 Task: Grant Budget Template.
Action: Mouse moved to (157, 222)
Screenshot: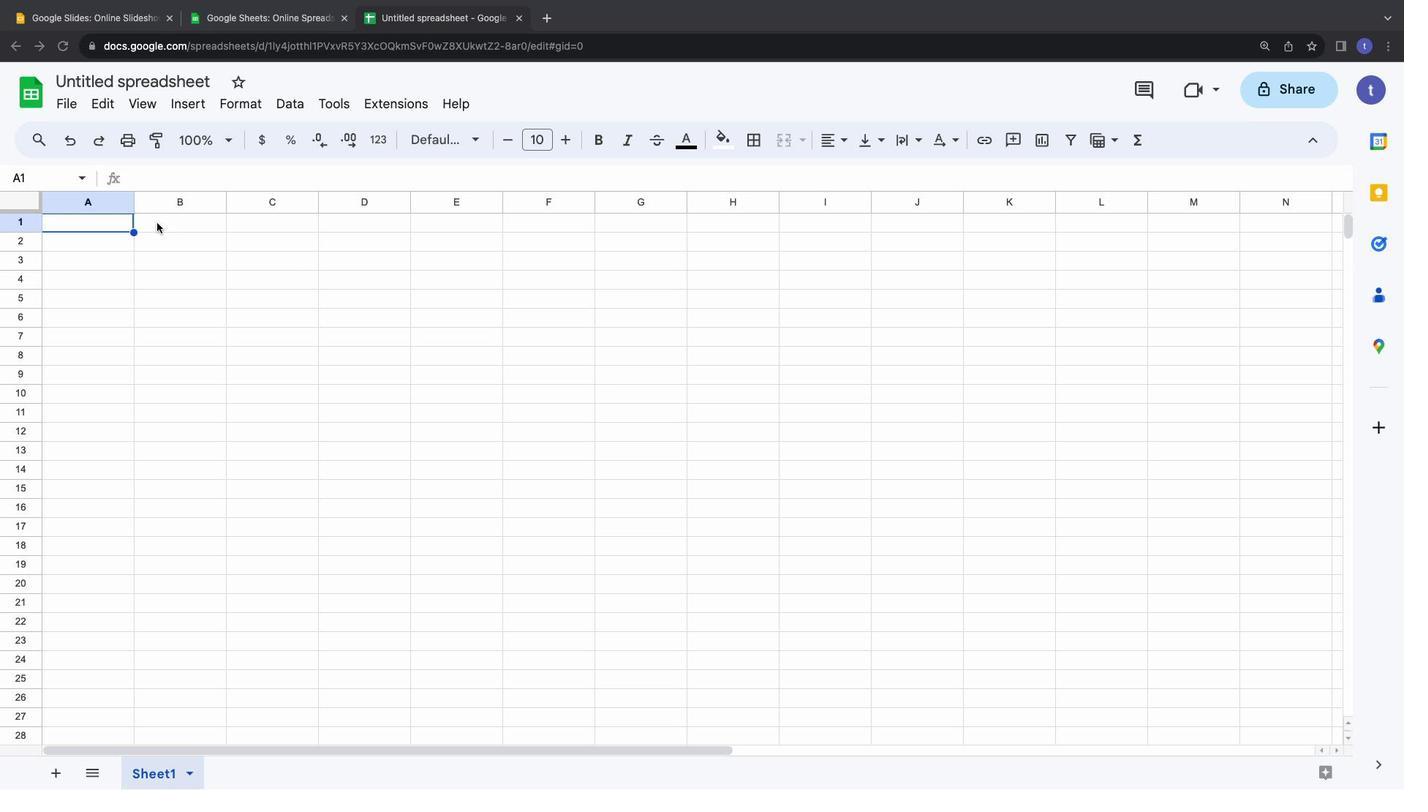 
Action: Mouse pressed left at (157, 222)
Screenshot: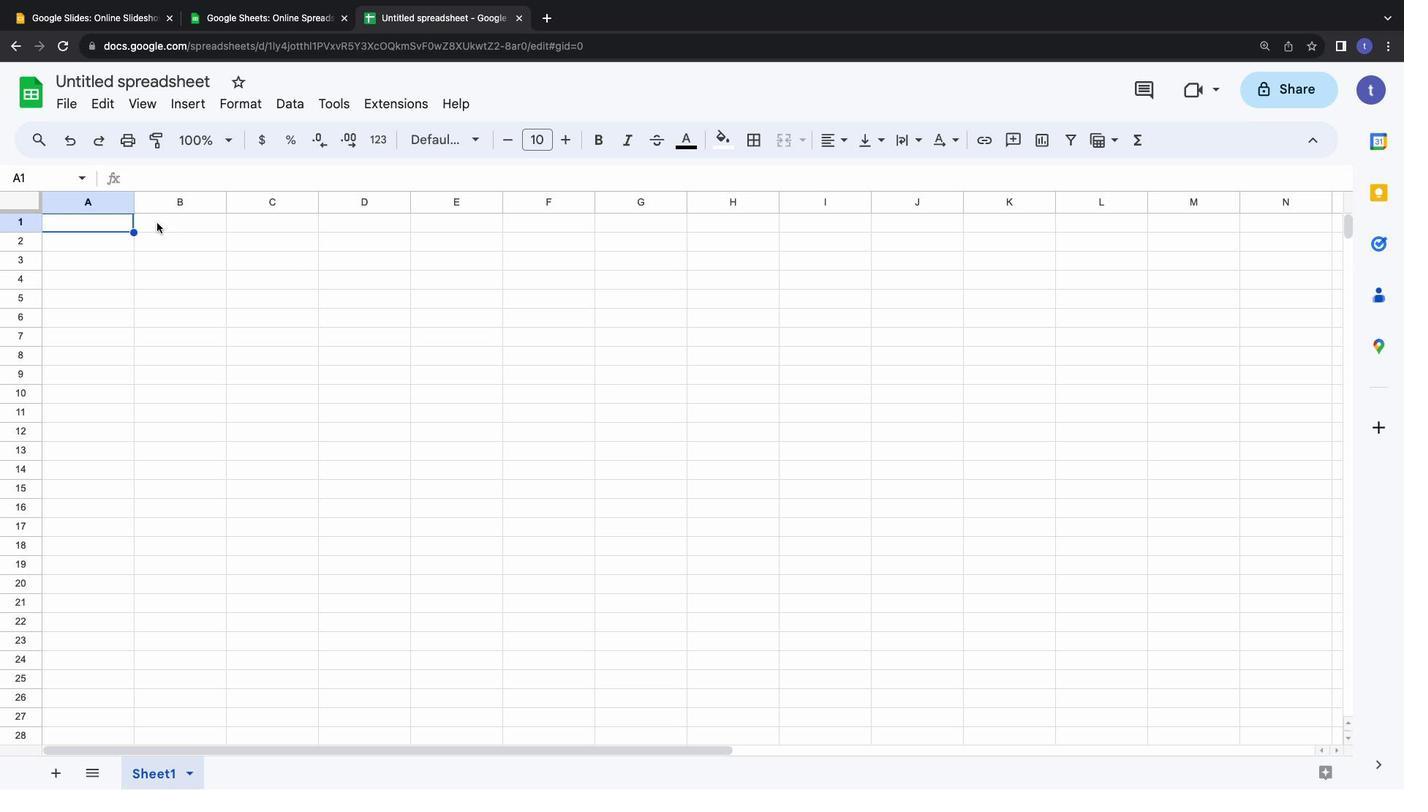 
Action: Mouse pressed left at (157, 222)
Screenshot: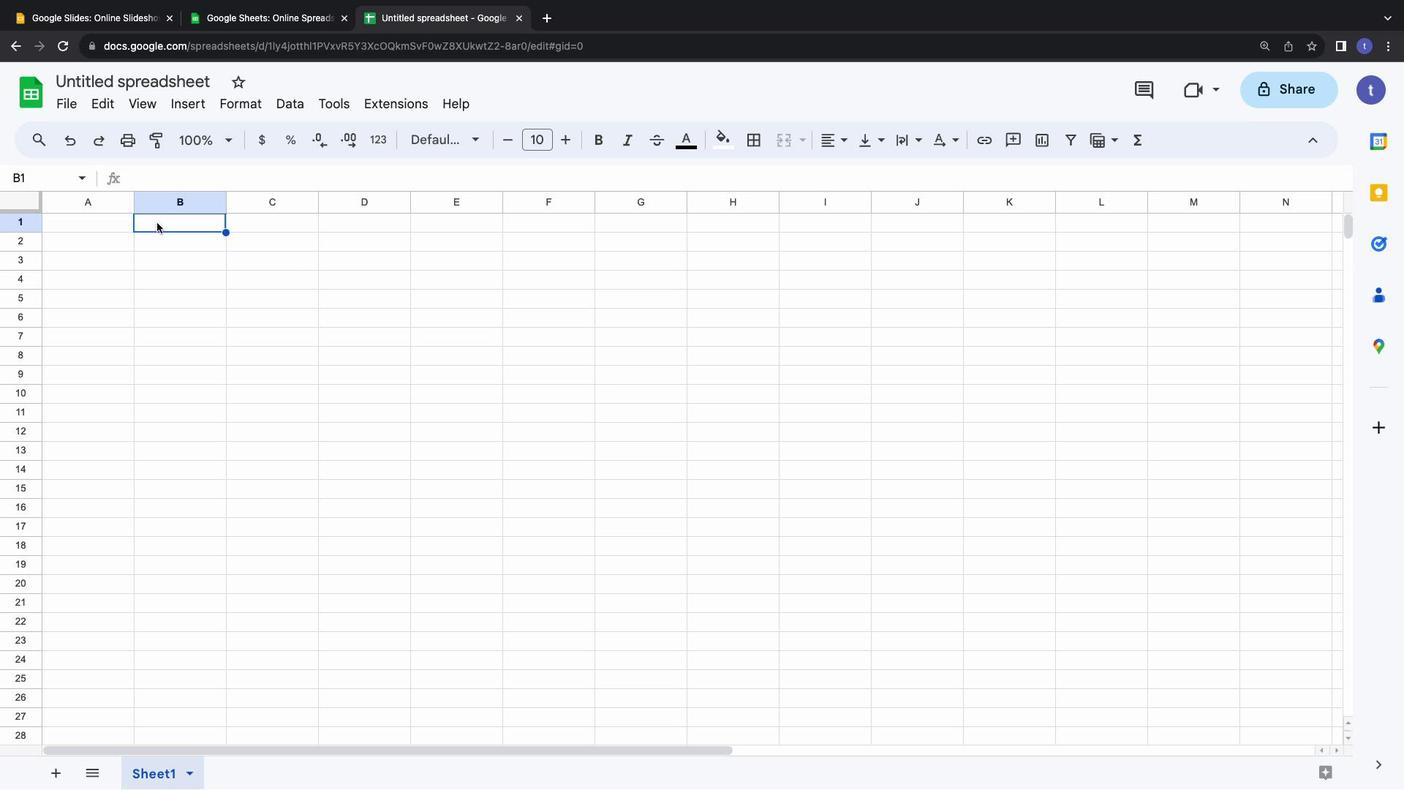 
Action: Mouse moved to (846, 458)
Screenshot: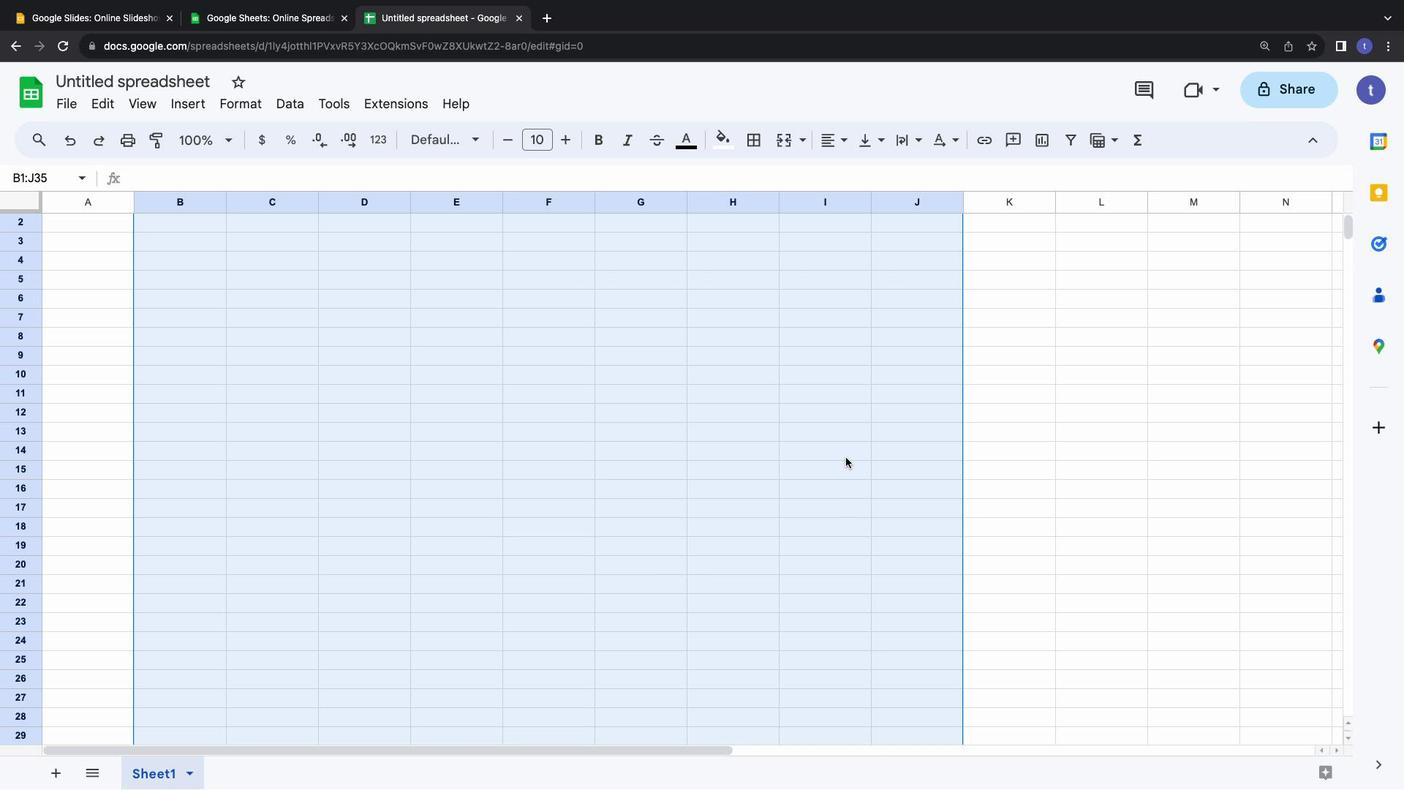 
Action: Mouse scrolled (846, 458) with delta (0, 0)
Screenshot: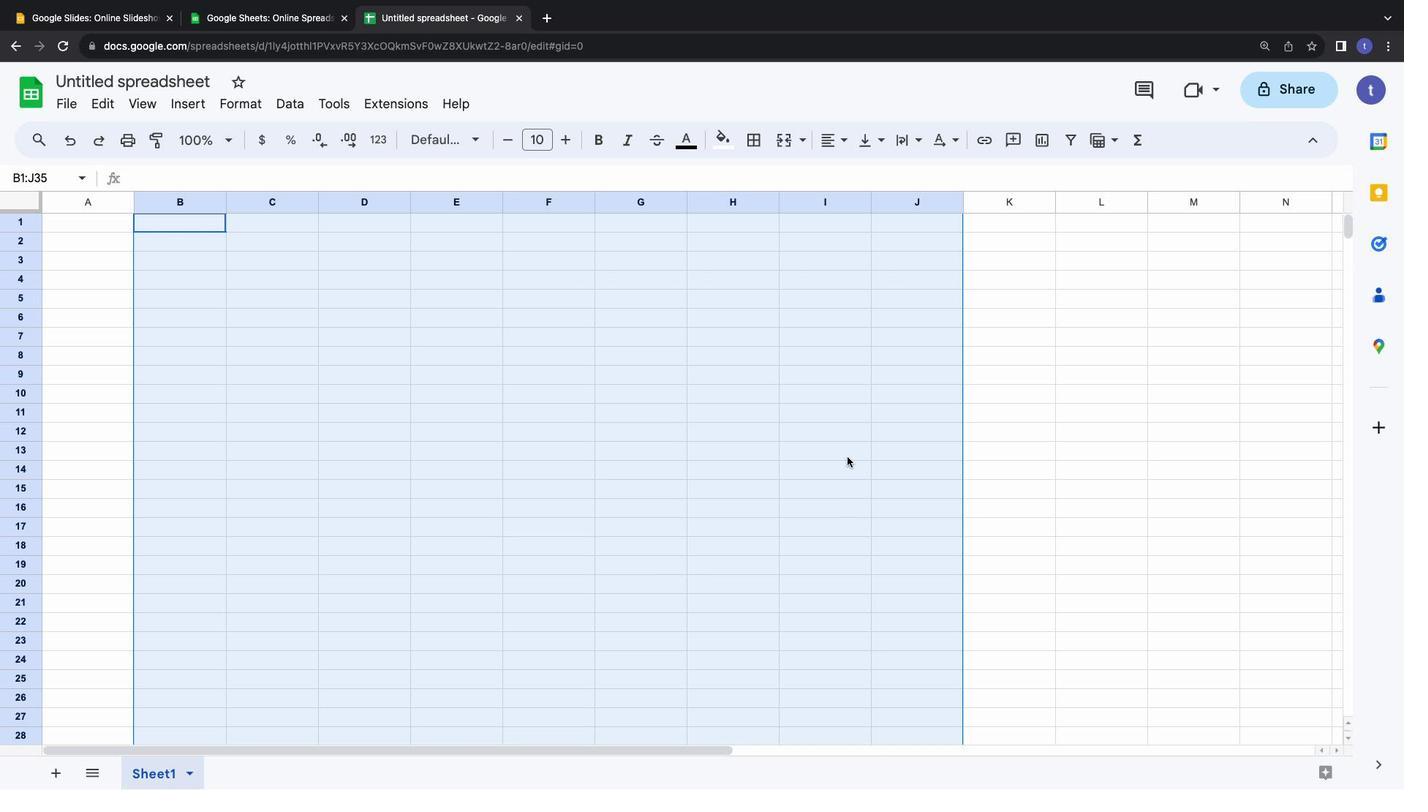 
Action: Mouse scrolled (846, 458) with delta (0, 0)
Screenshot: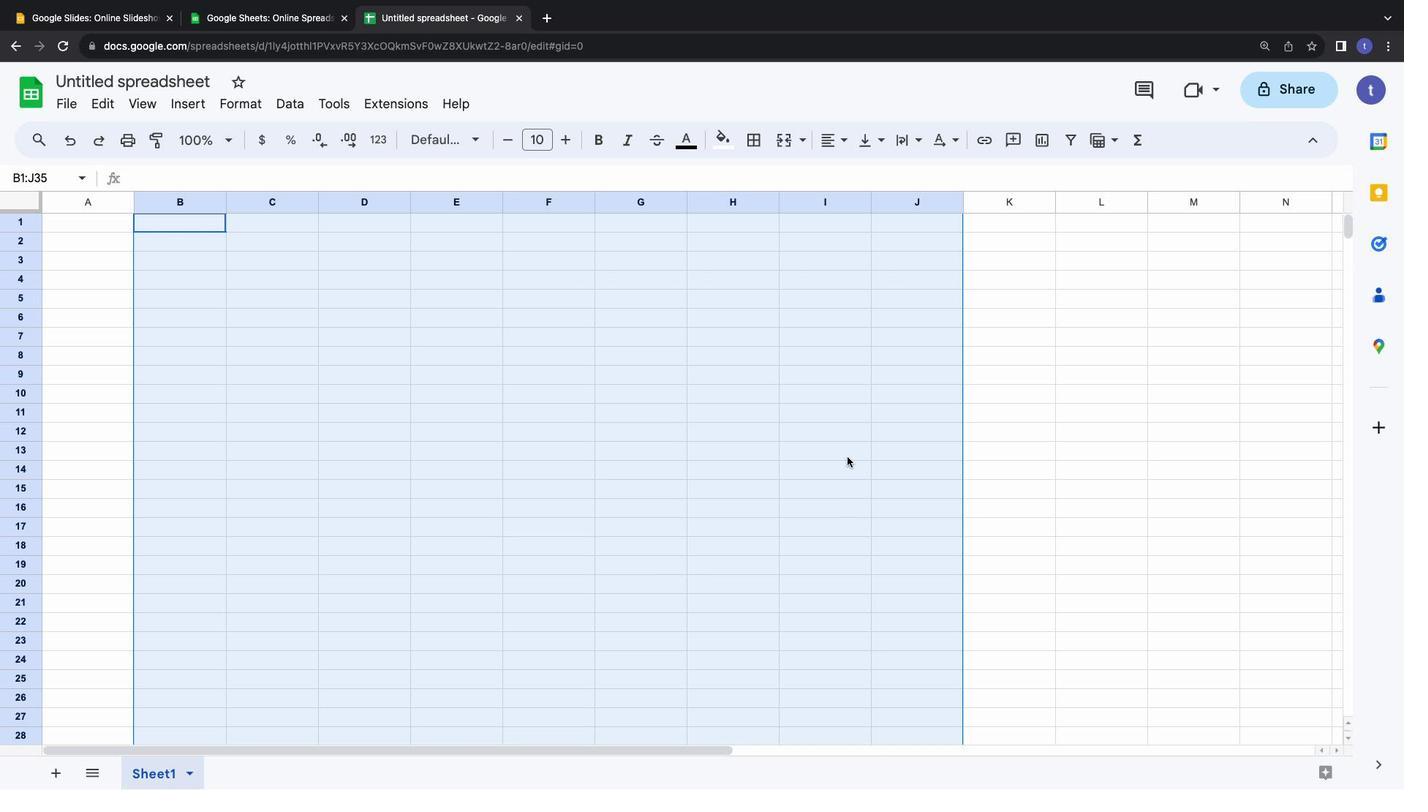 
Action: Mouse scrolled (846, 458) with delta (0, 2)
Screenshot: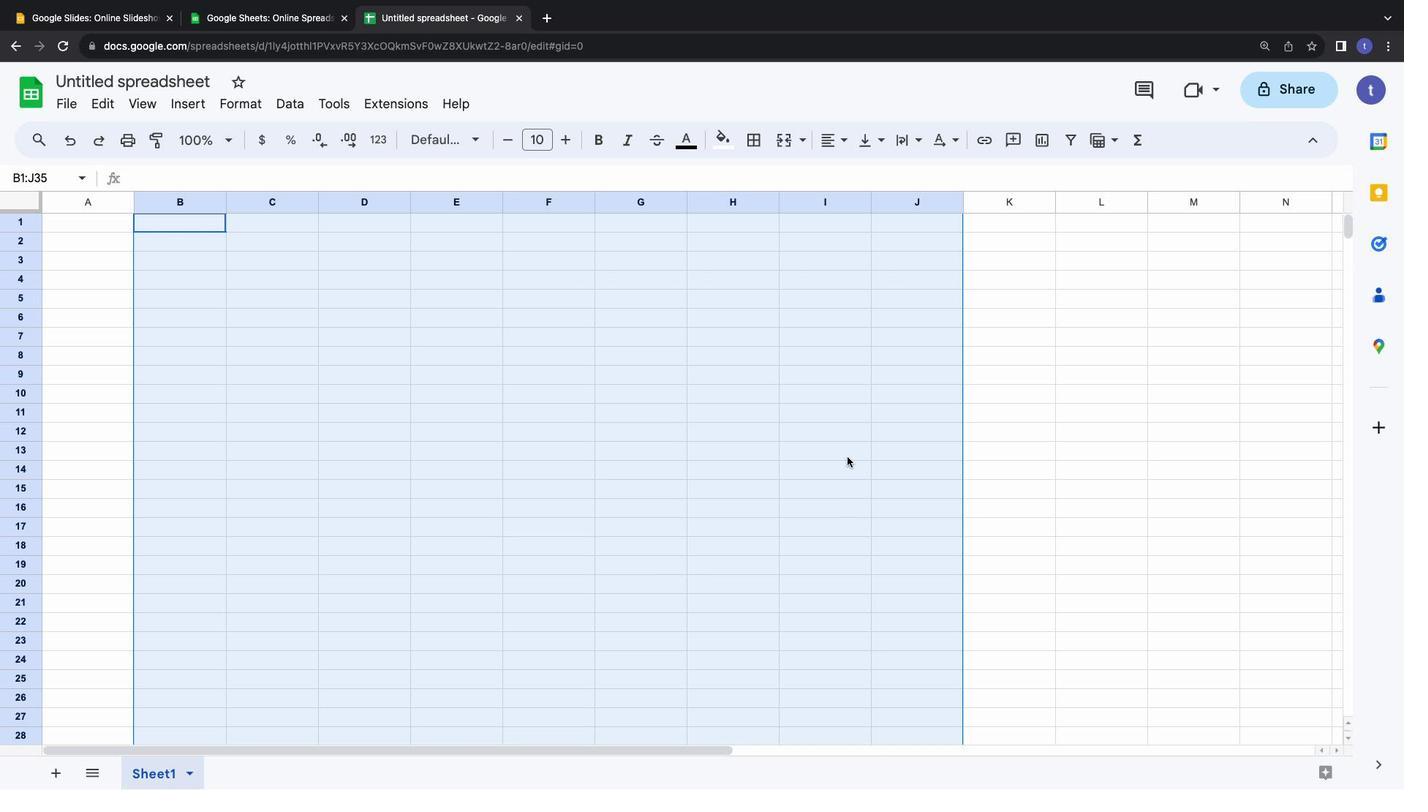
Action: Mouse scrolled (846, 458) with delta (0, 3)
Screenshot: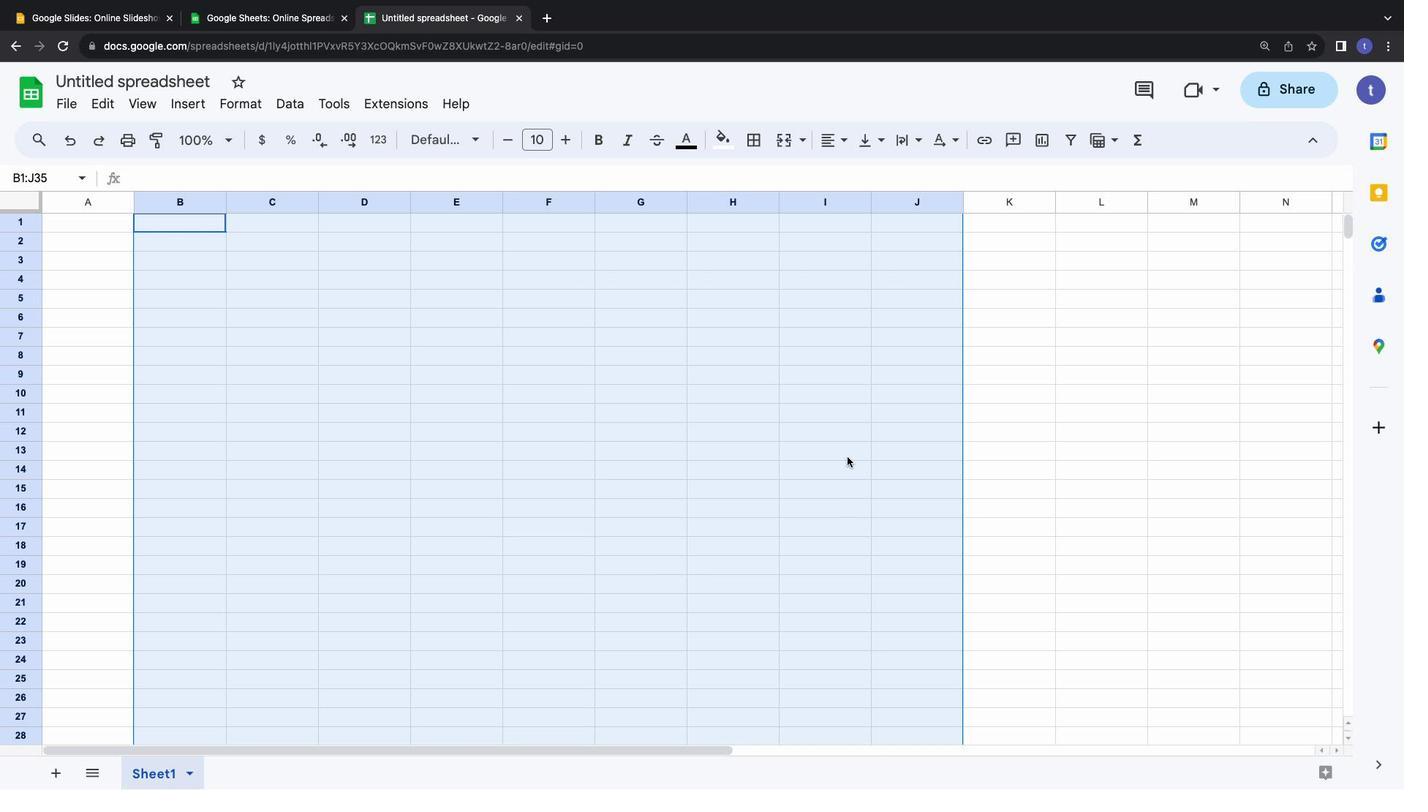
Action: Mouse scrolled (846, 458) with delta (0, 4)
Screenshot: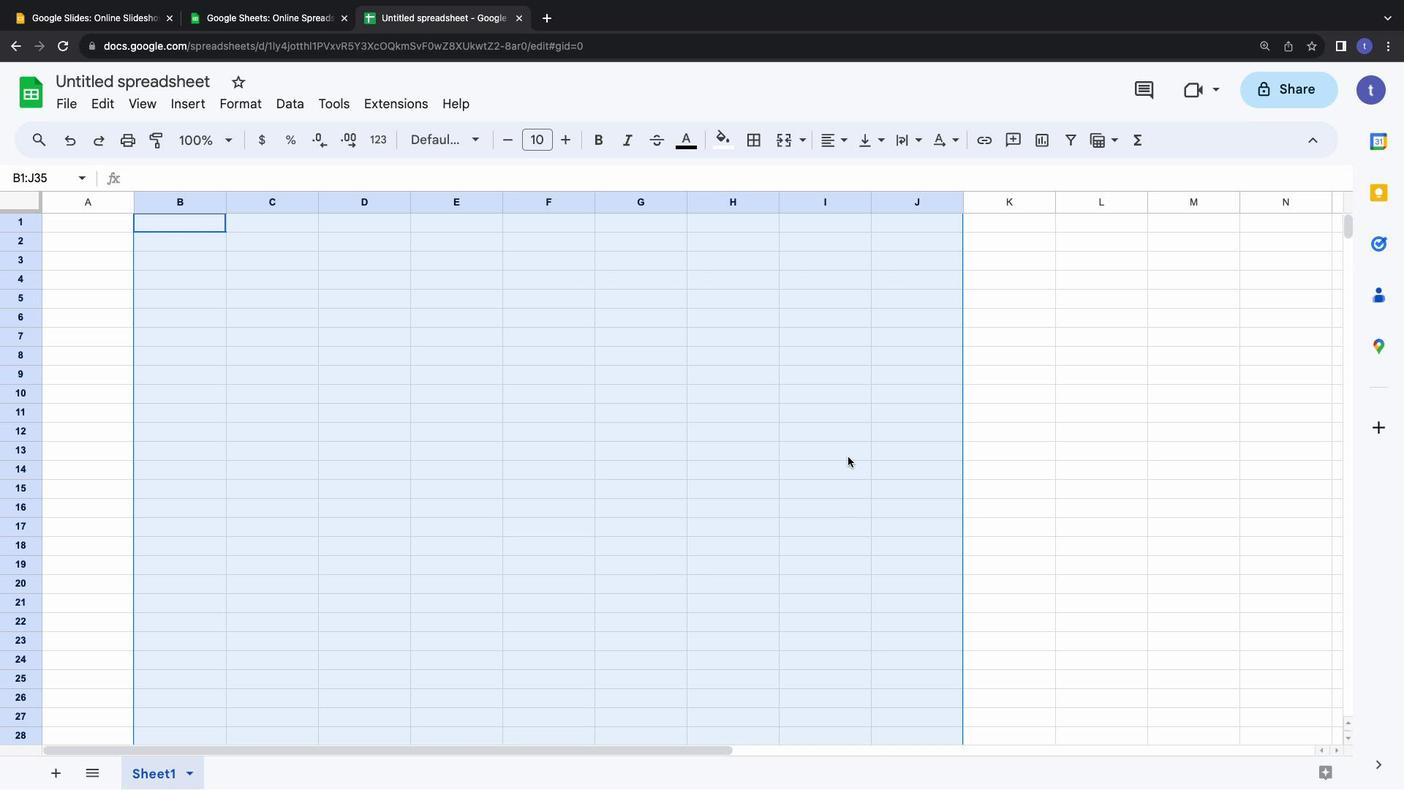 
Action: Mouse scrolled (846, 458) with delta (0, 5)
Screenshot: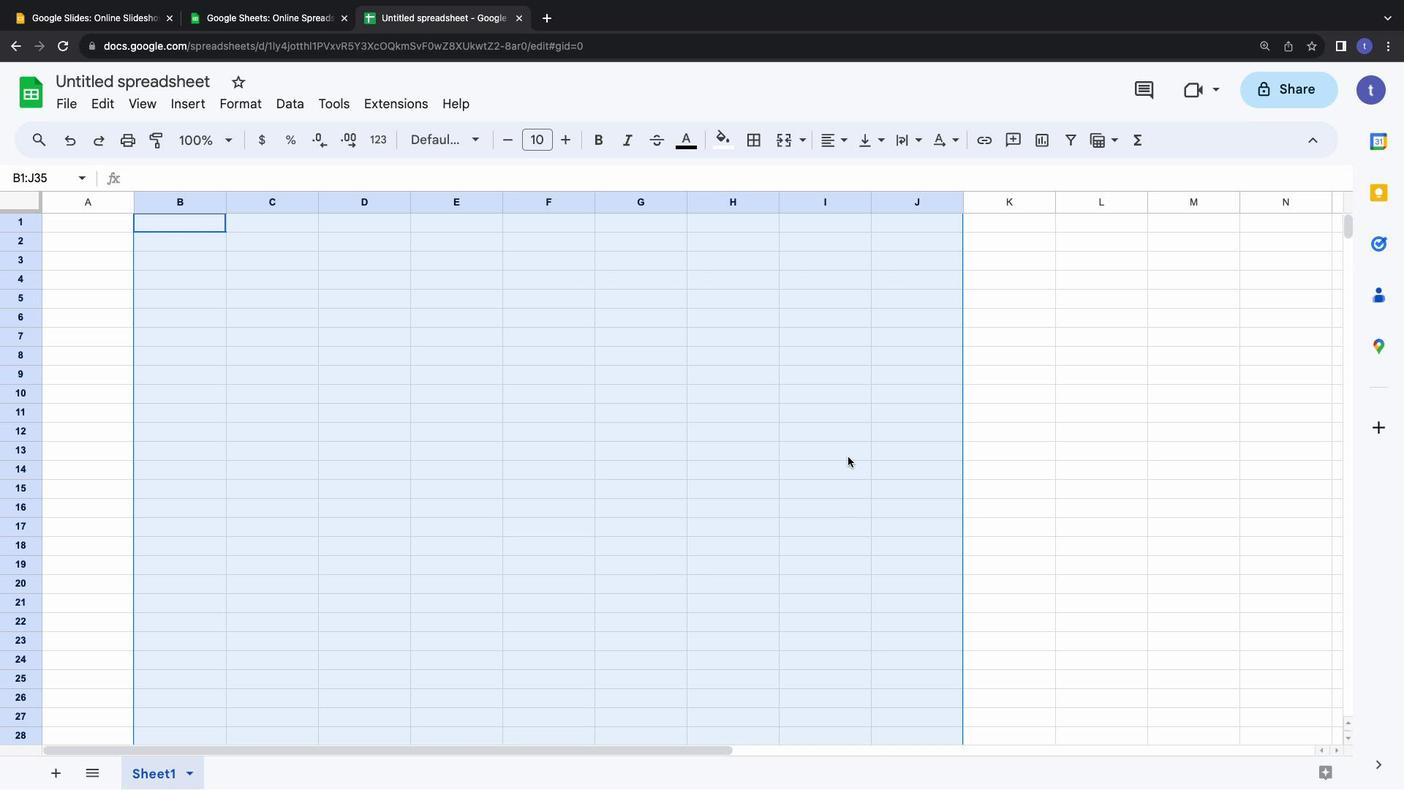 
Action: Mouse moved to (848, 456)
Screenshot: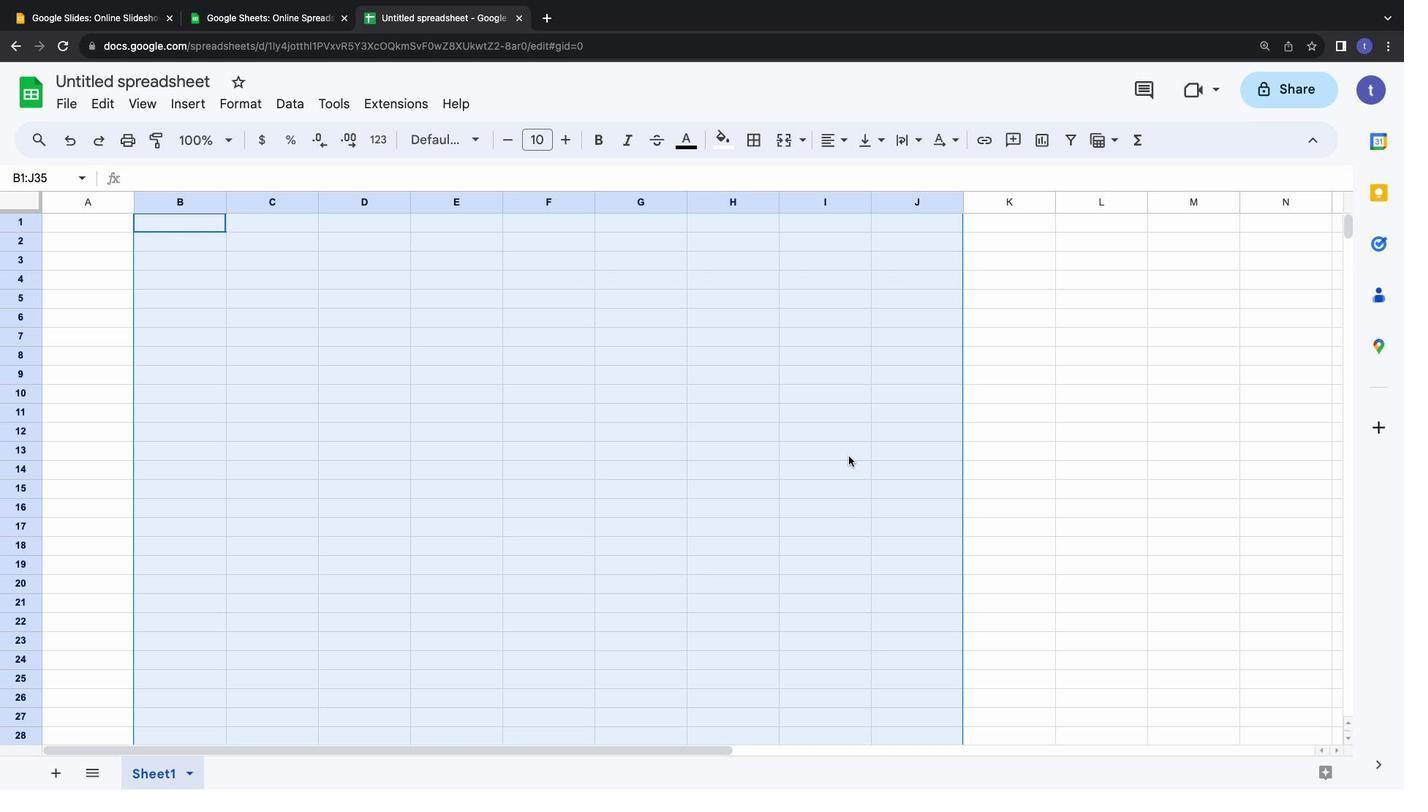 
Action: Mouse scrolled (848, 456) with delta (0, 0)
Screenshot: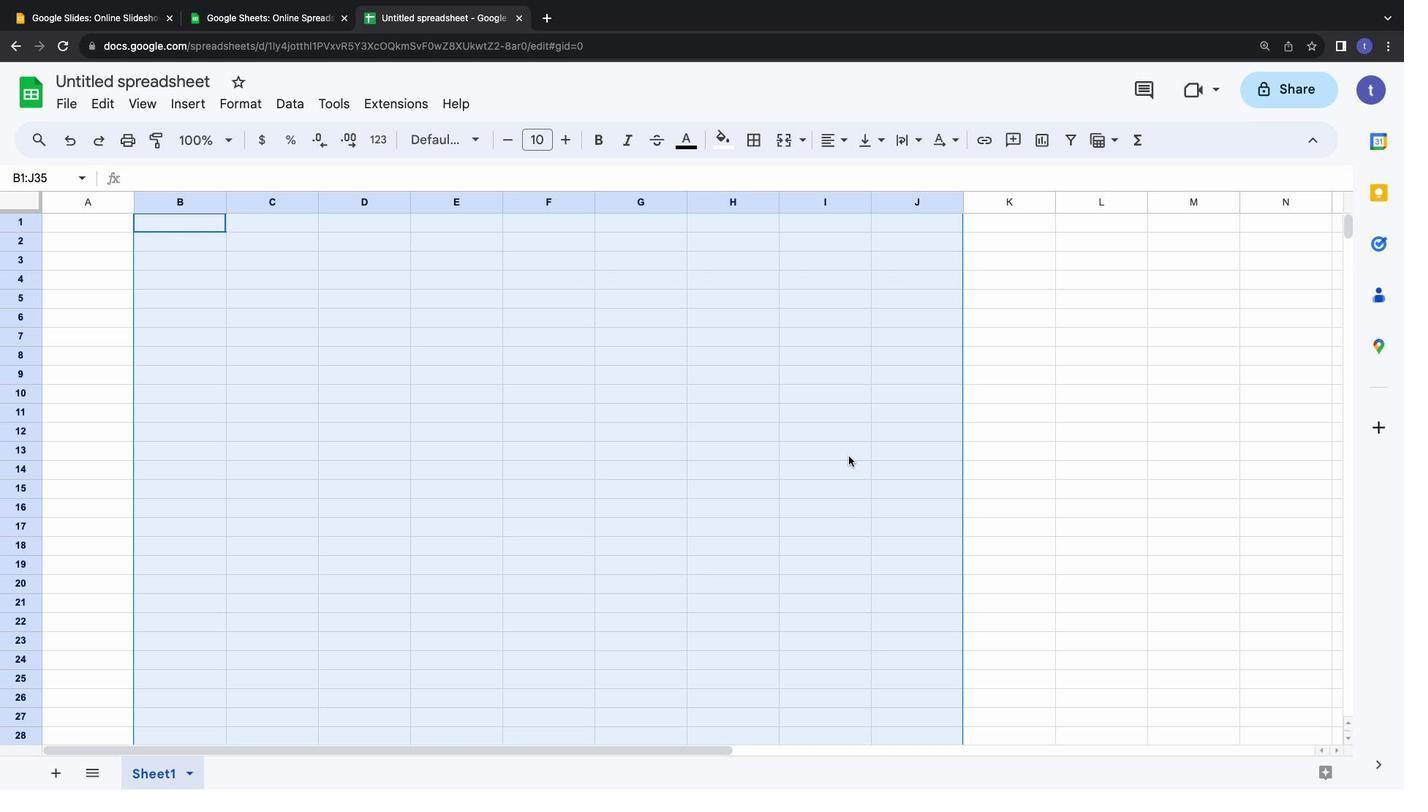 
Action: Mouse scrolled (848, 456) with delta (0, 0)
Screenshot: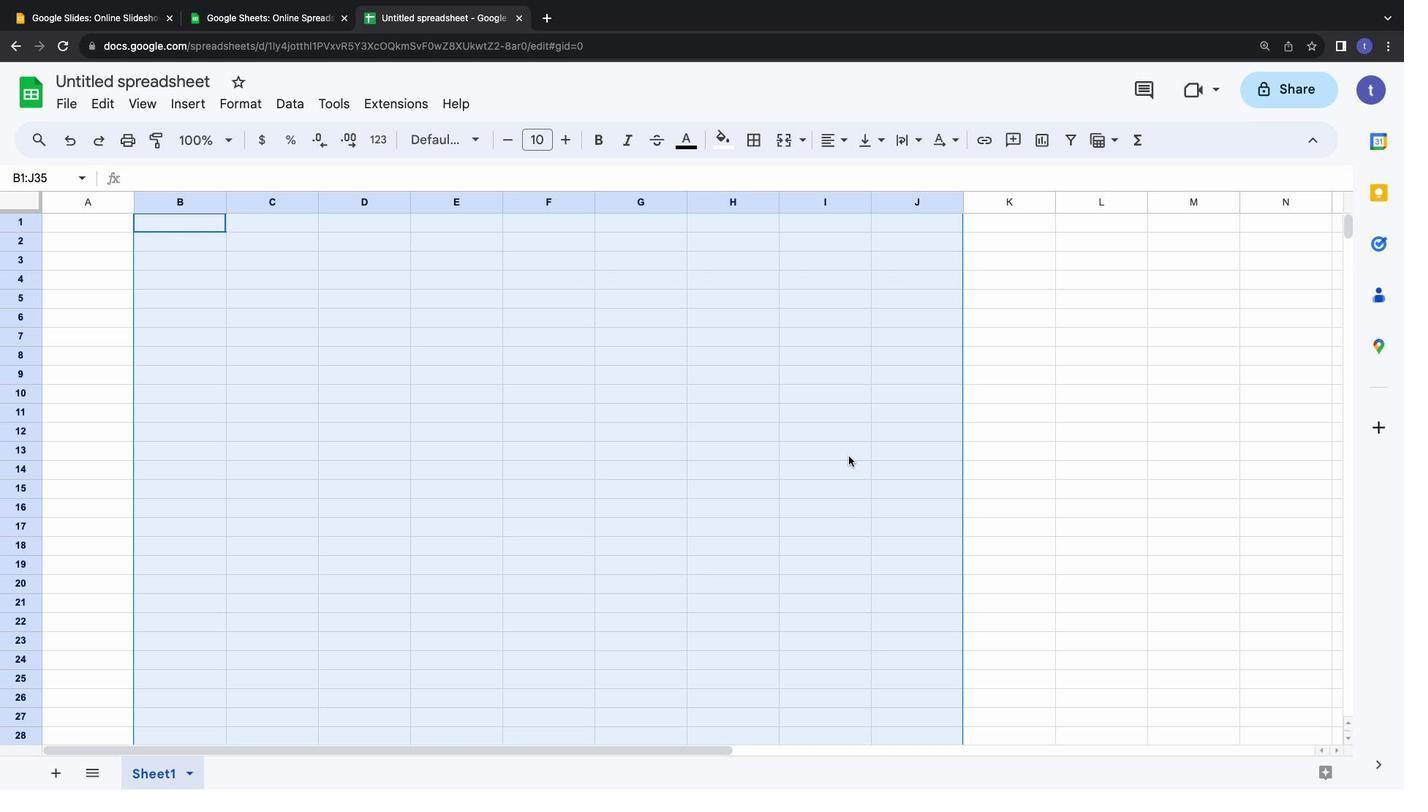 
Action: Mouse scrolled (848, 456) with delta (0, 2)
Screenshot: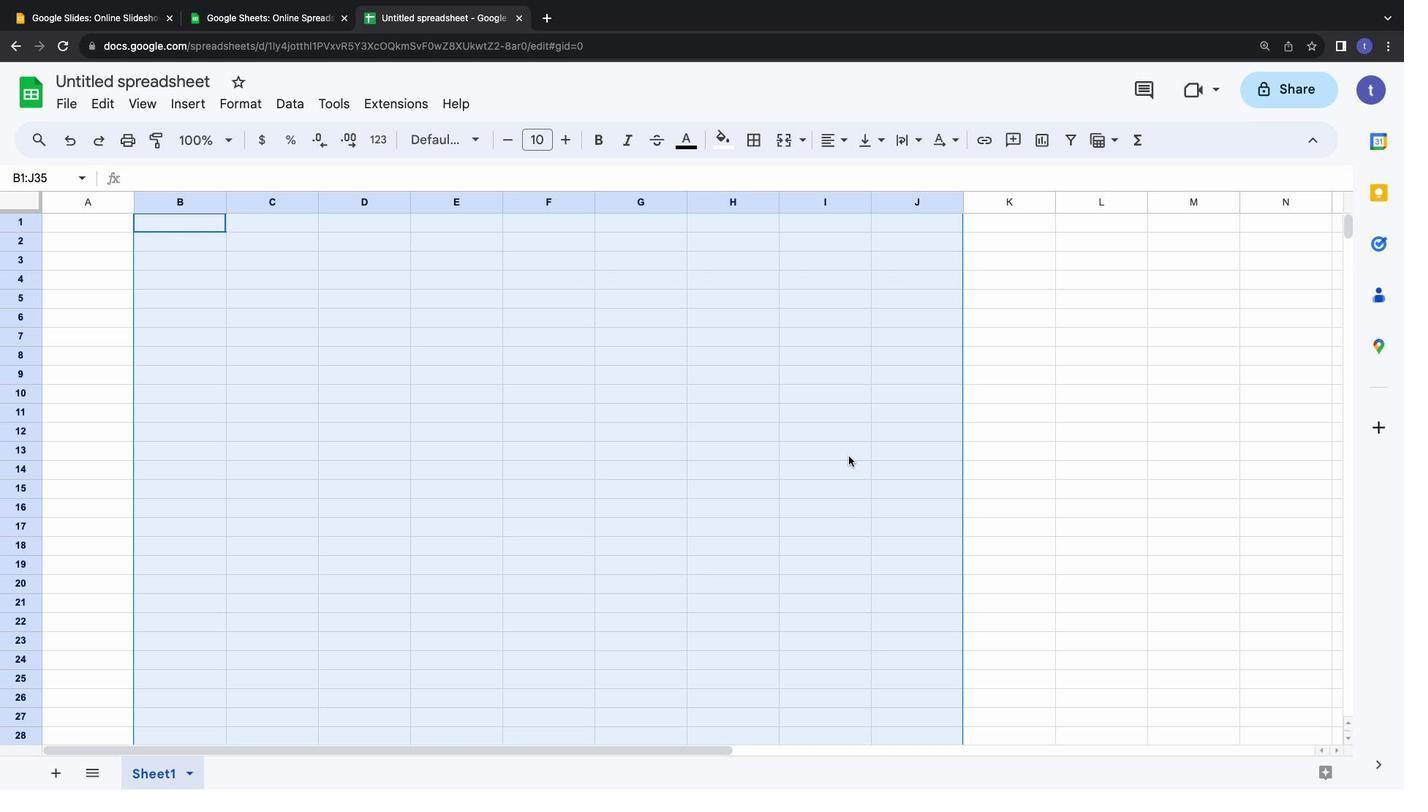 
Action: Mouse scrolled (848, 456) with delta (0, 3)
Screenshot: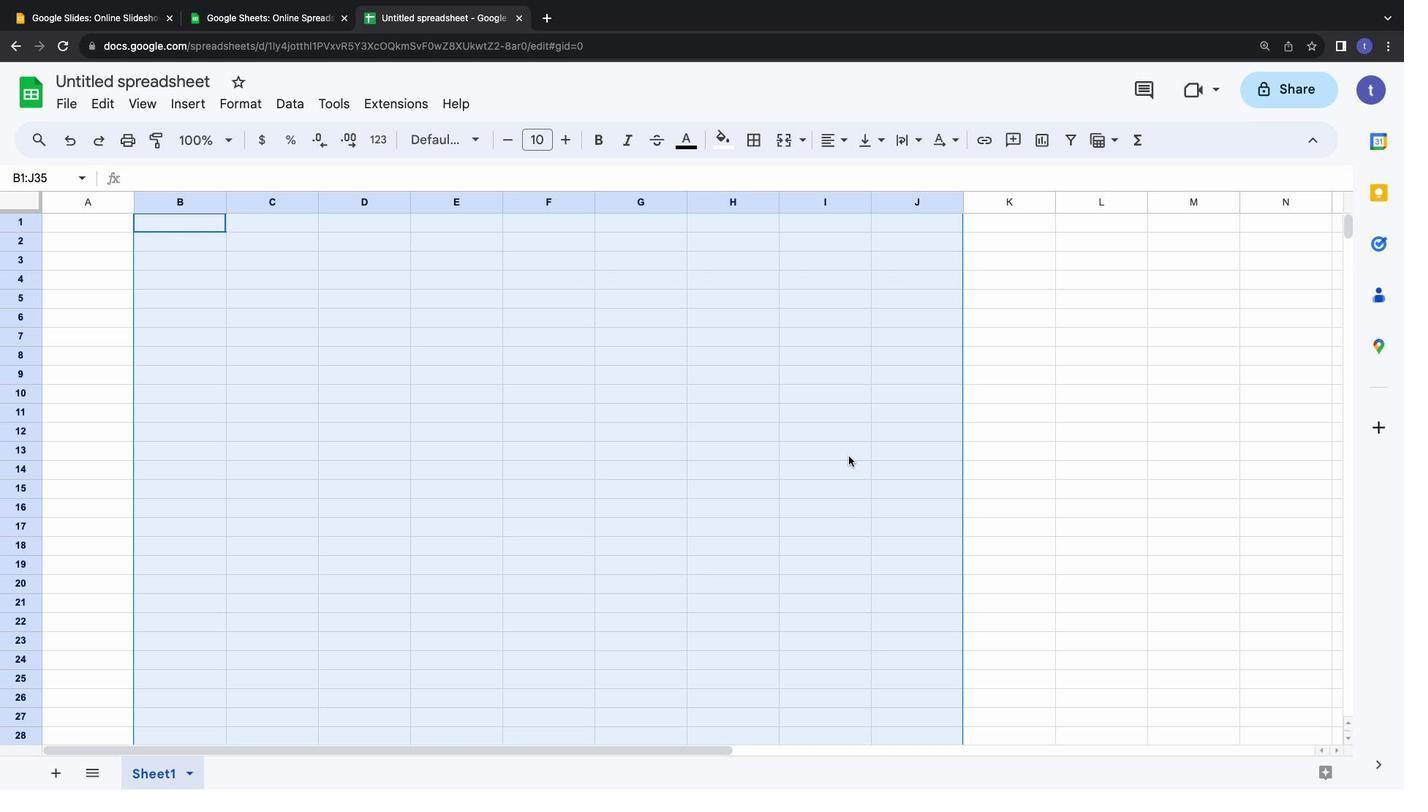 
Action: Mouse scrolled (848, 456) with delta (0, 4)
Screenshot: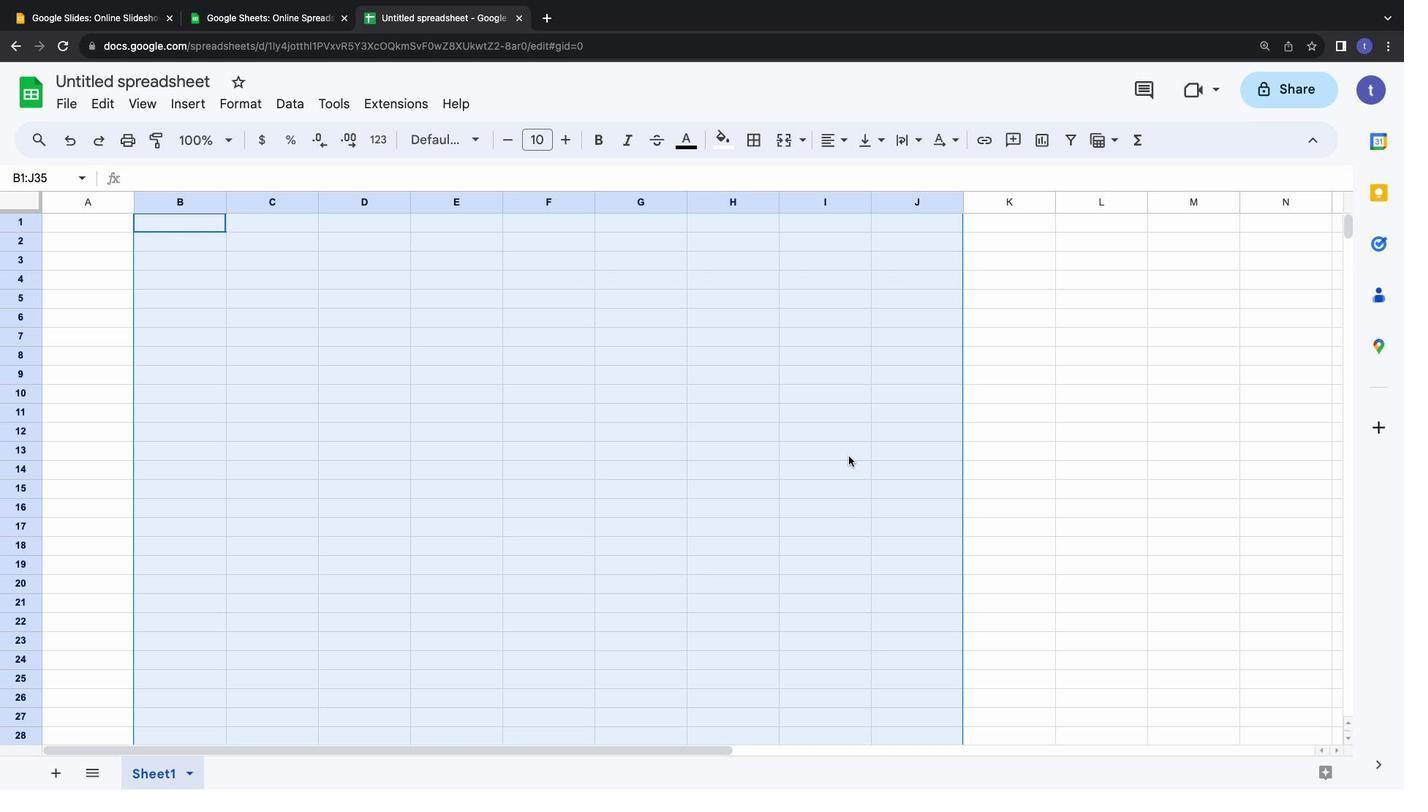 
Action: Mouse scrolled (848, 456) with delta (0, 5)
Screenshot: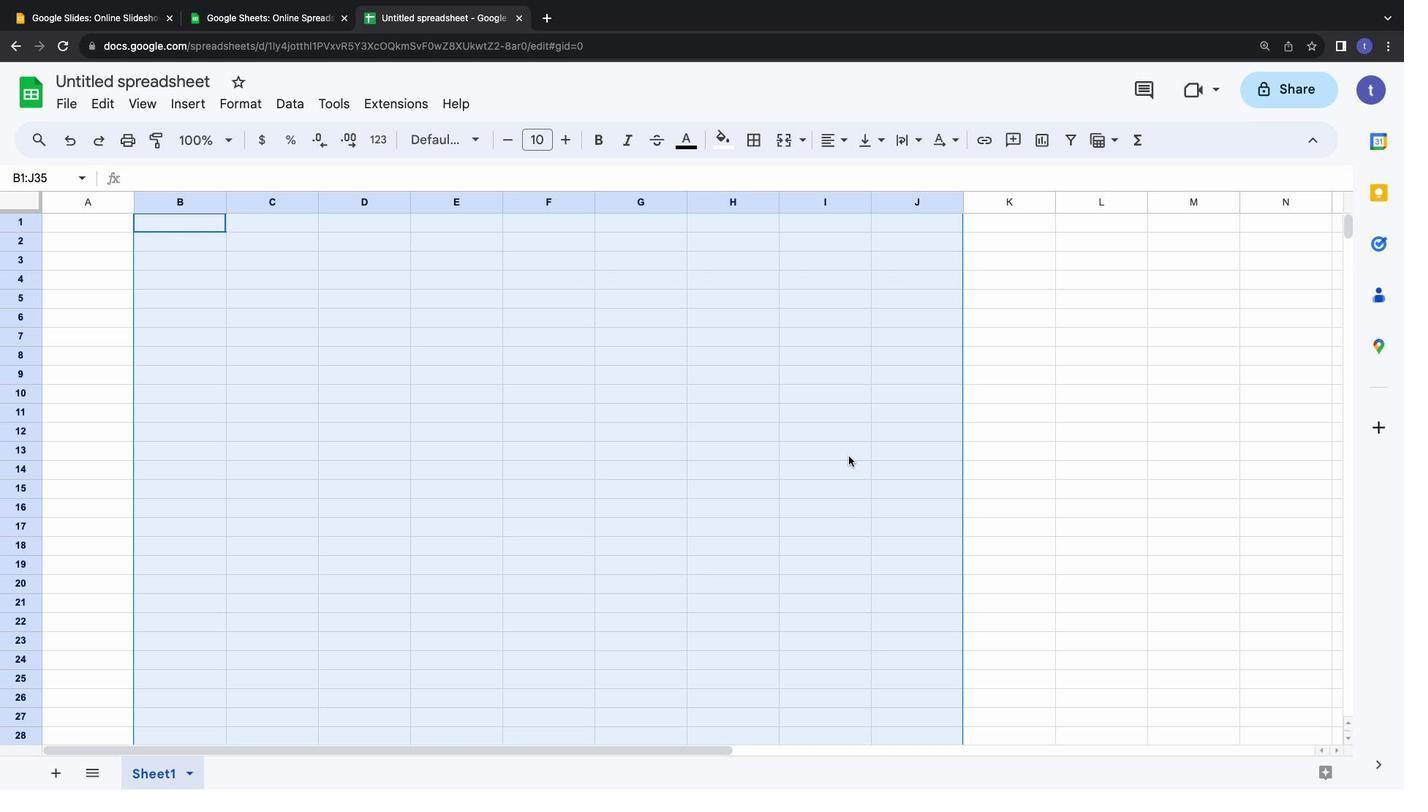 
Action: Mouse scrolled (848, 456) with delta (0, 0)
Screenshot: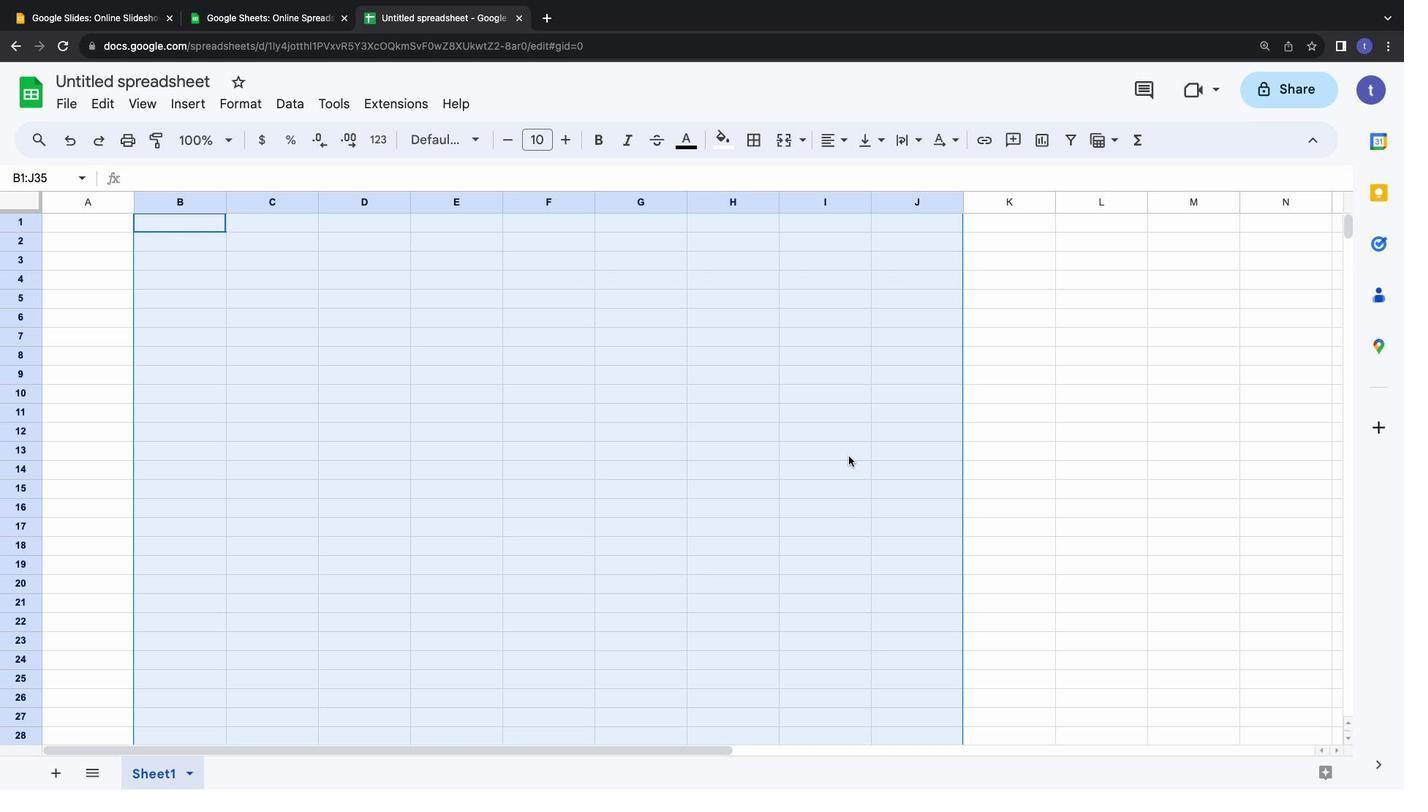 
Action: Mouse scrolled (848, 456) with delta (0, 0)
Screenshot: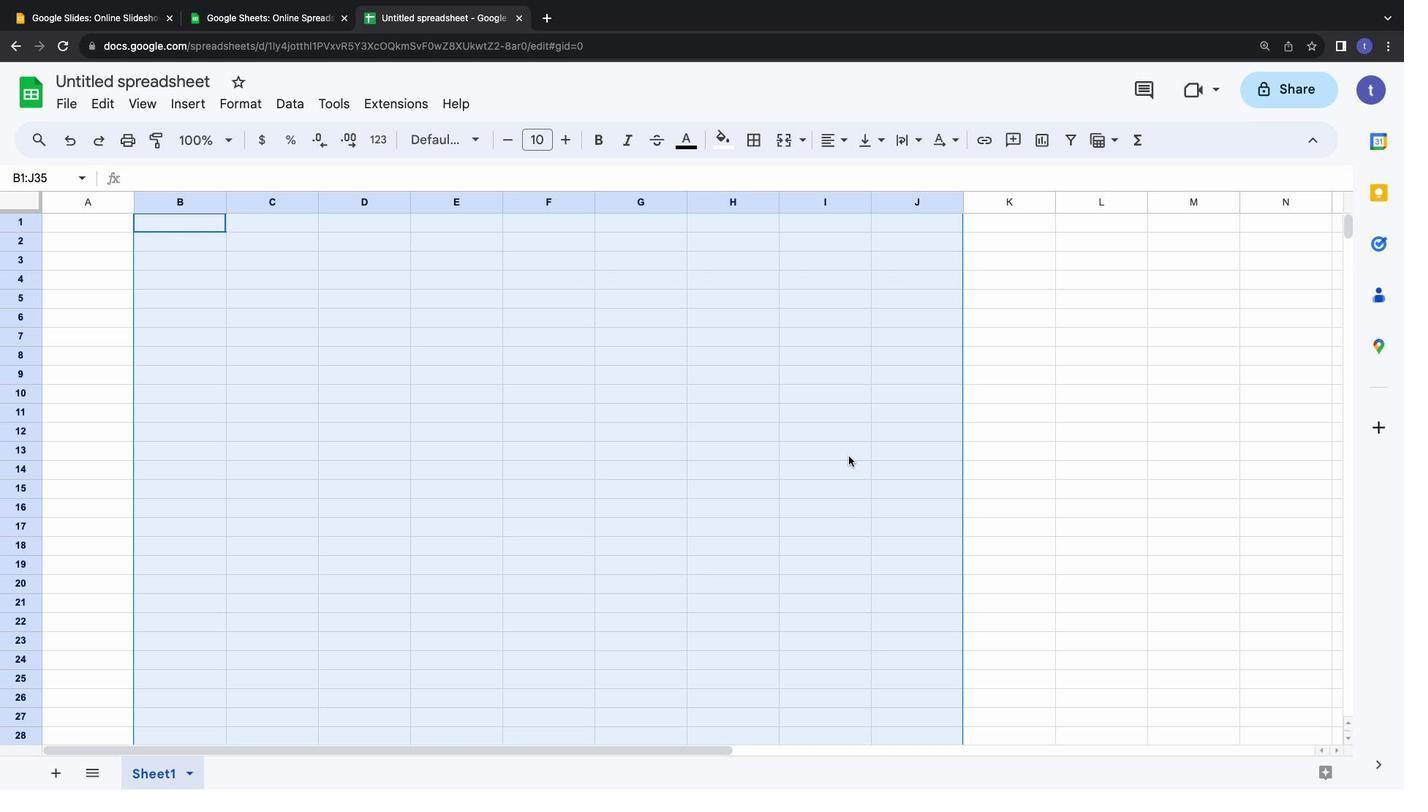 
Action: Mouse moved to (760, 142)
Screenshot: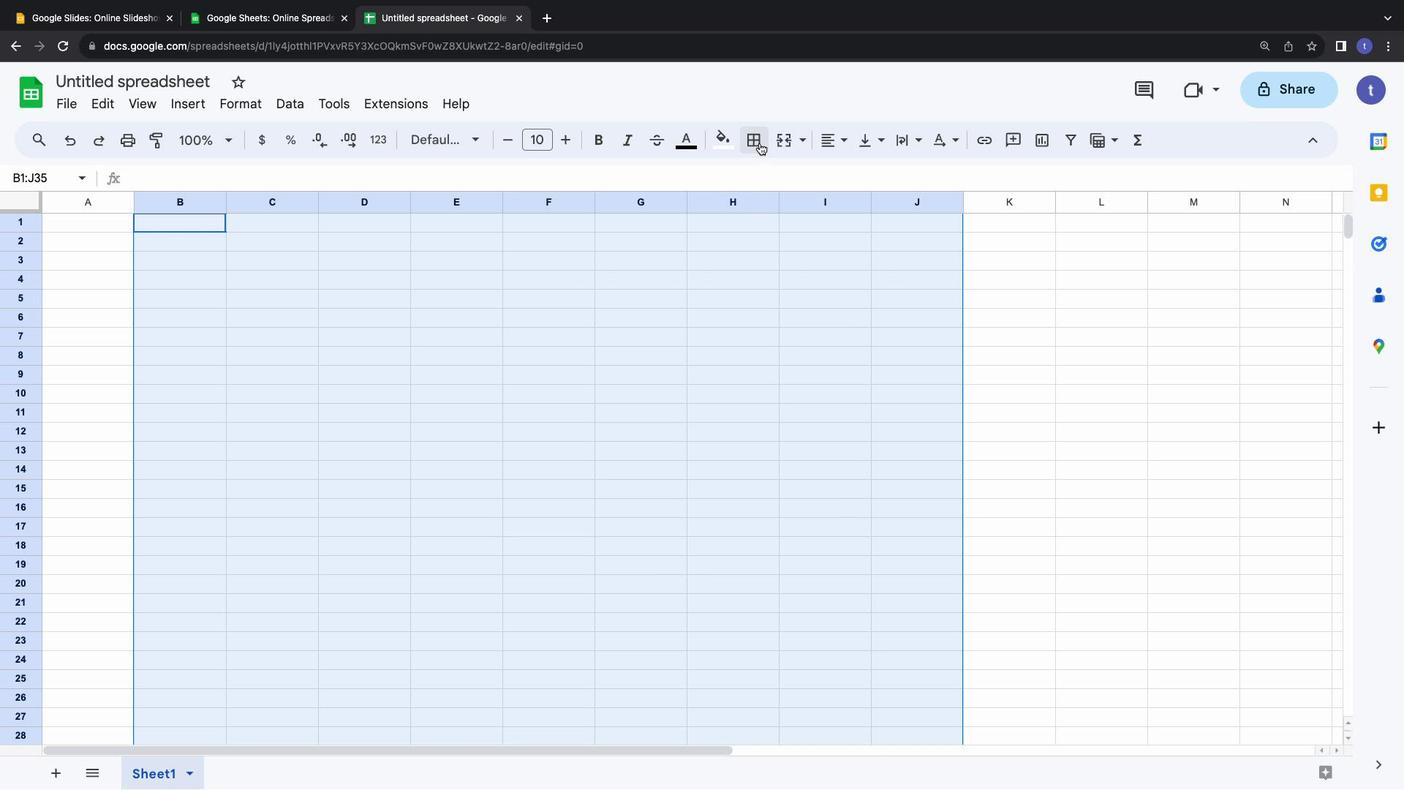 
Action: Mouse pressed left at (760, 142)
Screenshot: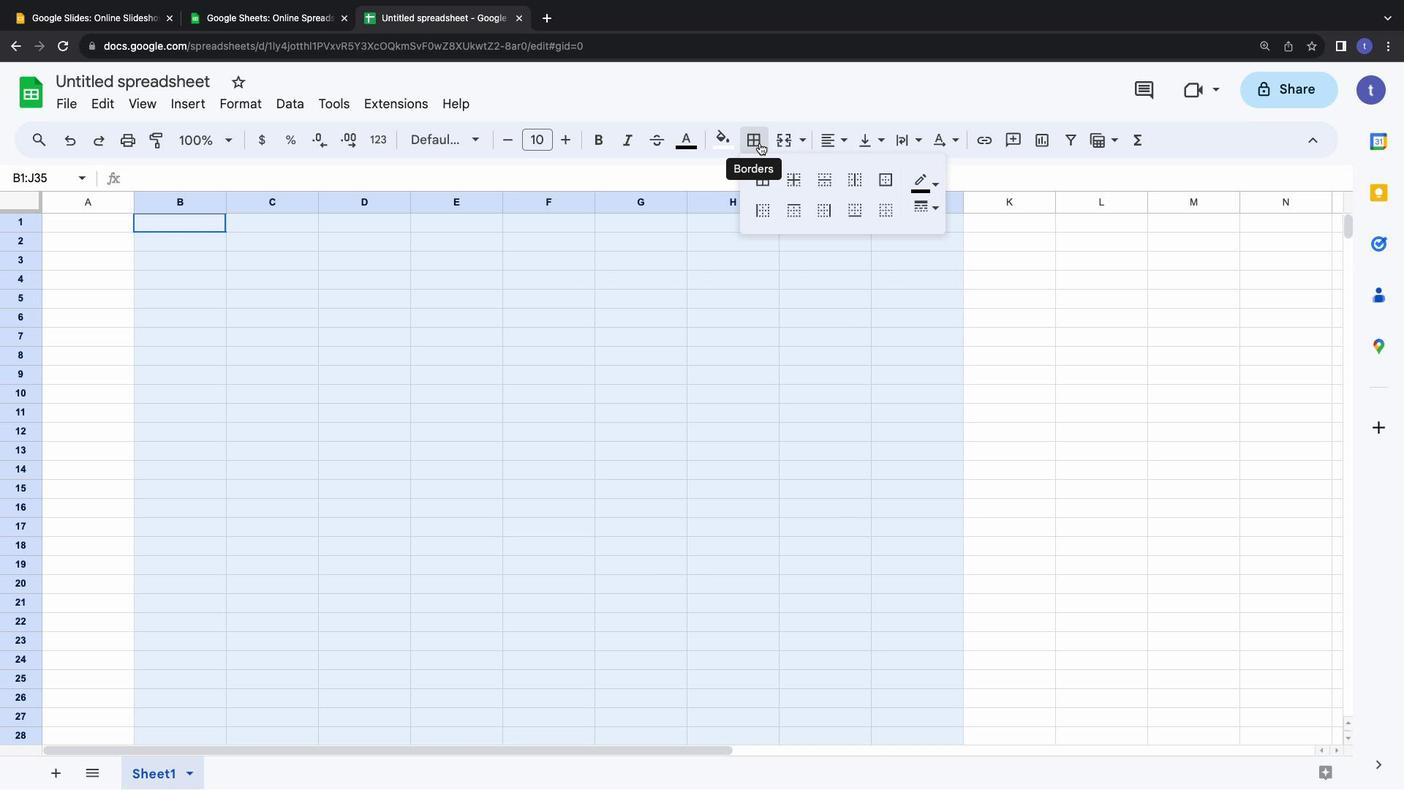 
Action: Mouse moved to (767, 181)
Screenshot: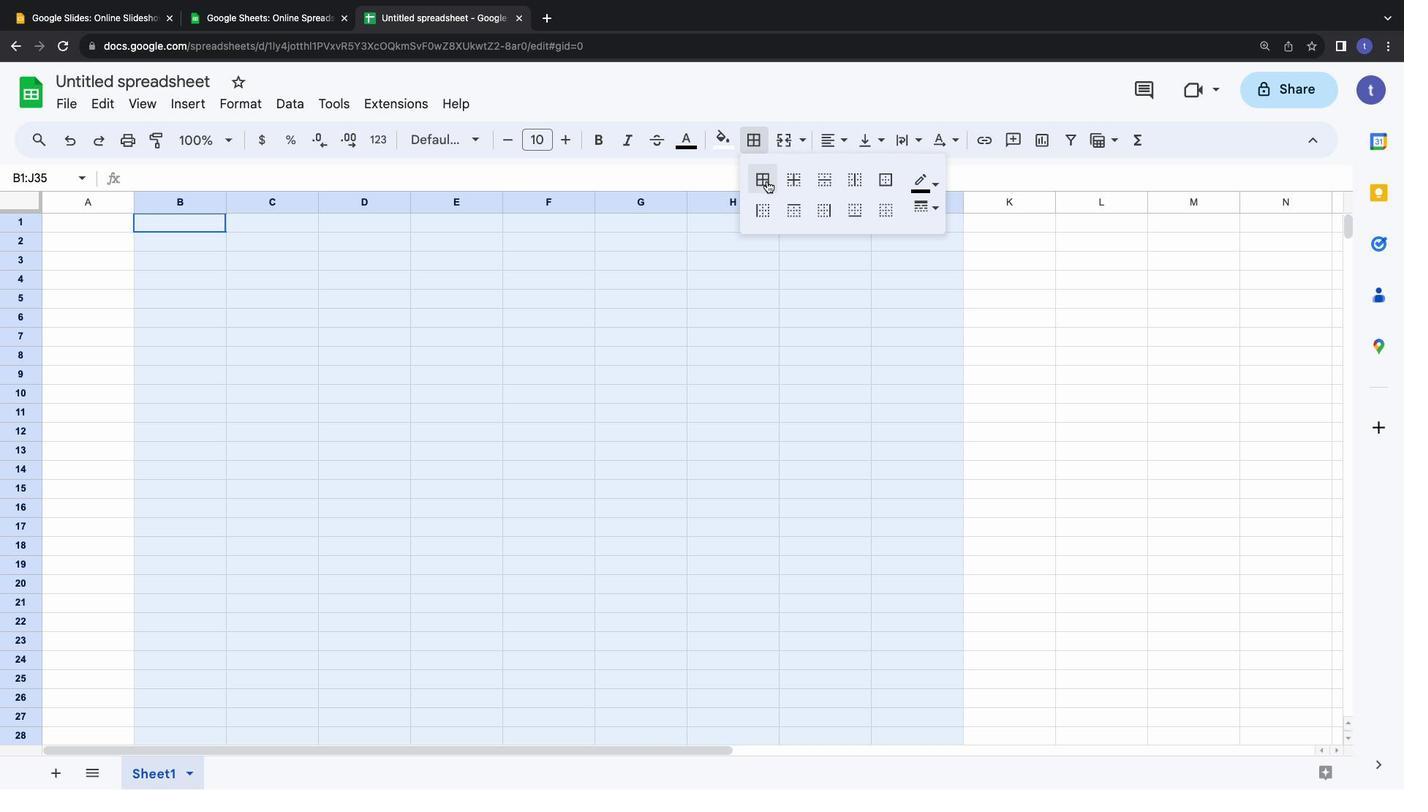 
Action: Mouse pressed left at (767, 181)
Screenshot: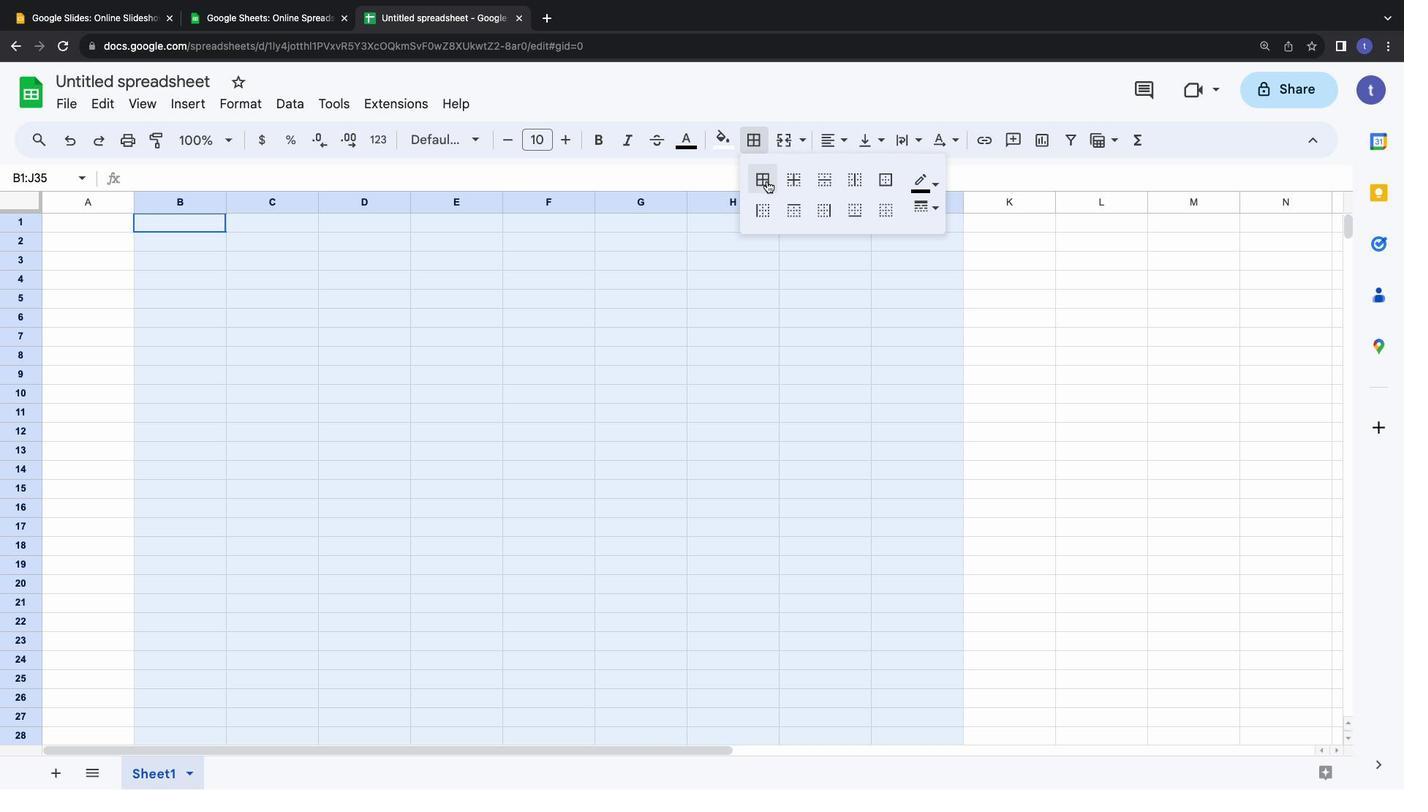 
Action: Mouse moved to (931, 180)
Screenshot: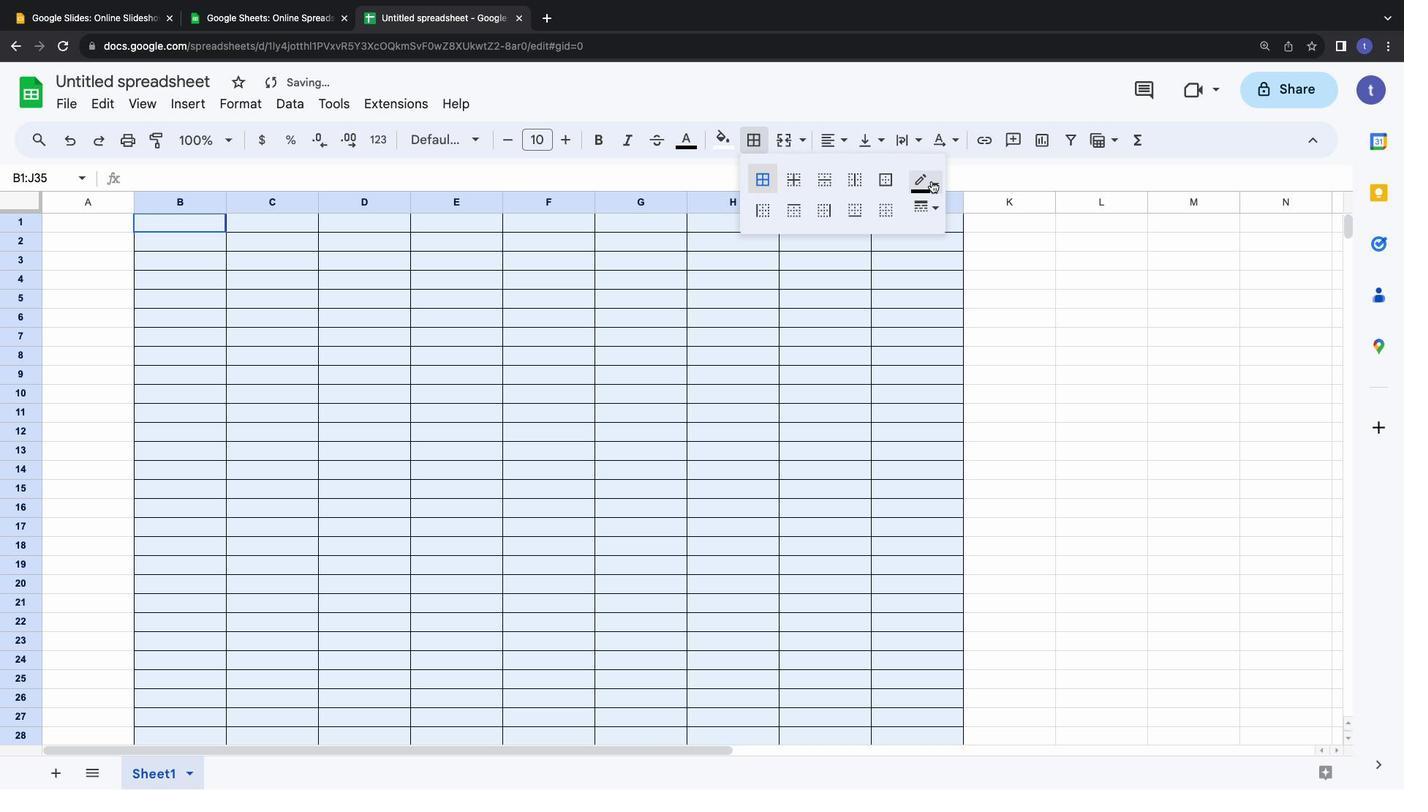 
Action: Mouse pressed left at (931, 180)
Screenshot: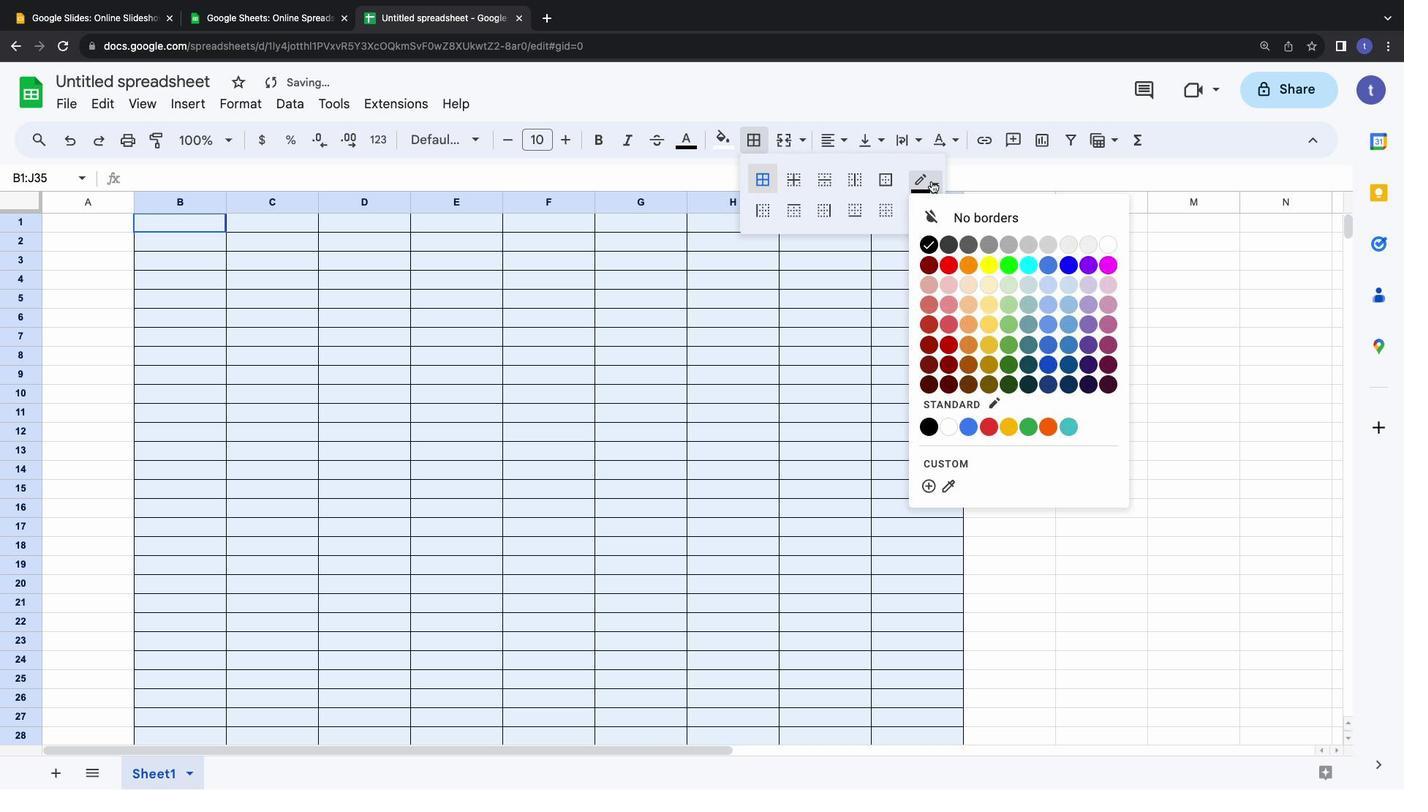 
Action: Mouse moved to (1111, 242)
Screenshot: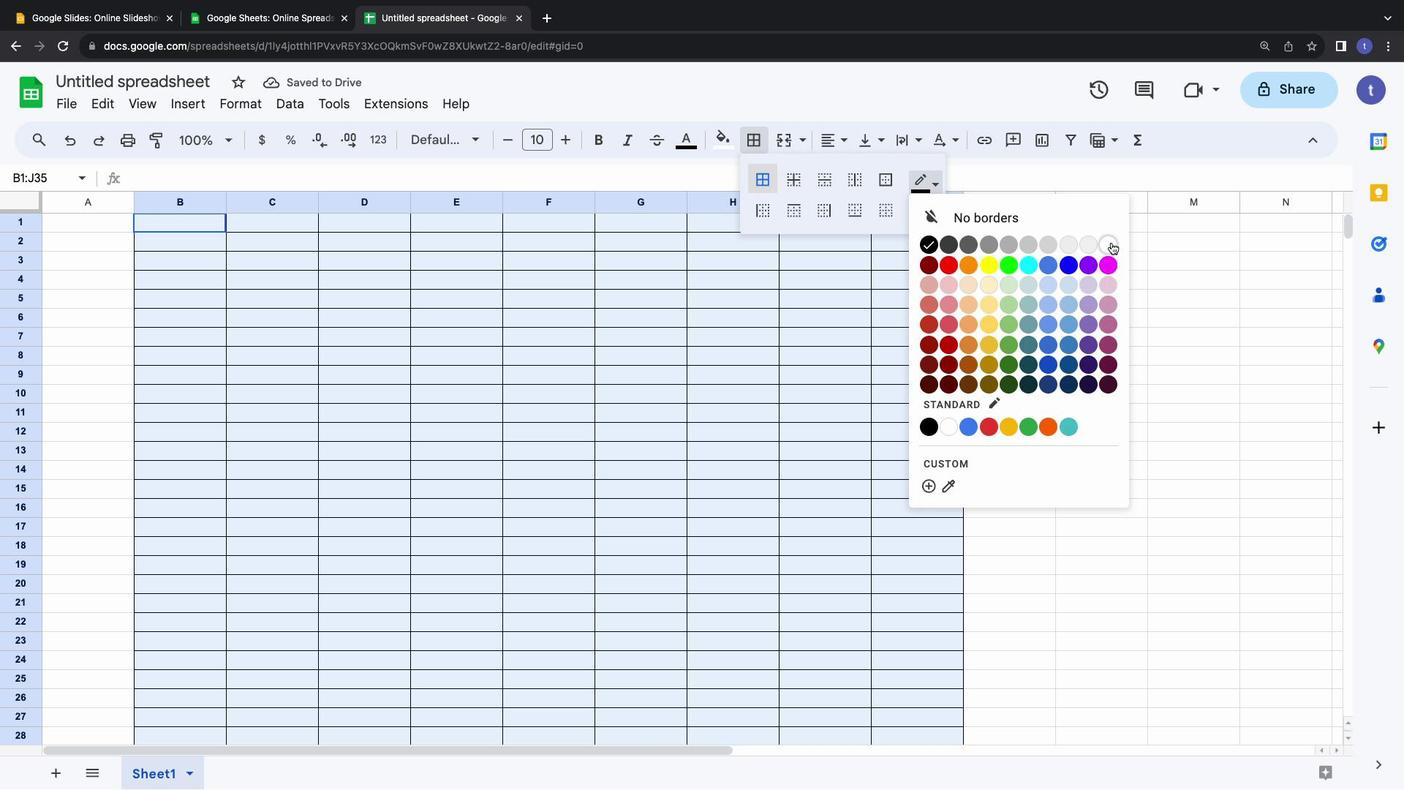 
Action: Mouse pressed left at (1111, 242)
Screenshot: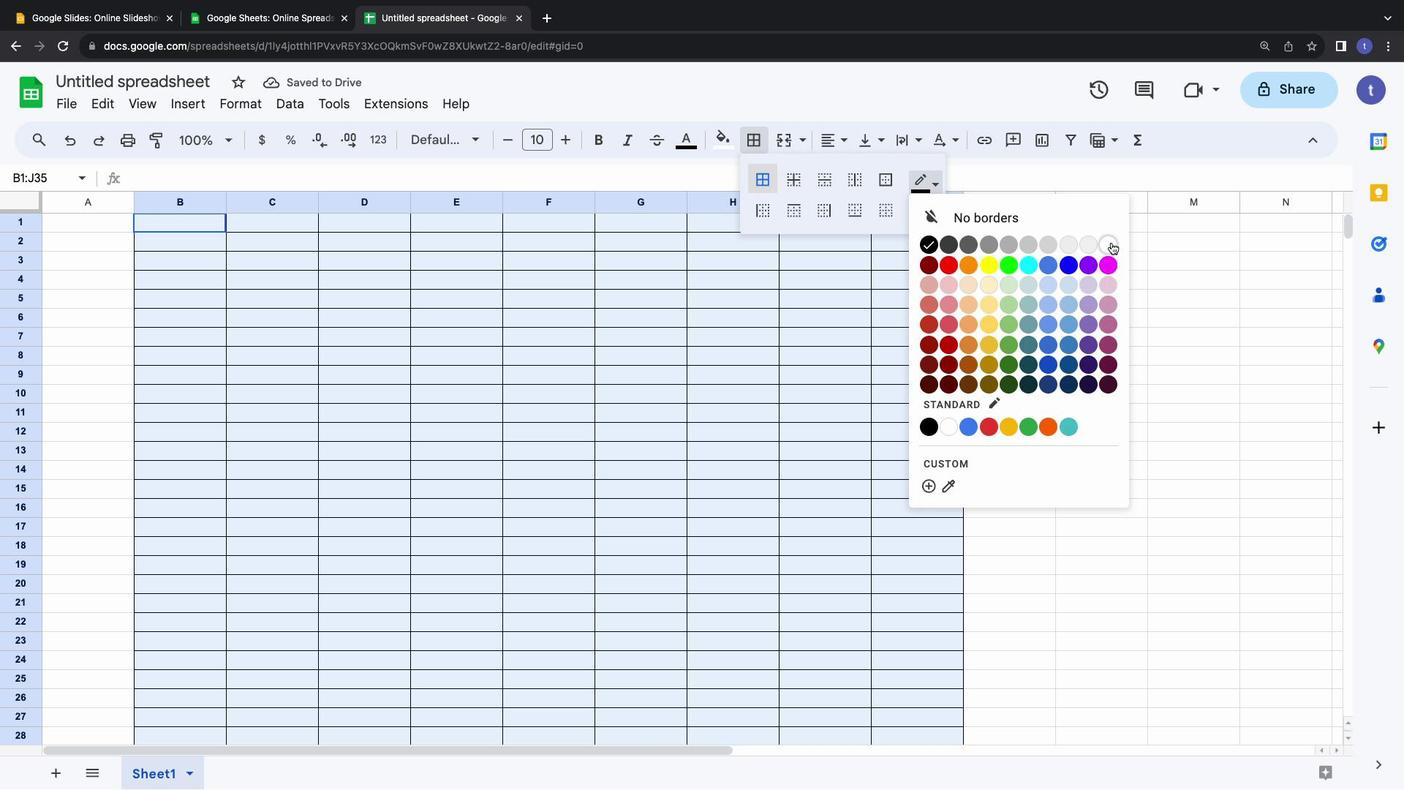 
Action: Mouse moved to (240, 208)
Screenshot: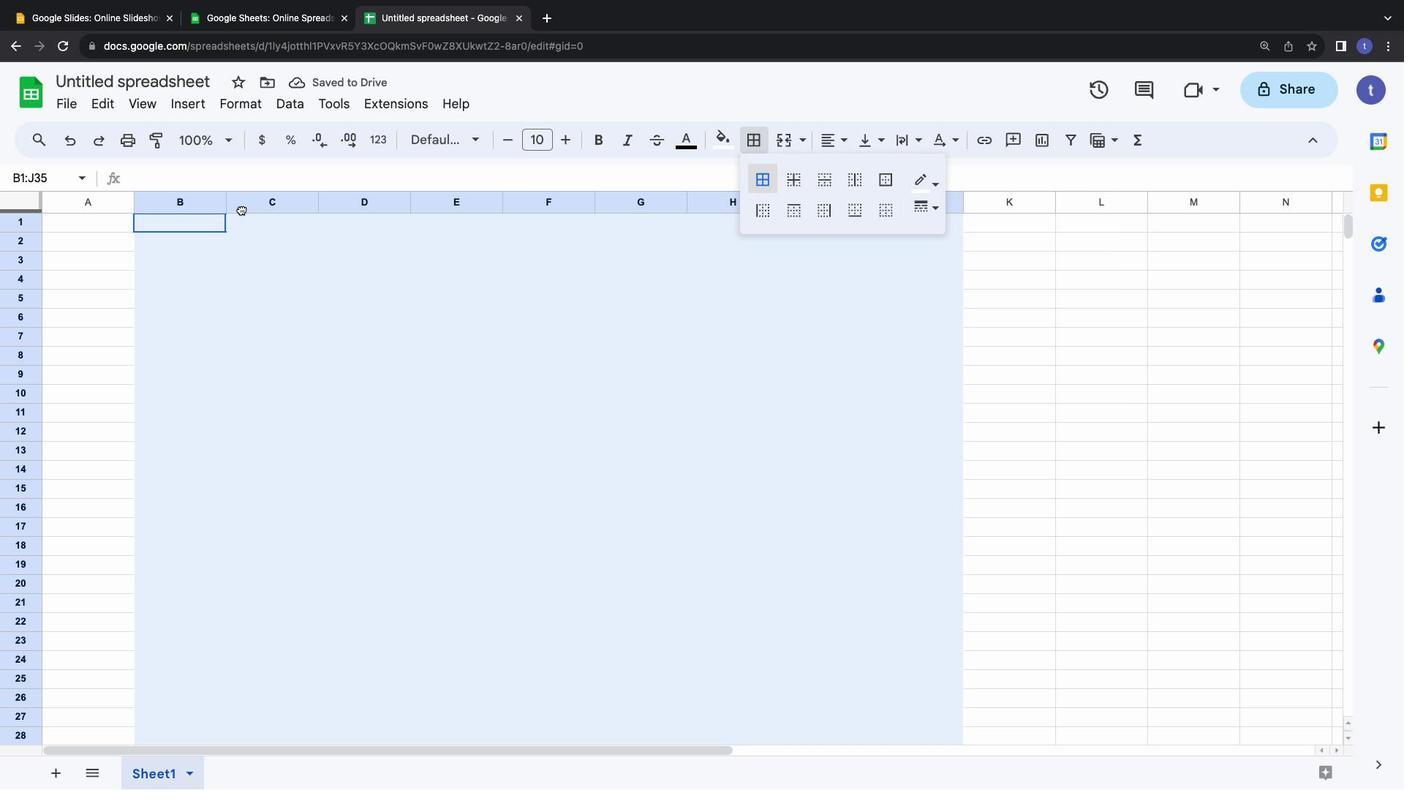 
Action: Mouse pressed left at (240, 208)
Screenshot: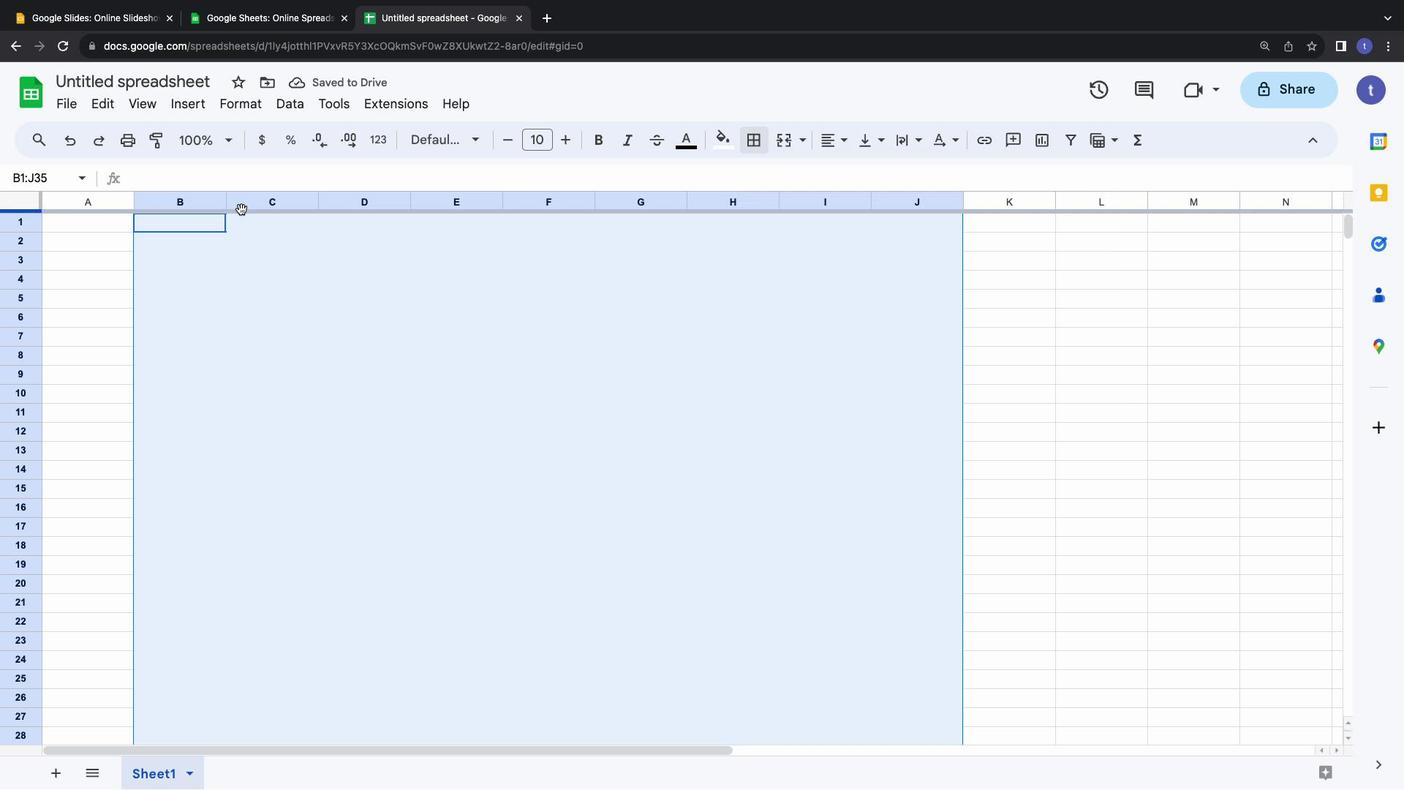 
Action: Mouse moved to (247, 207)
Screenshot: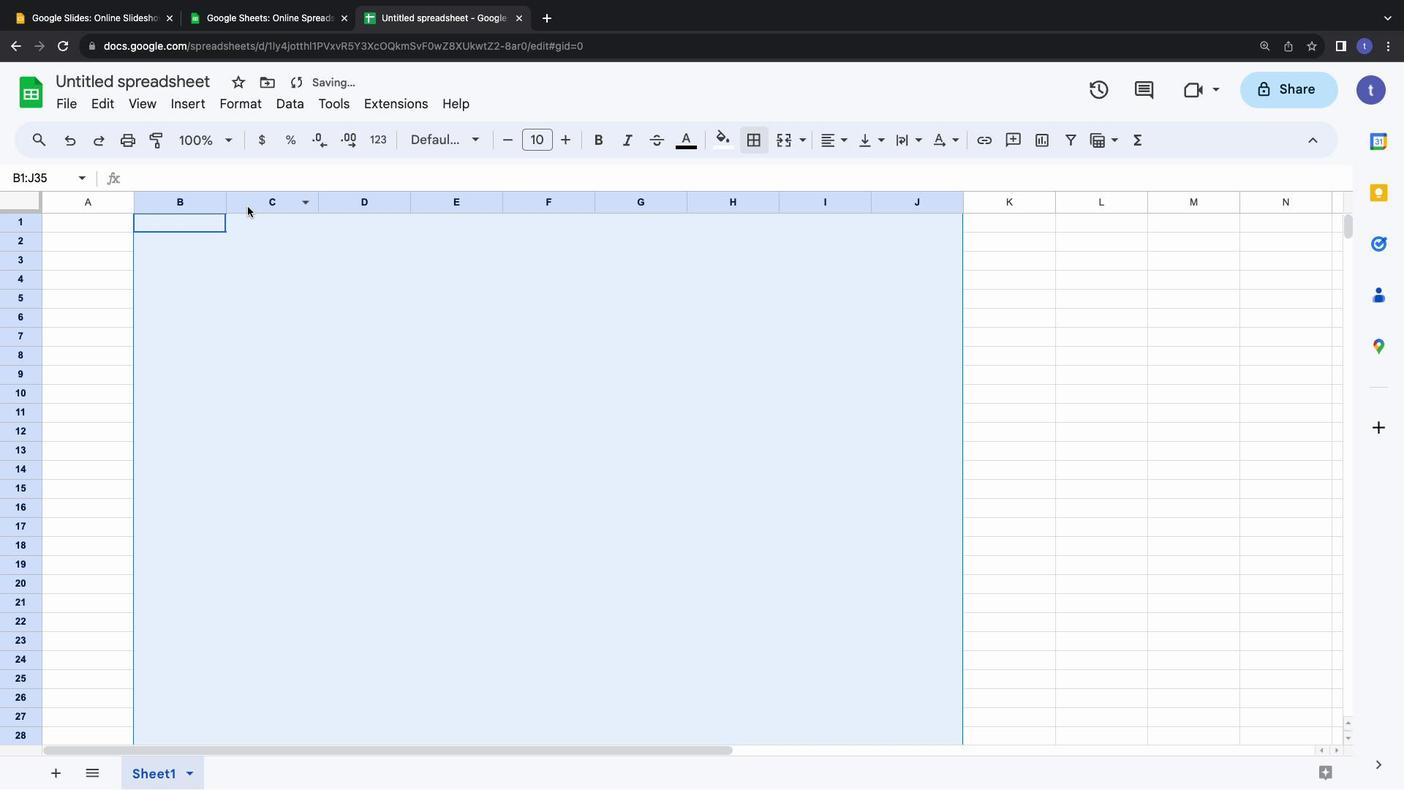 
Action: Mouse pressed left at (247, 207)
Screenshot: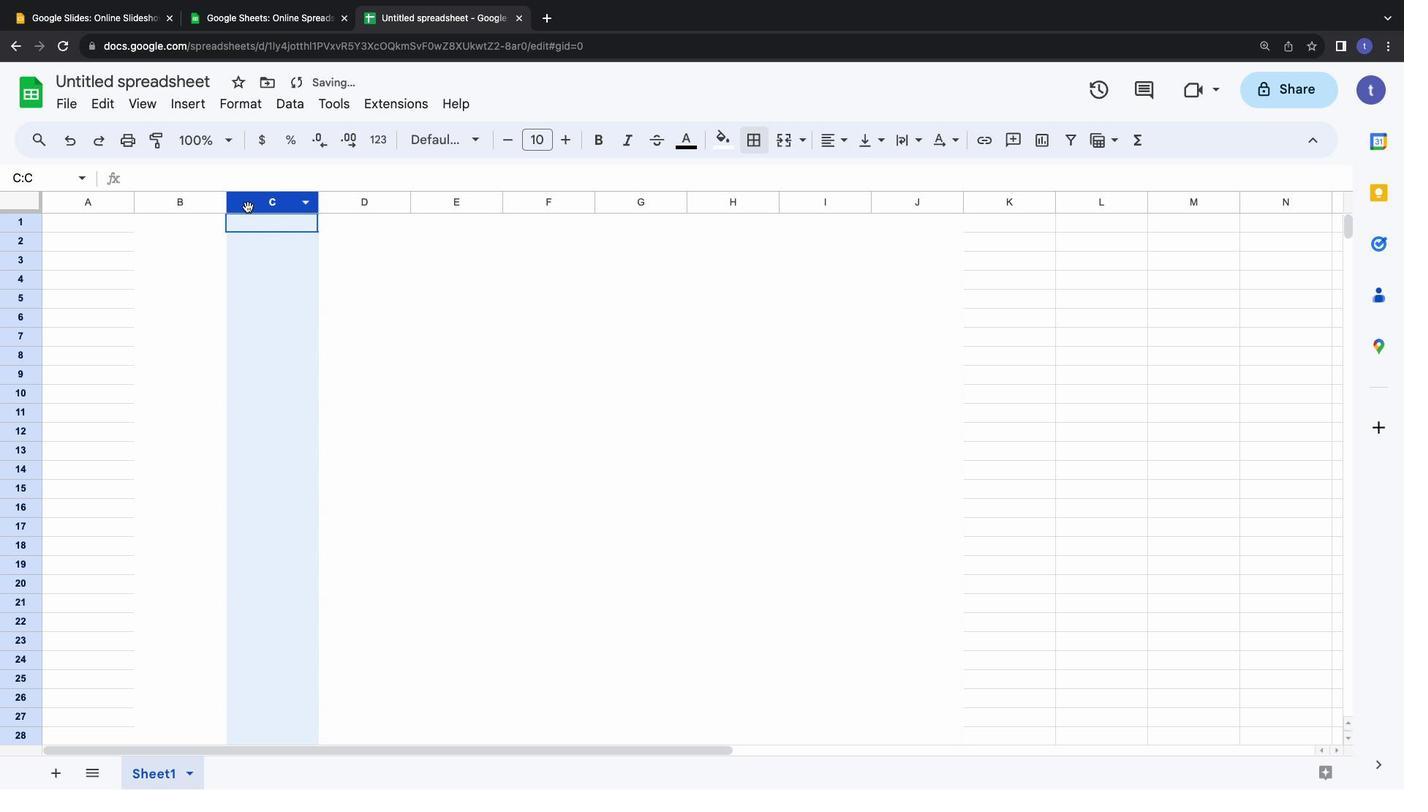
Action: Mouse moved to (318, 201)
Screenshot: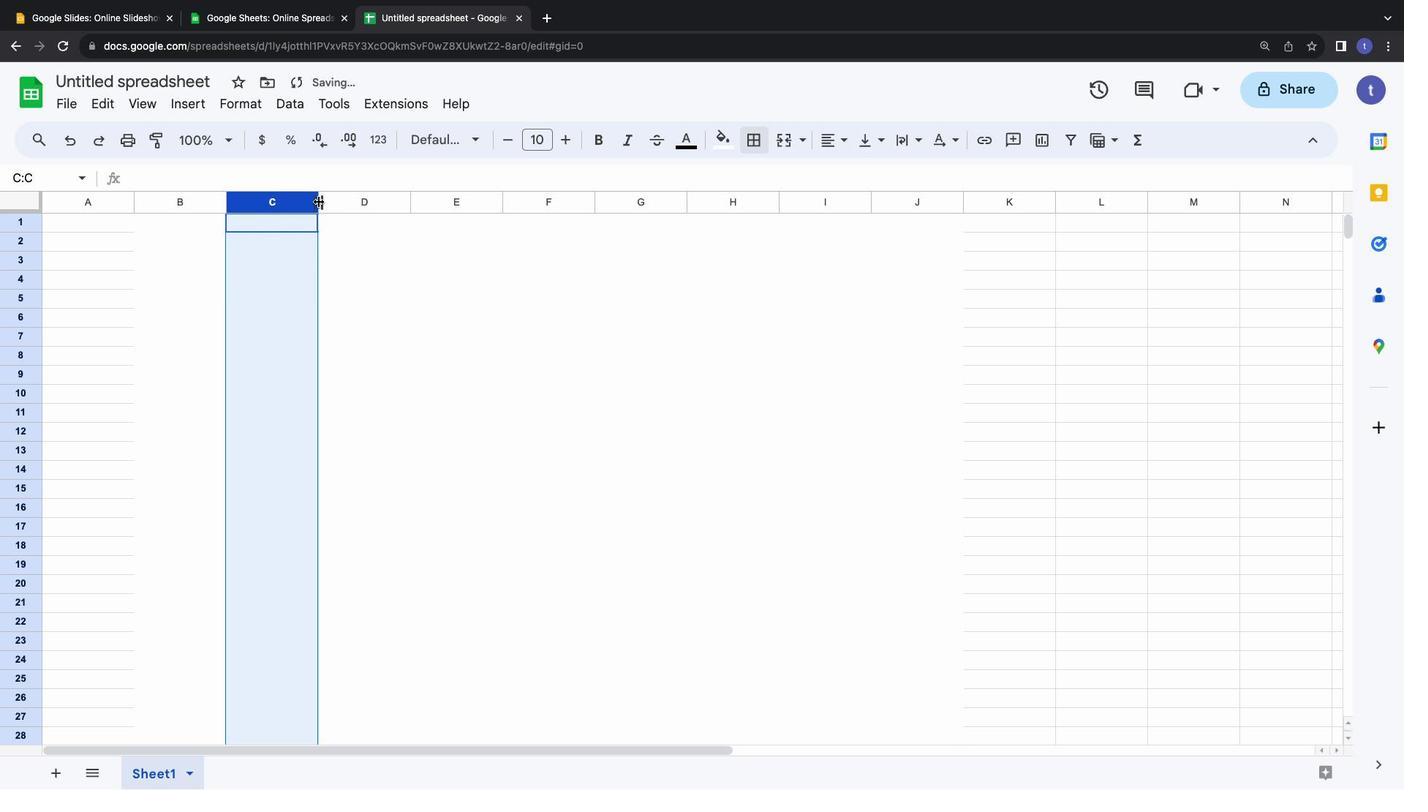 
Action: Mouse pressed left at (318, 201)
Screenshot: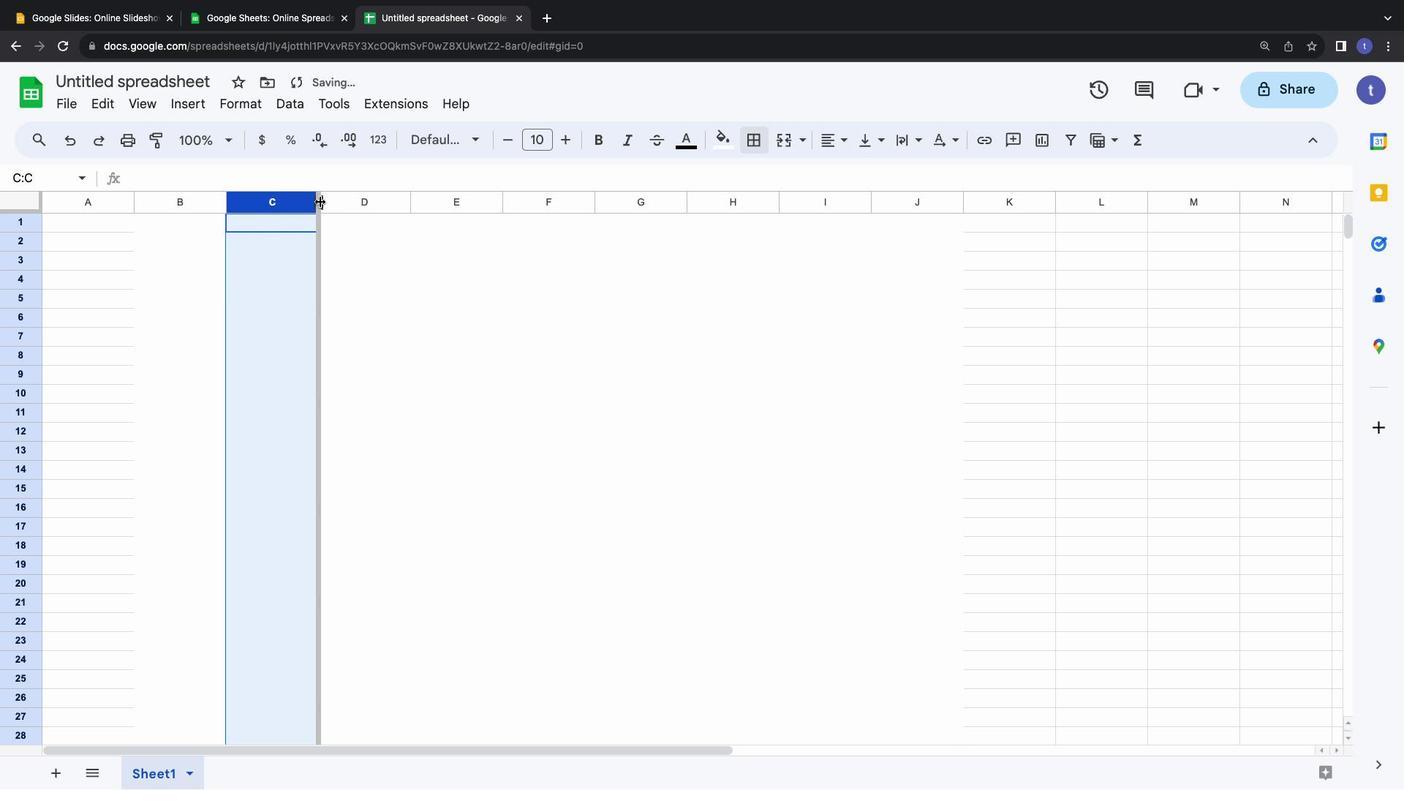 
Action: Mouse moved to (386, 209)
Screenshot: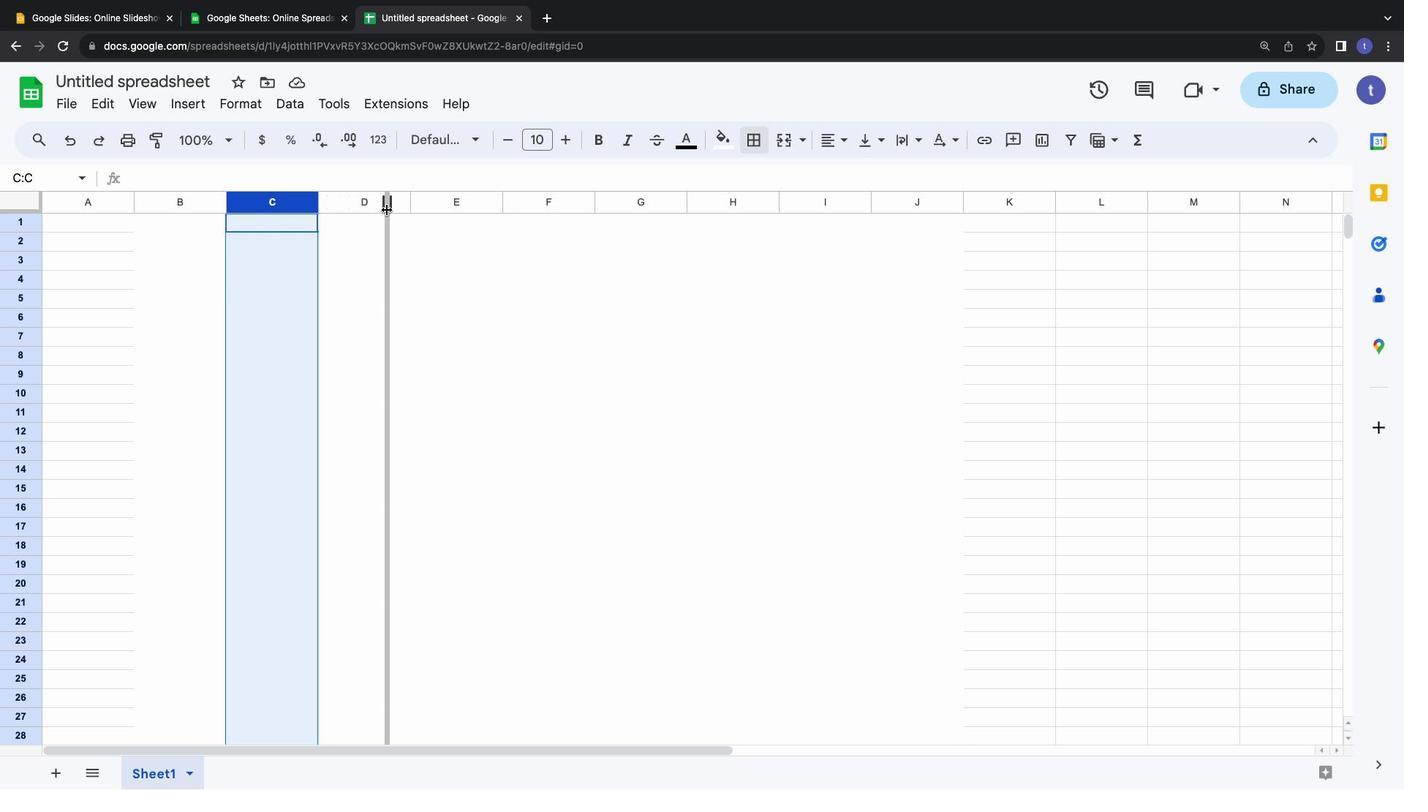 
Action: Mouse pressed left at (386, 209)
Screenshot: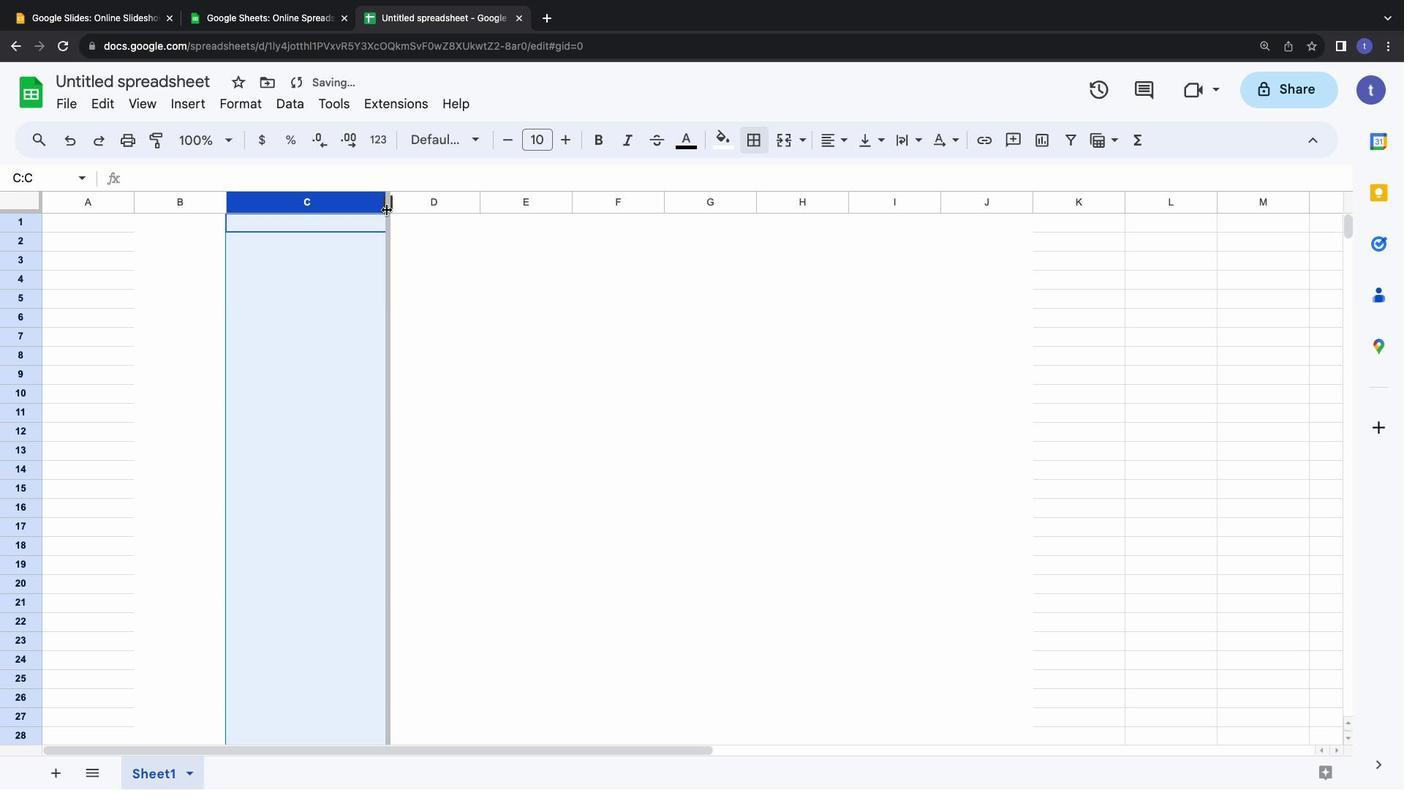 
Action: Mouse moved to (506, 199)
Screenshot: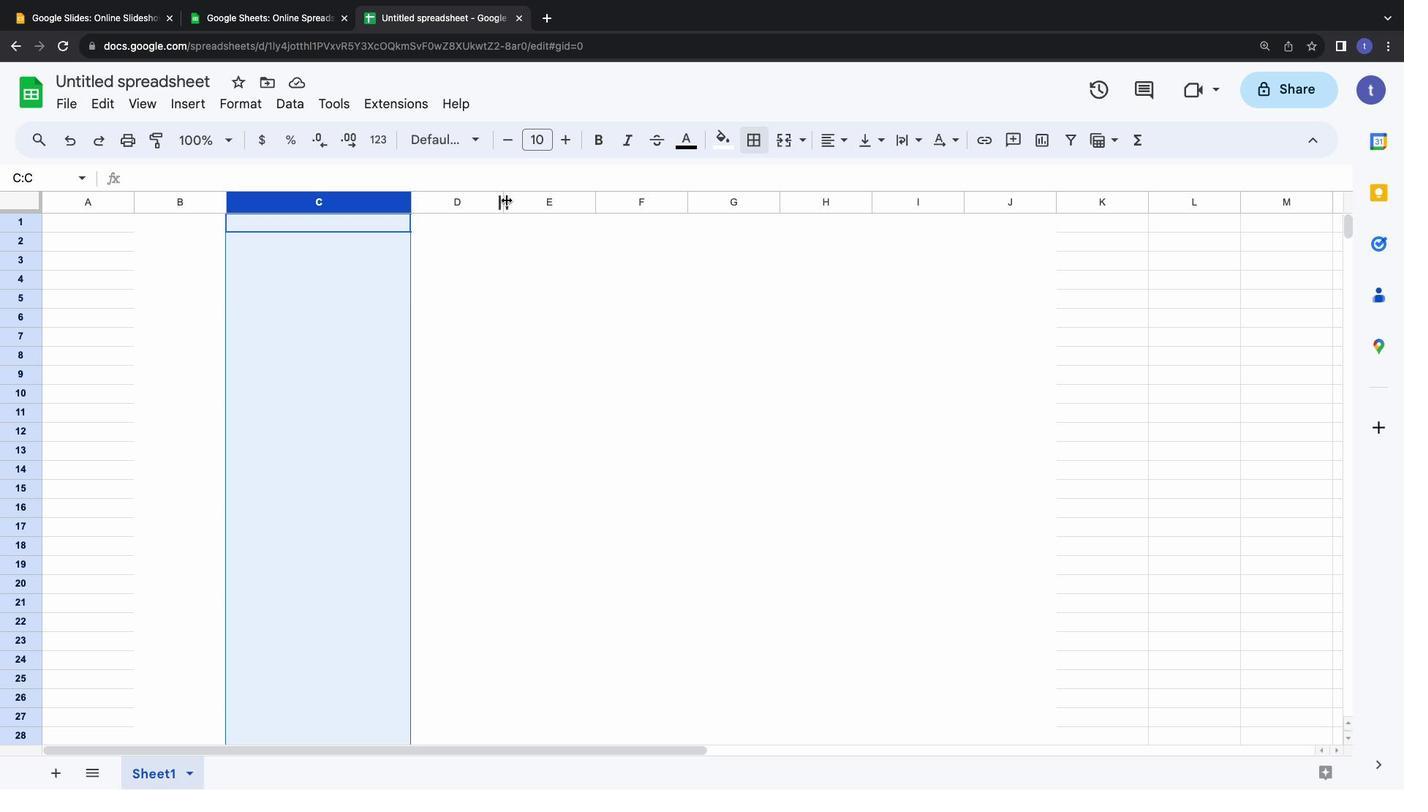 
Action: Mouse pressed left at (506, 199)
Screenshot: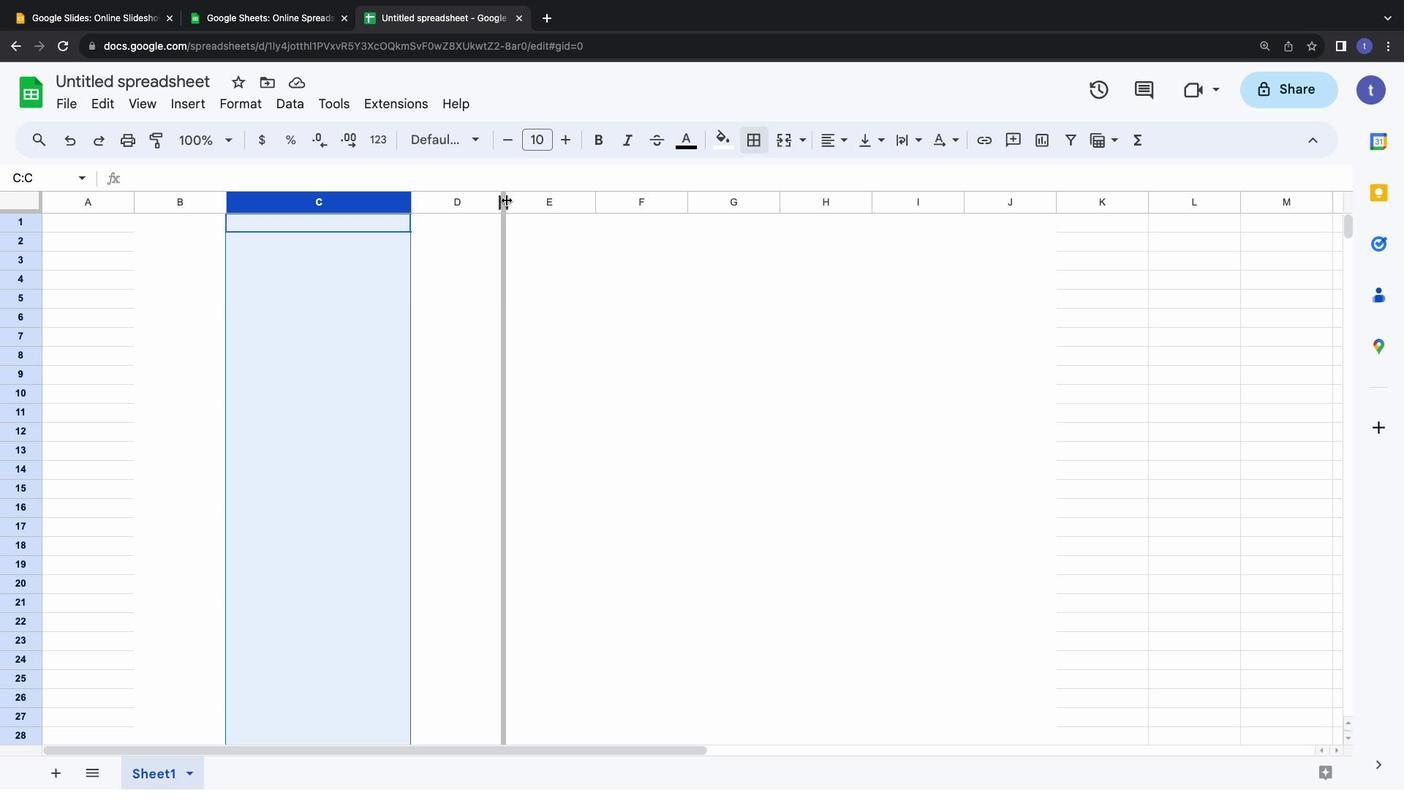 
Action: Mouse moved to (681, 199)
Screenshot: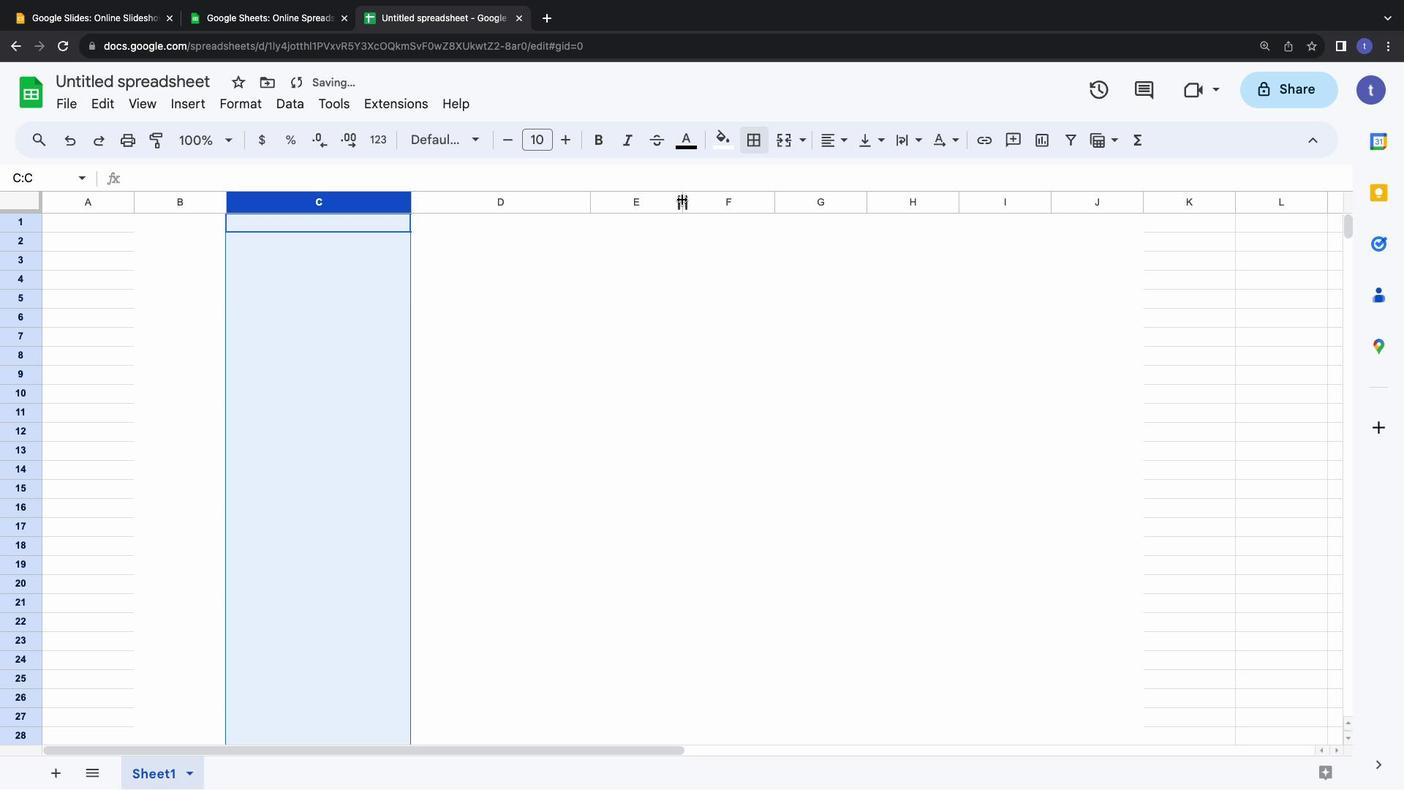 
Action: Mouse pressed left at (681, 199)
Screenshot: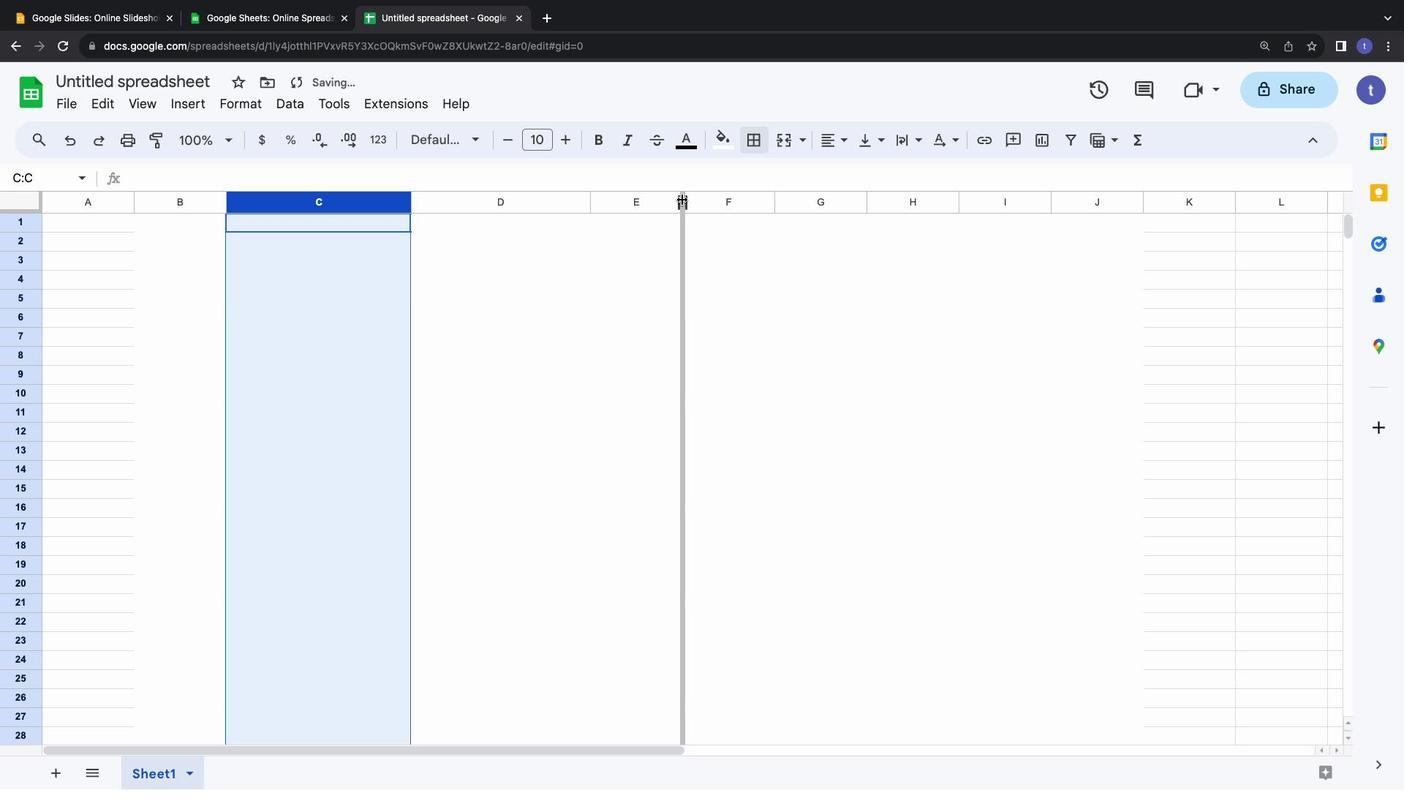 
Action: Mouse moved to (781, 199)
Screenshot: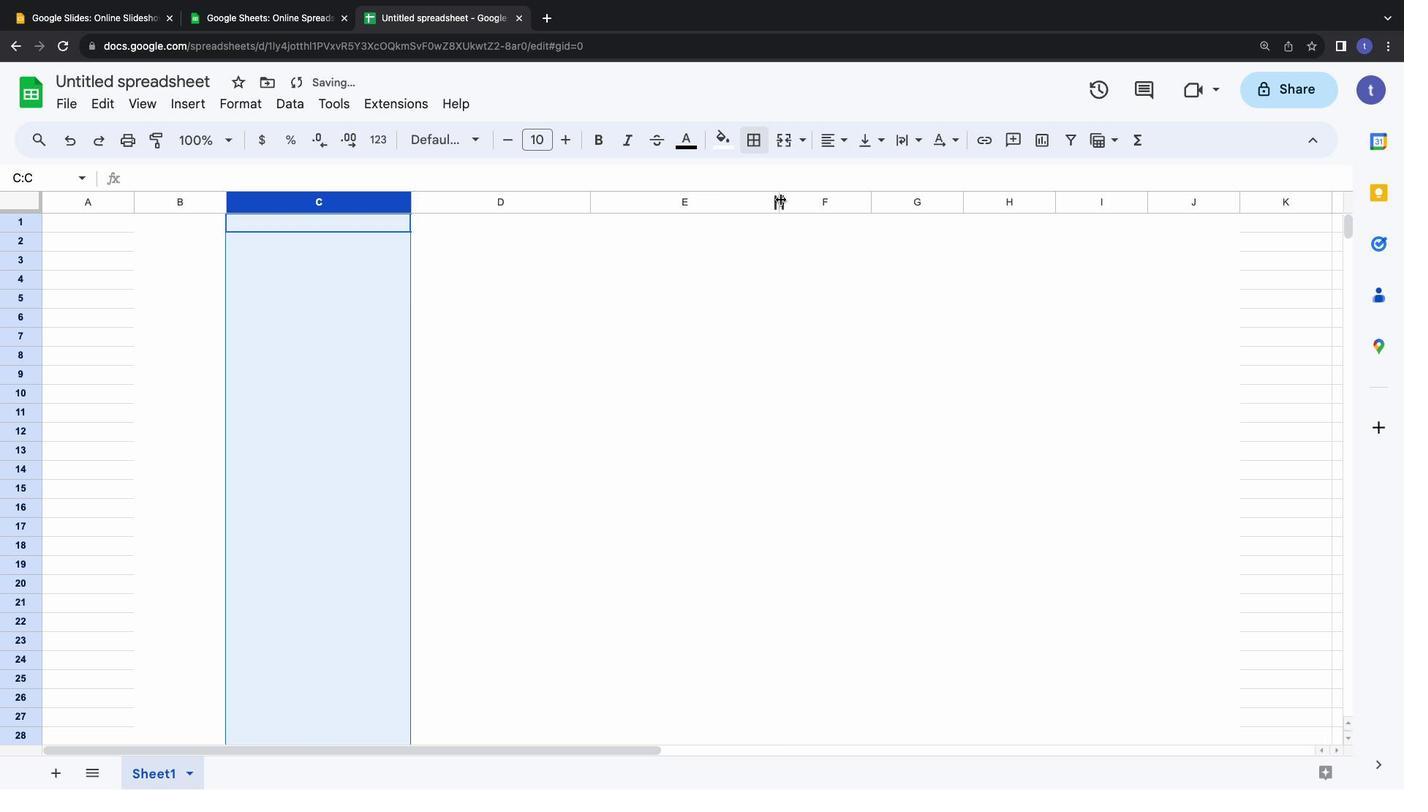 
Action: Mouse pressed left at (781, 199)
Screenshot: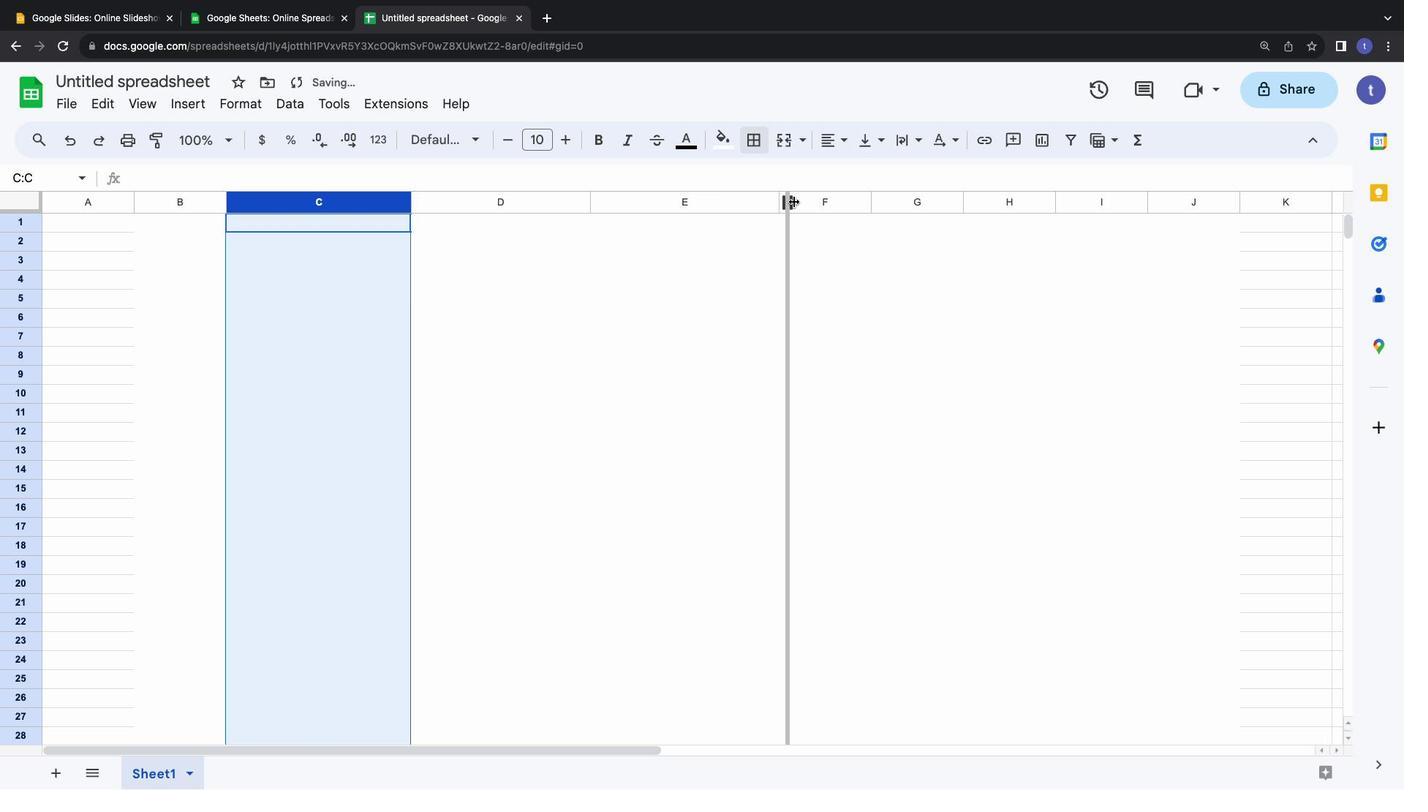 
Action: Mouse moved to (933, 211)
Screenshot: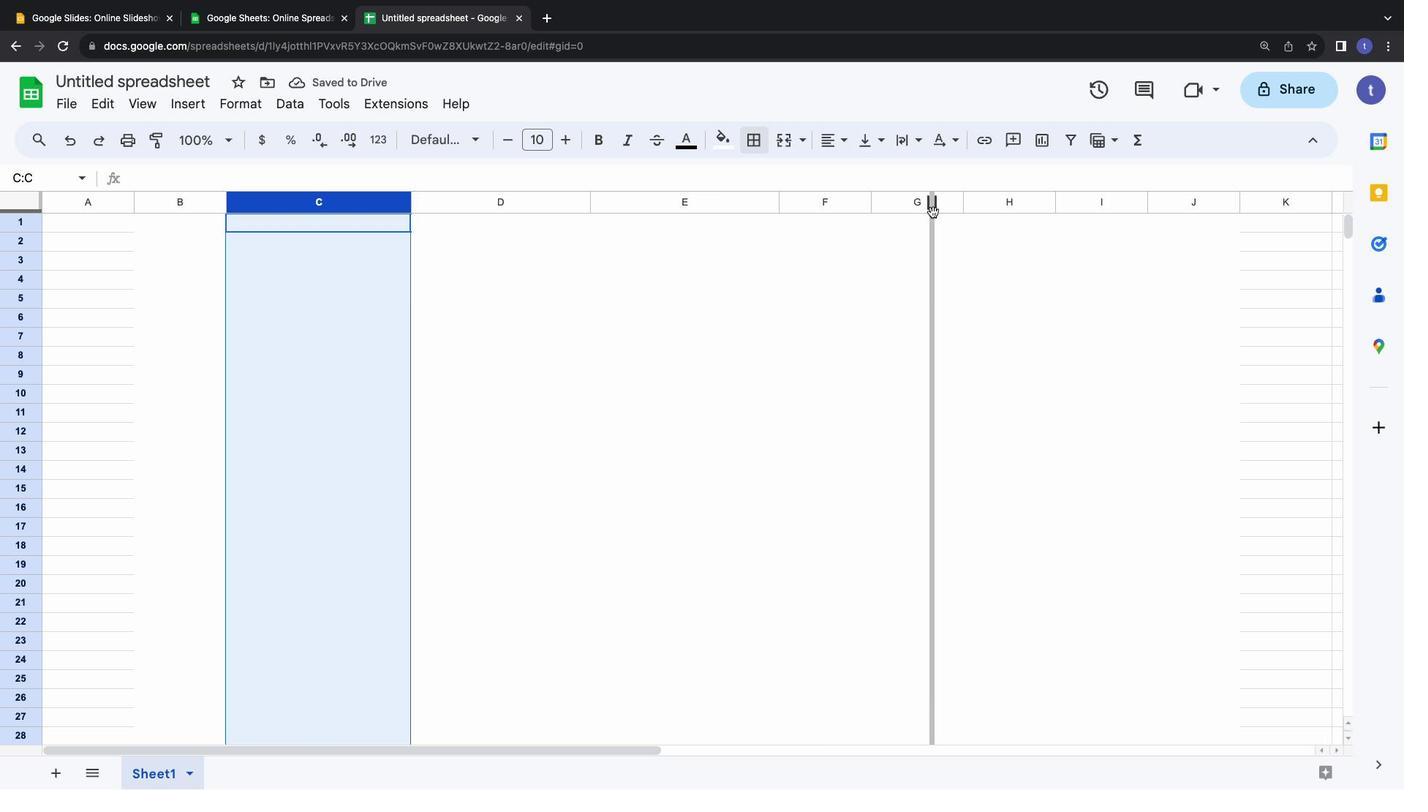
Action: Mouse pressed left at (933, 211)
Screenshot: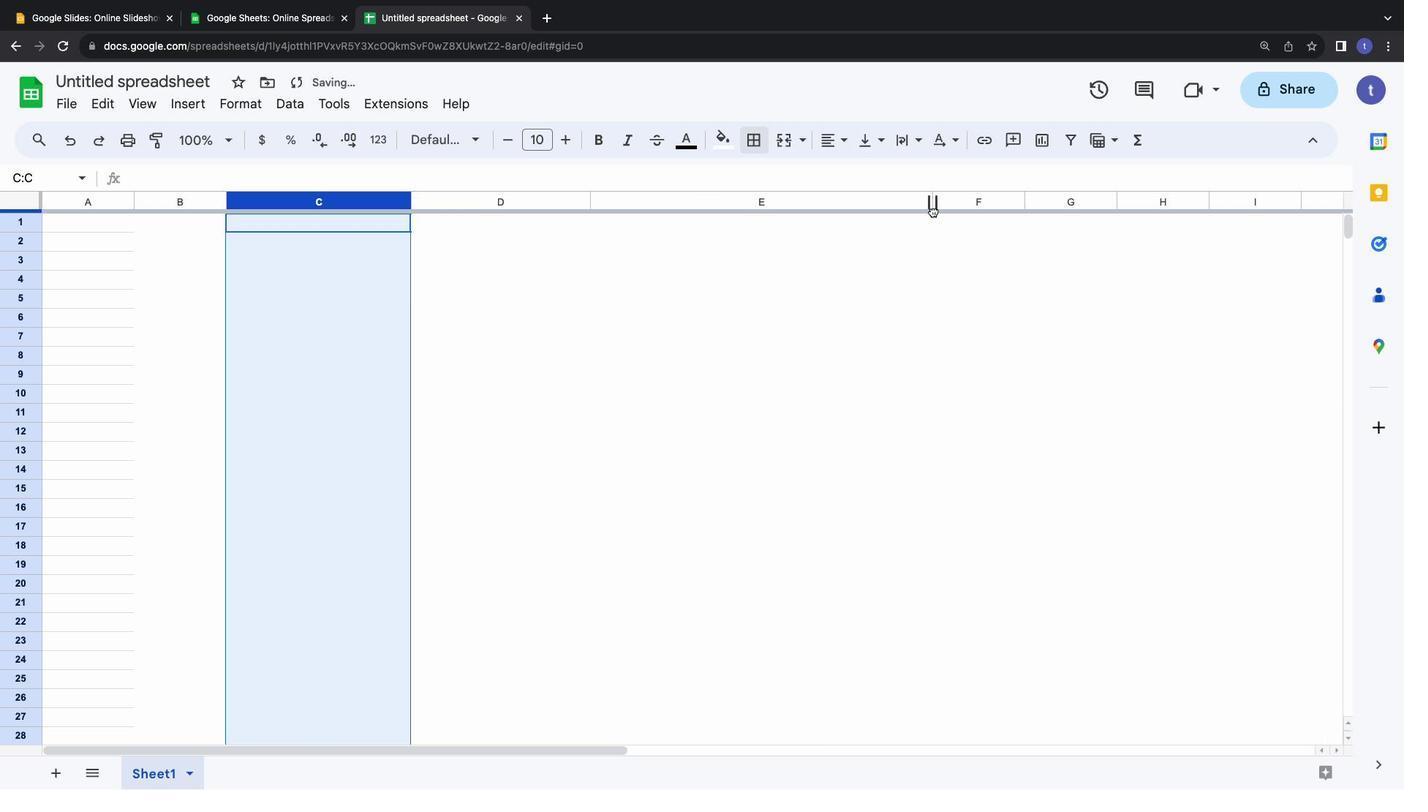 
Action: Mouse moved to (933, 203)
Screenshot: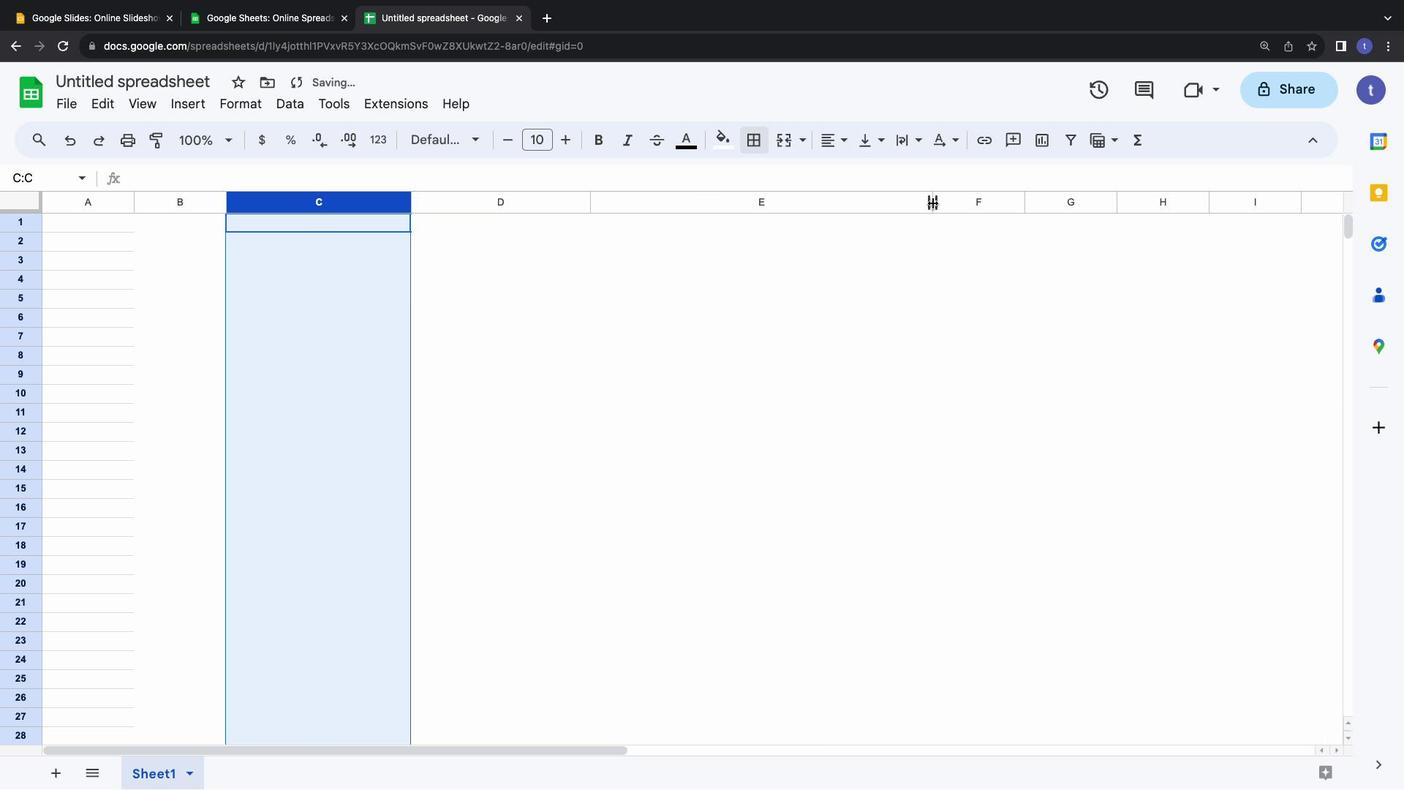 
Action: Mouse pressed left at (933, 203)
Screenshot: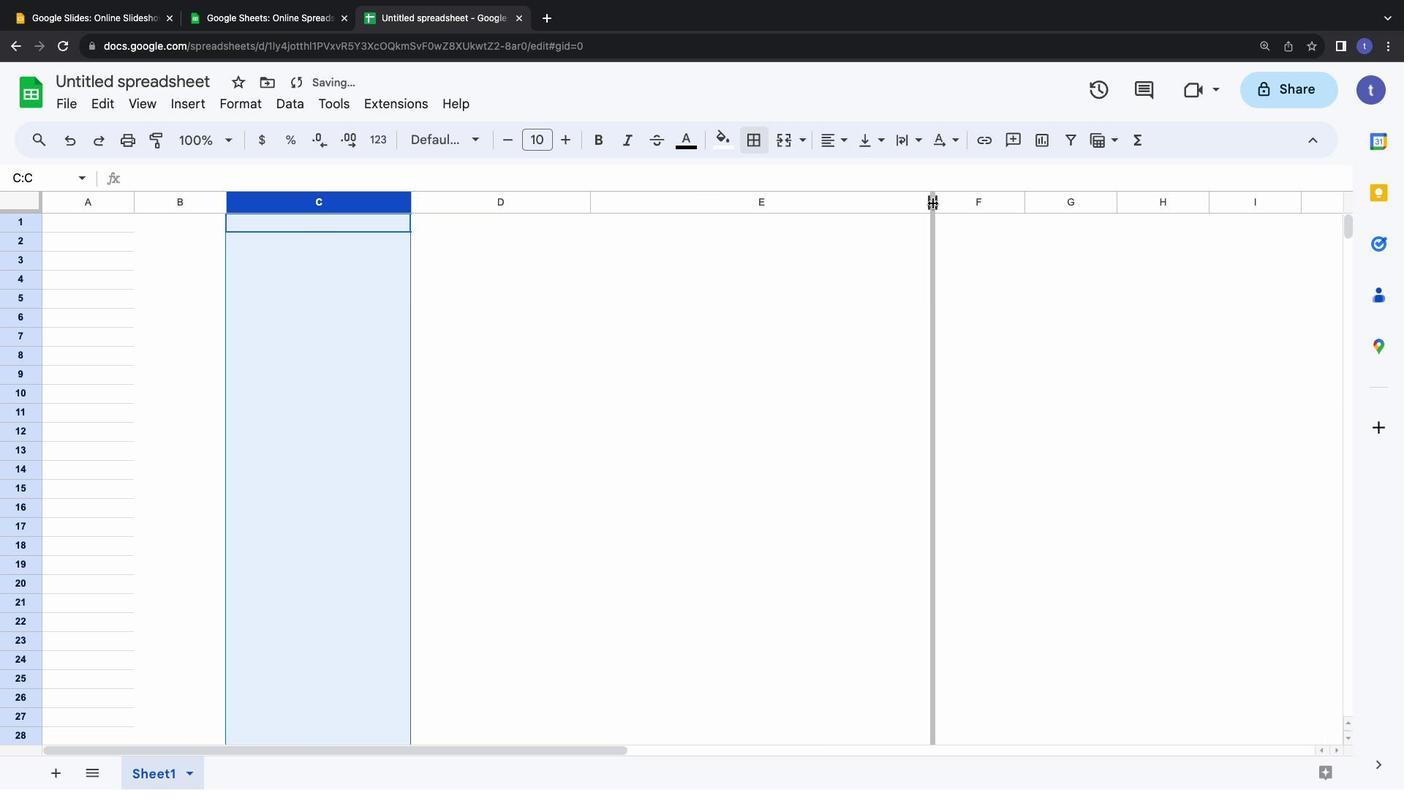 
Action: Mouse moved to (859, 201)
Screenshot: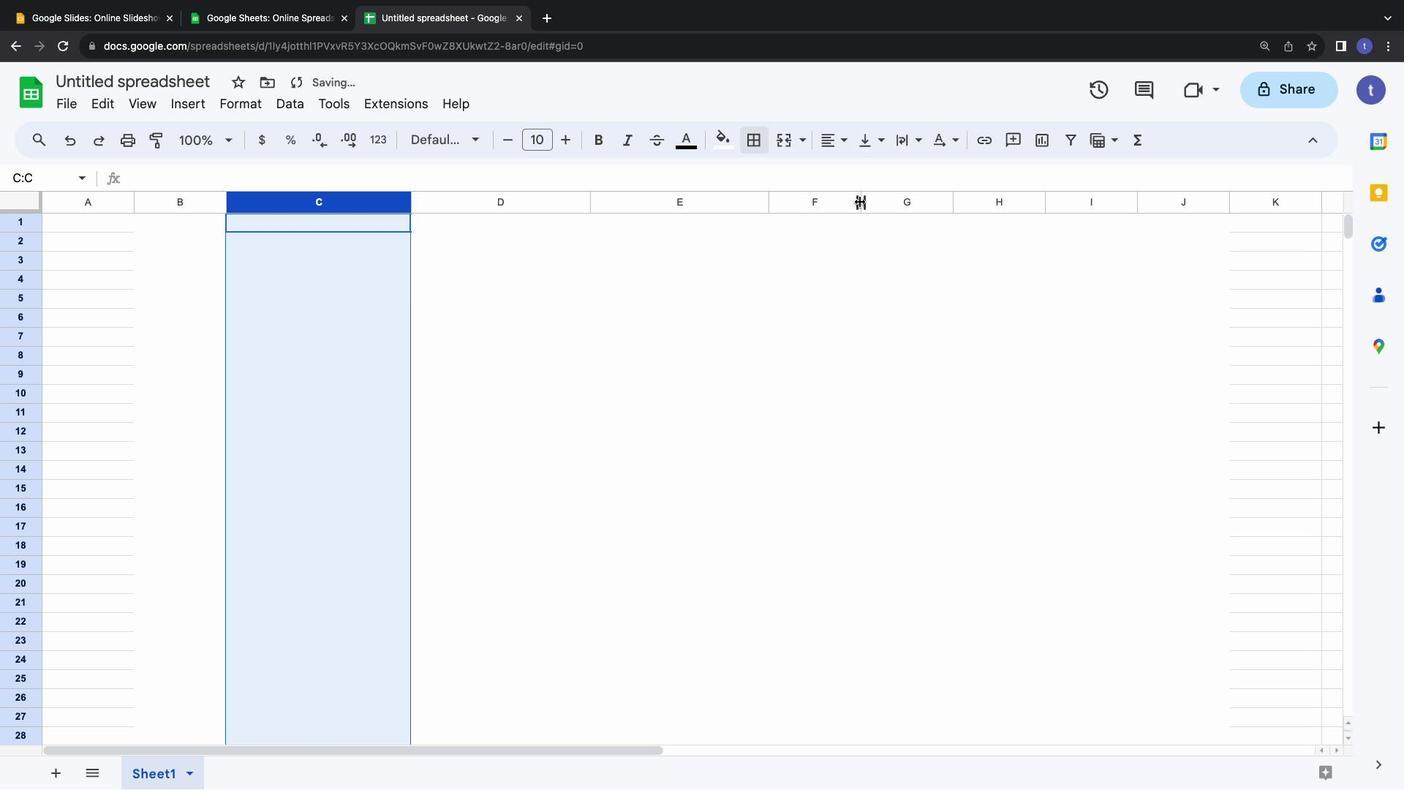 
Action: Mouse pressed left at (859, 201)
Screenshot: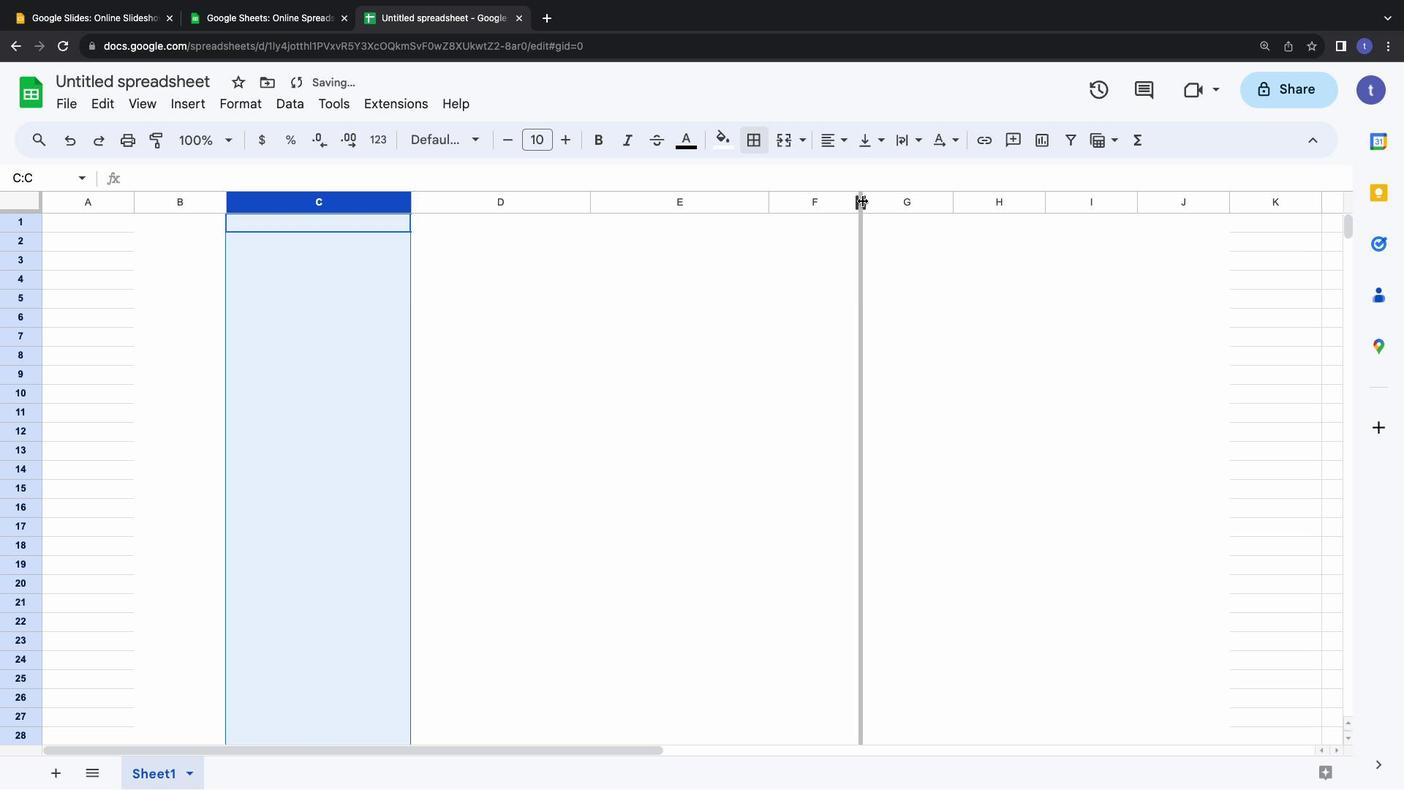 
Action: Mouse moved to (516, 332)
Screenshot: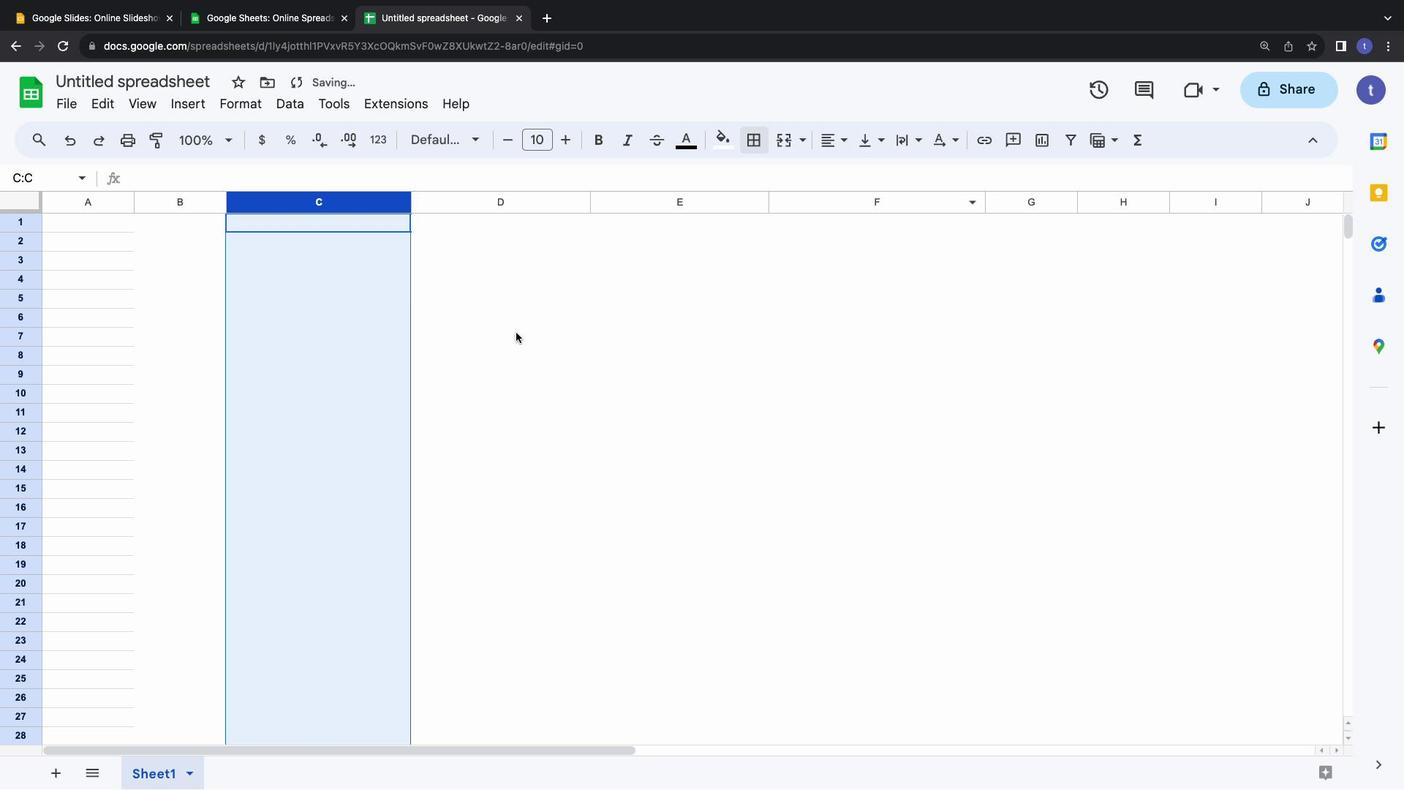 
Action: Mouse scrolled (516, 332) with delta (0, 0)
Screenshot: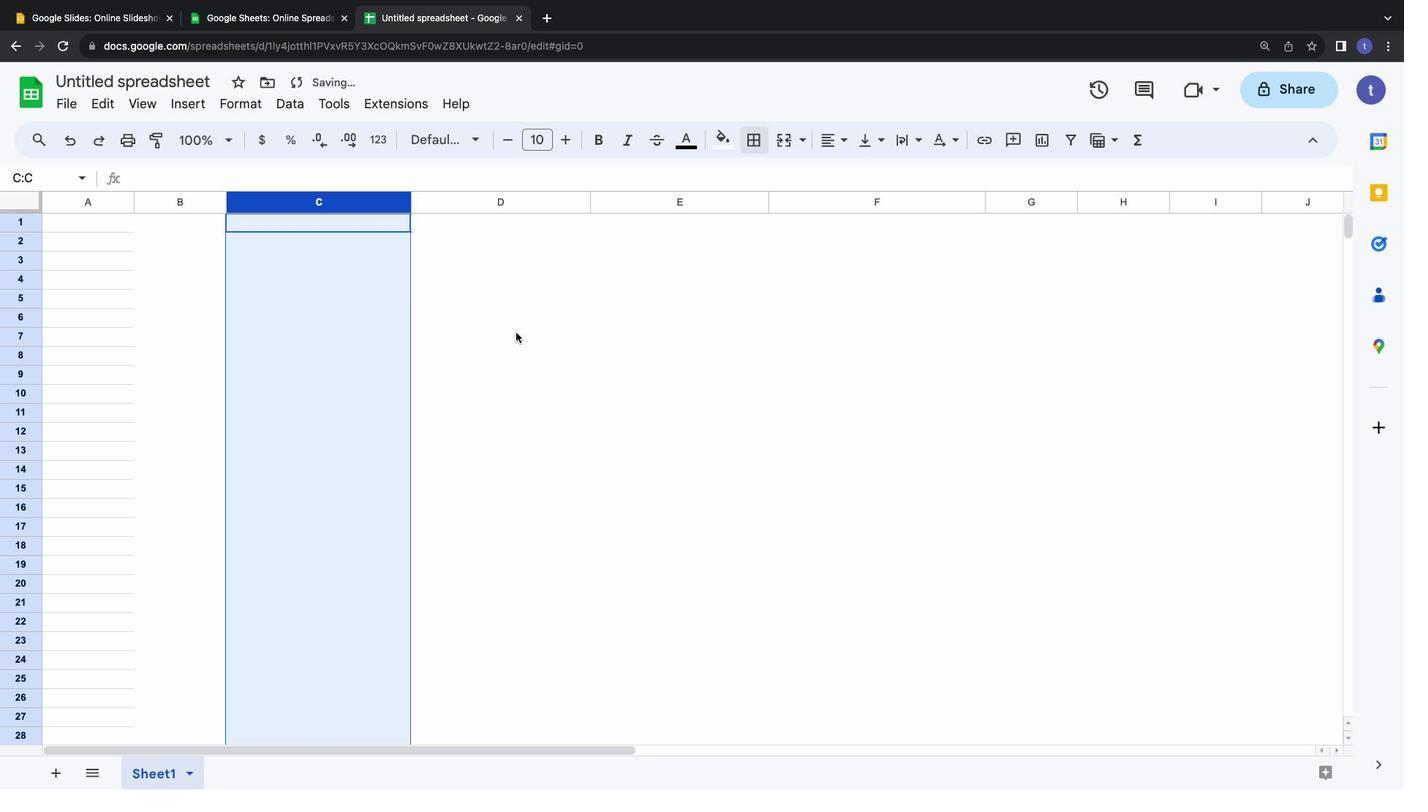 
Action: Mouse scrolled (516, 332) with delta (0, 0)
Screenshot: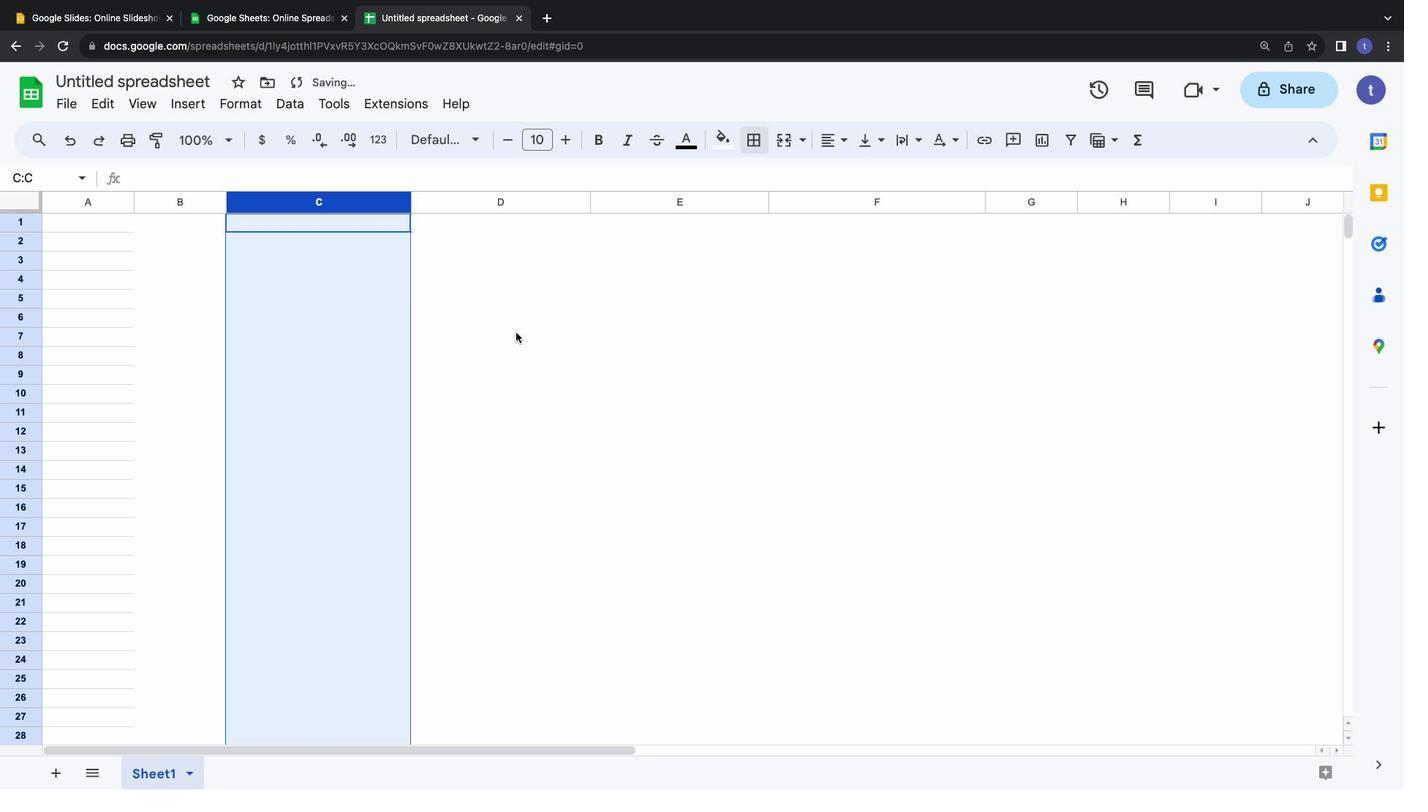 
Action: Mouse scrolled (516, 332) with delta (0, 1)
Screenshot: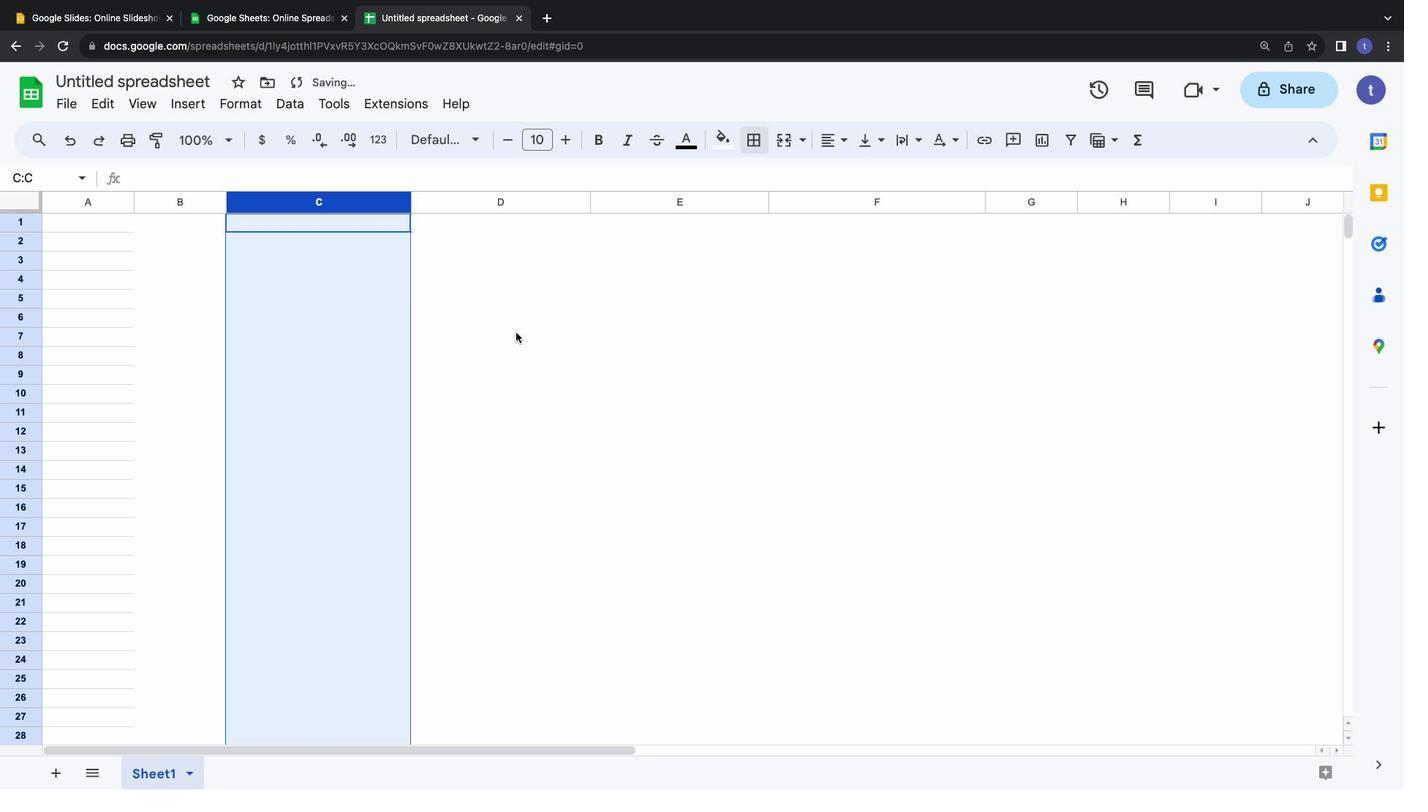 
Action: Mouse scrolled (516, 332) with delta (0, 2)
Screenshot: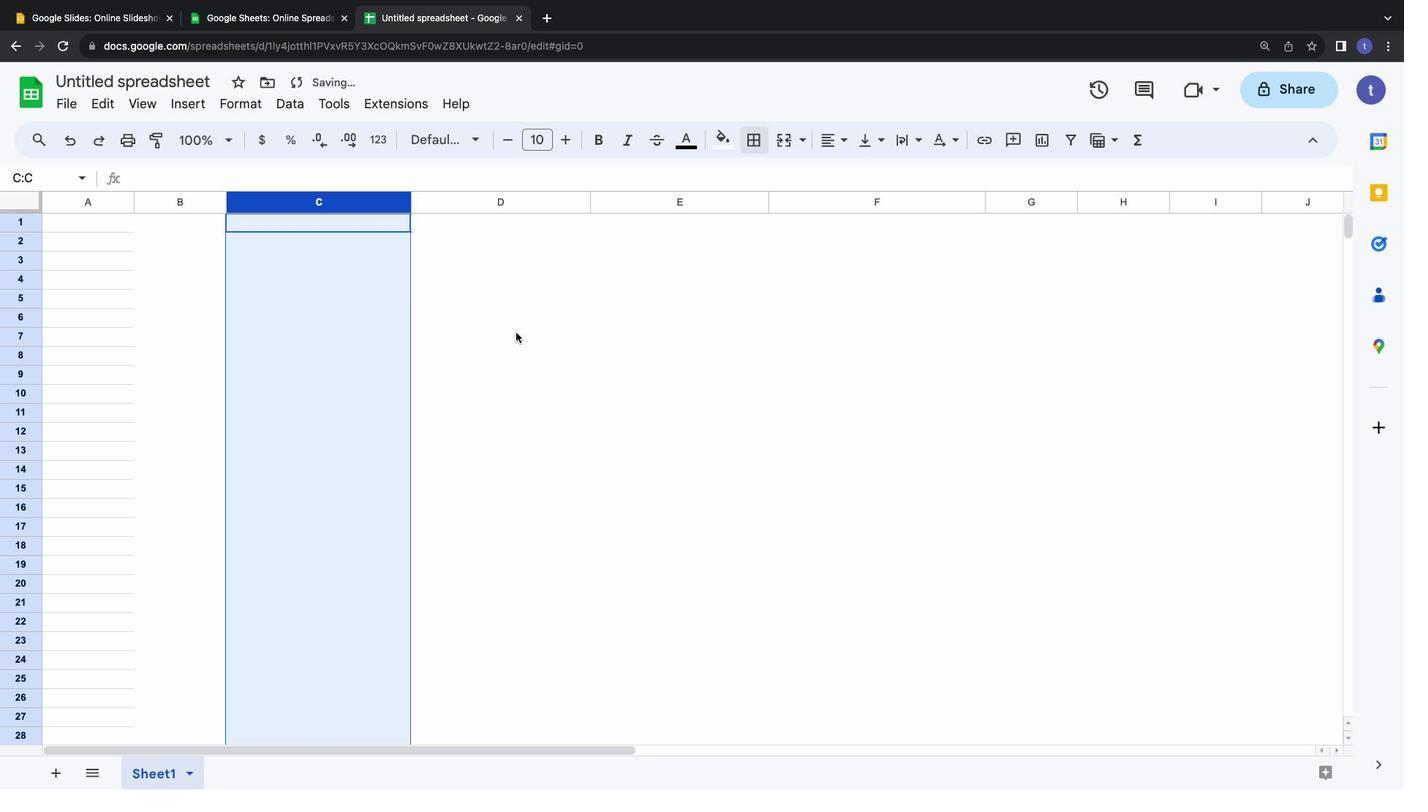 
Action: Mouse scrolled (516, 332) with delta (0, 3)
Screenshot: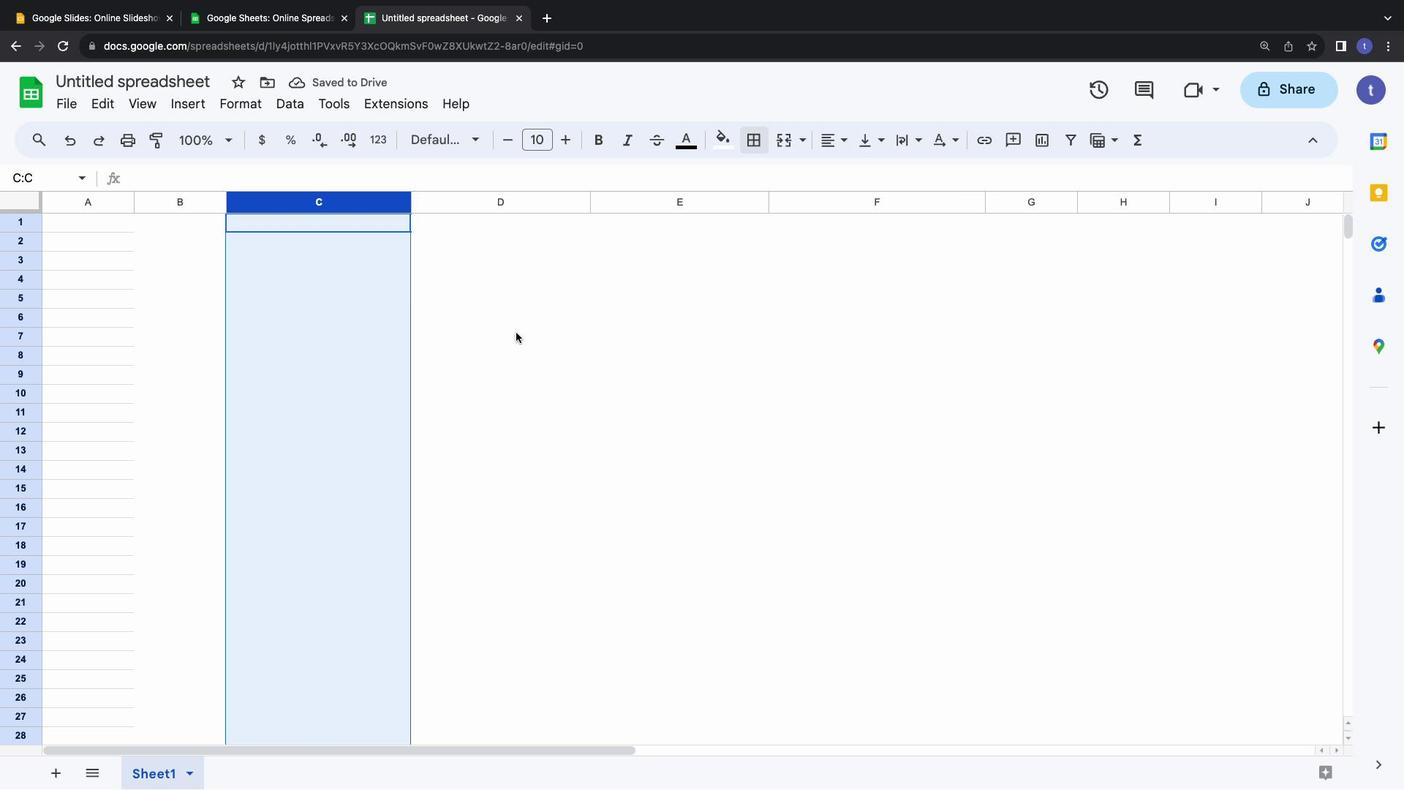 
Action: Mouse scrolled (516, 332) with delta (0, 0)
Screenshot: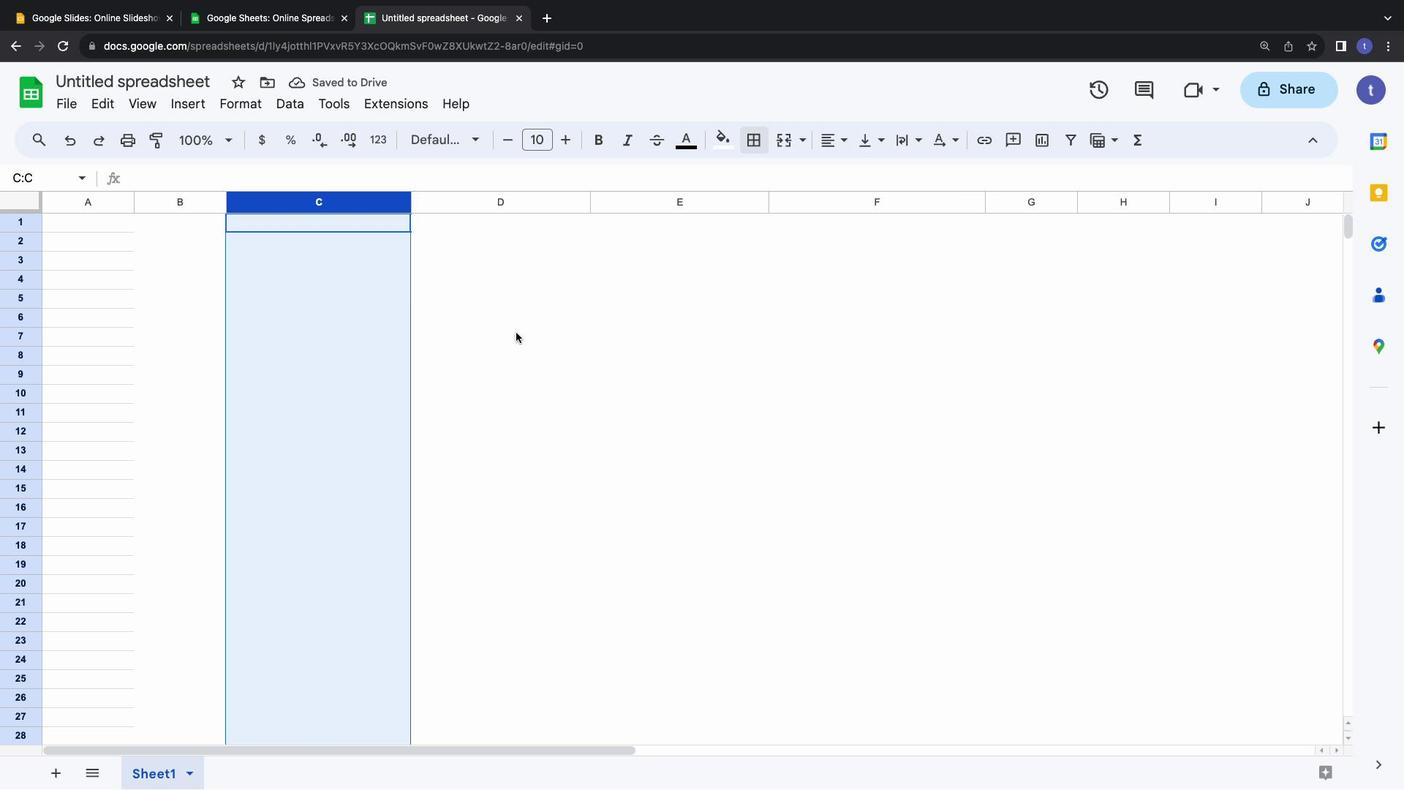 
Action: Mouse scrolled (516, 332) with delta (0, 0)
Screenshot: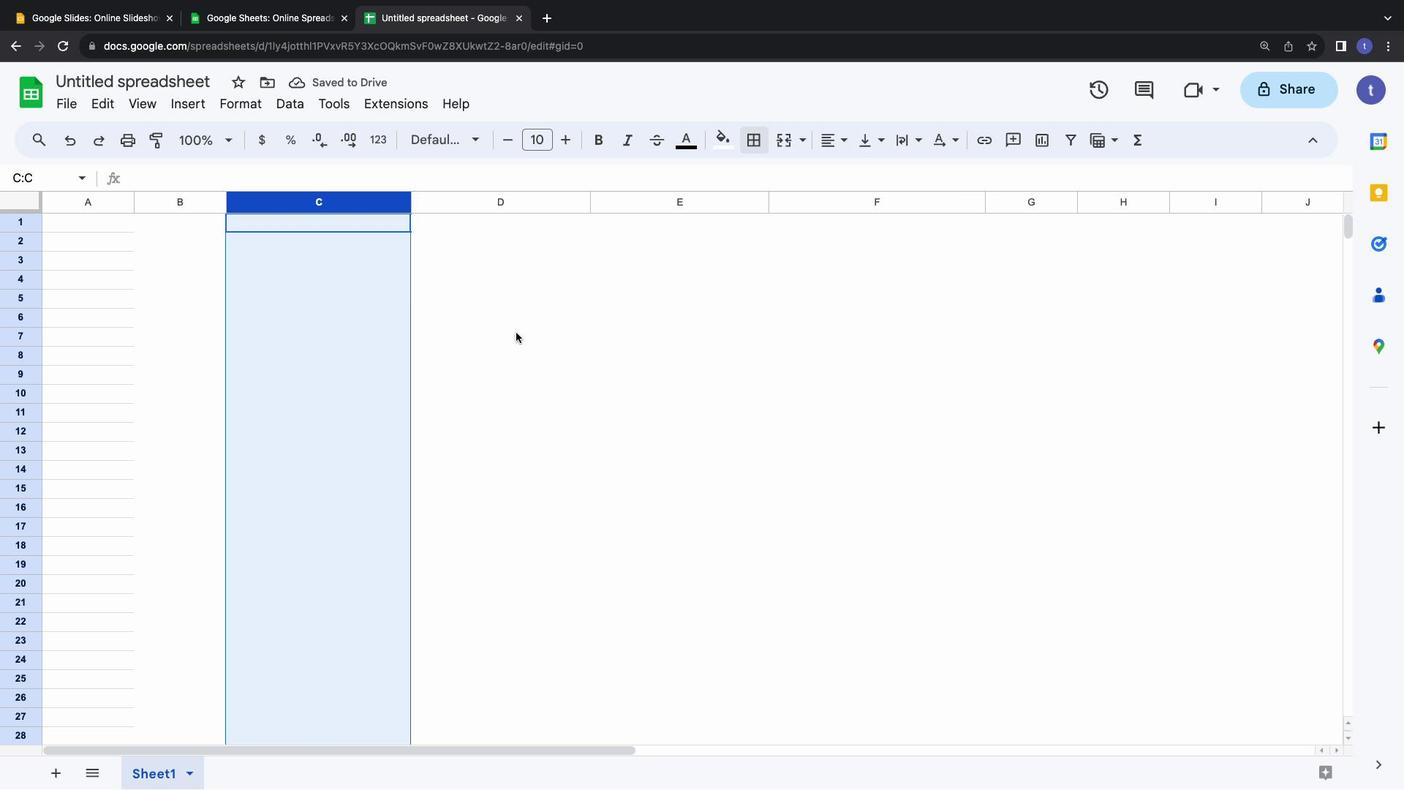
Action: Mouse scrolled (516, 332) with delta (0, 2)
Screenshot: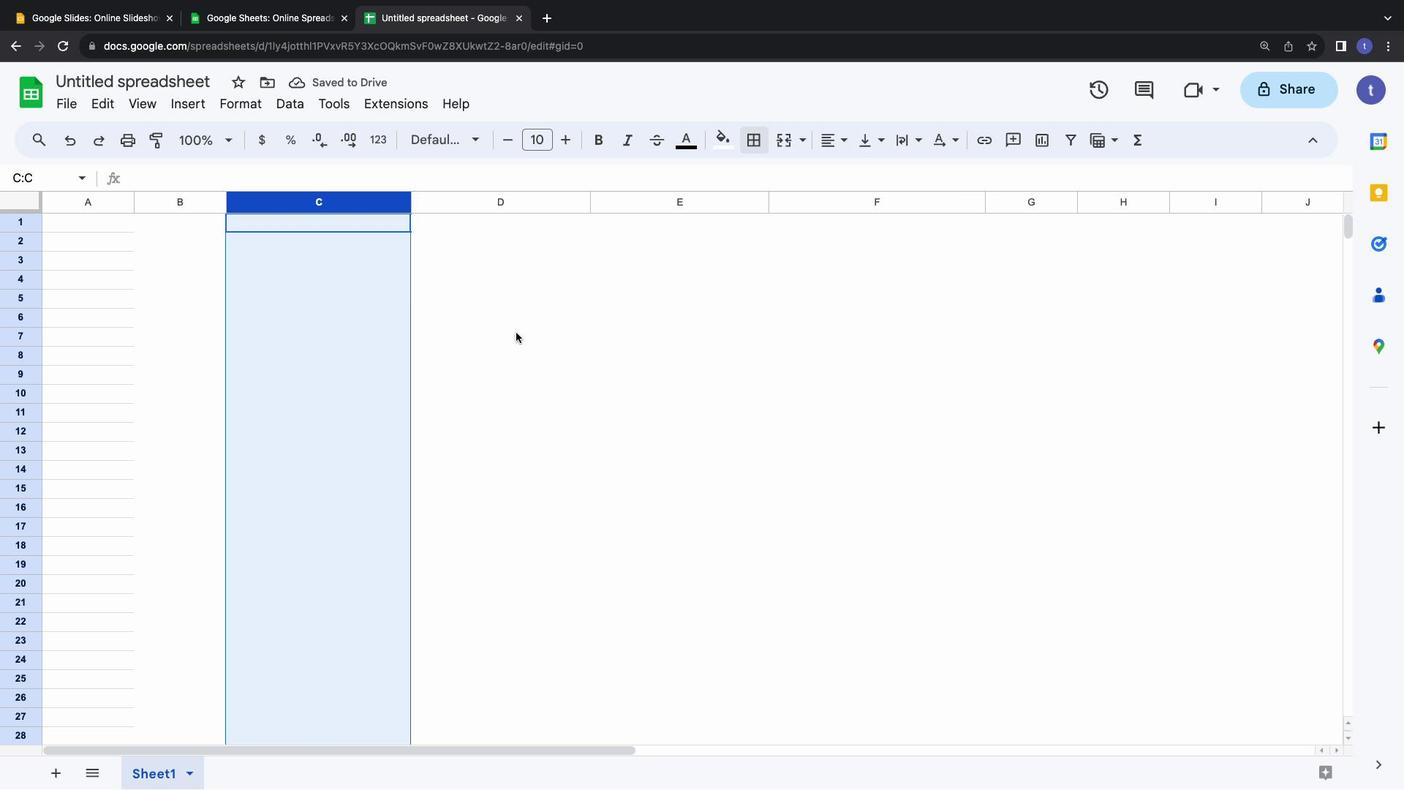 
Action: Mouse scrolled (516, 332) with delta (0, 3)
Screenshot: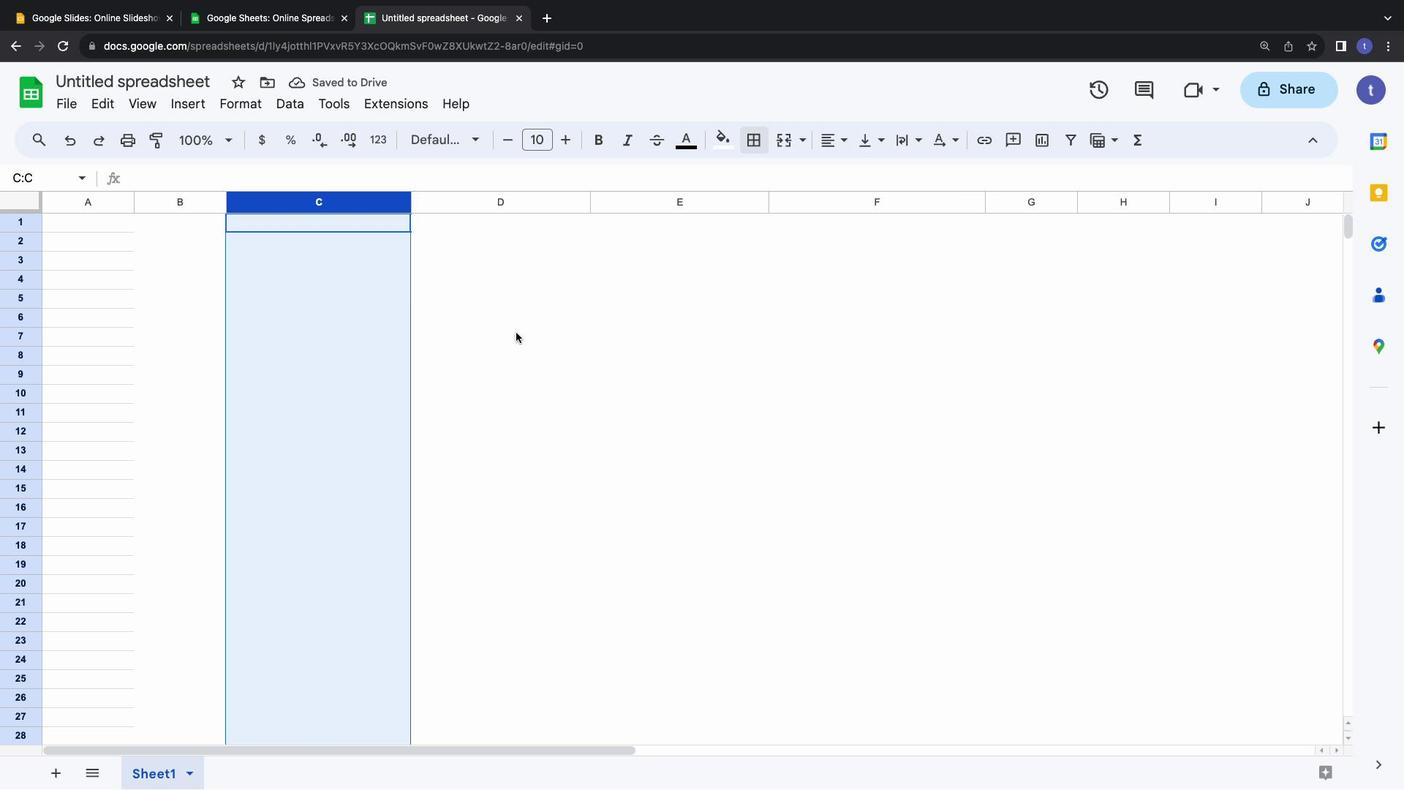 
Action: Mouse moved to (394, 236)
Screenshot: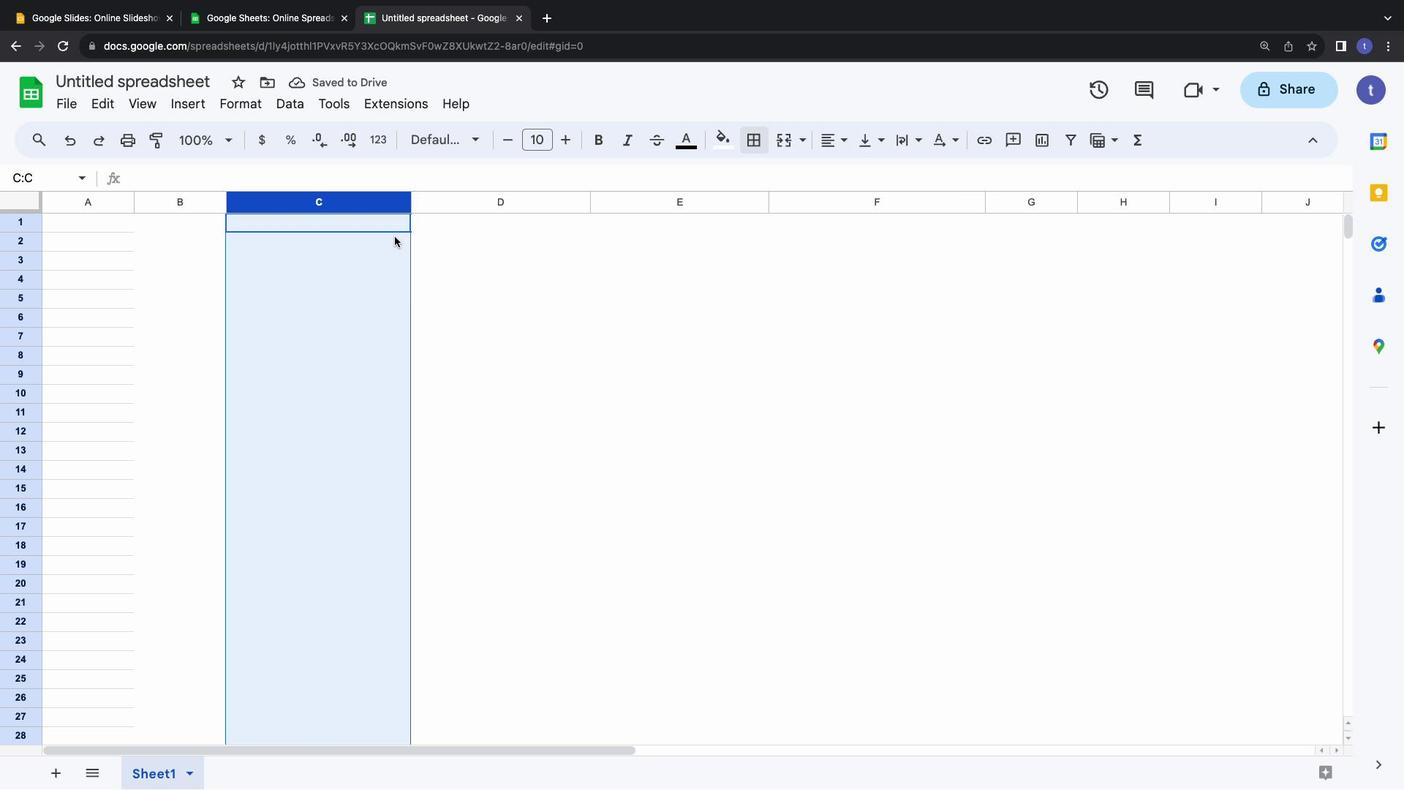 
Action: Mouse pressed left at (394, 236)
Screenshot: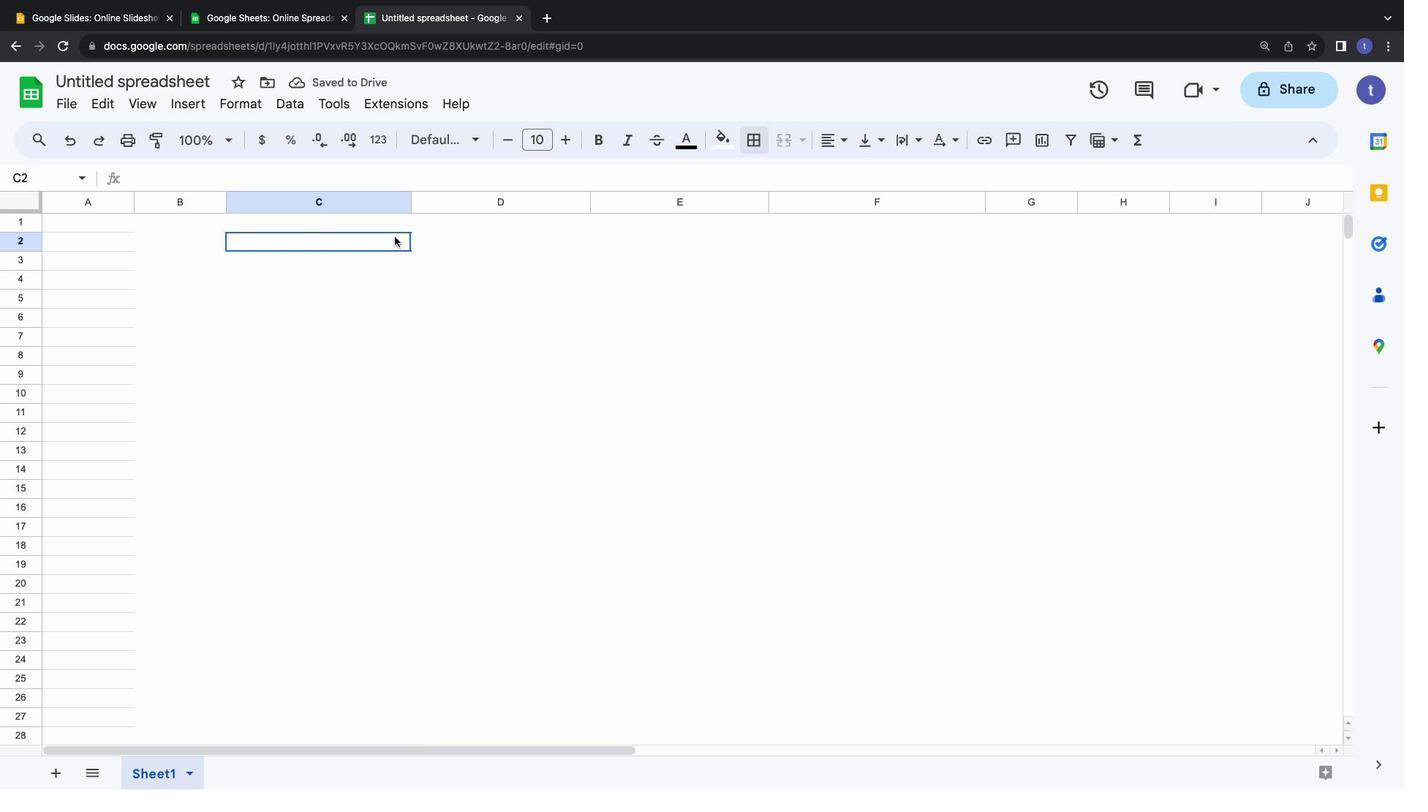 
Action: Mouse moved to (396, 242)
Screenshot: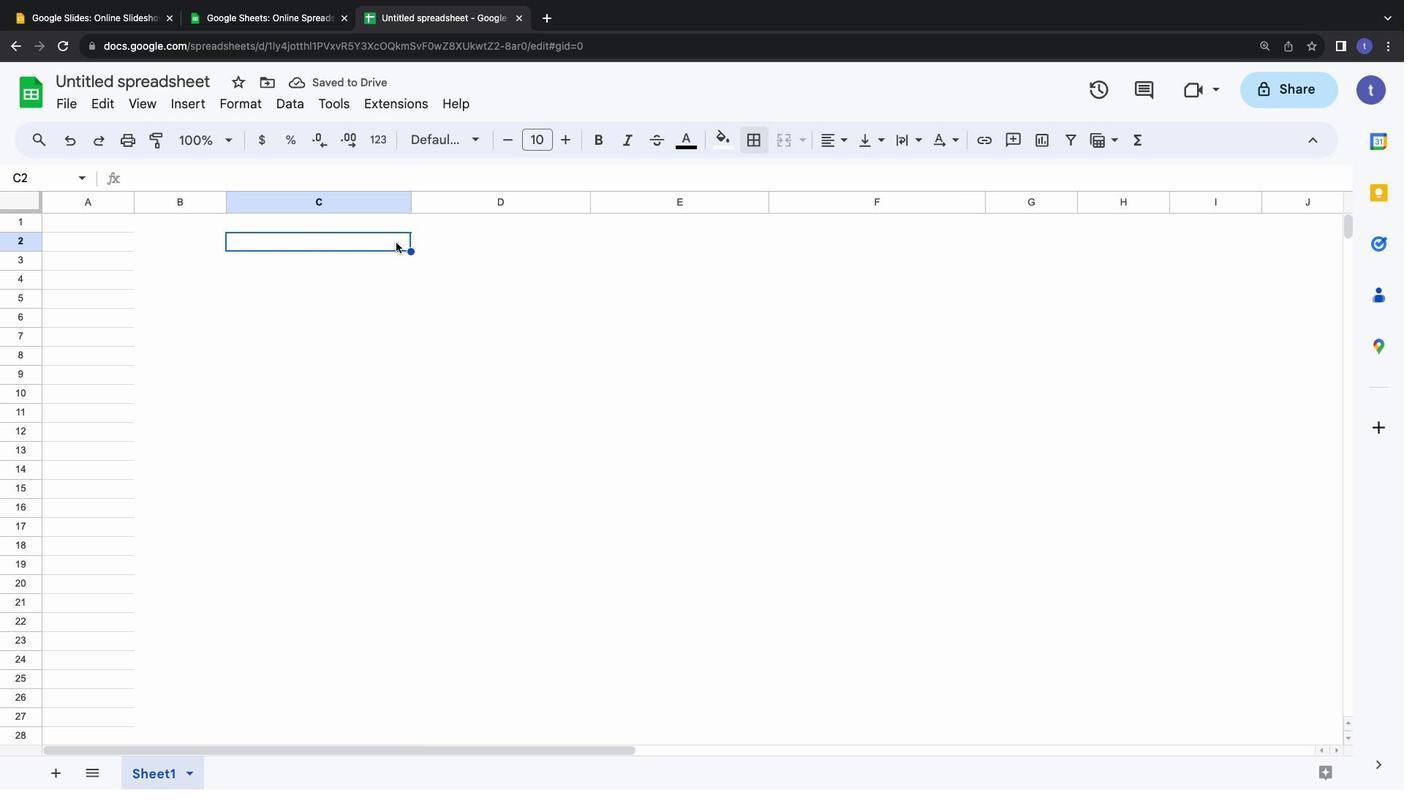 
Action: Mouse pressed left at (396, 242)
Screenshot: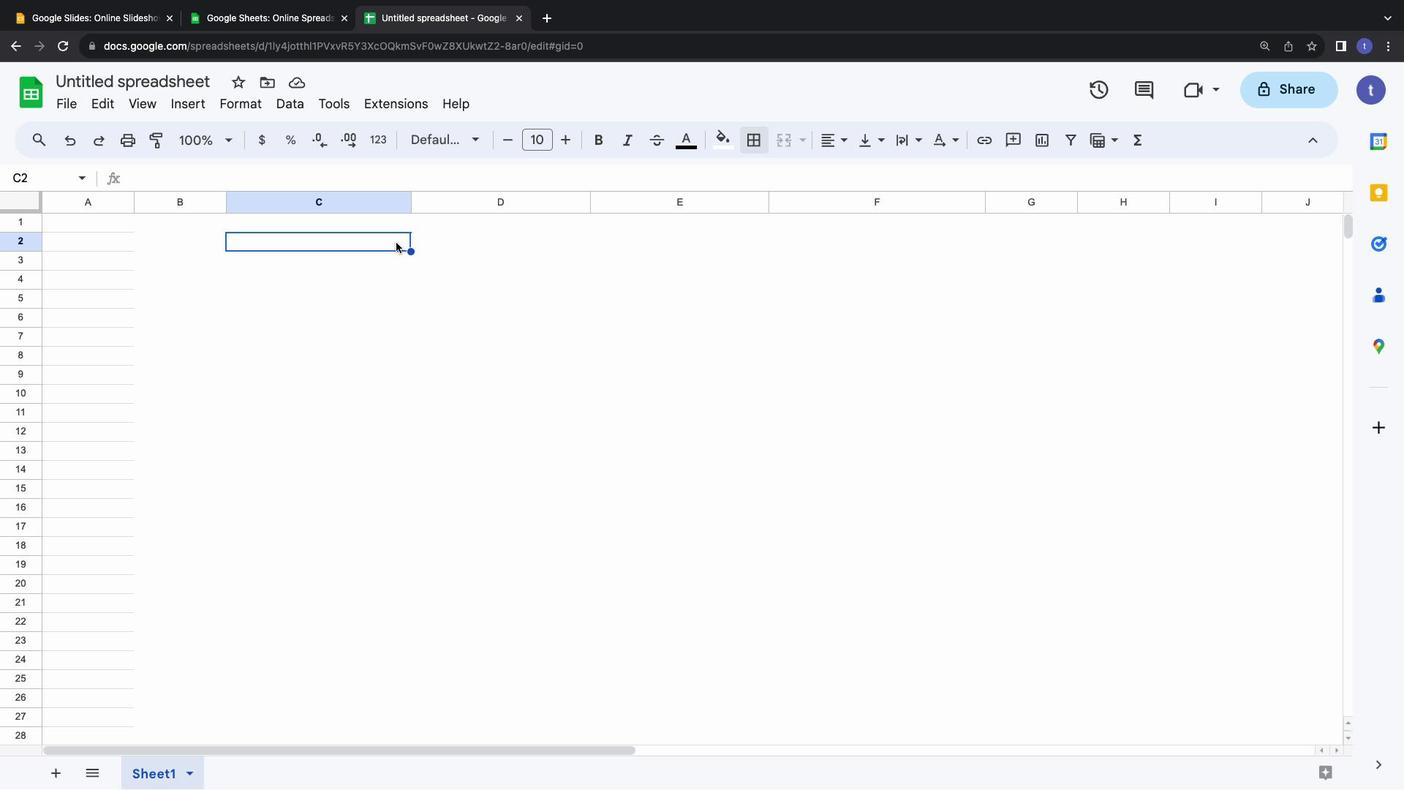 
Action: Mouse moved to (791, 142)
Screenshot: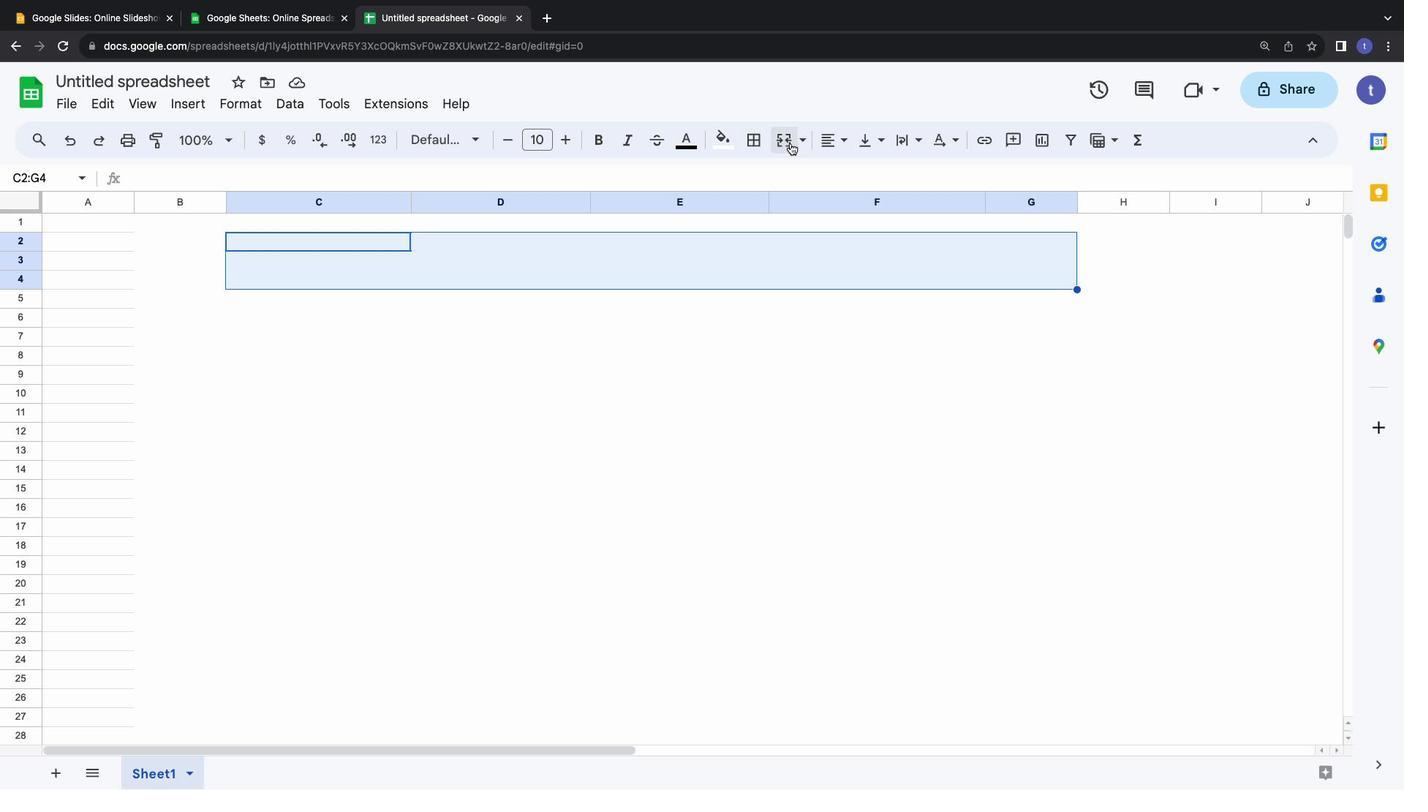 
Action: Mouse pressed left at (791, 142)
Screenshot: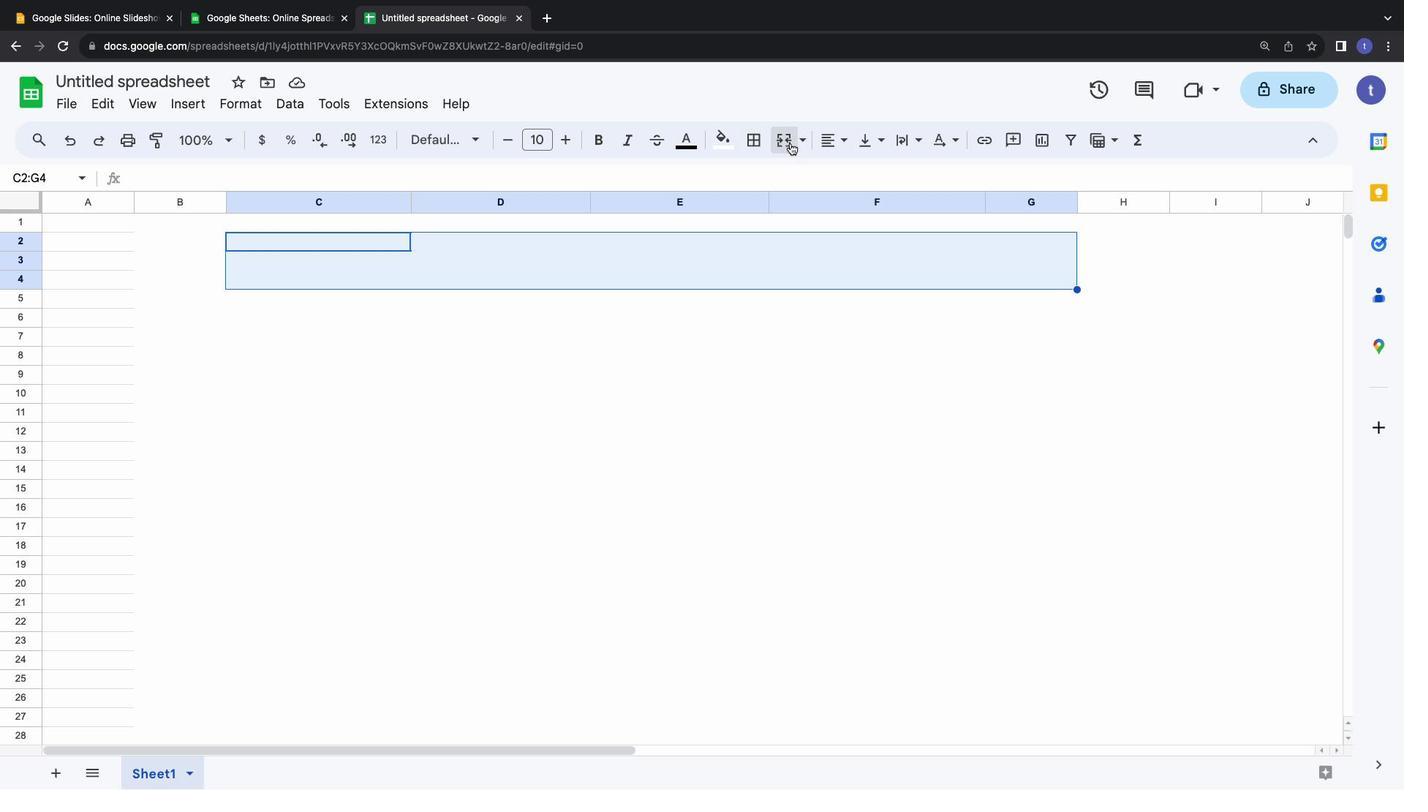 
Action: Mouse moved to (632, 279)
Screenshot: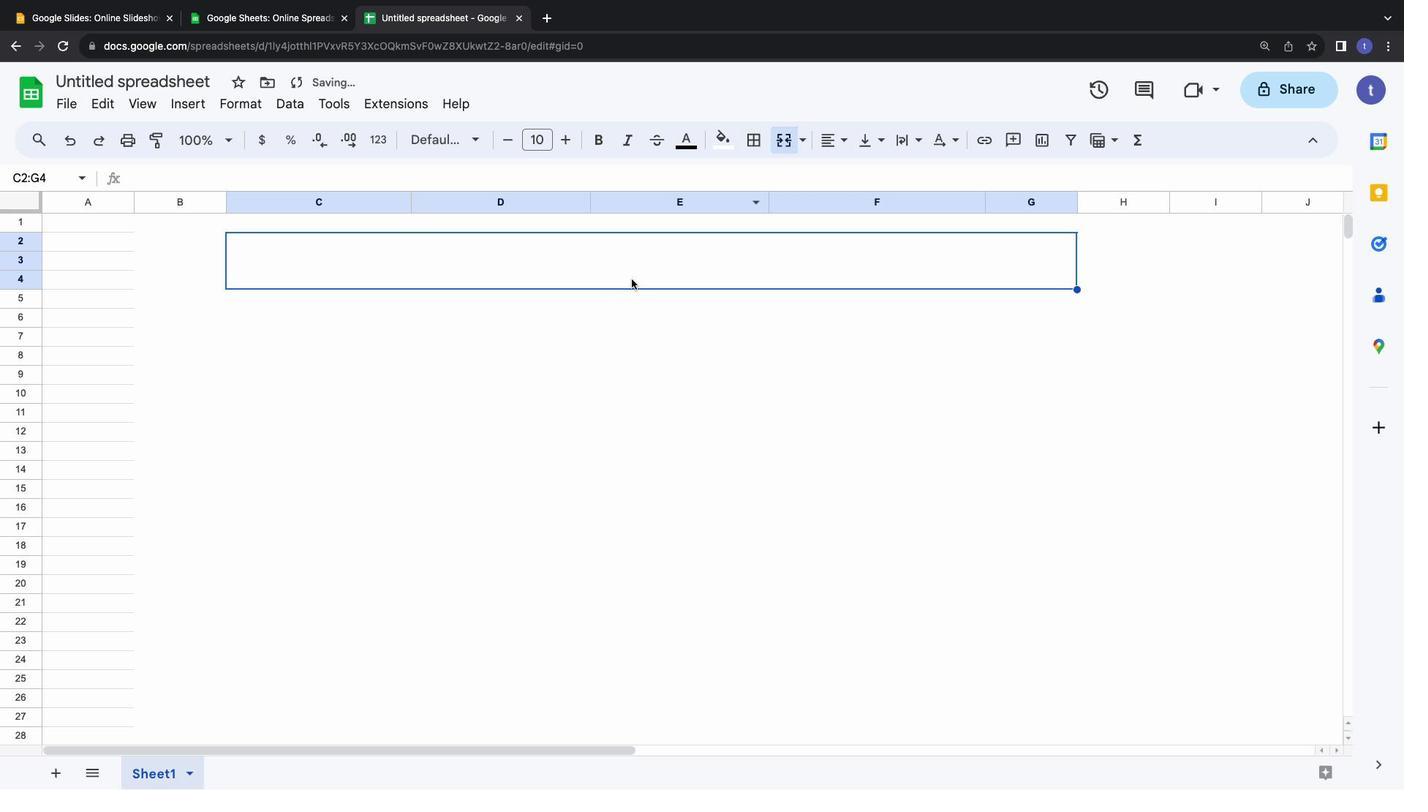 
Action: Mouse pressed left at (632, 279)
Screenshot: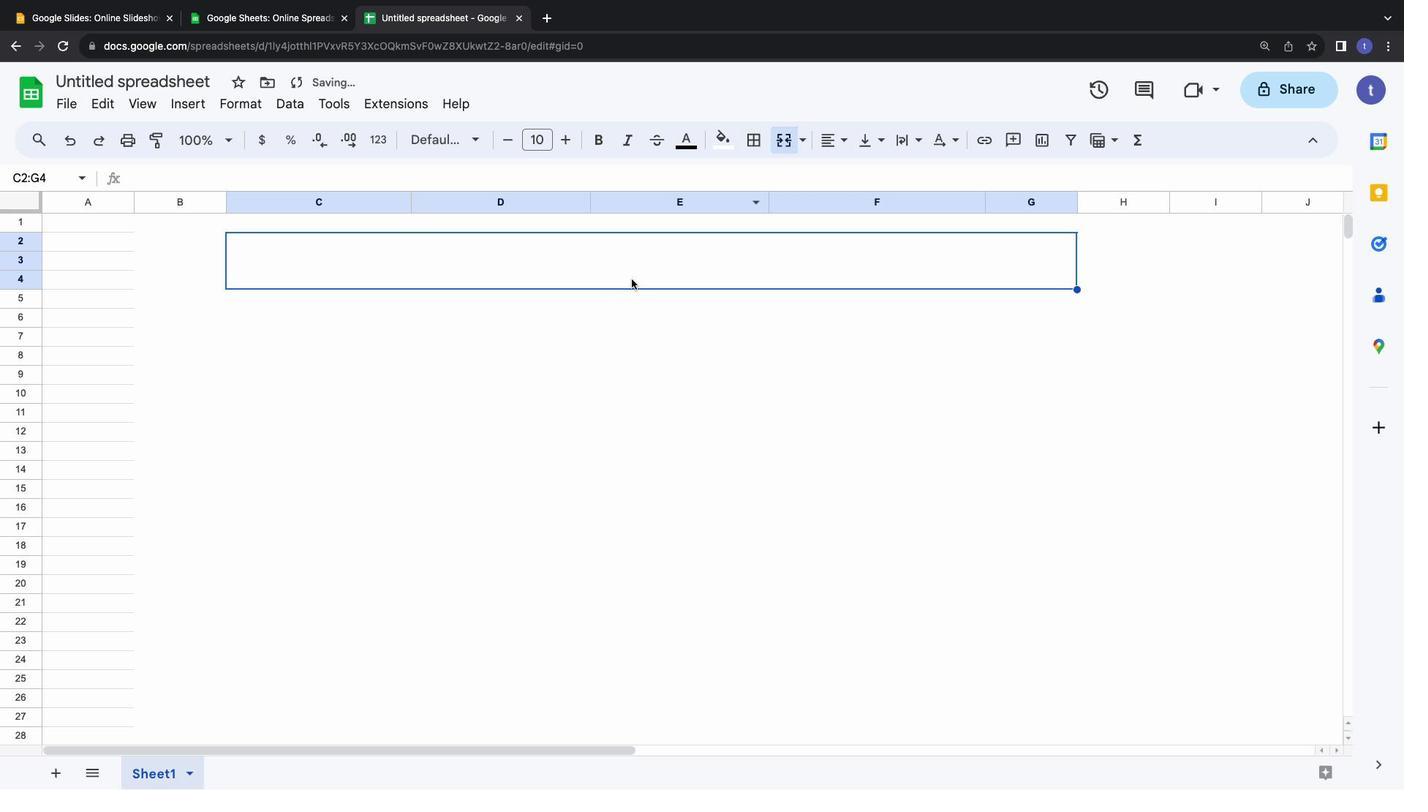 
Action: Mouse moved to (624, 256)
Screenshot: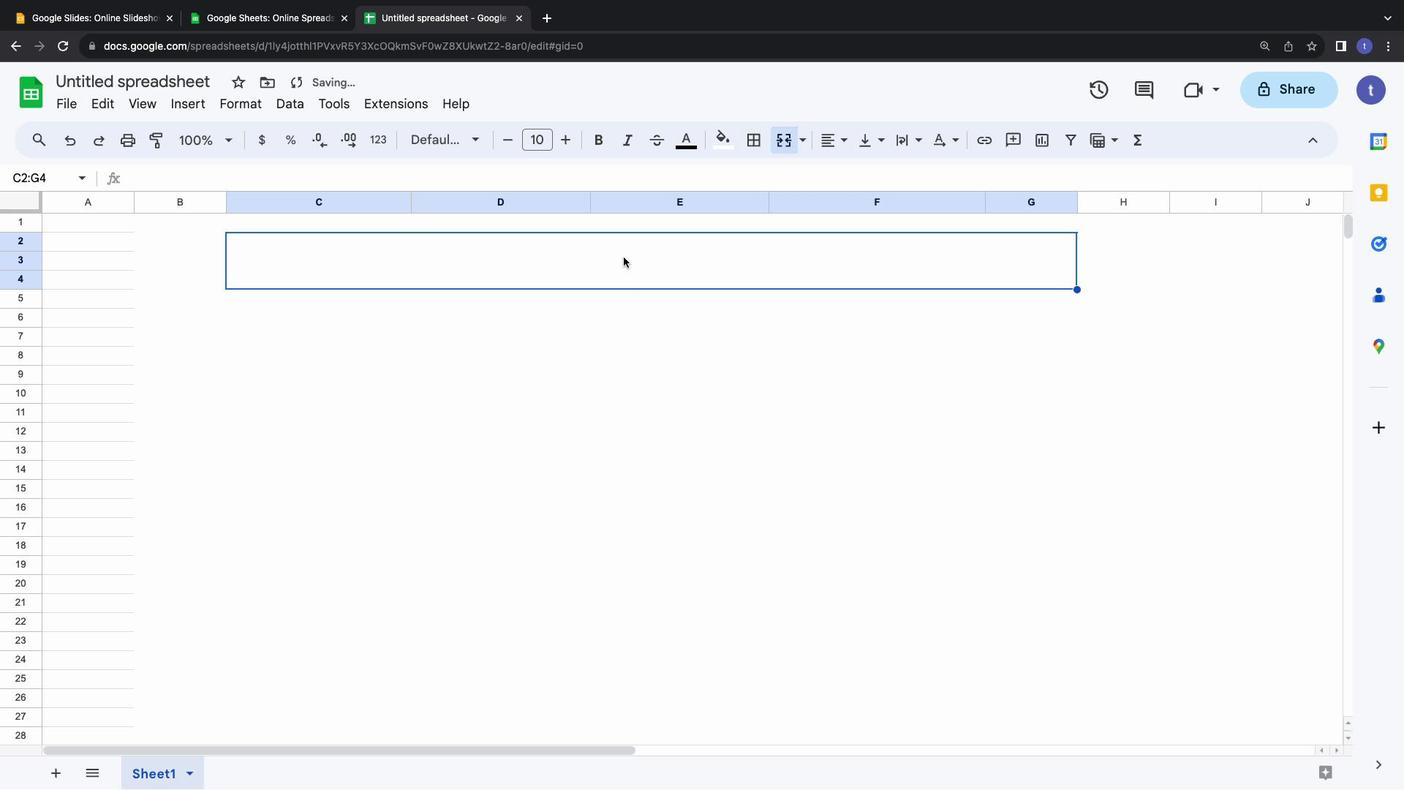 
Action: Mouse pressed left at (624, 256)
Screenshot: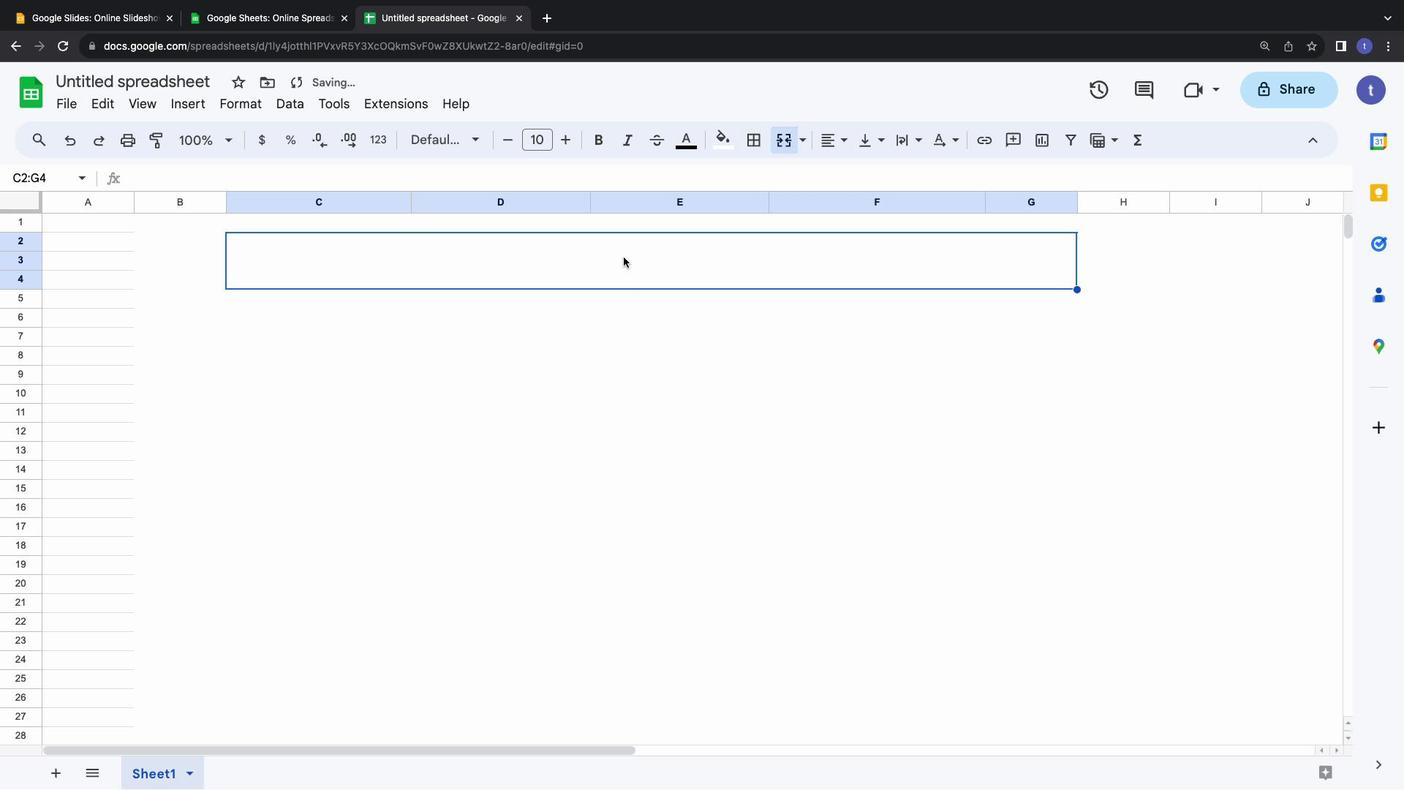 
Action: Mouse pressed left at (624, 256)
Screenshot: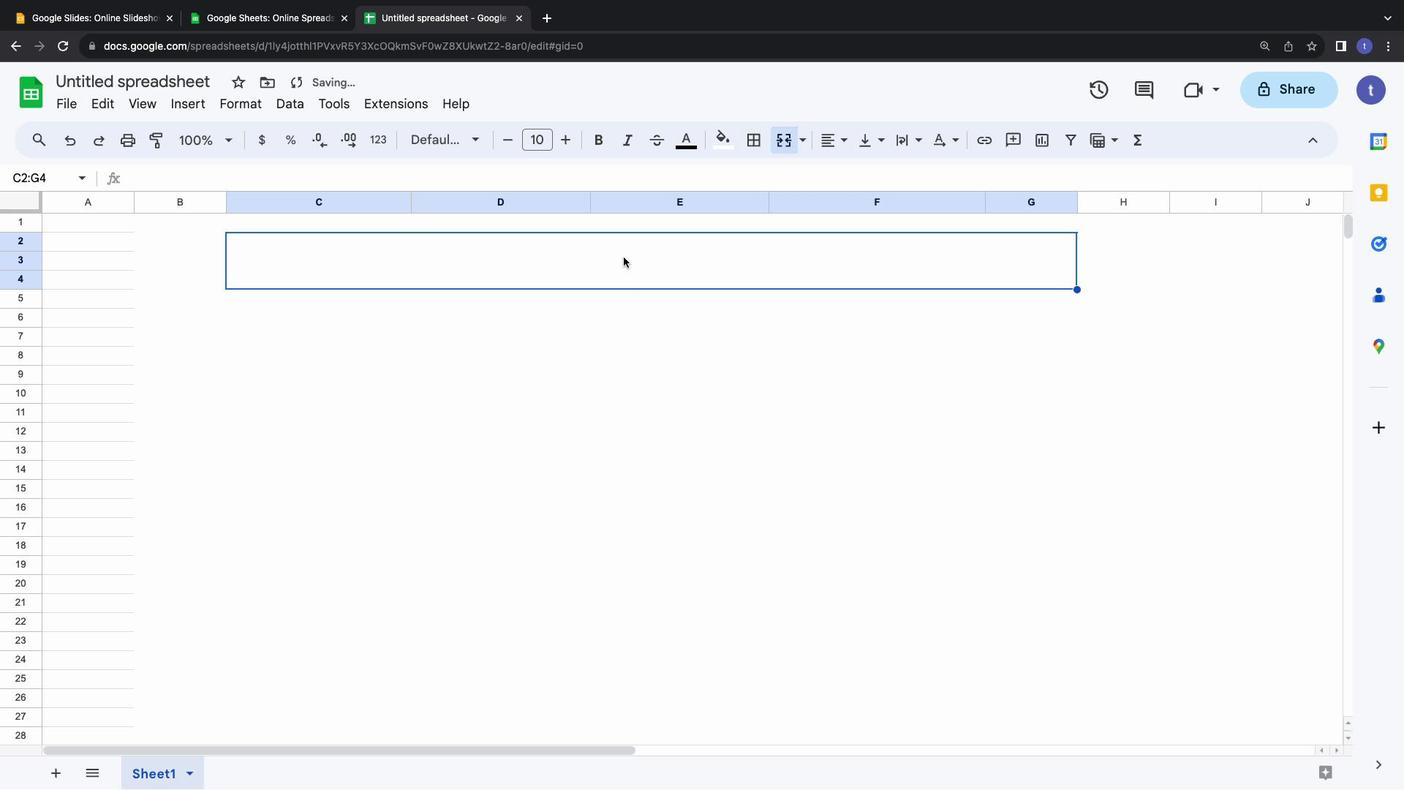
Action: Mouse pressed left at (624, 256)
Screenshot: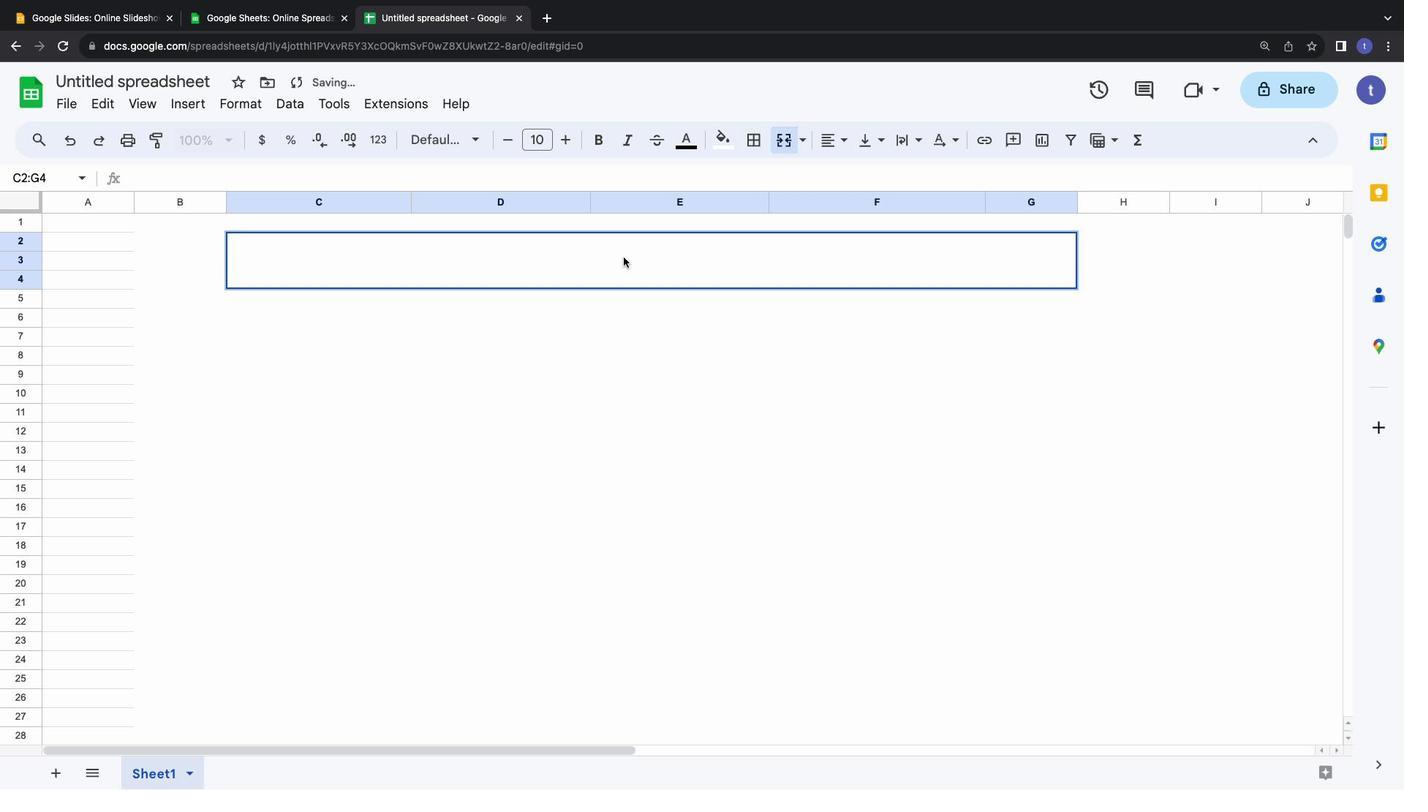 
Action: Key pressed Key.shift'G''R''A'
Screenshot: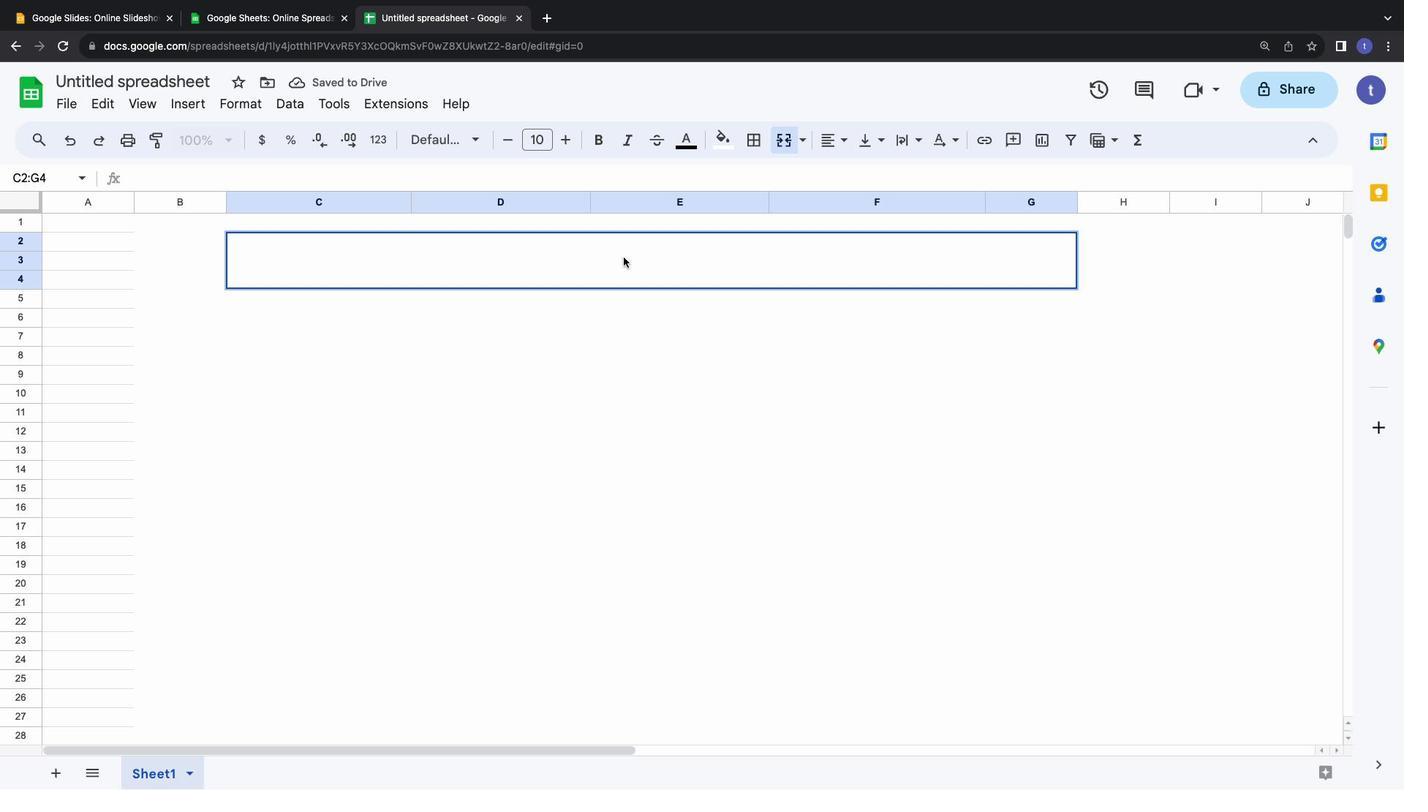 
Action: Mouse pressed left at (624, 256)
Screenshot: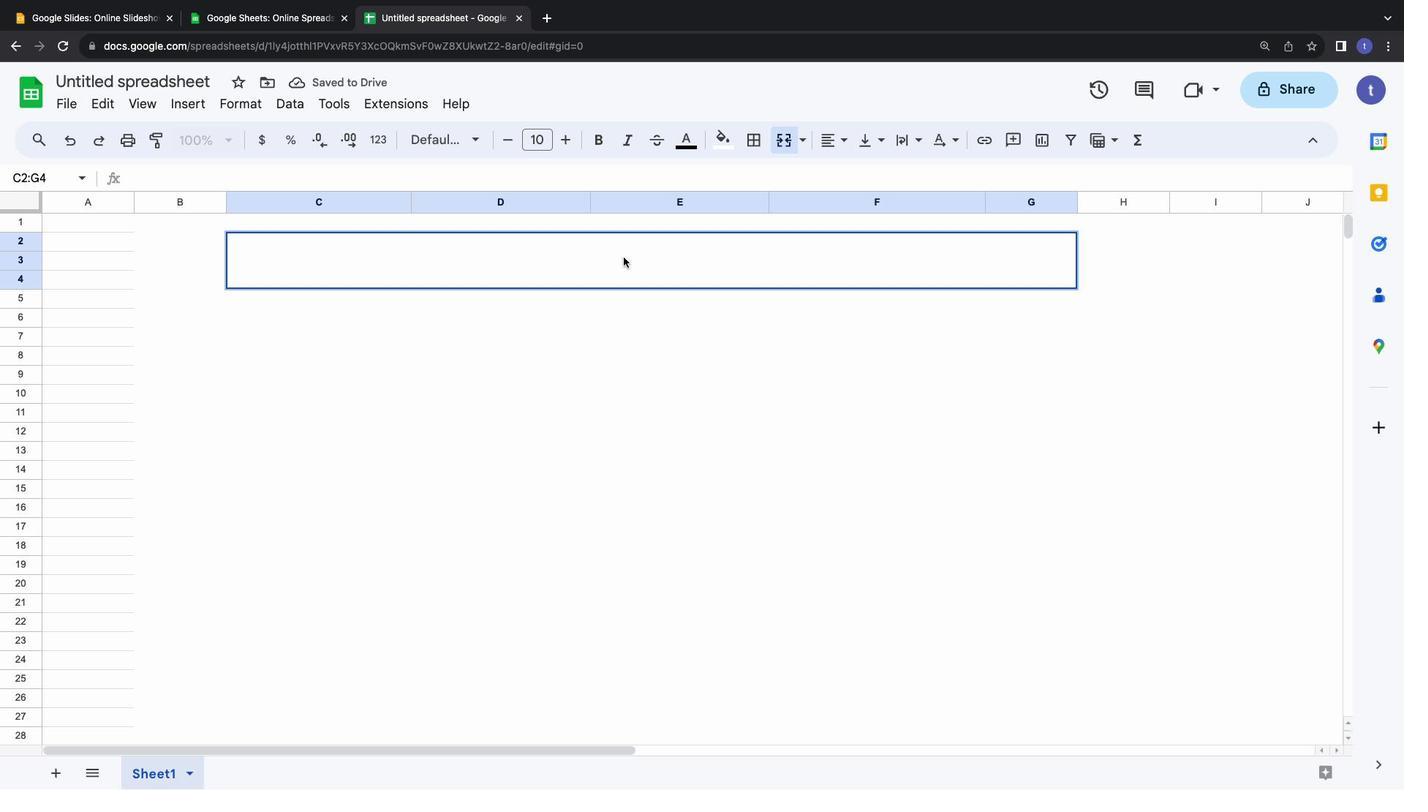 
Action: Mouse moved to (504, 265)
Screenshot: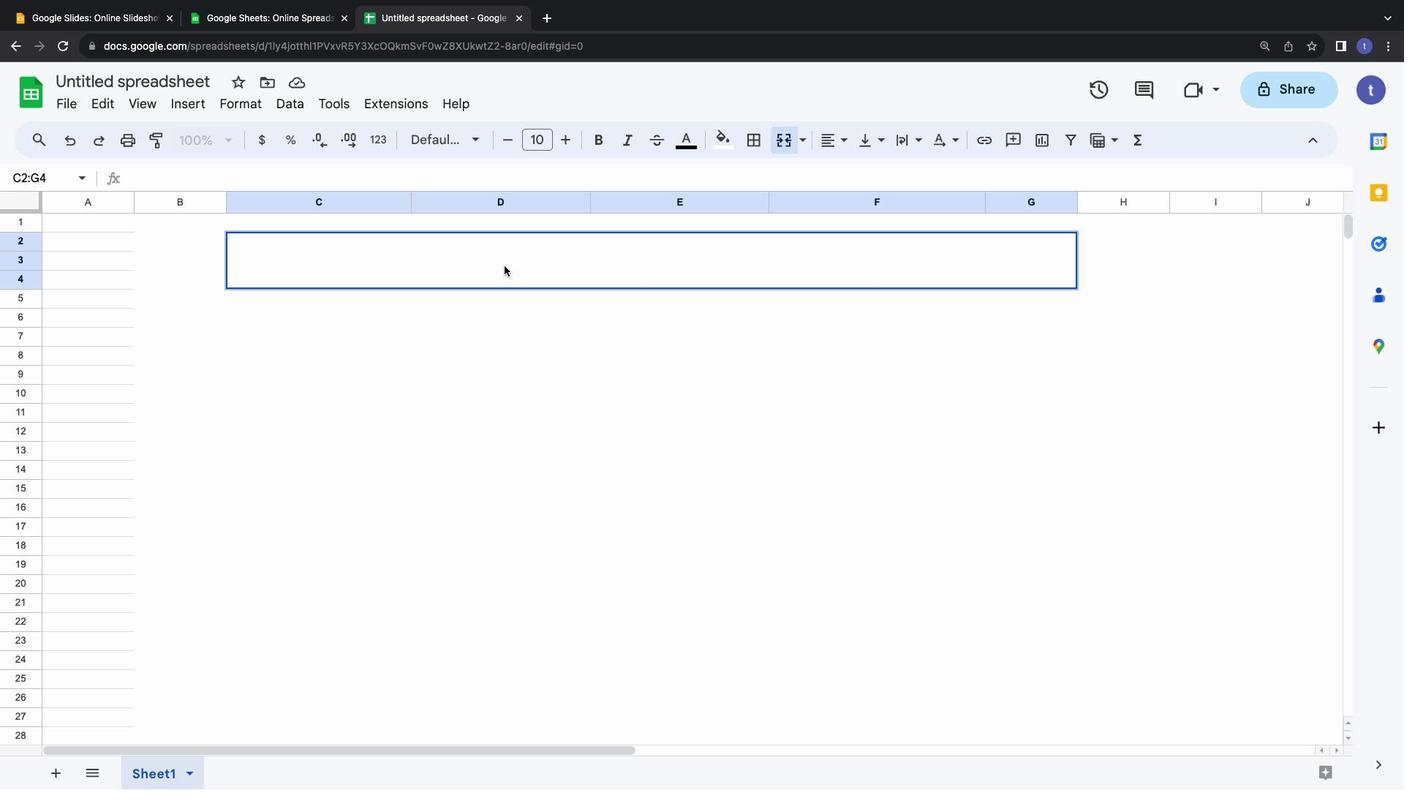 
Action: Mouse pressed left at (504, 265)
Screenshot: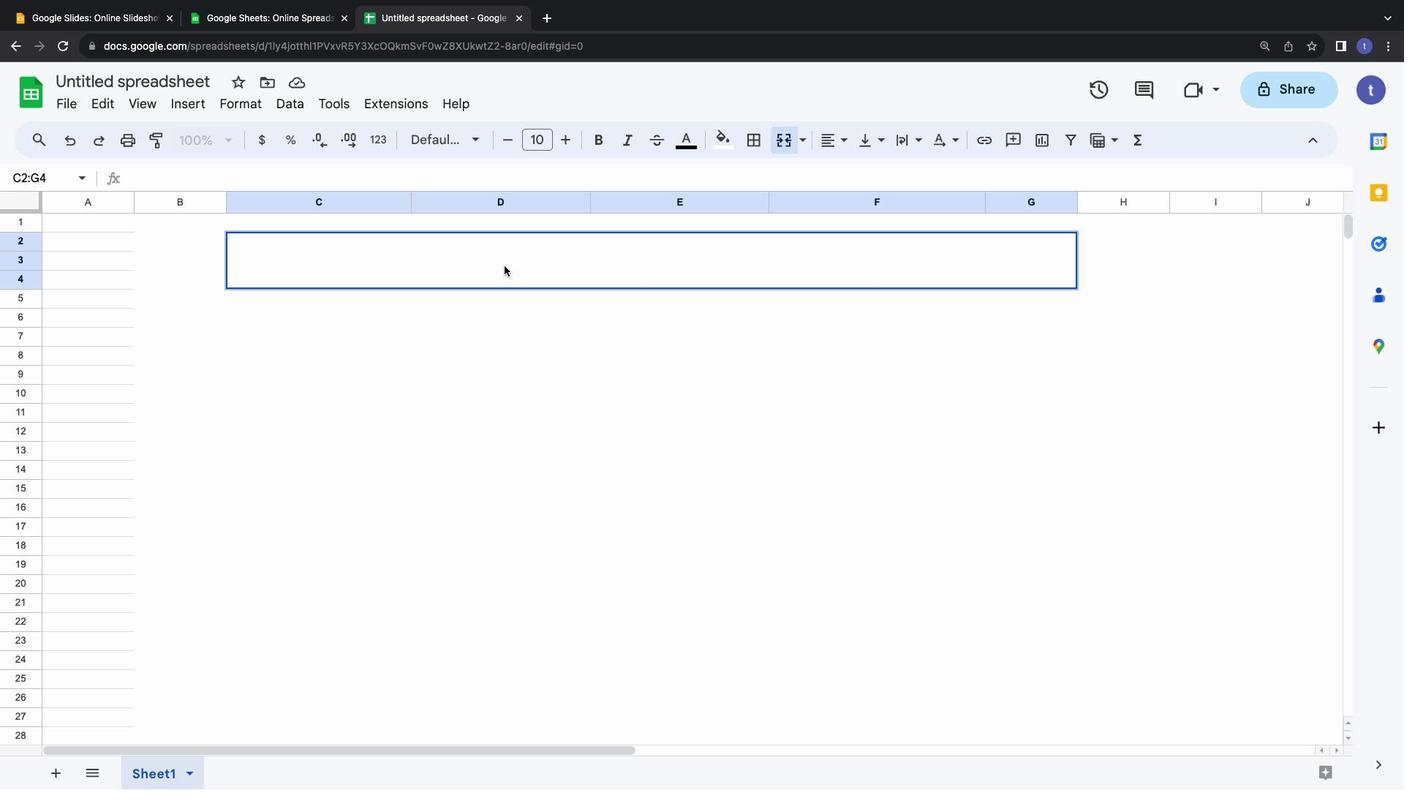 
Action: Mouse pressed left at (504, 265)
Screenshot: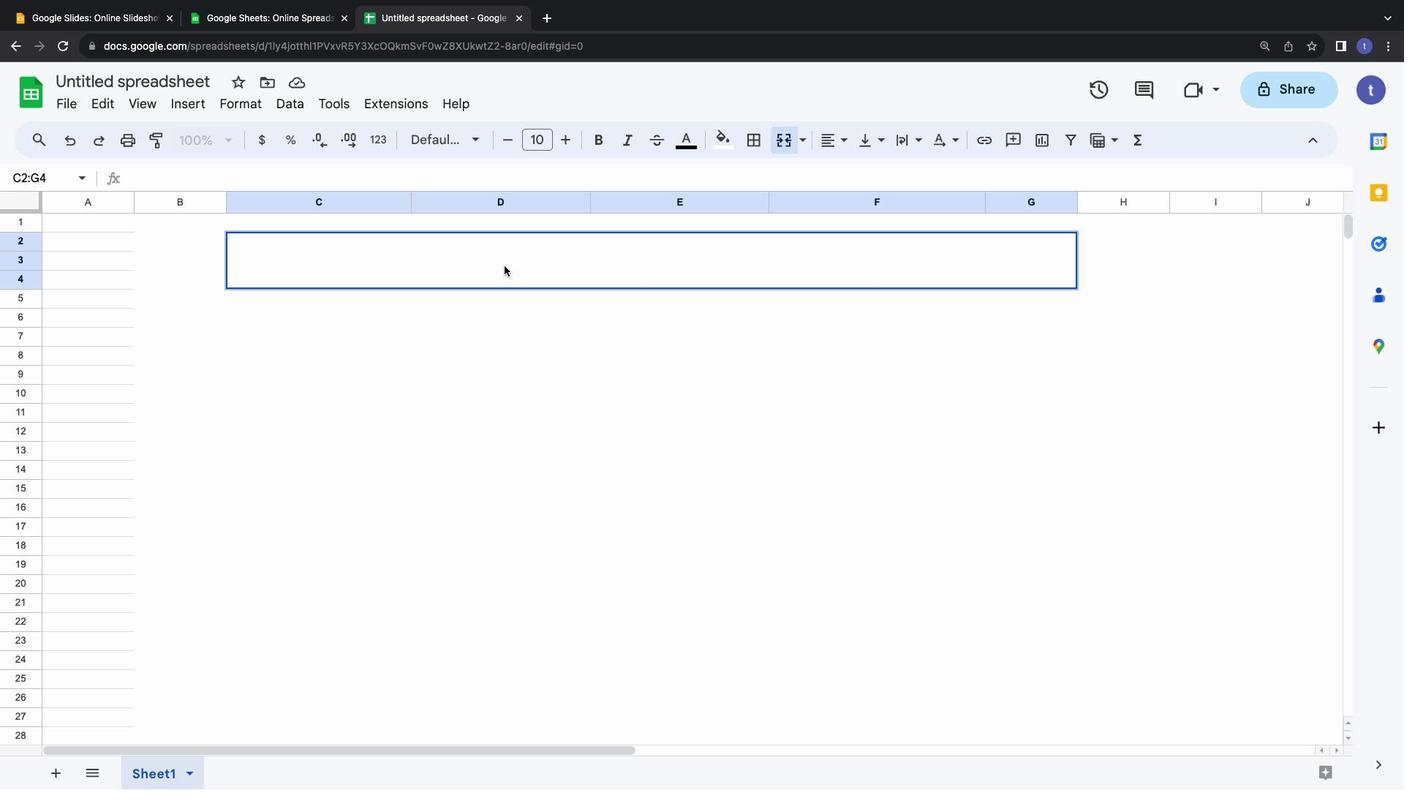 
Action: Mouse pressed left at (504, 265)
Screenshot: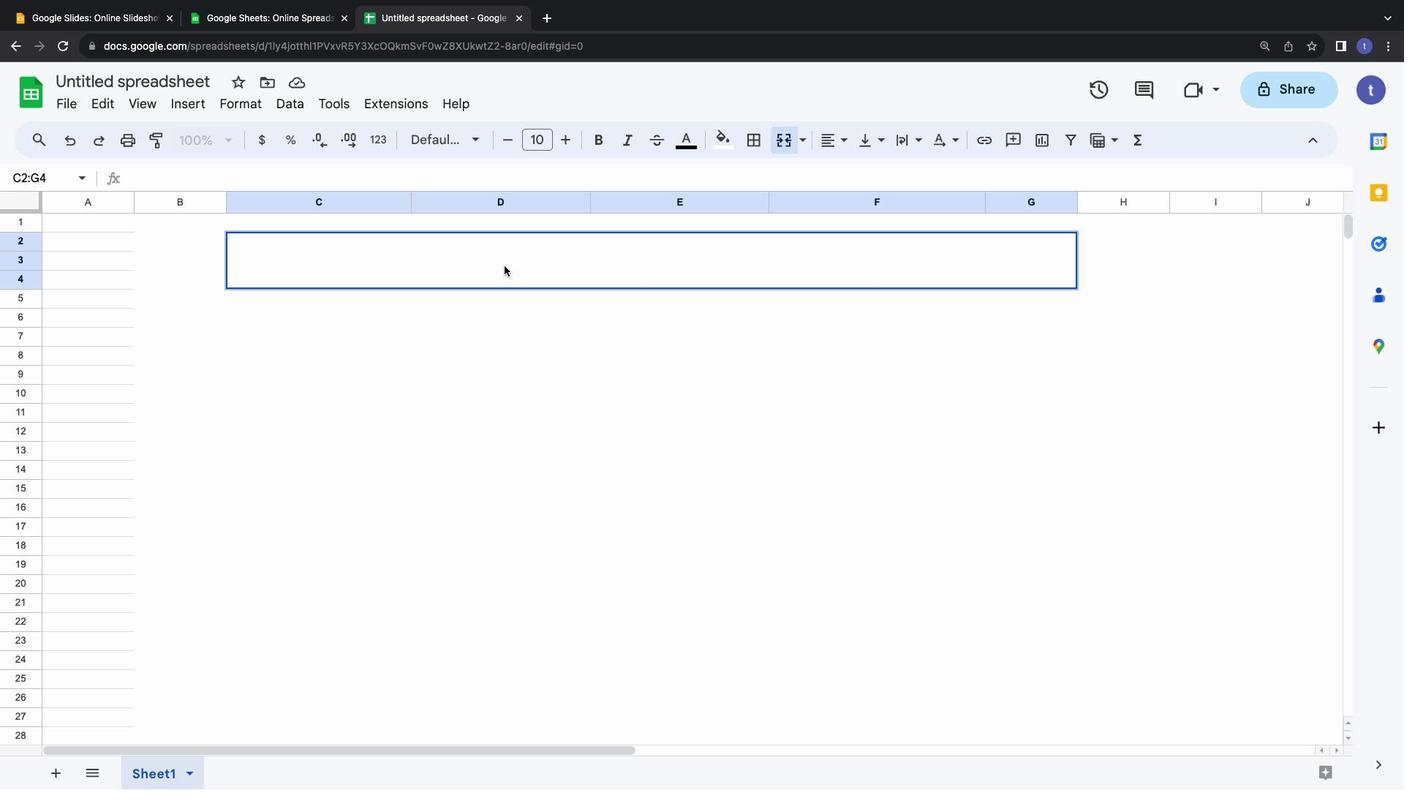 
Action: Mouse moved to (492, 333)
Screenshot: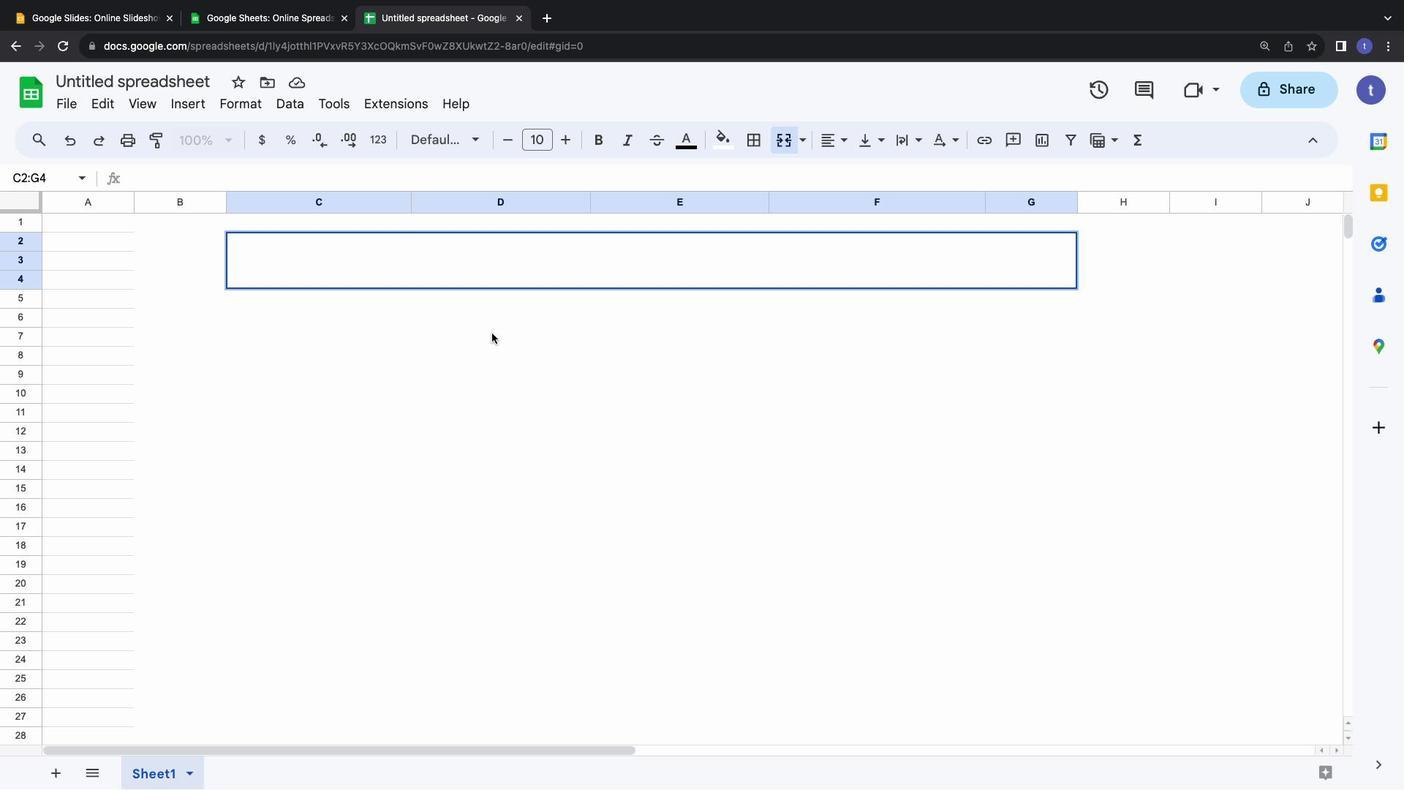 
Action: Mouse pressed left at (492, 333)
Screenshot: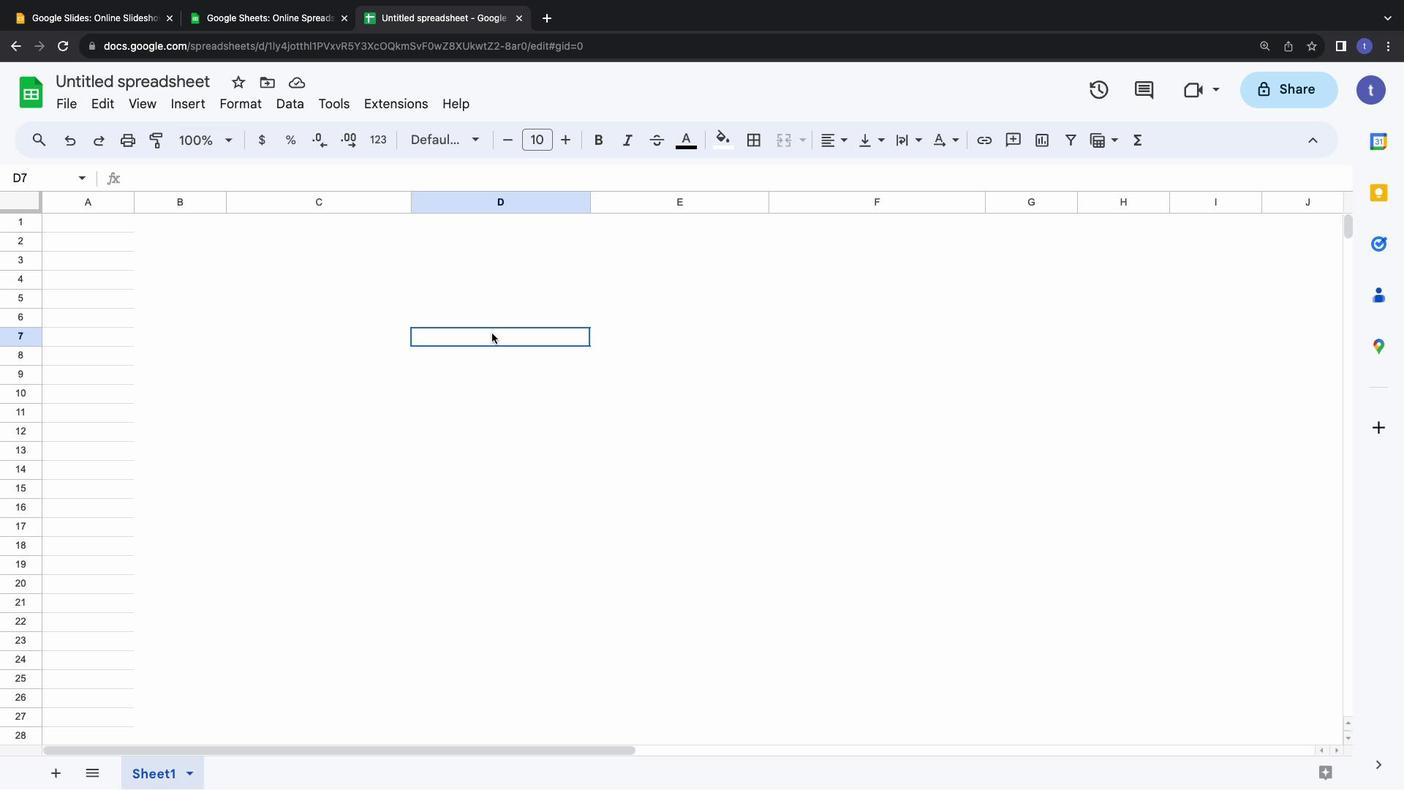
Action: Mouse moved to (463, 252)
Screenshot: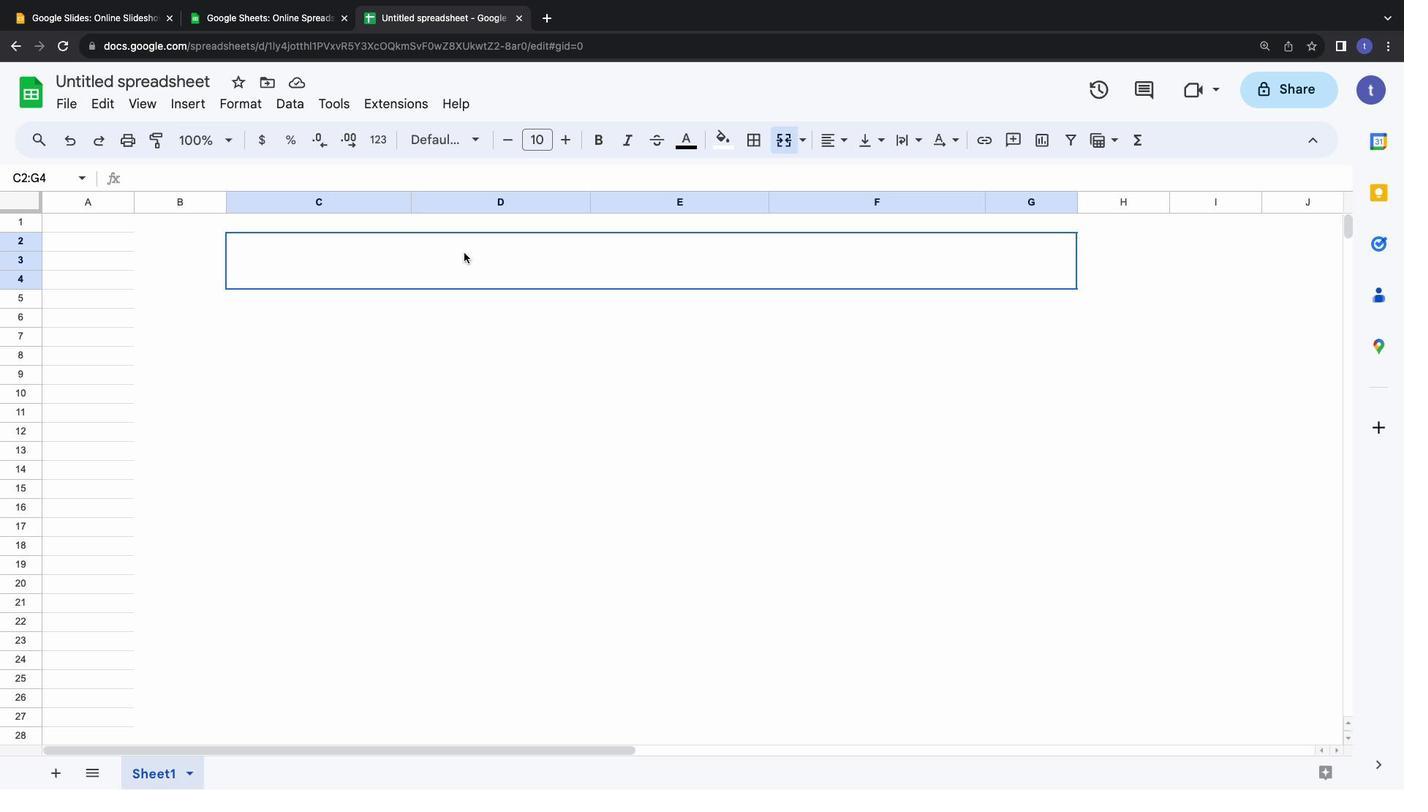 
Action: Mouse pressed left at (463, 252)
Screenshot: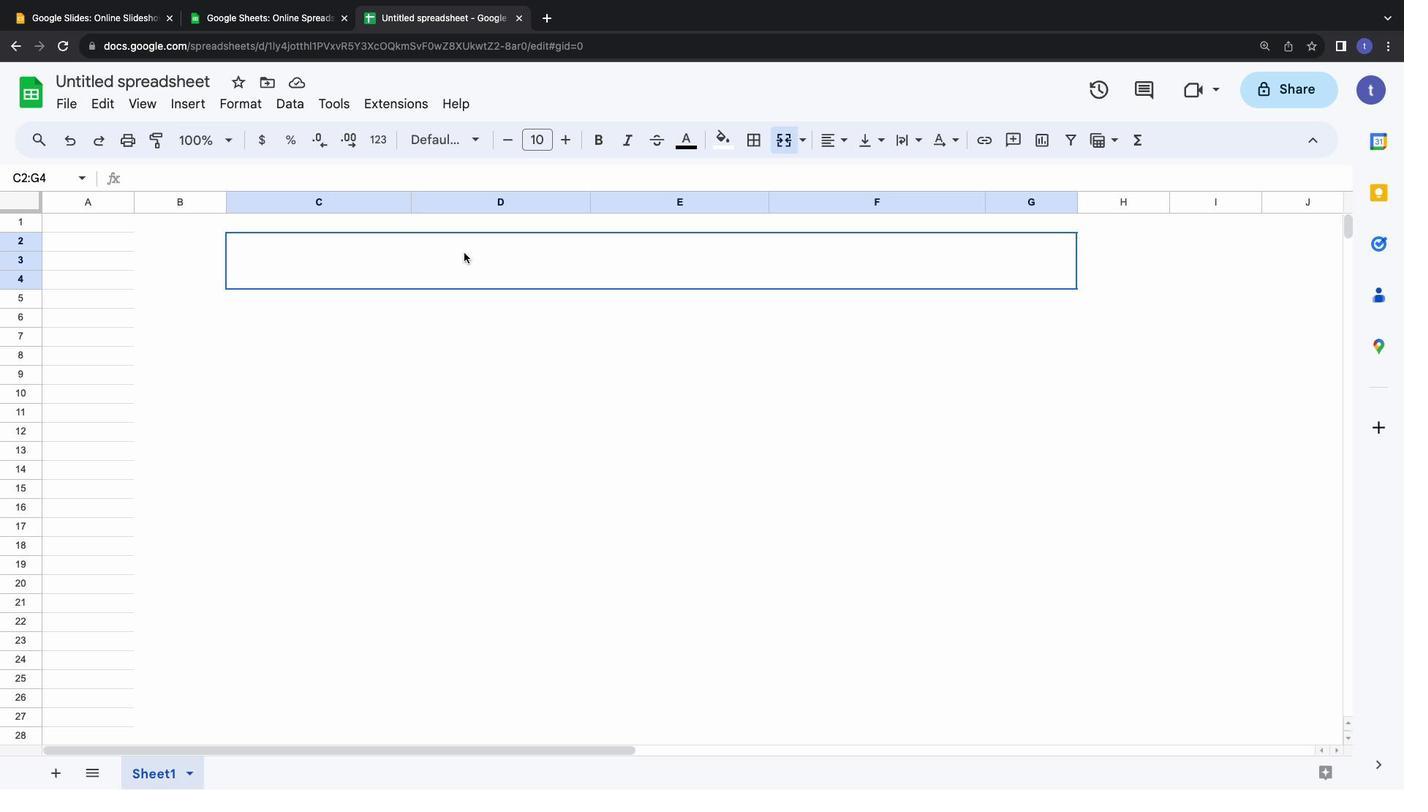 
Action: Mouse moved to (463, 253)
Screenshot: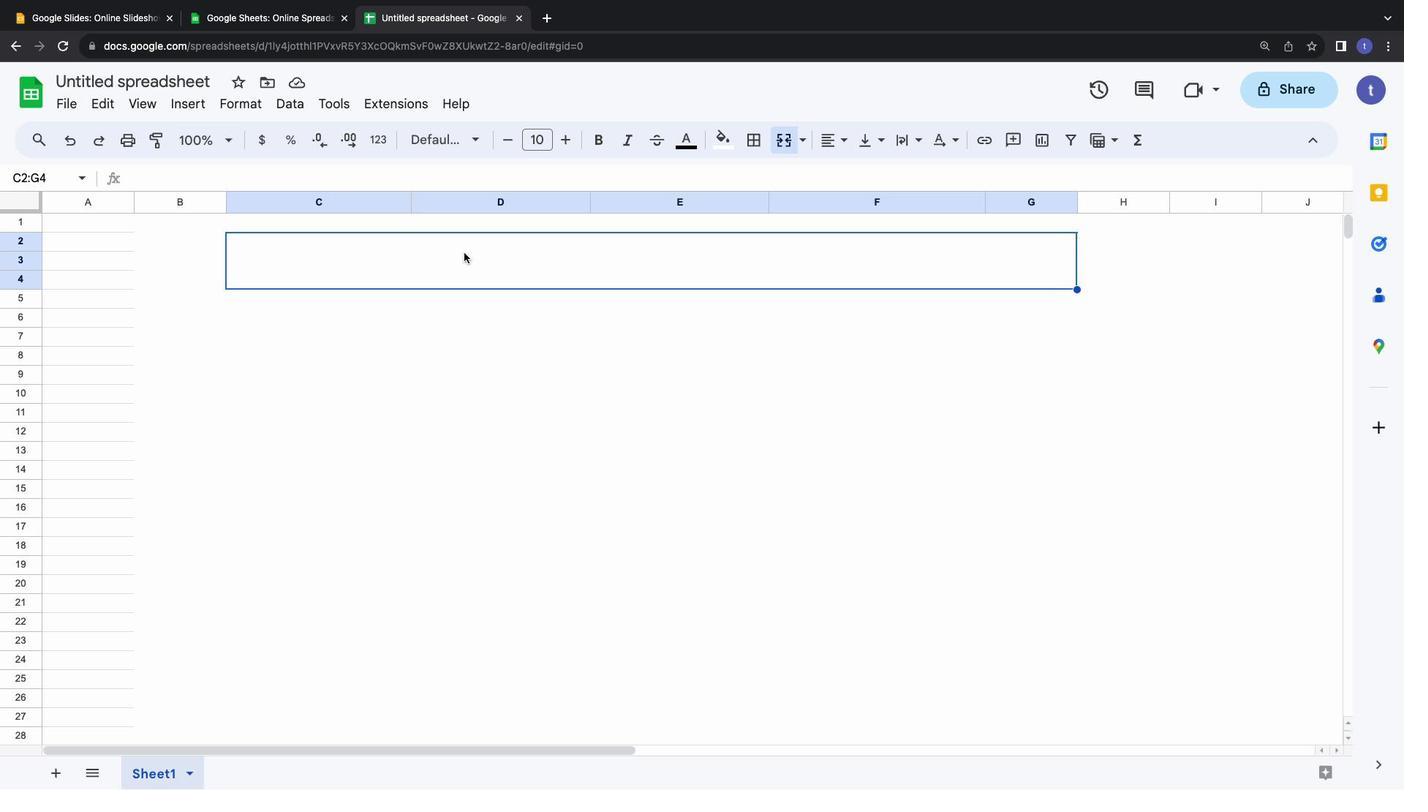 
Action: Mouse pressed left at (463, 253)
Screenshot: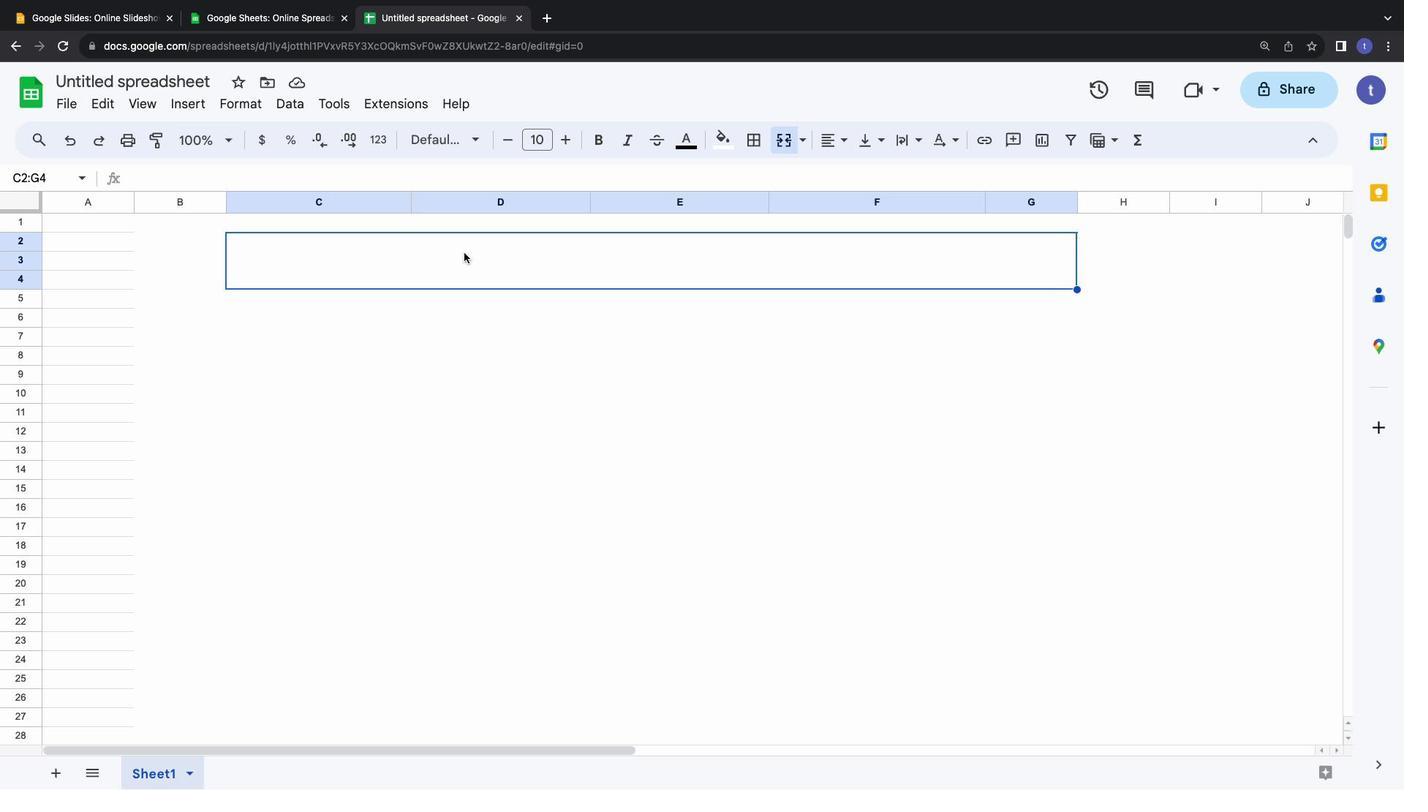 
Action: Mouse pressed left at (463, 253)
Screenshot: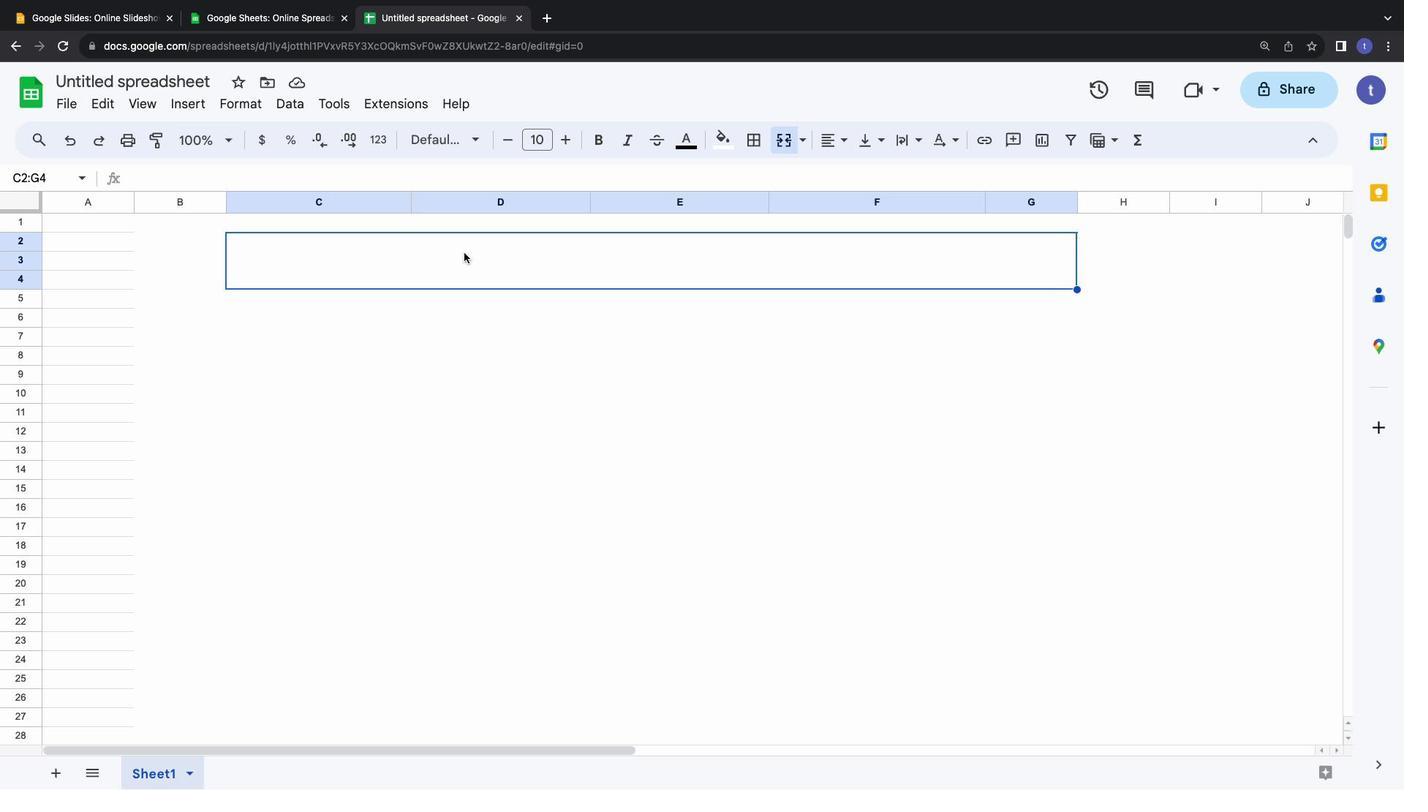 
Action: Mouse moved to (463, 259)
Screenshot: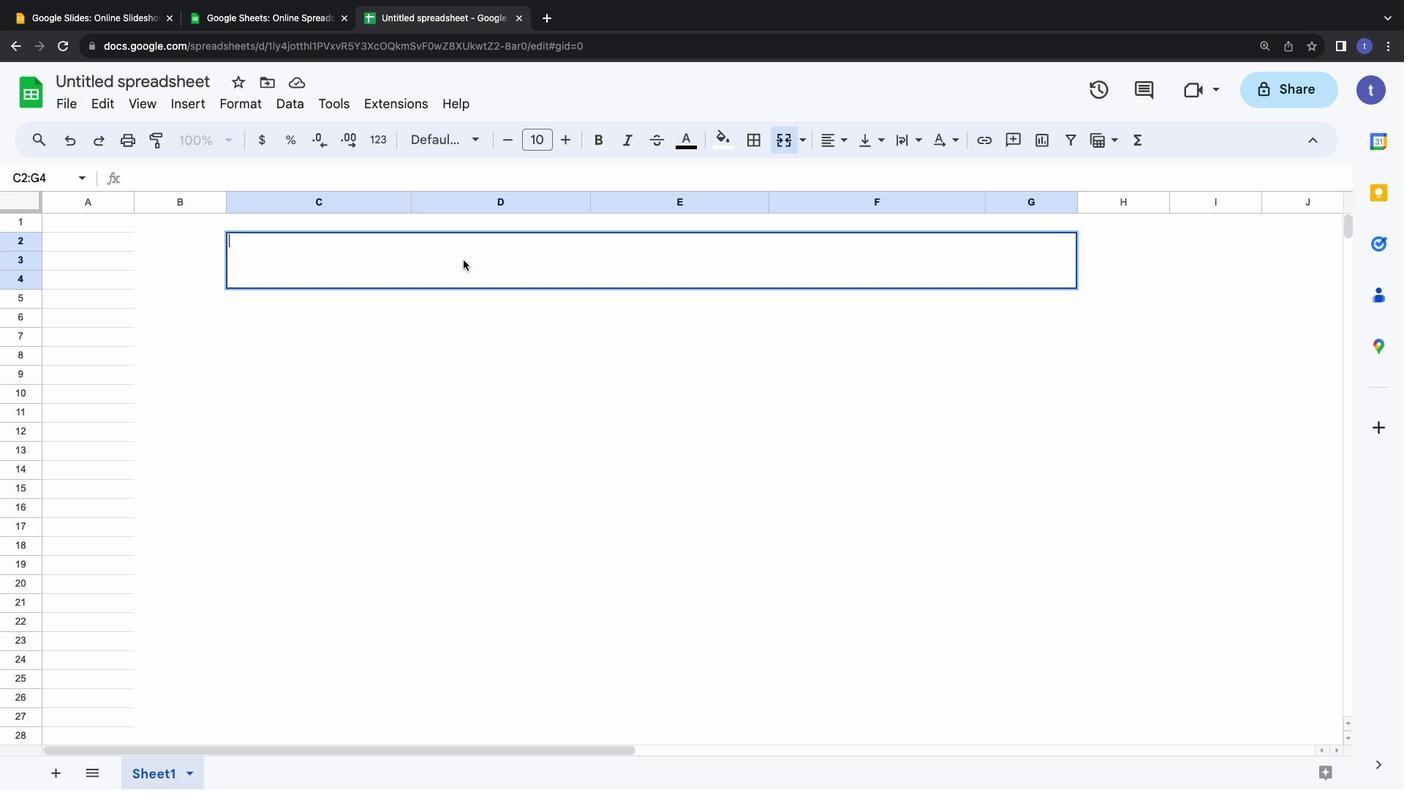 
Action: Key pressed Key.shift'G''R''A''N''T'Key.space'B''U''D''G''E''T'
Screenshot: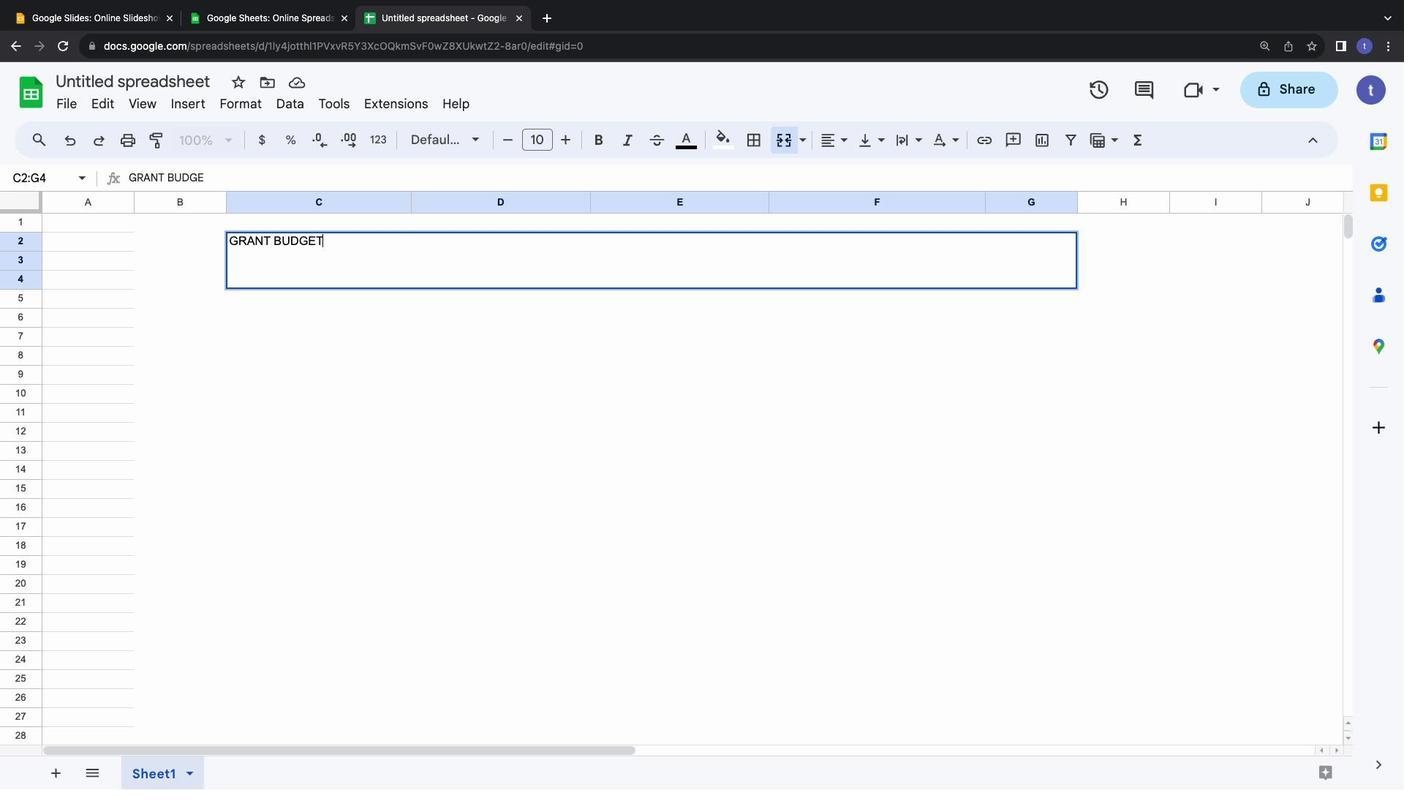 
Action: Mouse moved to (302, 242)
Screenshot: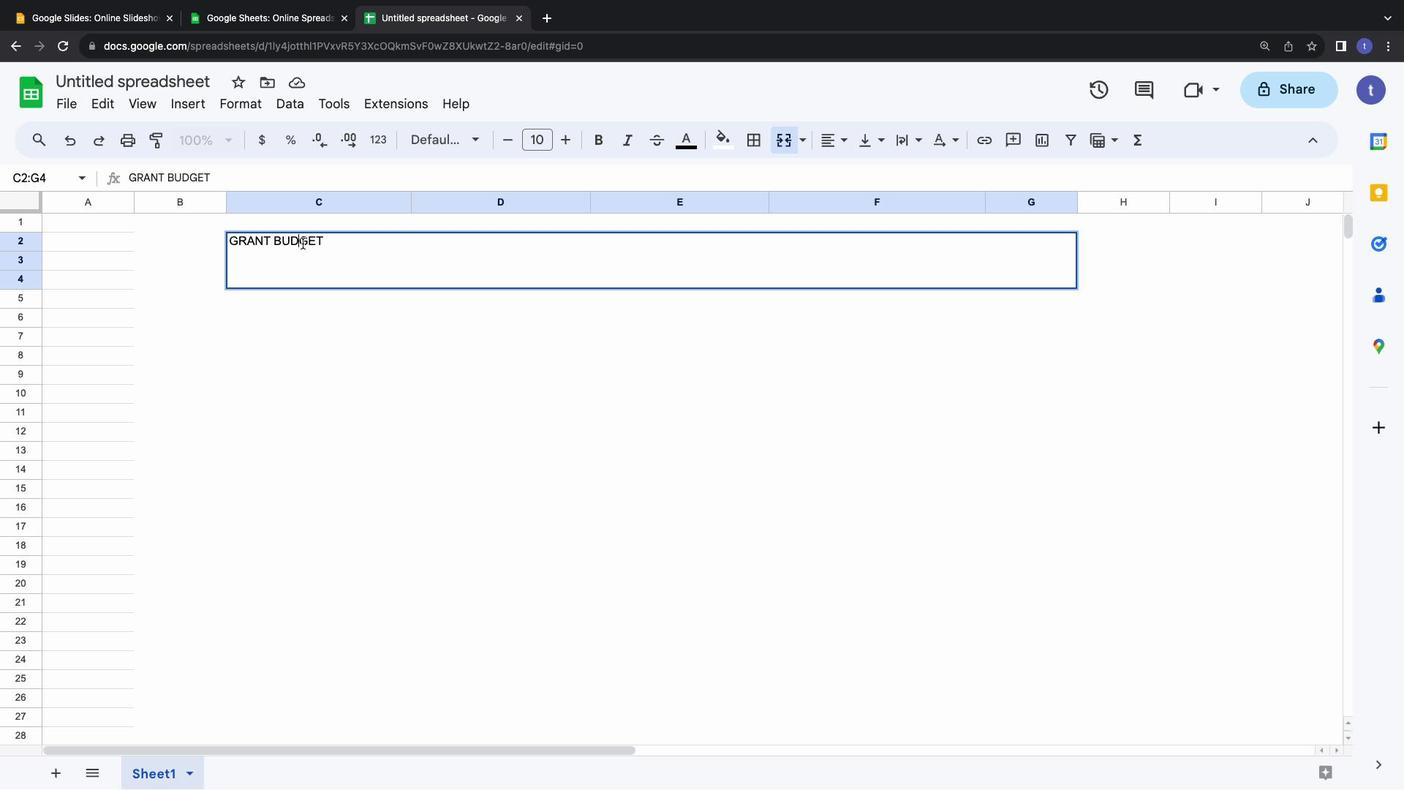 
Action: Mouse pressed left at (302, 242)
Screenshot: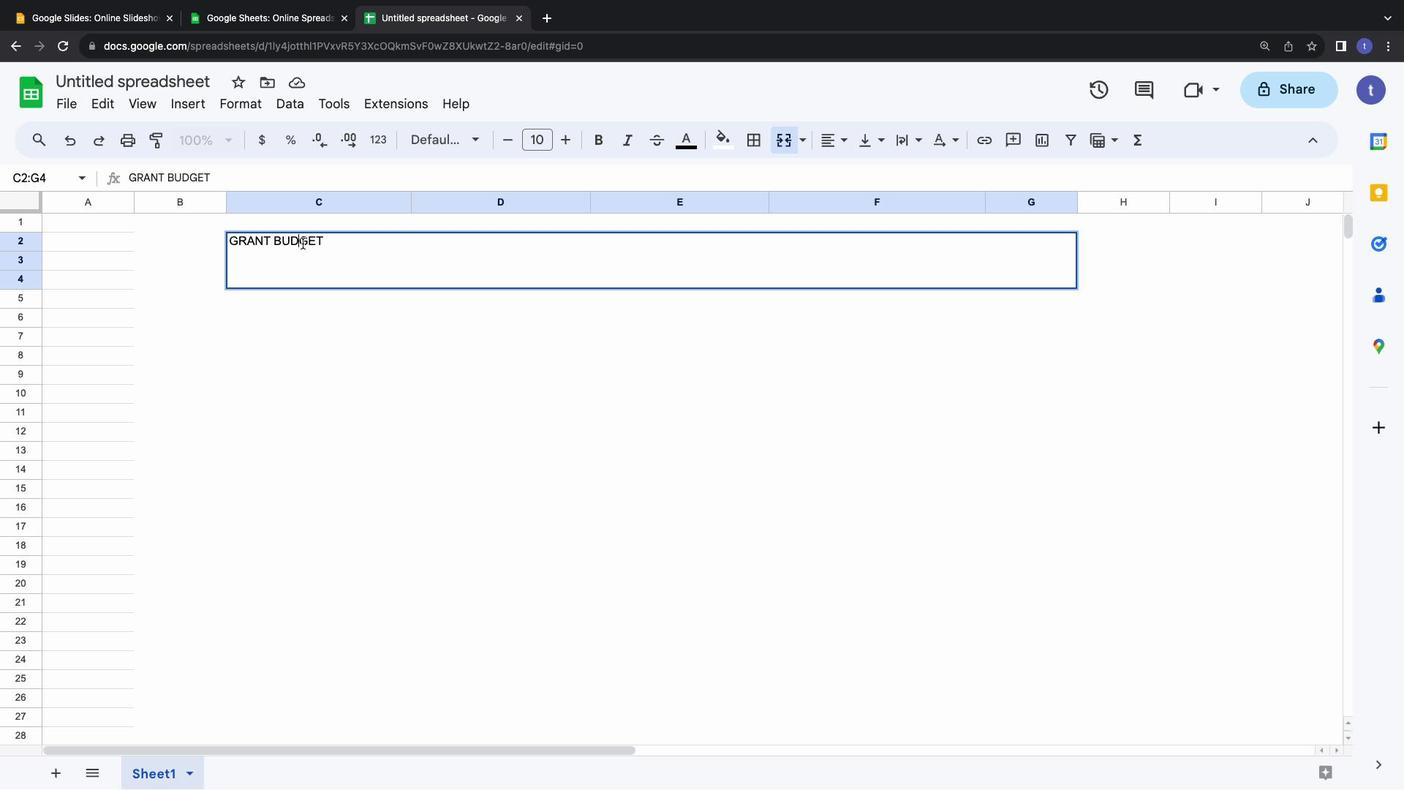 
Action: Mouse pressed left at (302, 242)
Screenshot: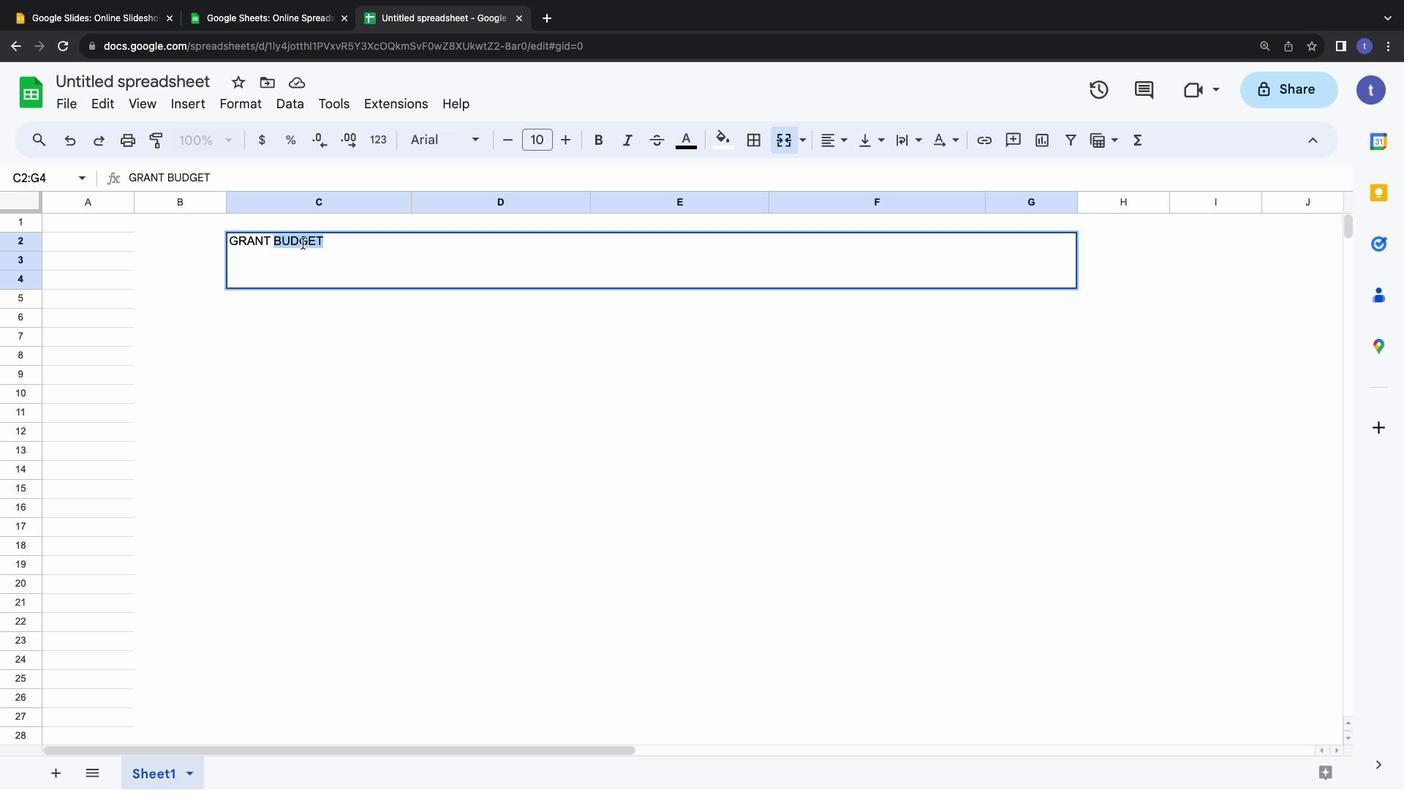 
Action: Mouse pressed left at (302, 242)
Screenshot: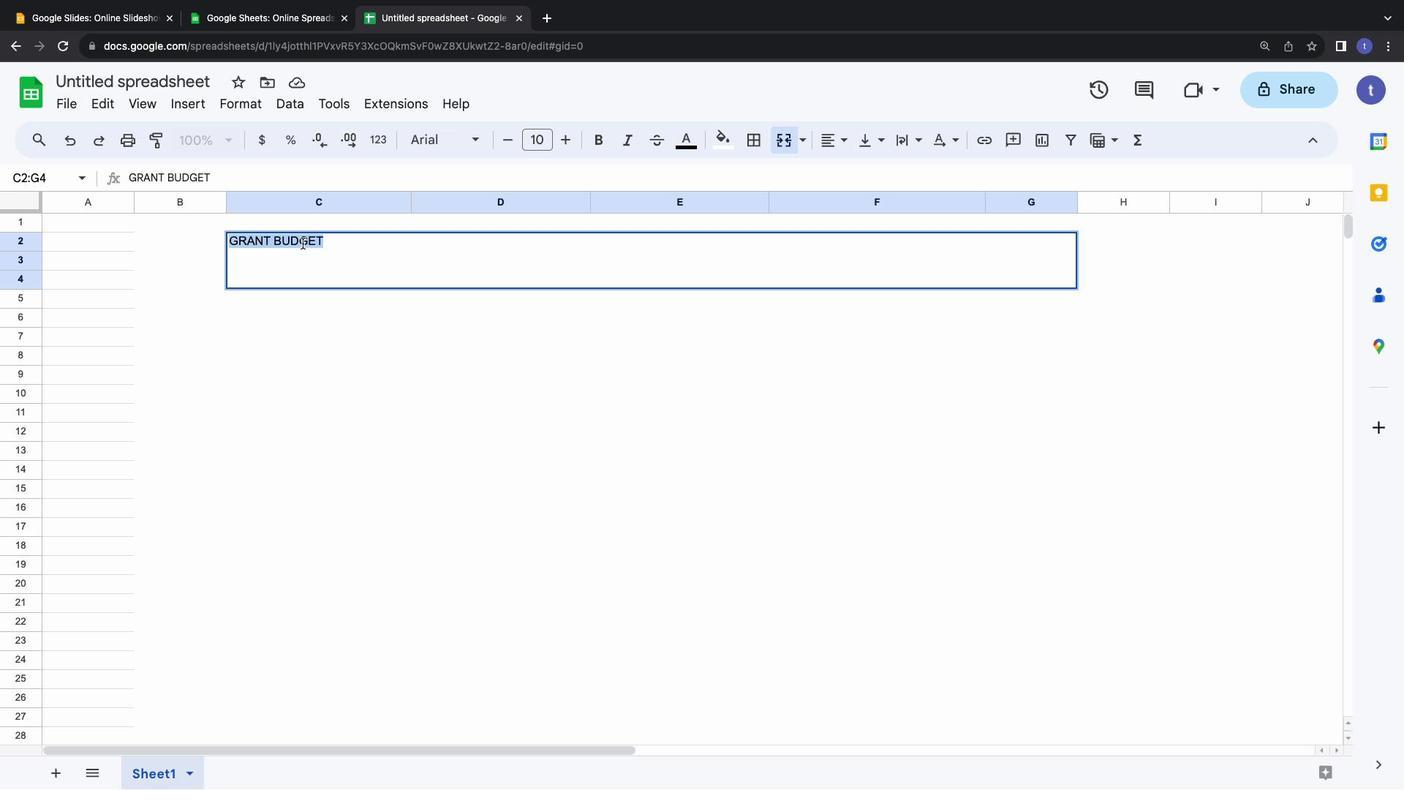 
Action: Mouse moved to (548, 135)
Screenshot: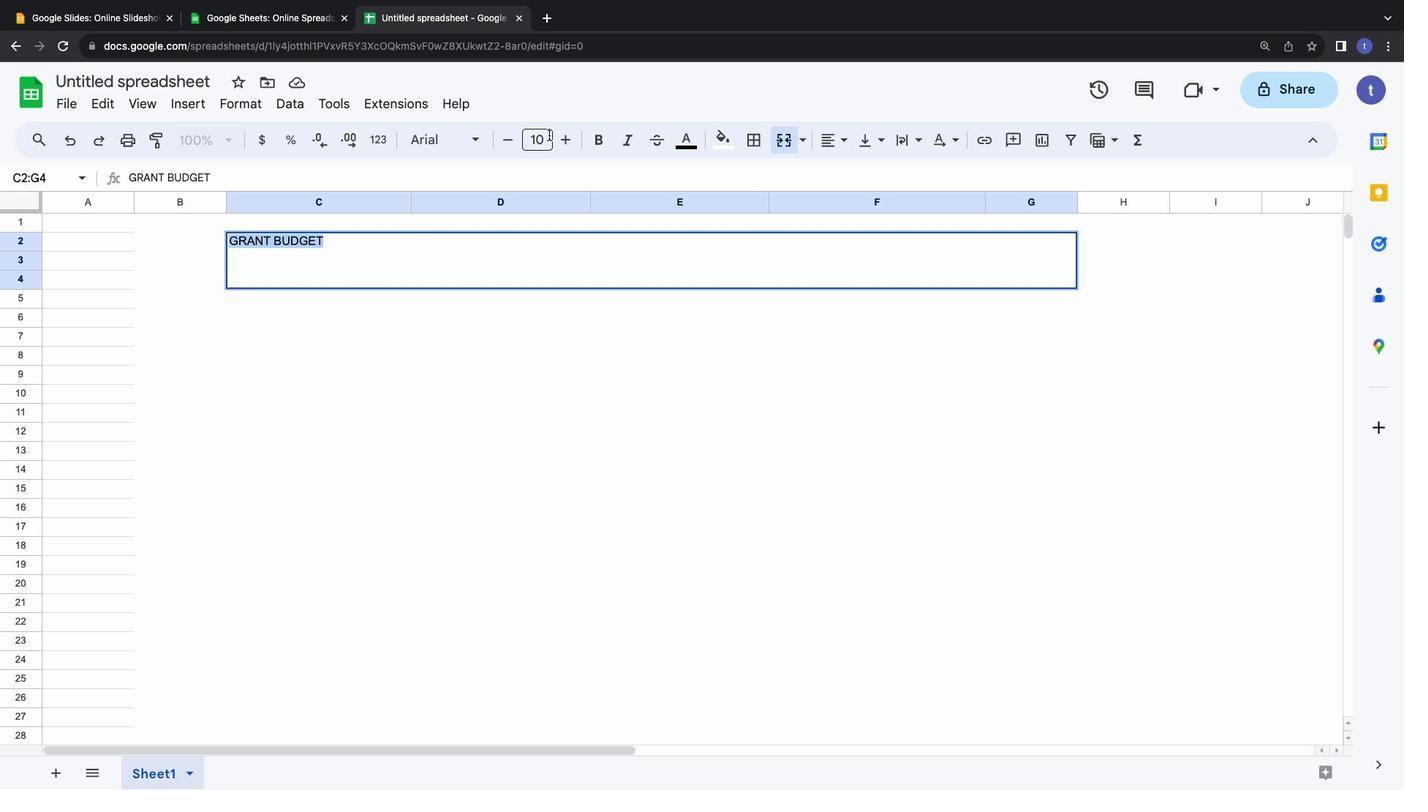 
Action: Mouse pressed left at (548, 135)
Screenshot: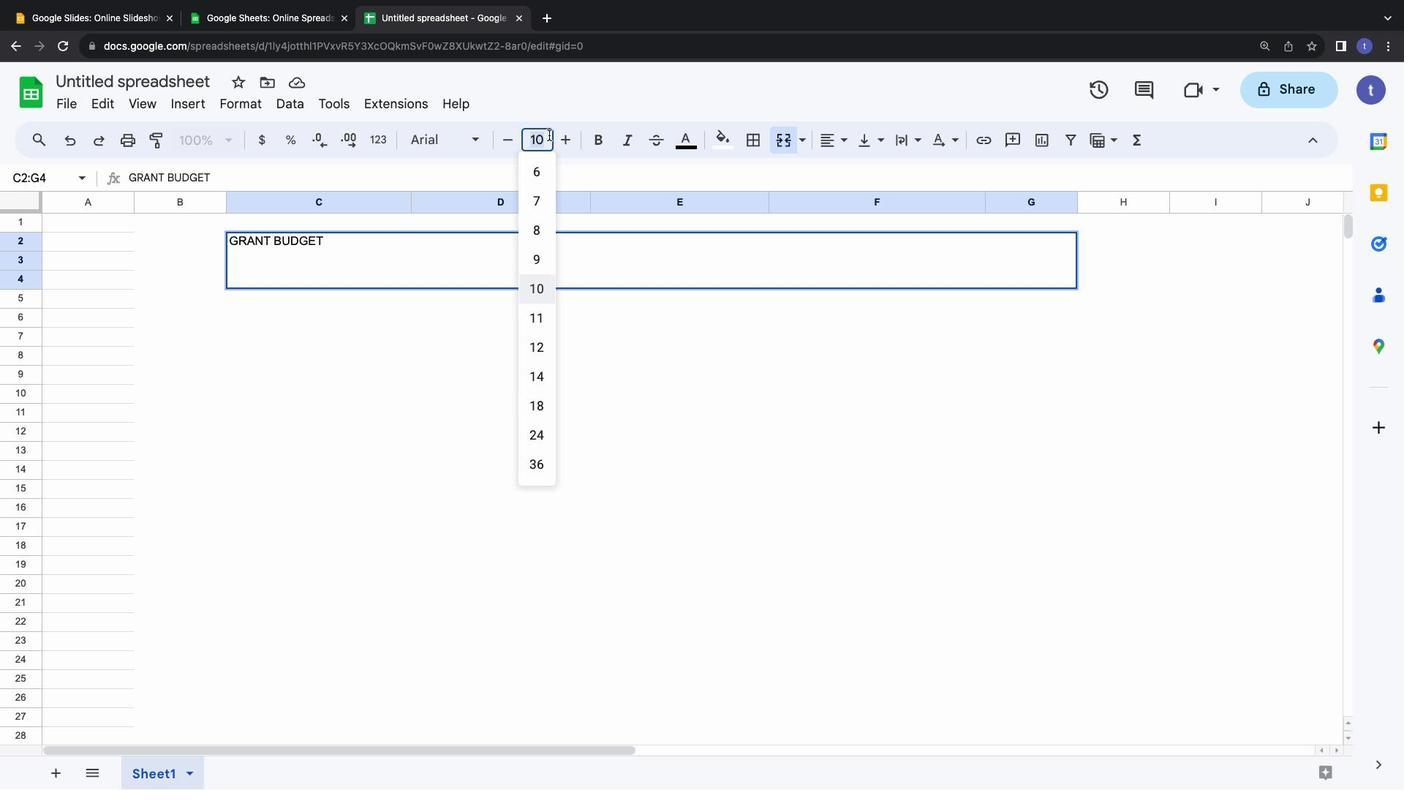 
Action: Key pressed '3''0''\x03'
Screenshot: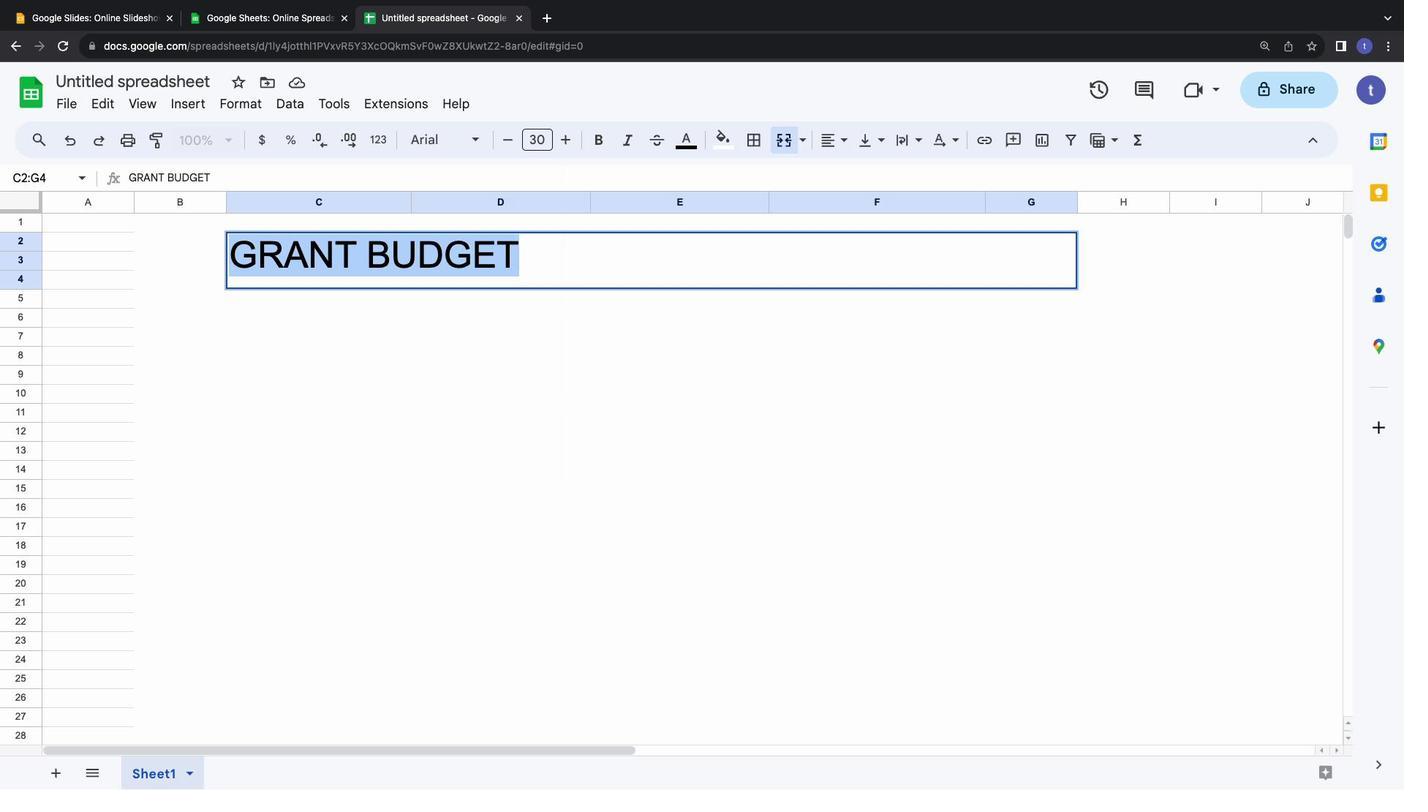 
Action: Mouse moved to (592, 140)
Screenshot: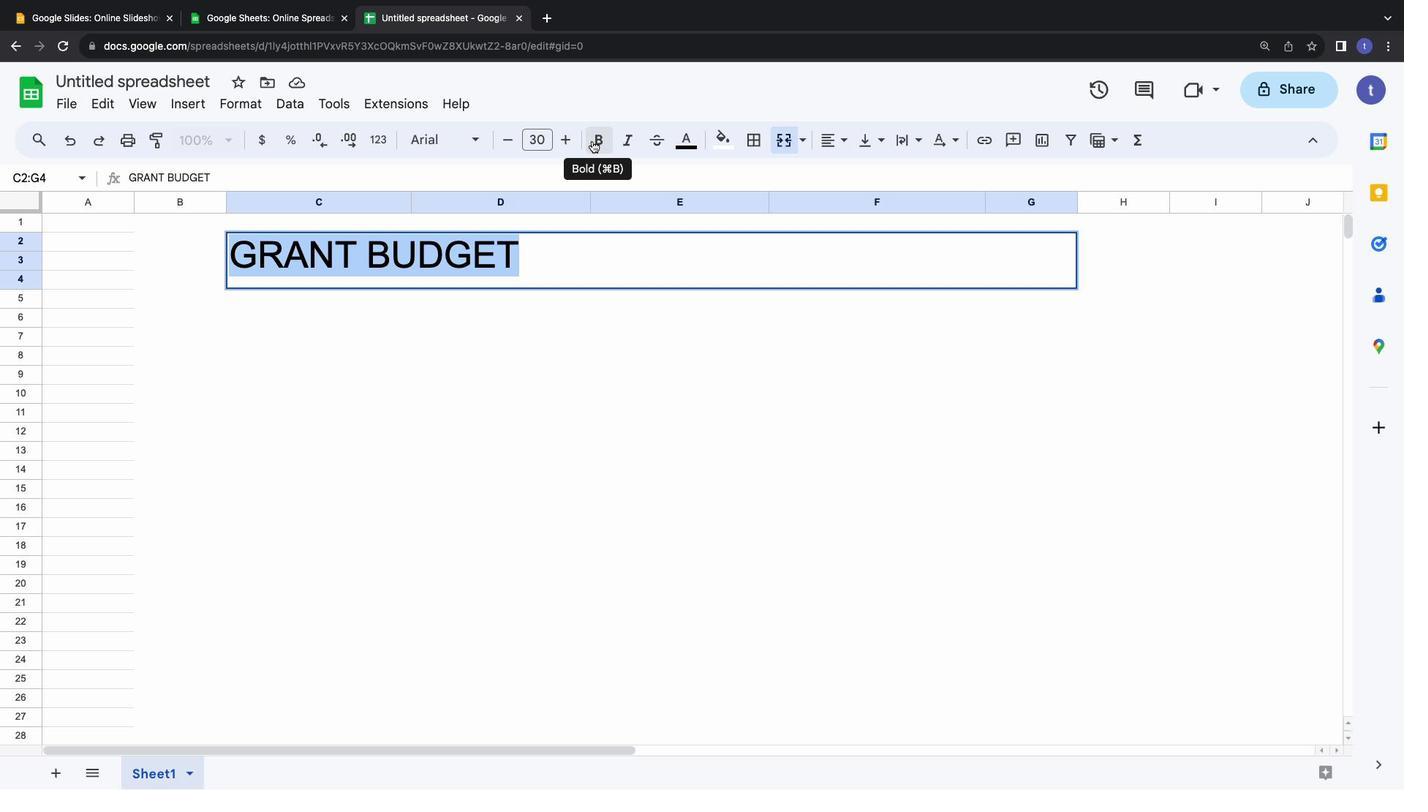 
Action: Mouse pressed left at (592, 140)
Screenshot: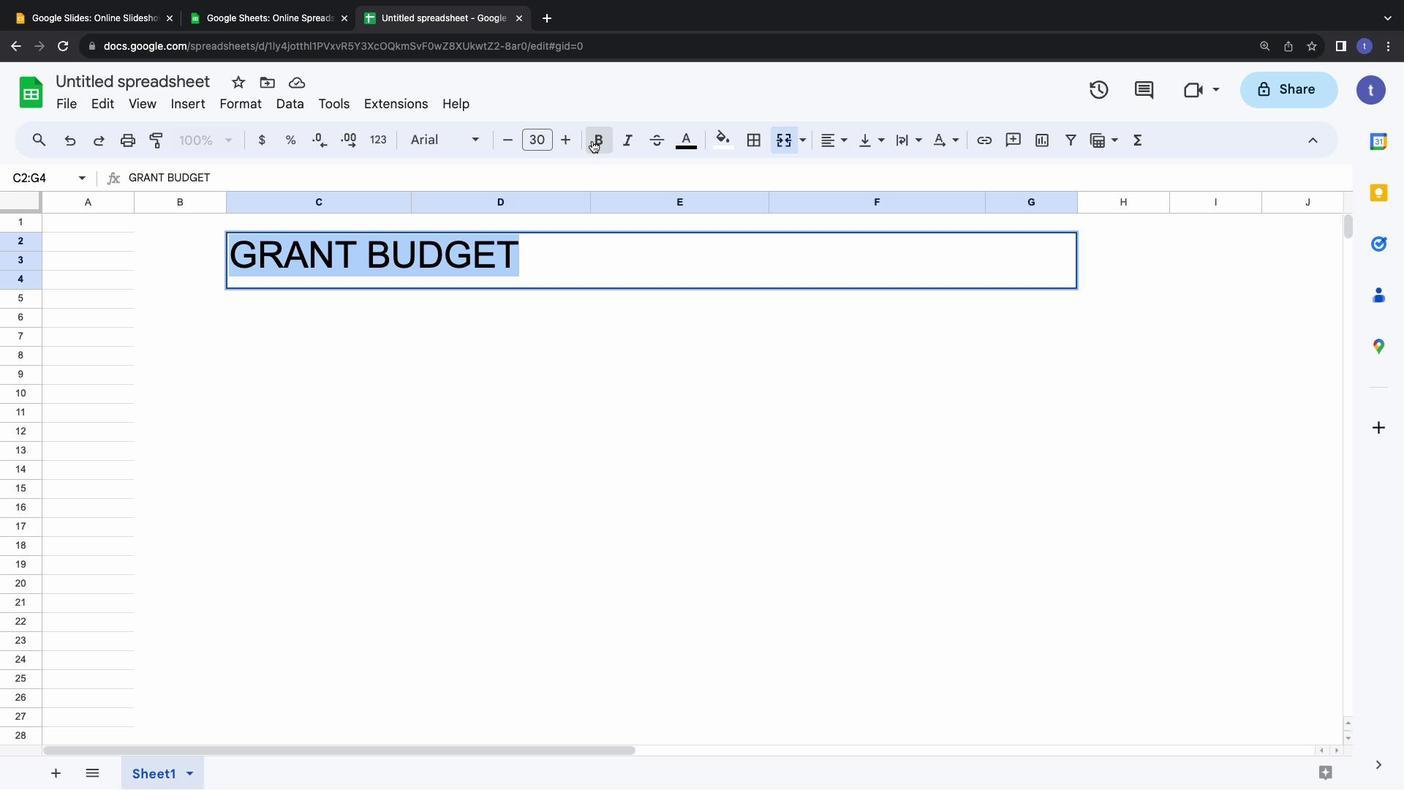 
Action: Mouse moved to (841, 141)
Screenshot: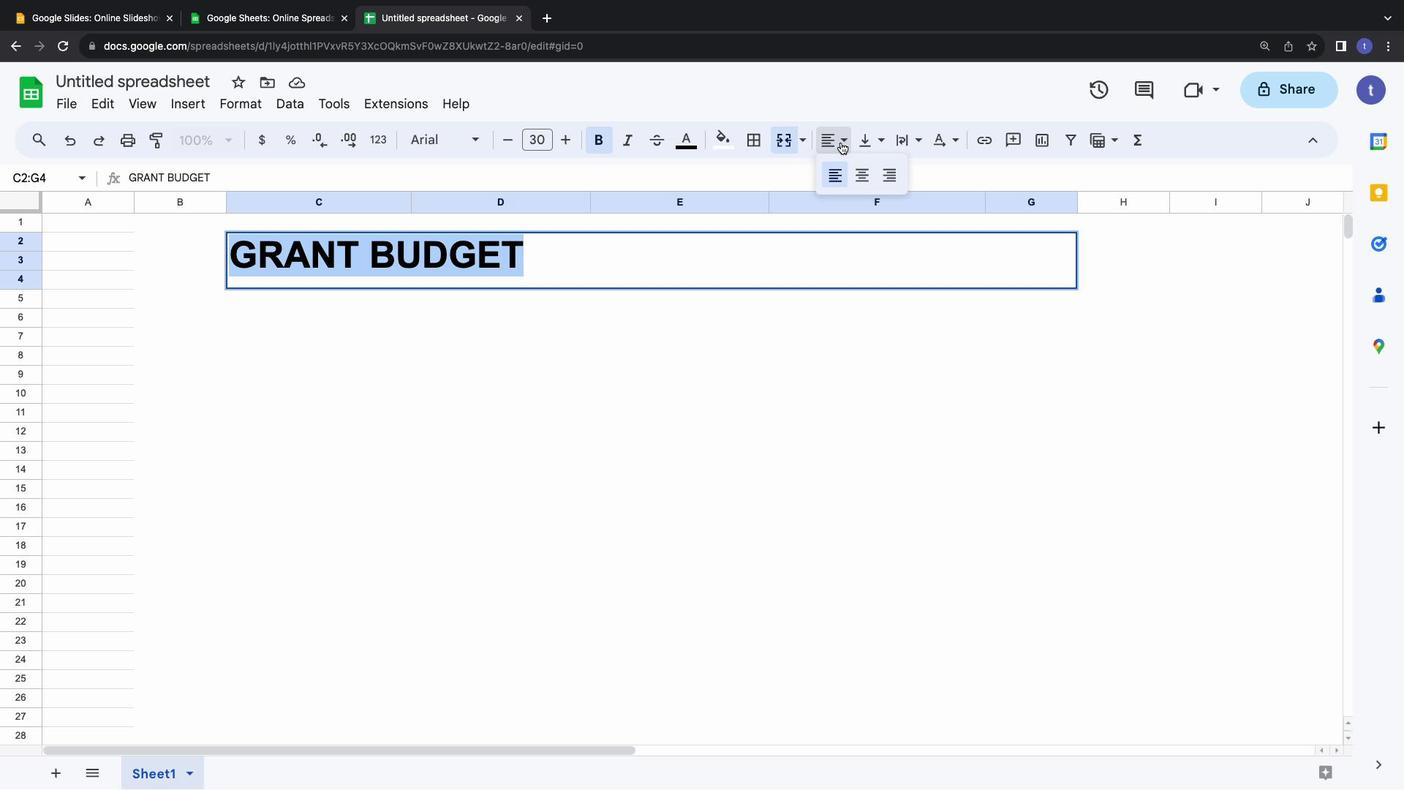 
Action: Mouse pressed left at (841, 141)
Screenshot: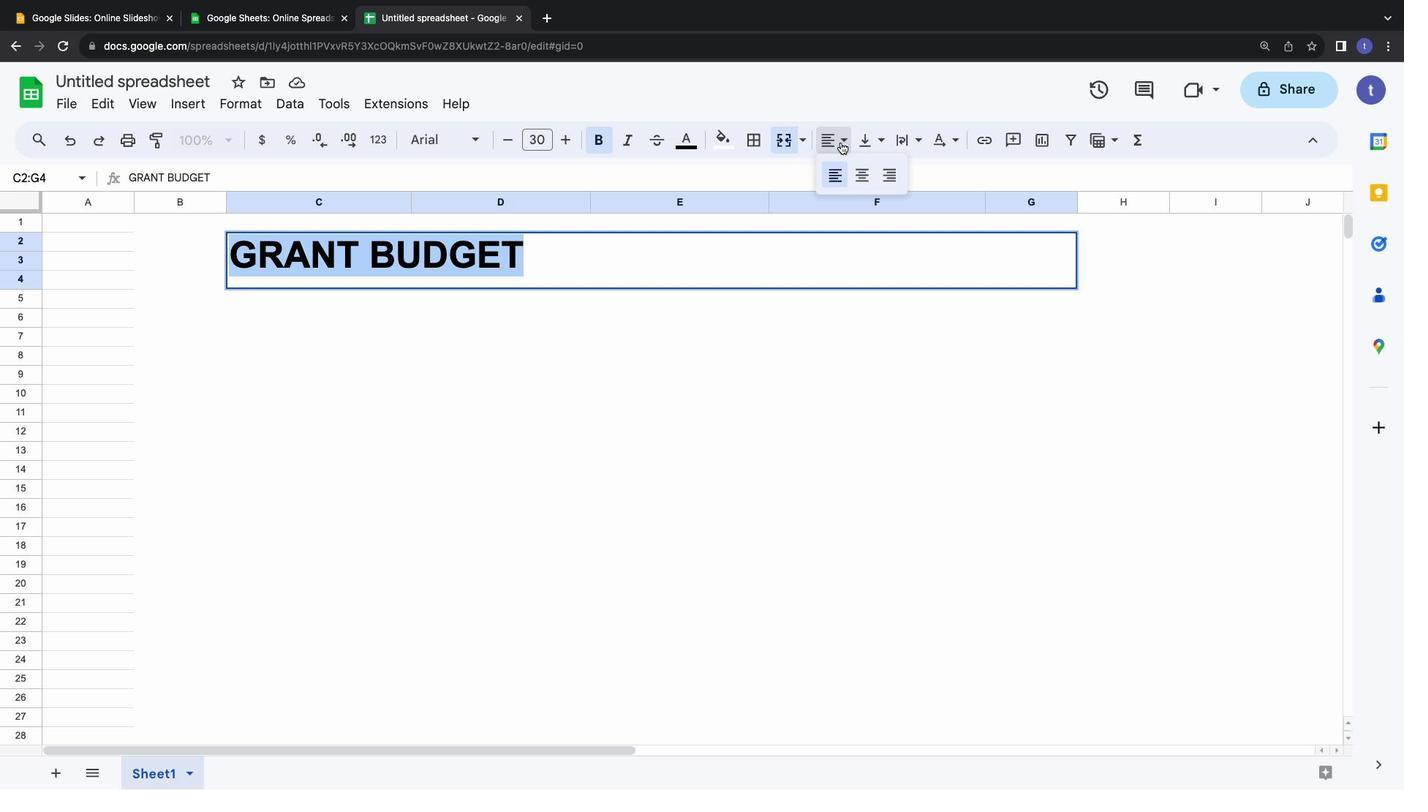 
Action: Mouse moved to (861, 177)
Screenshot: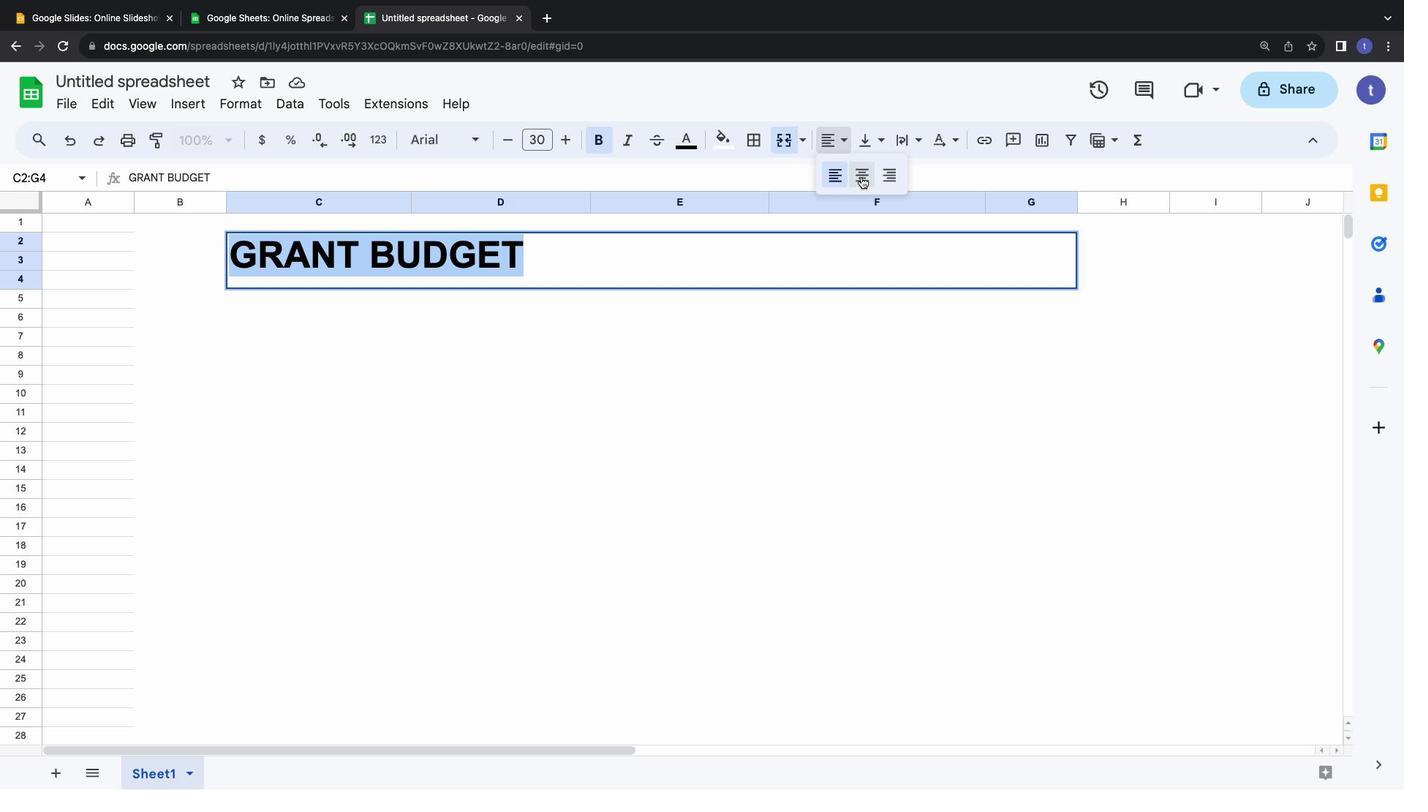 
Action: Mouse pressed left at (861, 177)
Screenshot: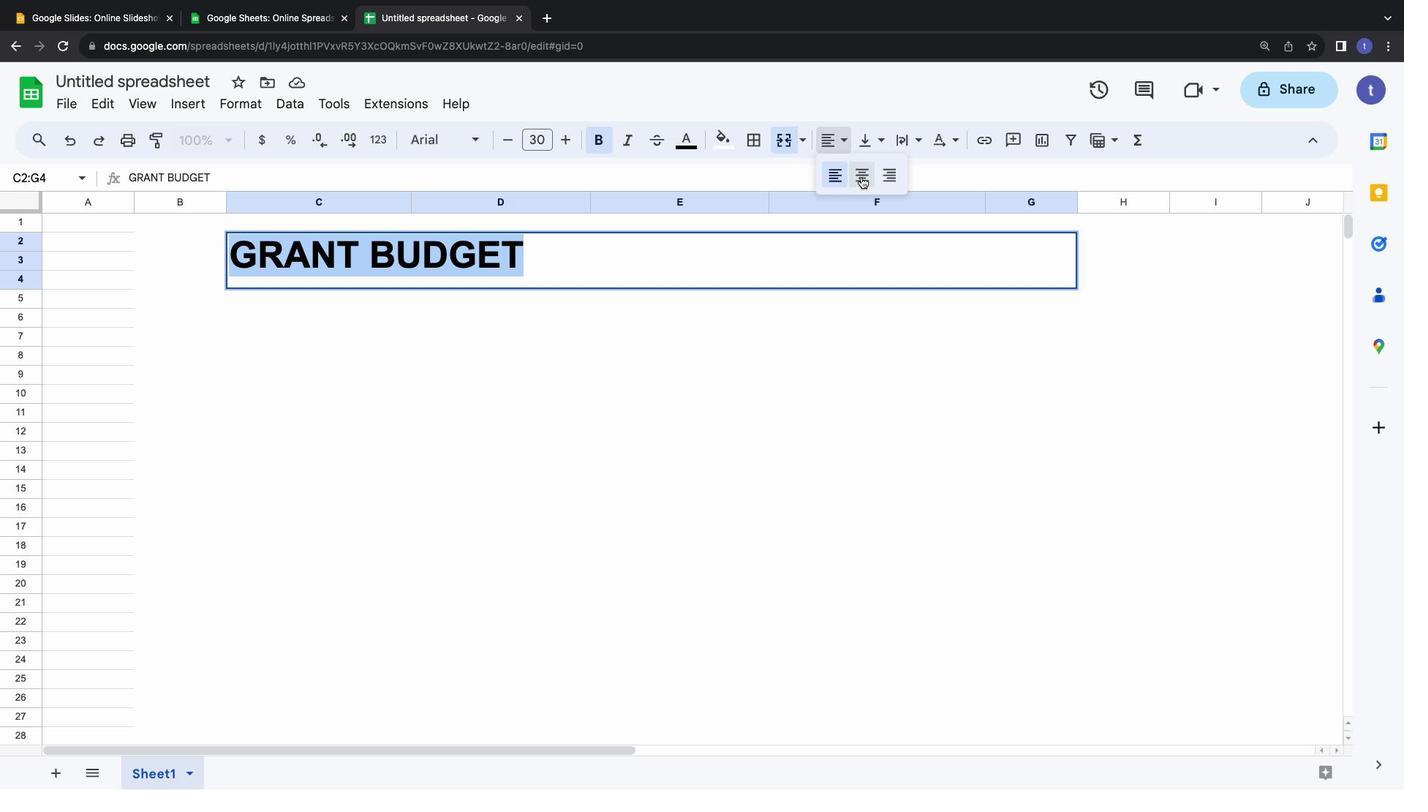 
Action: Mouse moved to (725, 150)
Screenshot: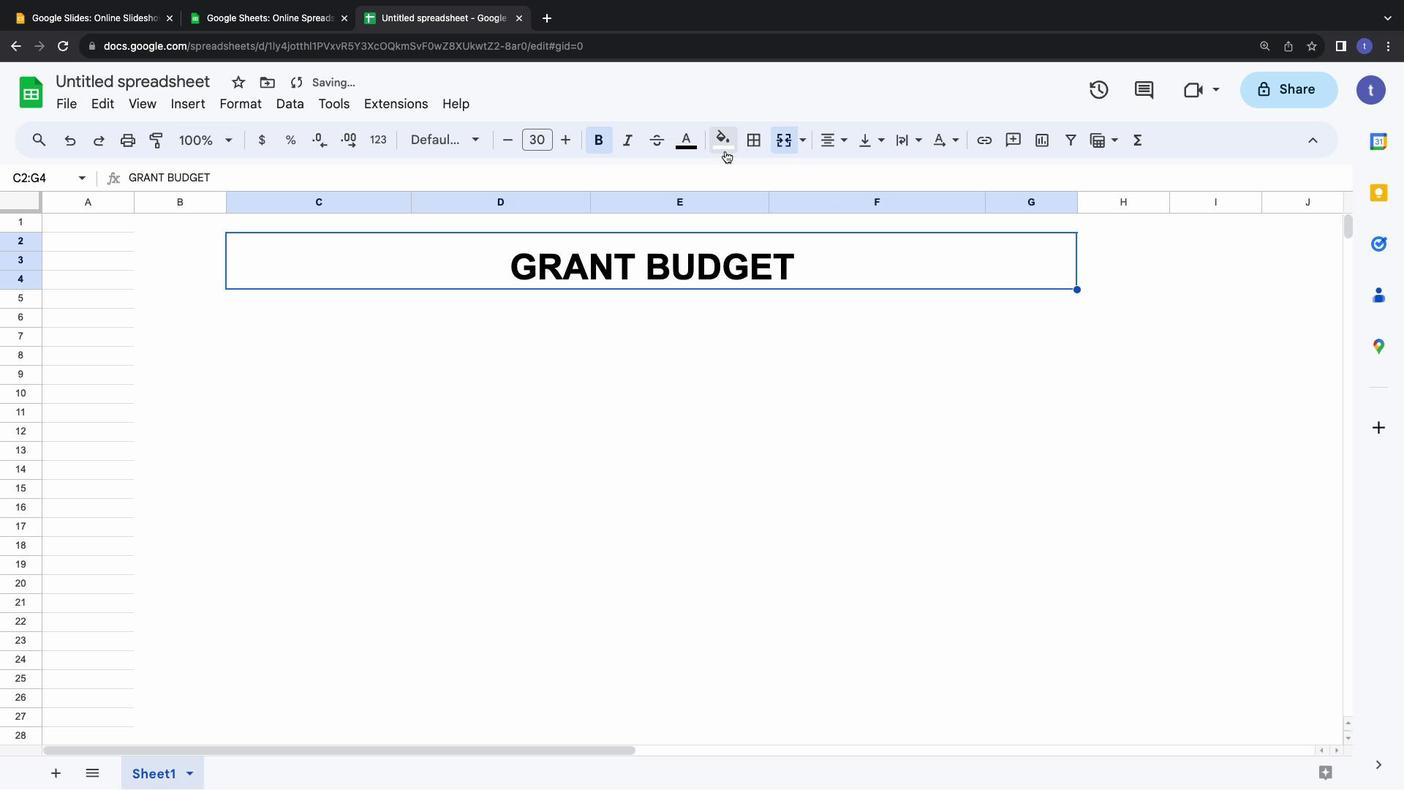 
Action: Mouse pressed left at (725, 150)
Screenshot: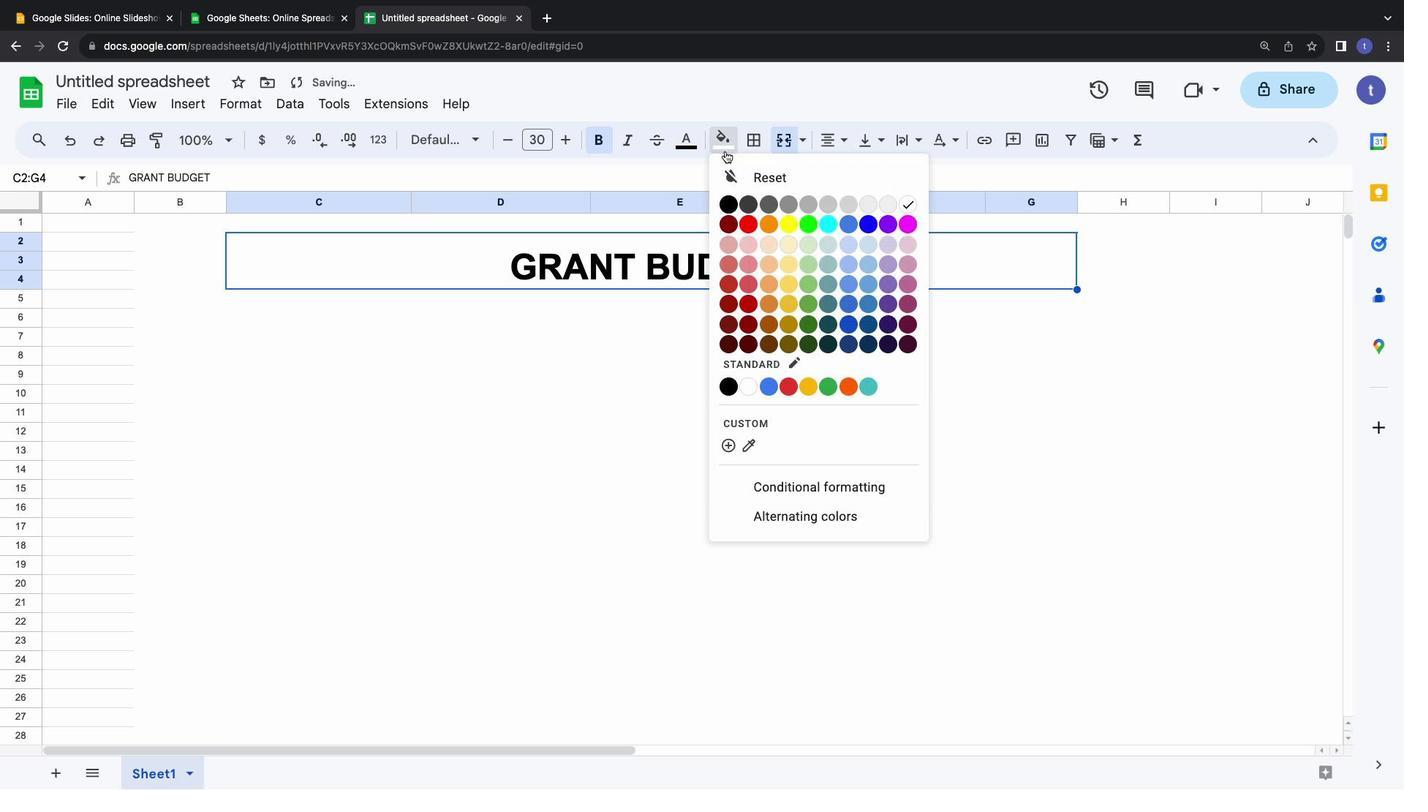 
Action: Mouse moved to (808, 337)
Screenshot: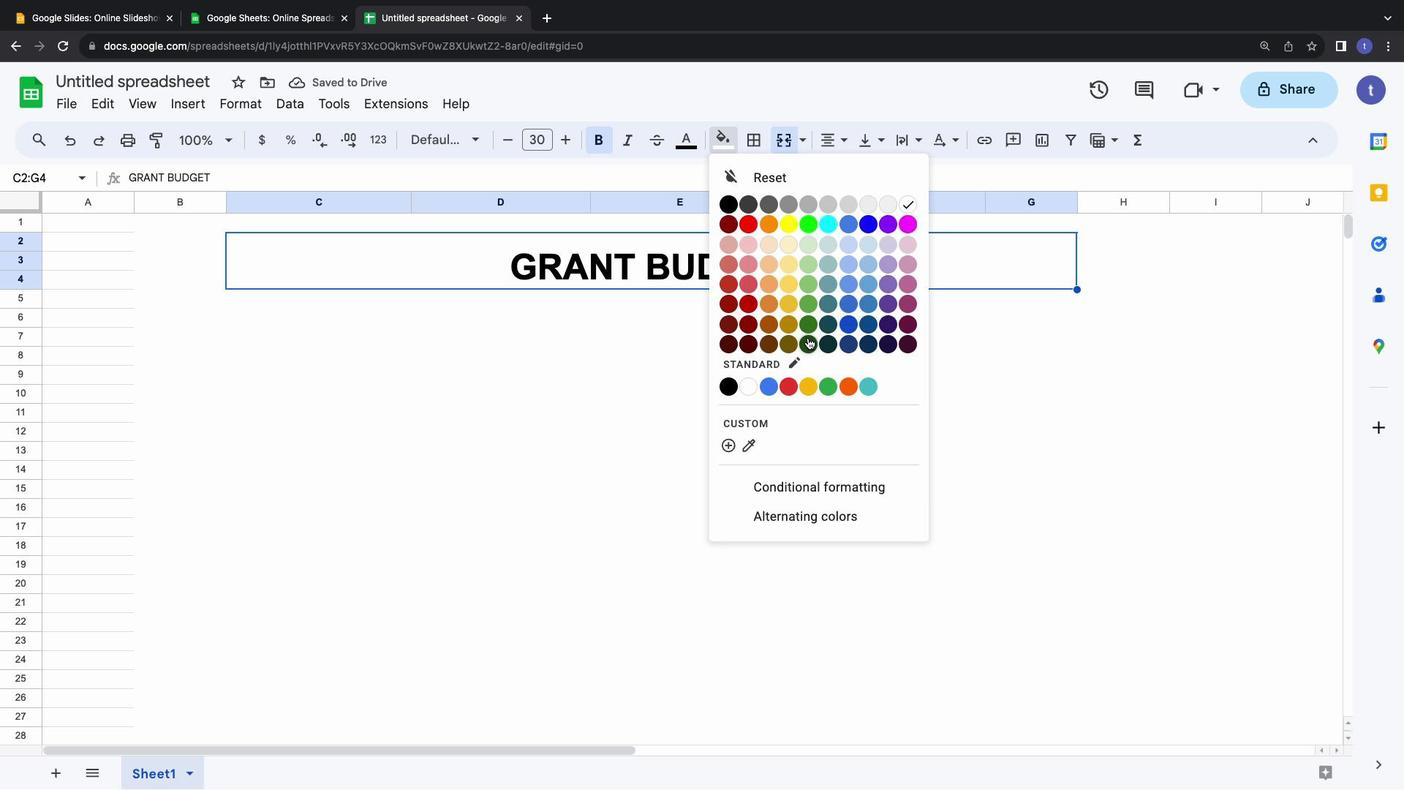 
Action: Mouse pressed left at (808, 337)
Screenshot: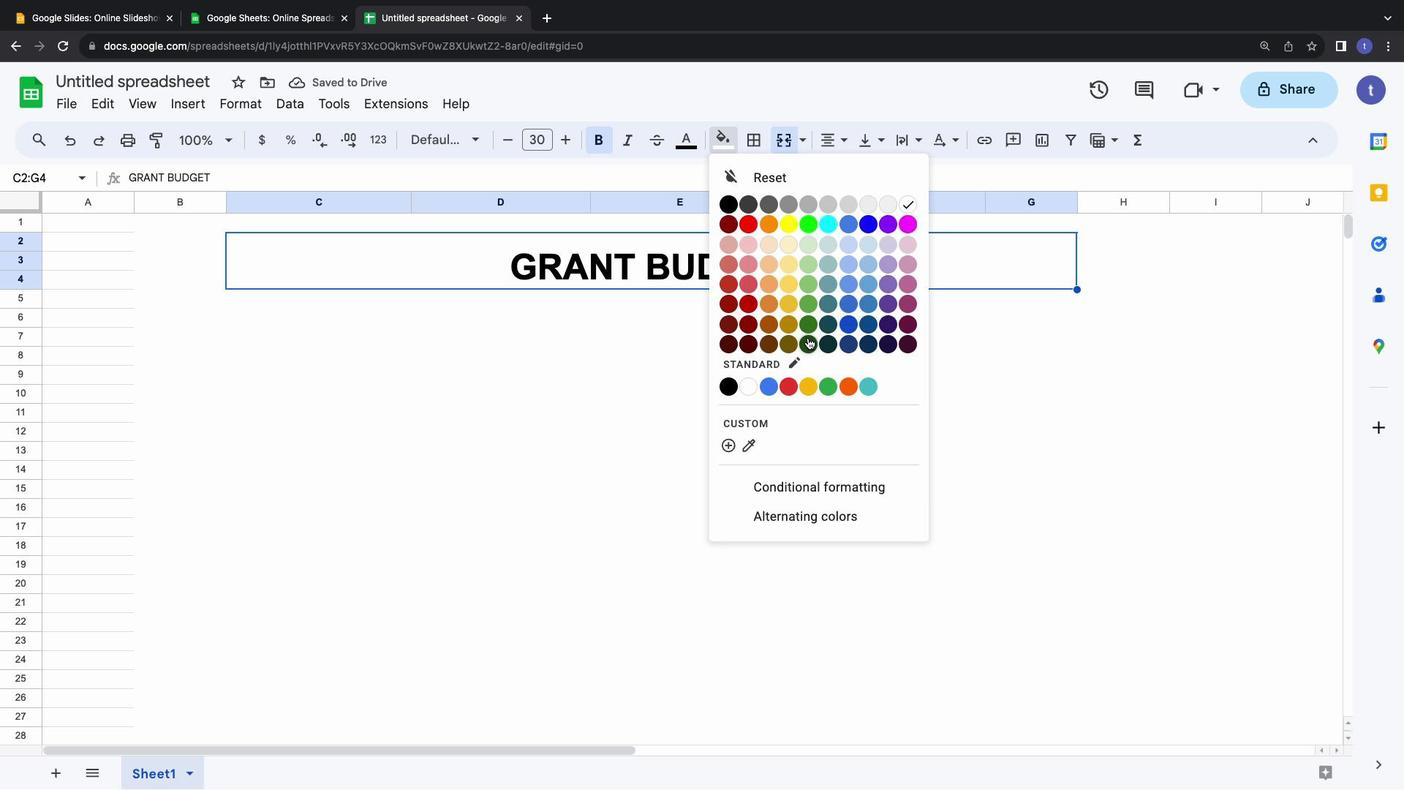 
Action: Mouse moved to (697, 147)
Screenshot: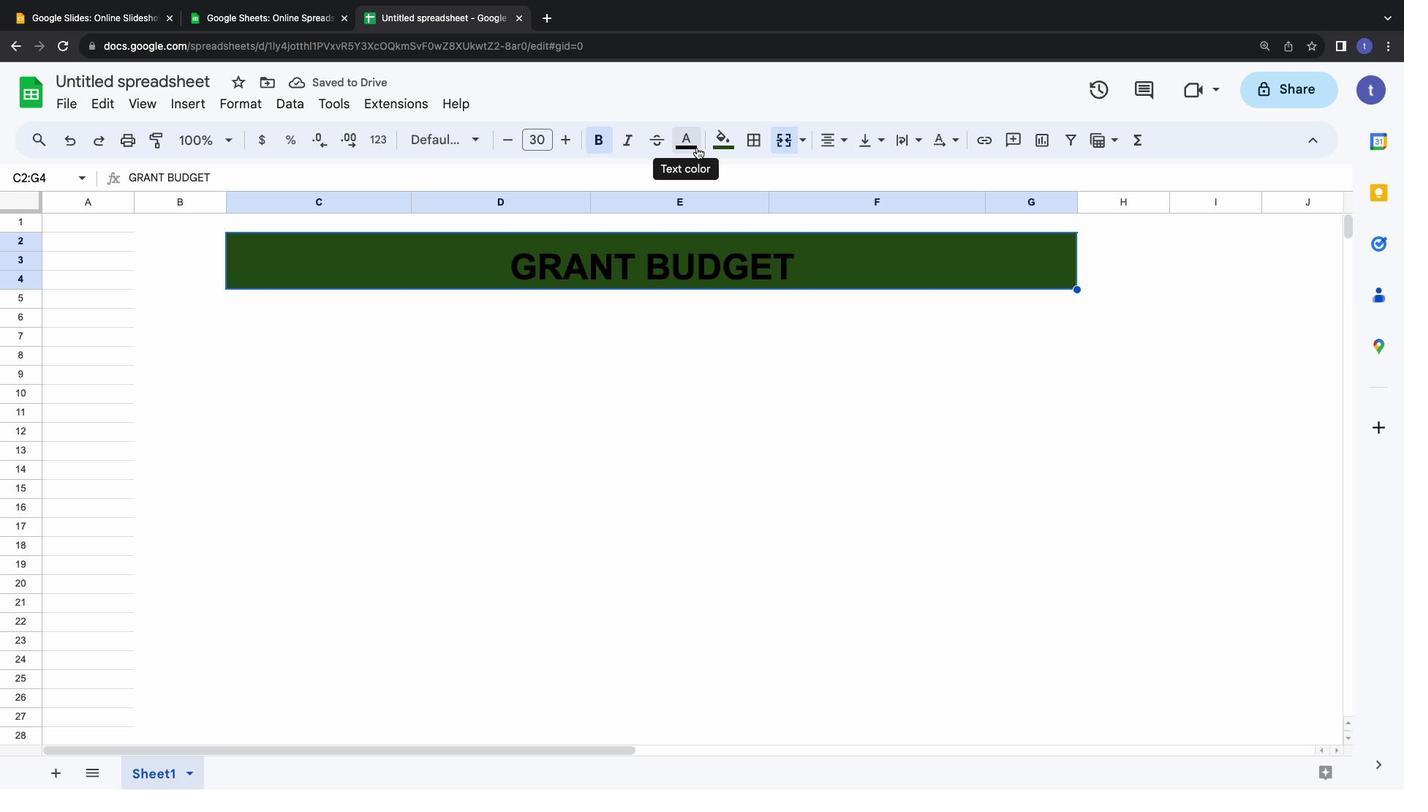 
Action: Mouse pressed left at (697, 147)
Screenshot: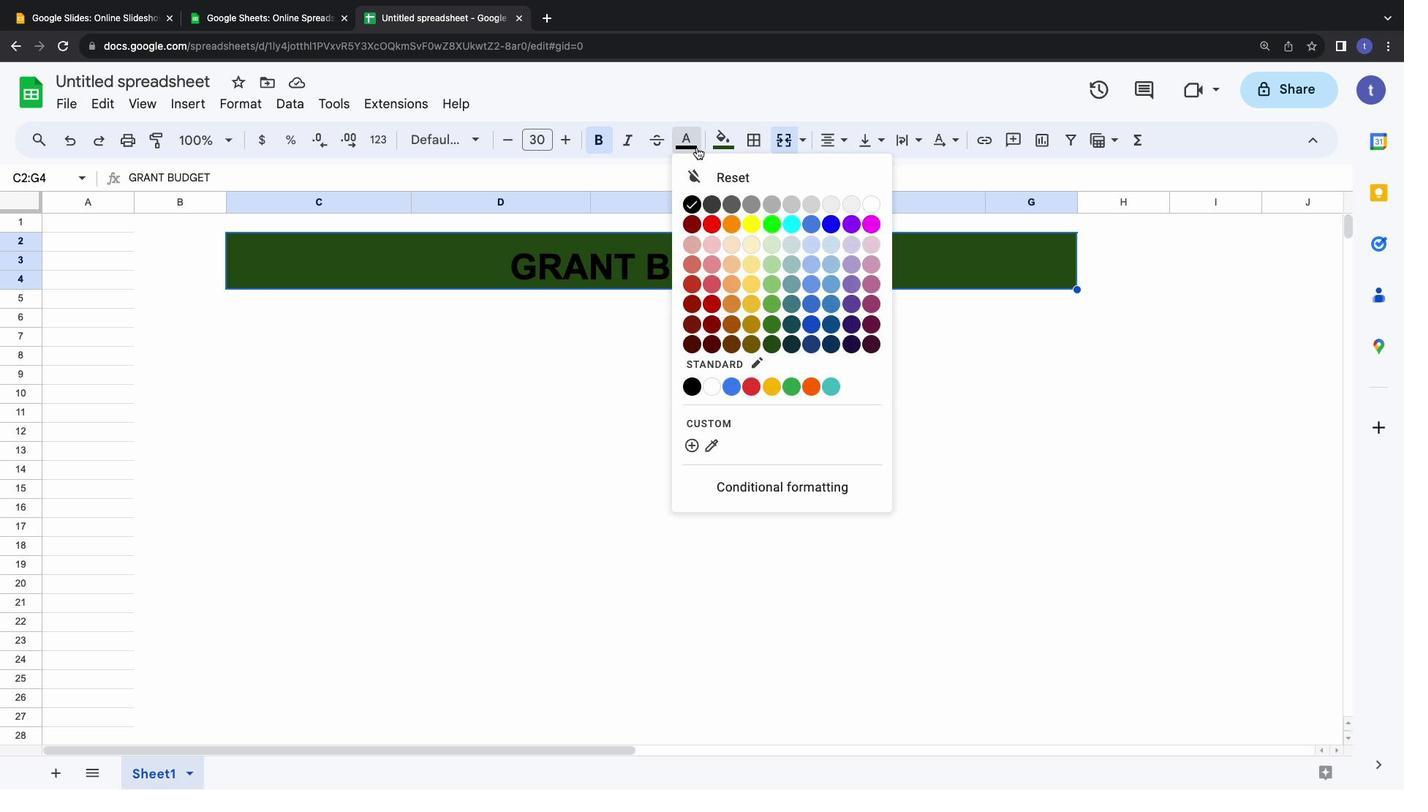 
Action: Mouse moved to (872, 203)
Screenshot: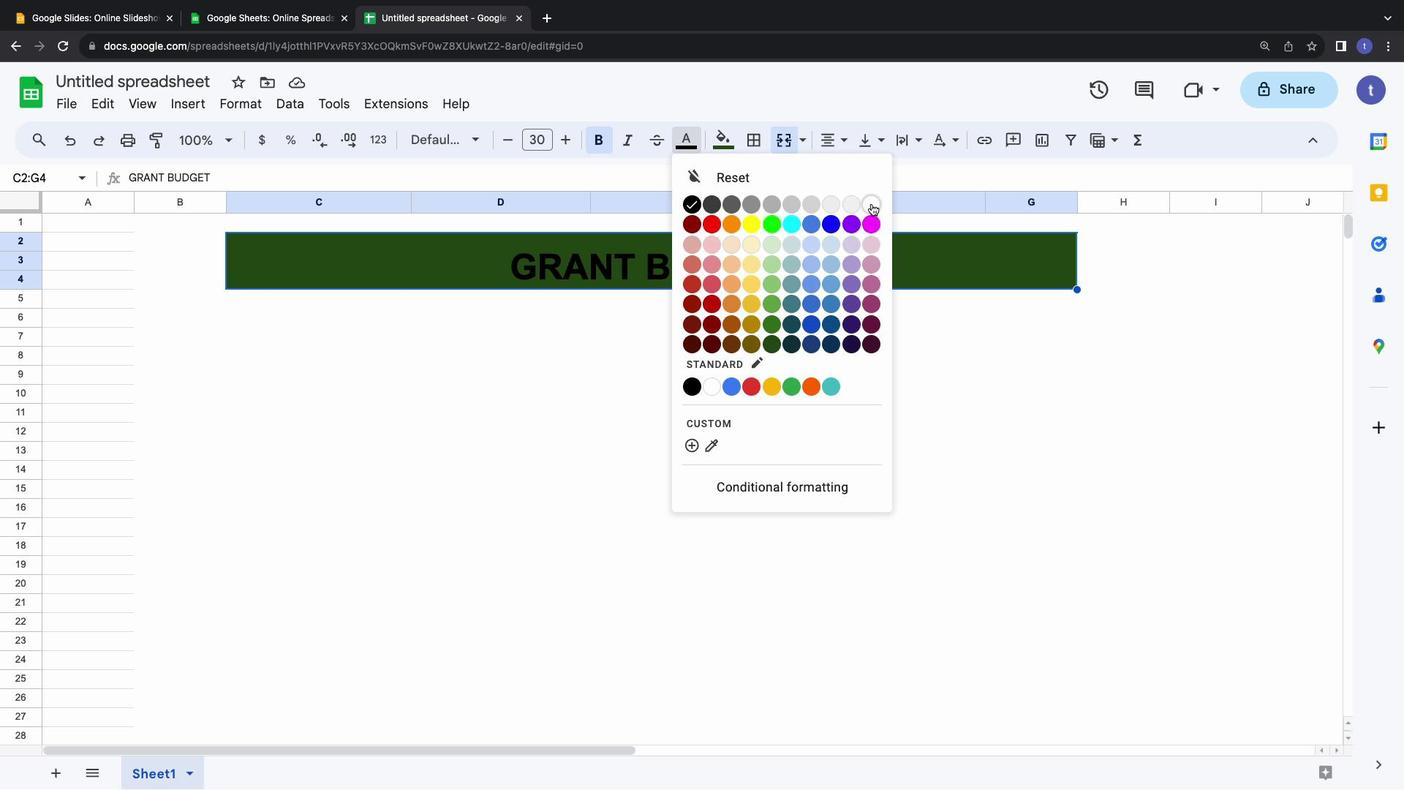 
Action: Mouse pressed left at (872, 203)
Screenshot: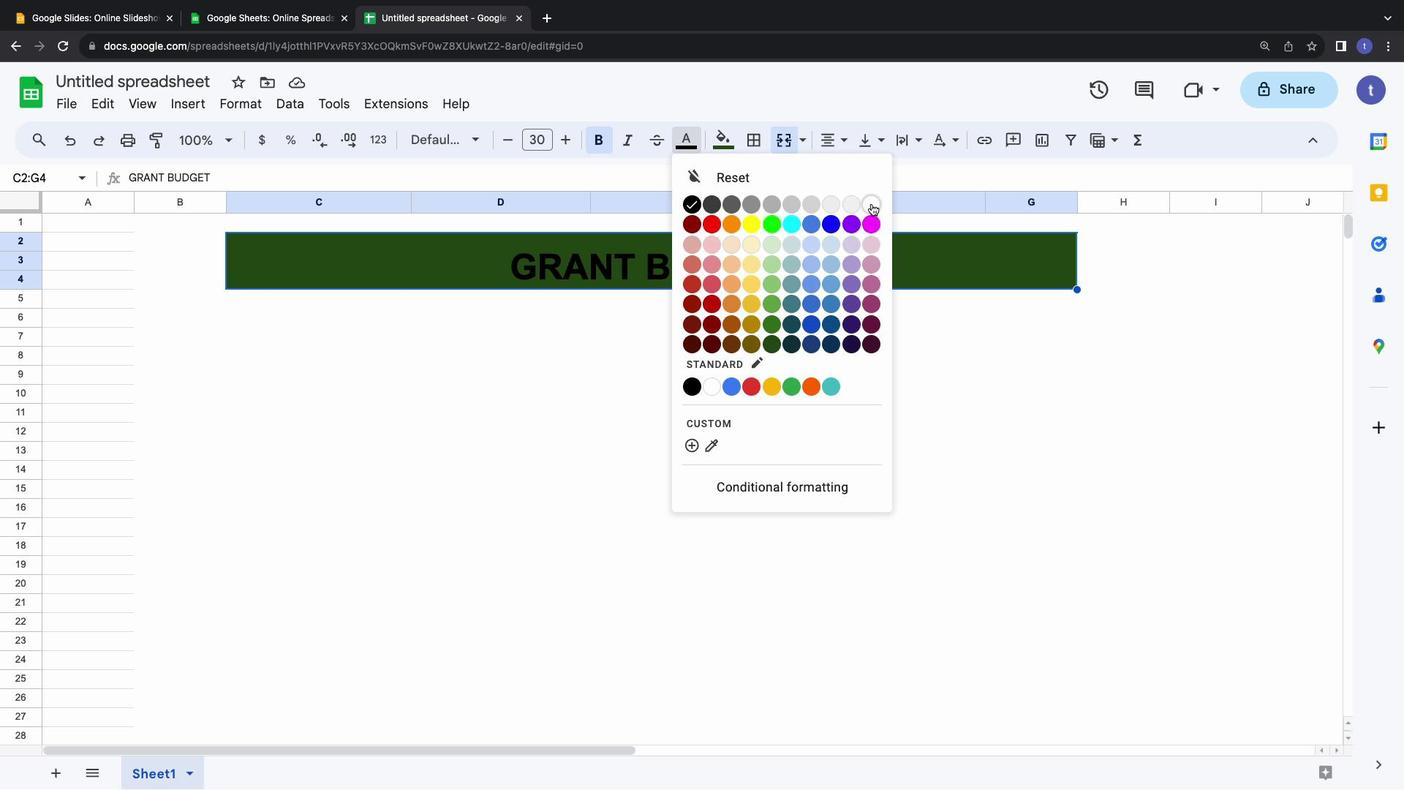 
Action: Mouse moved to (336, 308)
Screenshot: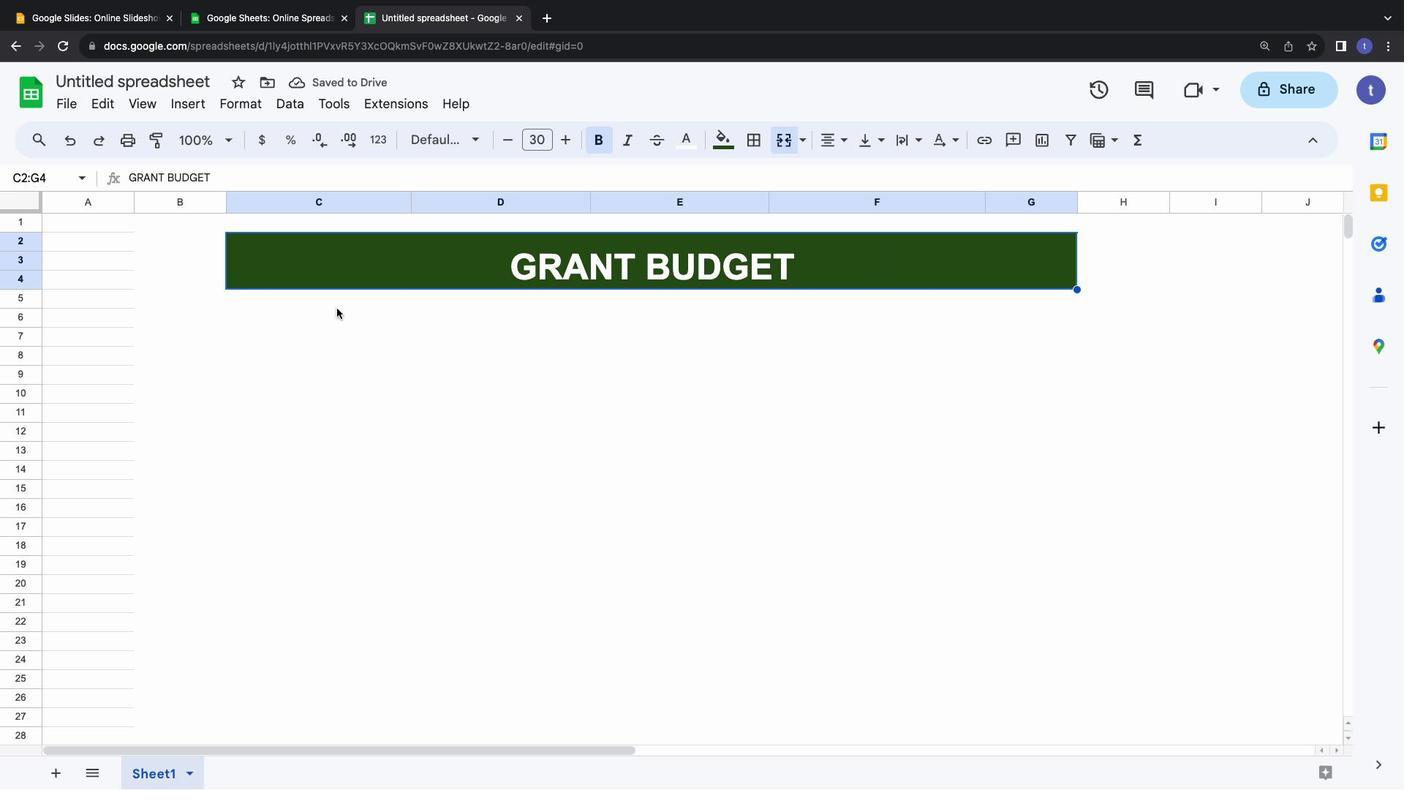 
Action: Mouse pressed left at (336, 308)
Screenshot: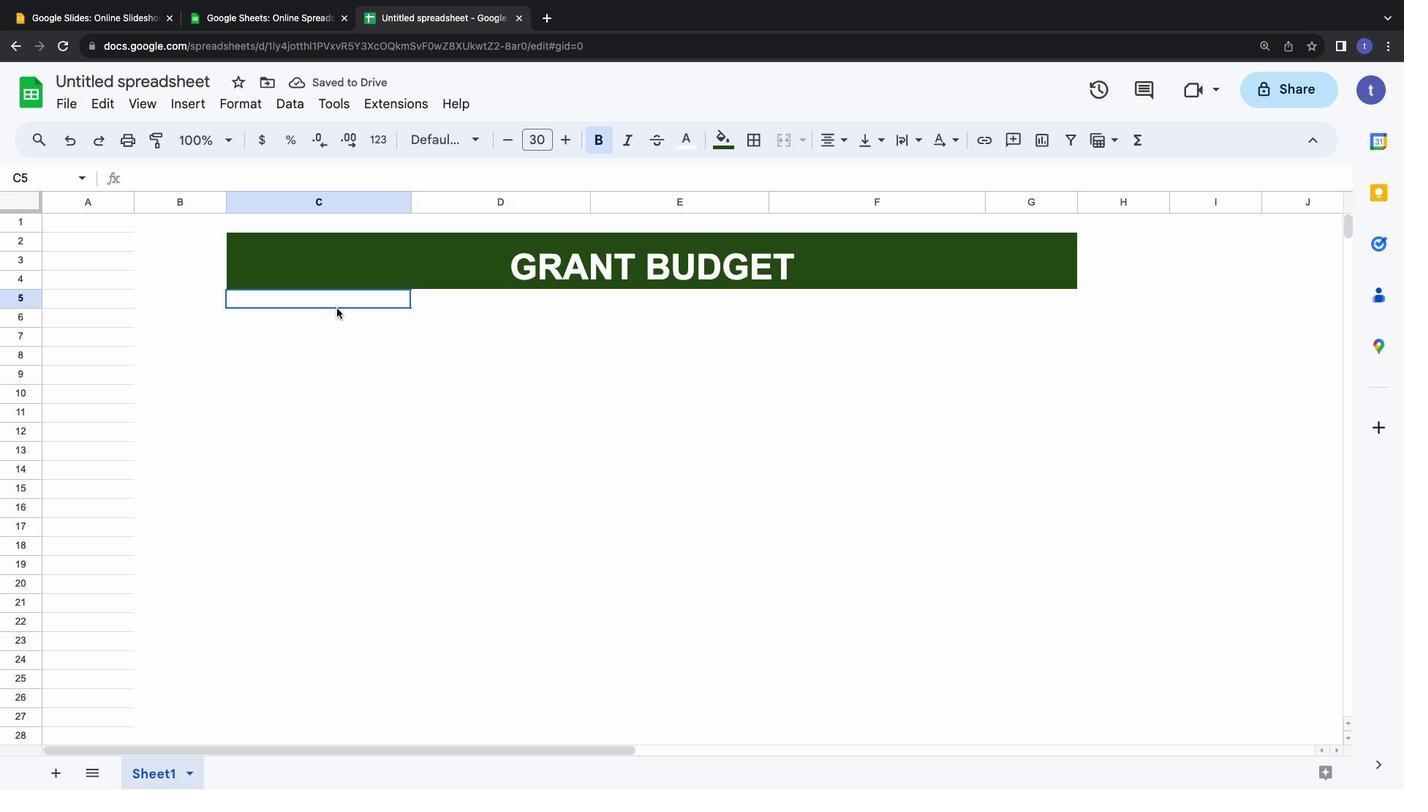 
Action: Mouse moved to (328, 319)
Screenshot: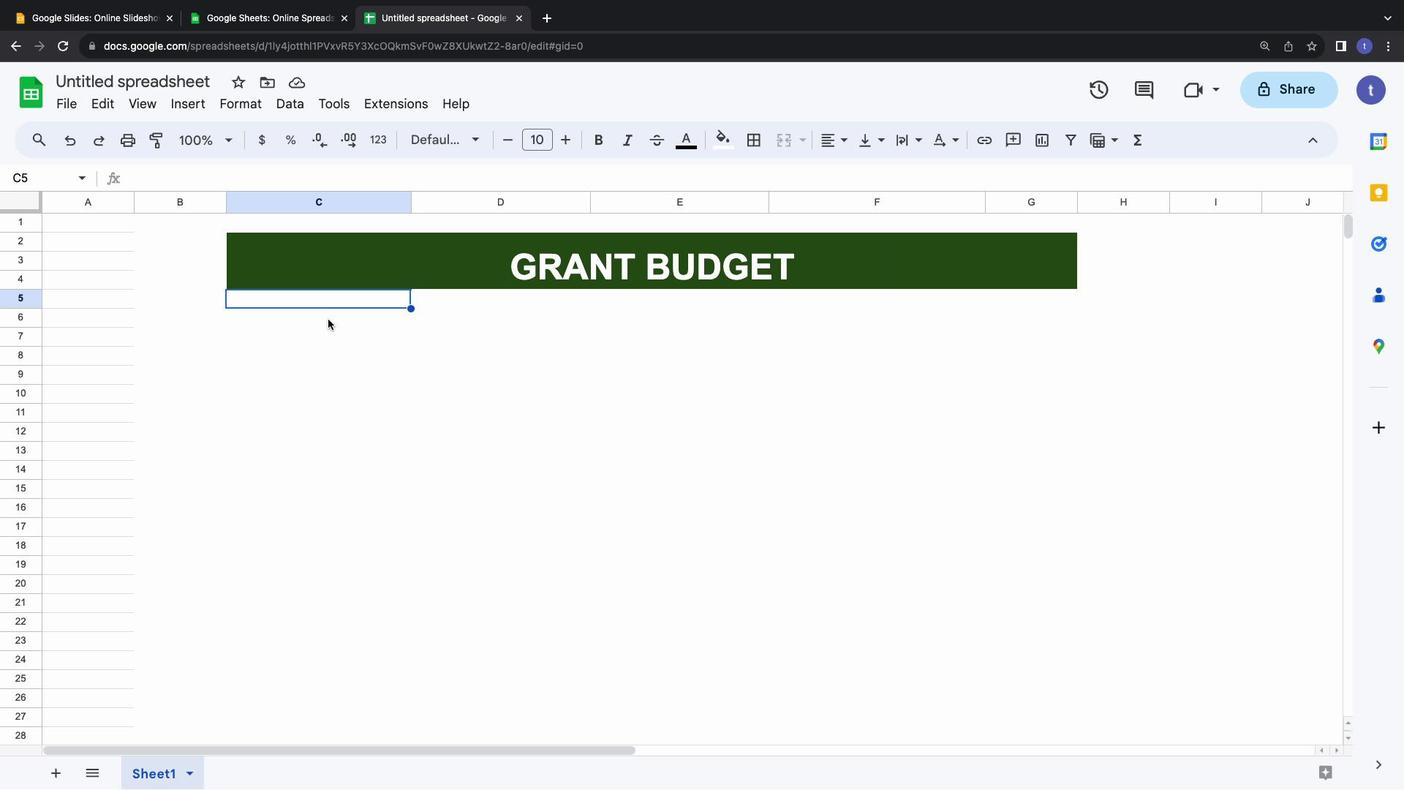 
Action: Mouse pressed left at (328, 319)
Screenshot: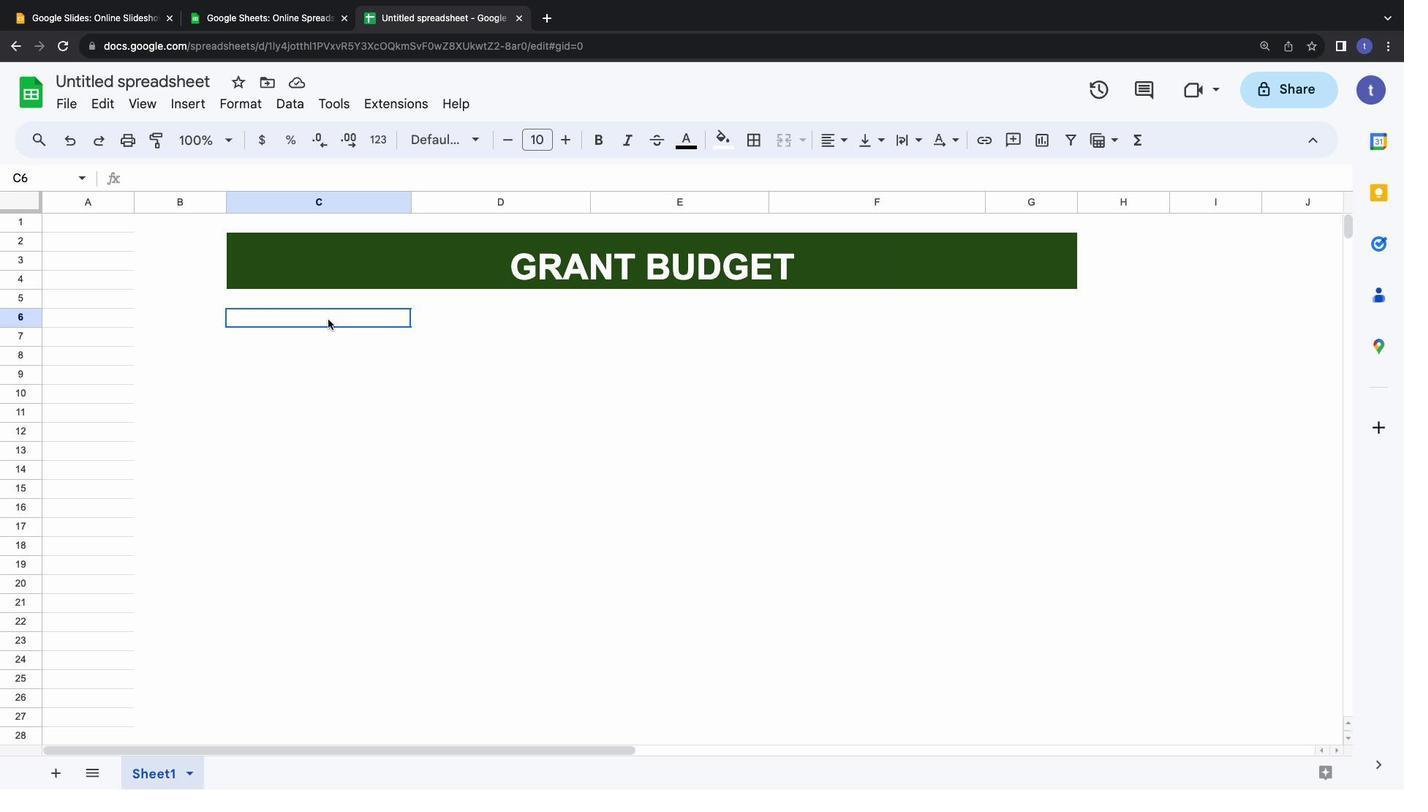 
Action: Mouse pressed left at (328, 319)
Screenshot: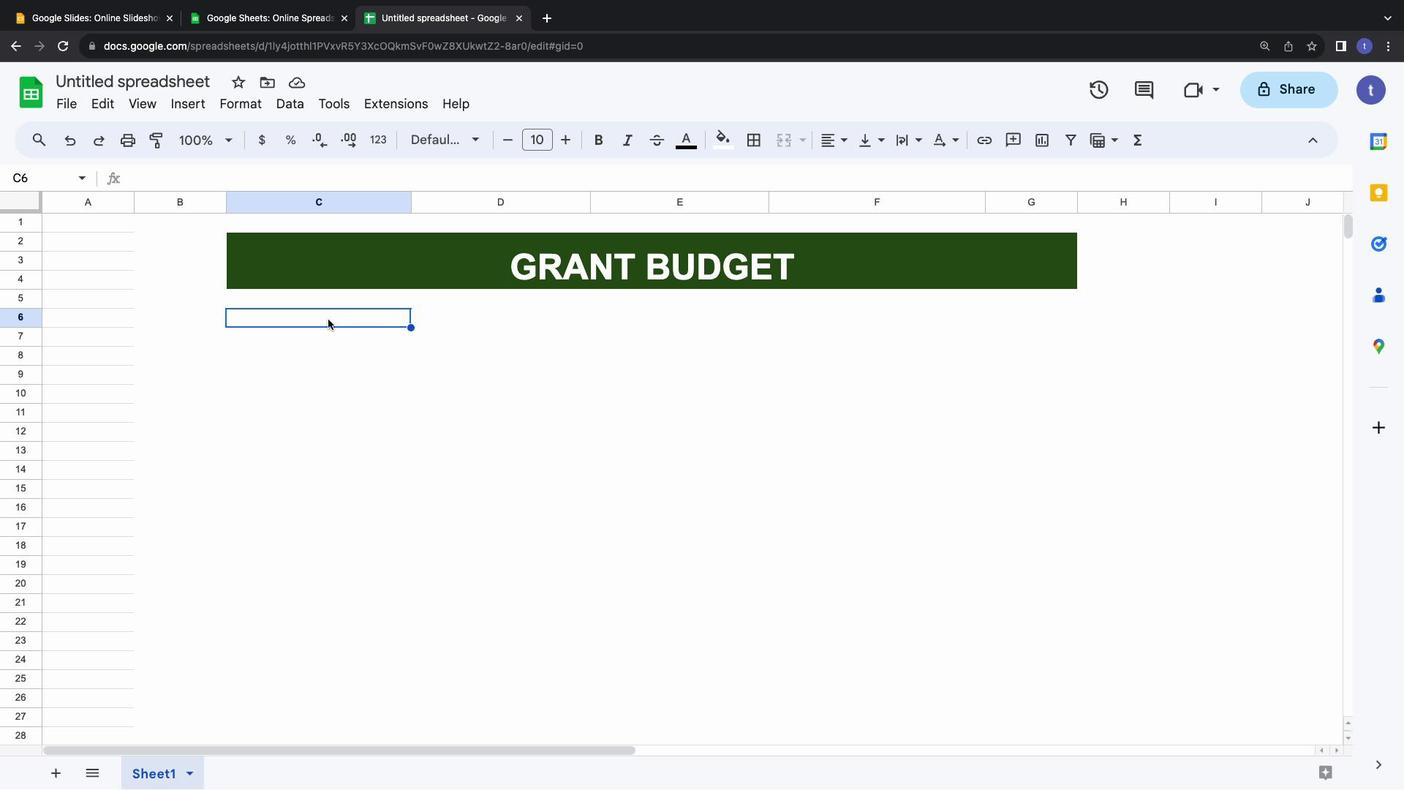 
Action: Key pressed Key.shift'P''r''o''j''e''c''t'Key.spaceKey.shift'N''a''m''e'
Screenshot: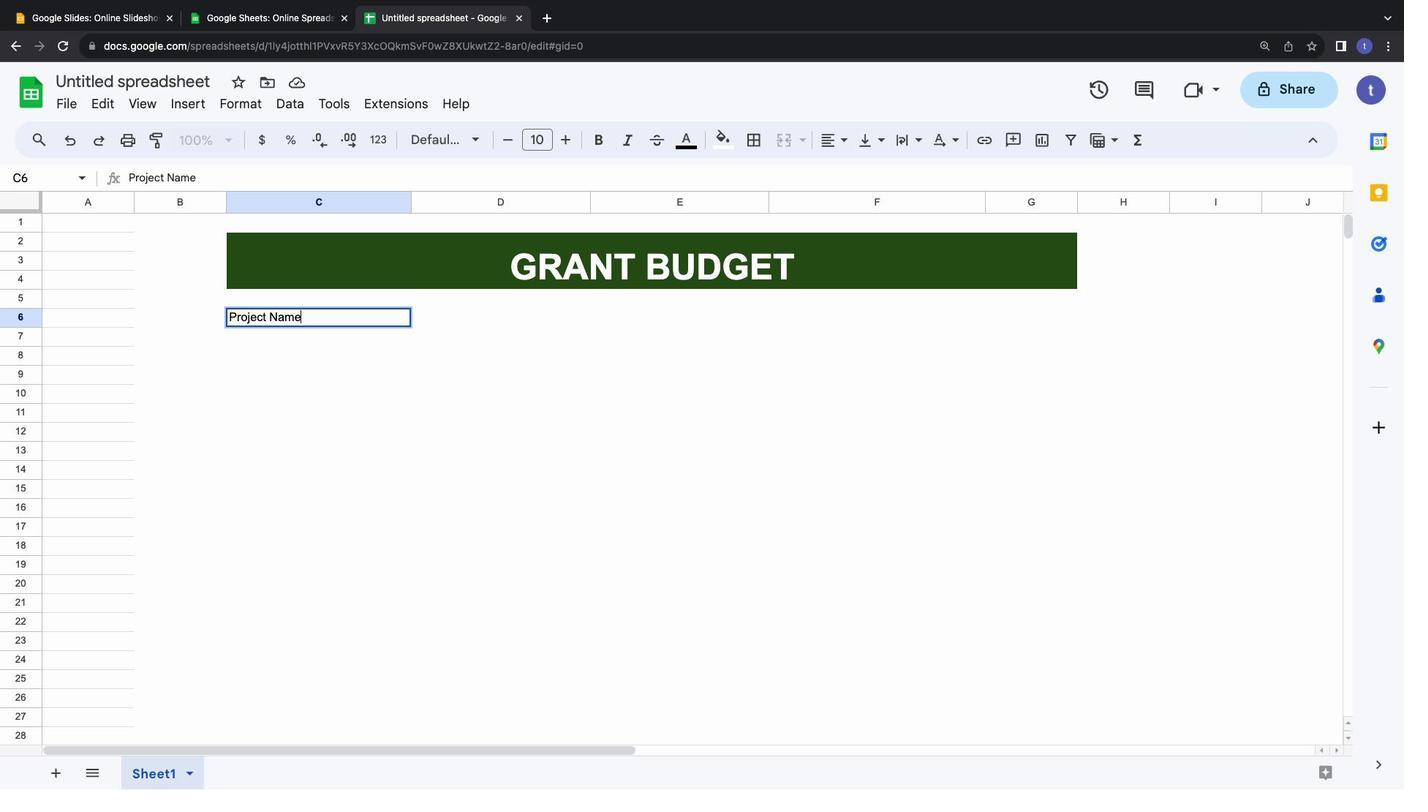 
Action: Mouse moved to (326, 332)
Screenshot: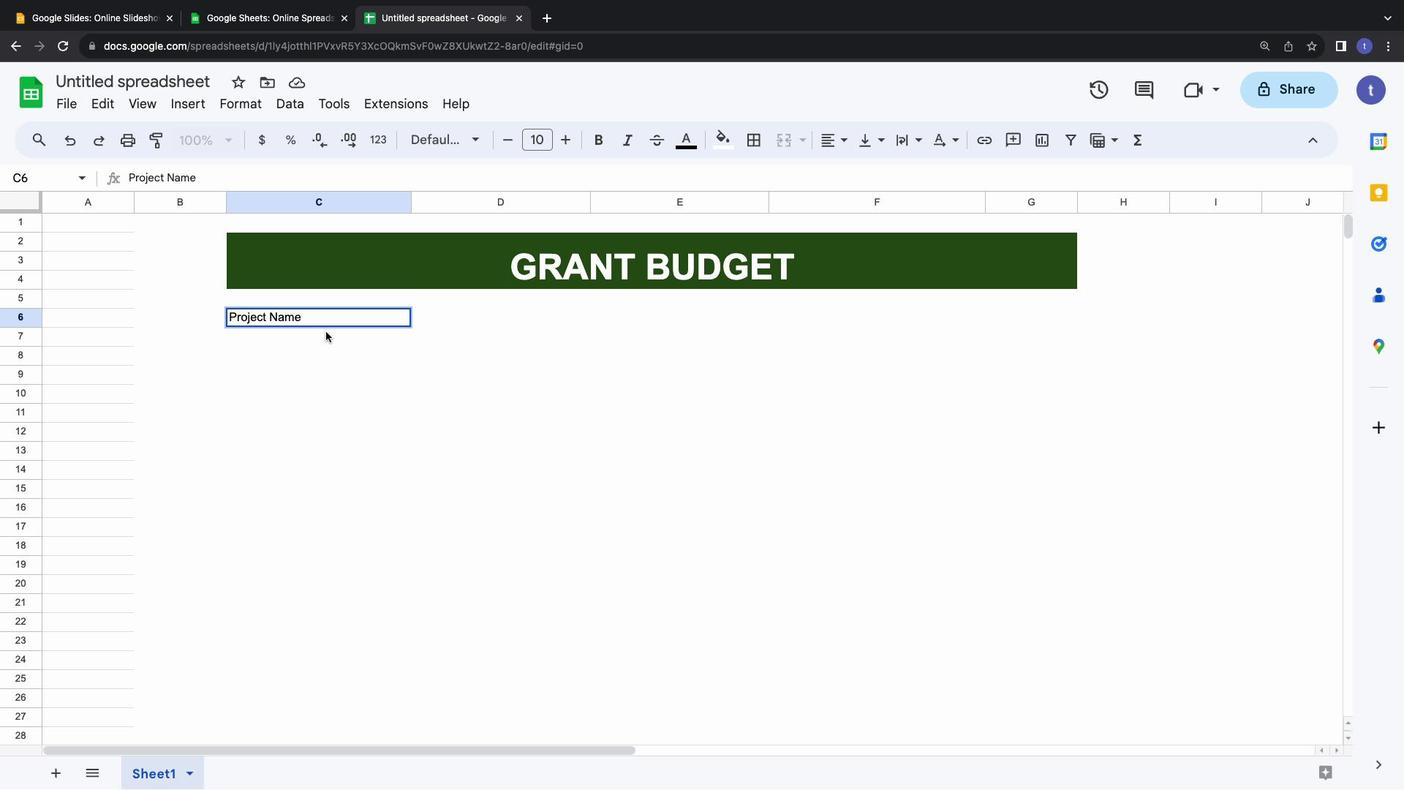 
Action: Mouse pressed left at (326, 332)
Screenshot: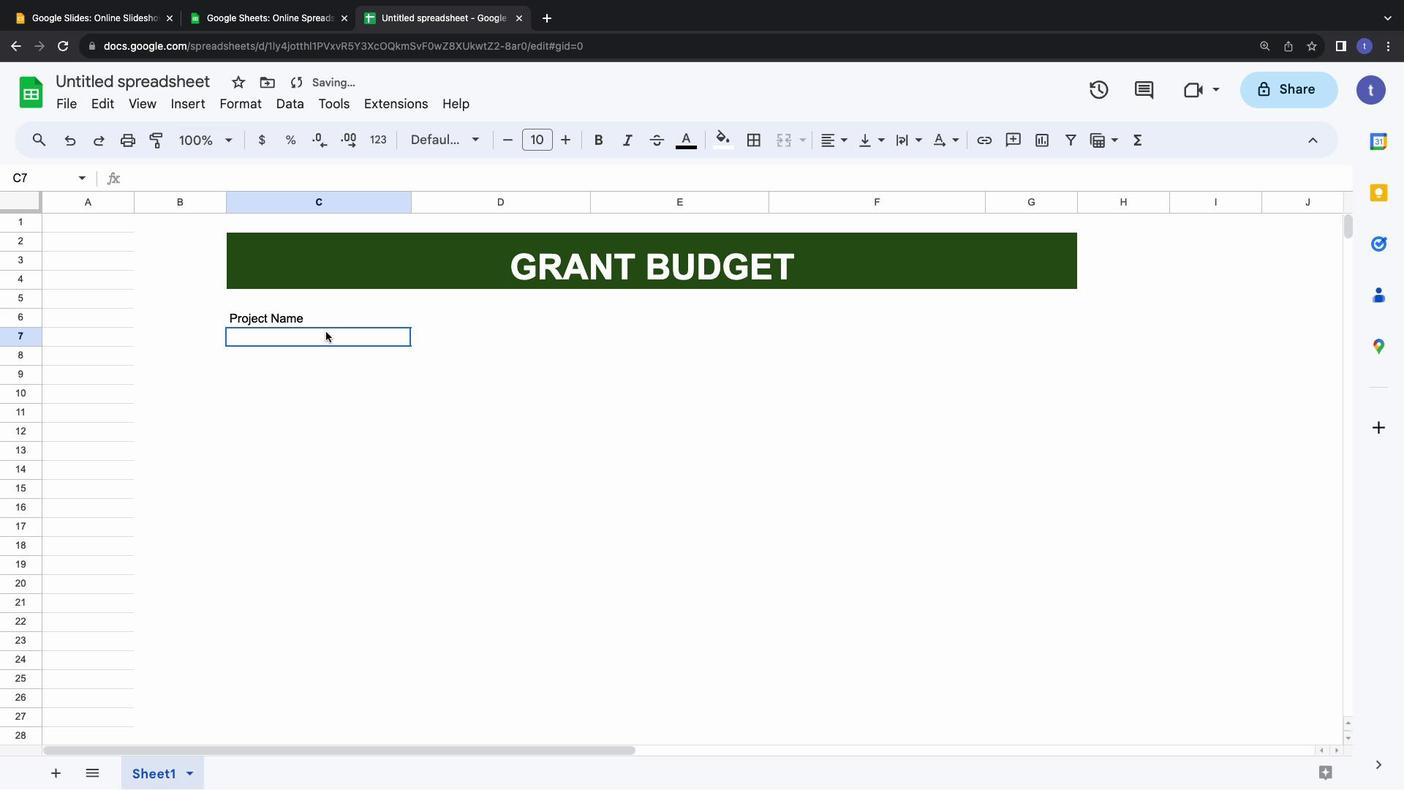 
Action: Mouse moved to (319, 320)
Screenshot: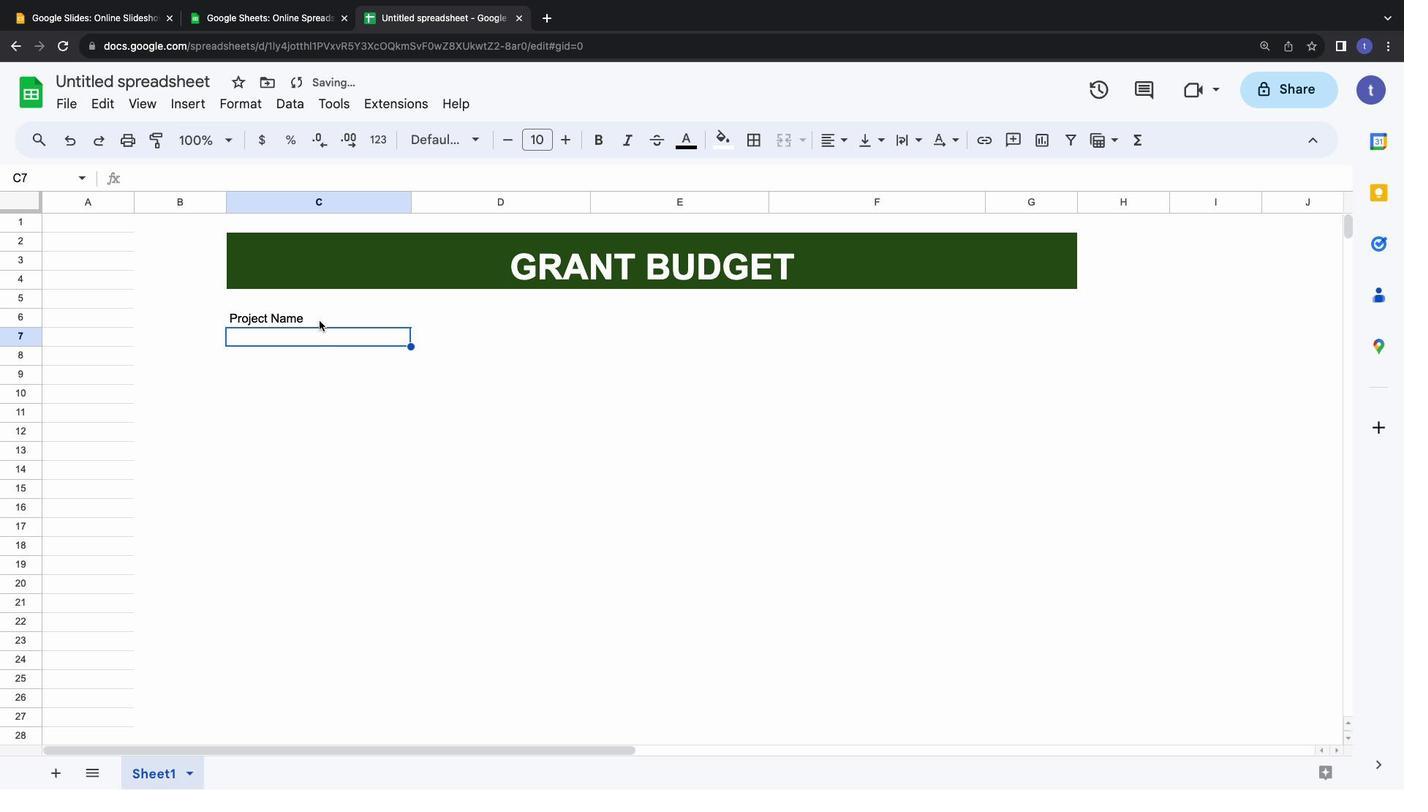 
Action: Mouse pressed left at (319, 320)
Screenshot: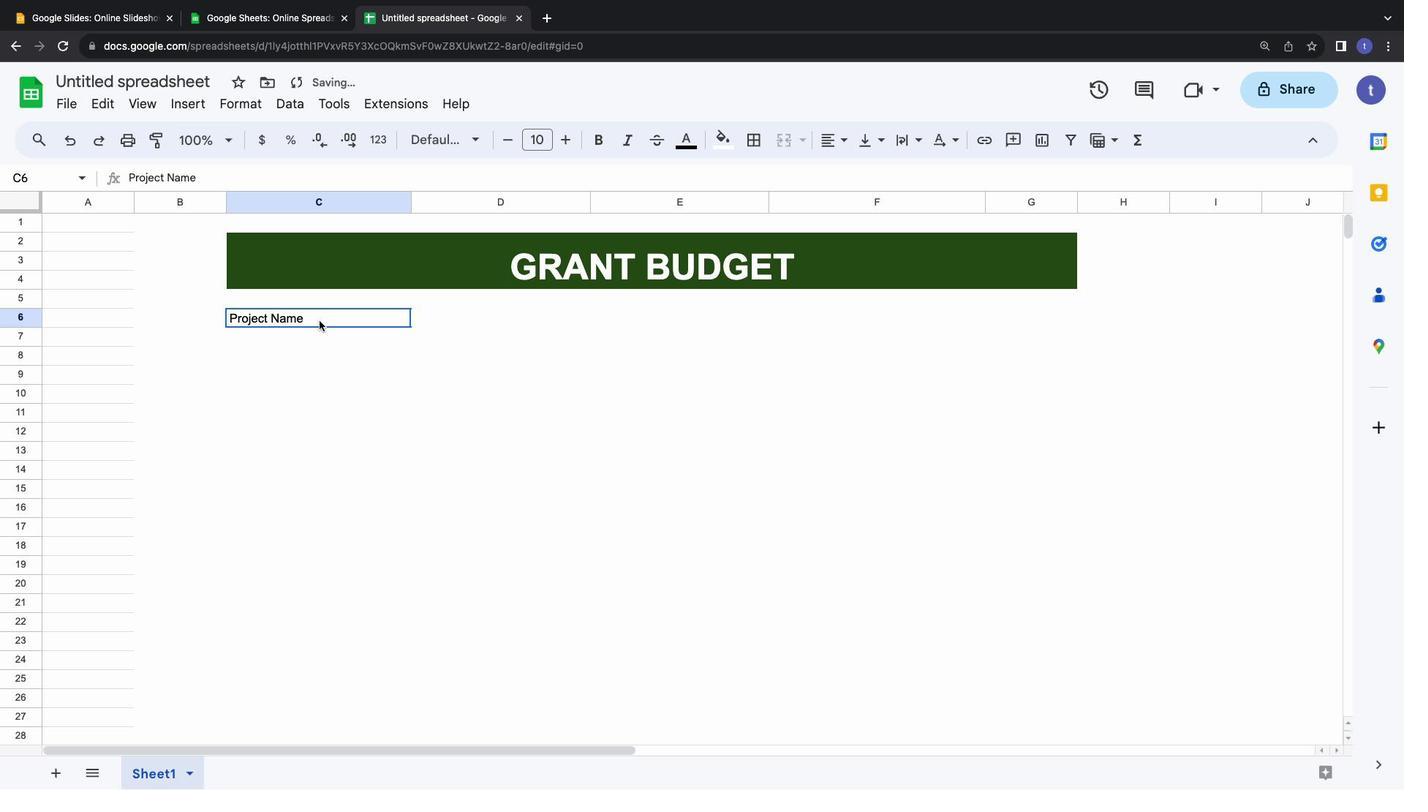 
Action: Mouse pressed left at (319, 320)
Screenshot: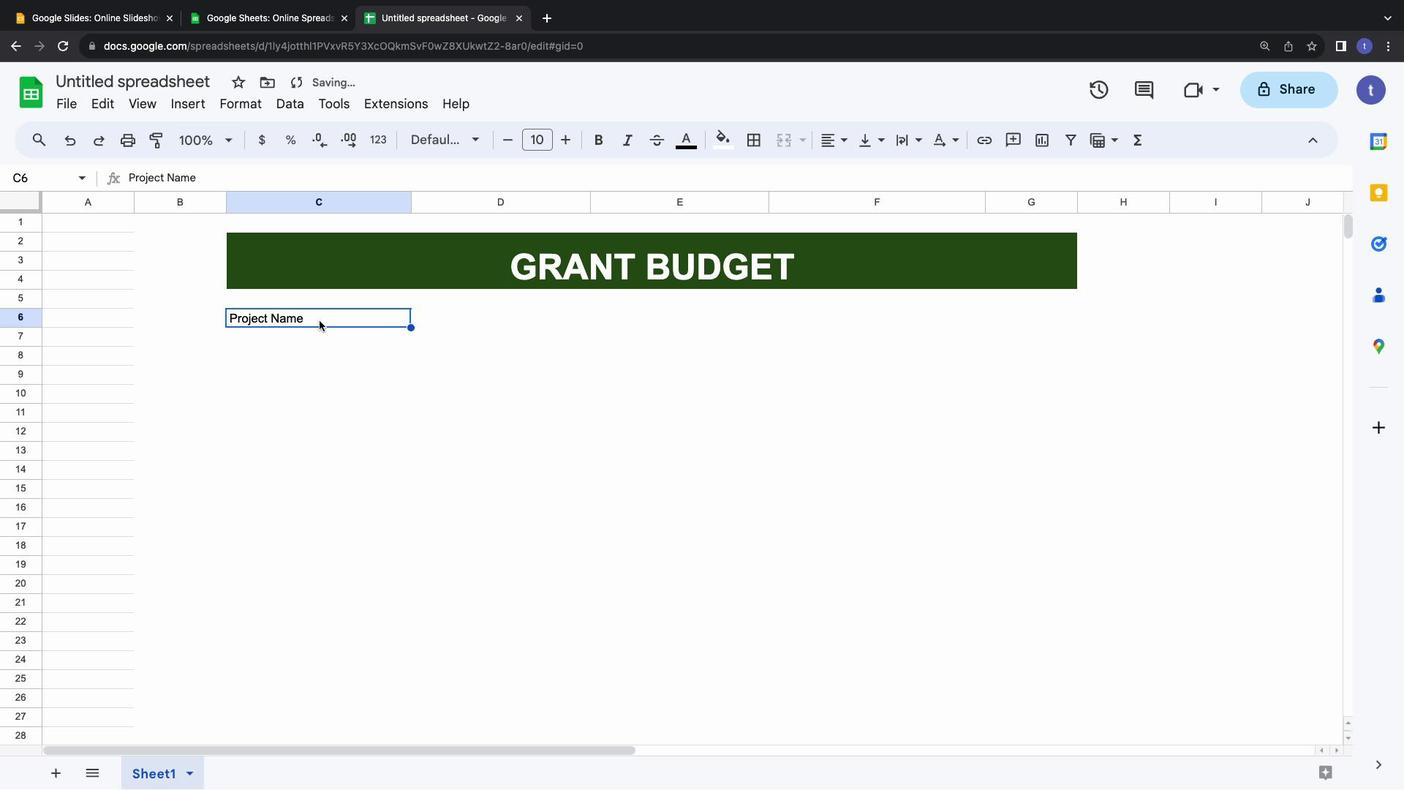 
Action: Mouse moved to (308, 322)
Screenshot: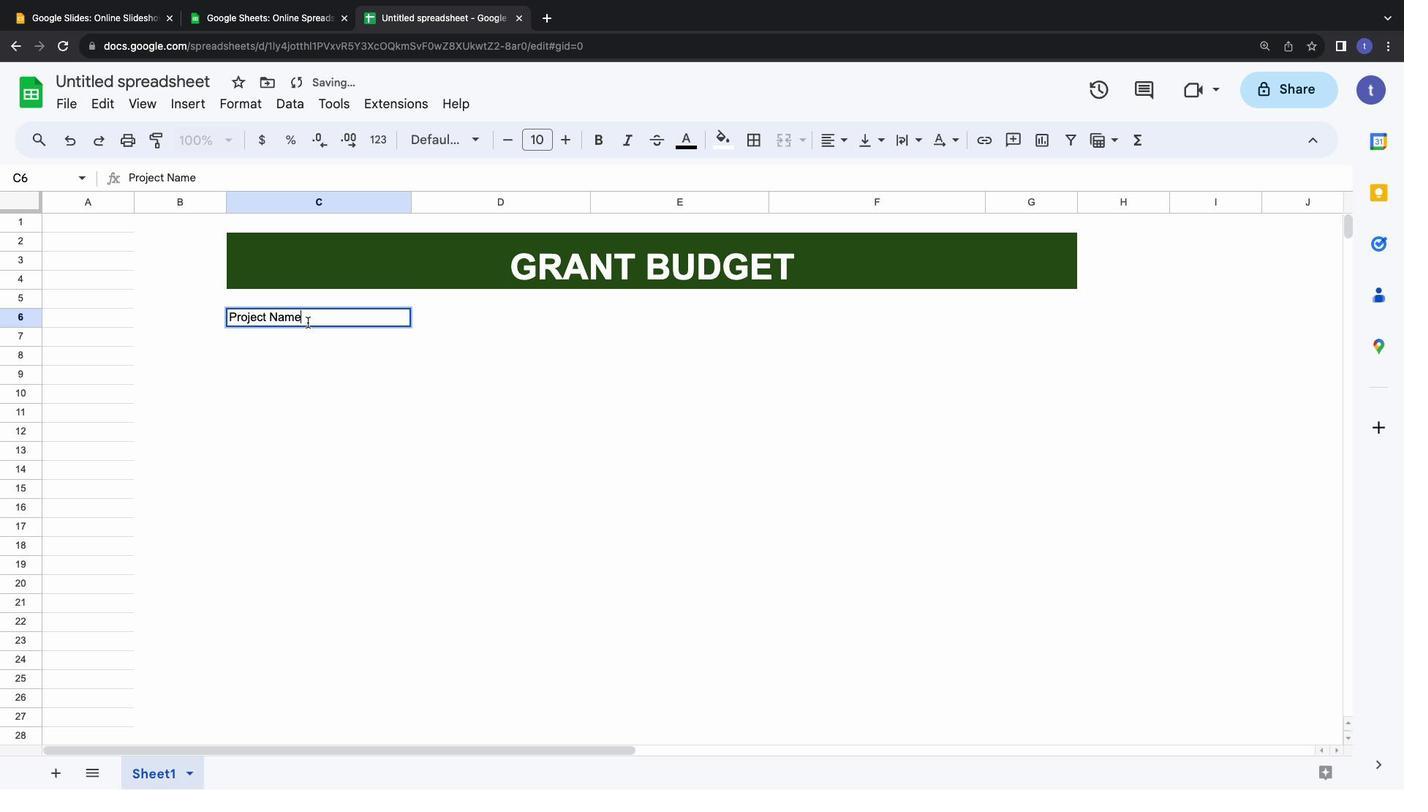 
Action: Mouse pressed left at (308, 322)
Screenshot: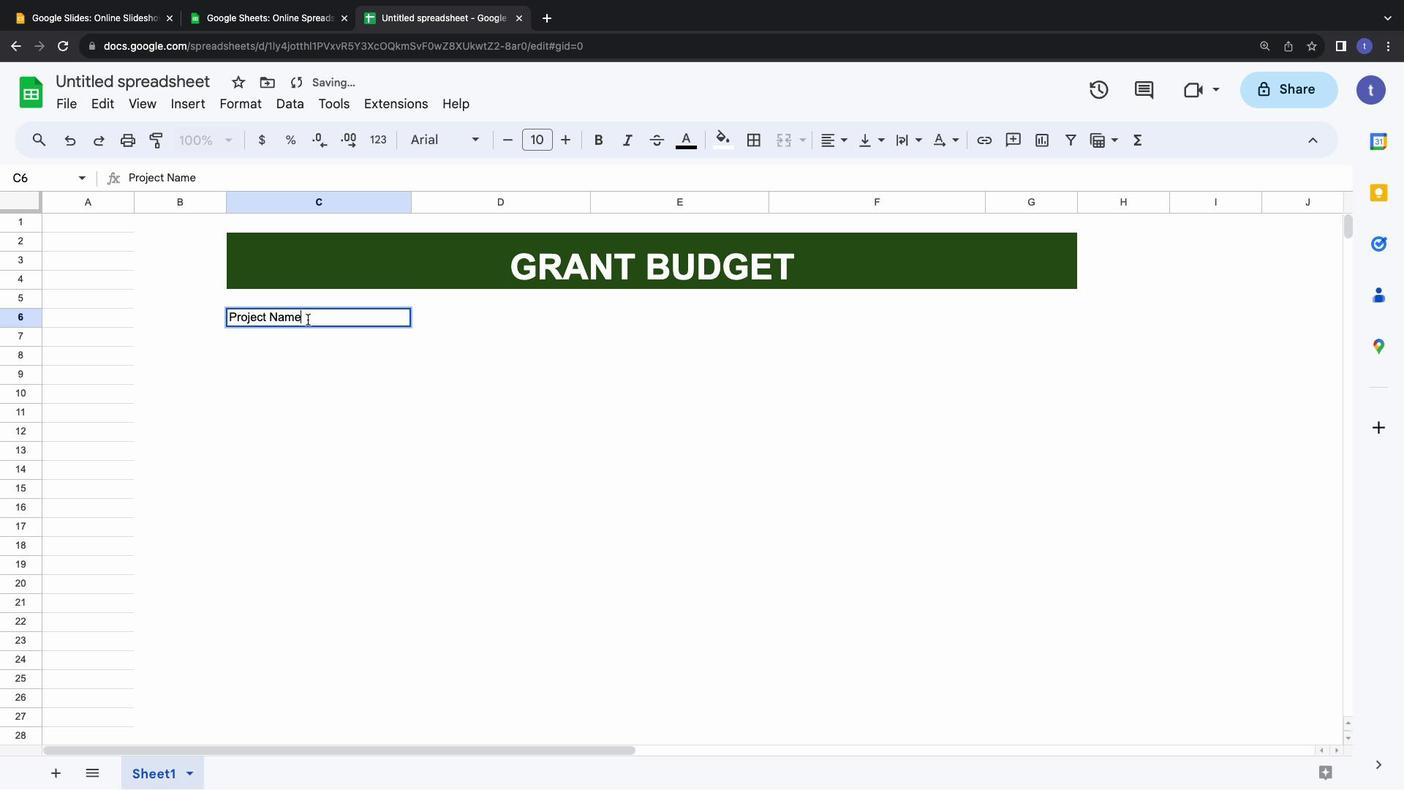 
Action: Mouse moved to (308, 319)
Screenshot: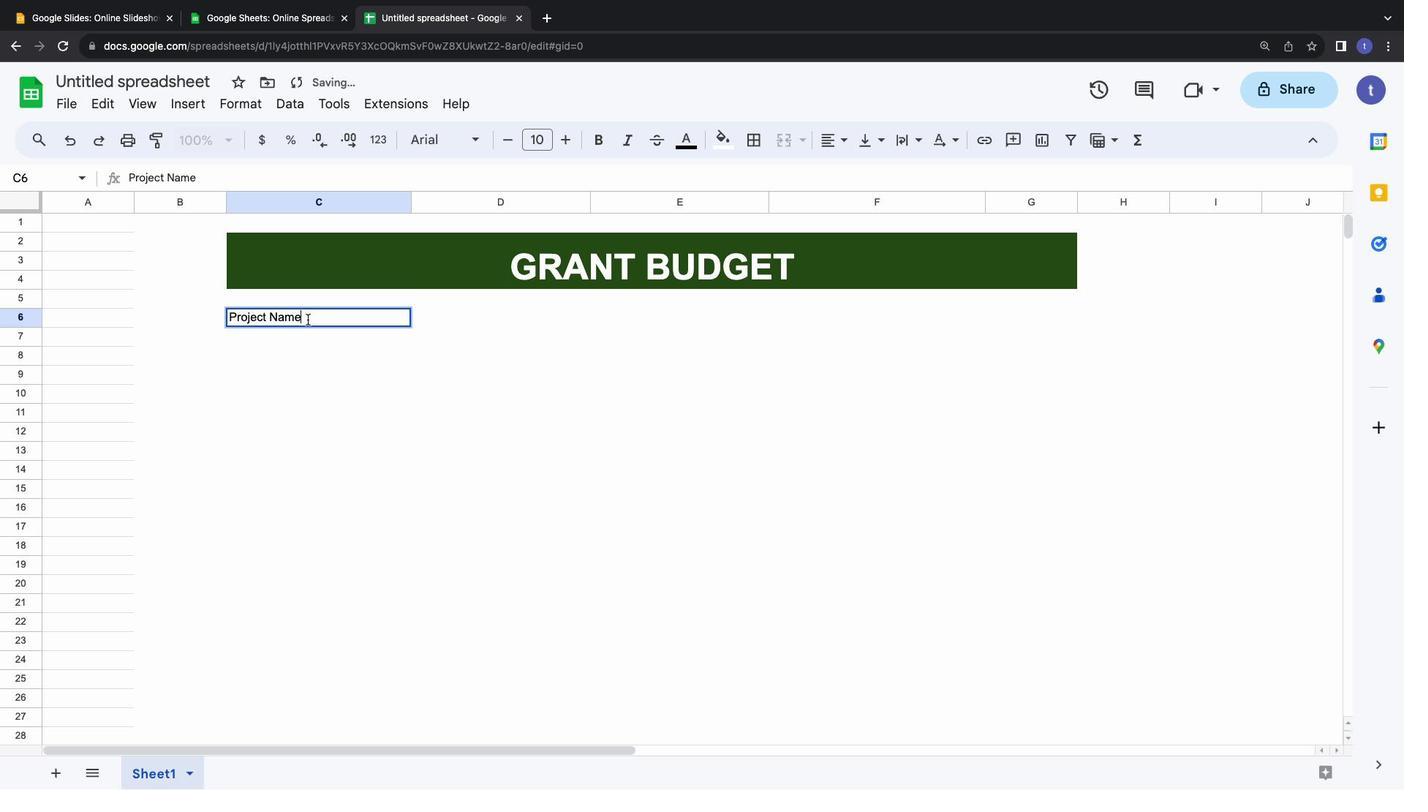 
Action: Mouse pressed left at (308, 319)
Screenshot: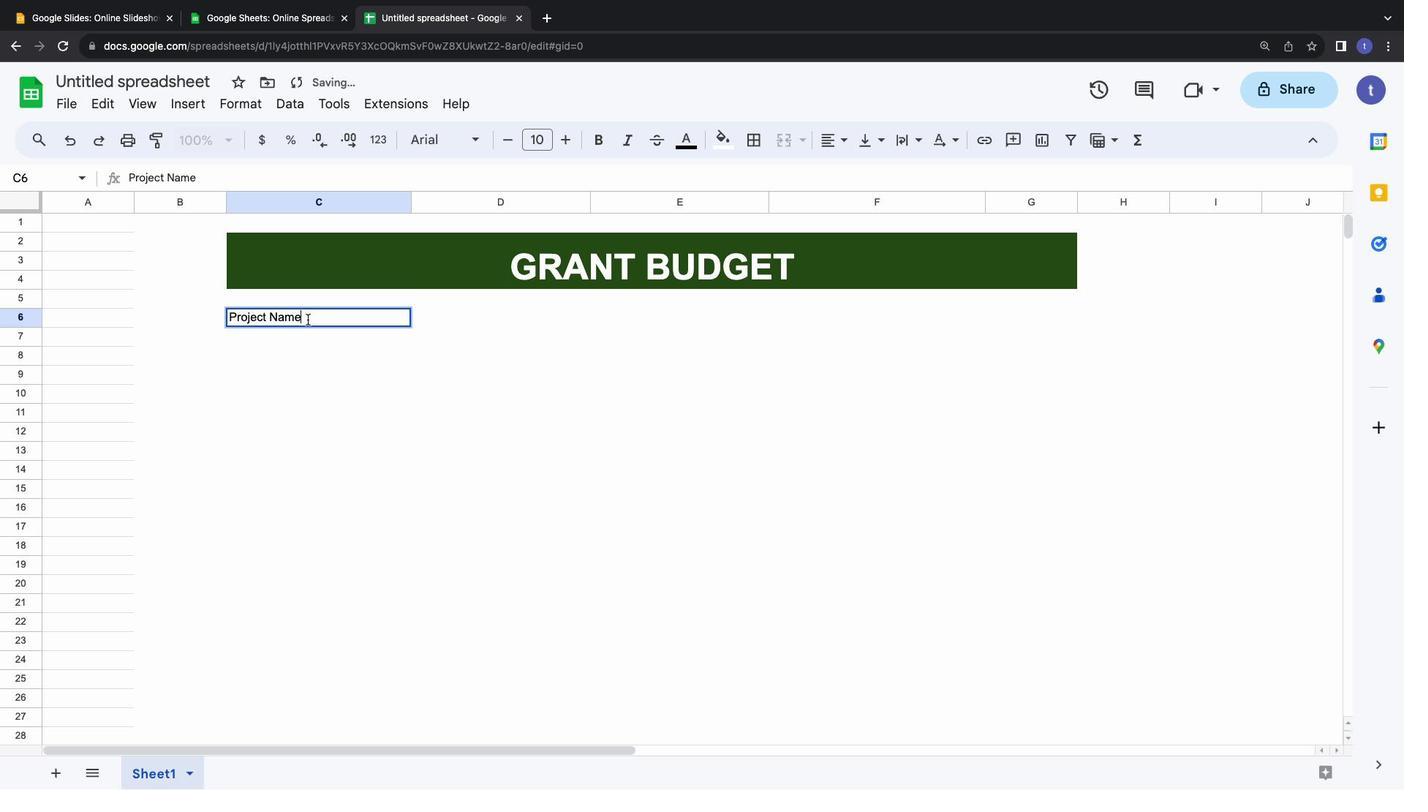 
Action: Mouse pressed left at (308, 319)
Screenshot: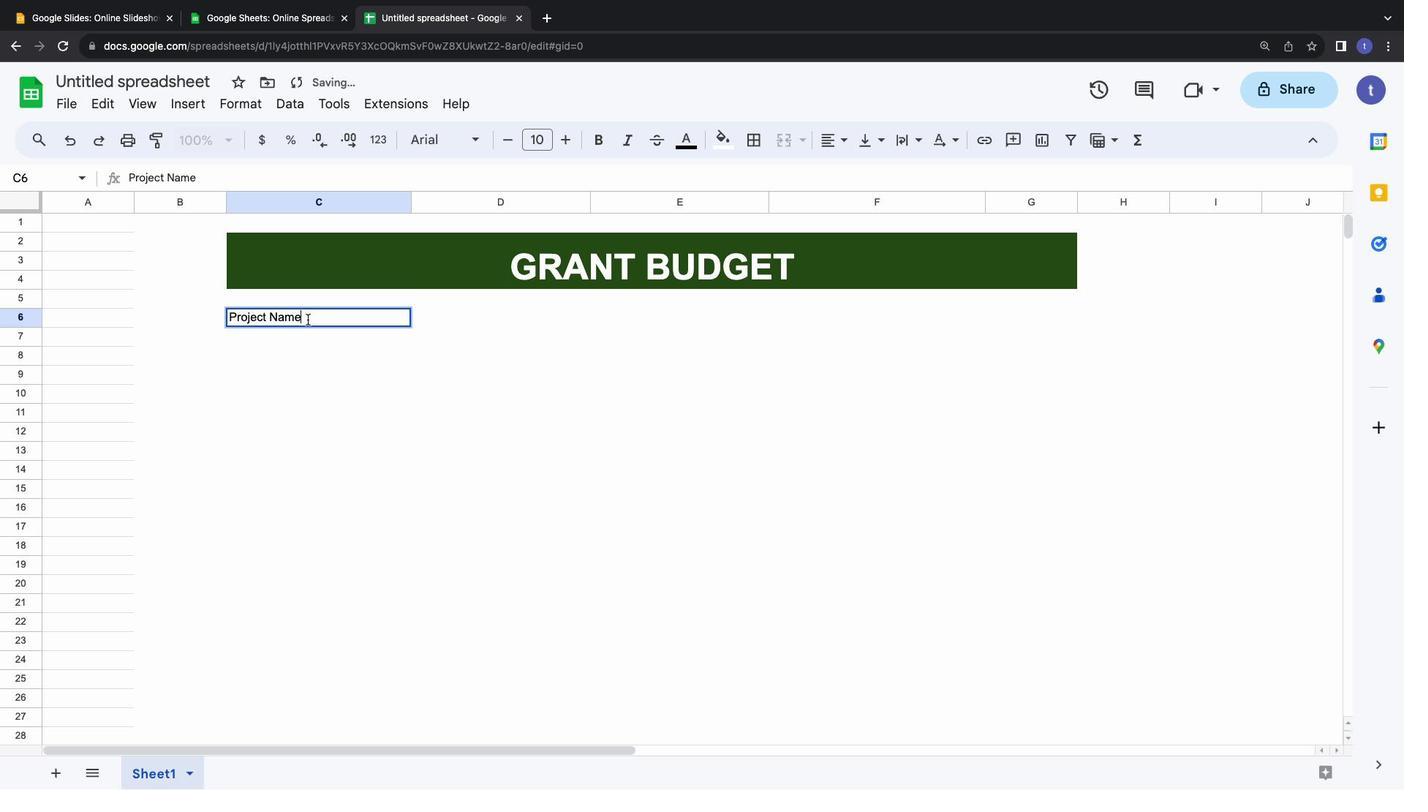 
Action: Mouse pressed left at (308, 319)
Screenshot: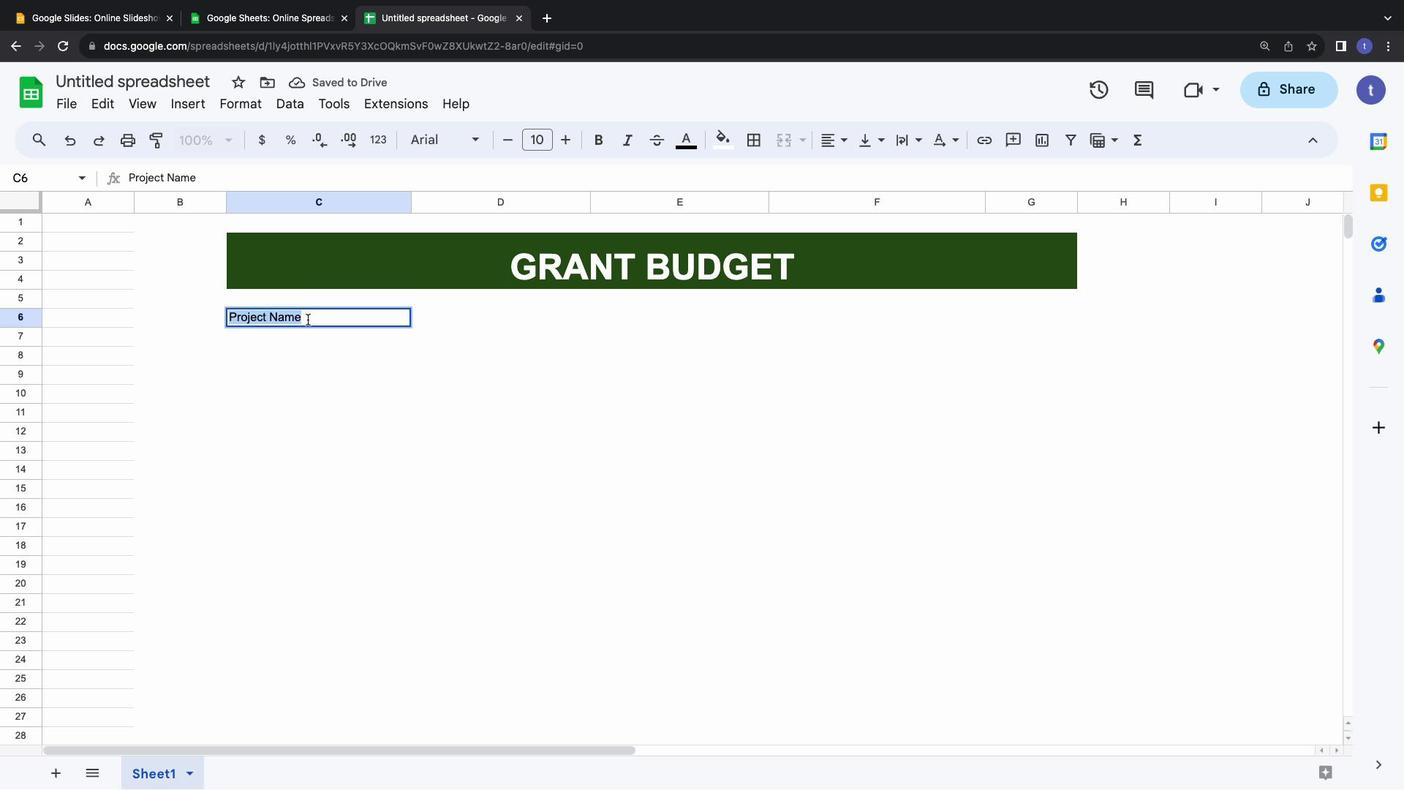 
Action: Mouse moved to (692, 130)
Screenshot: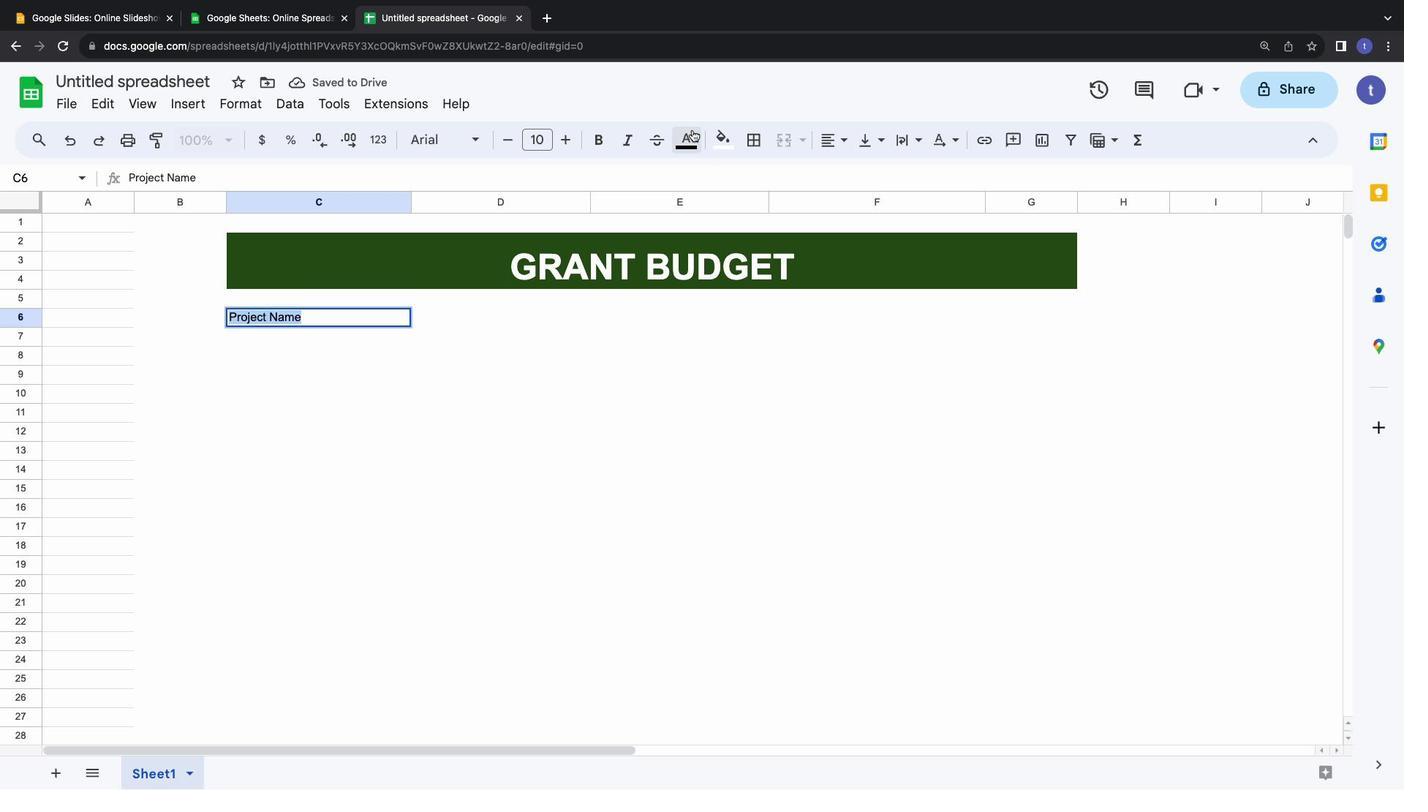
Action: Mouse pressed left at (692, 130)
Screenshot: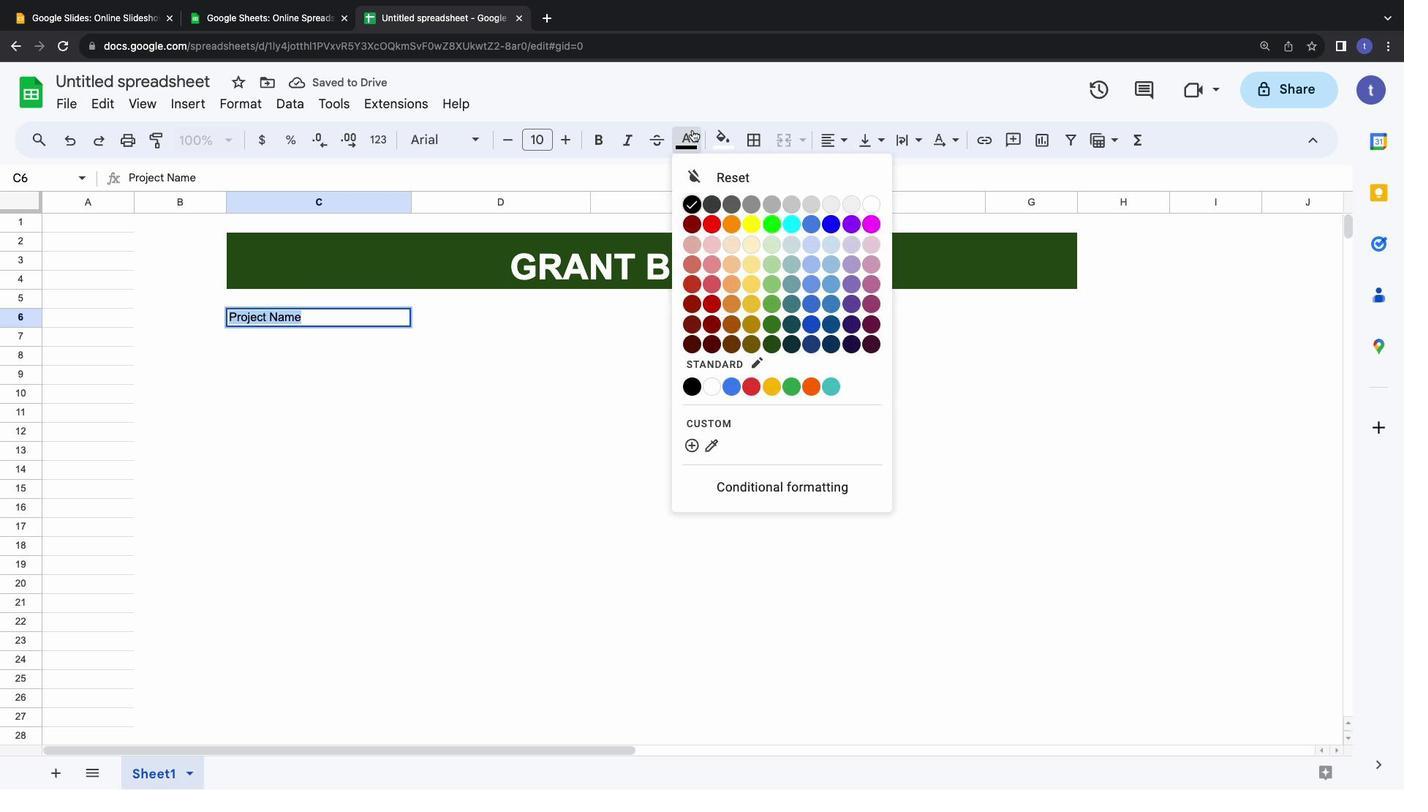 
Action: Mouse moved to (773, 326)
Screenshot: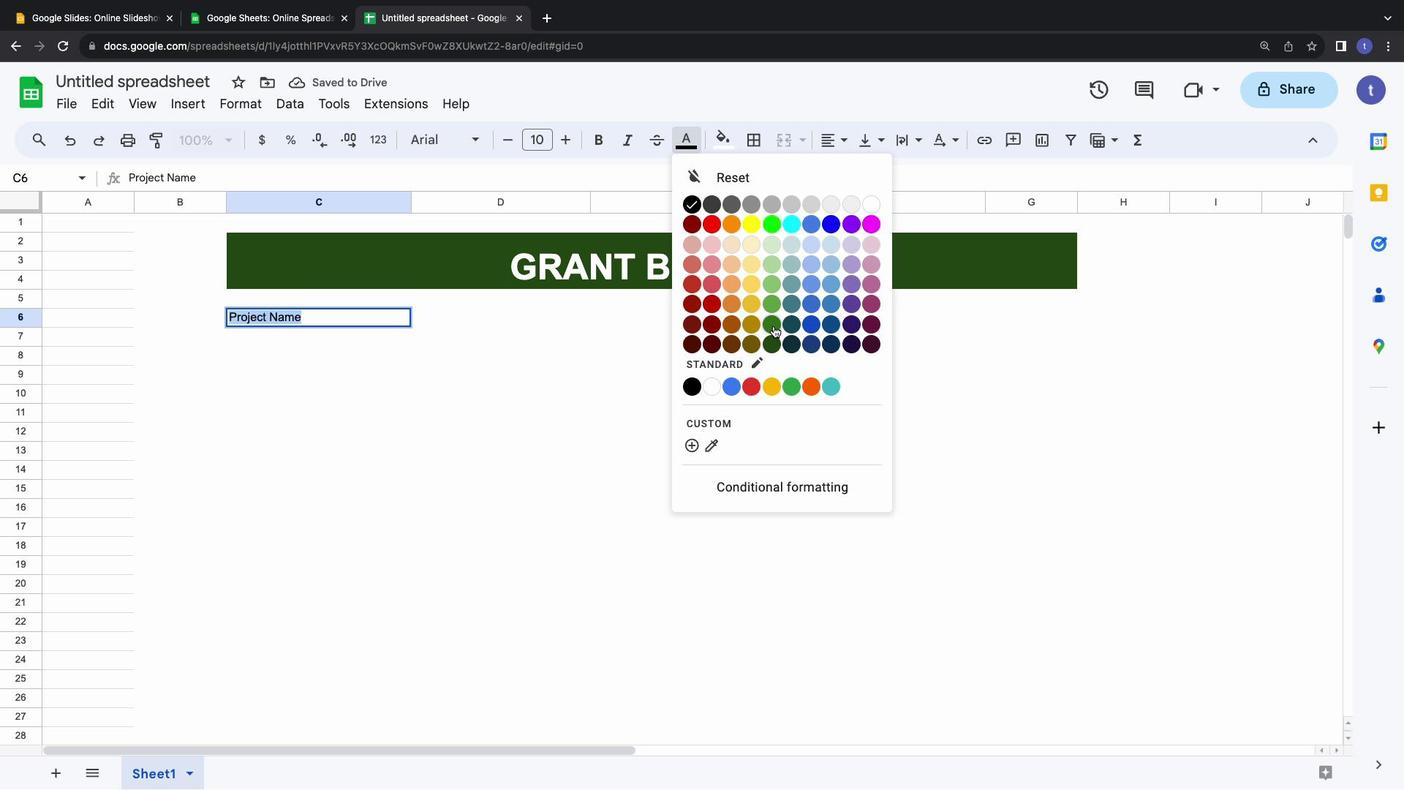 
Action: Mouse pressed left at (773, 326)
Screenshot: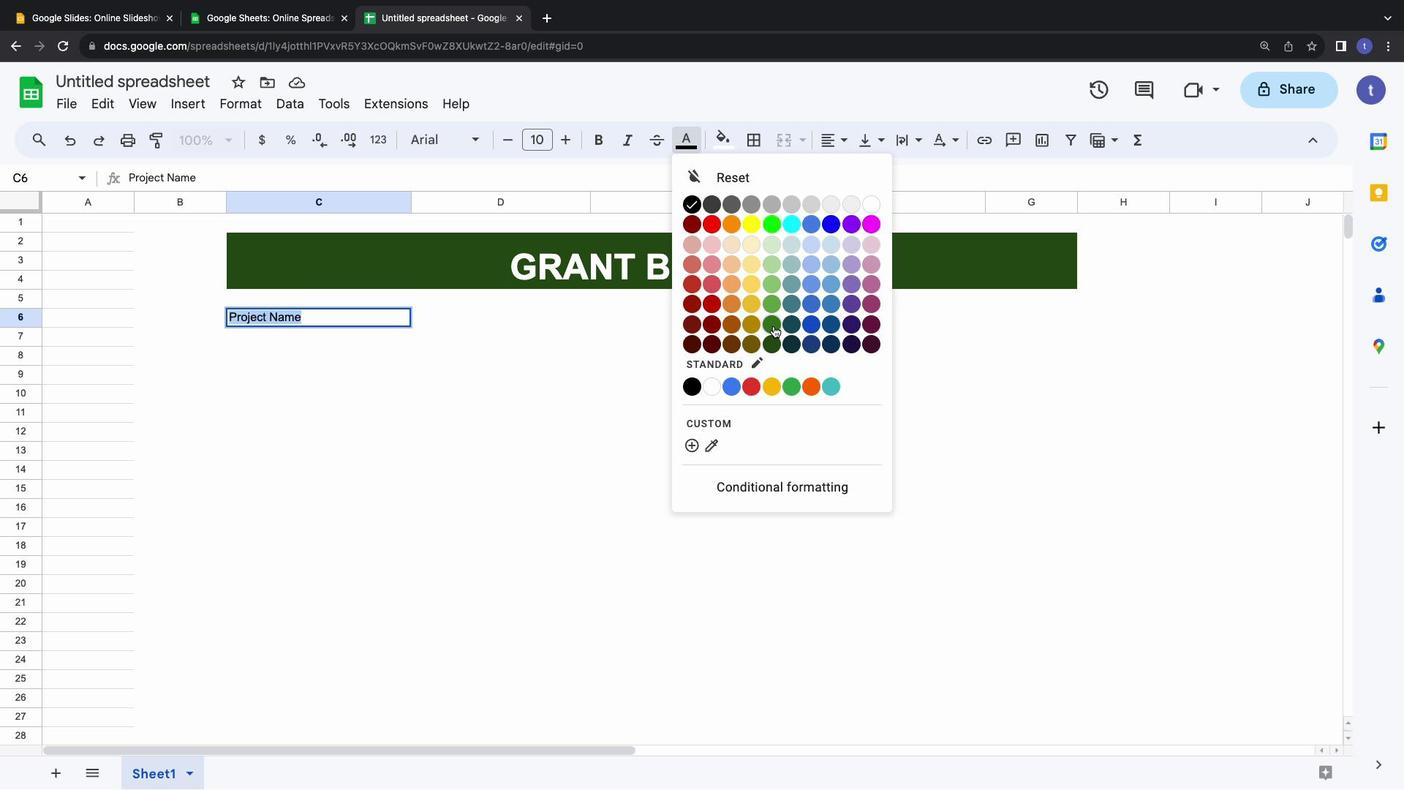 
Action: Mouse moved to (601, 133)
Screenshot: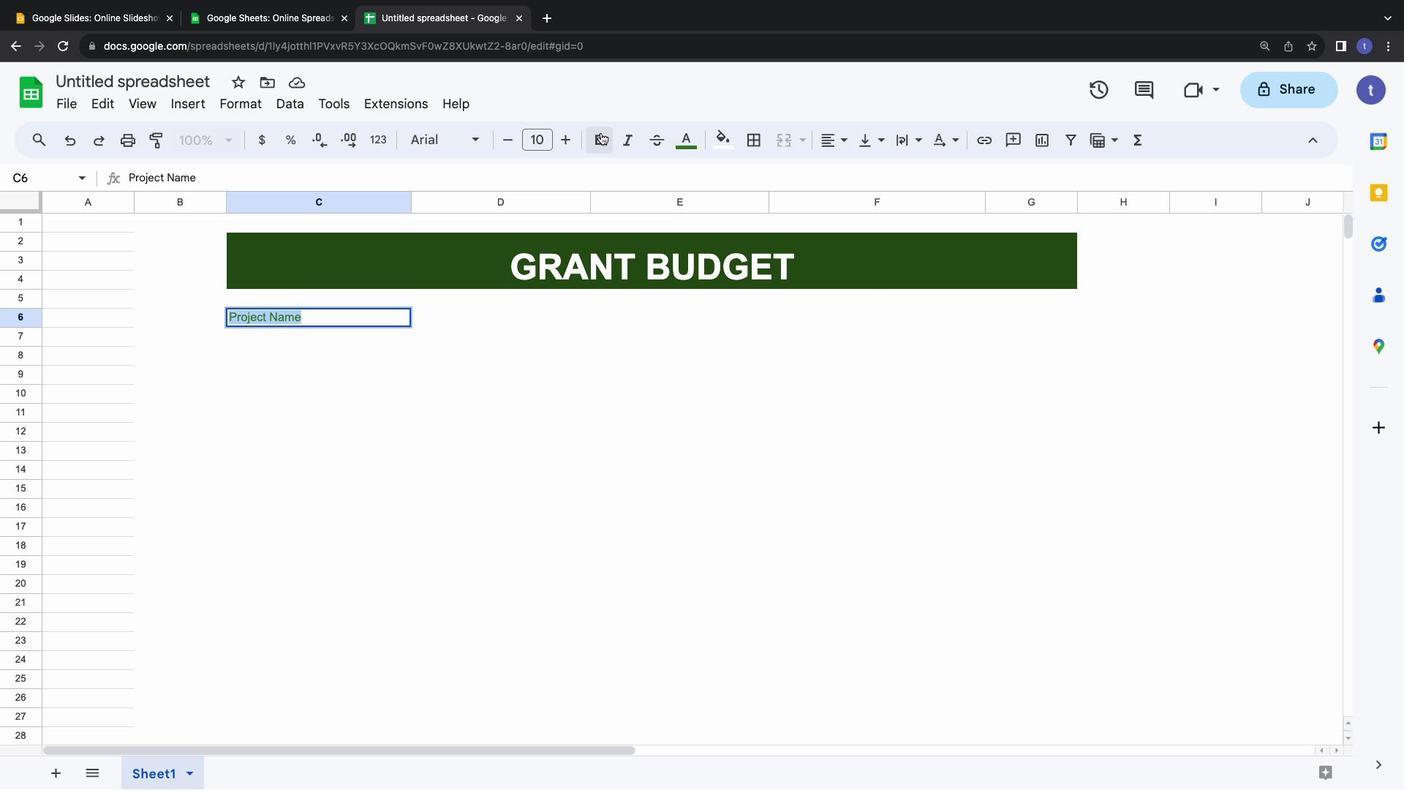 
Action: Mouse pressed left at (601, 133)
Screenshot: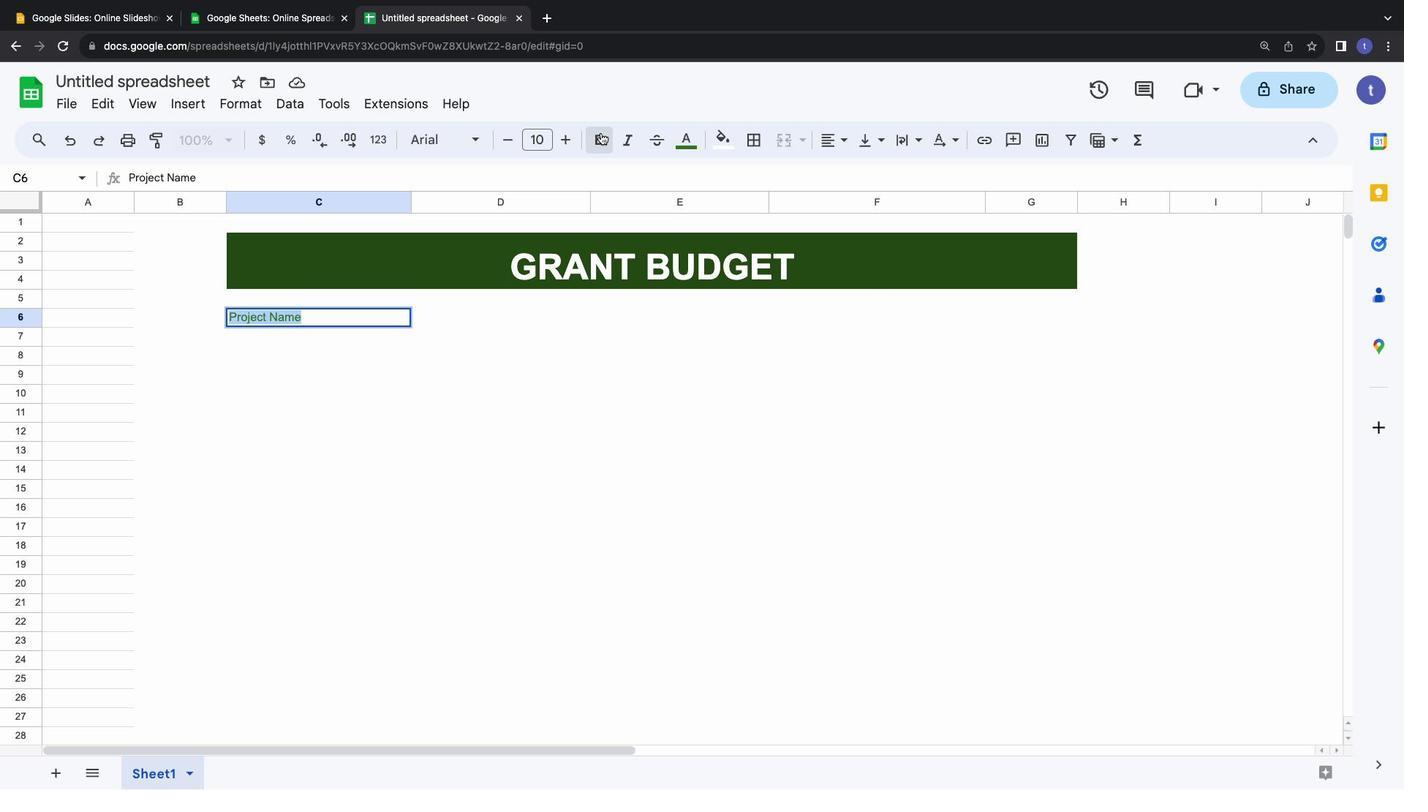 
Action: Mouse moved to (561, 139)
Screenshot: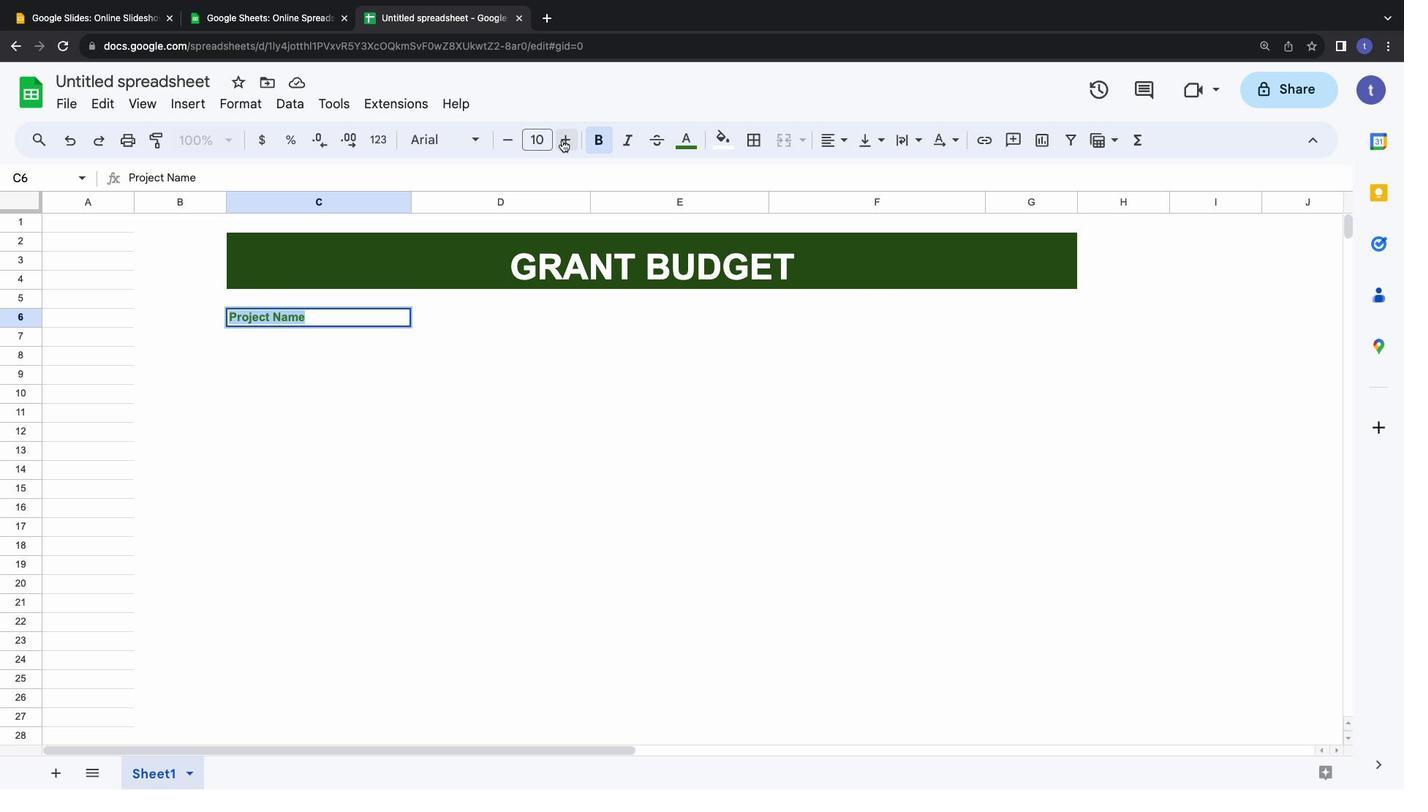 
Action: Mouse pressed left at (561, 139)
Screenshot: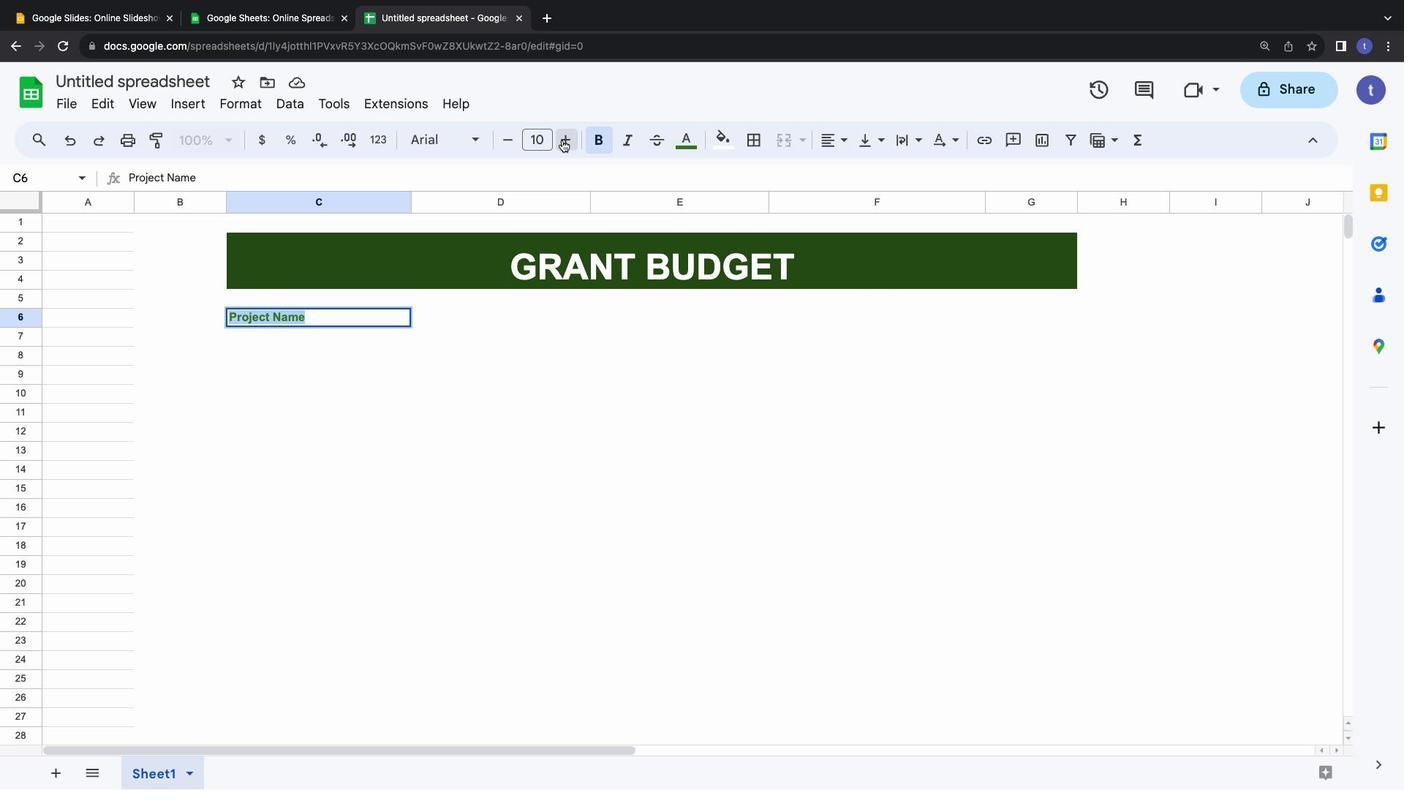 
Action: Mouse pressed left at (561, 139)
Screenshot: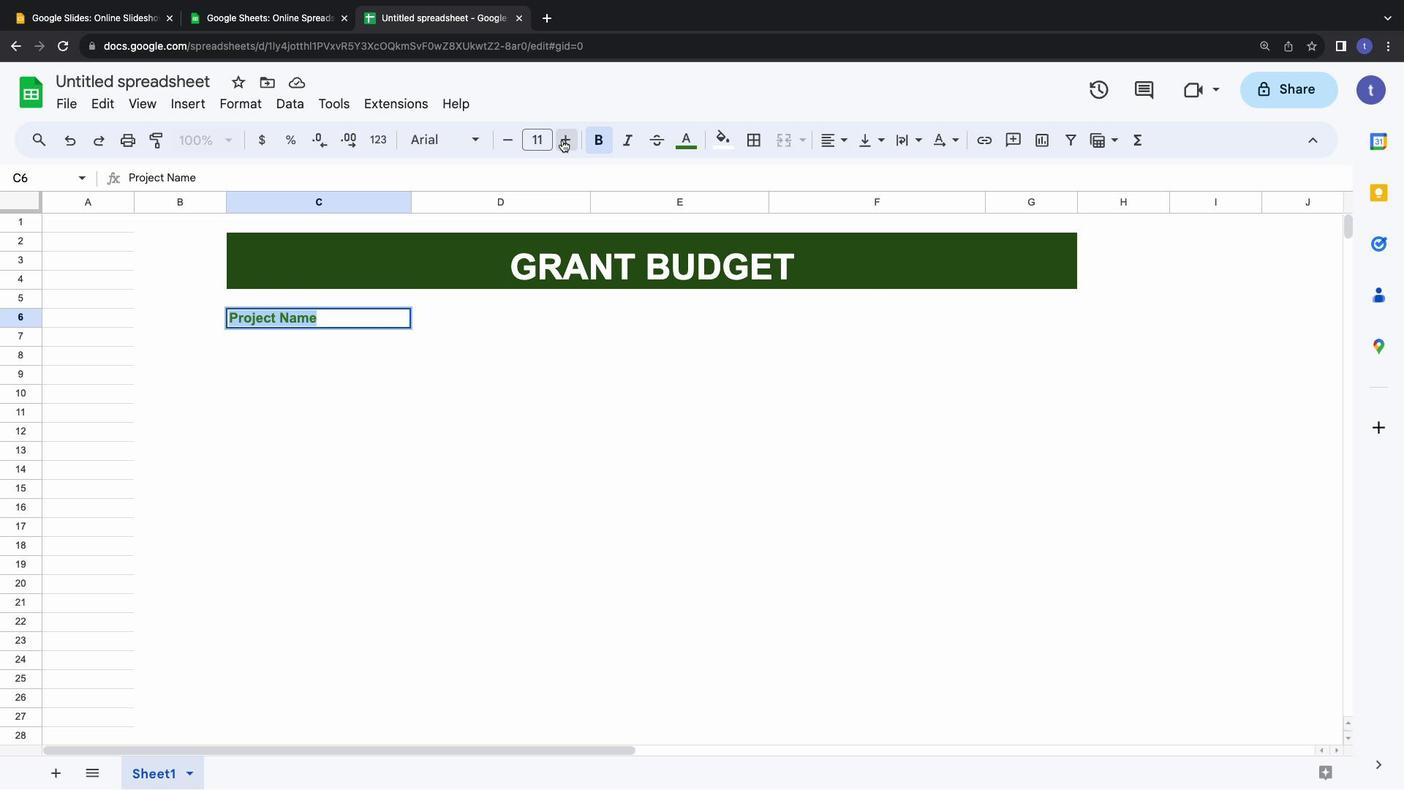 
Action: Mouse moved to (270, 339)
Screenshot: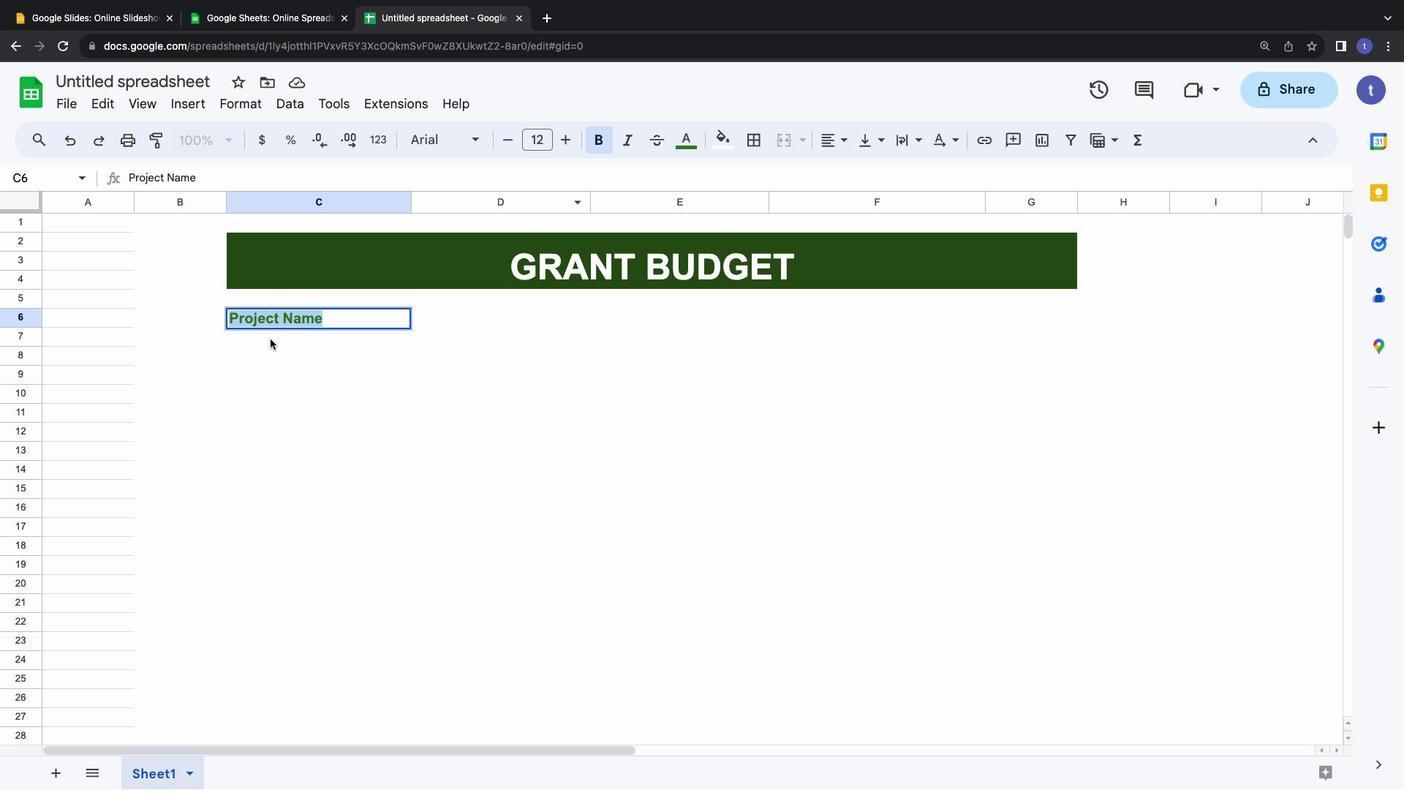 
Action: Mouse pressed left at (270, 339)
Screenshot: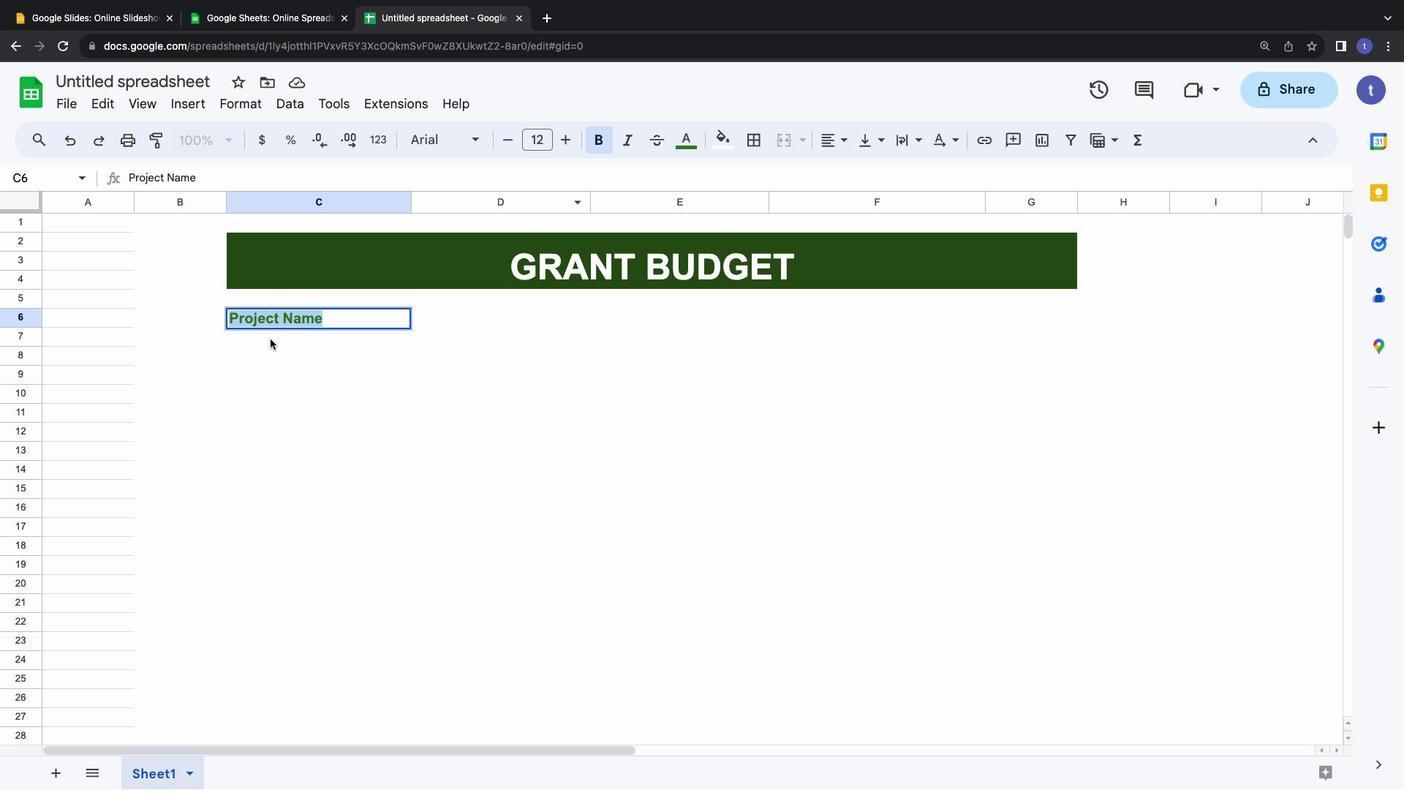 
Action: Mouse moved to (343, 348)
Screenshot: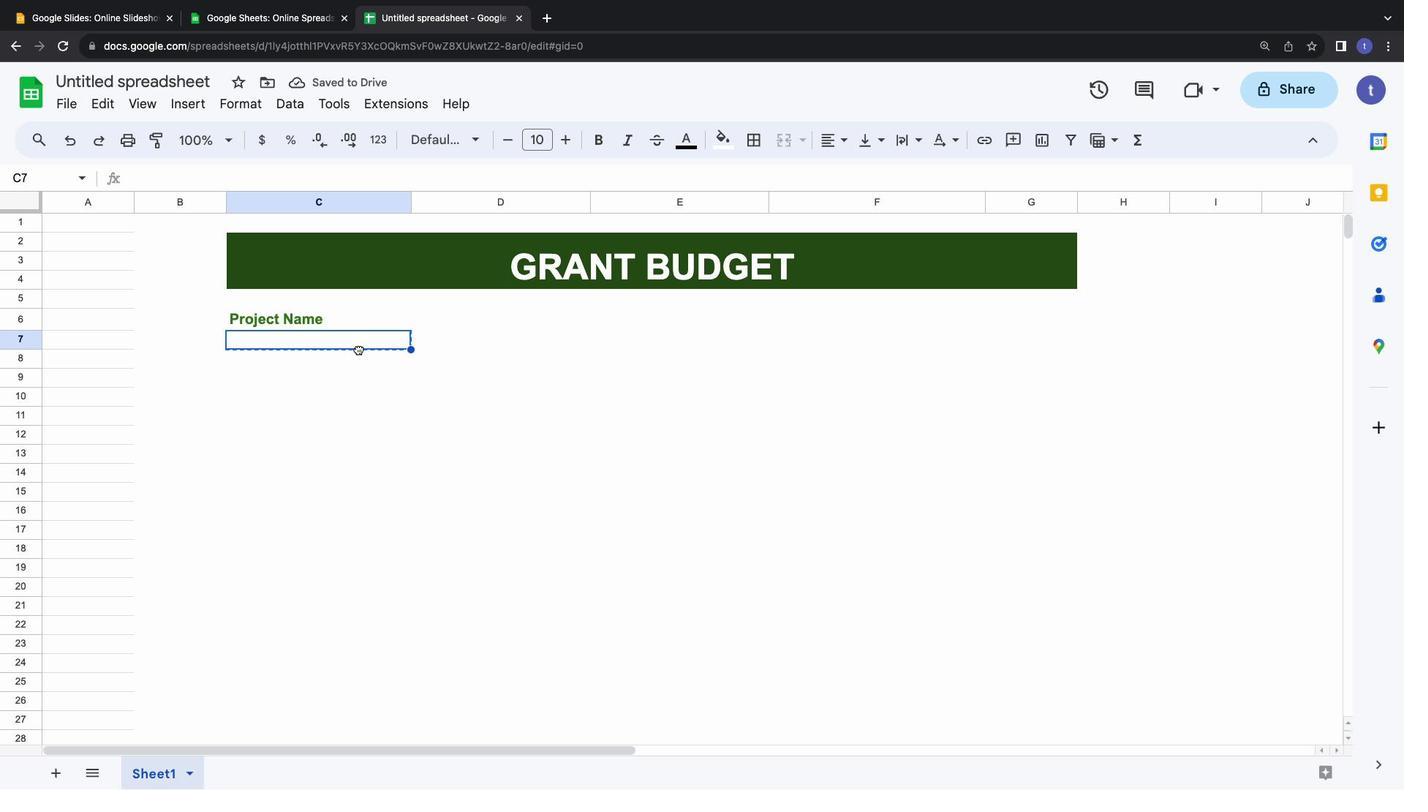 
Action: Mouse pressed left at (343, 348)
Screenshot: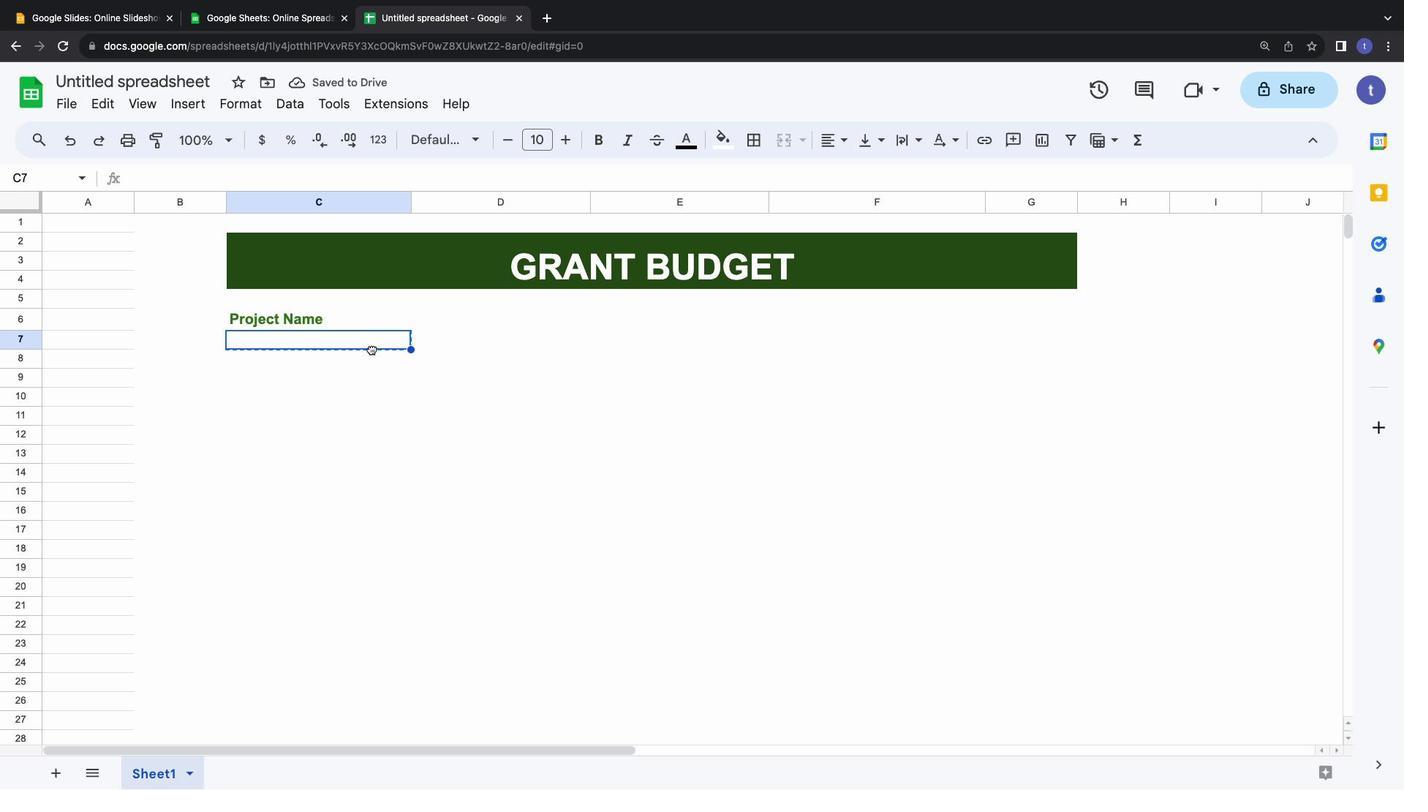 
Action: Mouse moved to (323, 341)
Screenshot: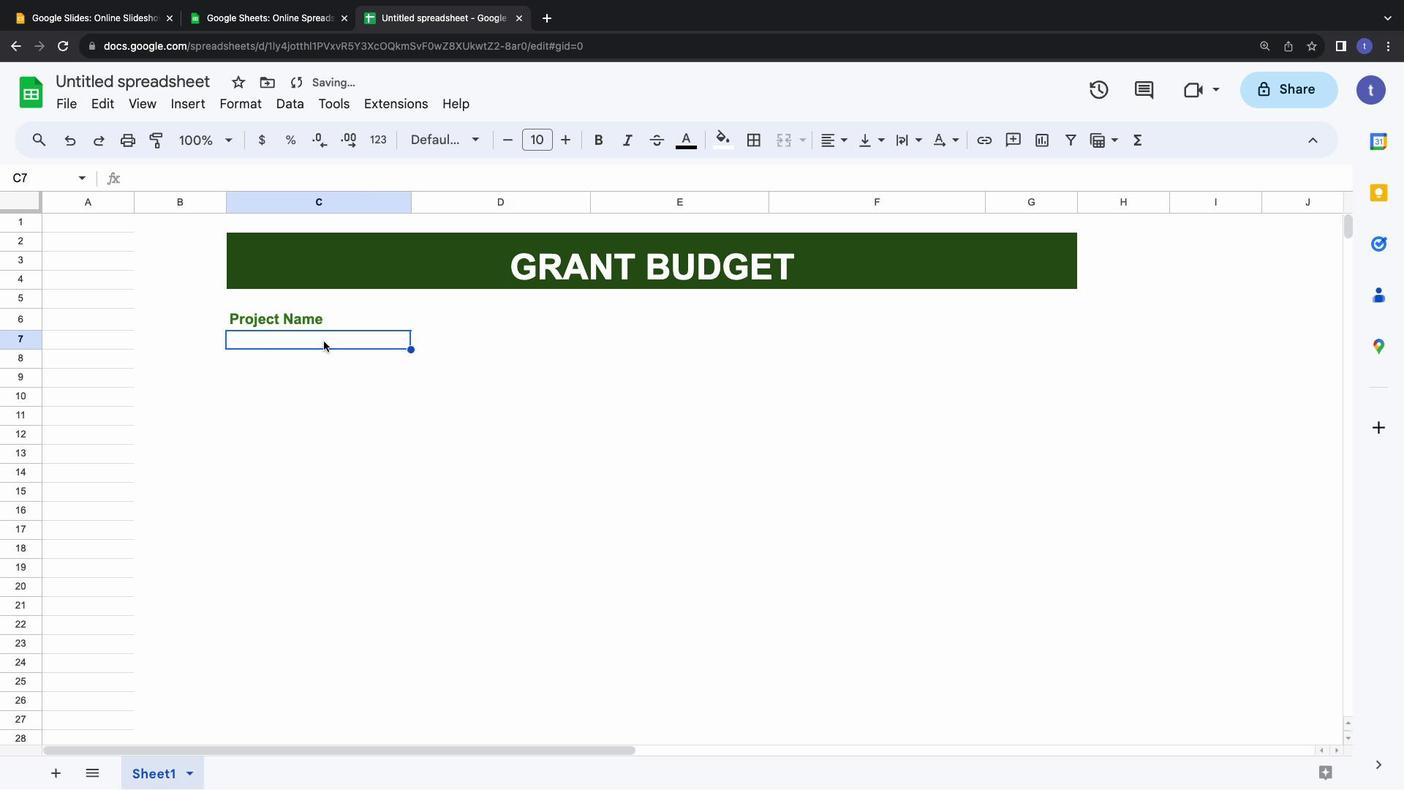 
Action: Mouse pressed left at (323, 341)
Screenshot: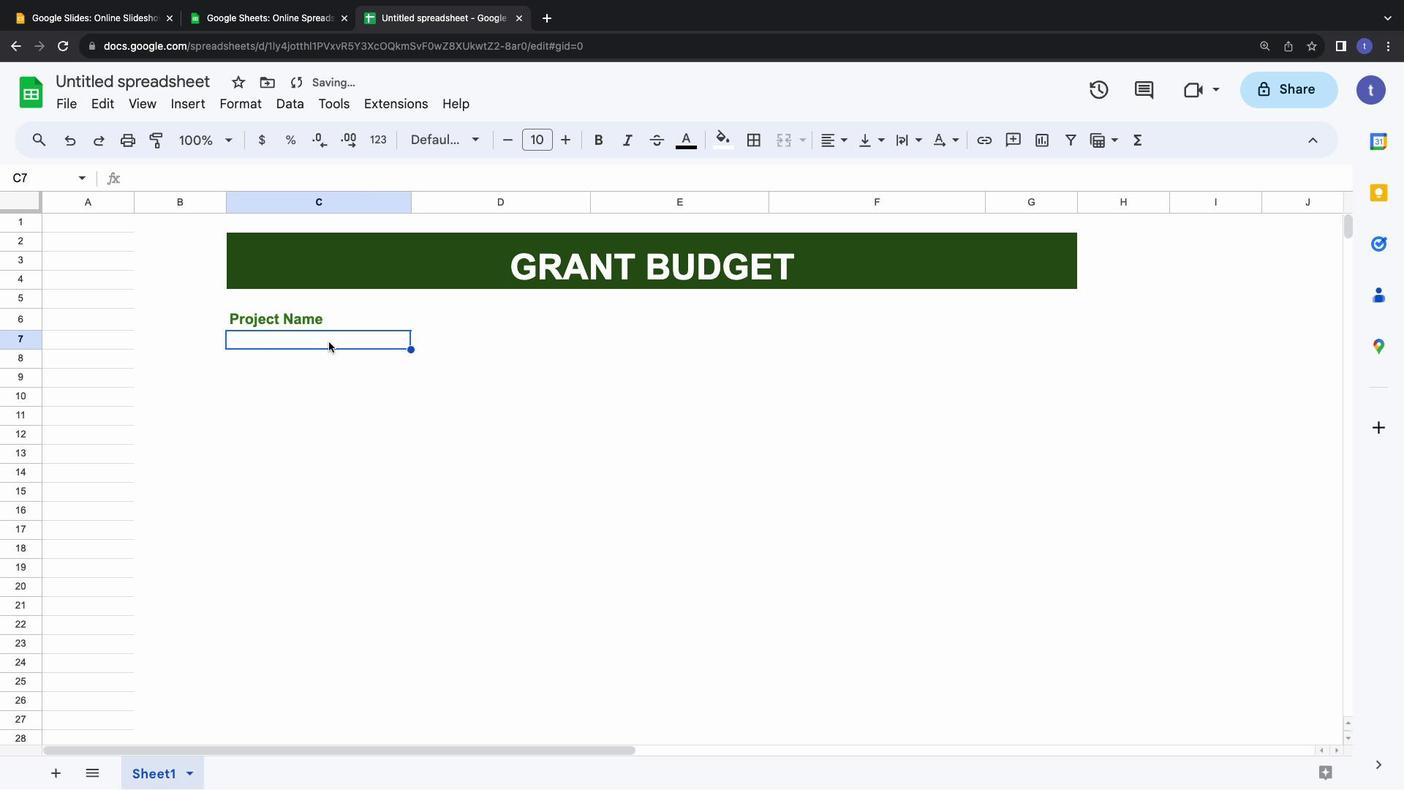 
Action: Mouse moved to (781, 141)
Screenshot: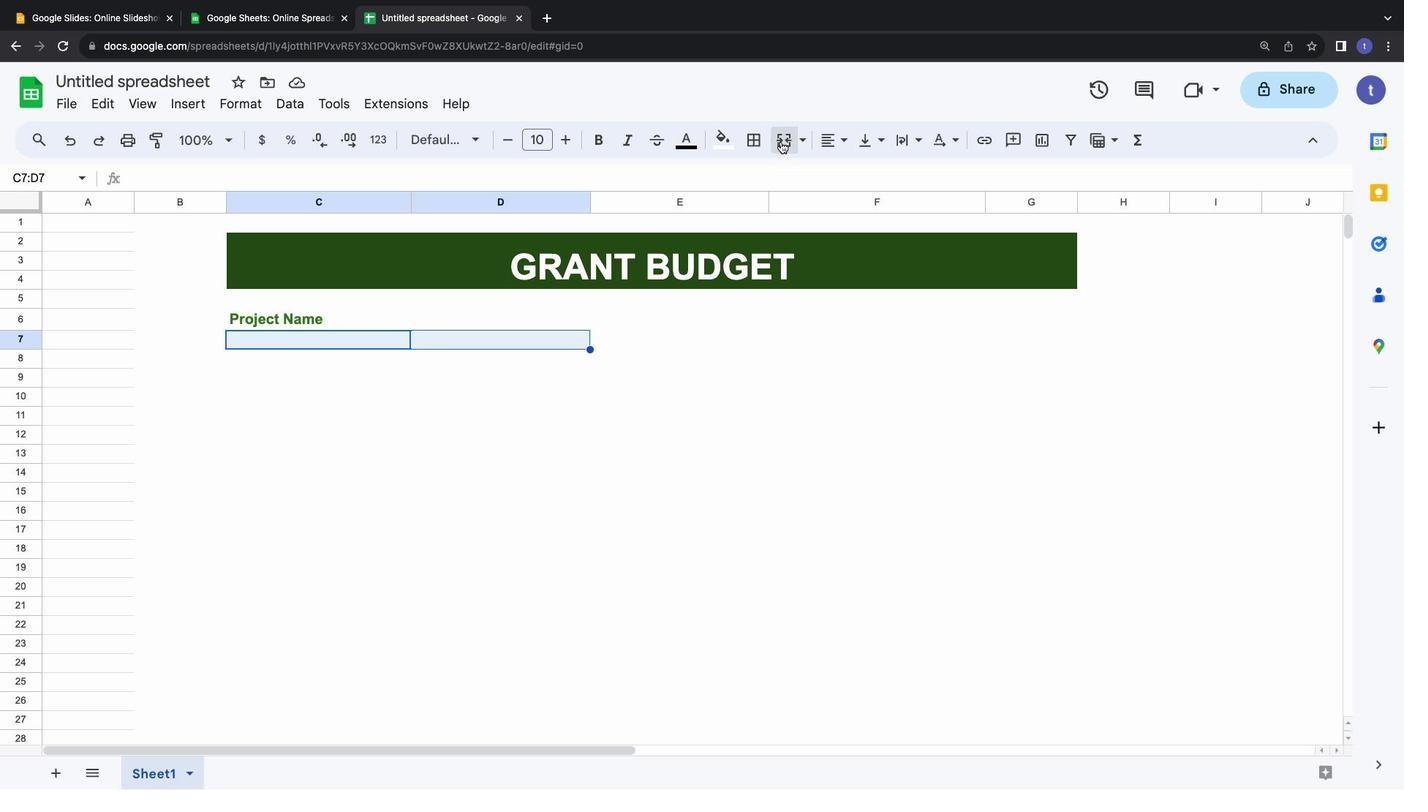 
Action: Mouse pressed left at (781, 141)
Screenshot: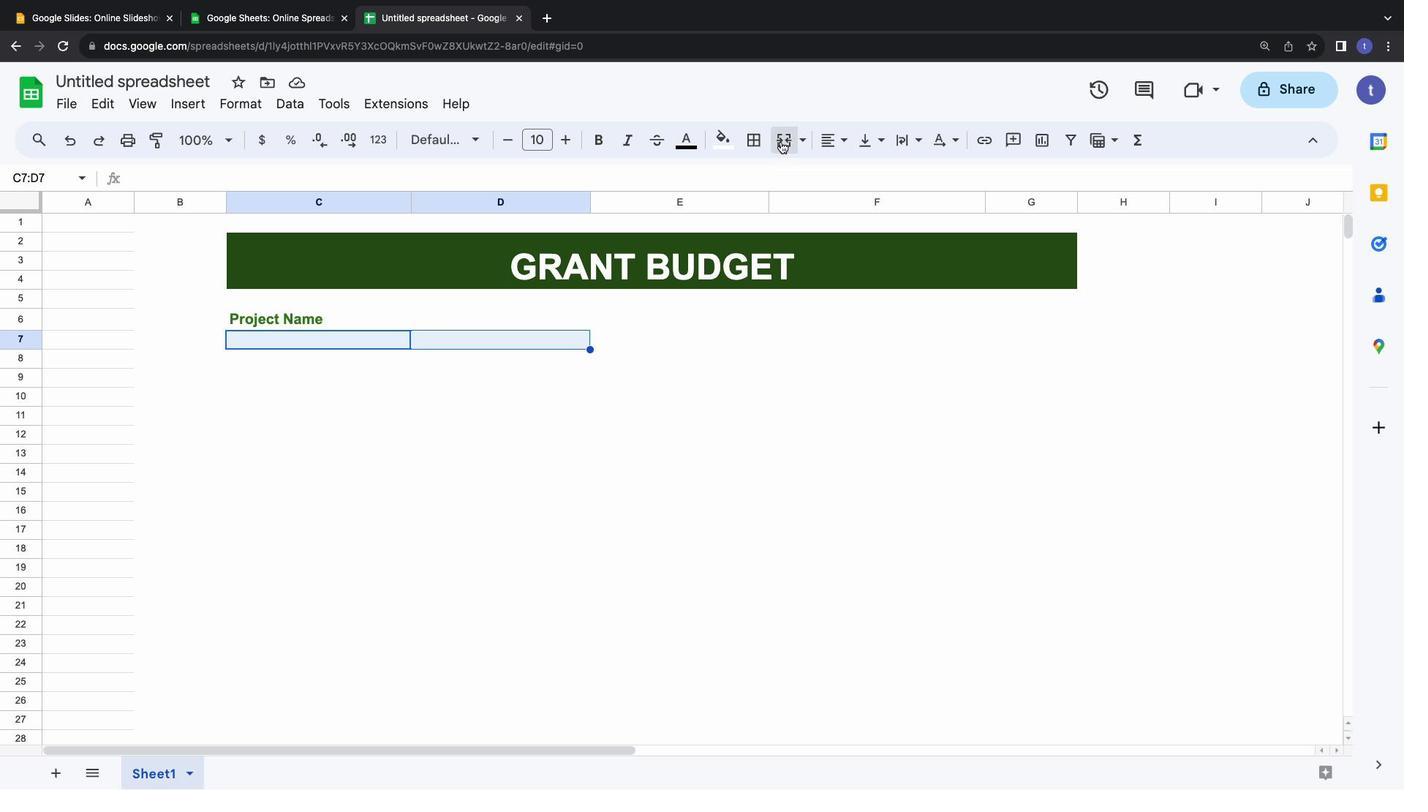 
Action: Mouse moved to (338, 343)
Screenshot: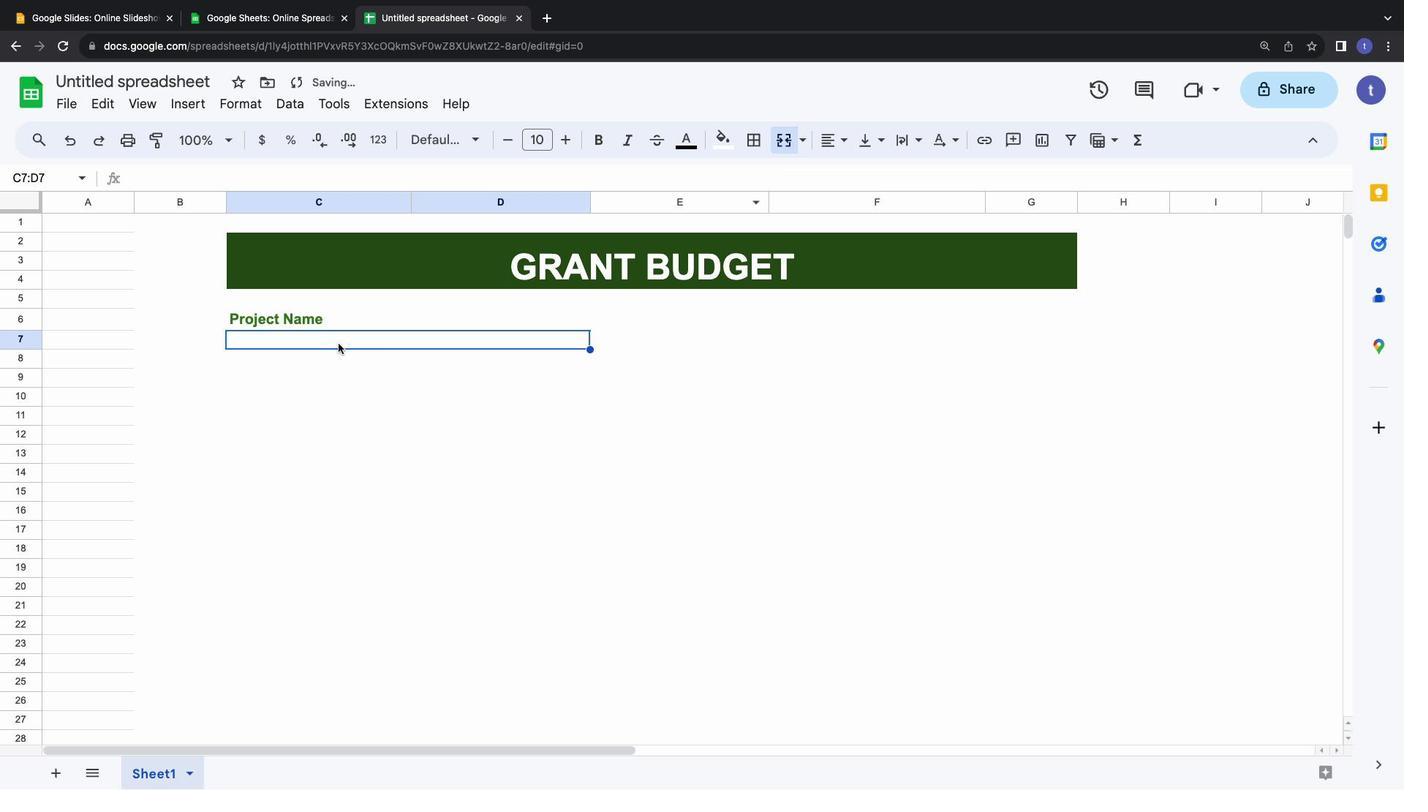 
Action: Mouse pressed left at (338, 343)
Screenshot: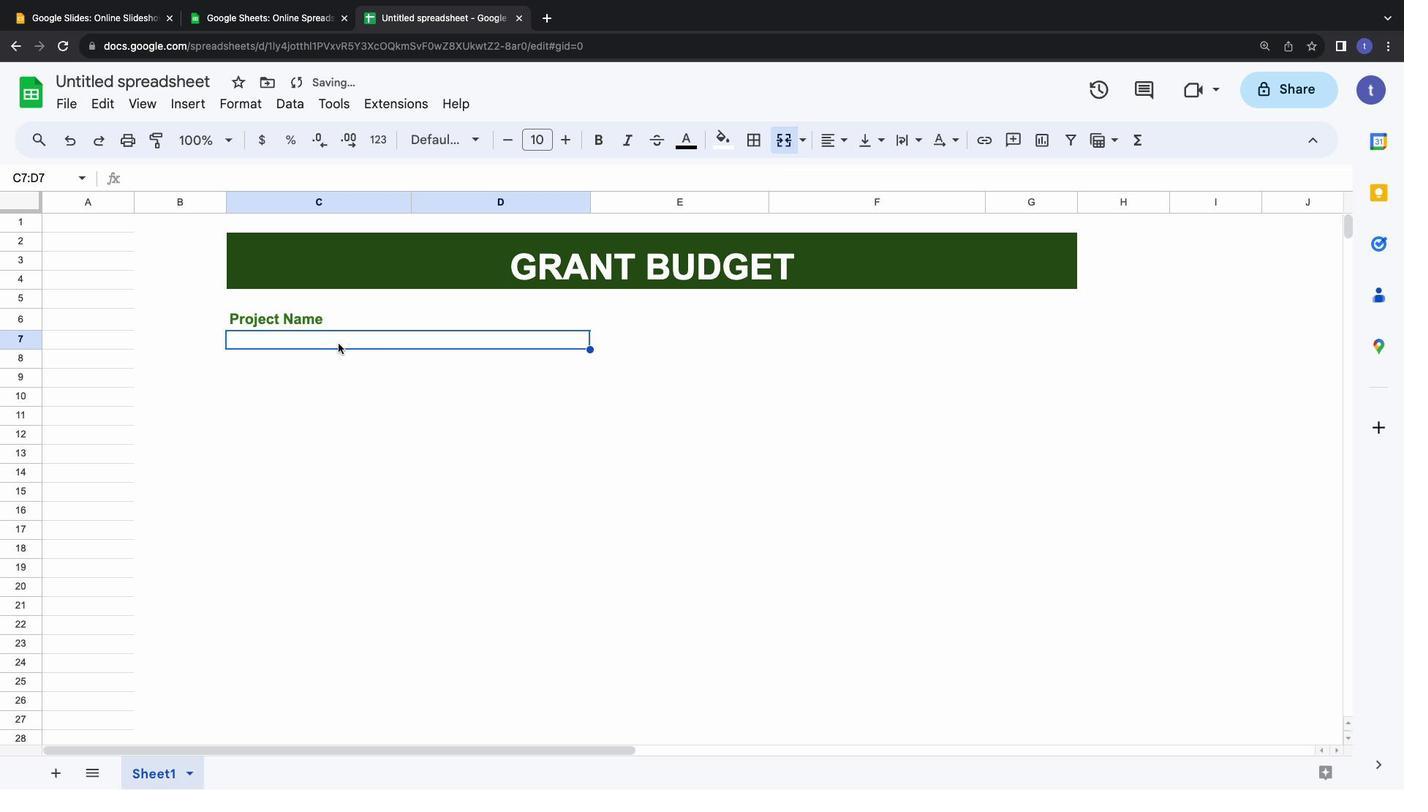
Action: Mouse pressed left at (338, 343)
Screenshot: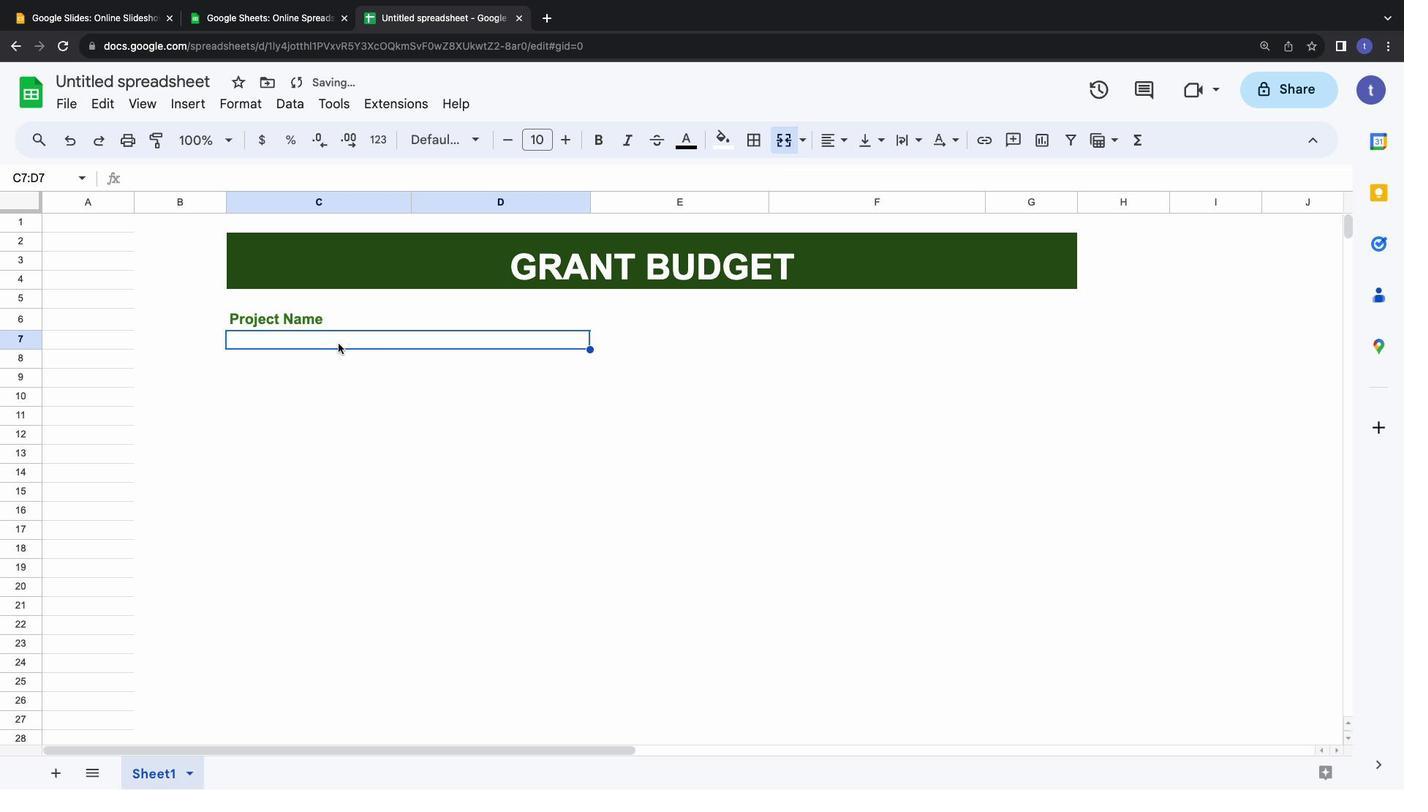 
Action: Key pressed Key.shift'P''r''o''j''e''c''t'
Screenshot: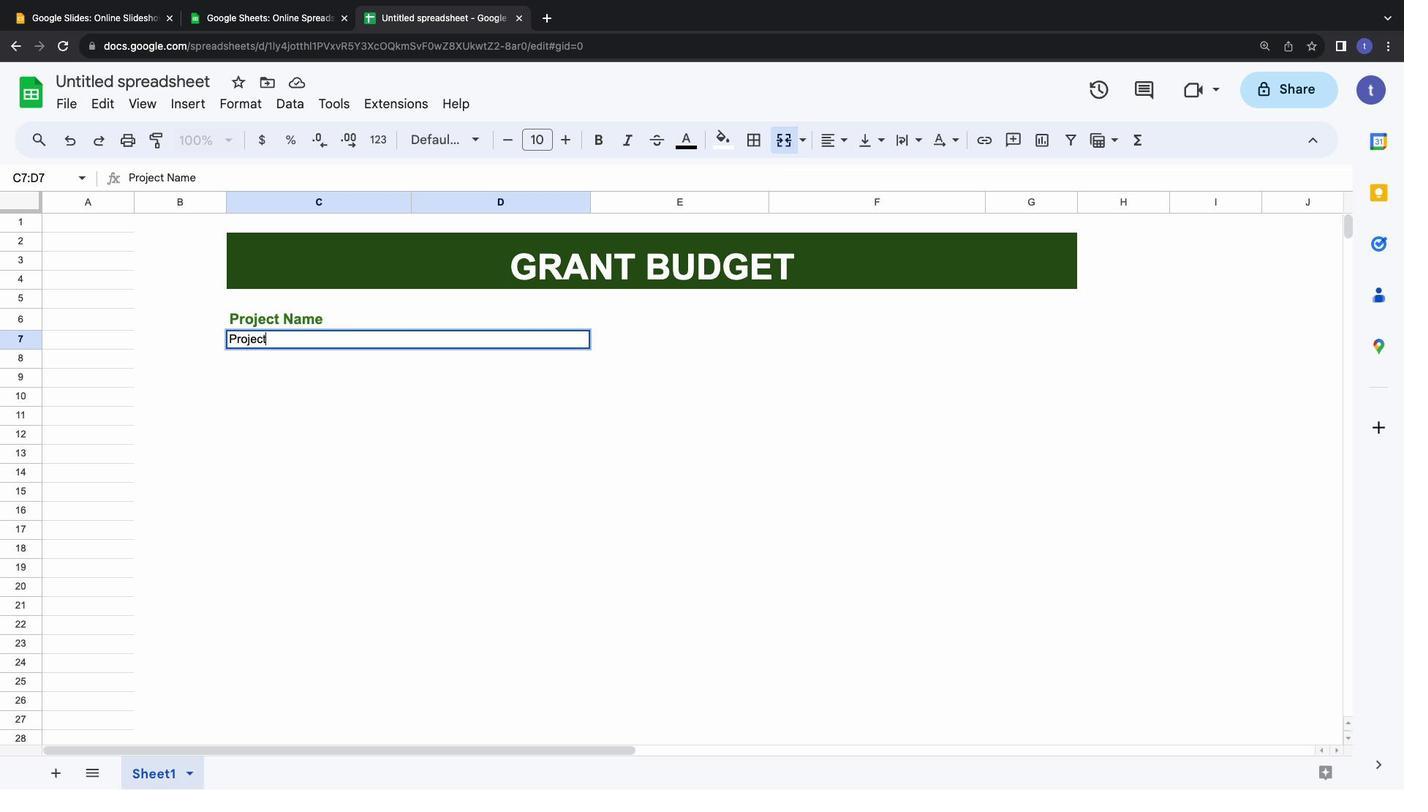 
Action: Mouse moved to (220, 362)
Screenshot: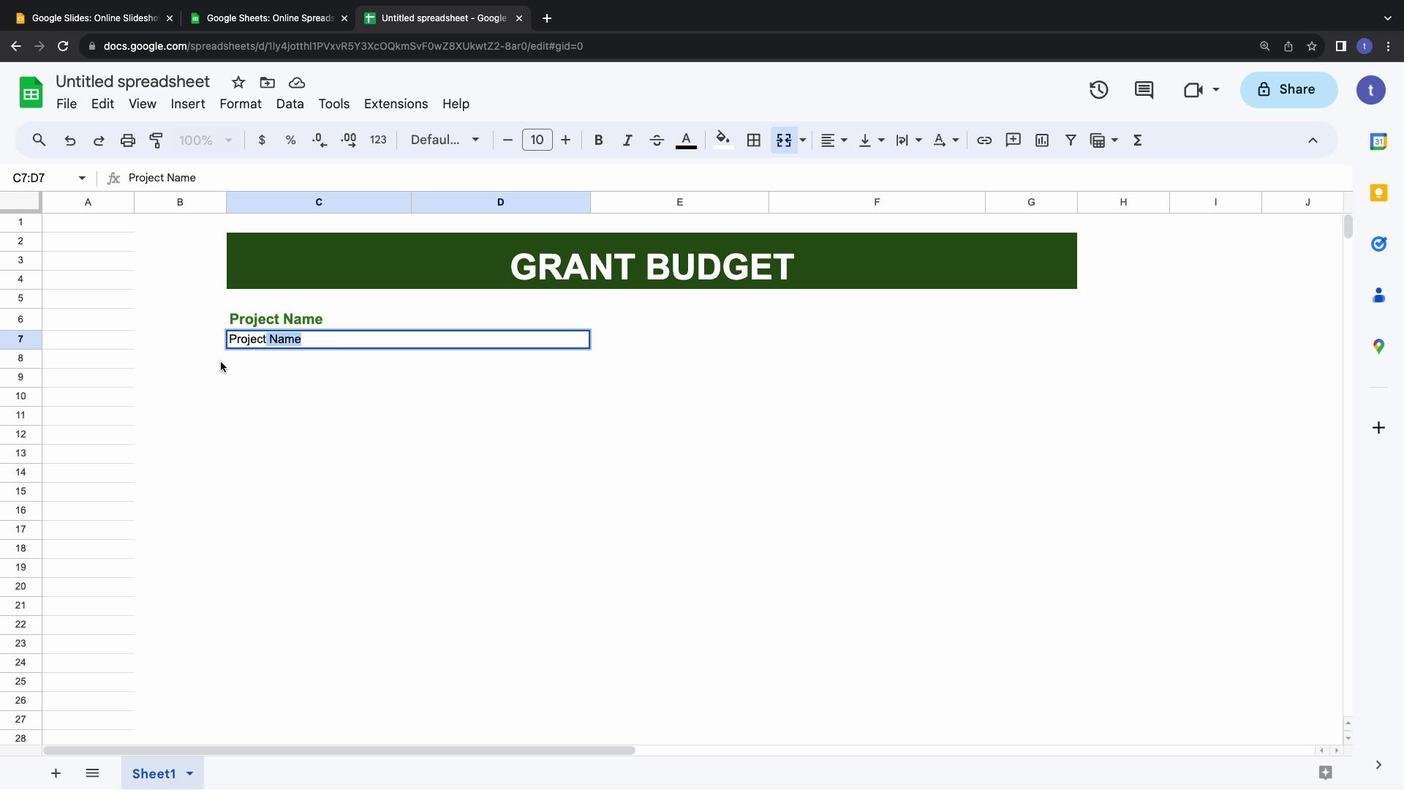 
Action: Key pressed Key.space'3'
Screenshot: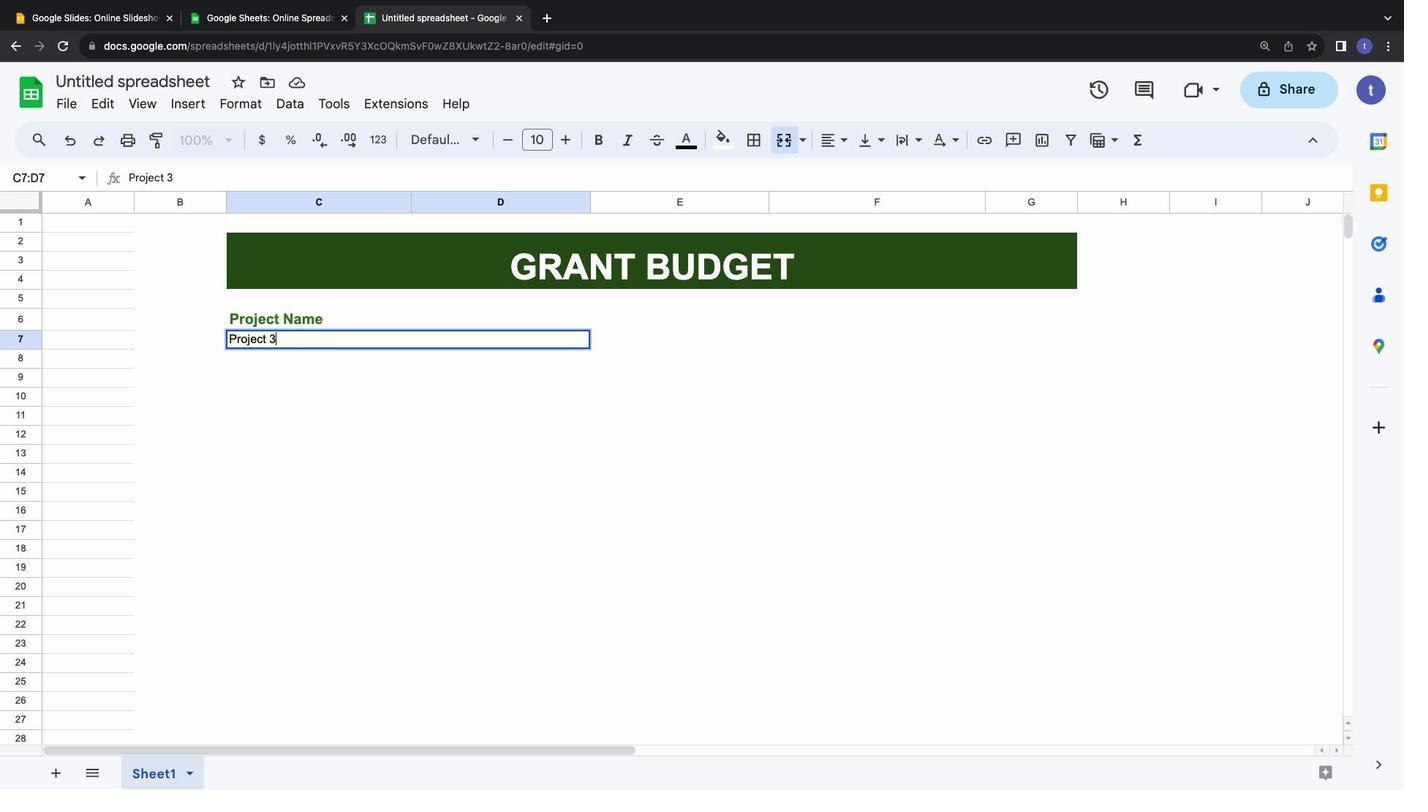 
Action: Mouse moved to (262, 341)
Screenshot: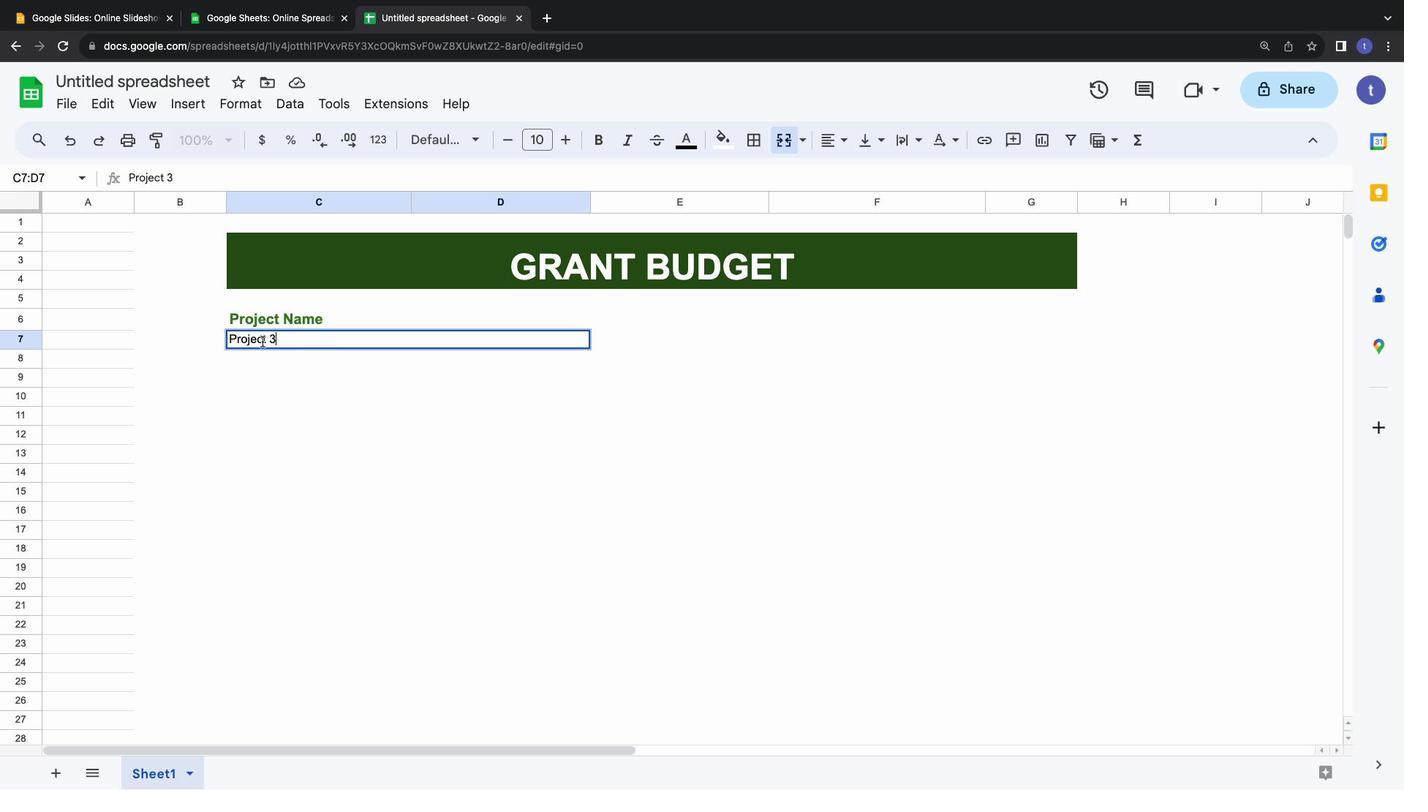 
Action: Mouse pressed left at (262, 341)
Screenshot: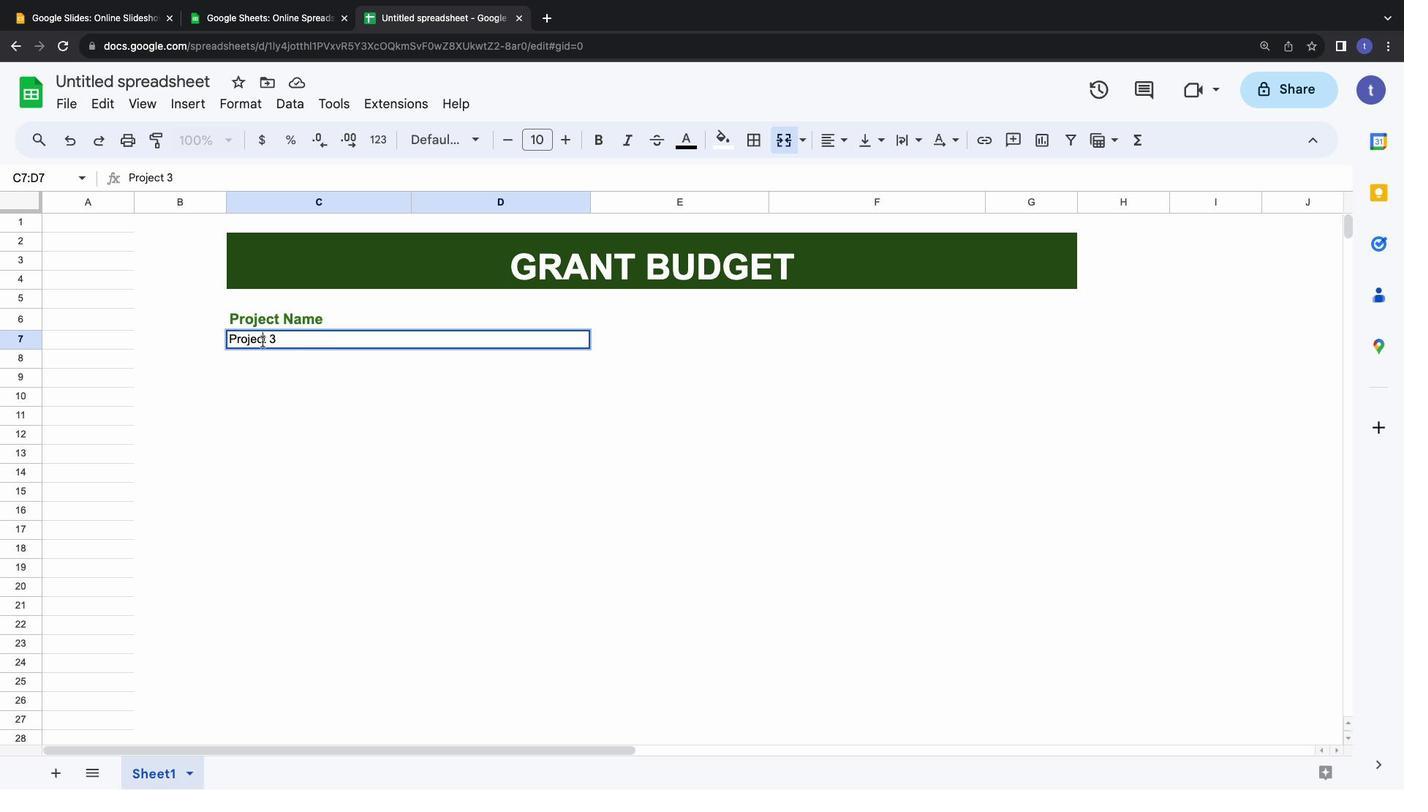 
Action: Mouse pressed left at (262, 341)
Screenshot: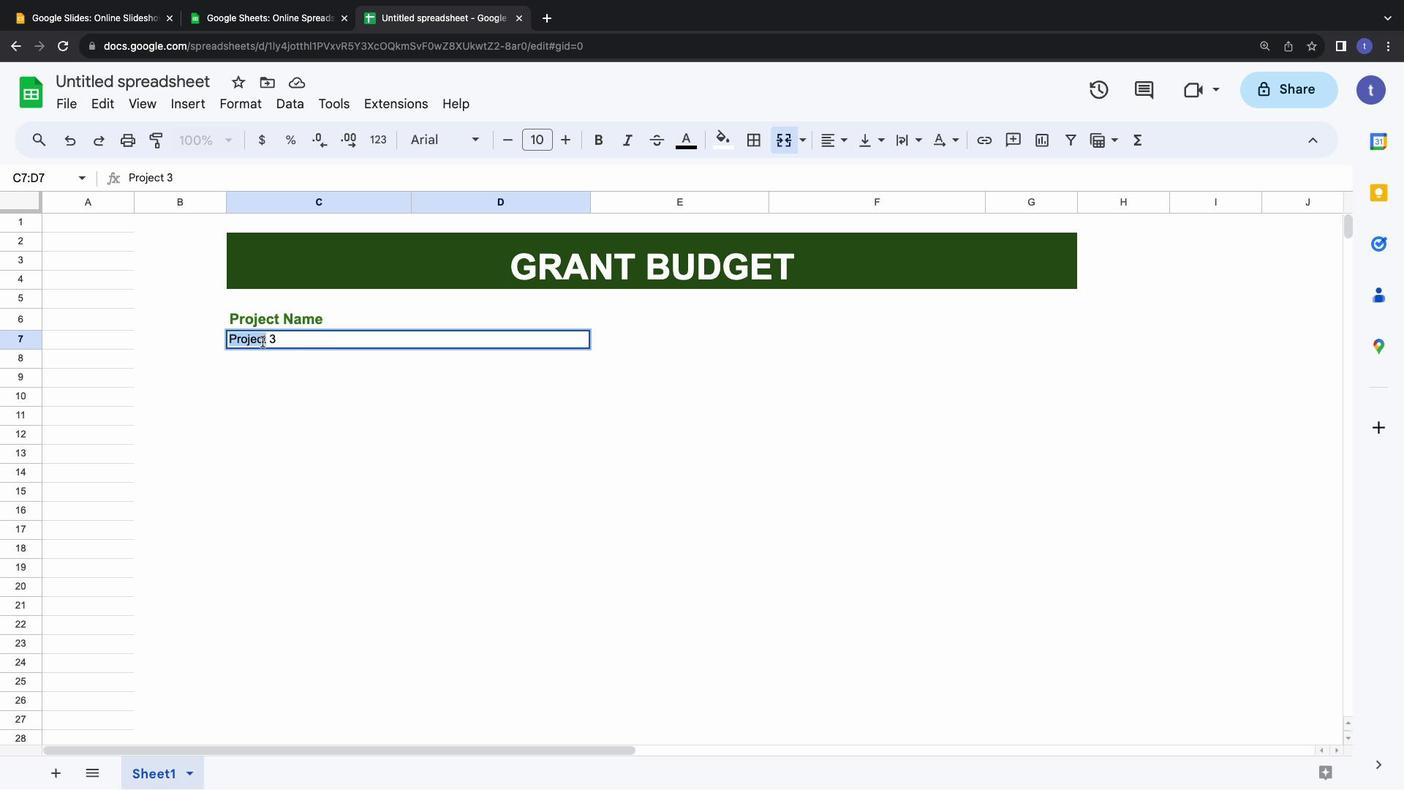 
Action: Mouse pressed left at (262, 341)
Screenshot: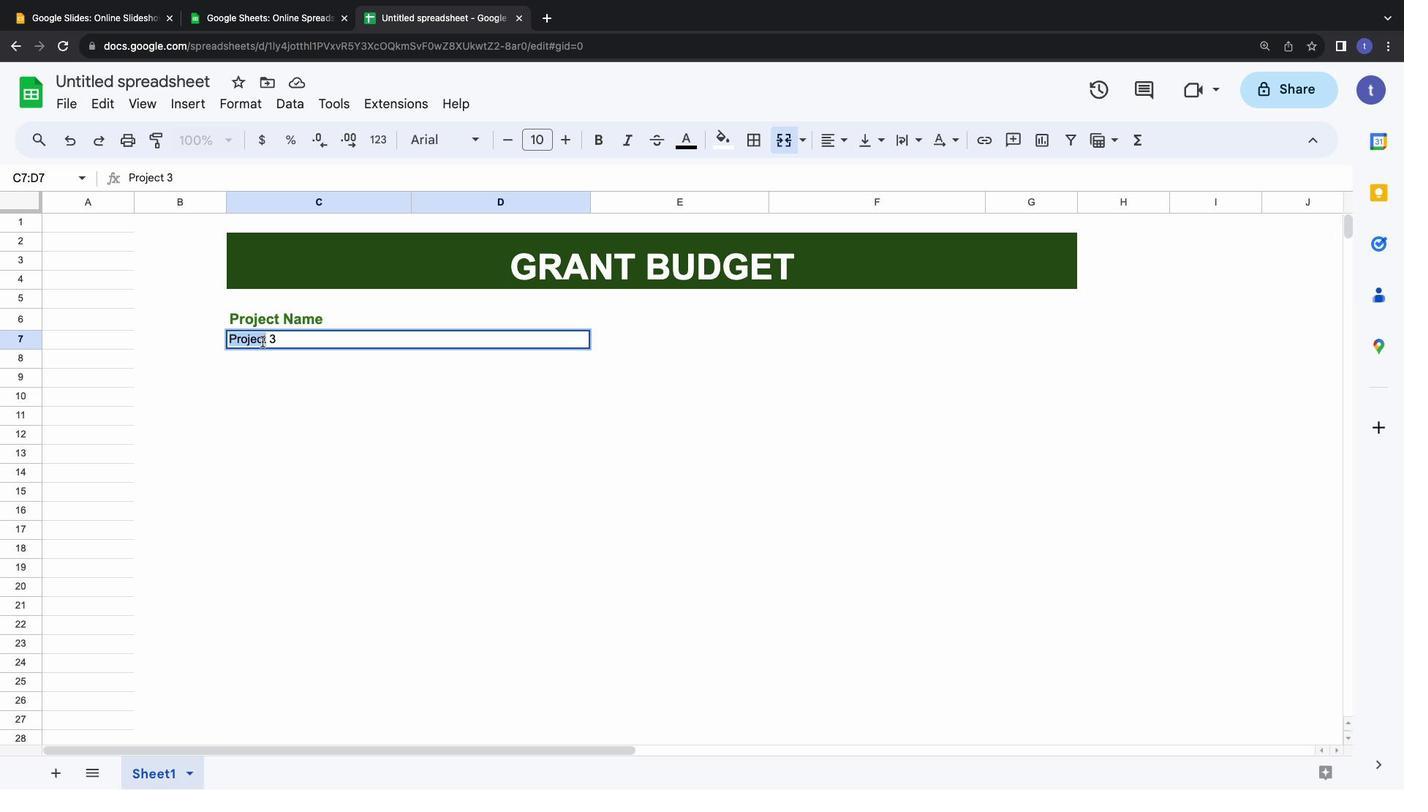 
Action: Mouse pressed left at (262, 341)
Screenshot: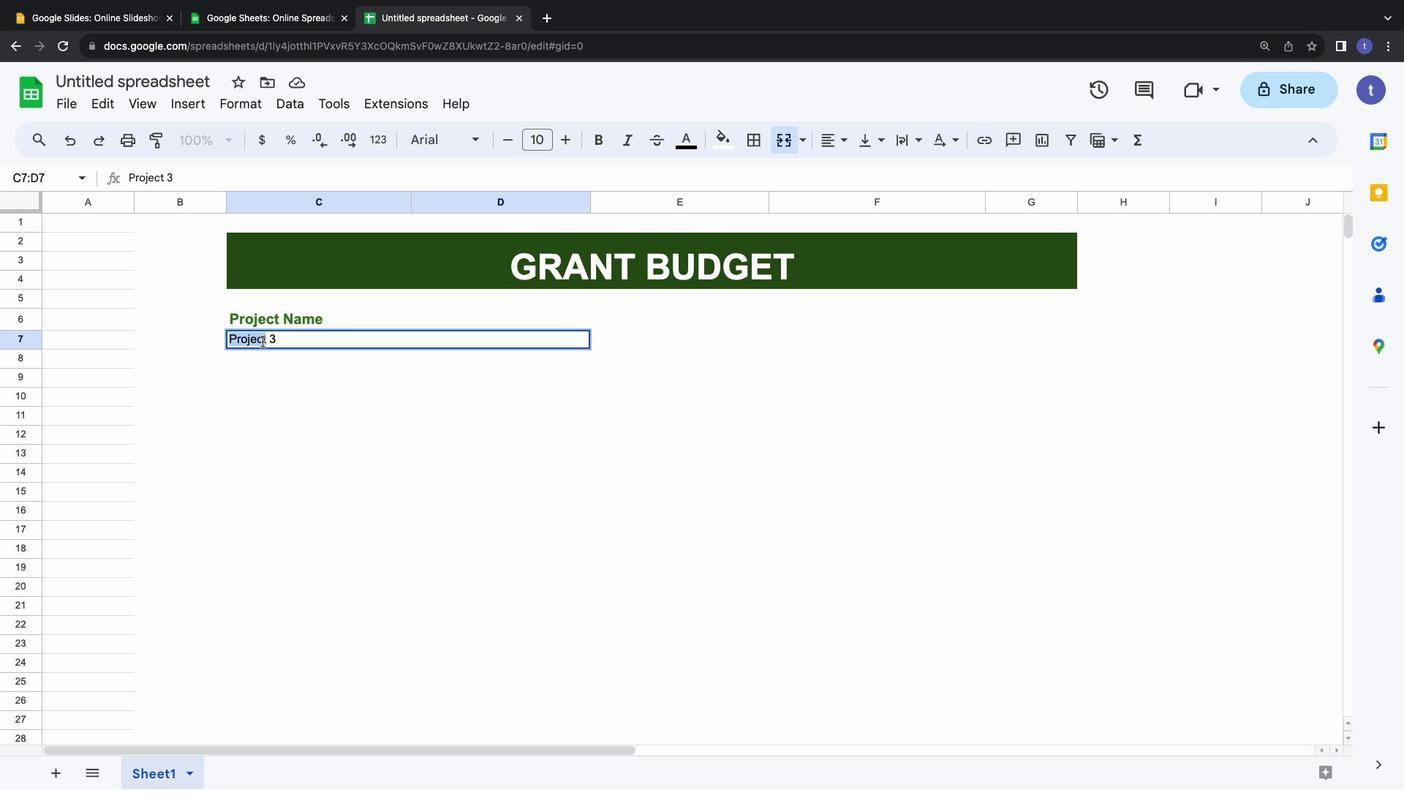 
Action: Mouse pressed left at (262, 341)
Screenshot: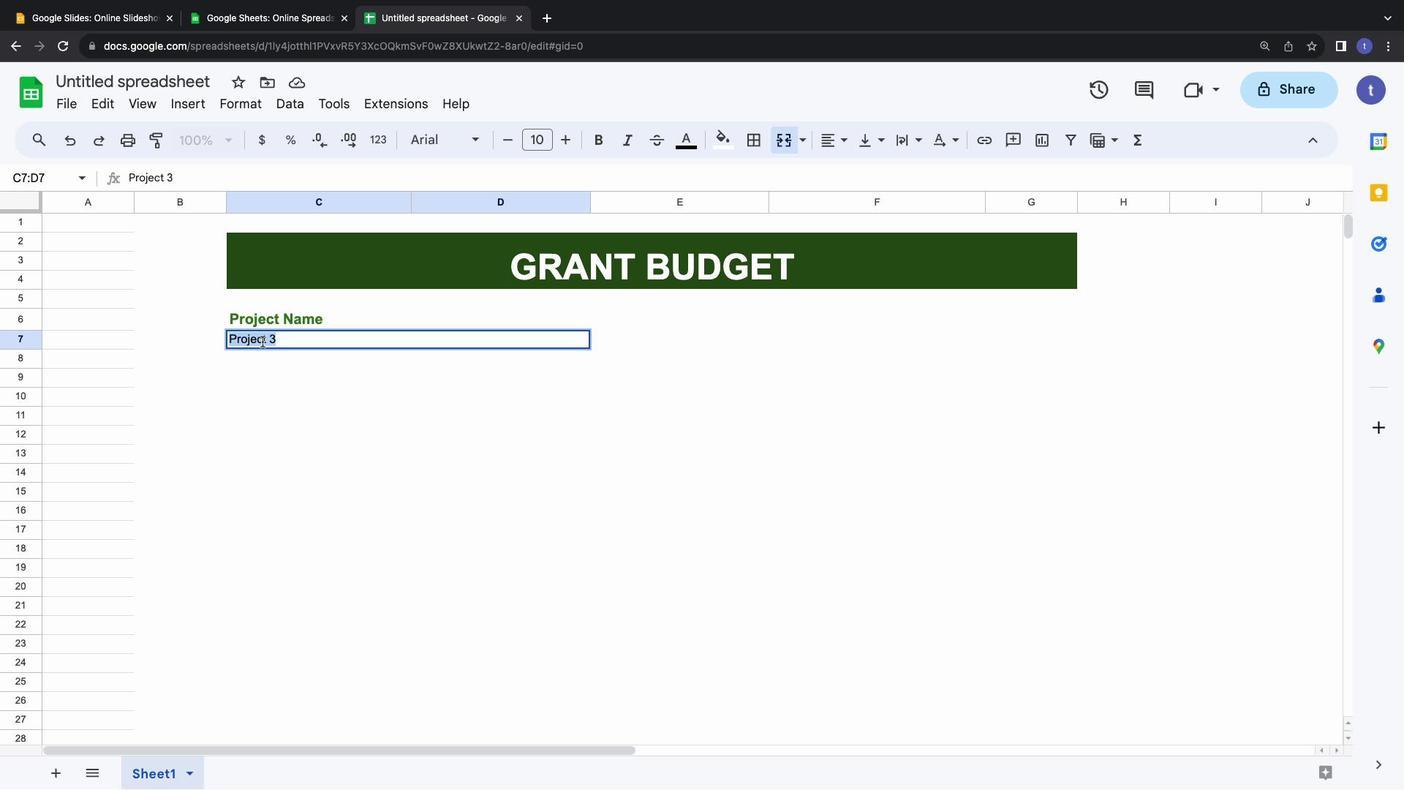 
Action: Mouse moved to (566, 141)
Screenshot: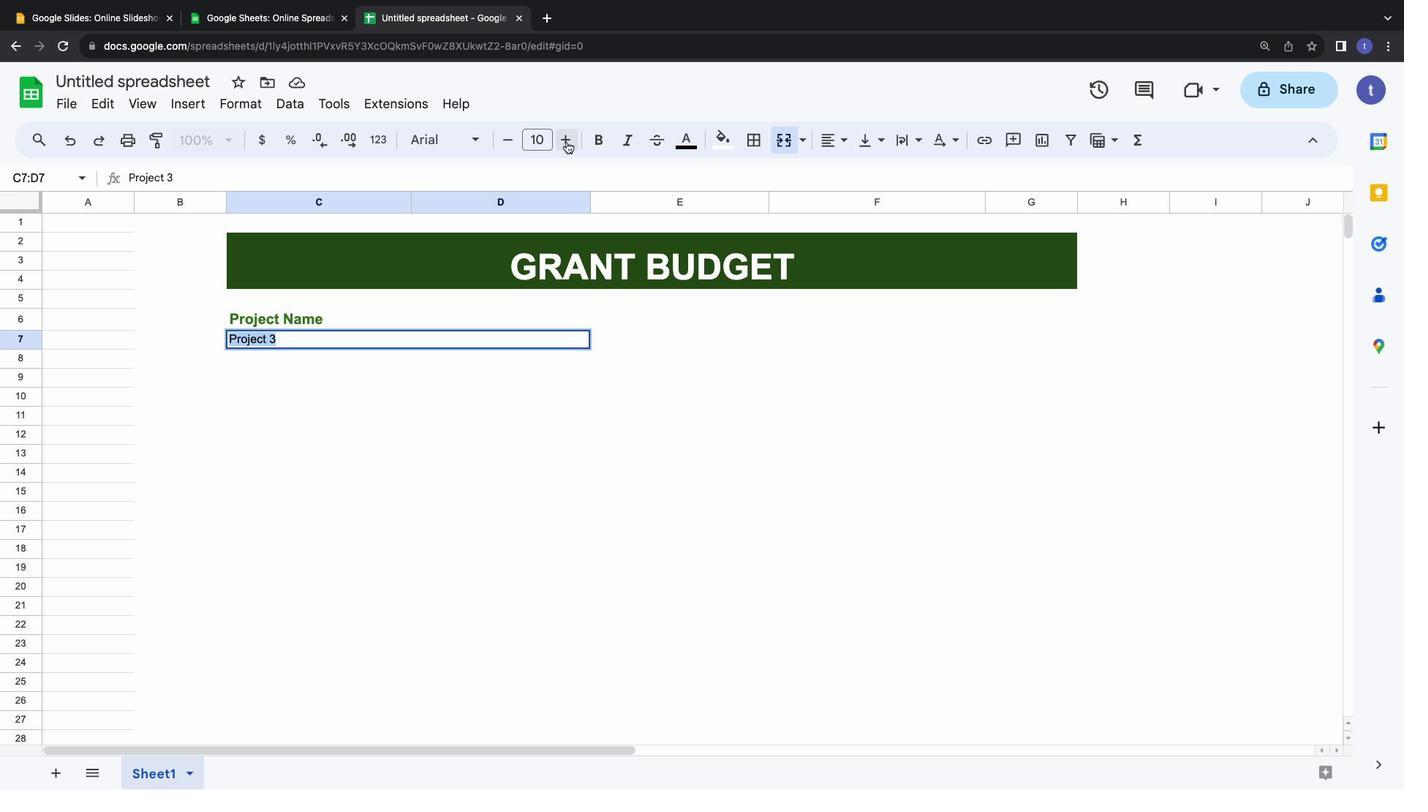 
Action: Mouse pressed left at (566, 141)
Screenshot: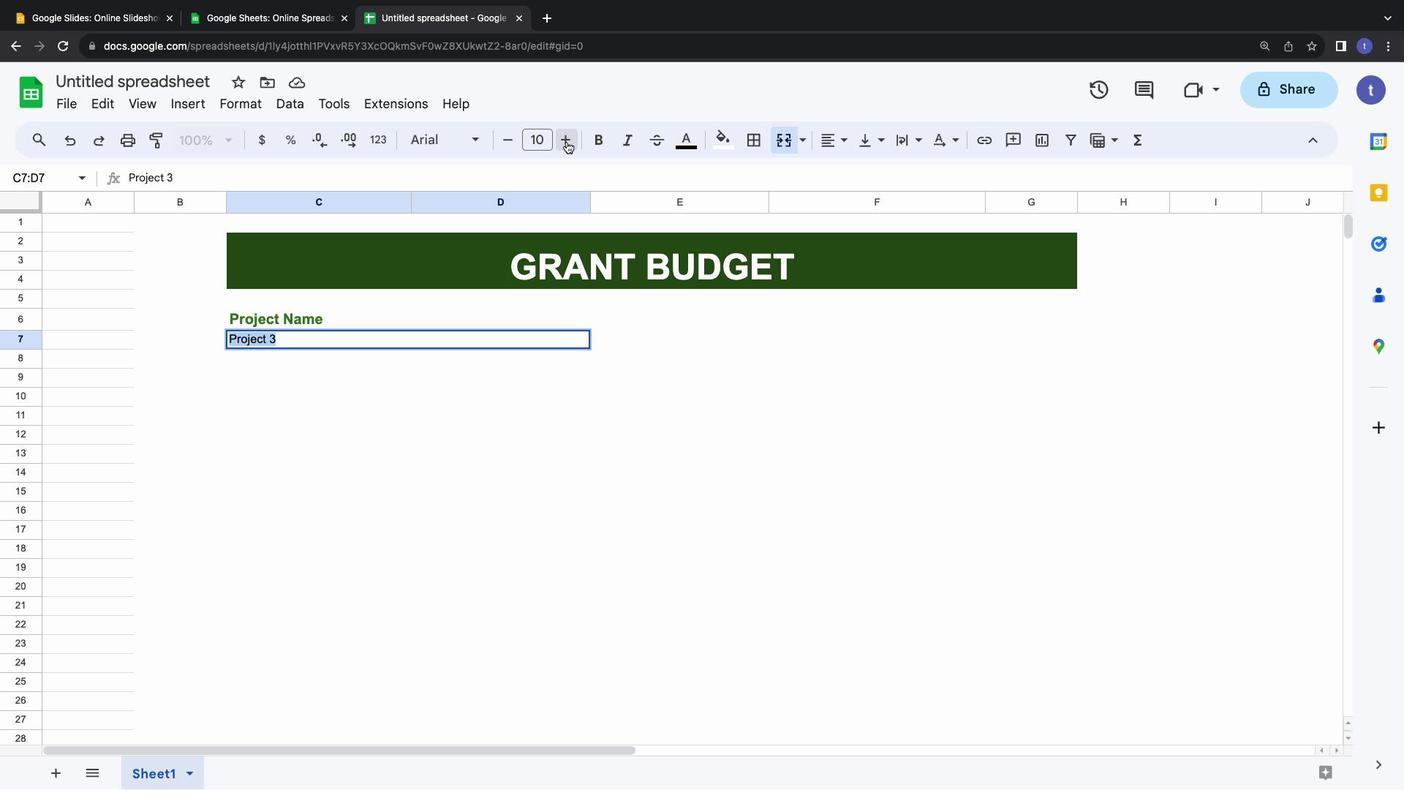 
Action: Mouse pressed left at (566, 141)
Screenshot: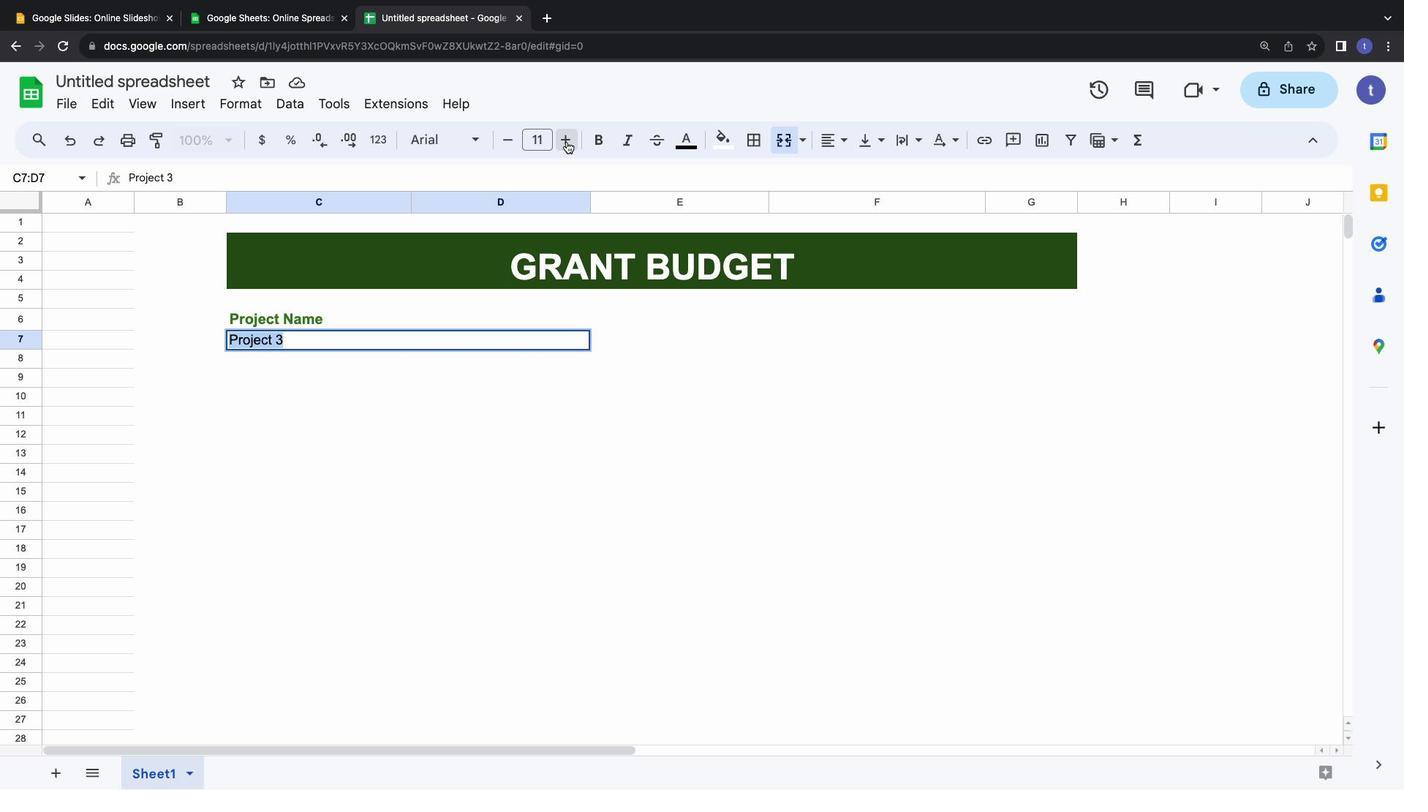 
Action: Mouse pressed left at (566, 141)
Screenshot: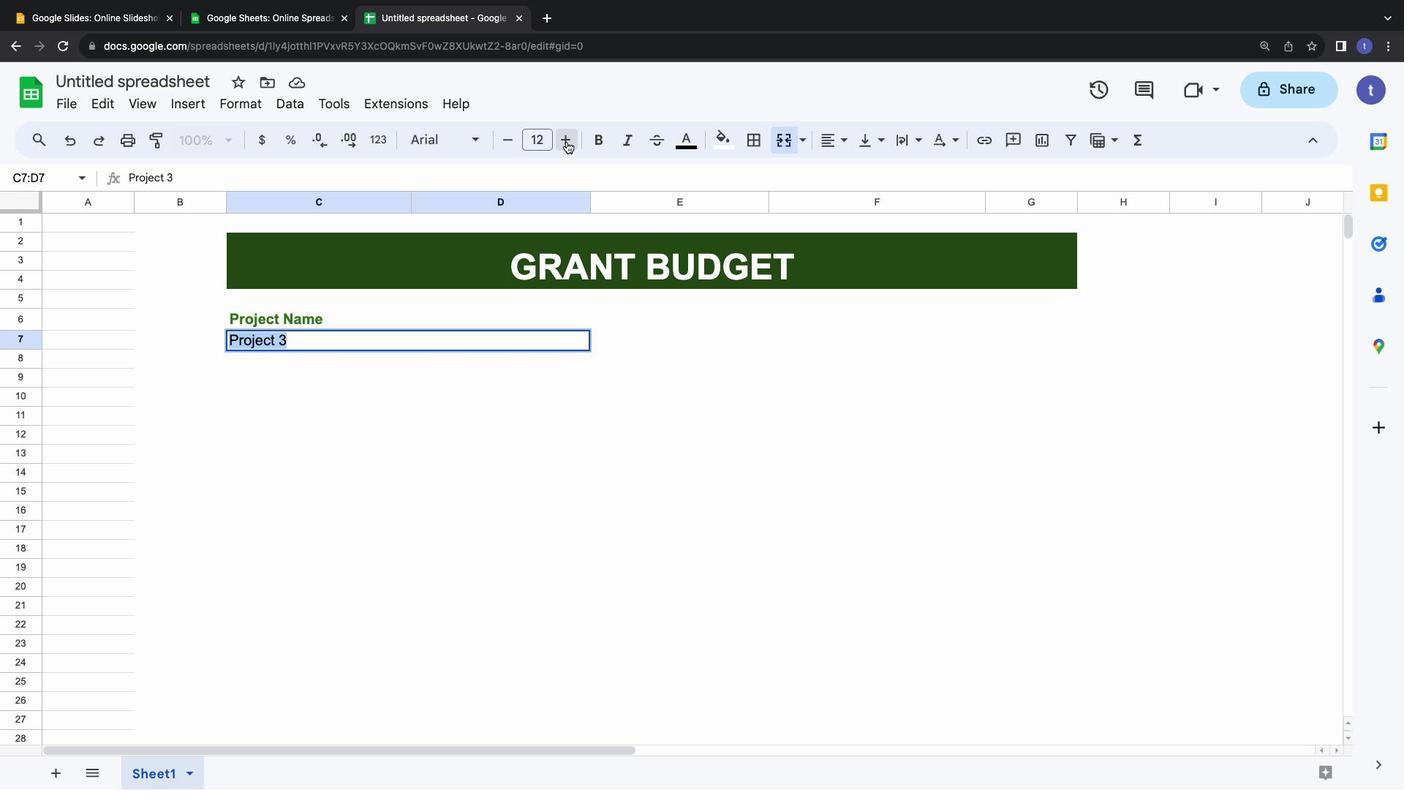
Action: Mouse pressed left at (566, 141)
Screenshot: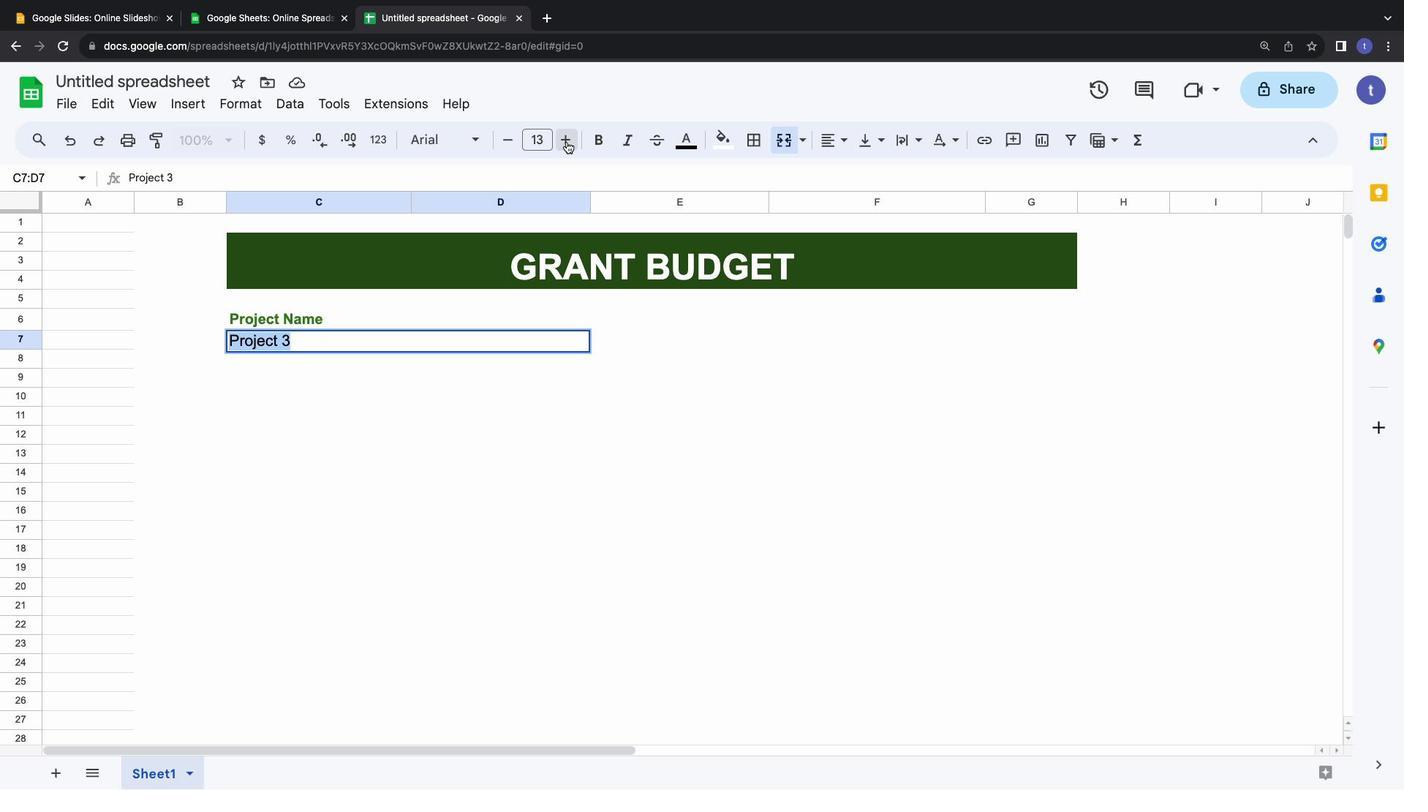 
Action: Mouse pressed left at (566, 141)
Screenshot: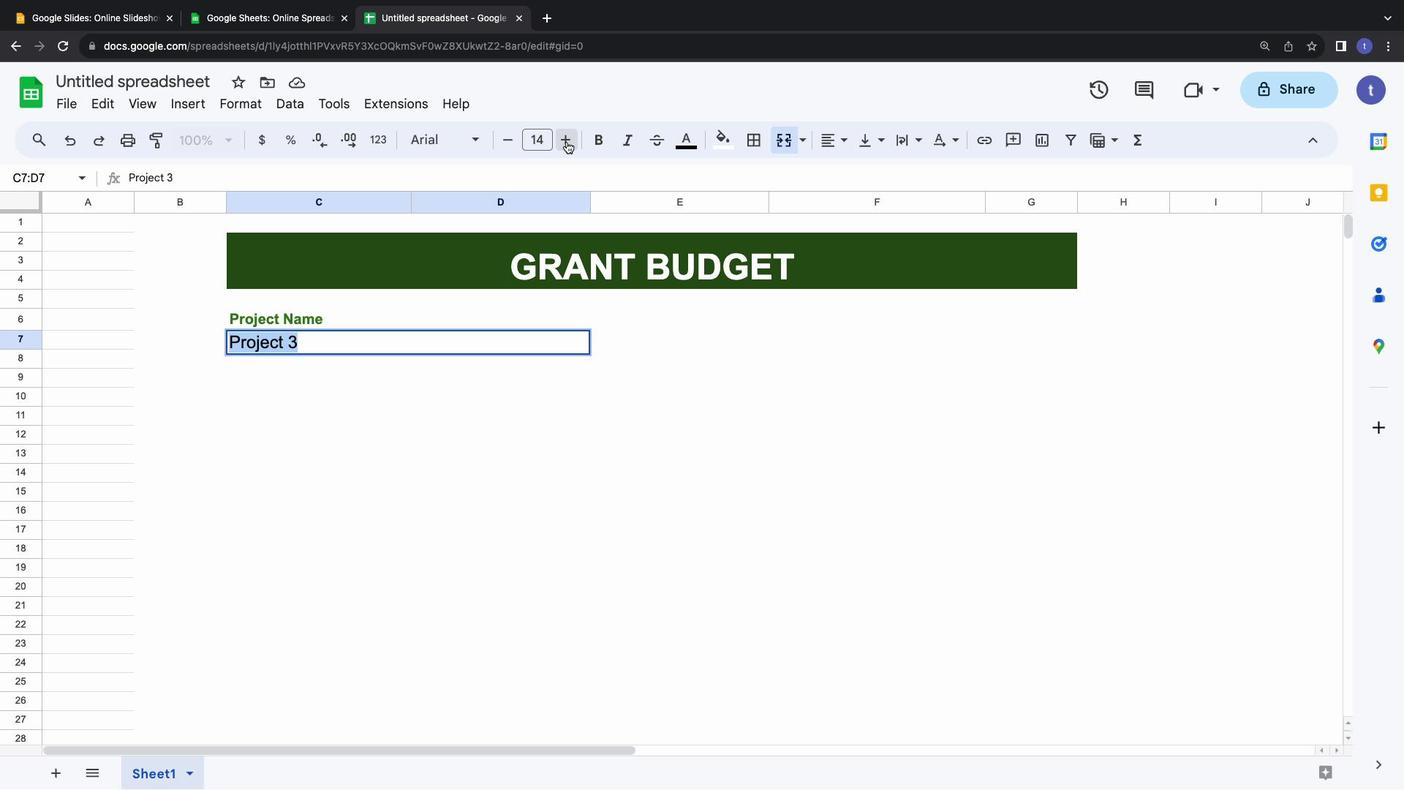 
Action: Mouse moved to (507, 139)
Screenshot: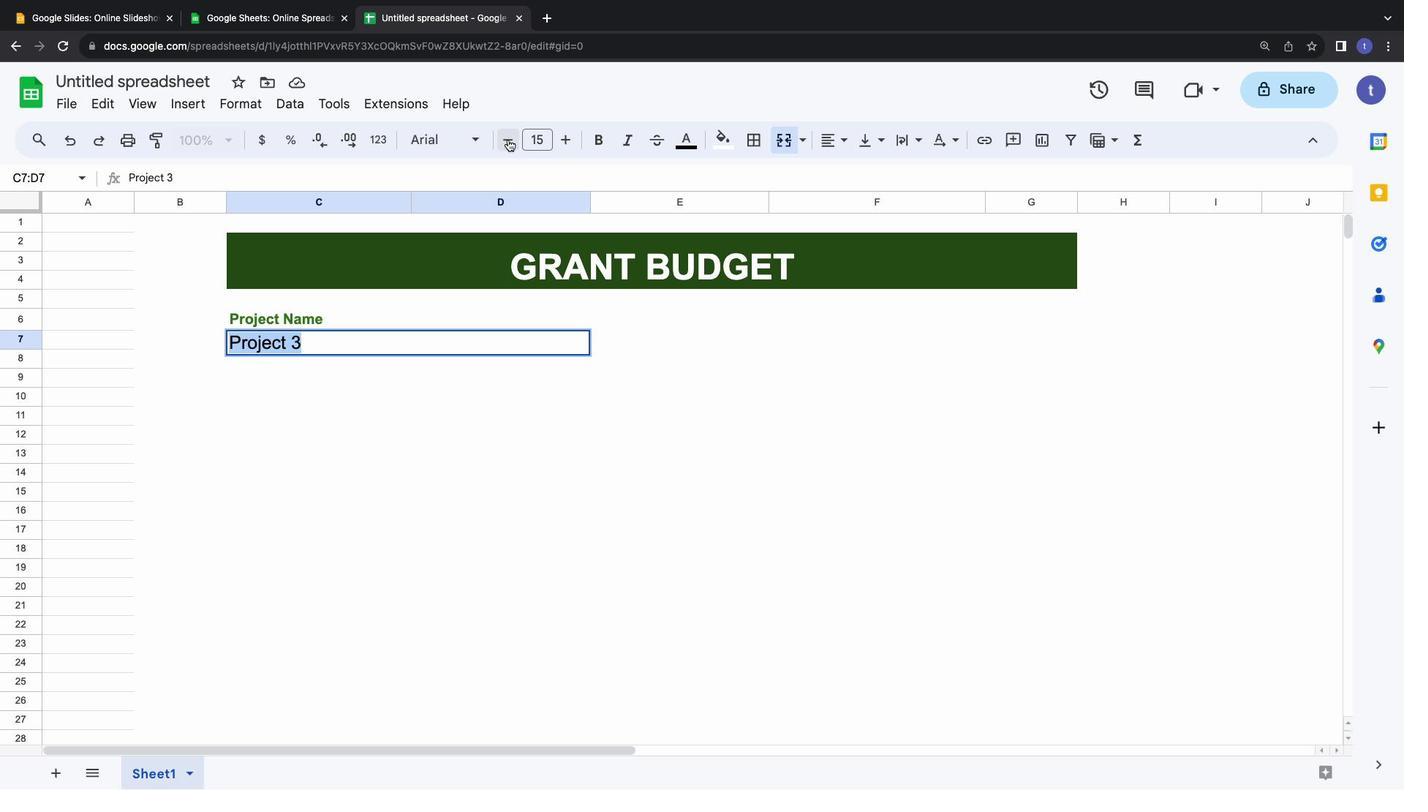 
Action: Mouse pressed left at (507, 139)
Screenshot: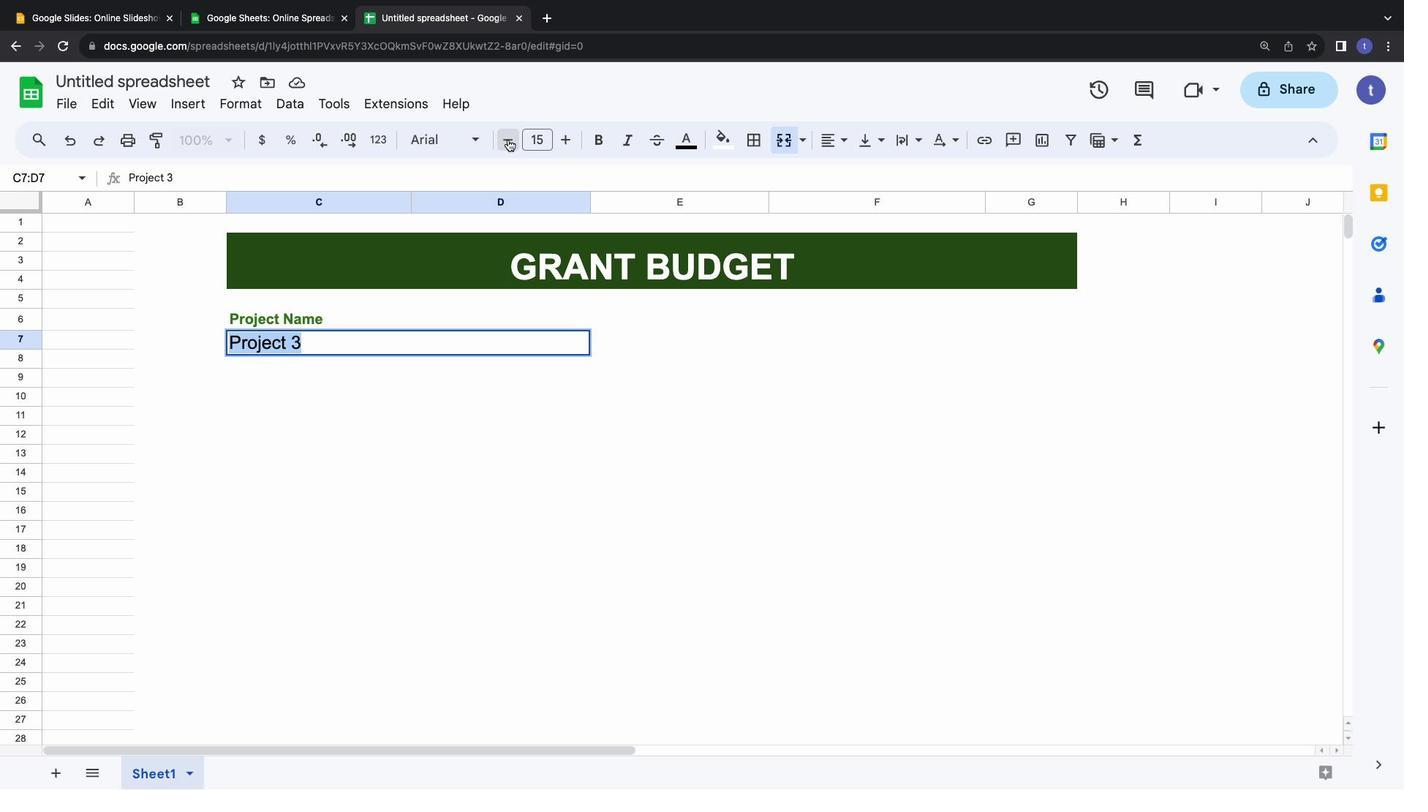 
Action: Mouse moved to (605, 138)
Screenshot: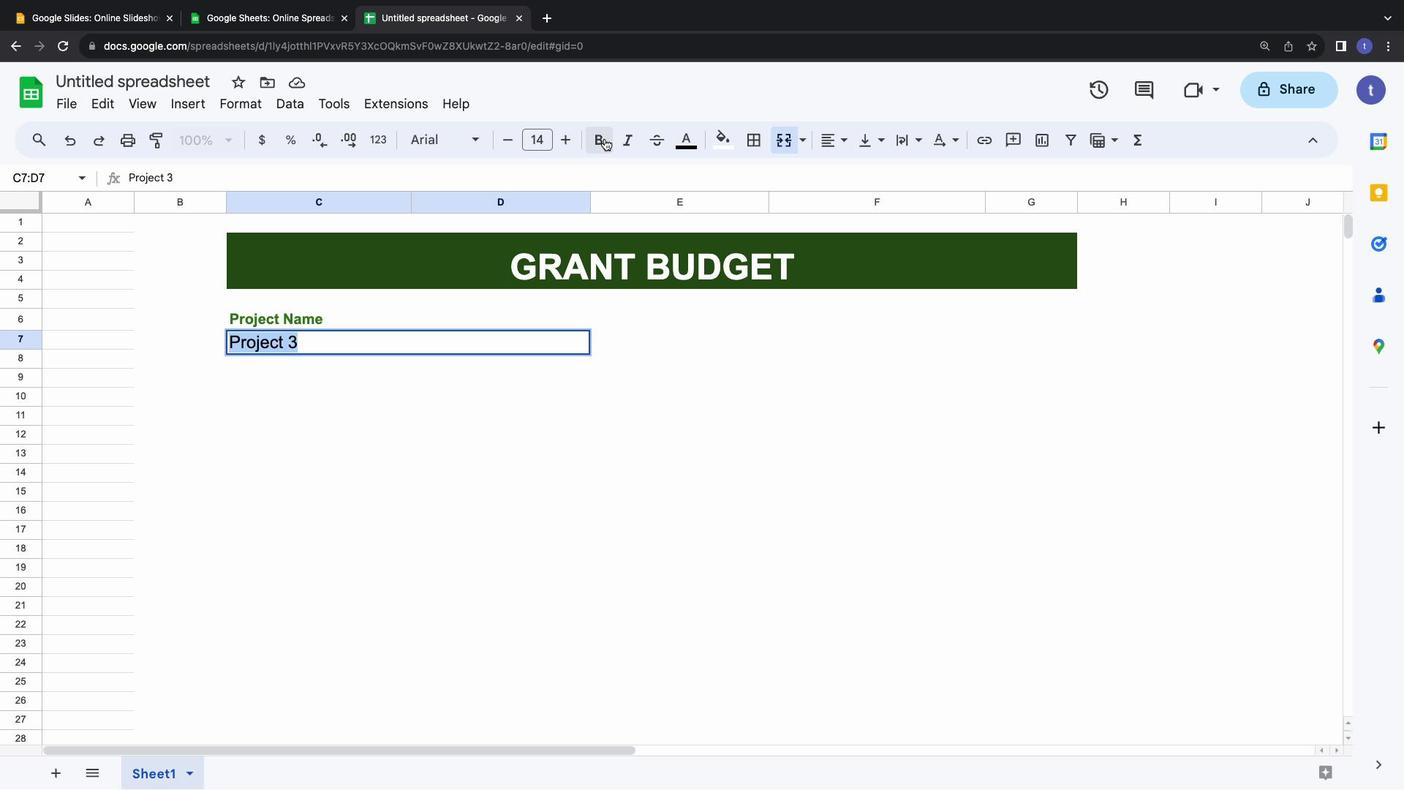 
Action: Mouse pressed left at (605, 138)
Screenshot: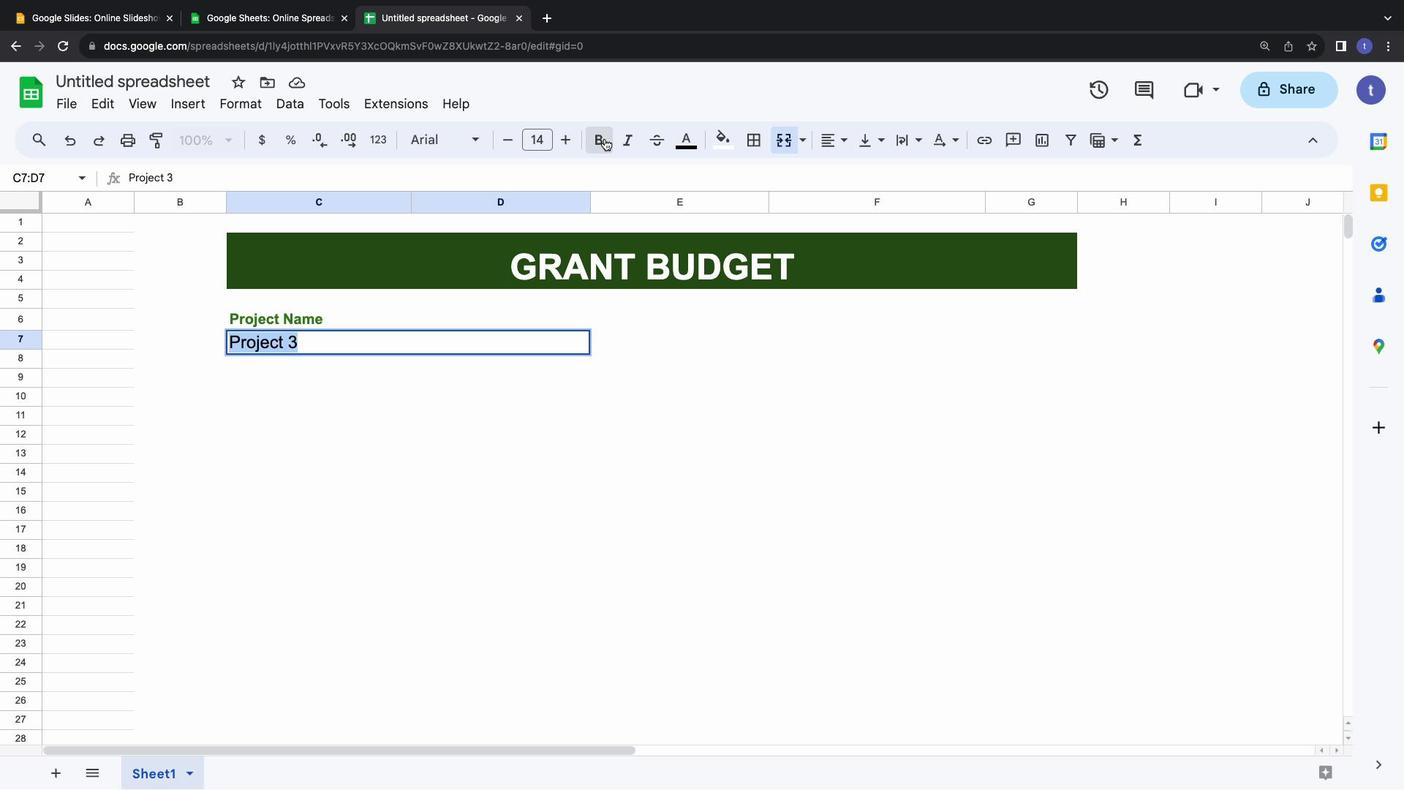 
Action: Mouse moved to (835, 144)
Screenshot: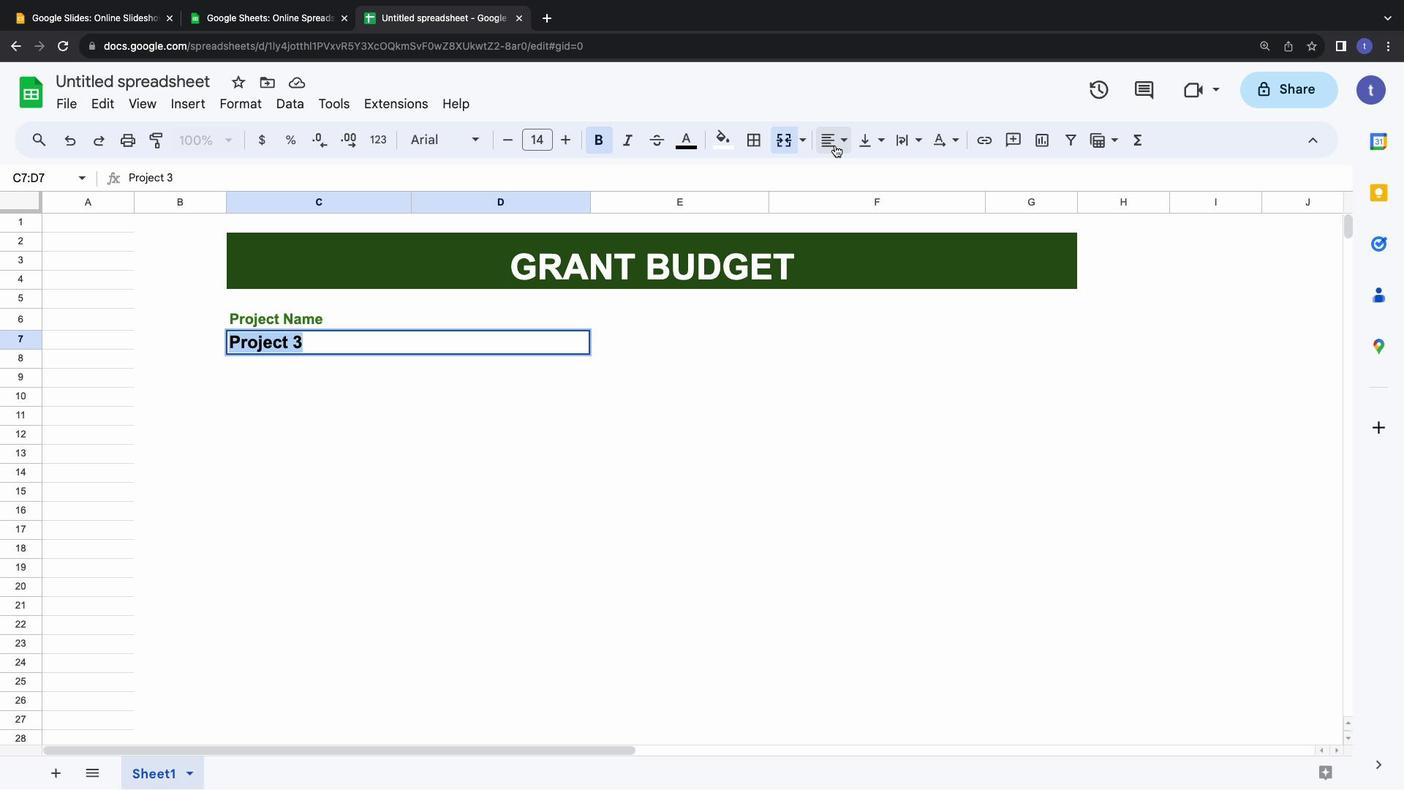 
Action: Mouse pressed left at (835, 144)
Screenshot: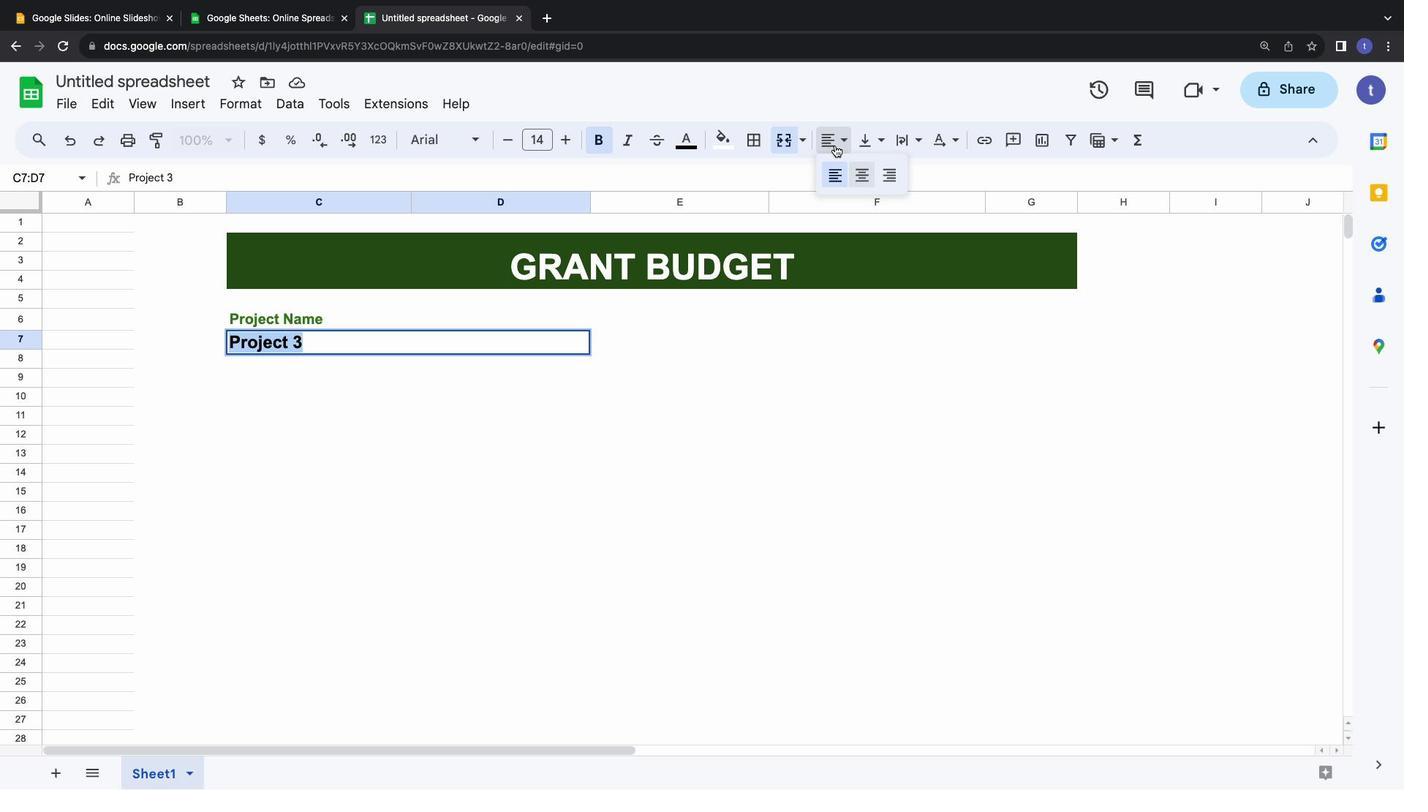 
Action: Mouse moved to (857, 173)
Screenshot: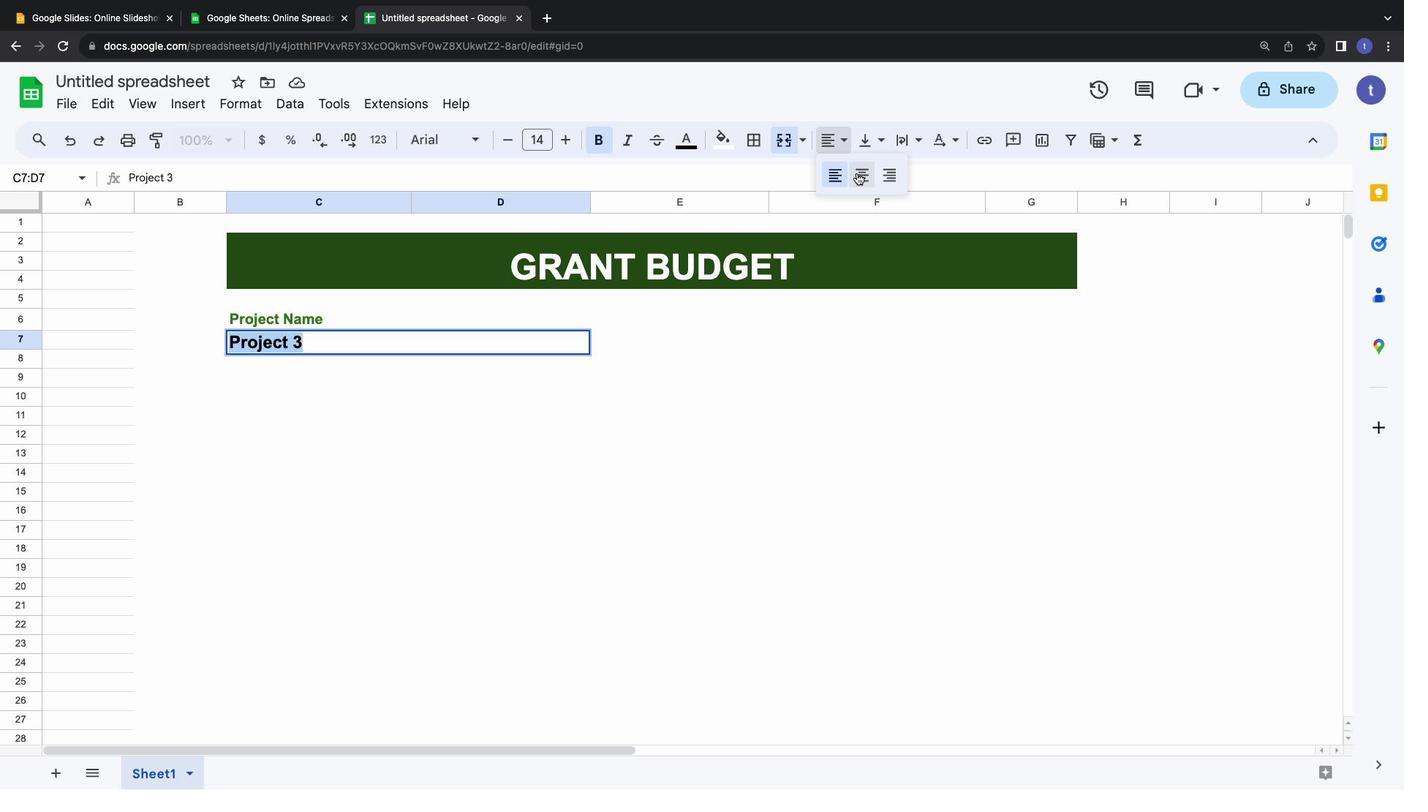 
Action: Mouse pressed left at (857, 173)
Screenshot: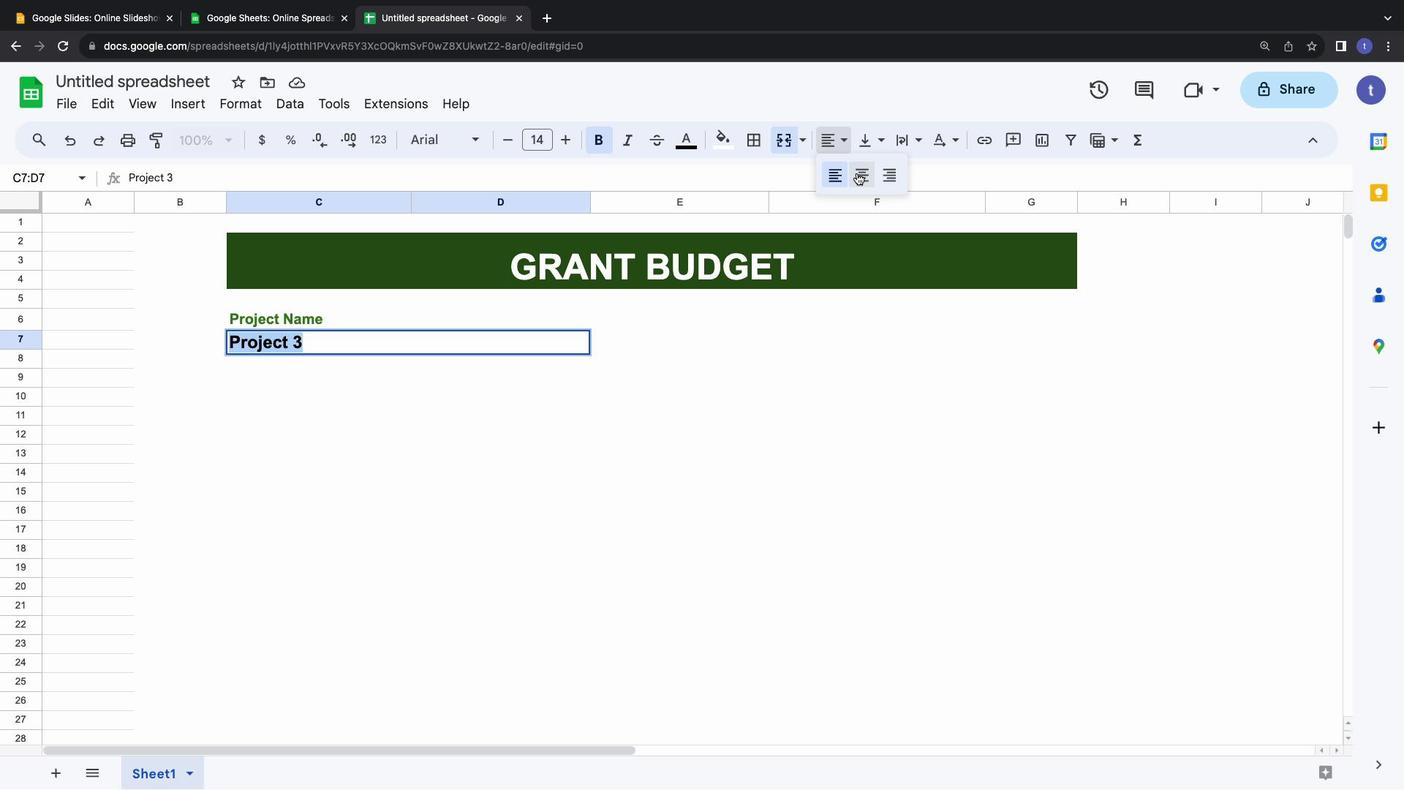 
Action: Mouse moved to (752, 141)
Screenshot: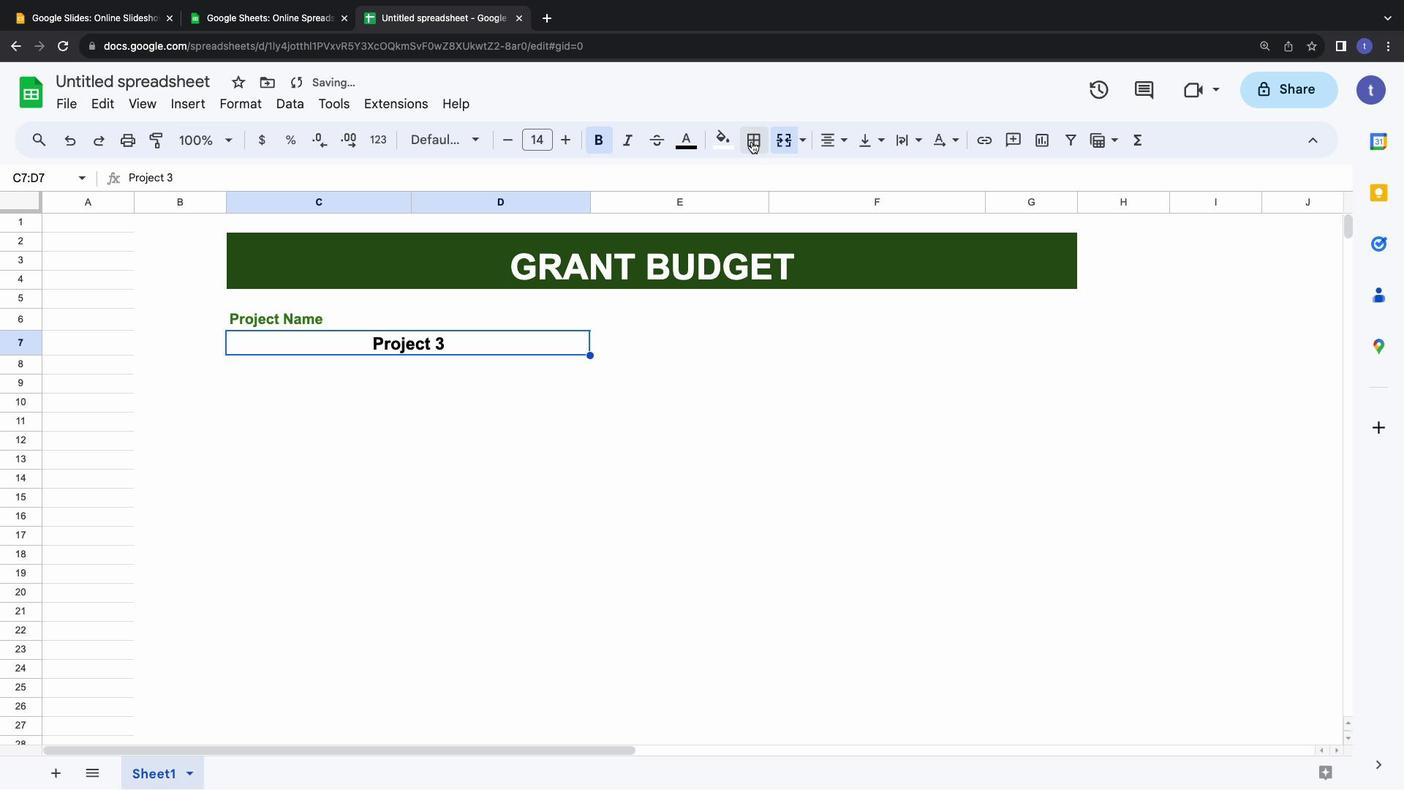 
Action: Mouse pressed left at (752, 141)
Screenshot: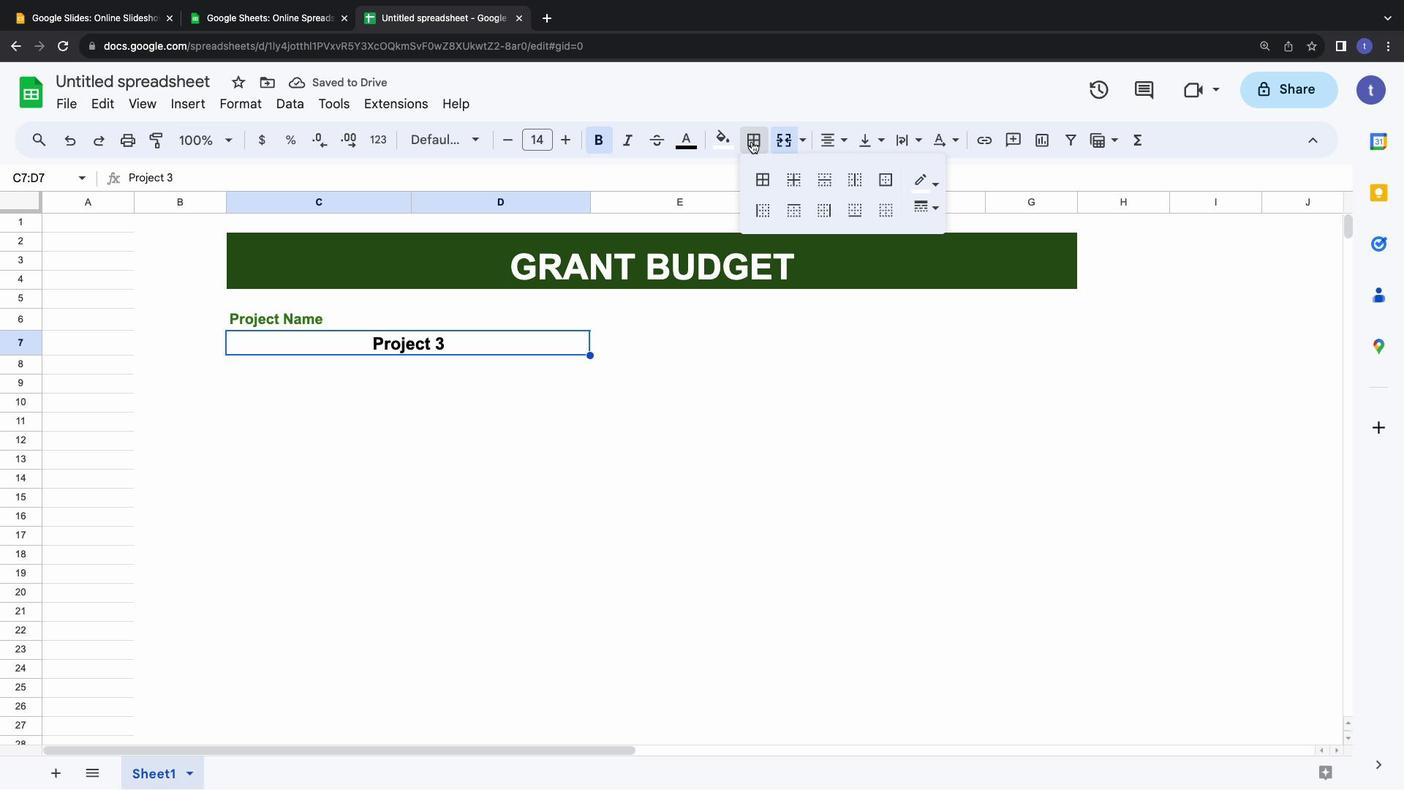 
Action: Mouse moved to (889, 182)
Screenshot: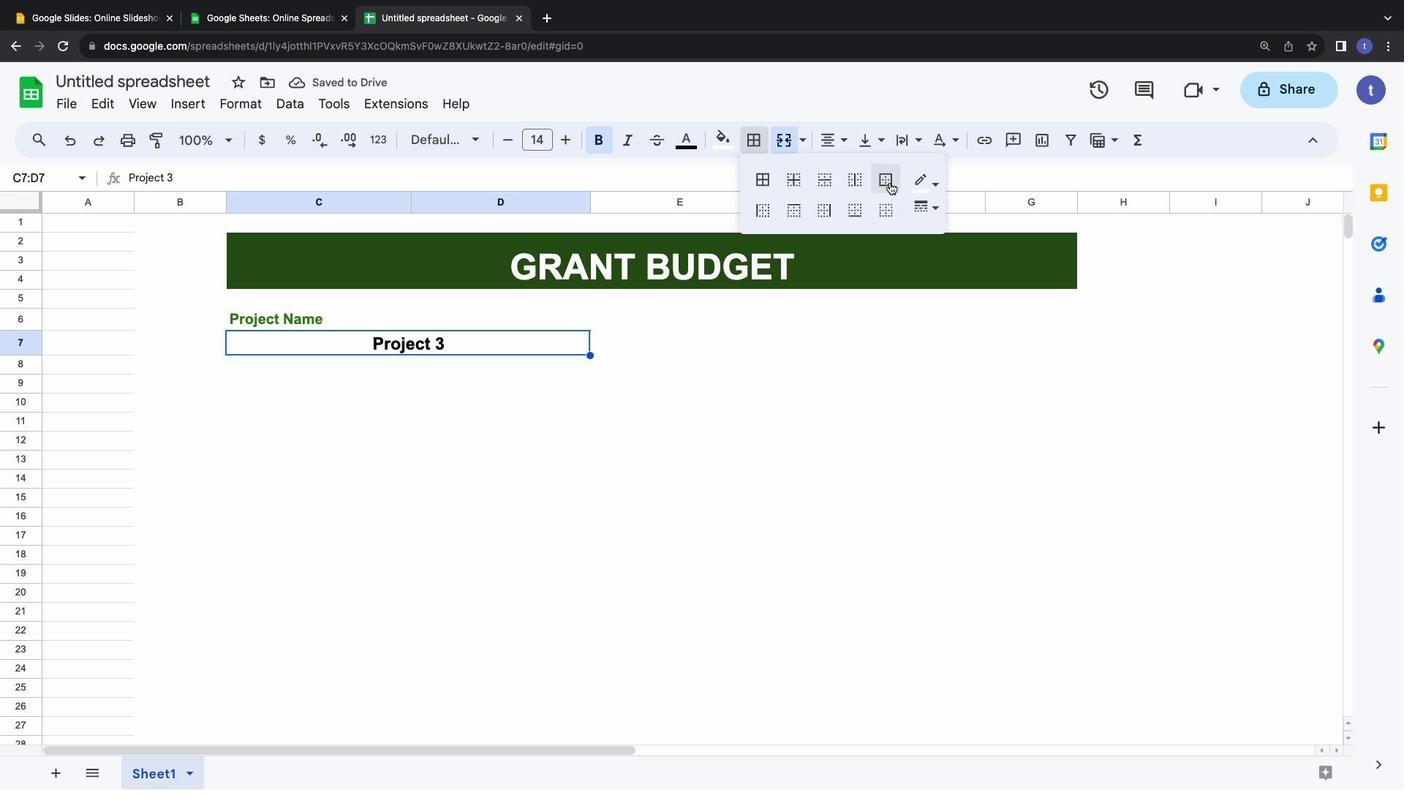 
Action: Mouse pressed left at (889, 182)
Screenshot: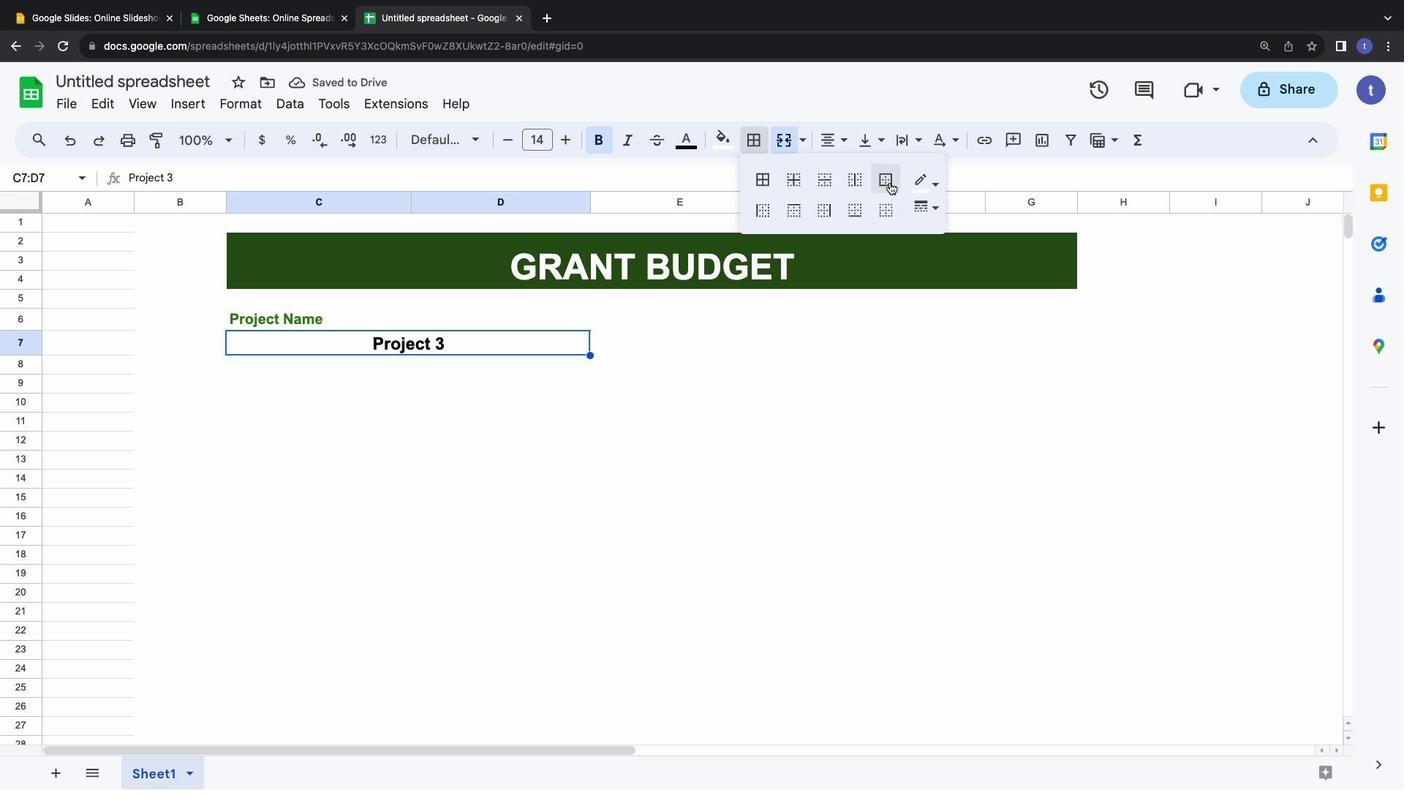 
Action: Mouse moved to (930, 182)
Screenshot: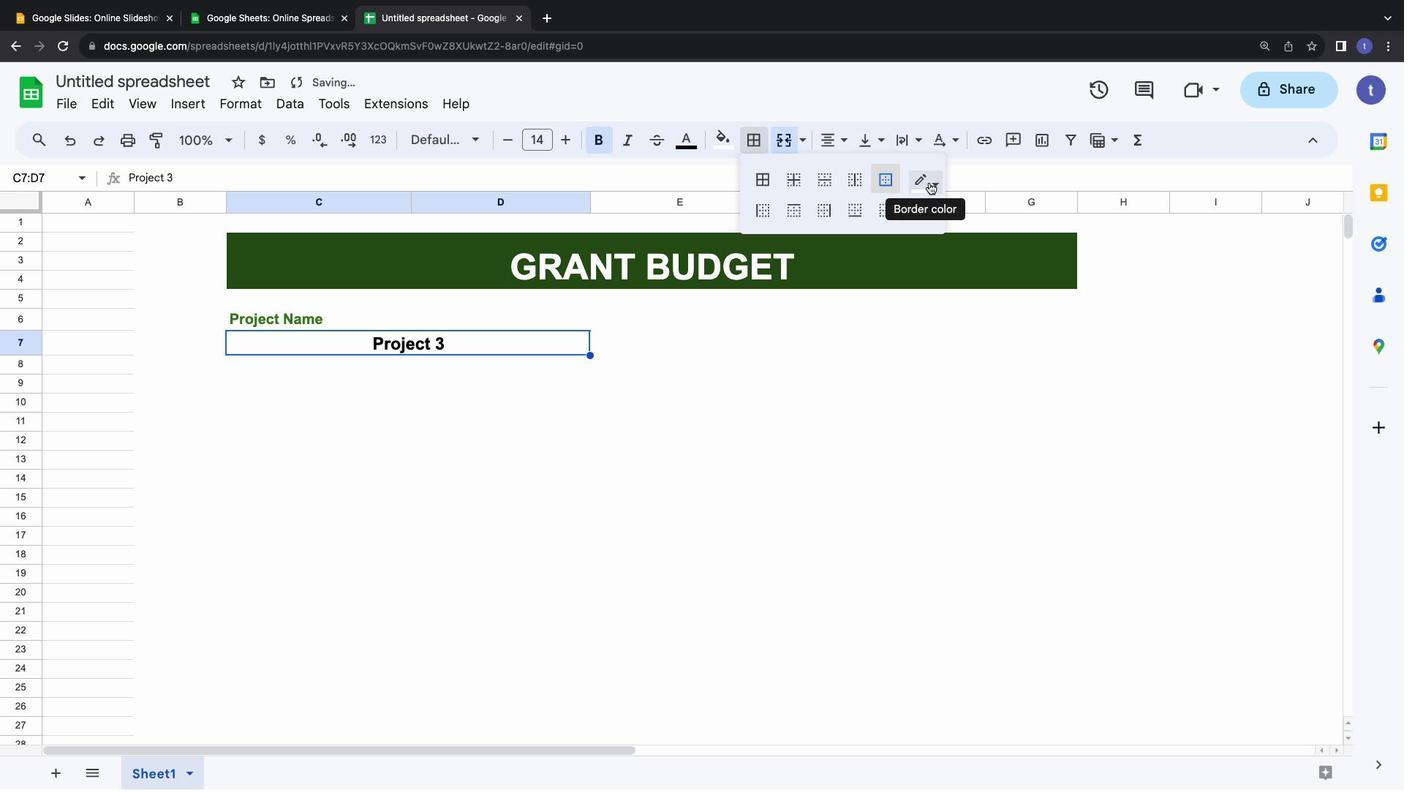 
Action: Mouse pressed left at (930, 182)
Screenshot: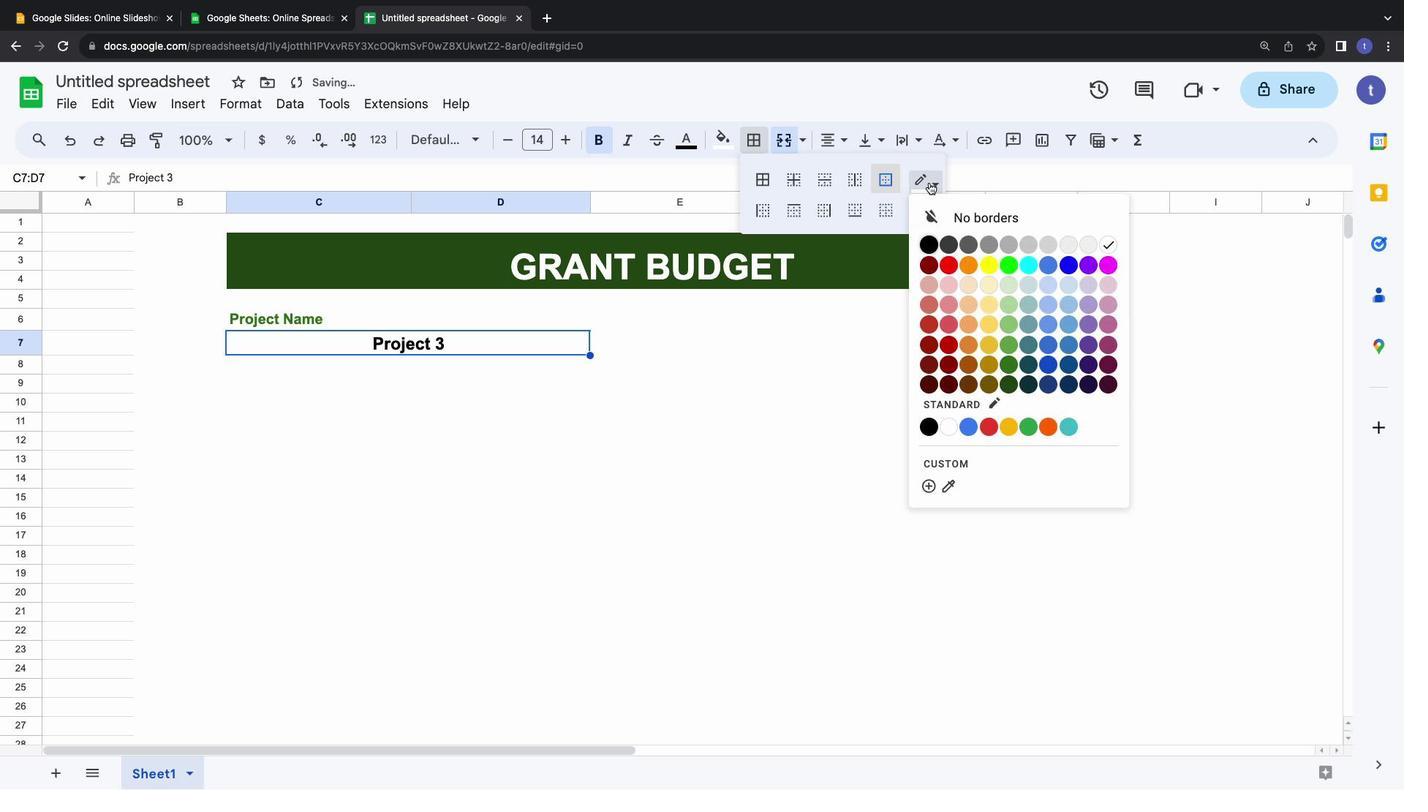 
Action: Mouse moved to (930, 242)
Screenshot: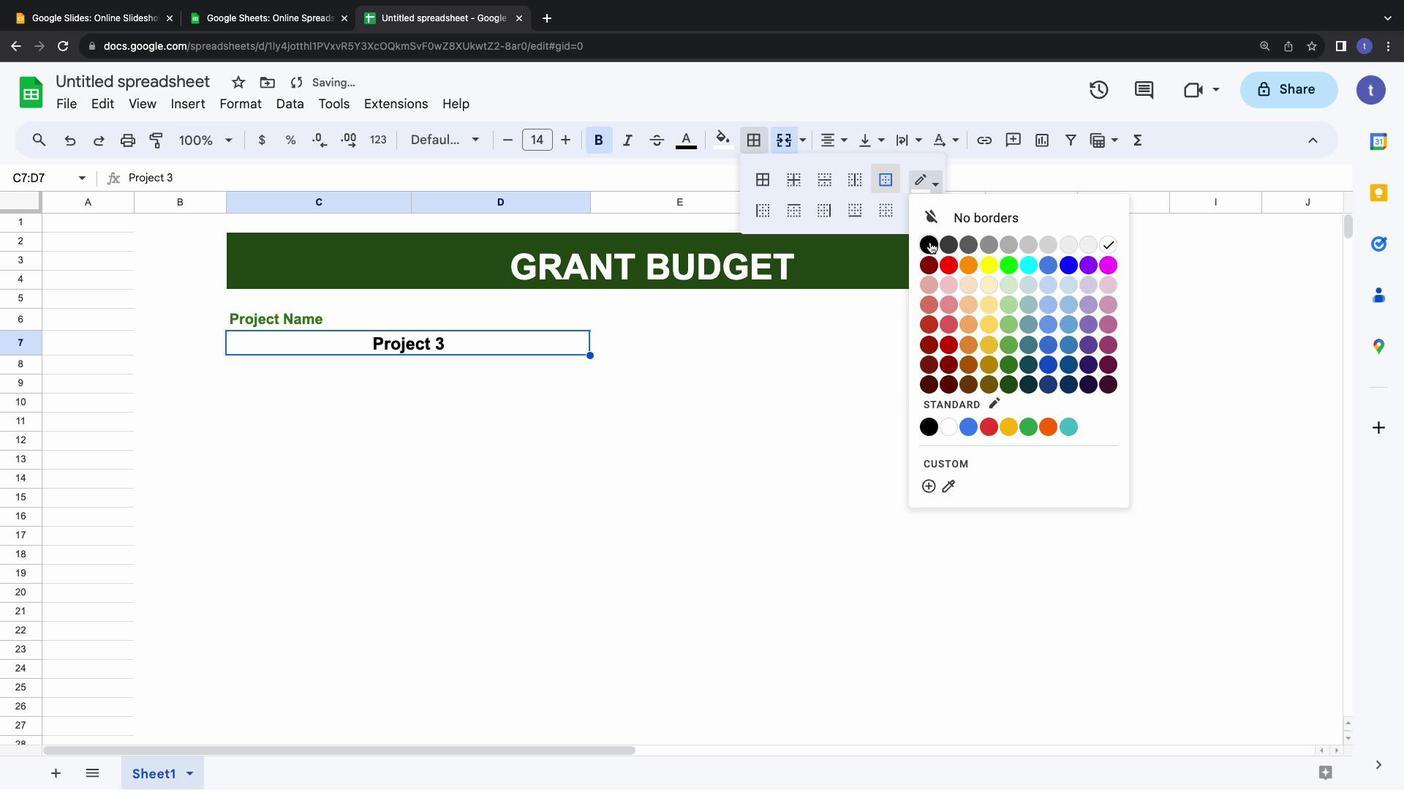 
Action: Mouse pressed left at (930, 242)
Screenshot: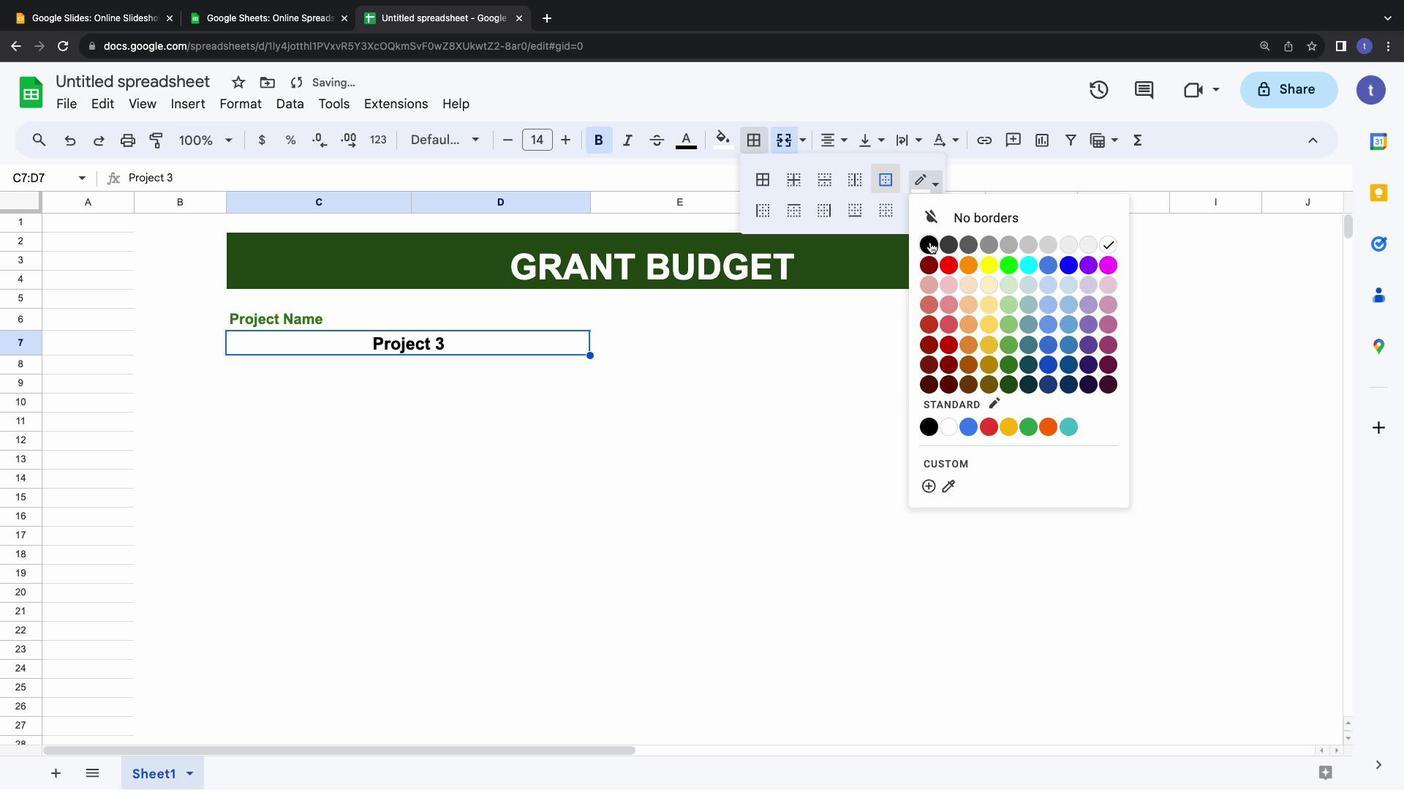 
Action: Mouse moved to (687, 285)
Screenshot: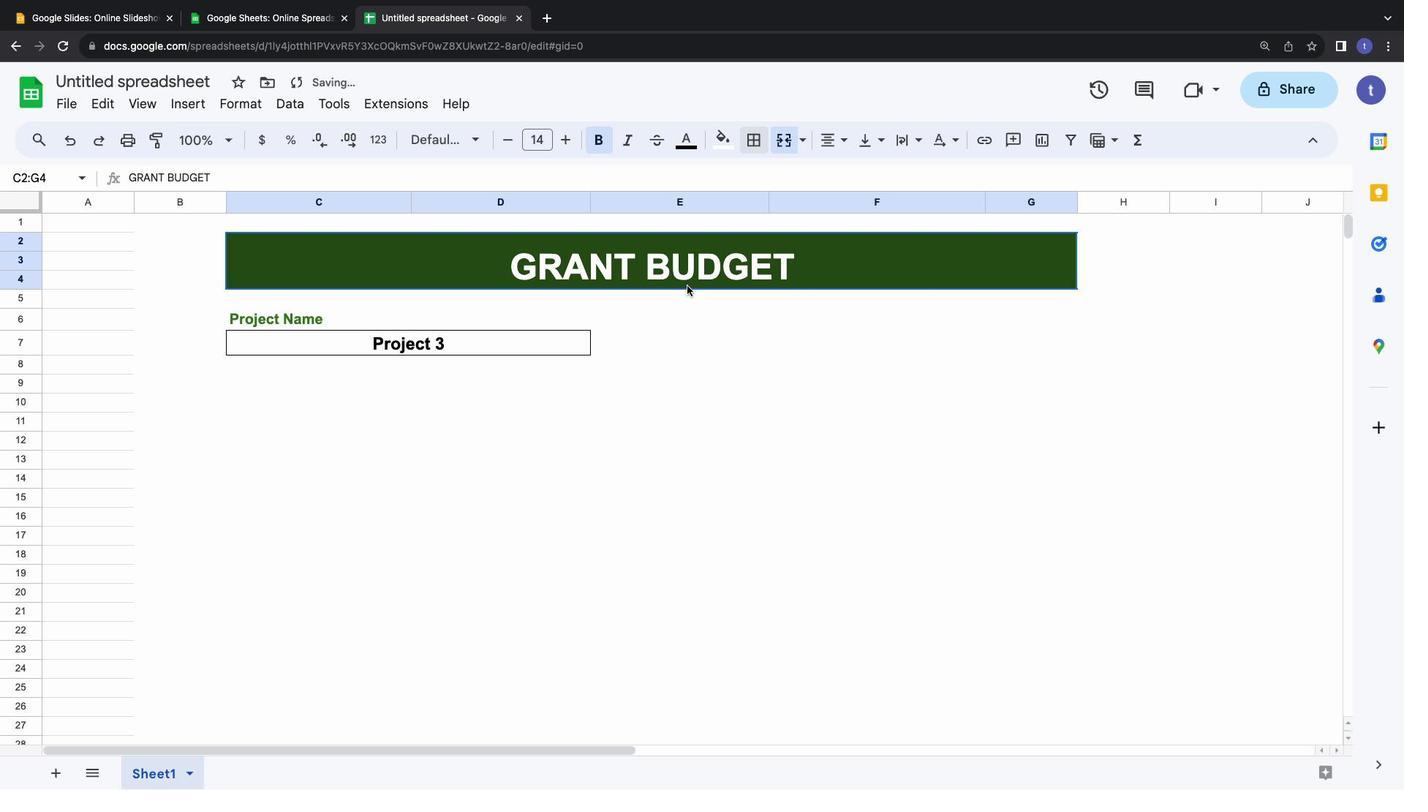 
Action: Mouse pressed left at (687, 285)
Screenshot: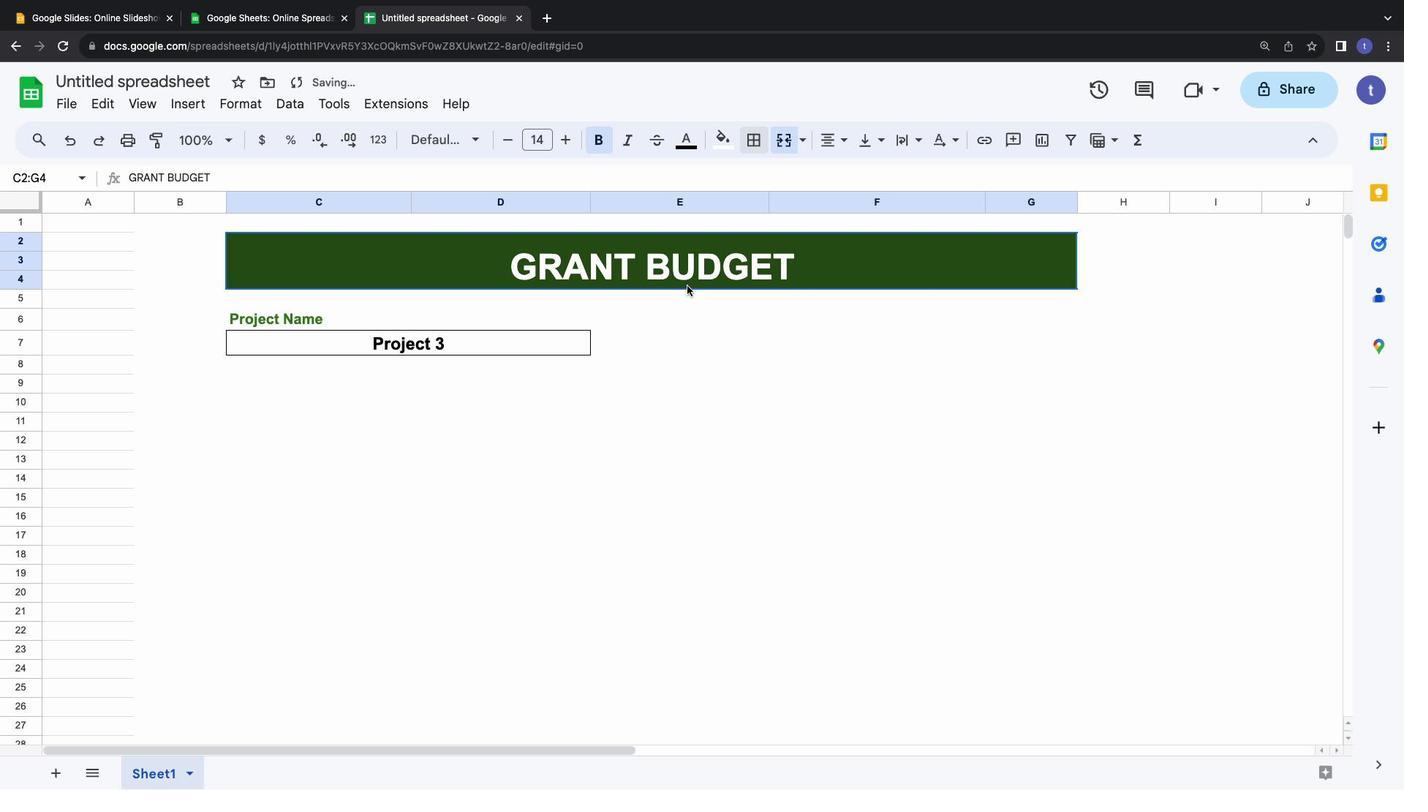 
Action: Mouse moved to (529, 343)
Screenshot: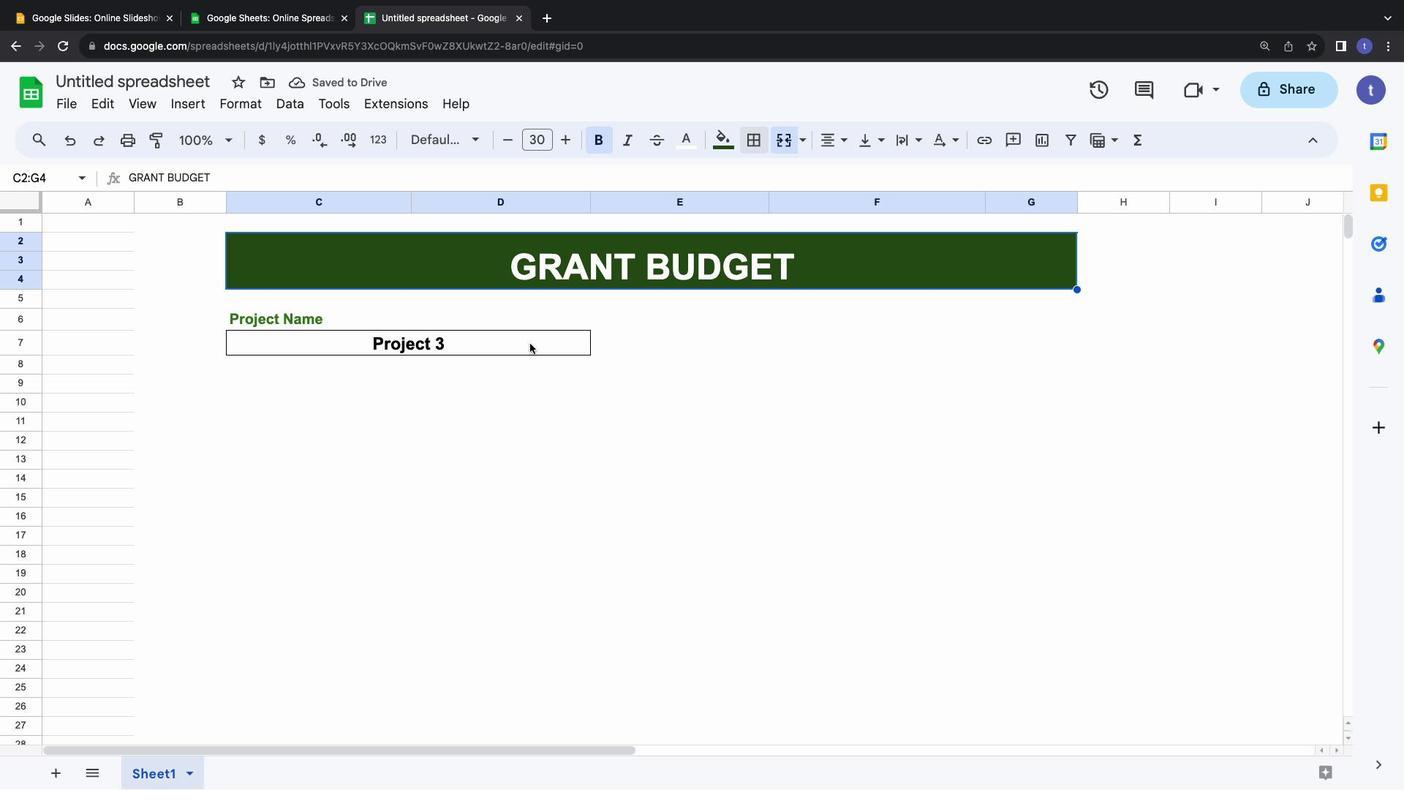 
Action: Mouse pressed left at (529, 343)
Screenshot: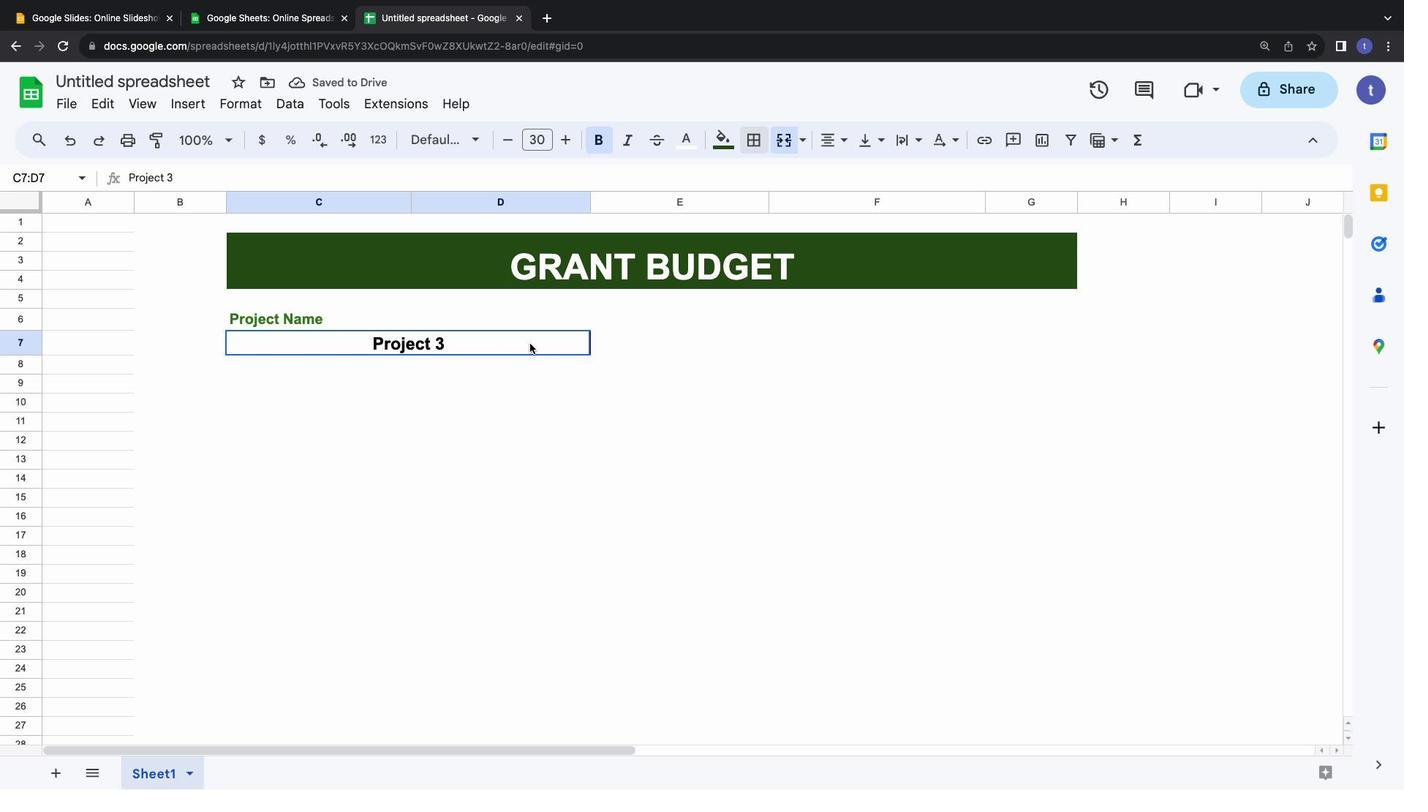 
Action: Mouse moved to (18, 352)
Screenshot: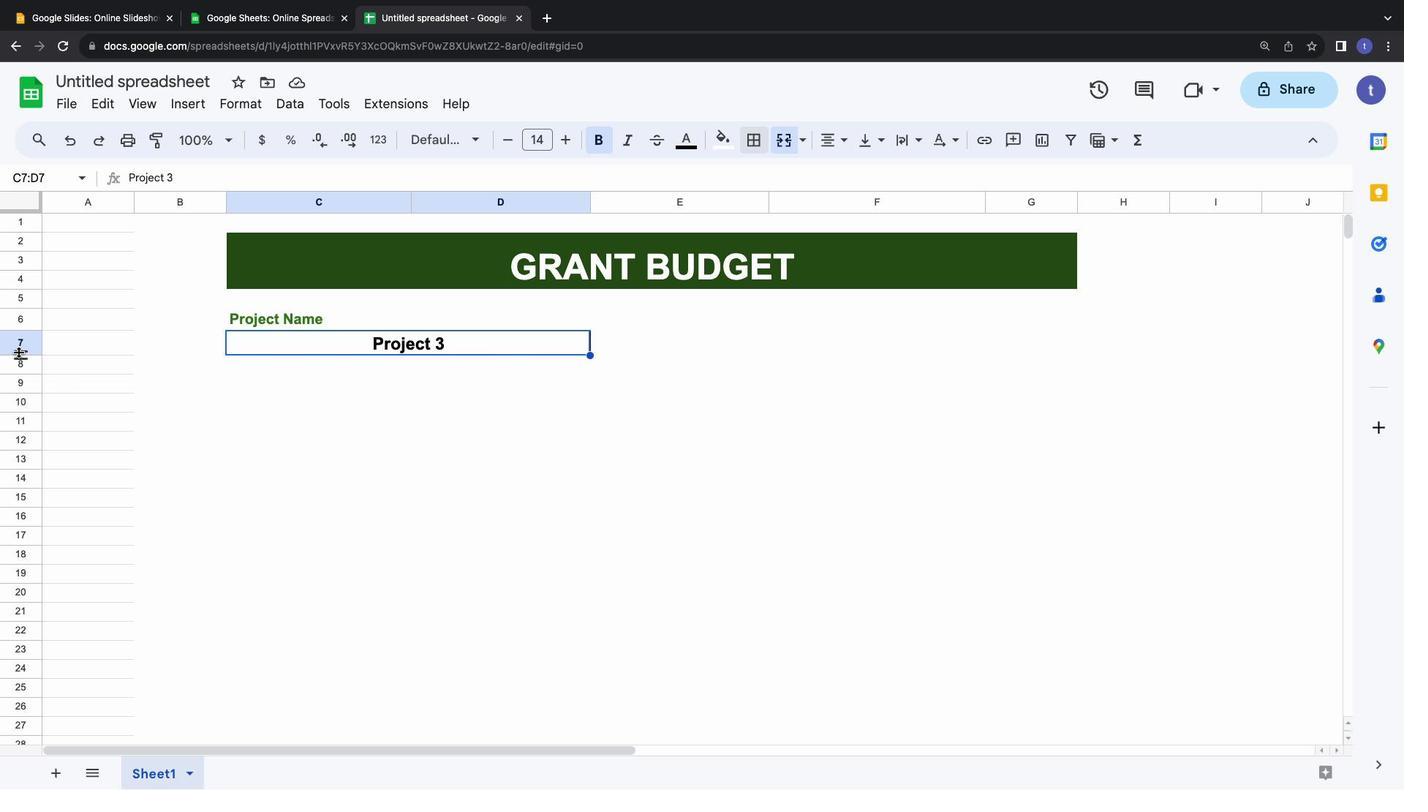 
Action: Mouse pressed left at (18, 352)
Screenshot: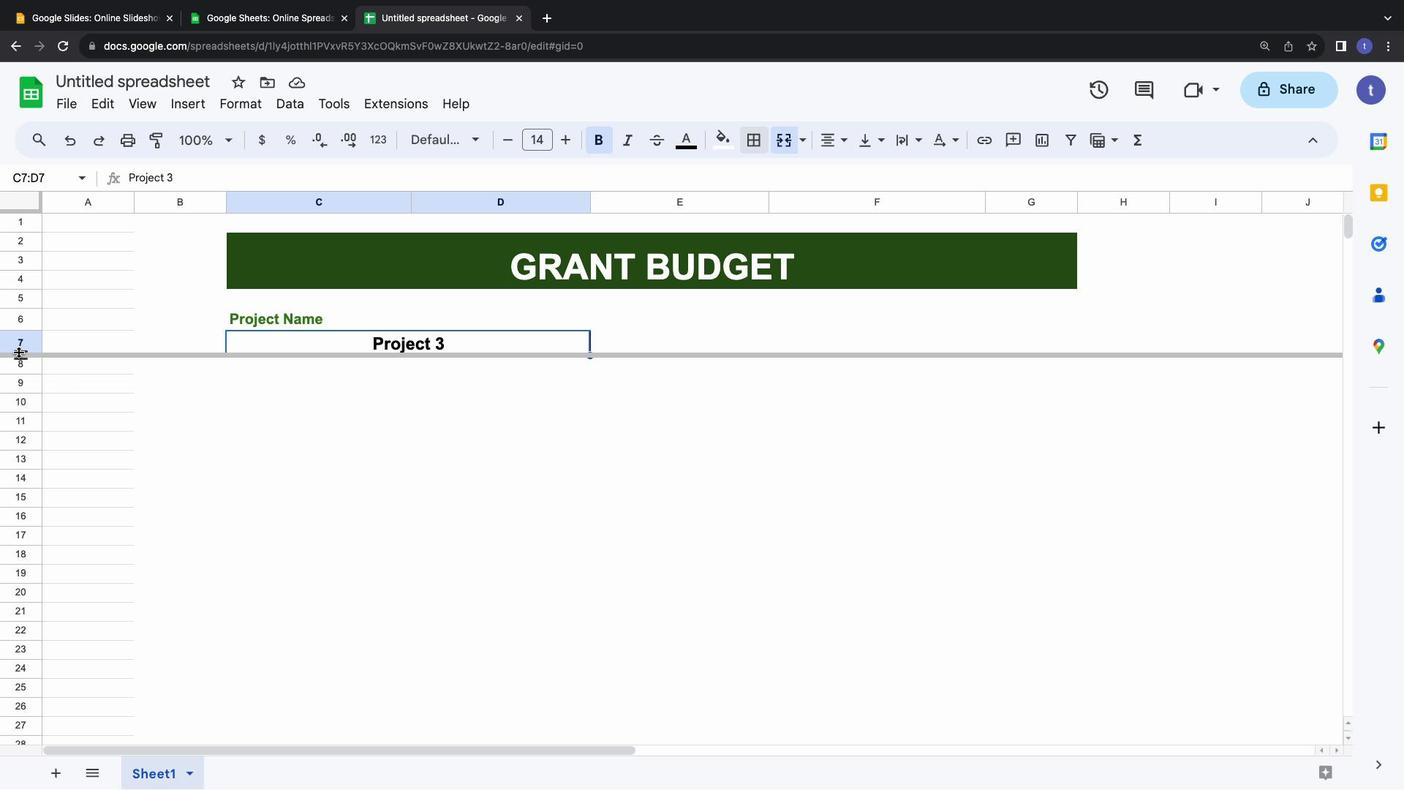 
Action: Mouse moved to (642, 354)
Screenshot: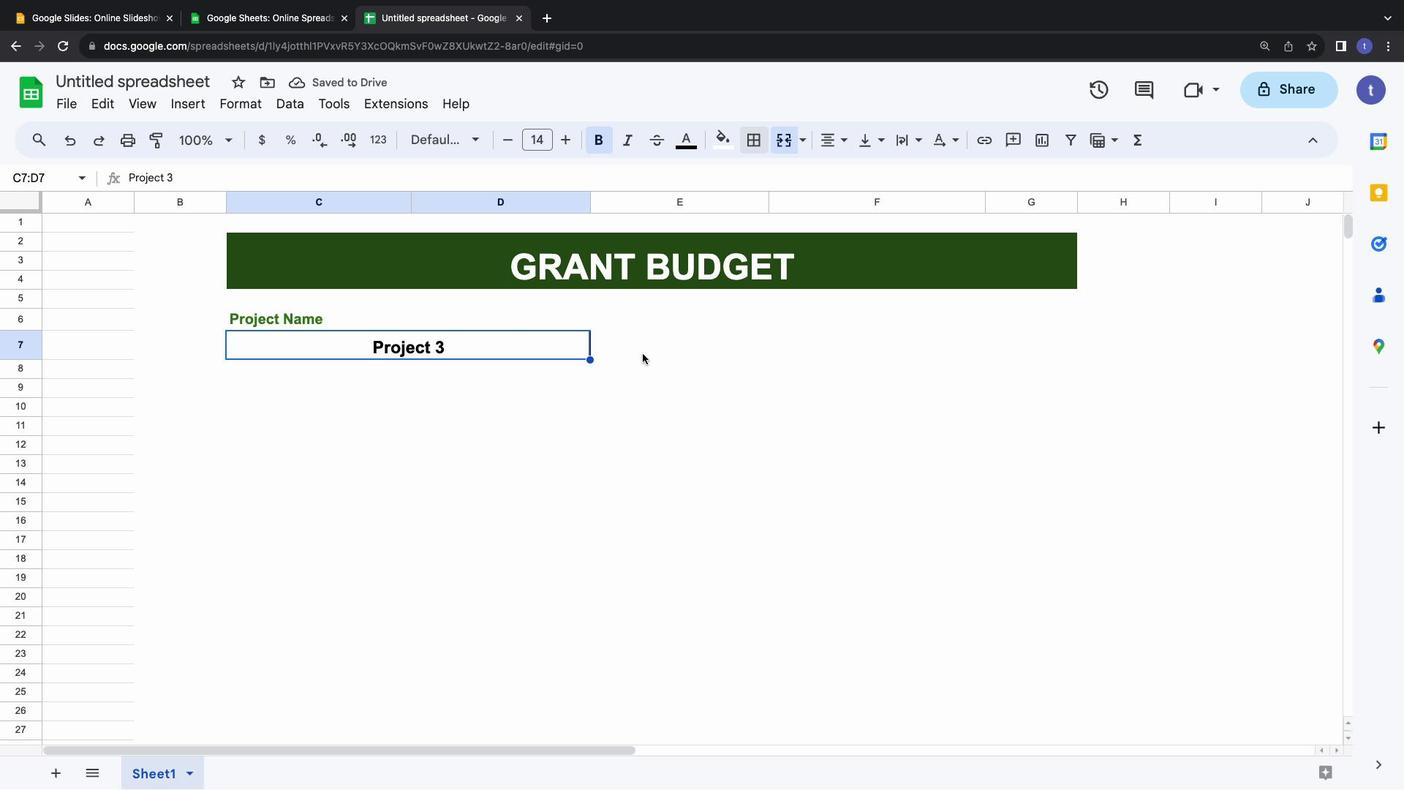 
Action: Mouse pressed left at (642, 354)
Screenshot: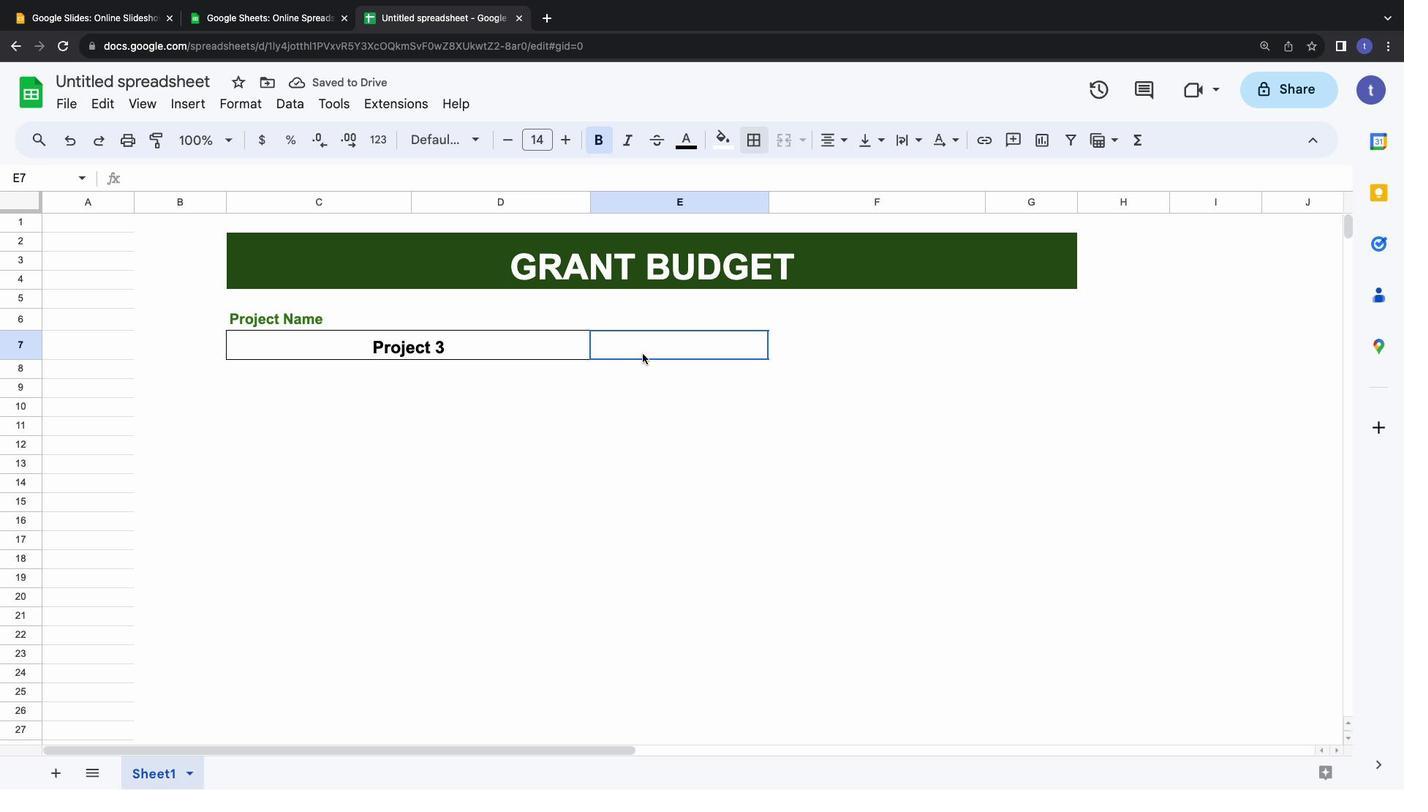 
Action: Mouse pressed left at (642, 354)
Screenshot: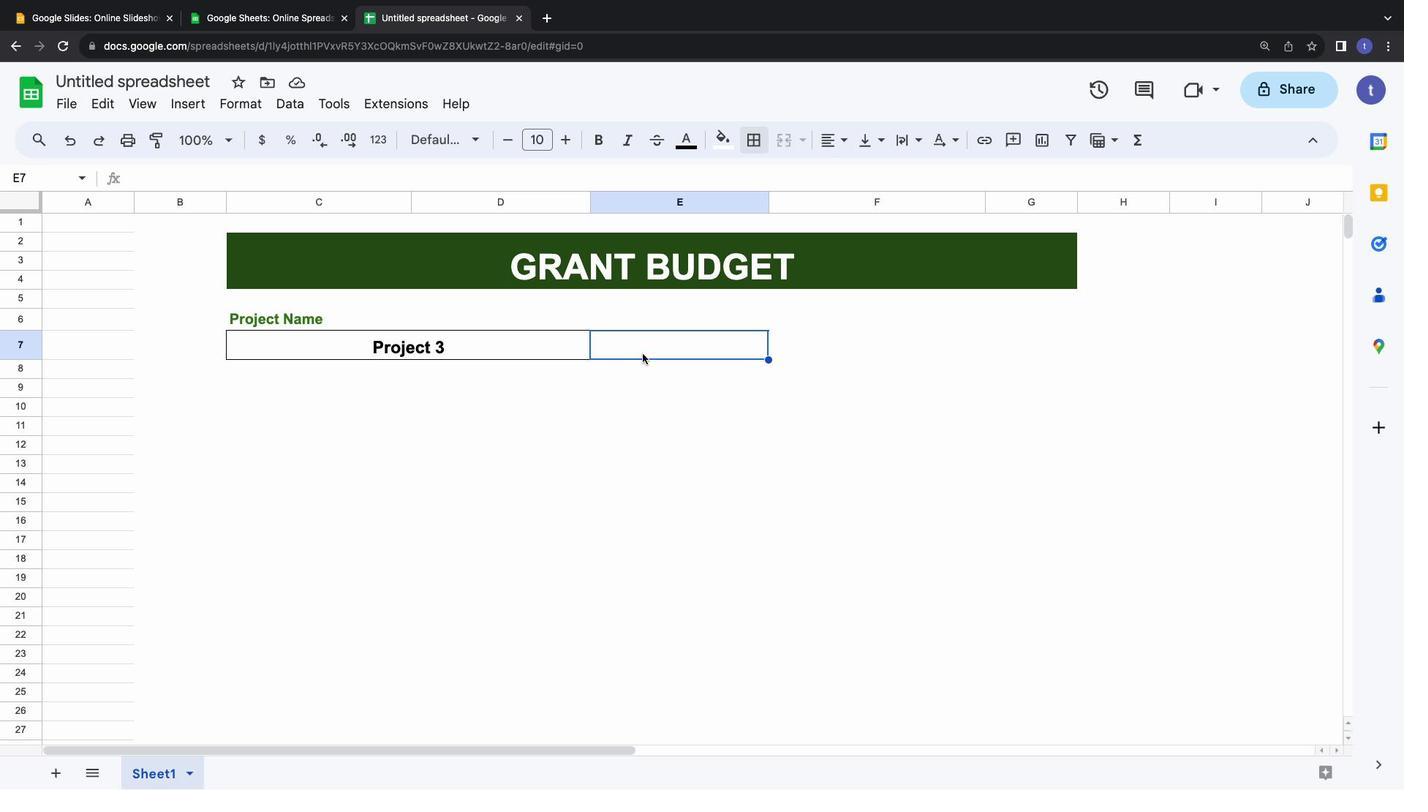 
Action: Mouse pressed left at (642, 354)
Screenshot: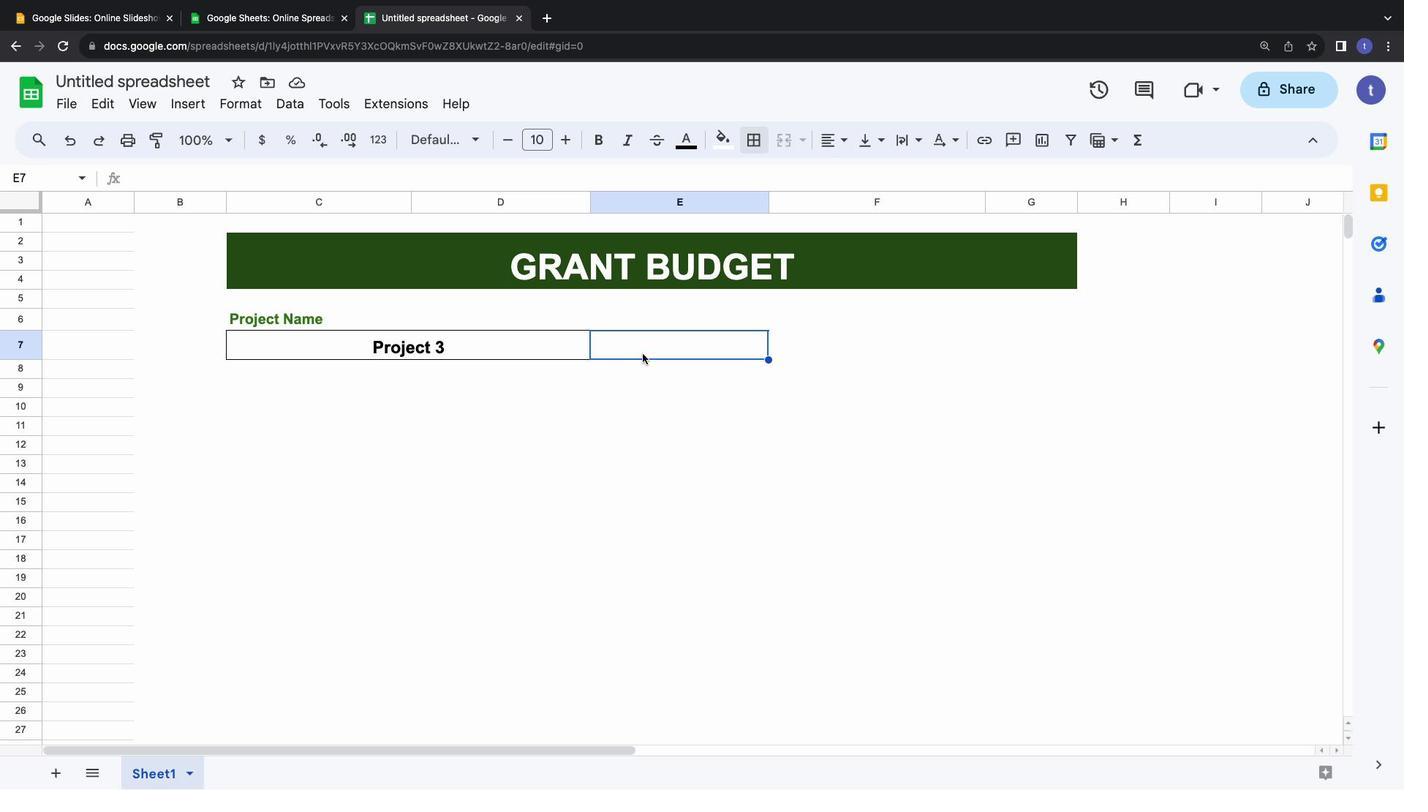 
Action: Mouse moved to (678, 352)
Screenshot: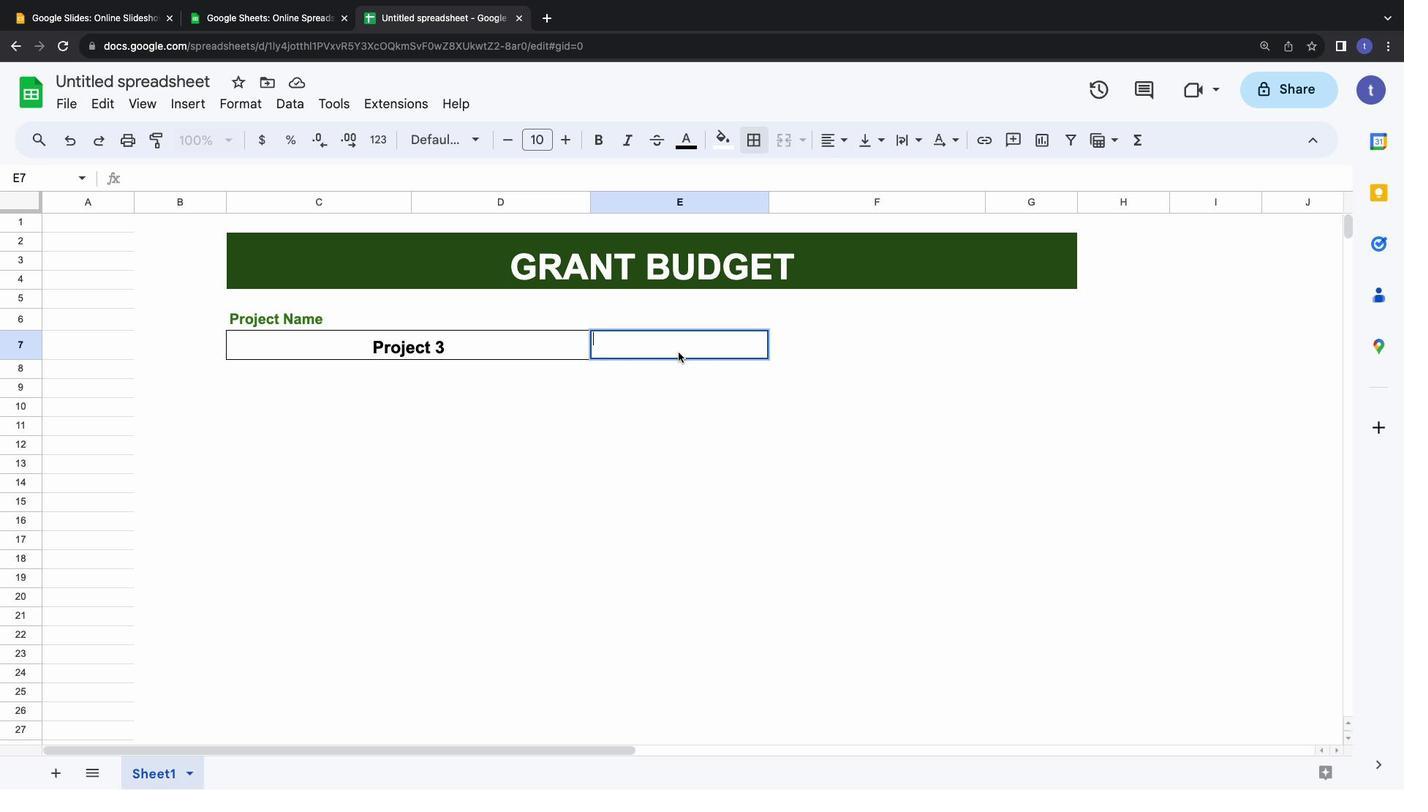 
Action: Mouse pressed left at (678, 352)
Screenshot: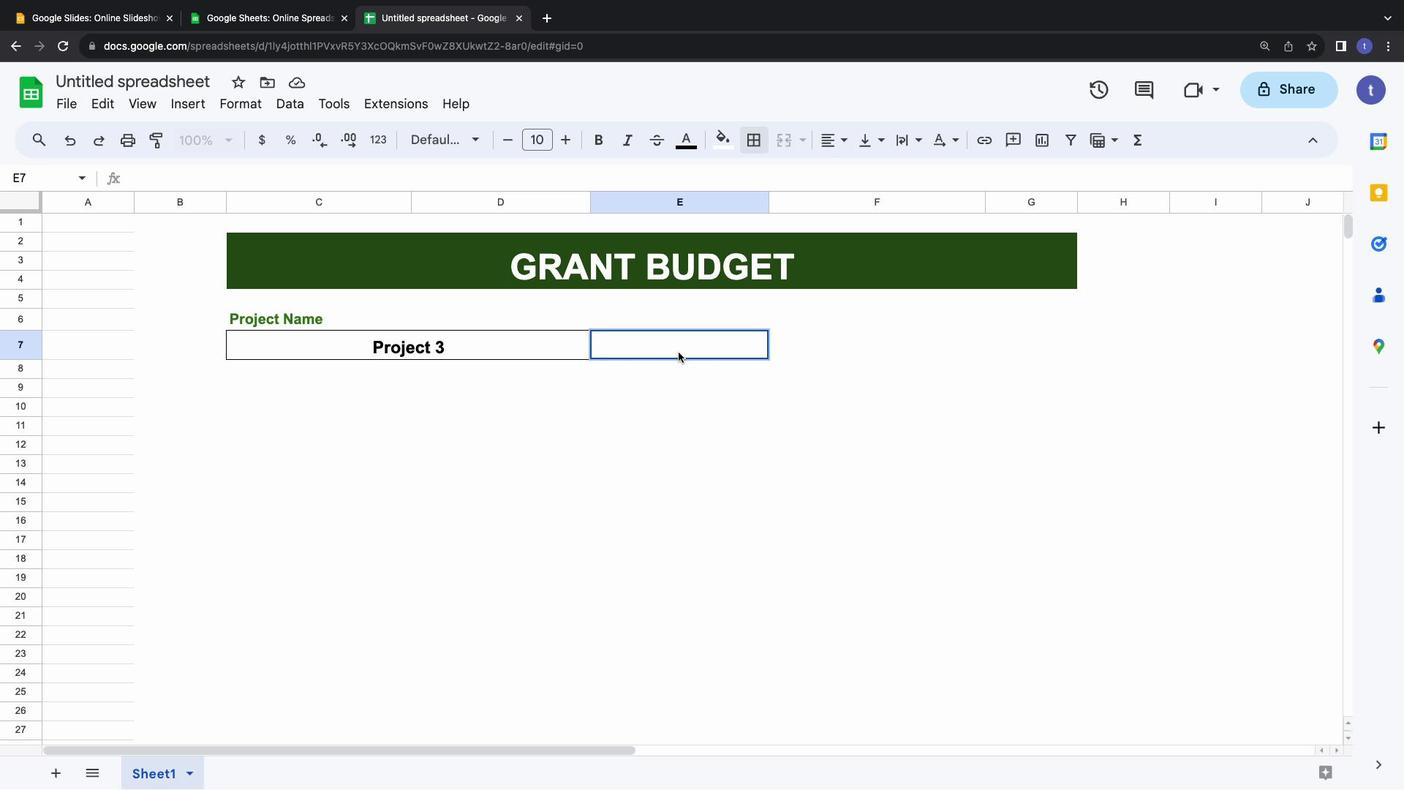 
Action: Mouse pressed left at (678, 352)
Screenshot: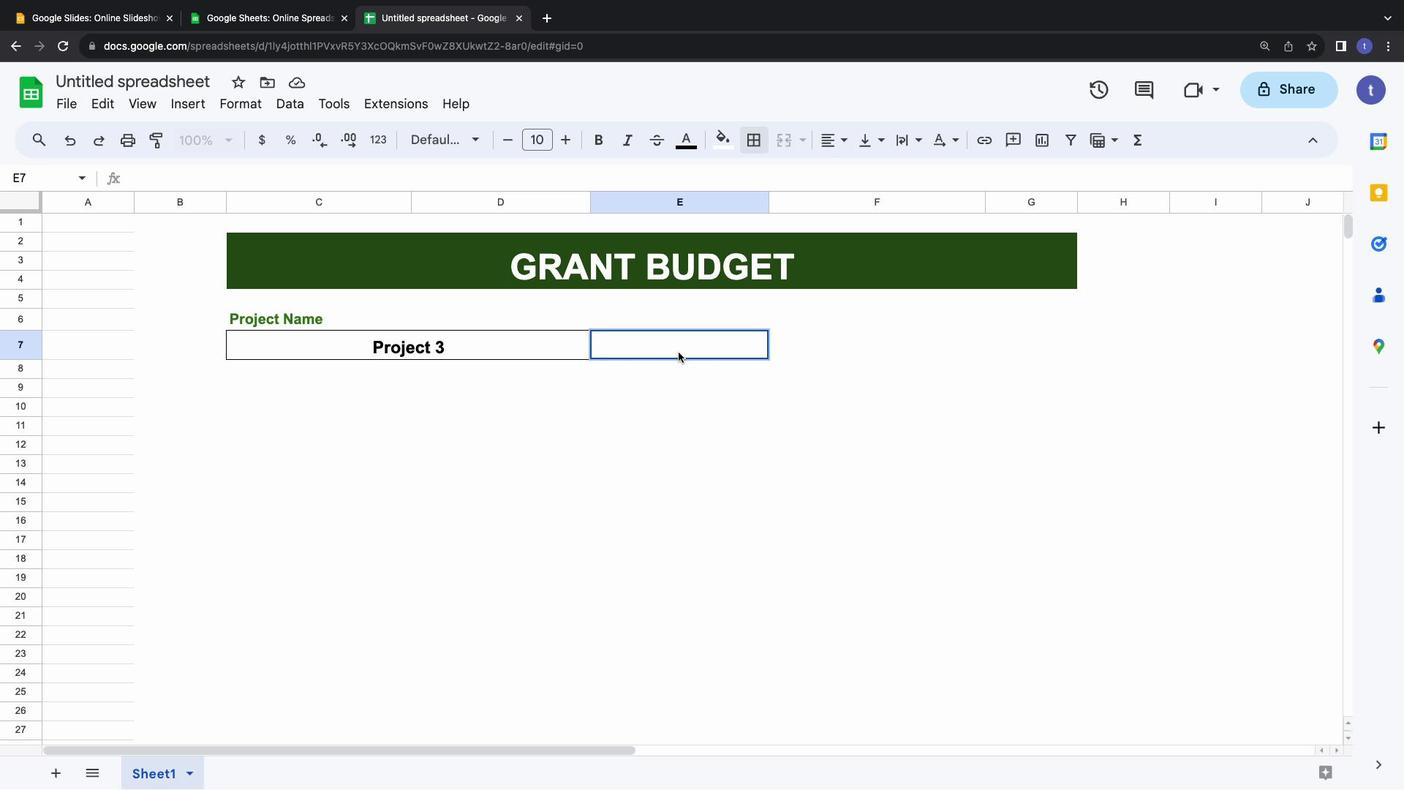 
Action: Mouse pressed left at (678, 352)
Screenshot: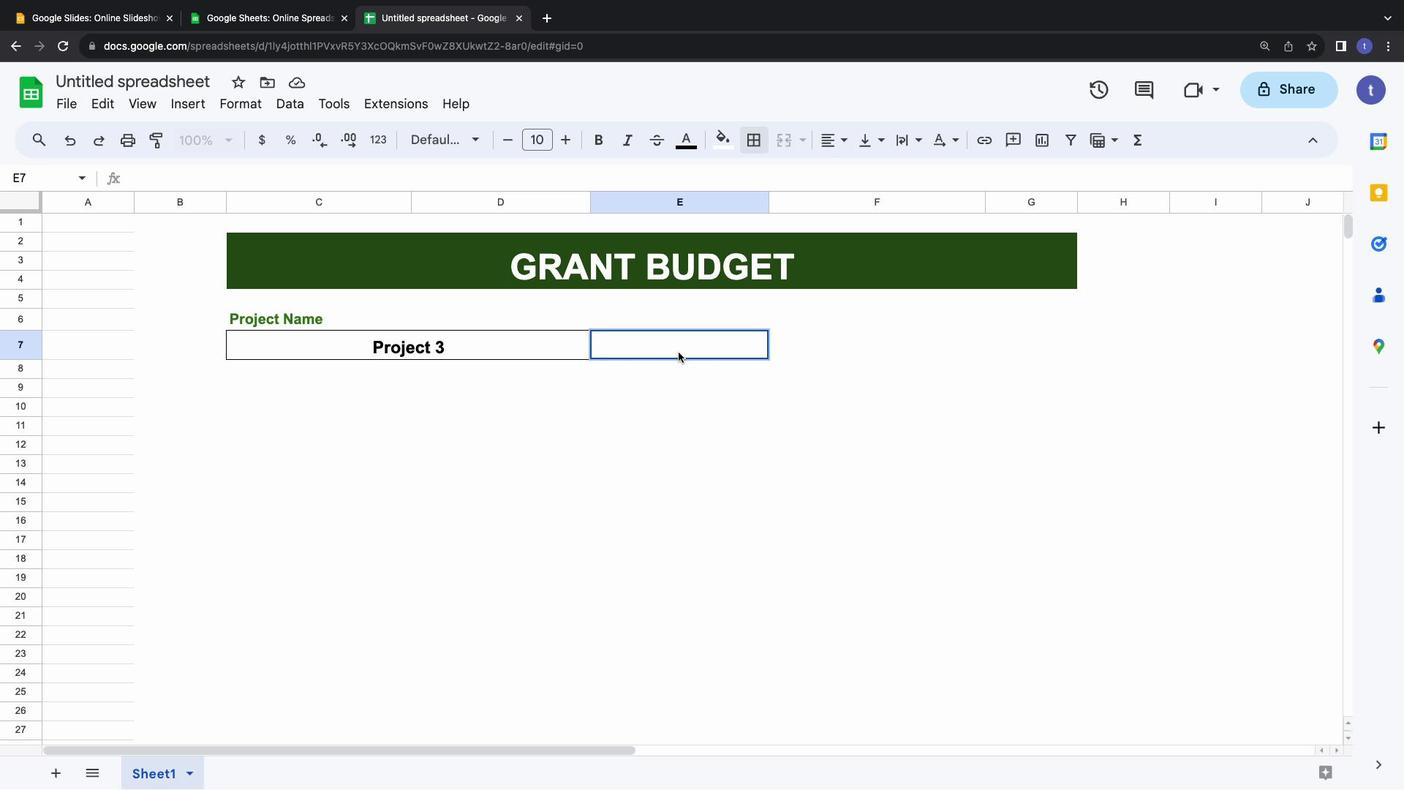 
Action: Mouse moved to (627, 355)
Screenshot: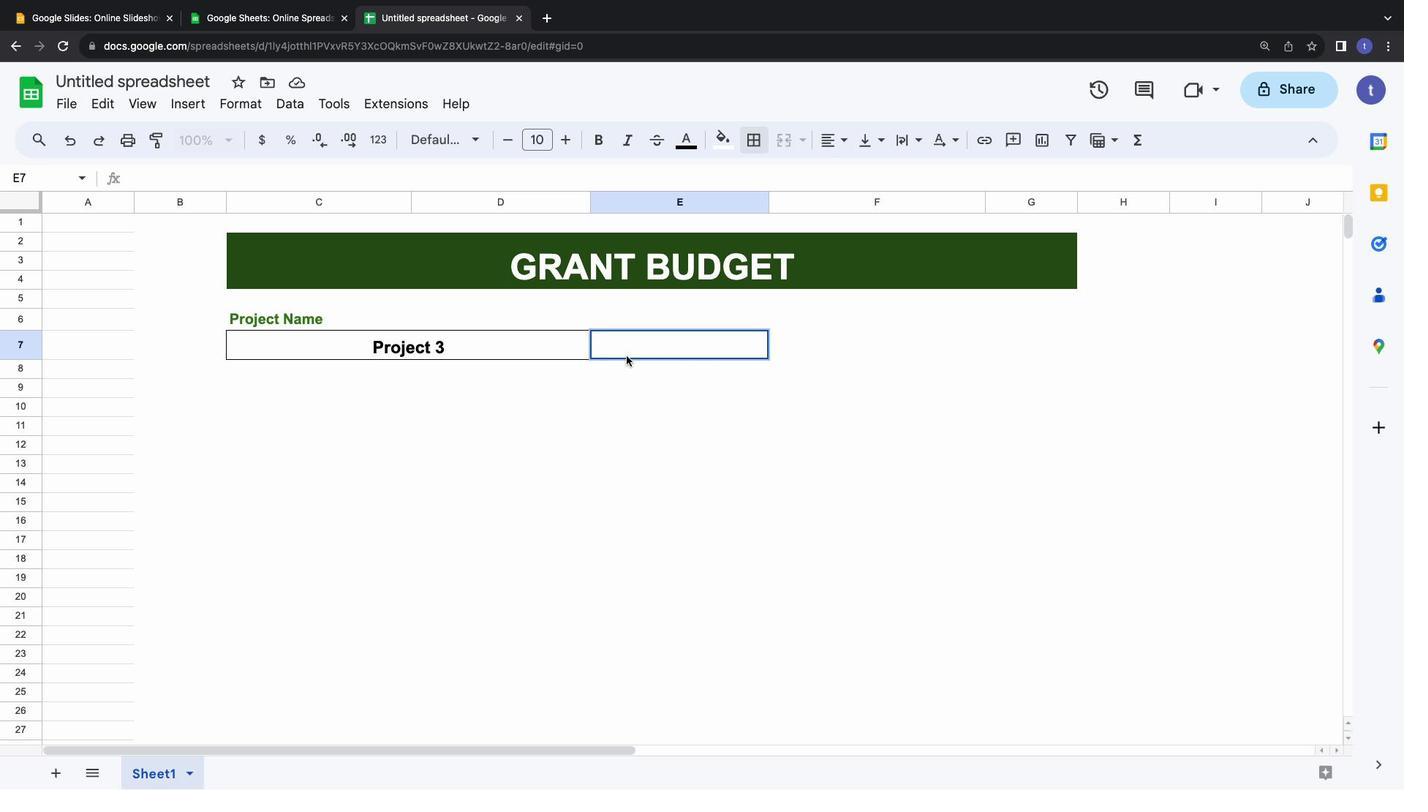 
Action: Mouse pressed left at (627, 355)
Screenshot: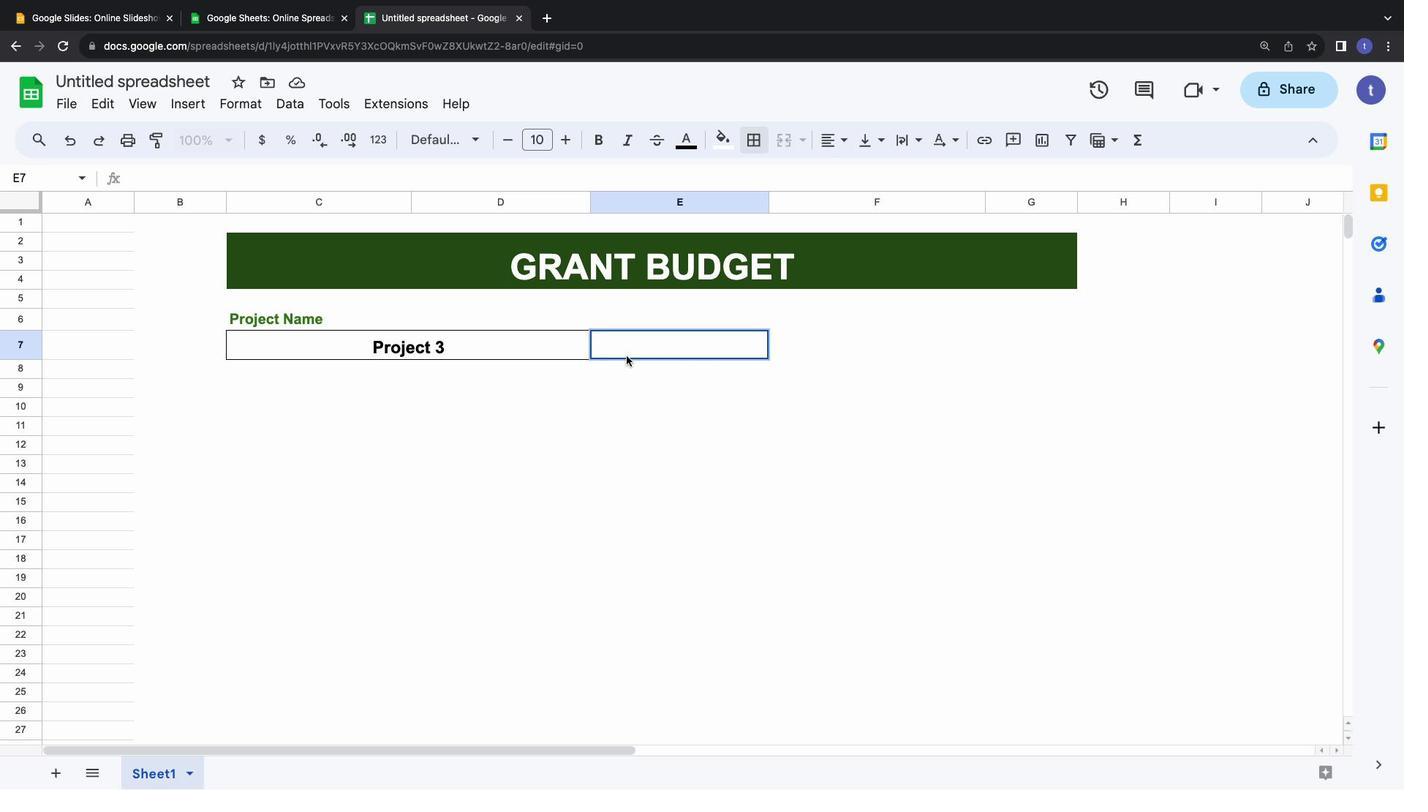 
Action: Mouse moved to (624, 344)
Screenshot: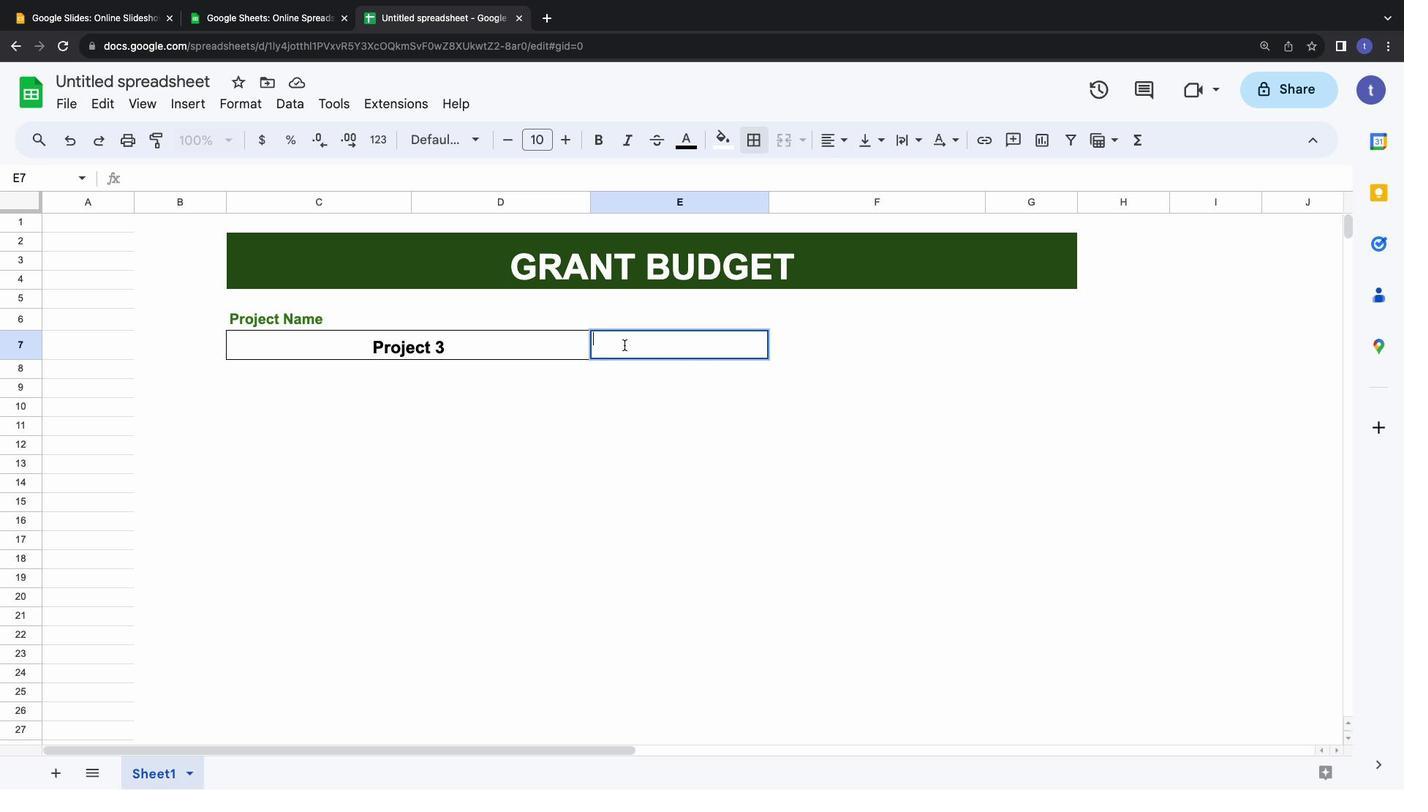 
Action: Mouse pressed left at (624, 344)
Screenshot: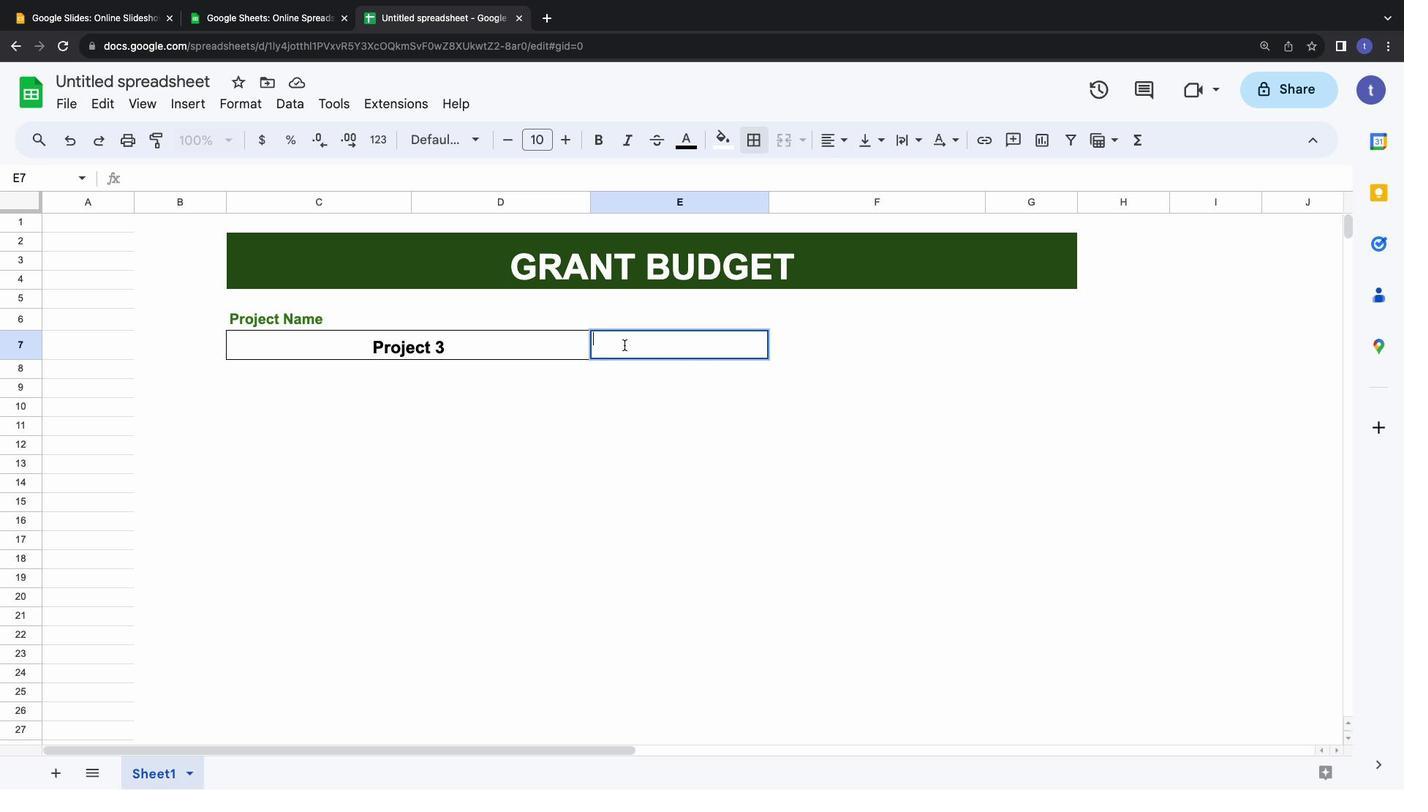 
Action: Mouse moved to (624, 345)
Screenshot: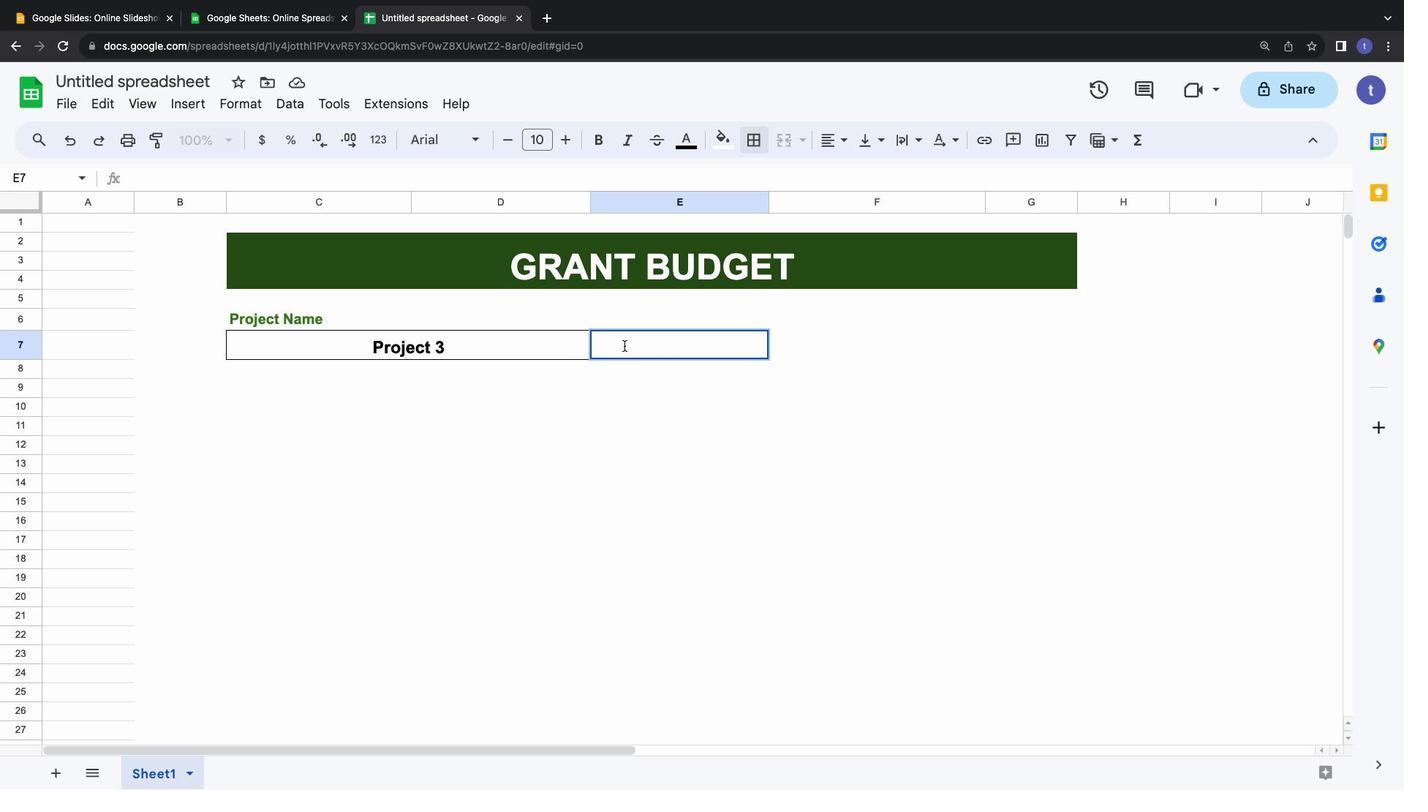 
Action: Key pressed Key.shift'G''r''a''n''t''s'Key.spaceKey.shift'A''p''p''r''o''v''e''d'
Screenshot: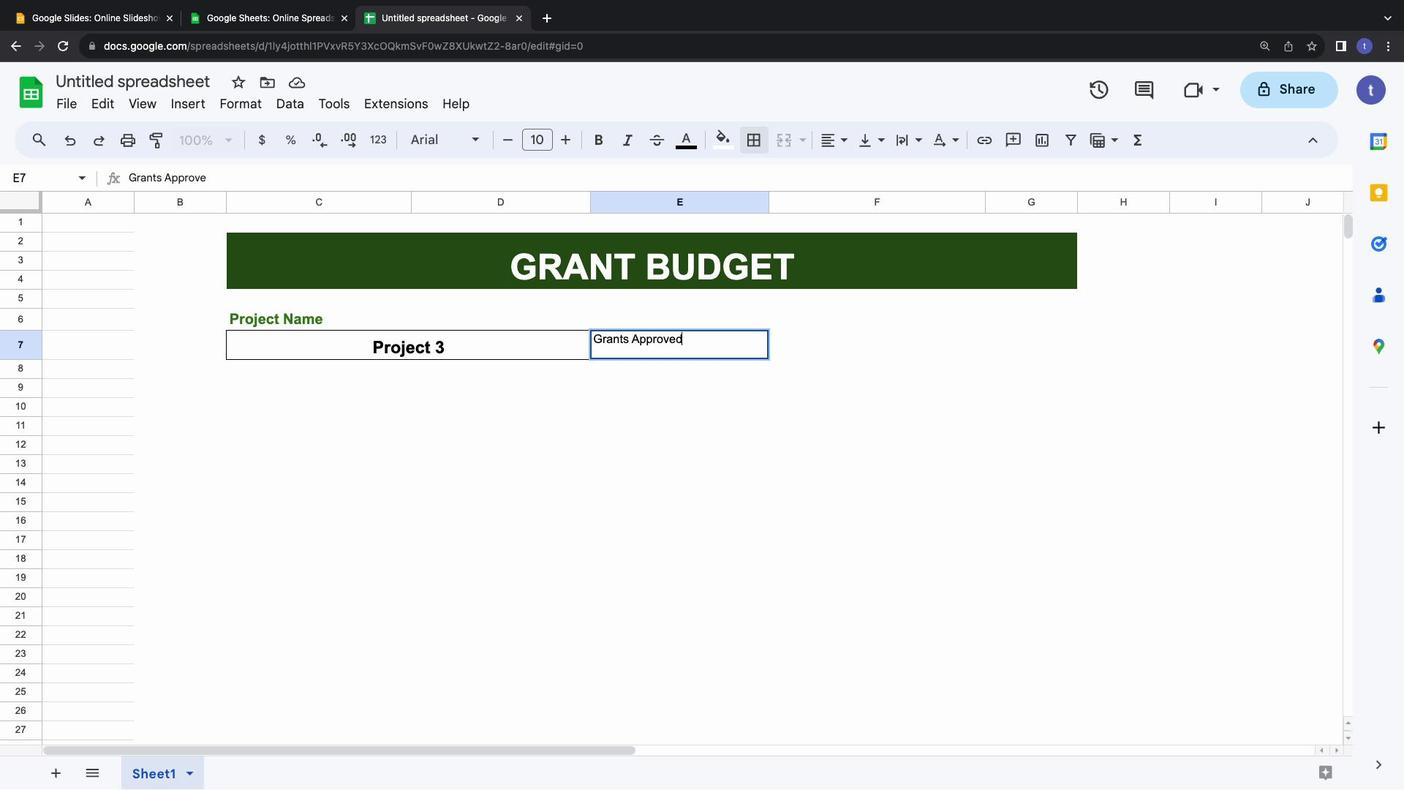 
Action: Mouse moved to (638, 362)
Screenshot: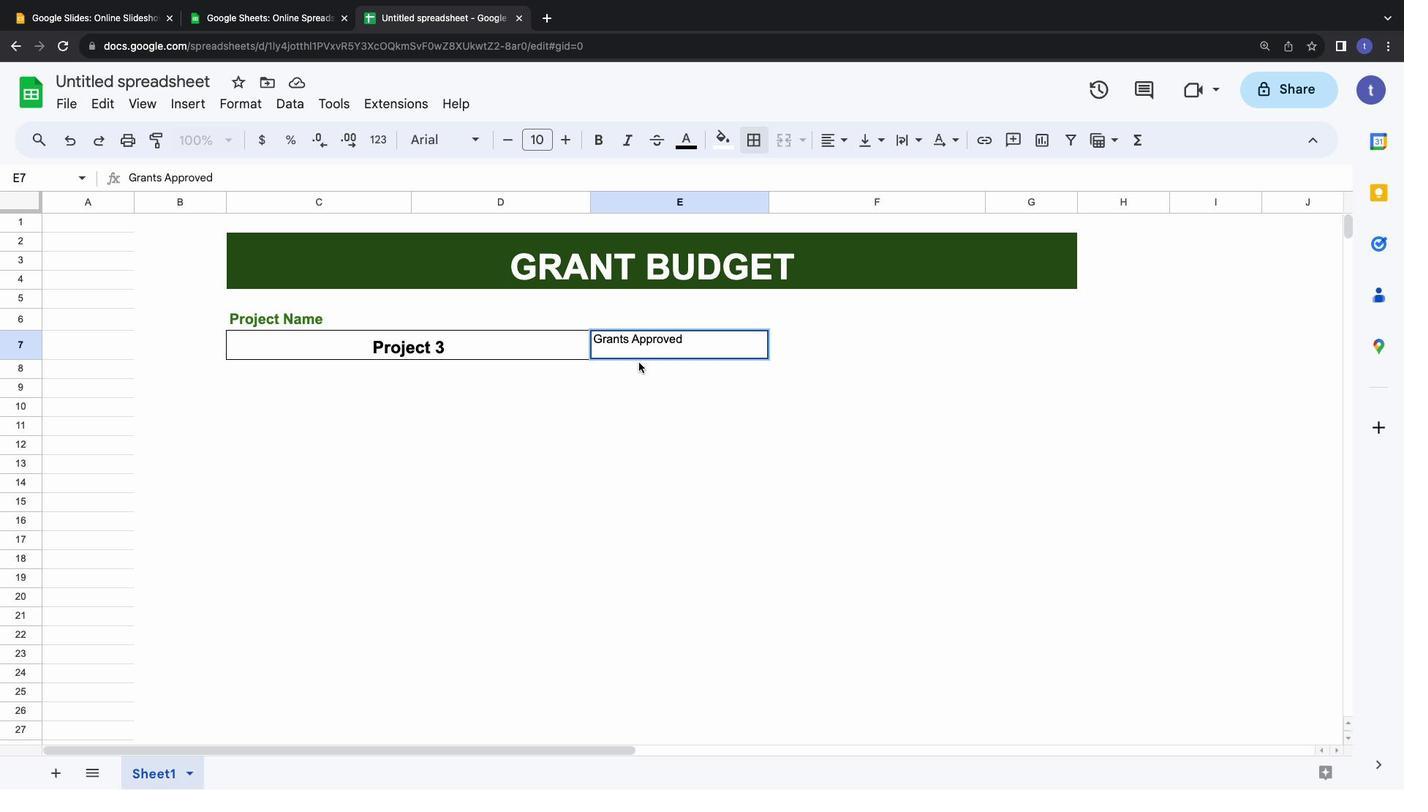 
Action: Mouse pressed left at (638, 362)
Screenshot: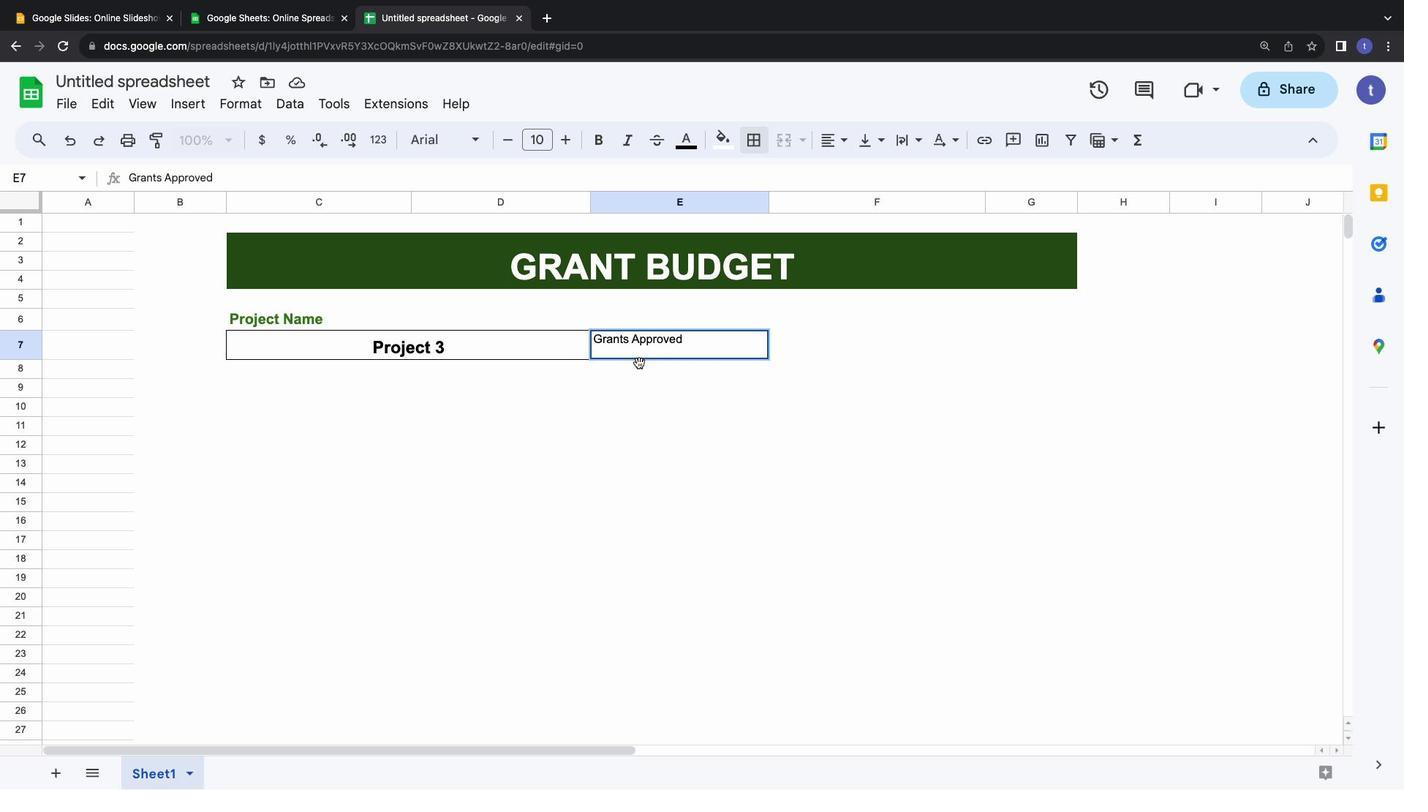 
Action: Mouse moved to (637, 354)
Screenshot: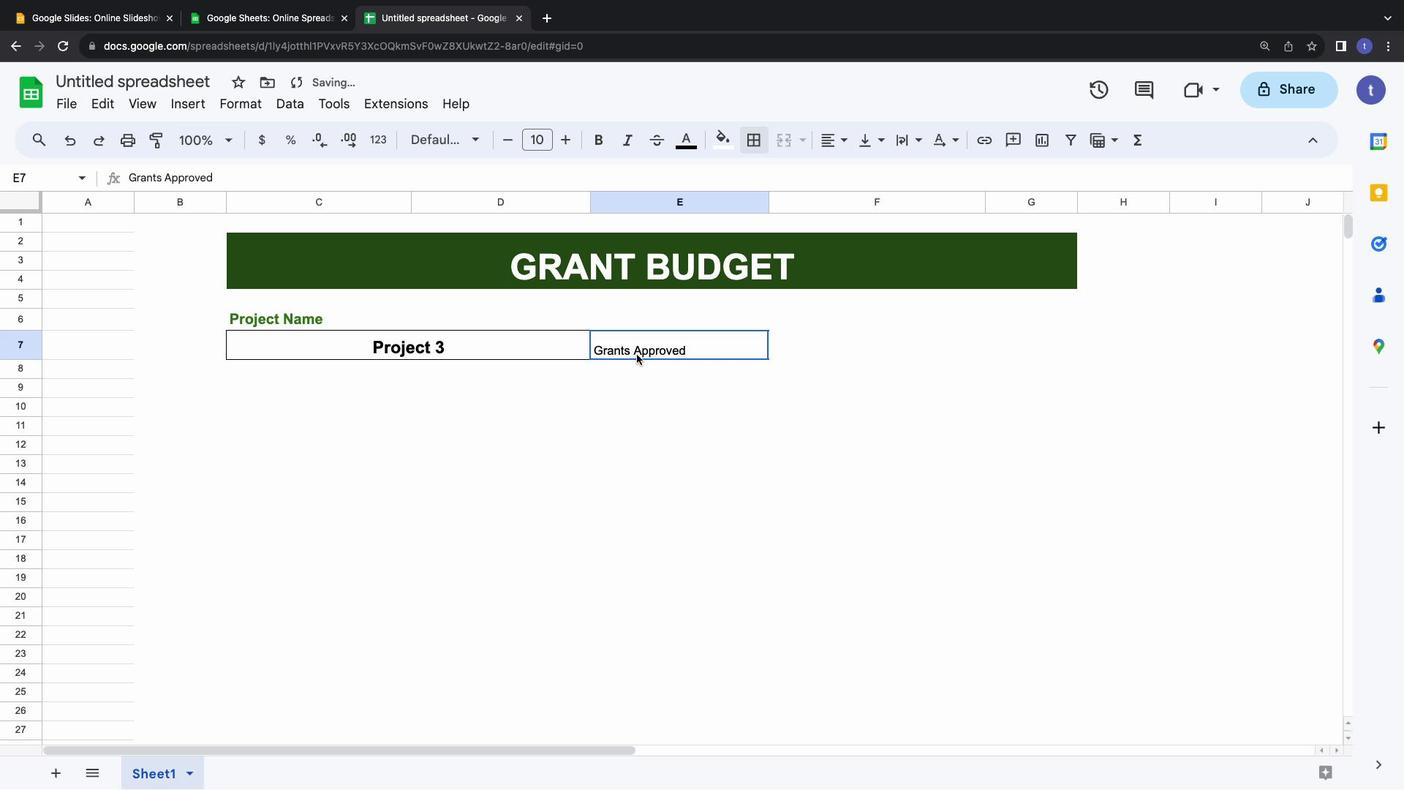 
Action: Mouse pressed left at (637, 354)
Screenshot: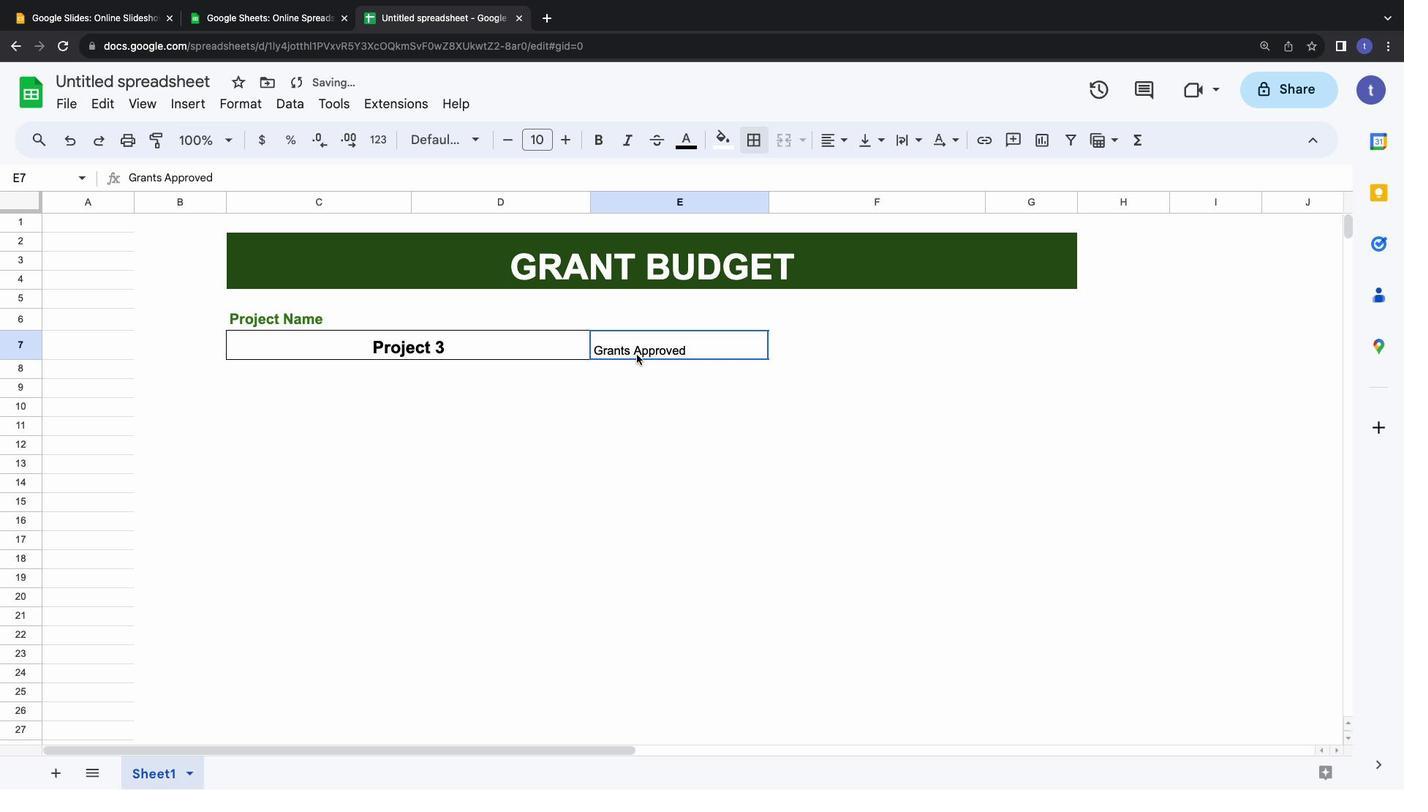 
Action: Mouse moved to (592, 351)
Screenshot: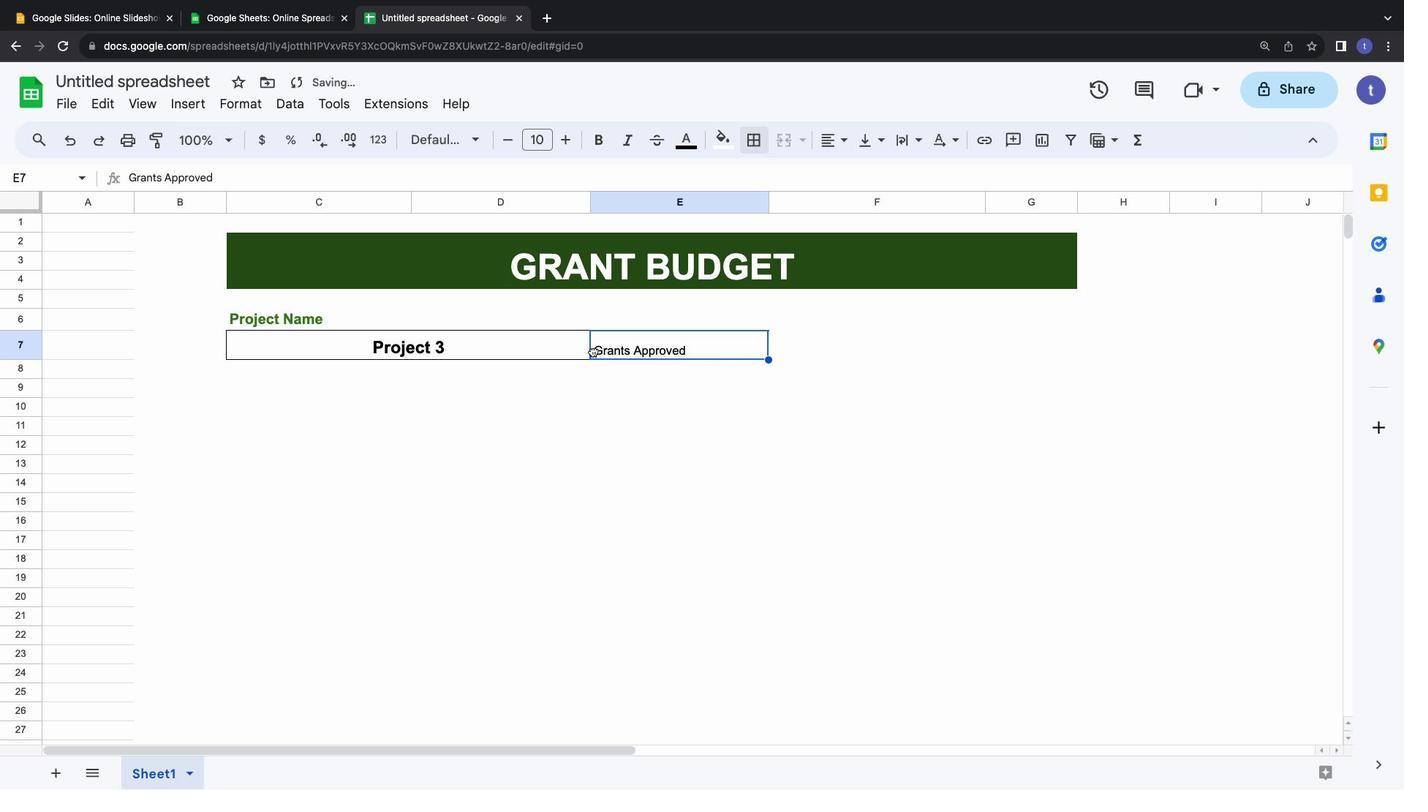 
Action: Mouse pressed left at (592, 351)
Screenshot: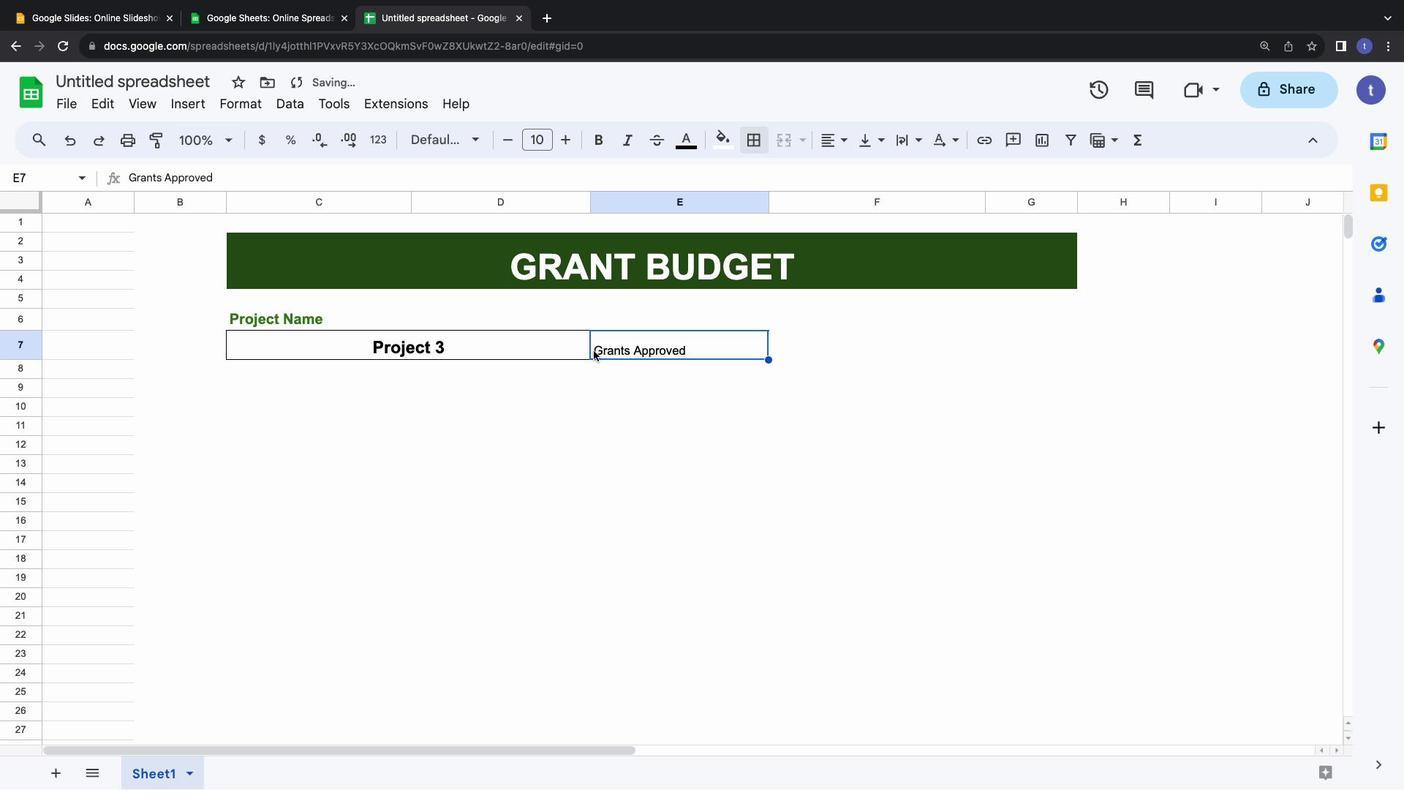 
Action: Mouse moved to (596, 349)
Screenshot: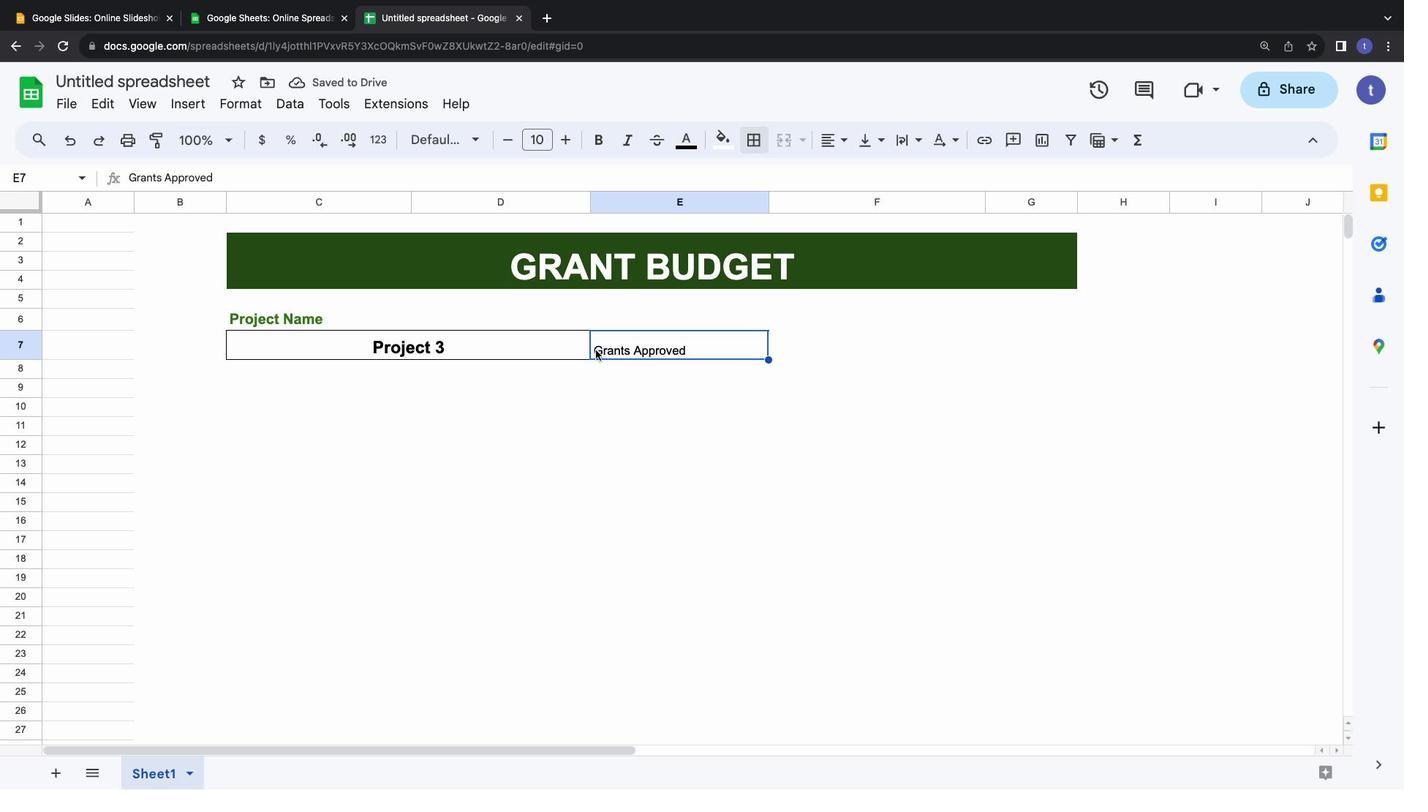 
Action: Mouse pressed left at (596, 349)
Screenshot: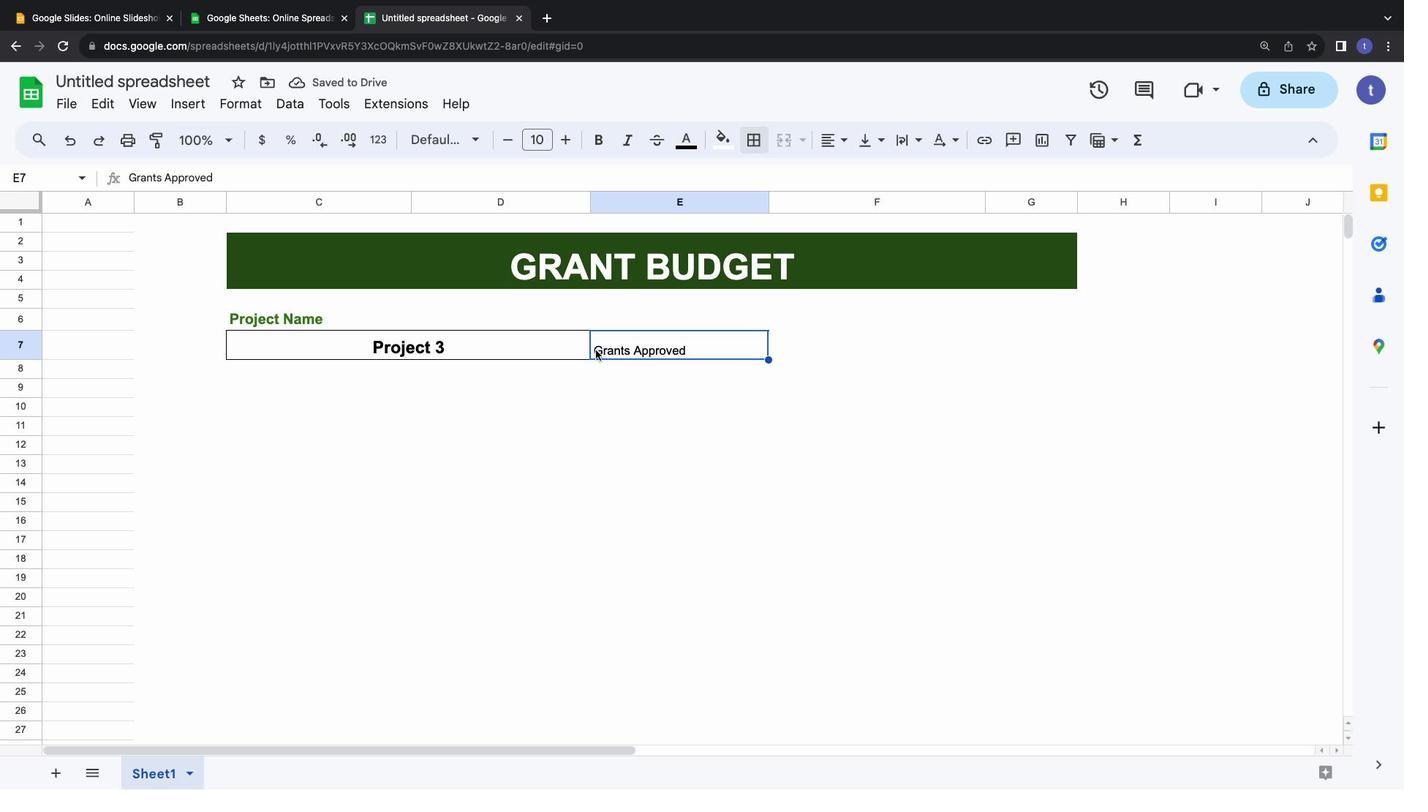 
Action: Mouse moved to (595, 350)
Screenshot: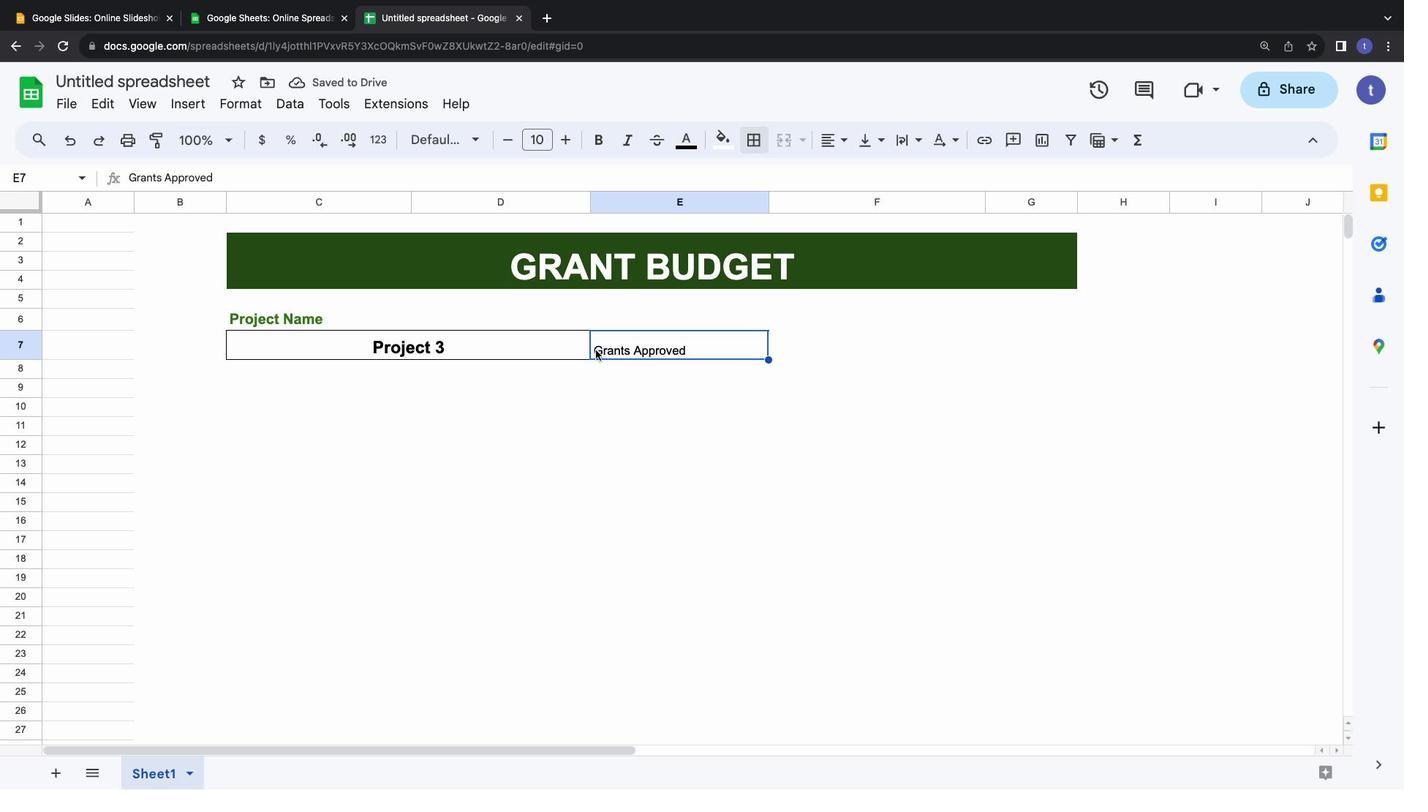 
Action: Mouse pressed left at (595, 350)
Screenshot: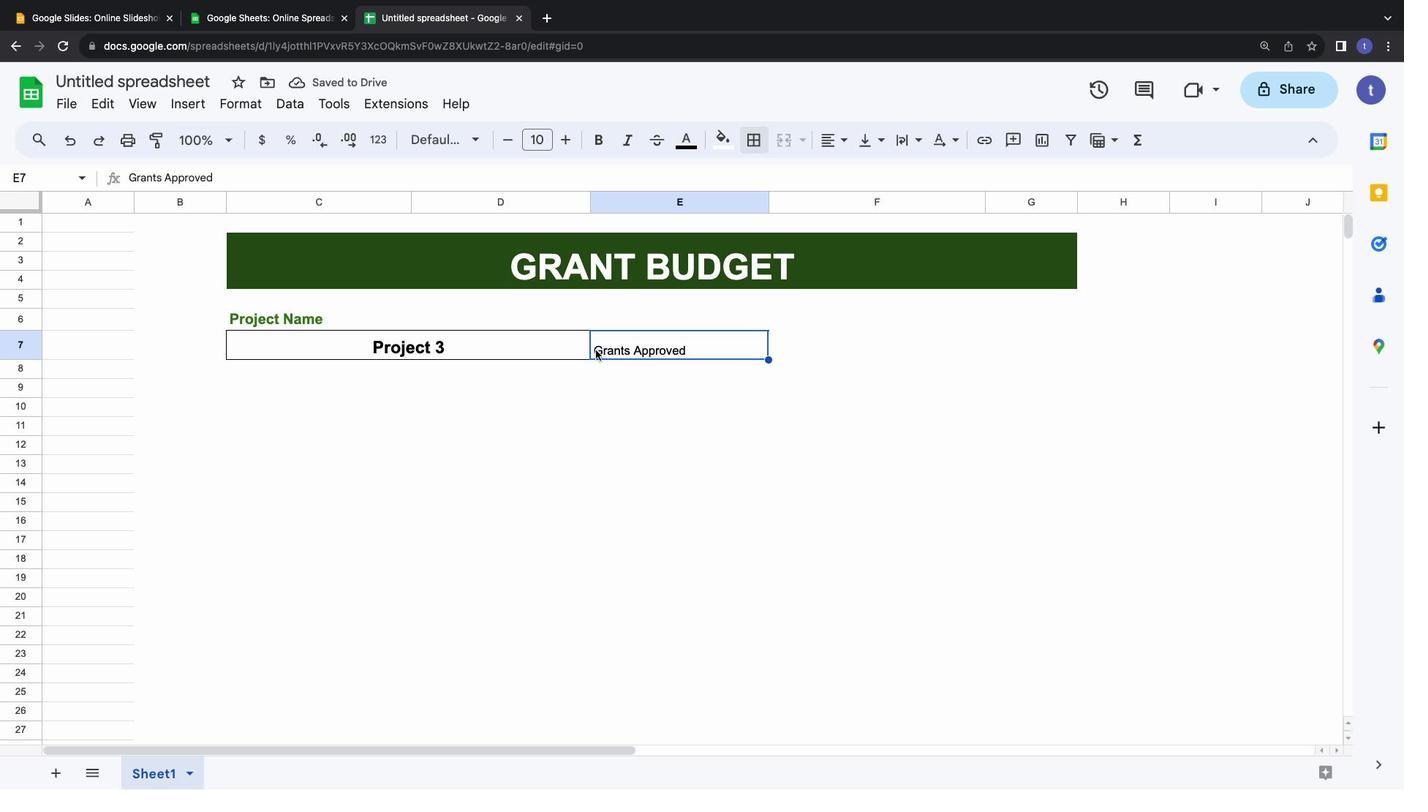 
Action: Mouse moved to (599, 334)
Screenshot: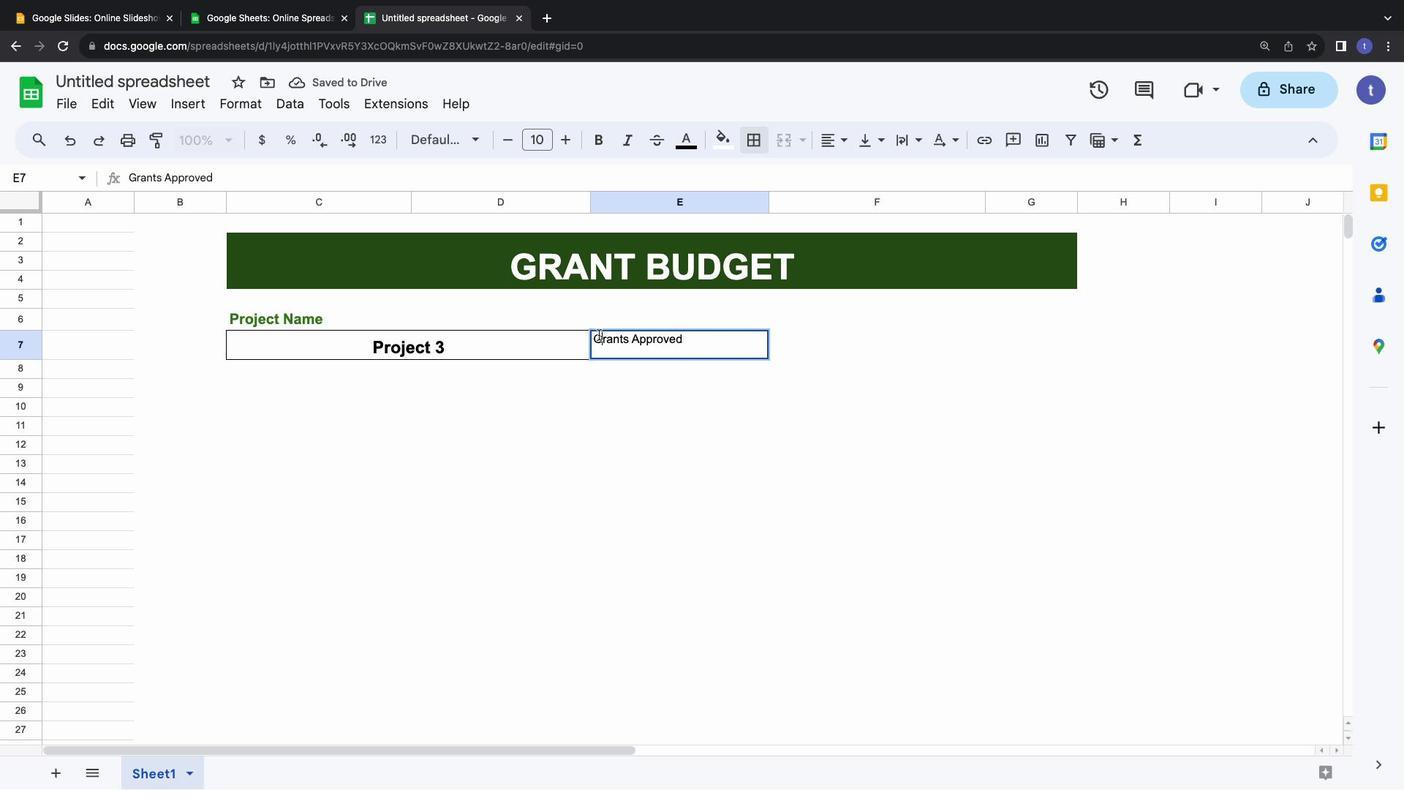 
Action: Mouse pressed left at (599, 334)
Screenshot: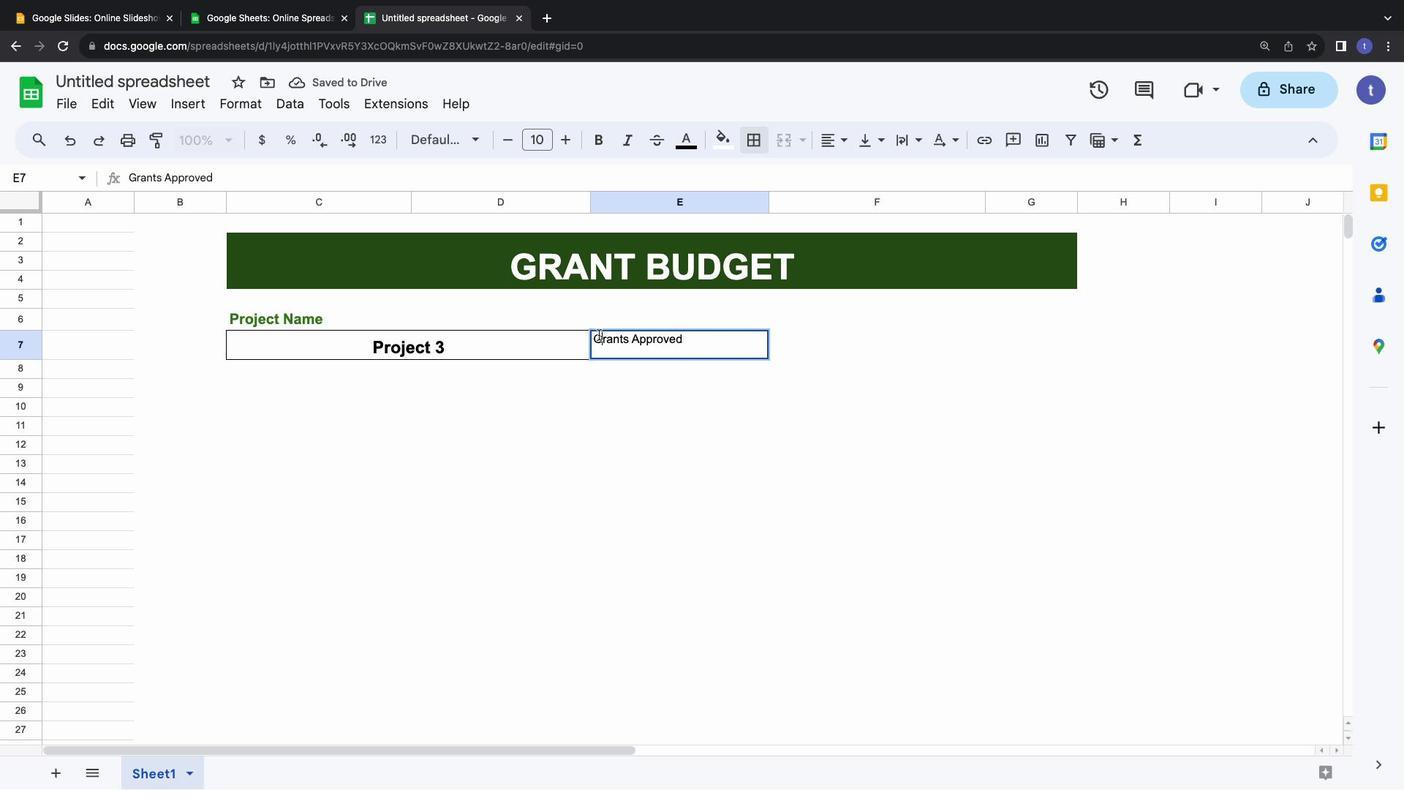 
Action: Mouse moved to (593, 342)
Screenshot: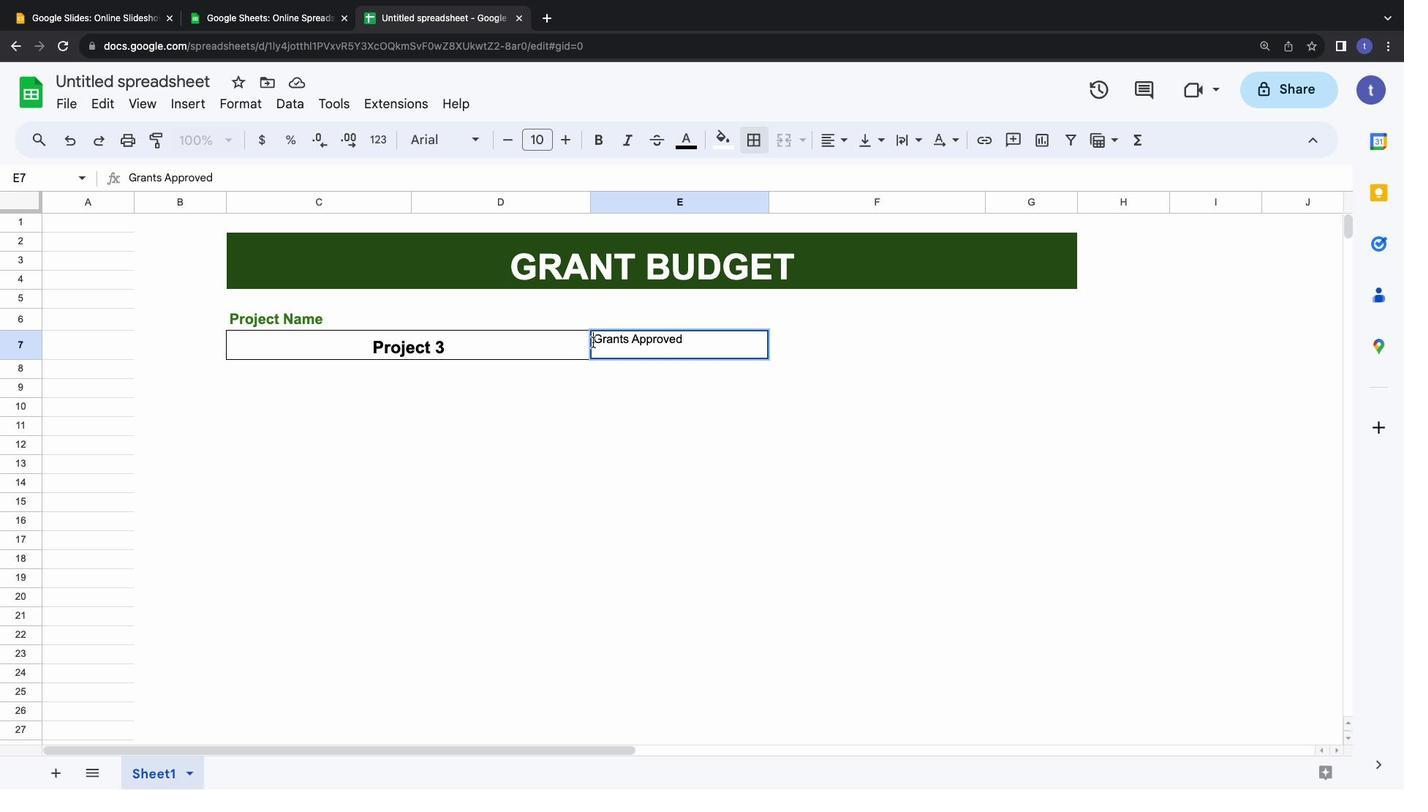 
Action: Mouse pressed left at (593, 342)
Screenshot: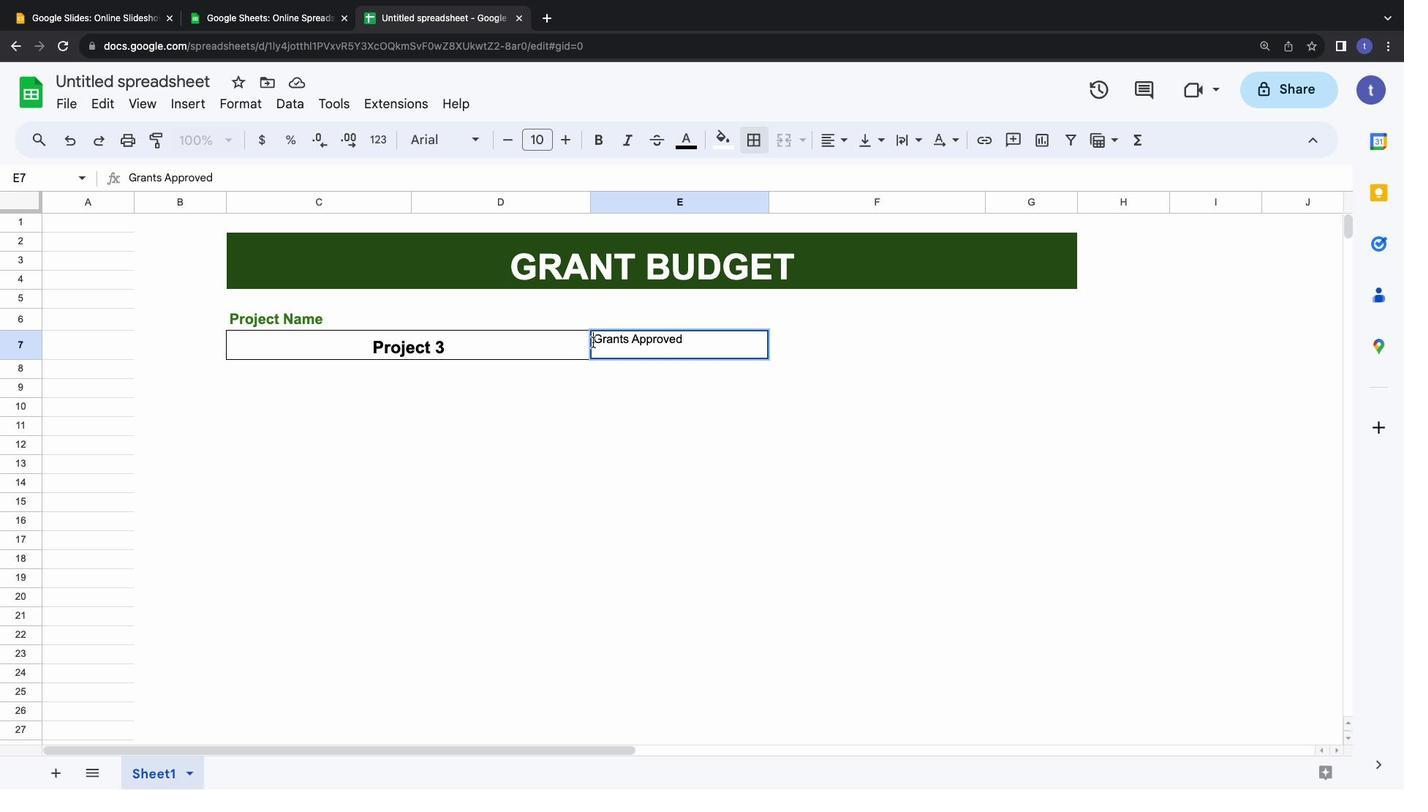 
Action: Key pressed Key.enter
Screenshot: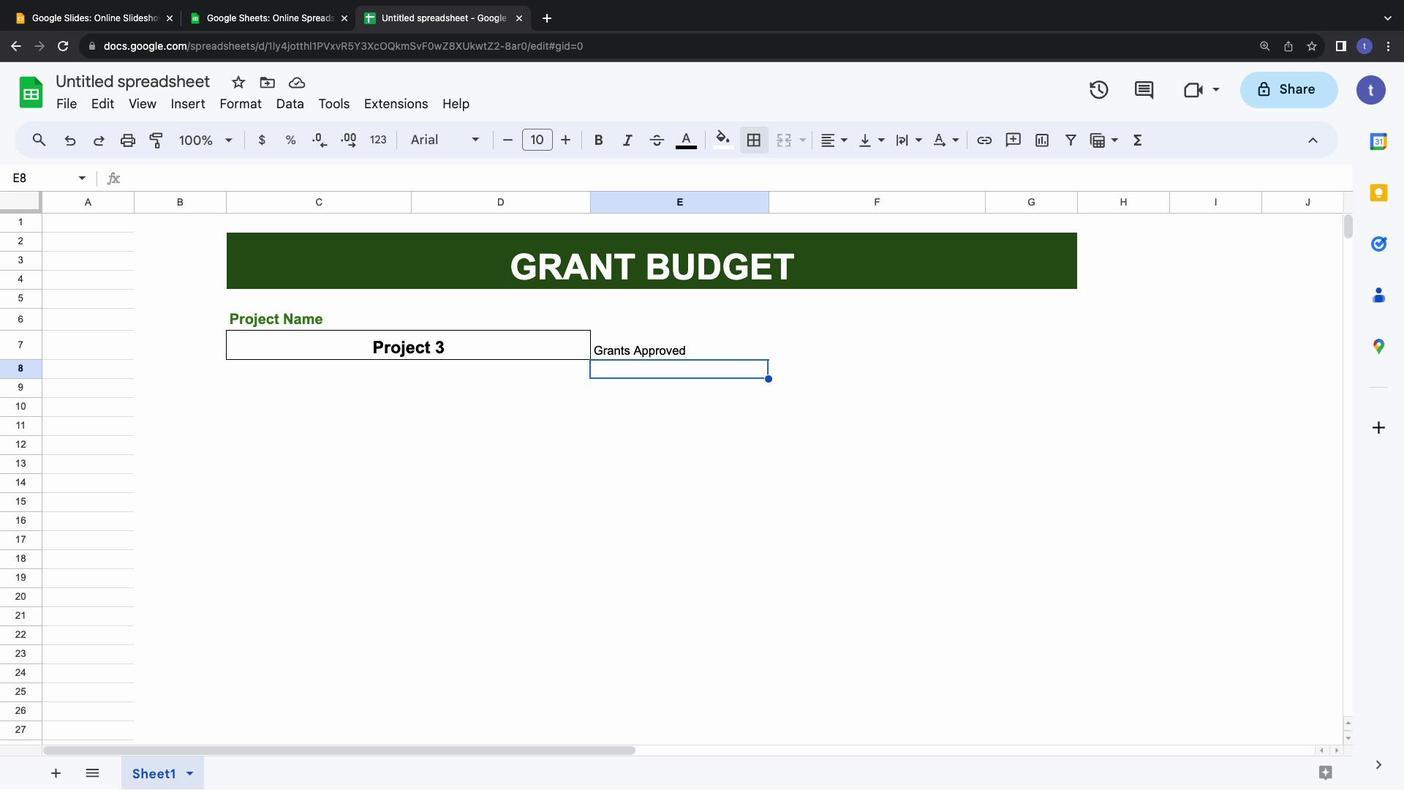 
Action: Mouse moved to (598, 350)
Screenshot: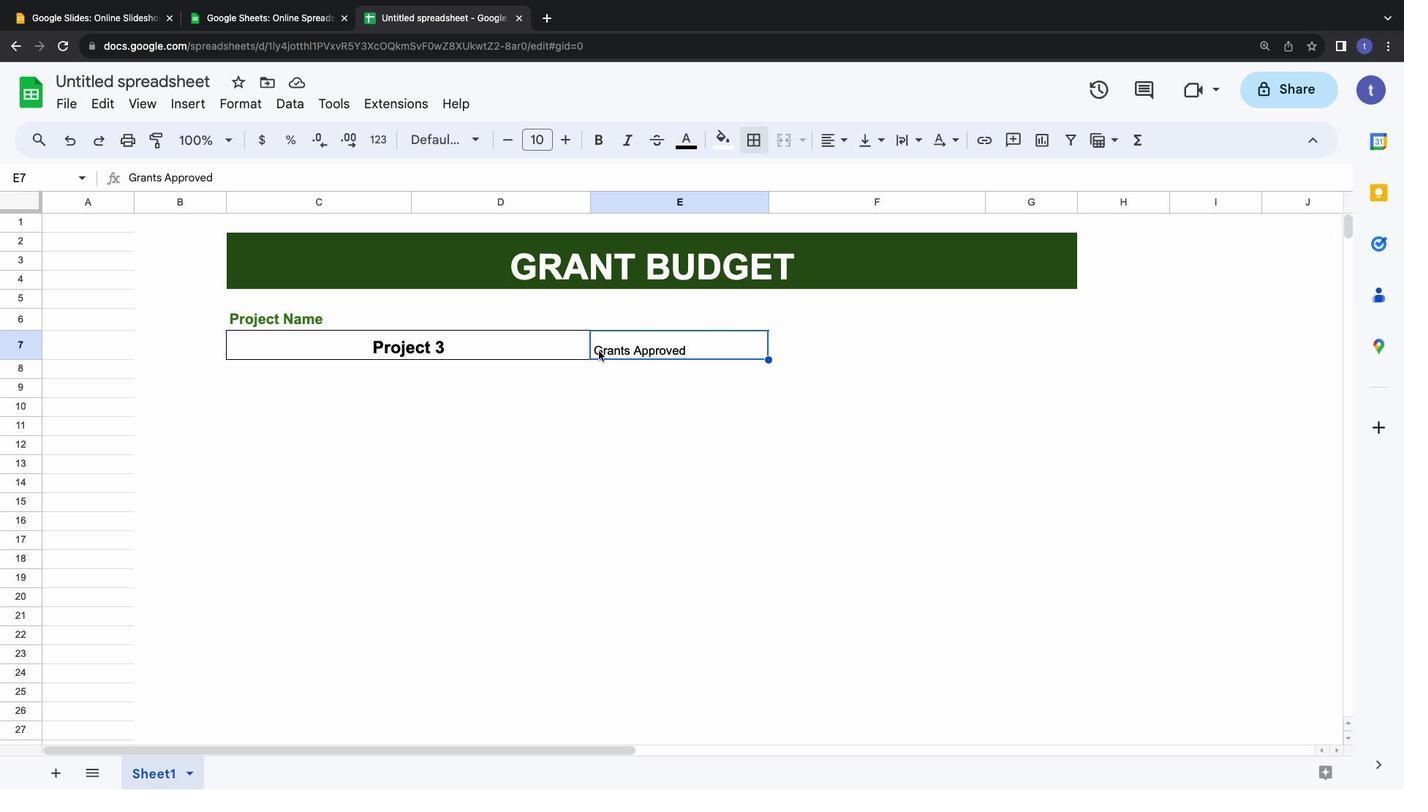 
Action: Mouse pressed left at (598, 350)
Screenshot: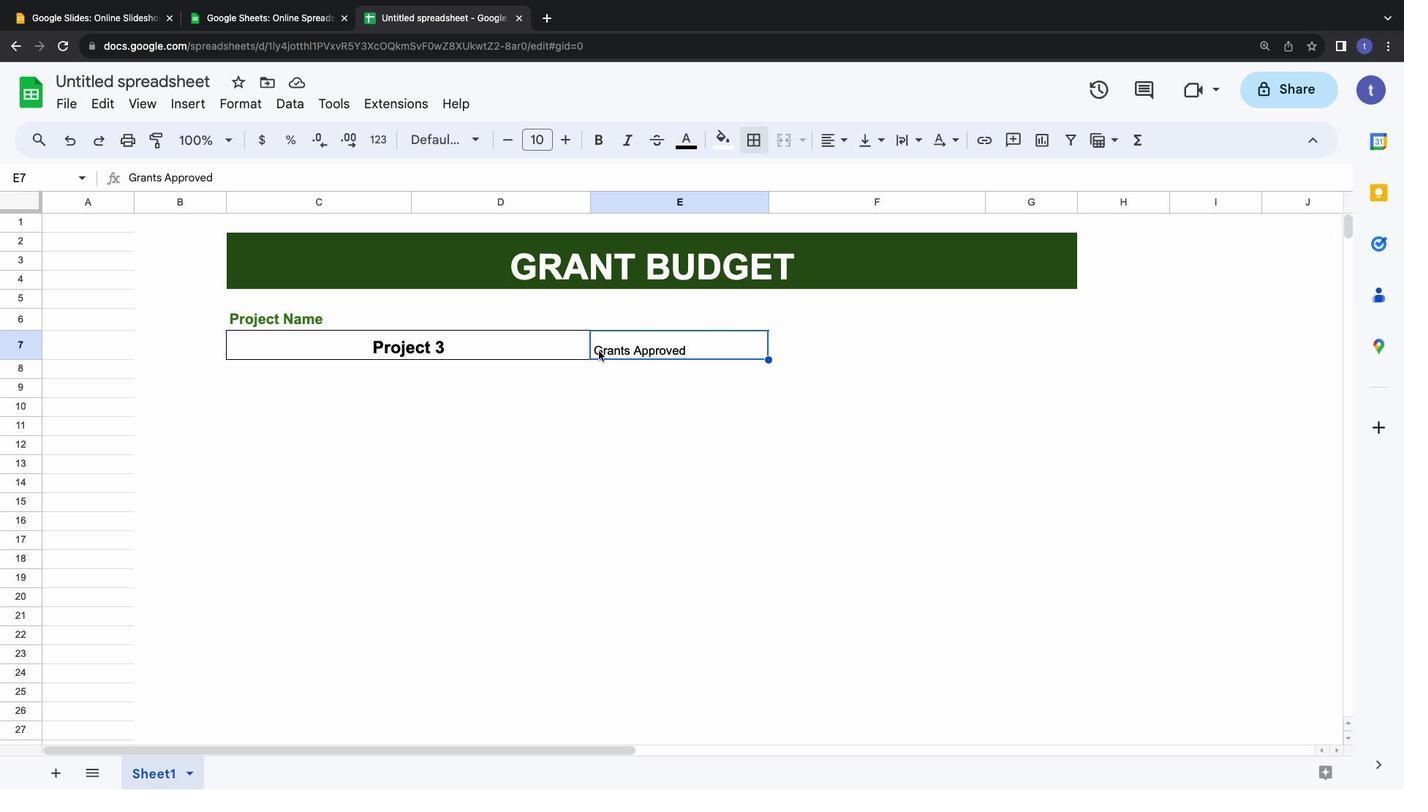 
Action: Mouse pressed left at (598, 350)
Screenshot: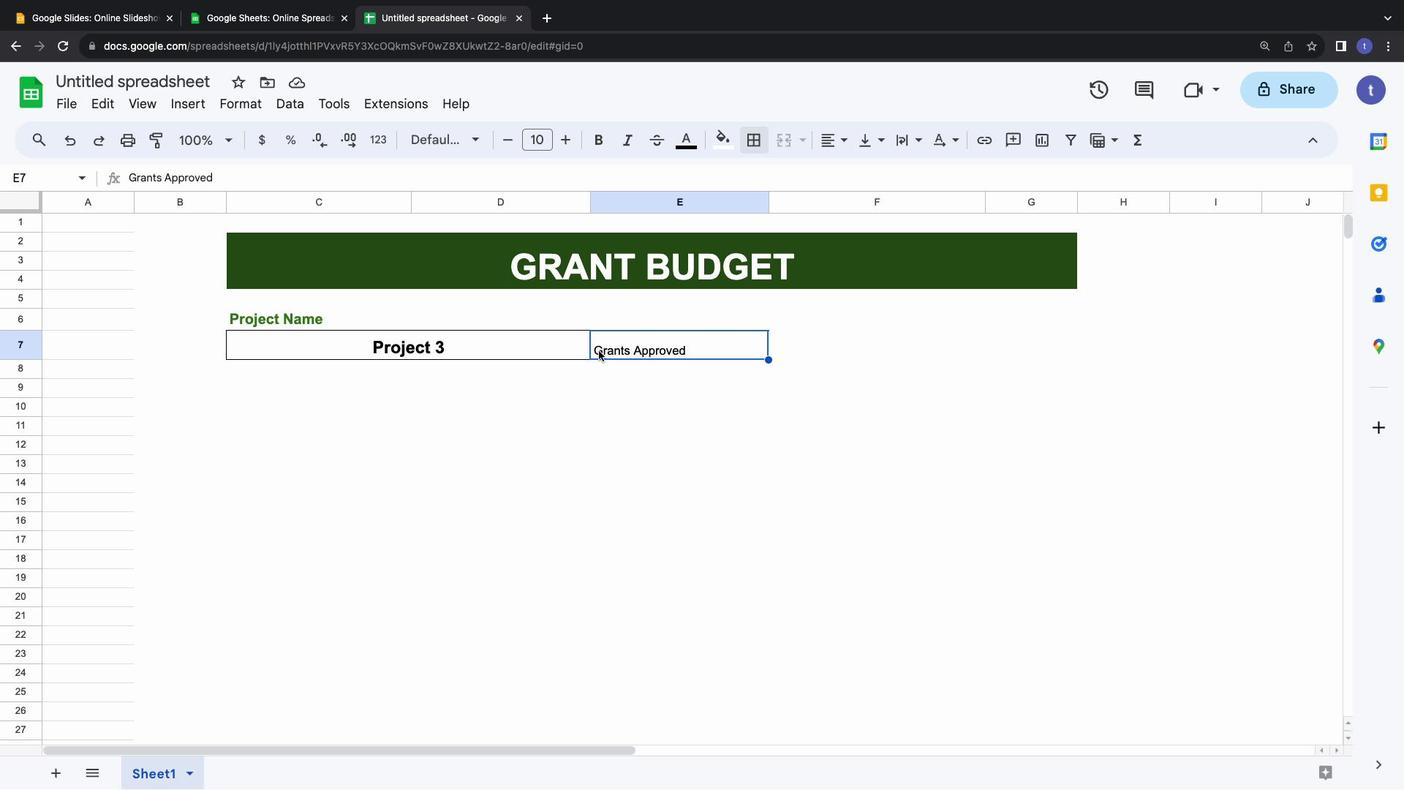 
Action: Mouse moved to (596, 343)
Screenshot: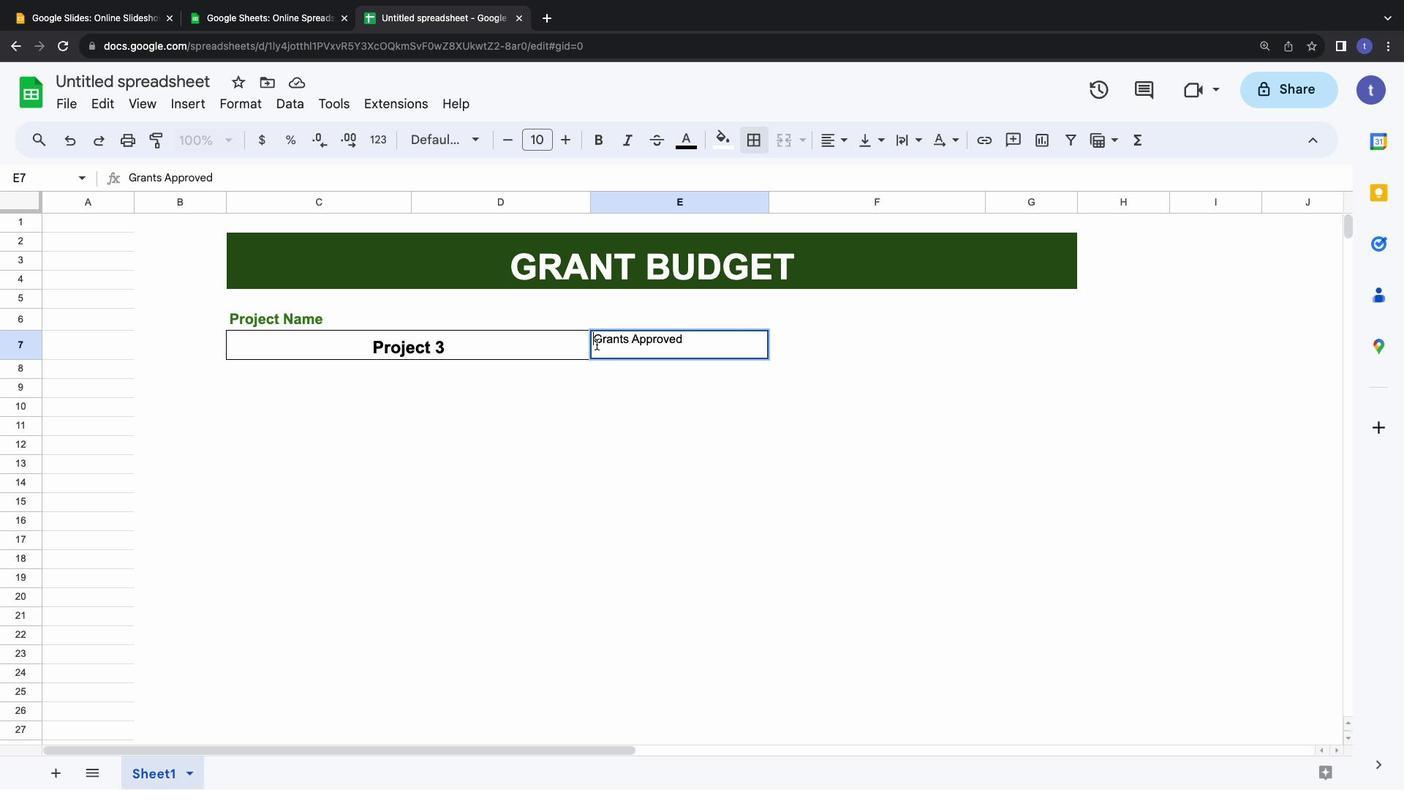 
Action: Mouse pressed left at (596, 343)
Screenshot: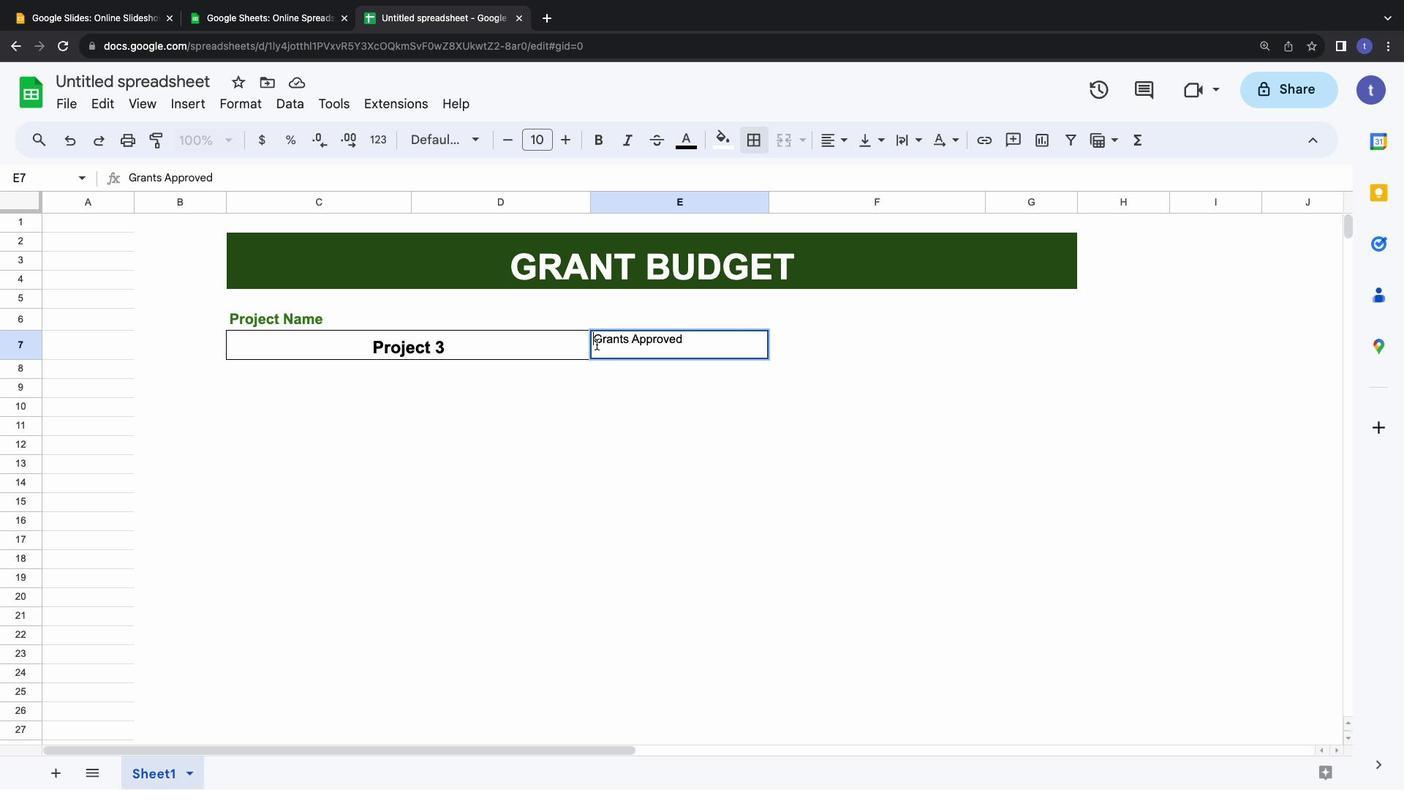 
Action: Key pressed Key.spaceKey.space
Screenshot: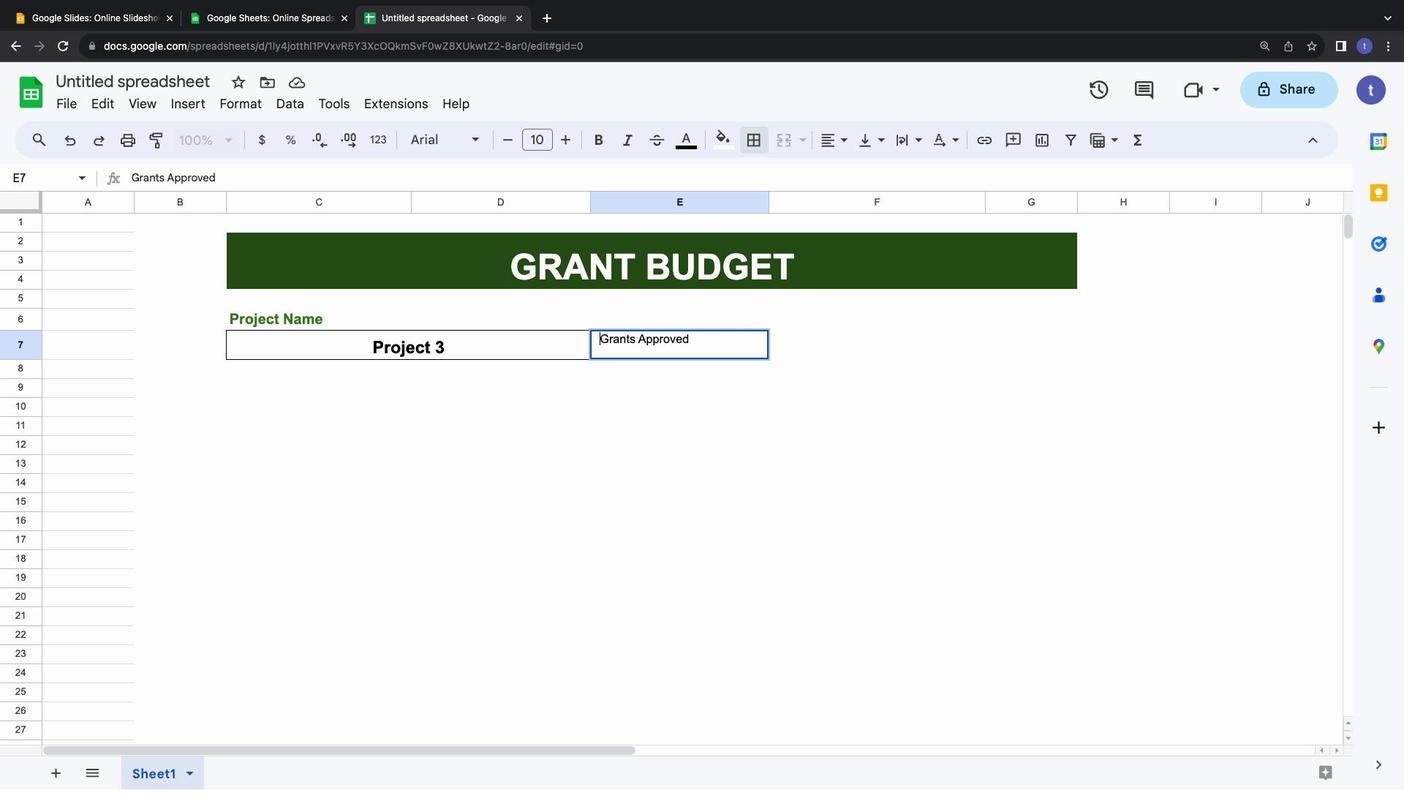 
Action: Mouse moved to (592, 396)
Screenshot: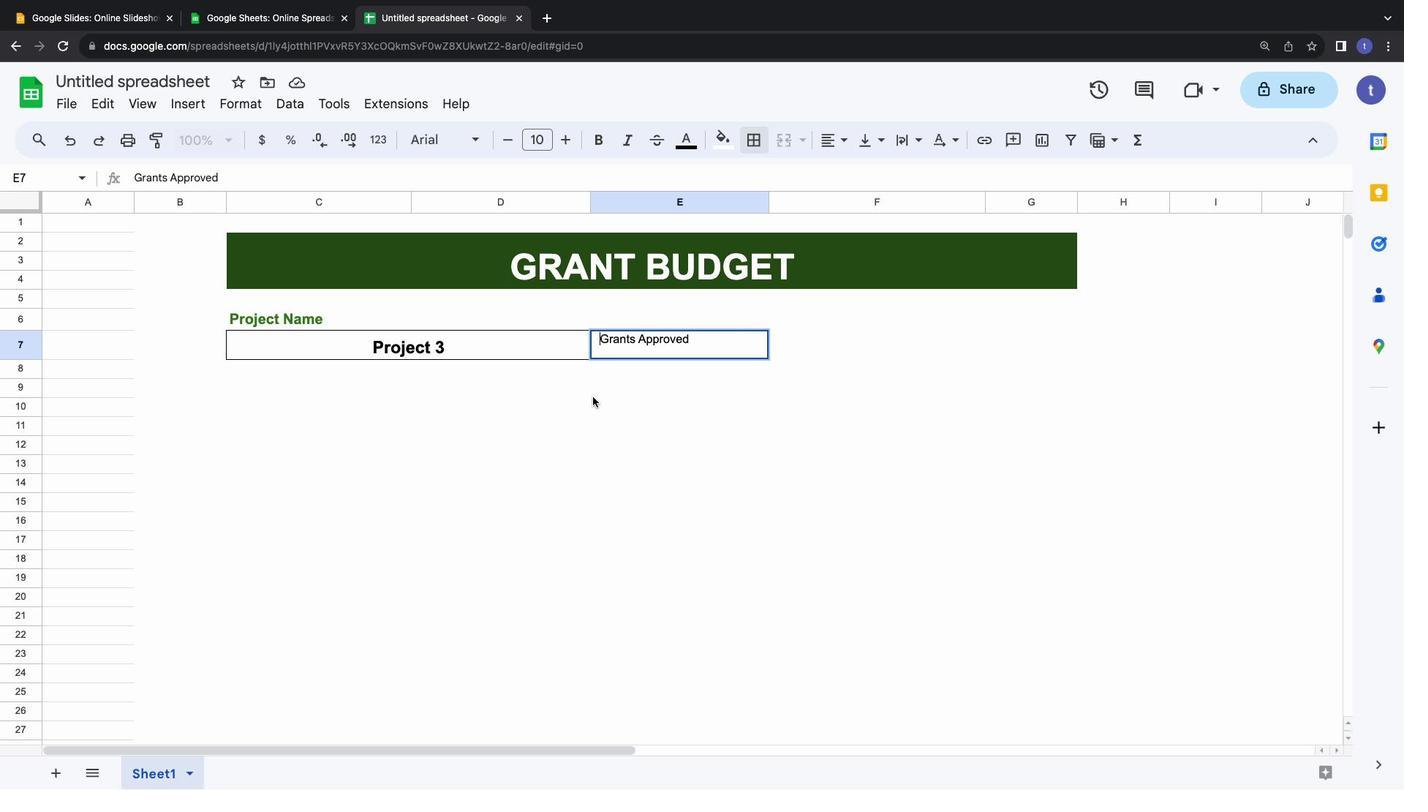
Action: Mouse pressed left at (592, 396)
Screenshot: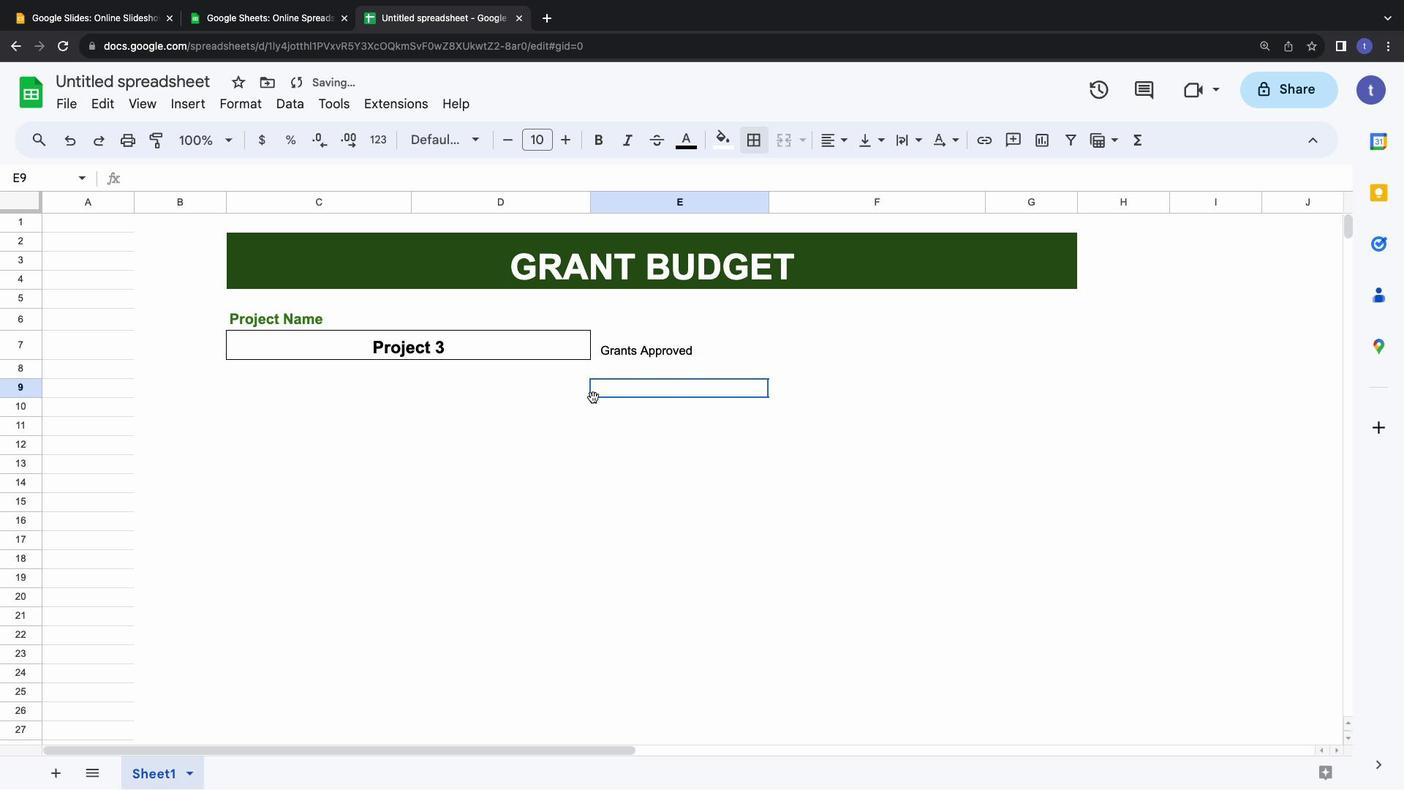 
Action: Mouse moved to (635, 349)
Screenshot: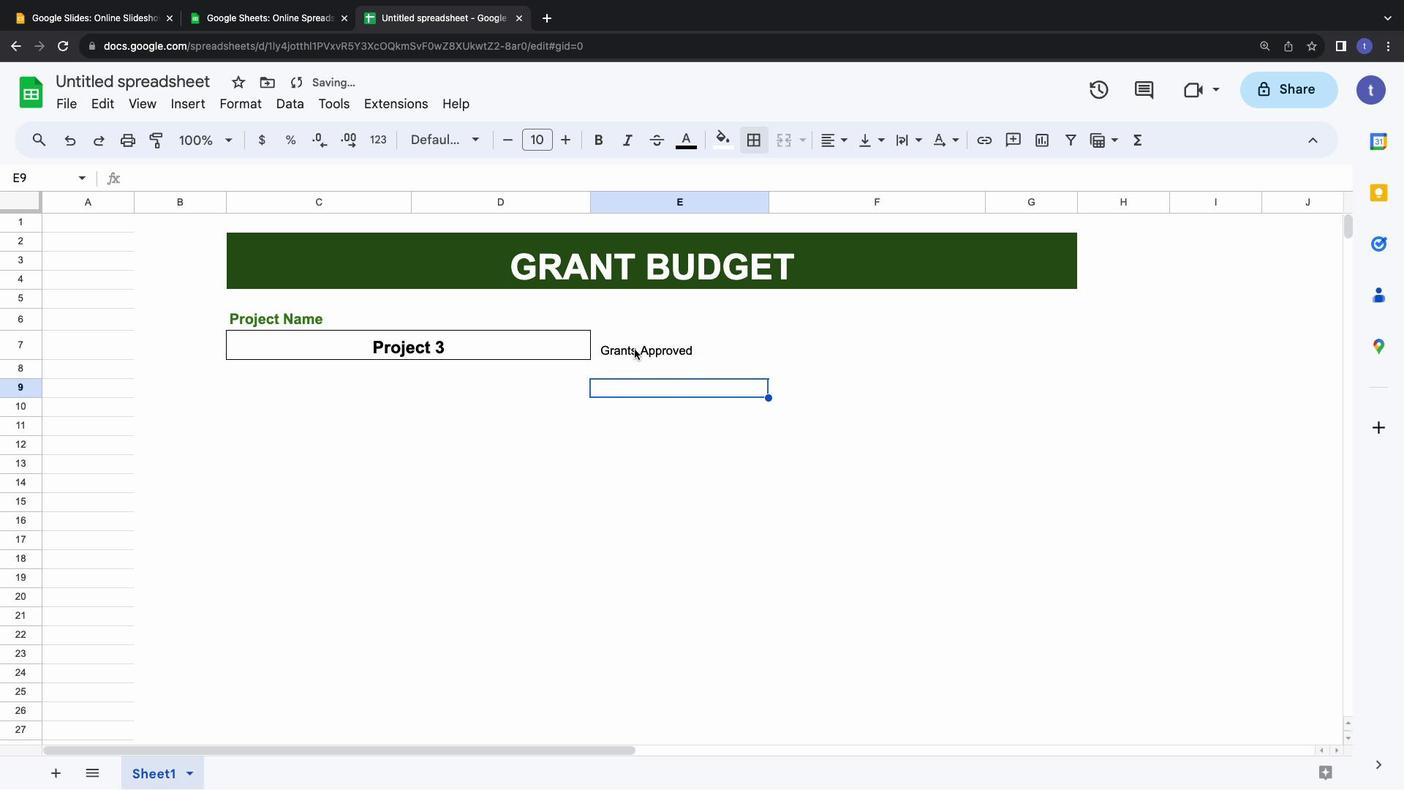 
Action: Mouse pressed left at (635, 349)
Screenshot: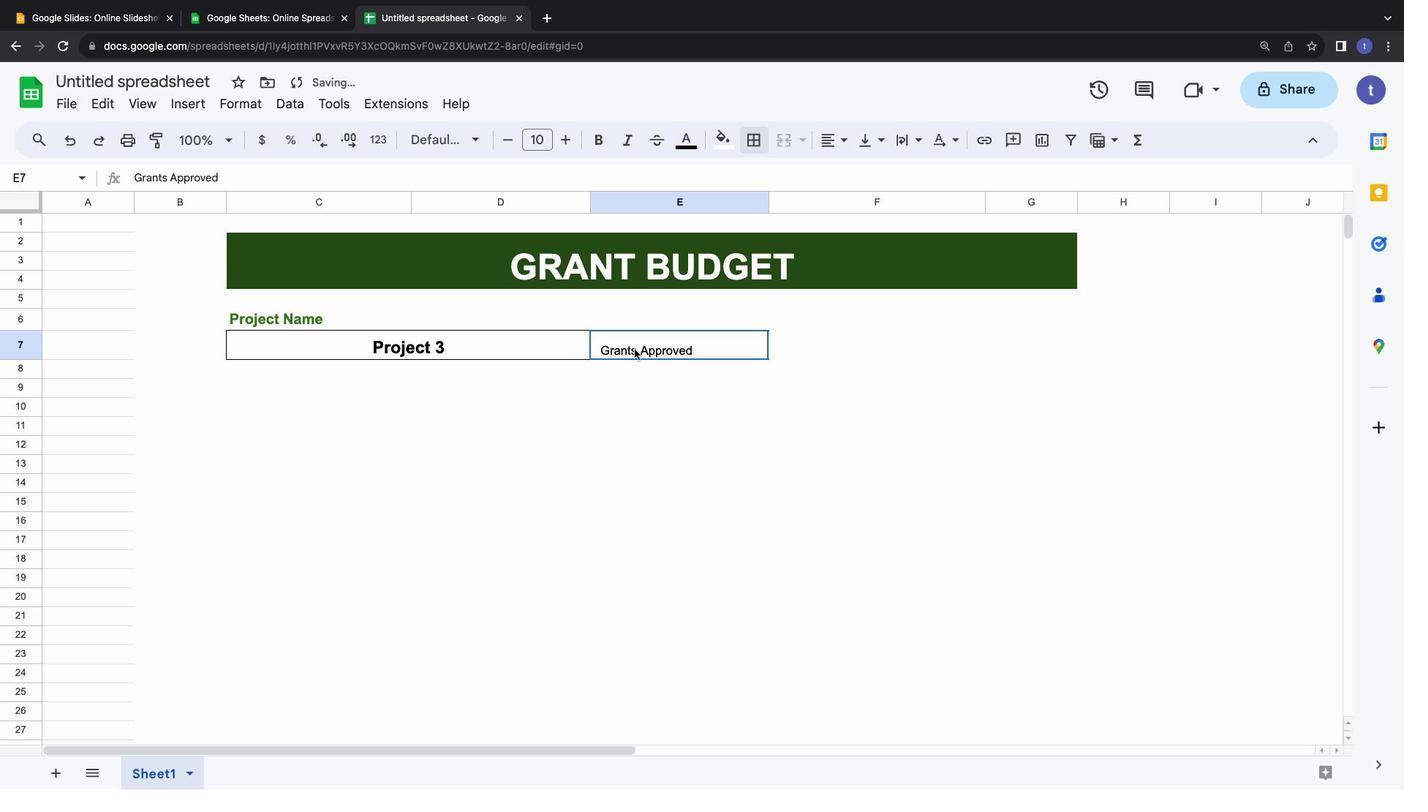 
Action: Mouse moved to (571, 140)
Screenshot: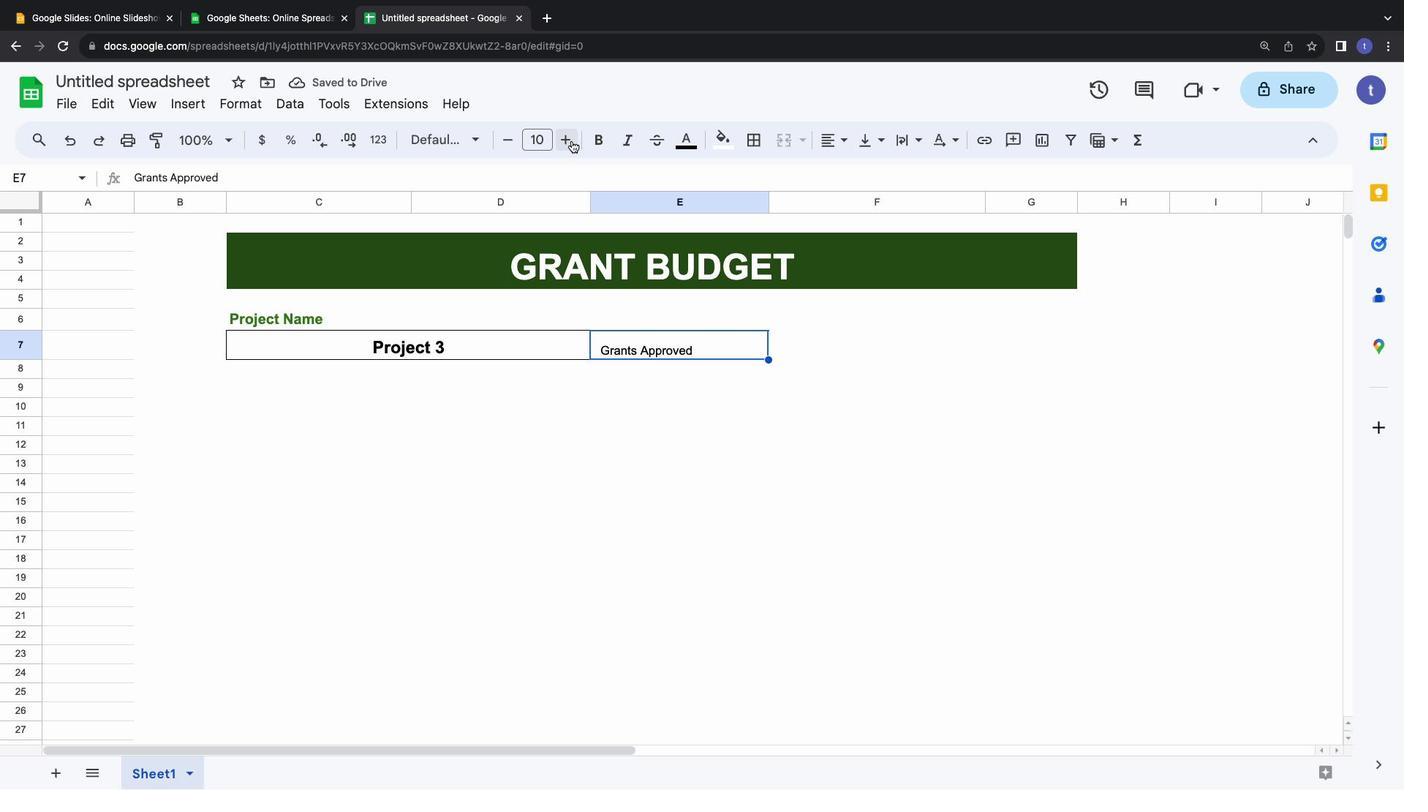 
Action: Mouse pressed left at (571, 140)
Screenshot: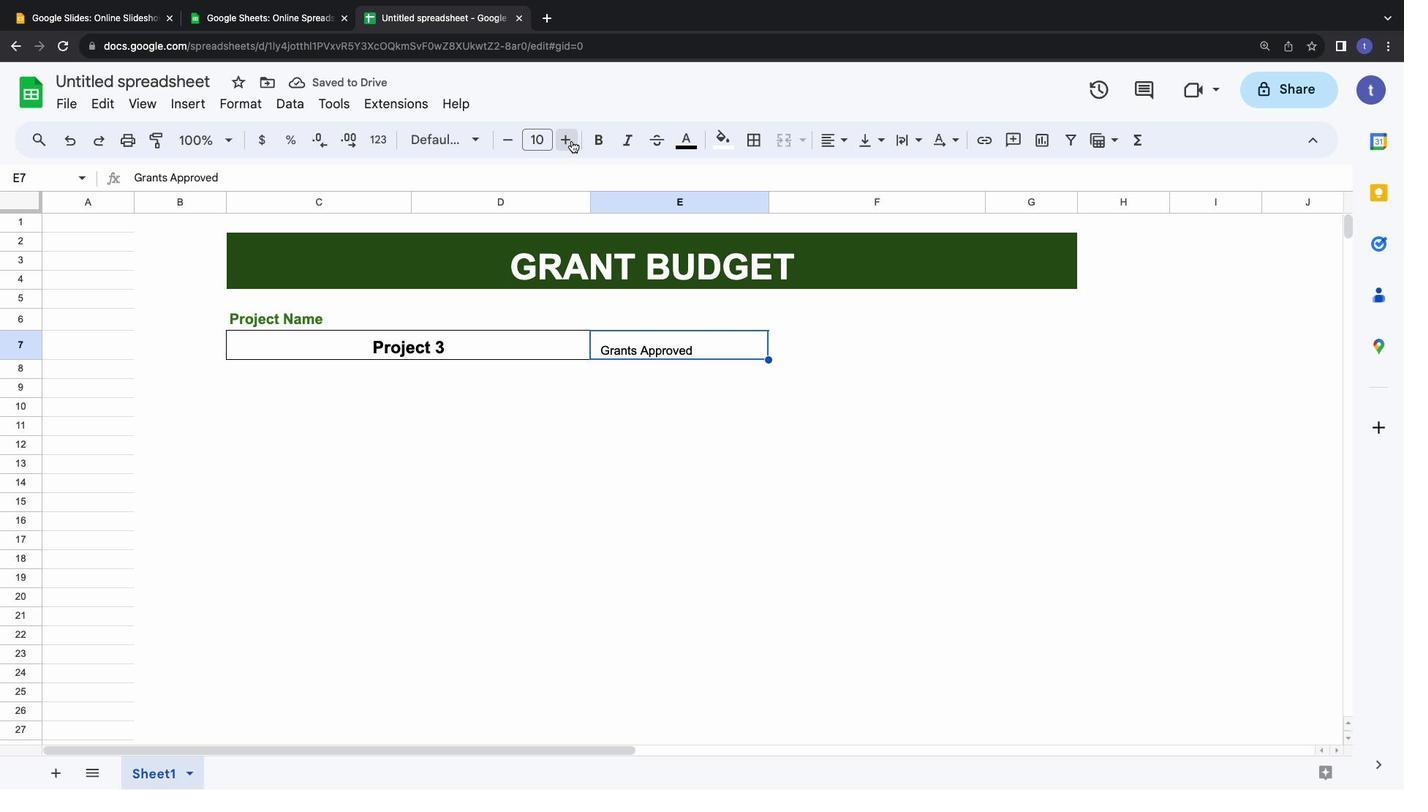 
Action: Mouse pressed left at (571, 140)
Screenshot: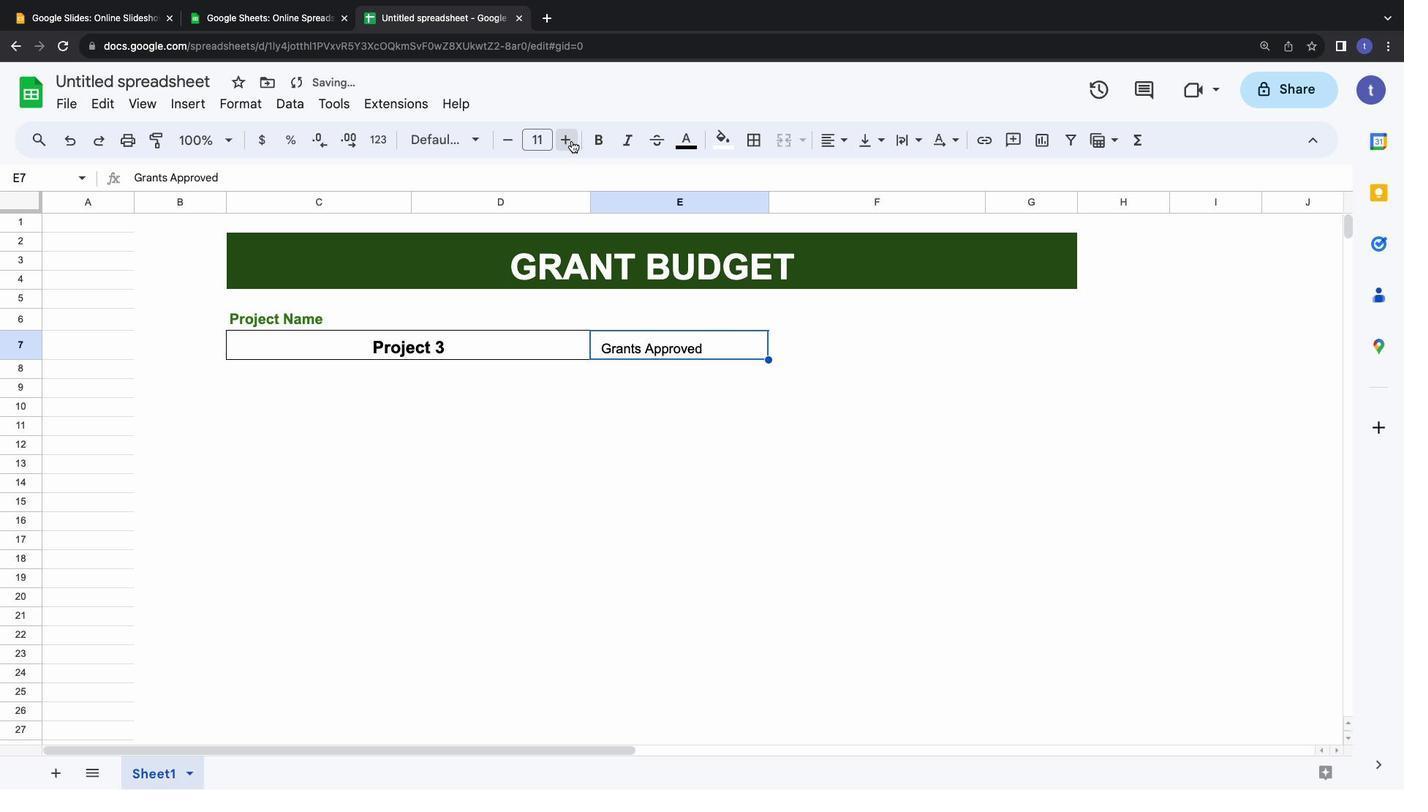 
Action: Mouse moved to (690, 140)
Screenshot: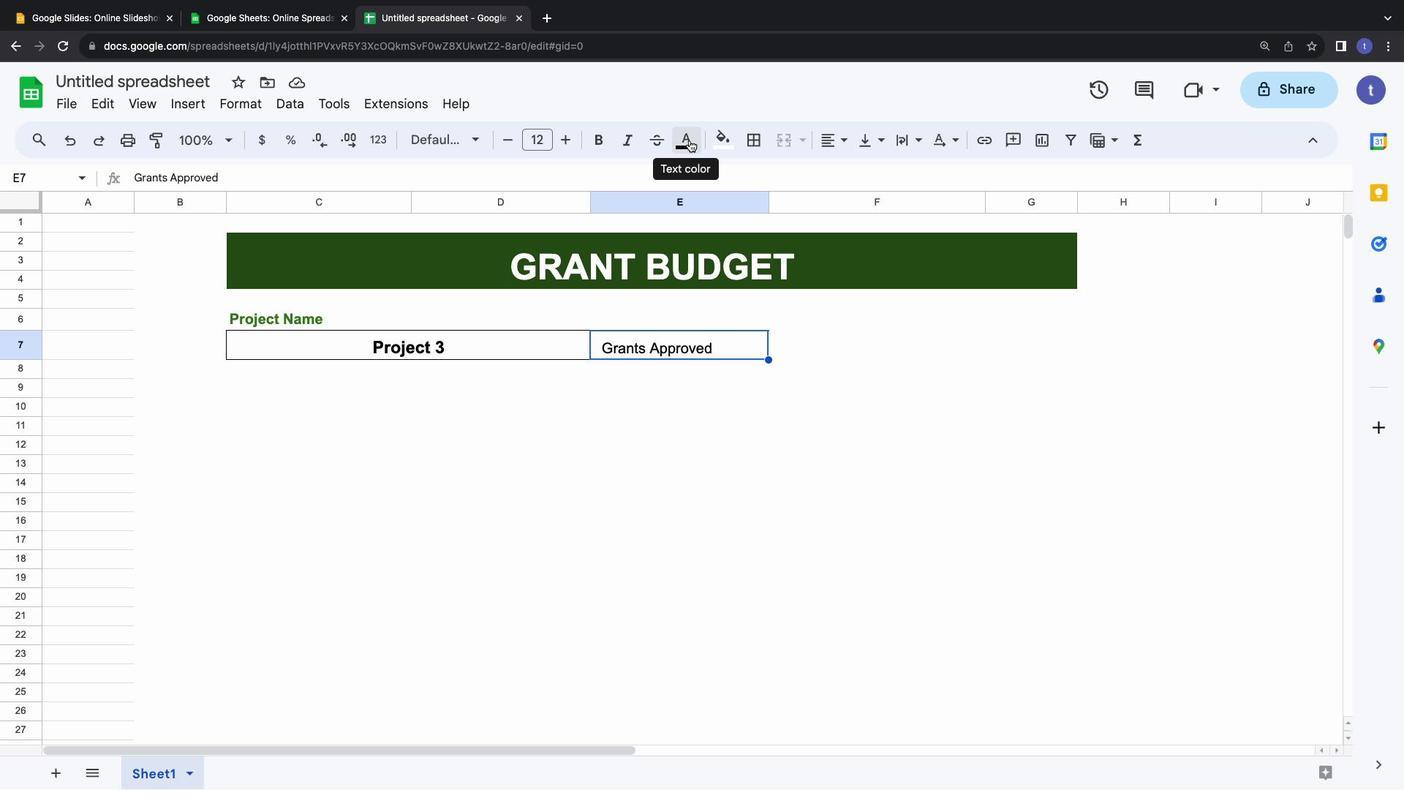 
Action: Mouse pressed left at (690, 140)
Screenshot: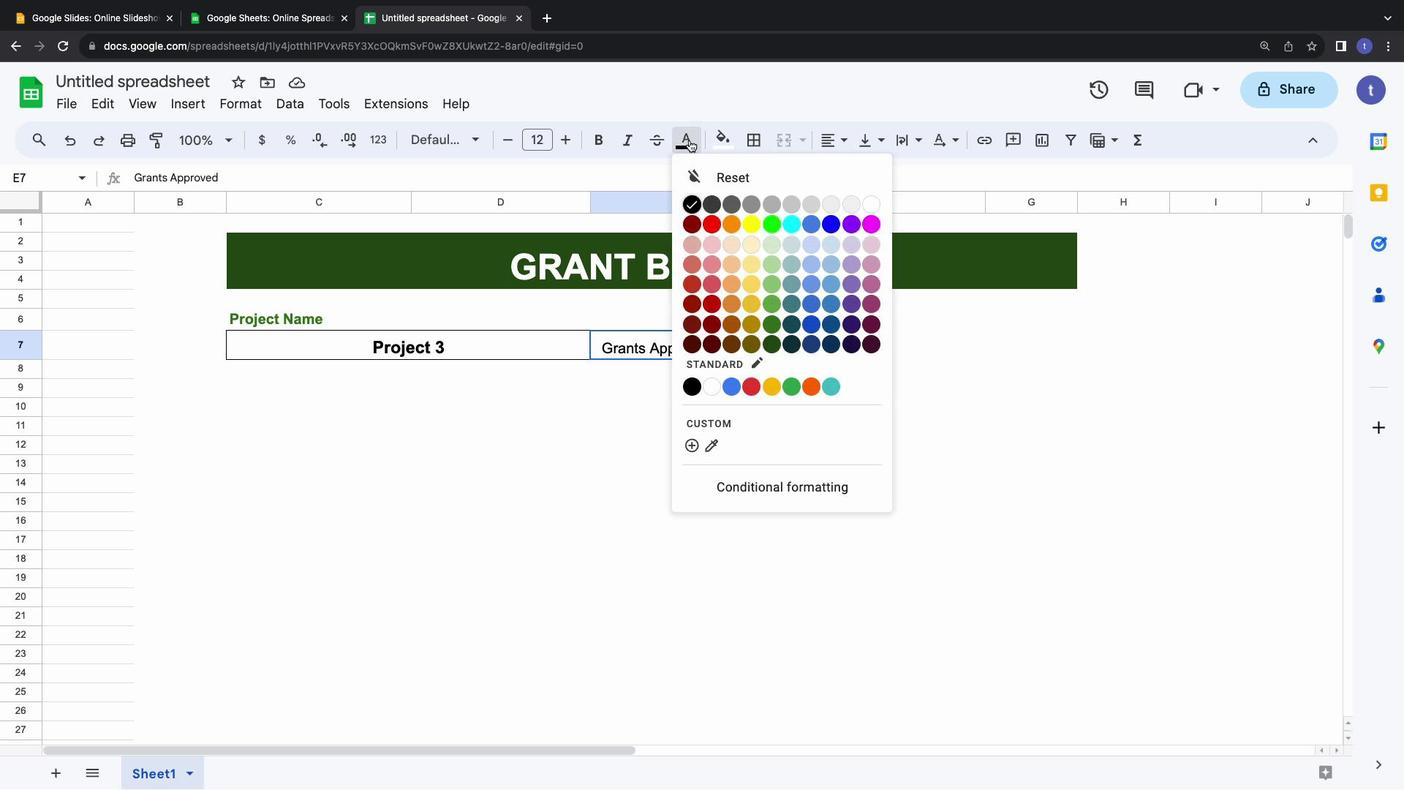
Action: Mouse moved to (772, 321)
Screenshot: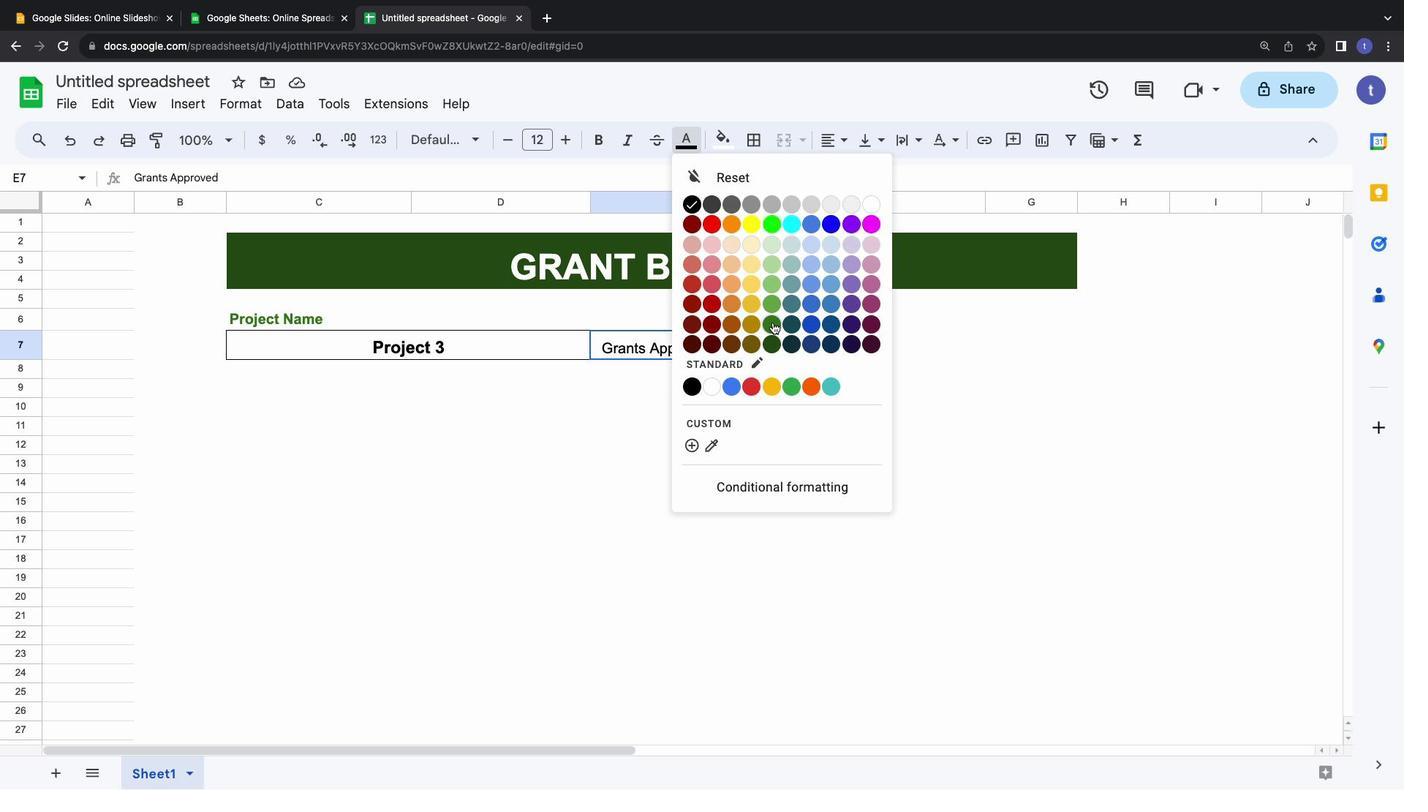 
Action: Mouse pressed left at (772, 321)
Screenshot: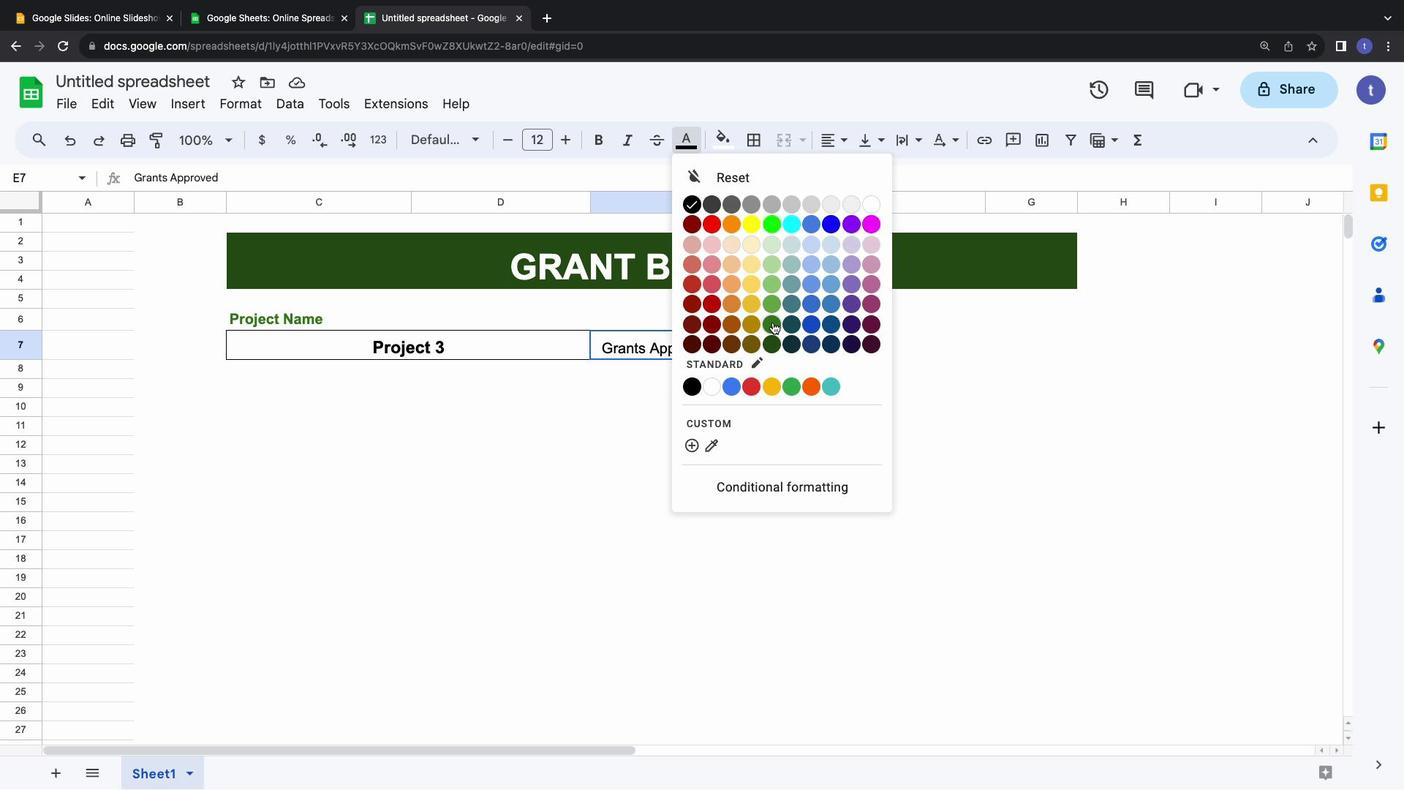 
Action: Mouse moved to (605, 136)
Screenshot: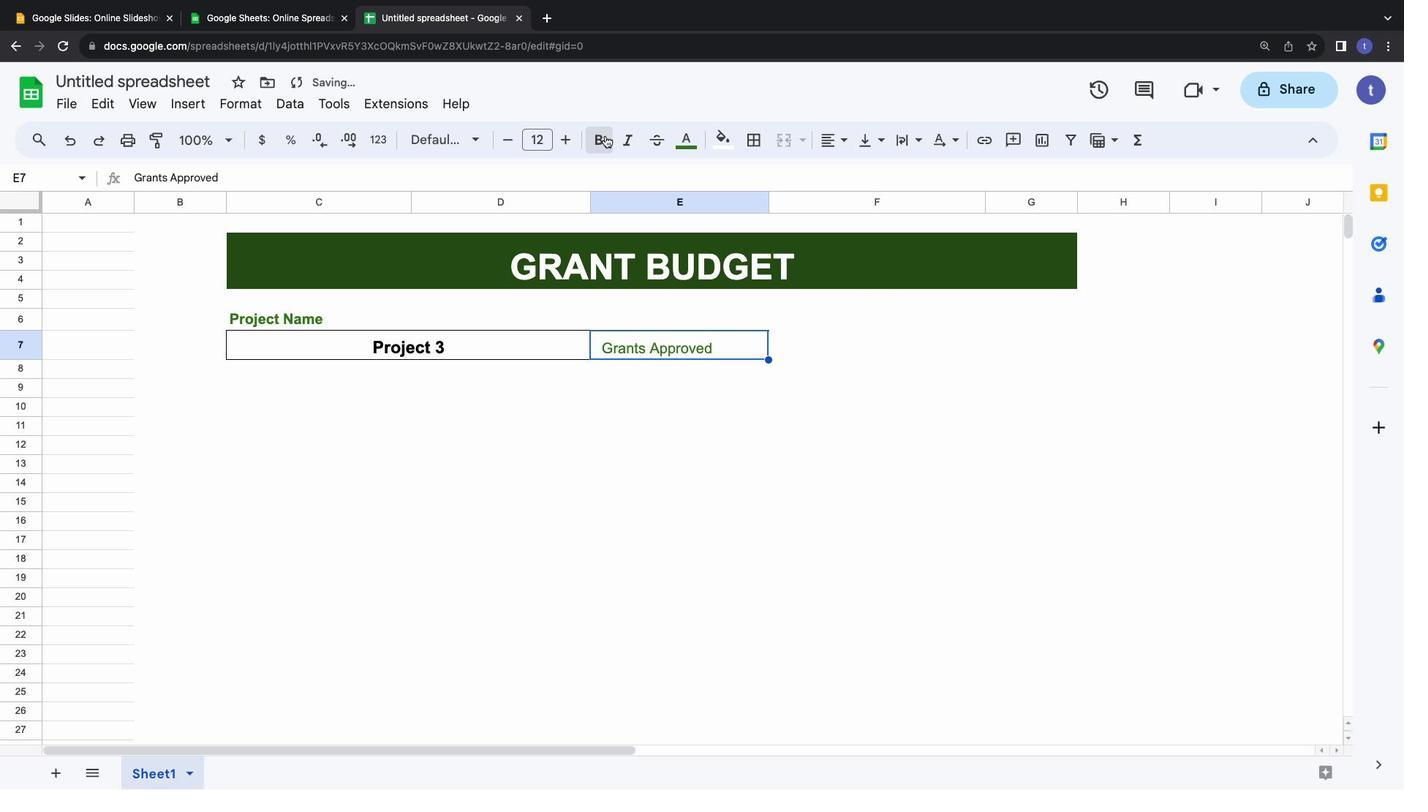 
Action: Mouse pressed left at (605, 136)
Screenshot: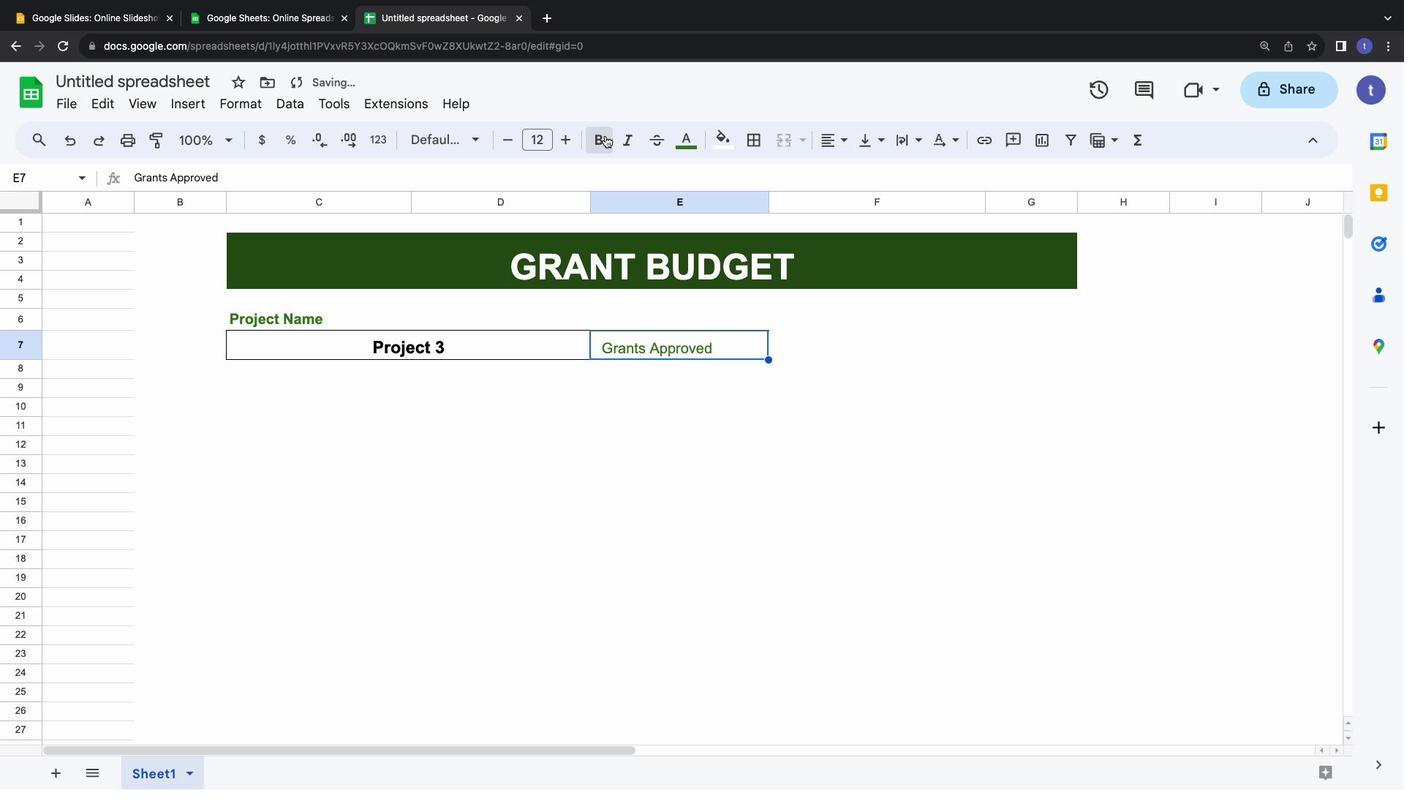 
Action: Mouse moved to (691, 376)
Screenshot: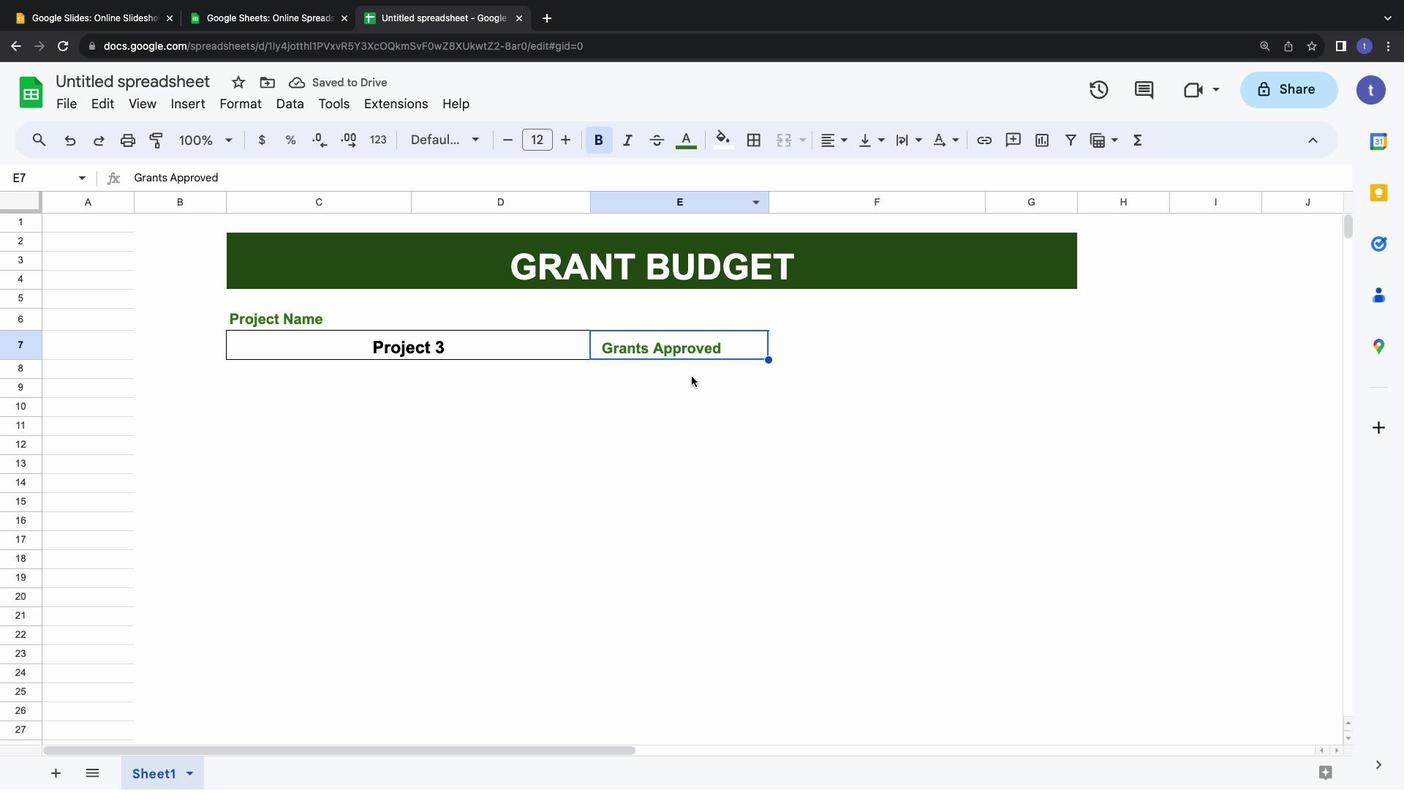 
Action: Mouse pressed left at (691, 376)
Screenshot: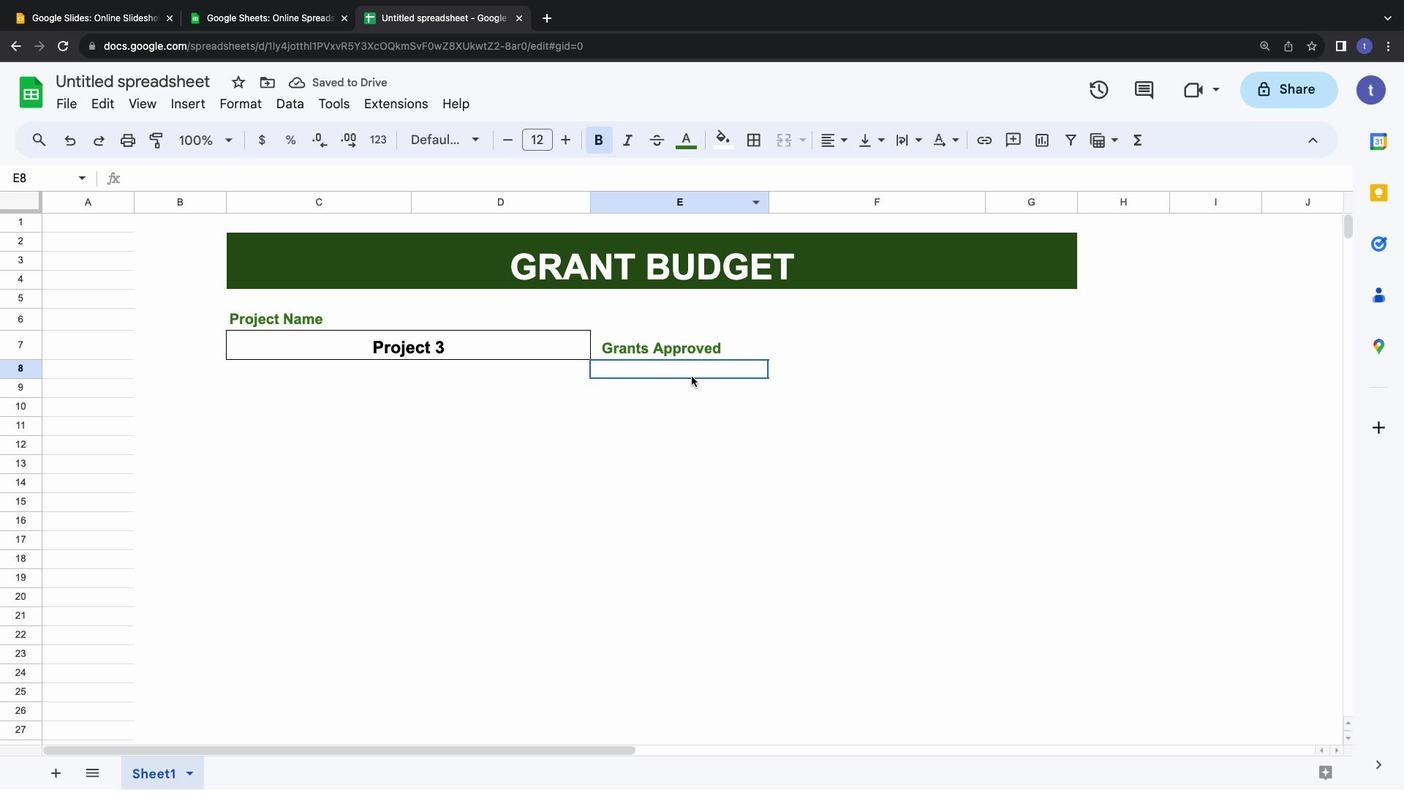 
Action: Mouse moved to (457, 376)
Screenshot: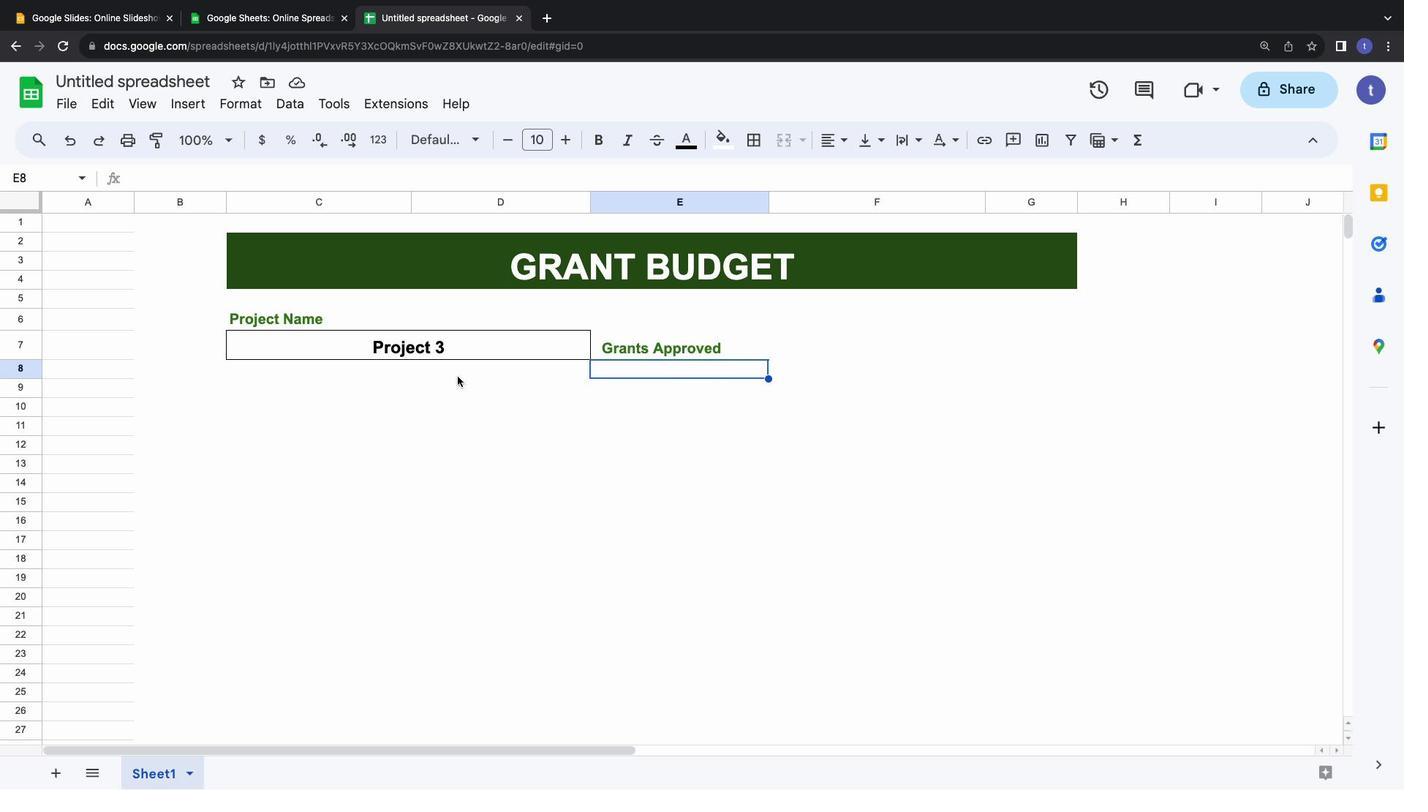 
Action: Mouse pressed left at (457, 376)
Screenshot: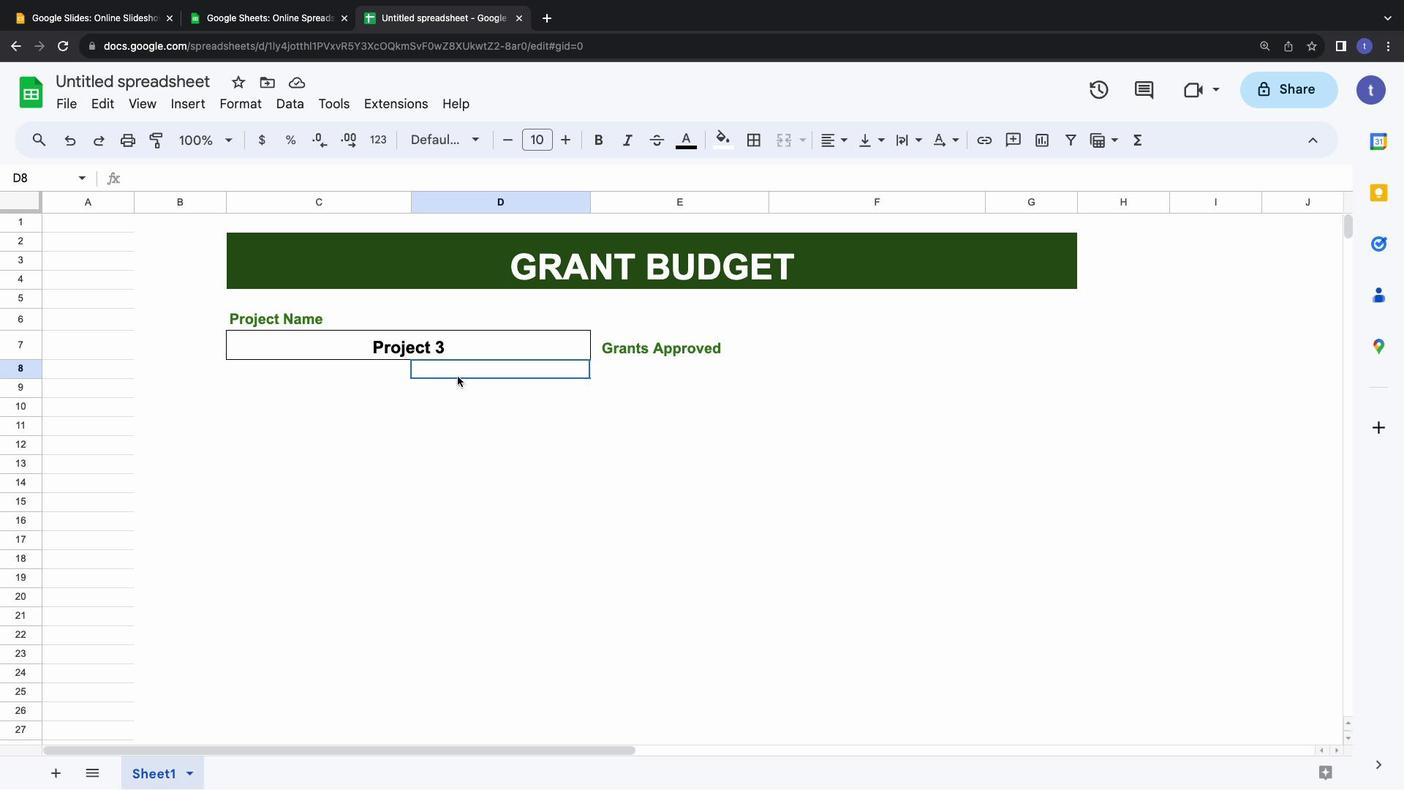 
Action: Mouse moved to (28, 374)
Screenshot: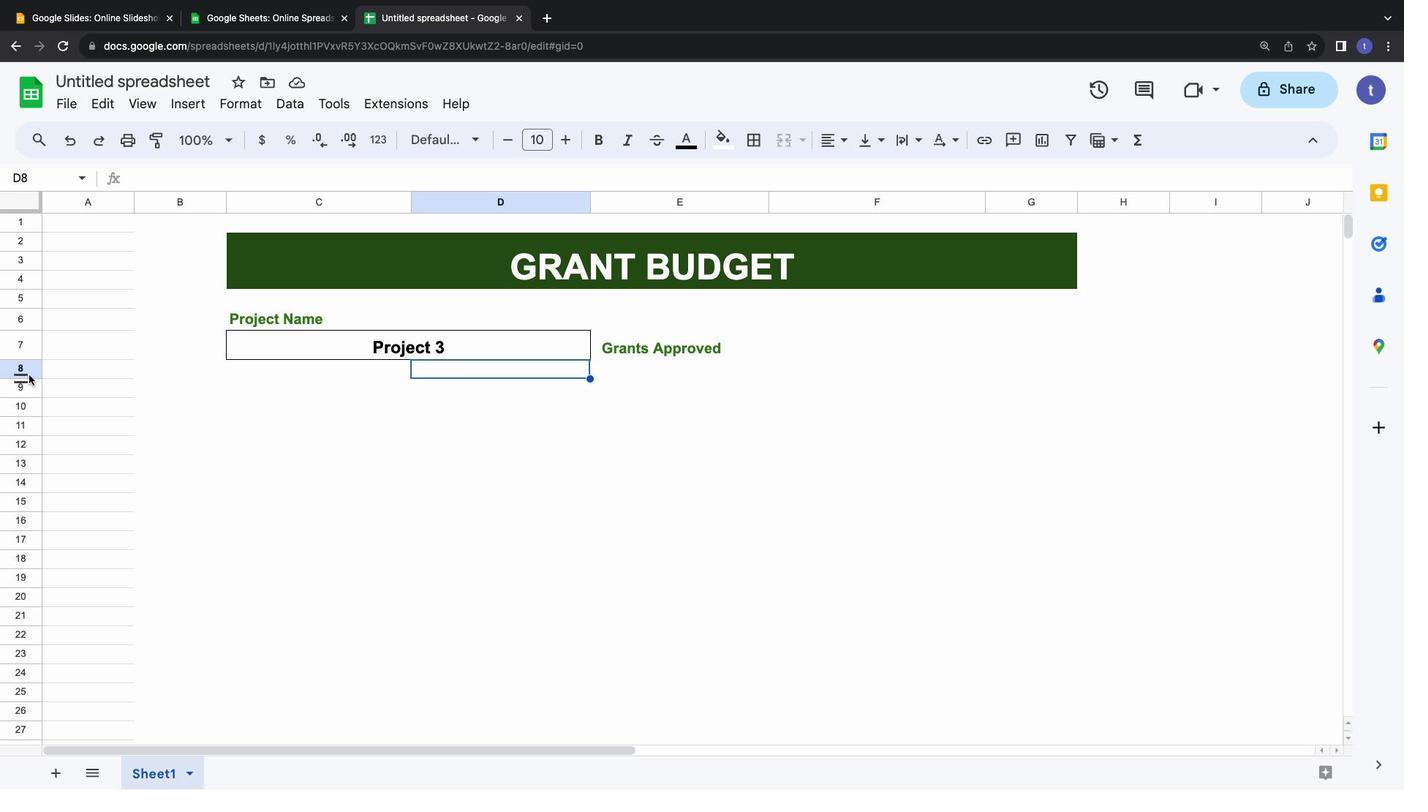 
Action: Mouse pressed left at (28, 374)
Screenshot: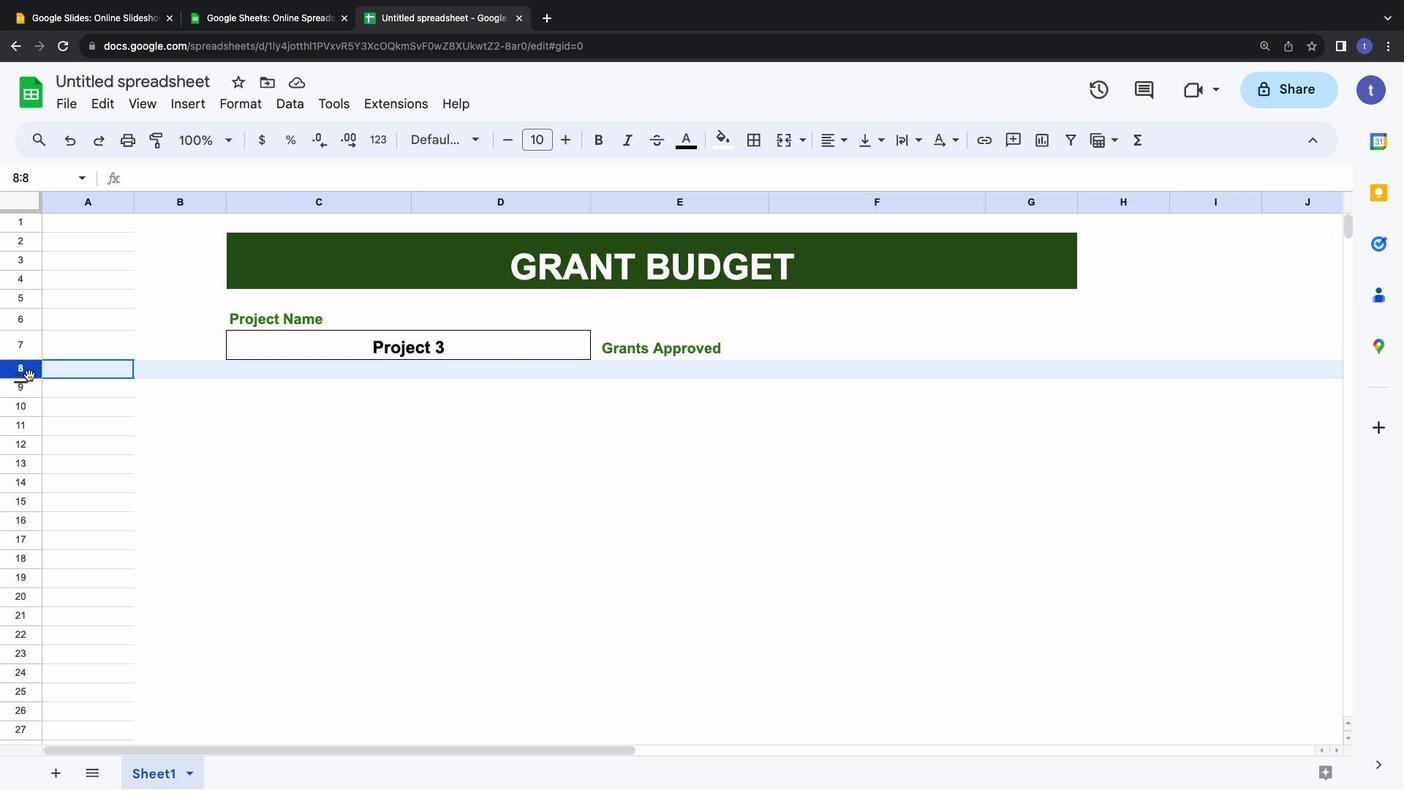 
Action: Mouse moved to (21, 377)
Screenshot: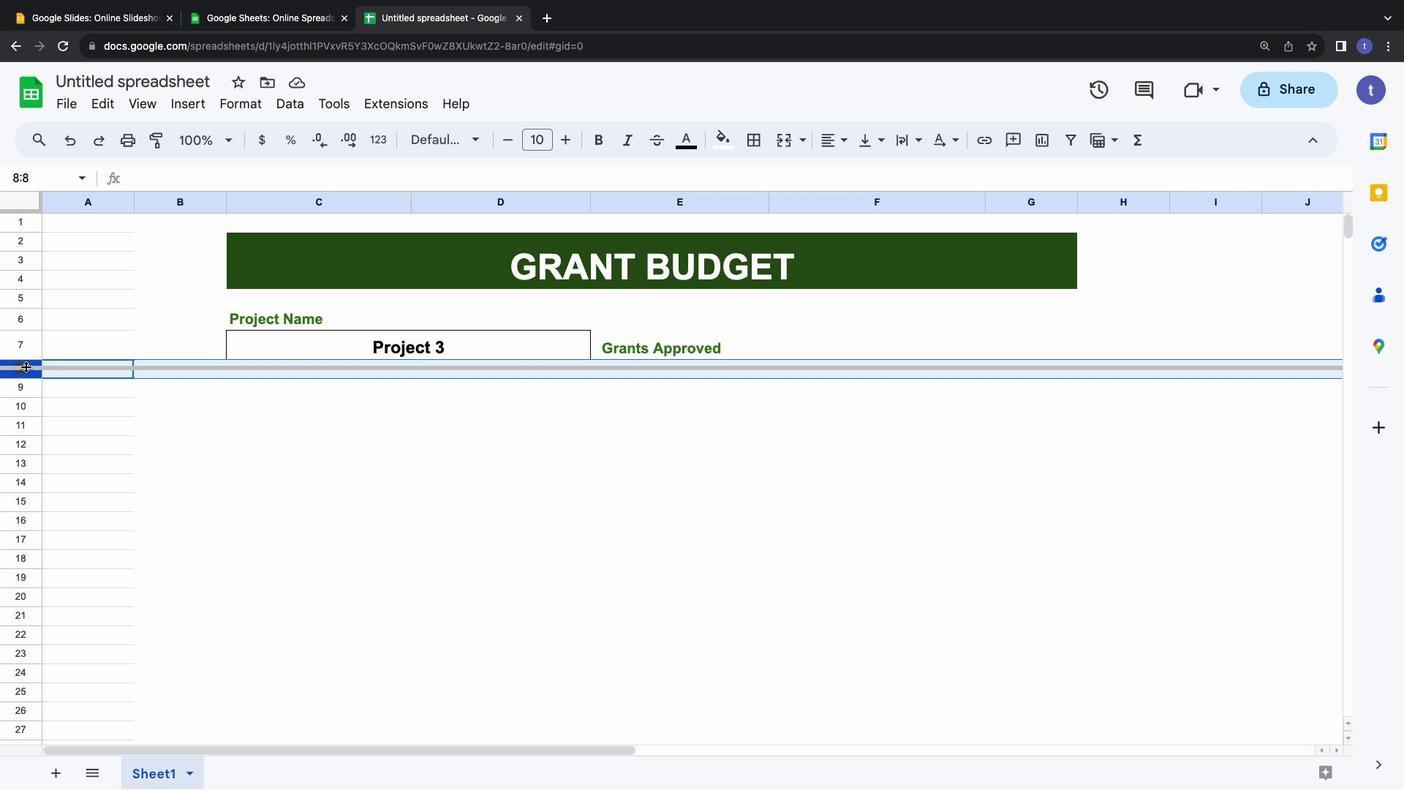 
Action: Mouse pressed left at (21, 377)
Screenshot: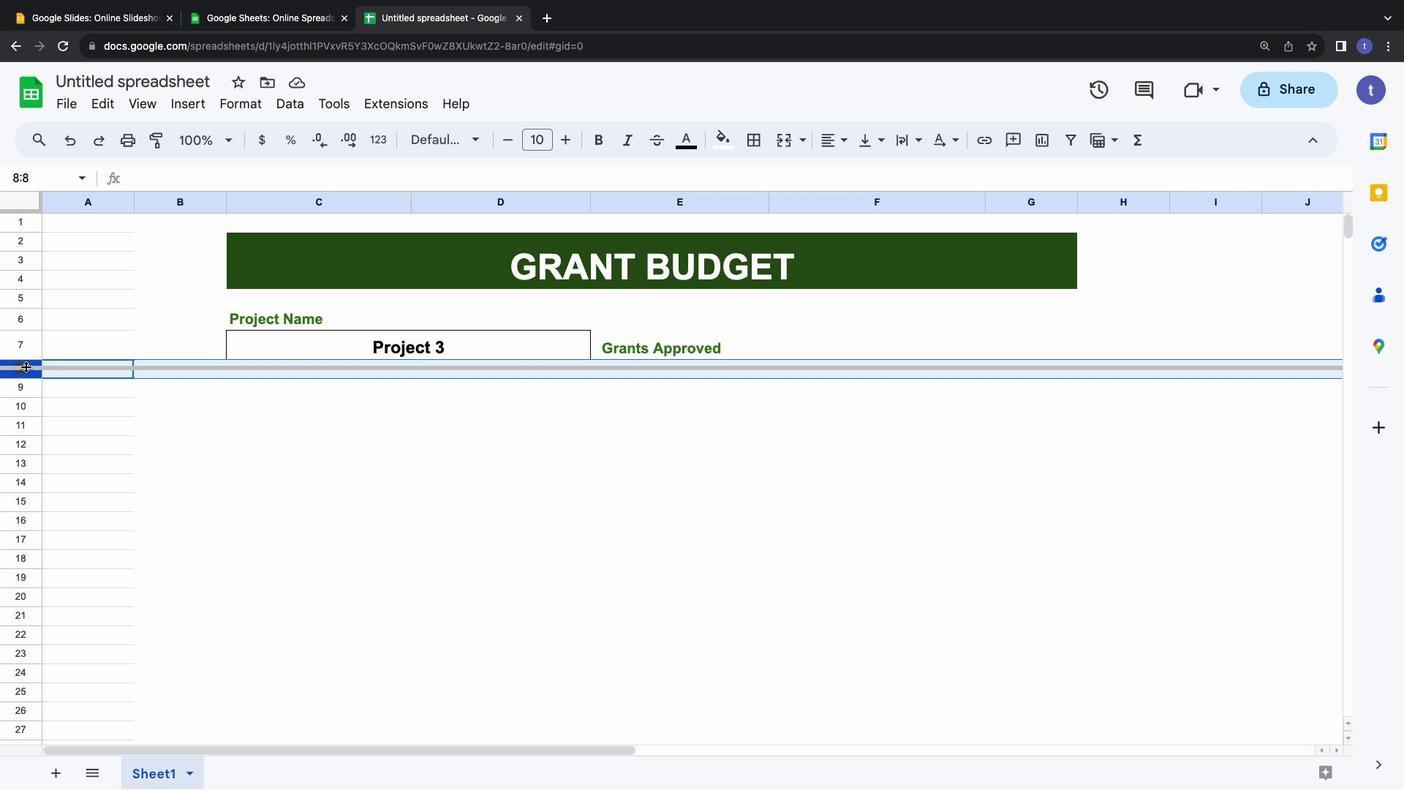 
Action: Mouse moved to (277, 380)
Screenshot: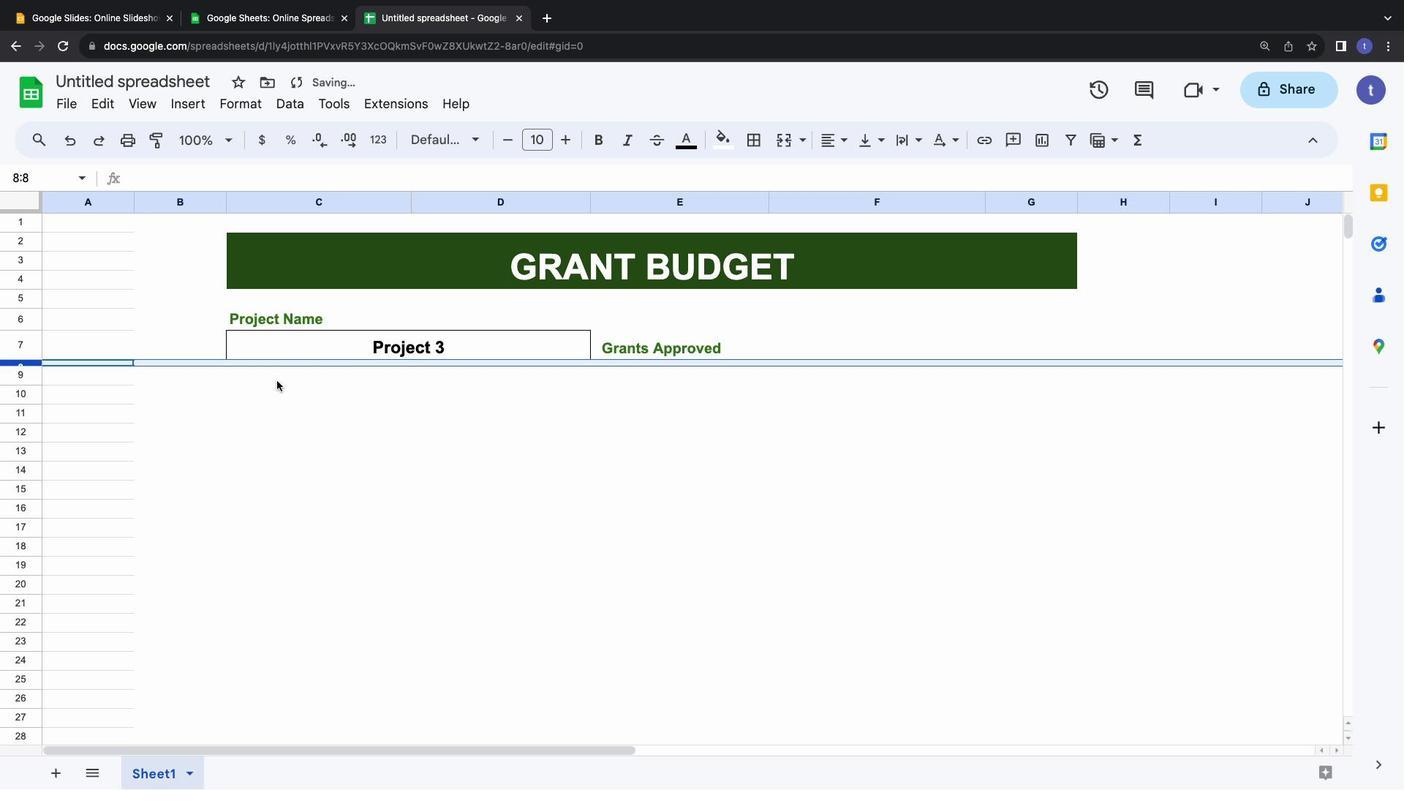 
Action: Mouse pressed left at (277, 380)
Screenshot: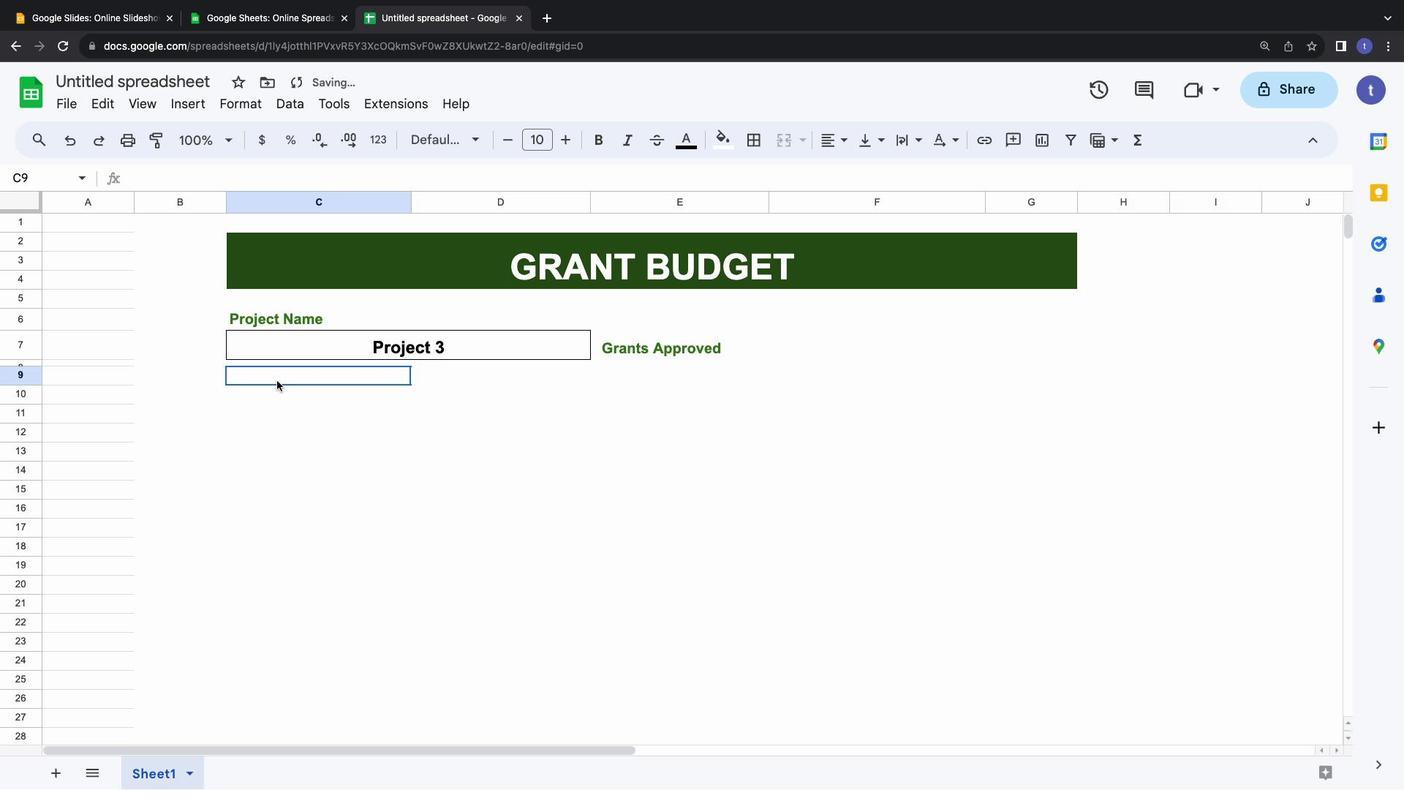 
Action: Mouse pressed left at (277, 380)
Screenshot: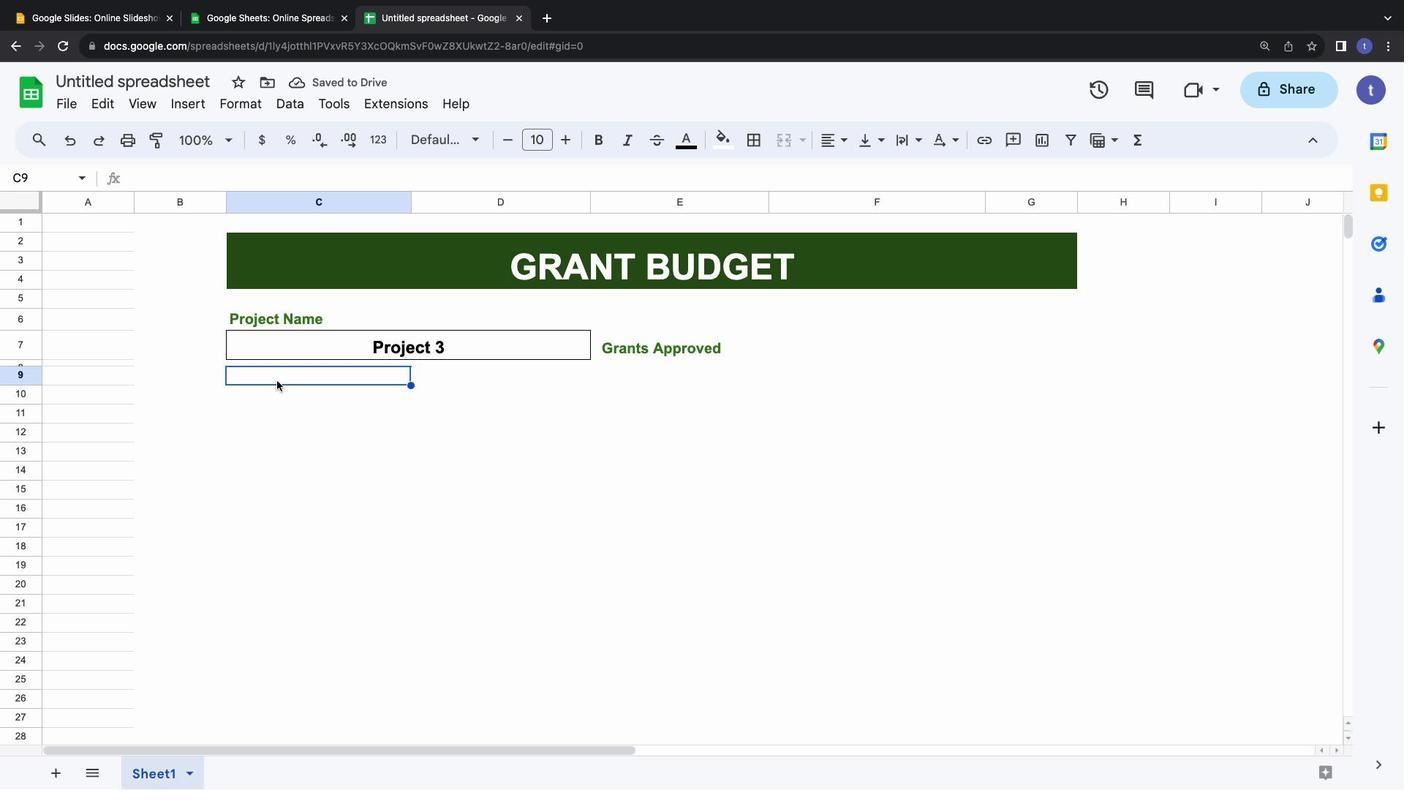 
Action: Key pressed Key.shift'G''r''a''n''t''e''d'Key.spaceKey.shift'A''m''o''u''n''t'
Screenshot: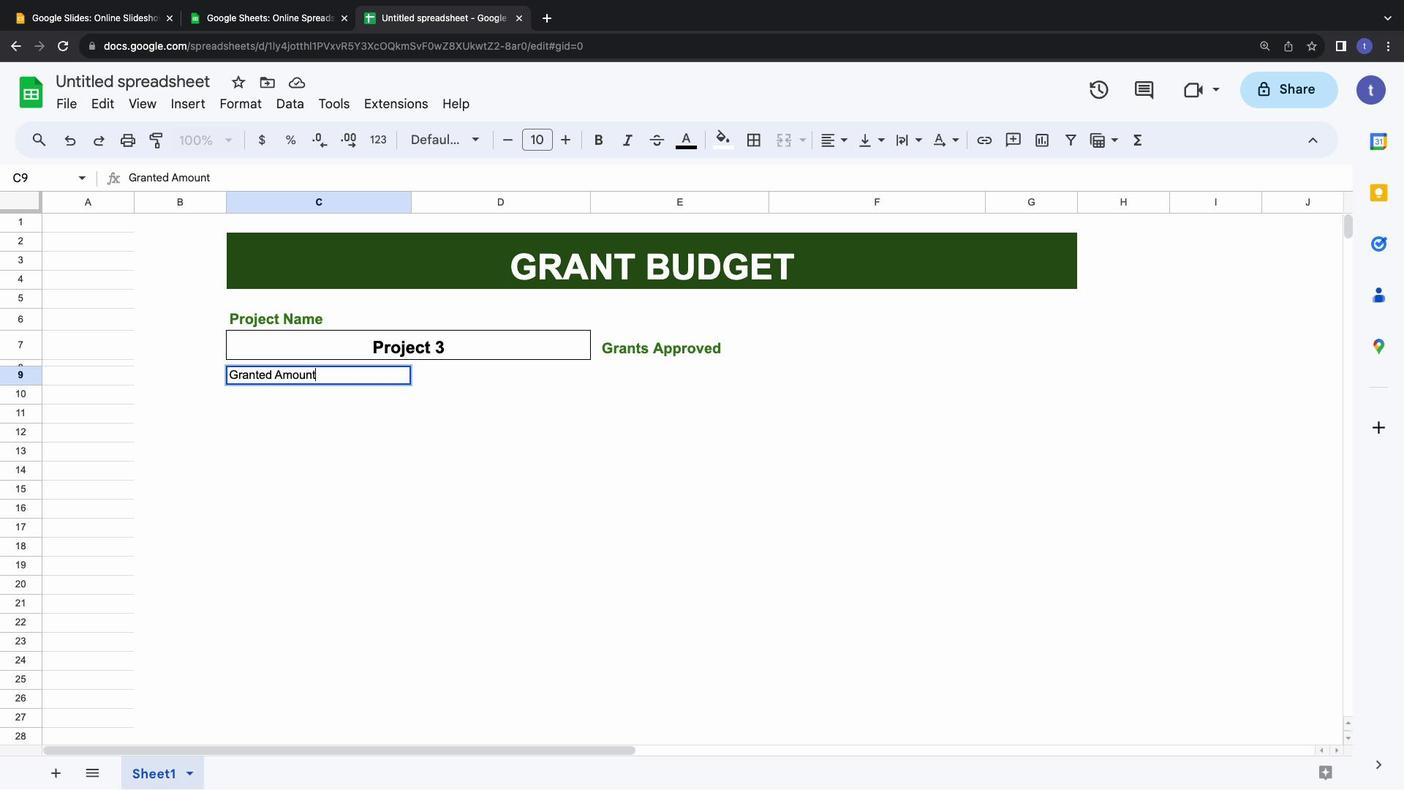 
Action: Mouse moved to (20, 384)
Screenshot: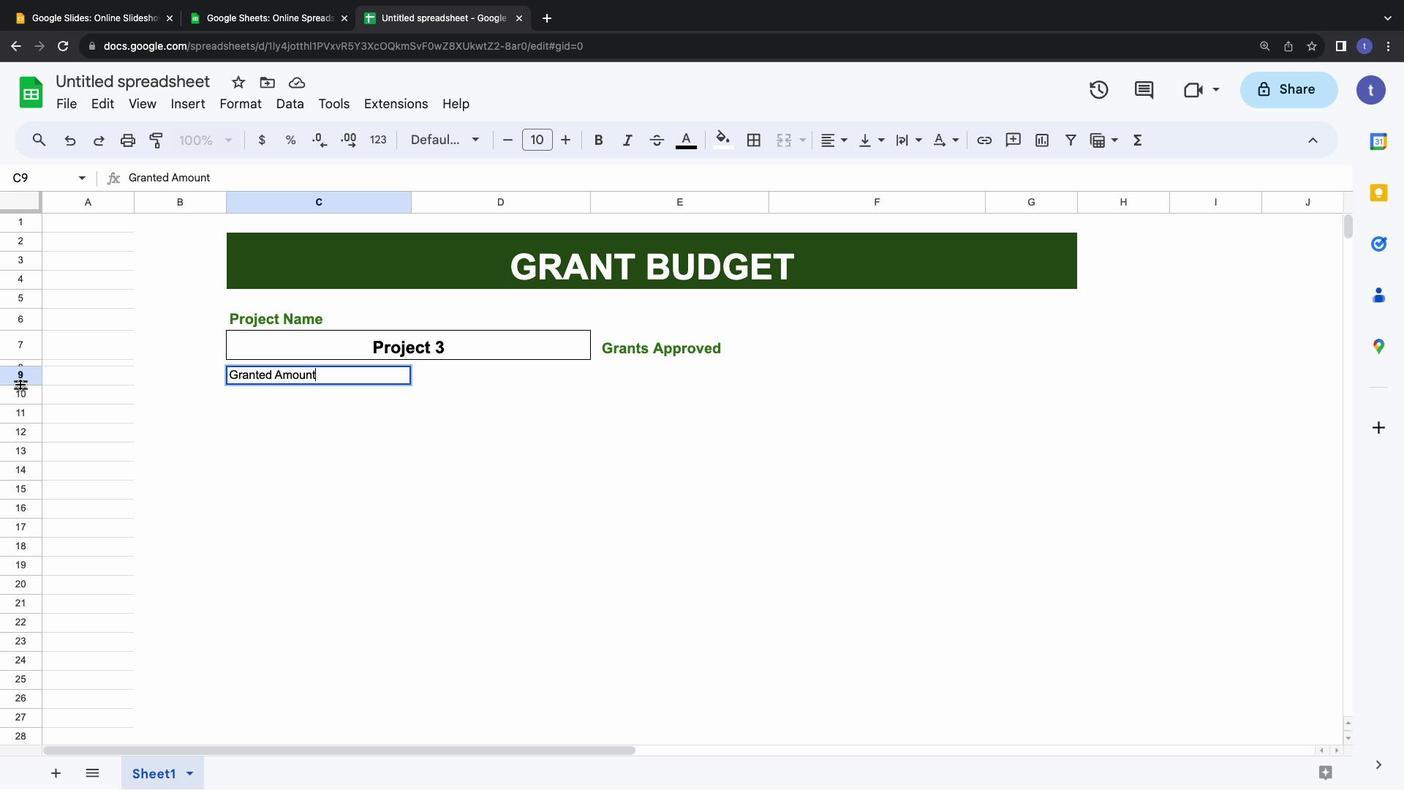 
Action: Mouse pressed left at (20, 384)
Screenshot: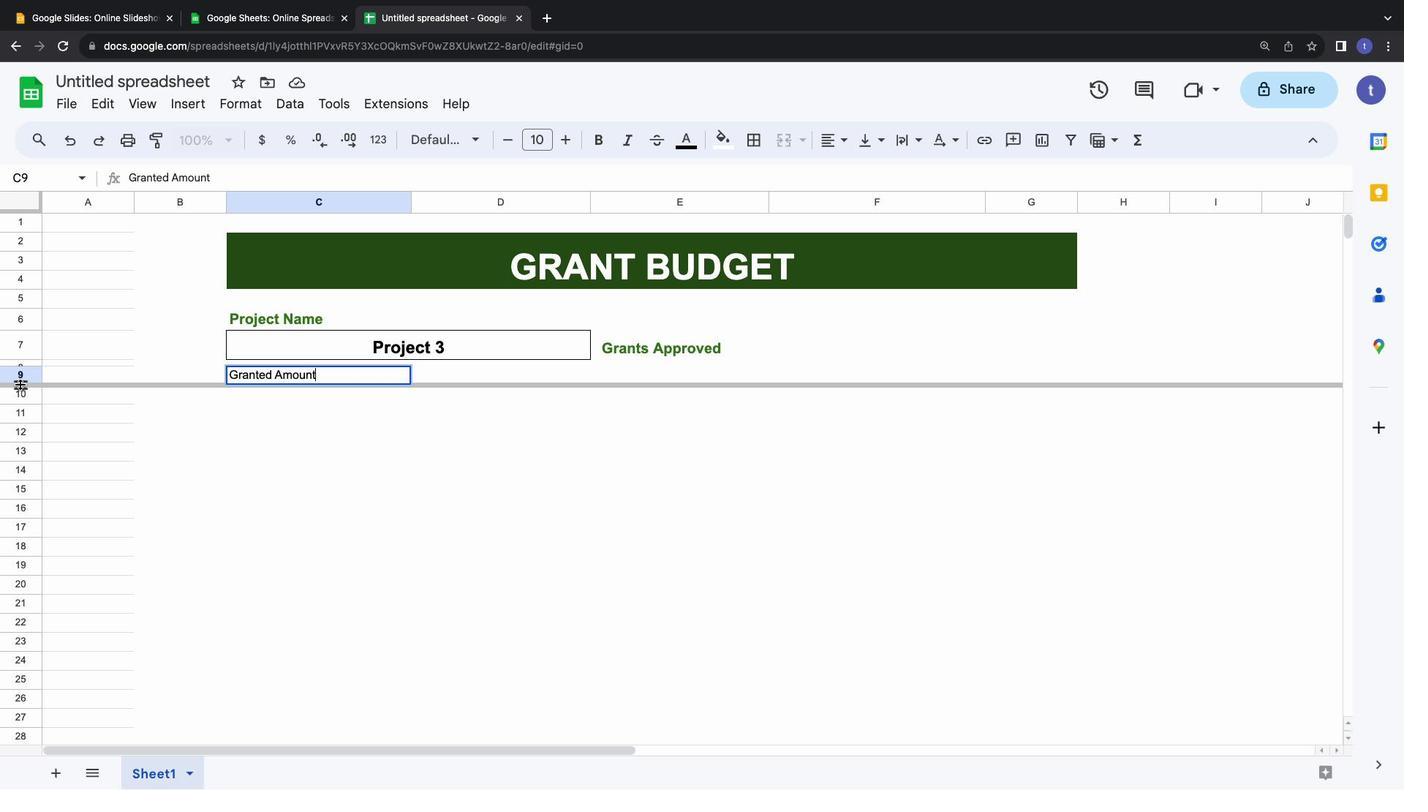 
Action: Mouse moved to (267, 411)
Screenshot: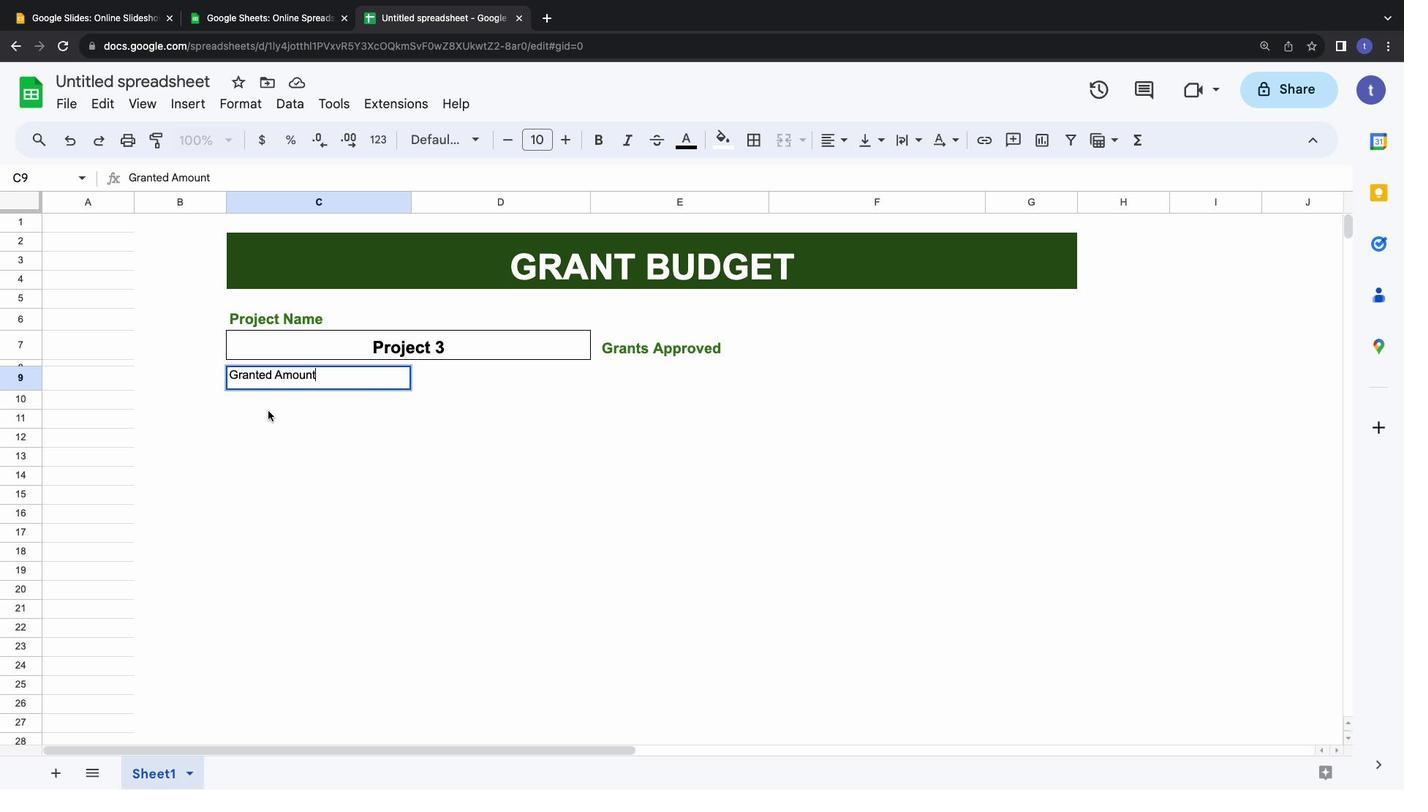 
Action: Mouse pressed left at (267, 411)
Screenshot: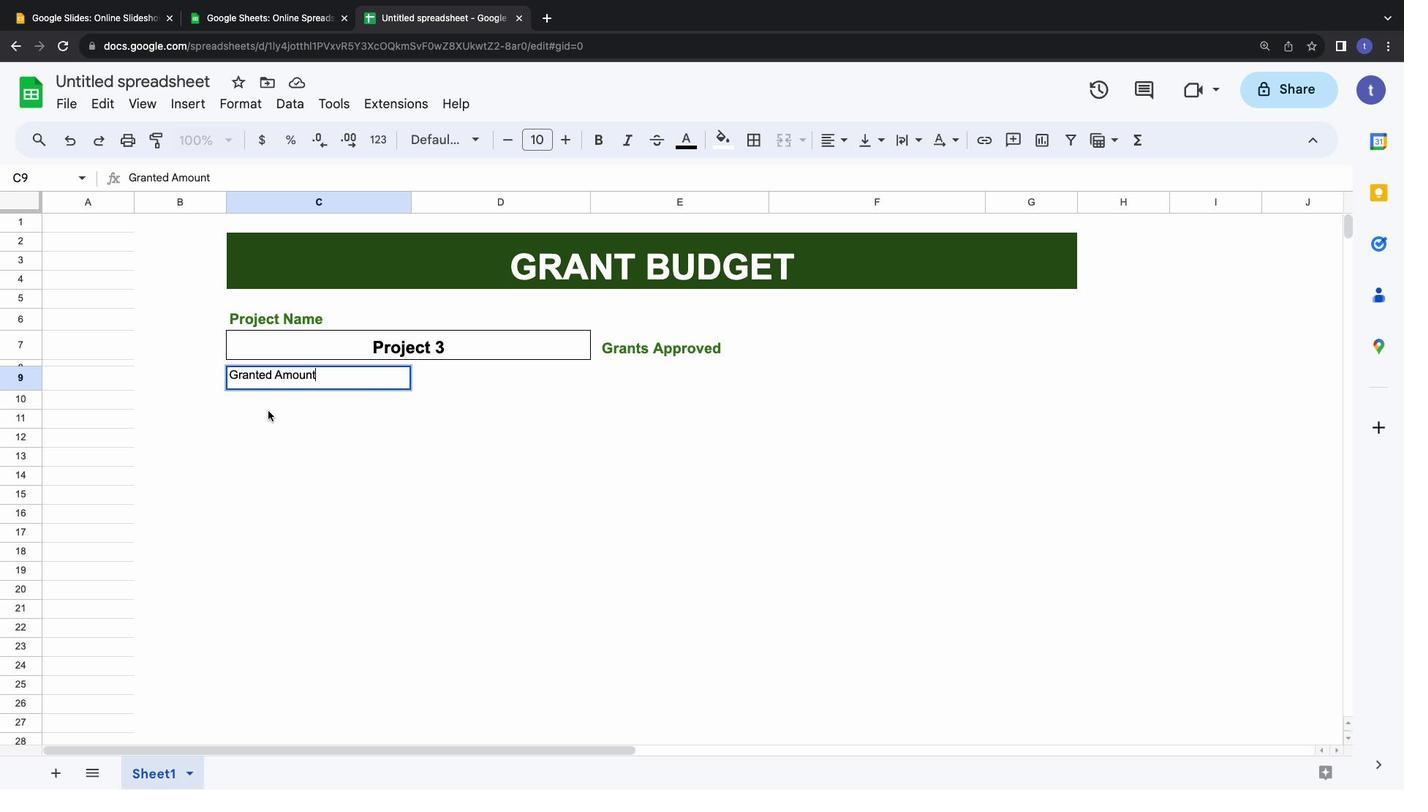 
Action: Mouse moved to (22, 412)
Screenshot: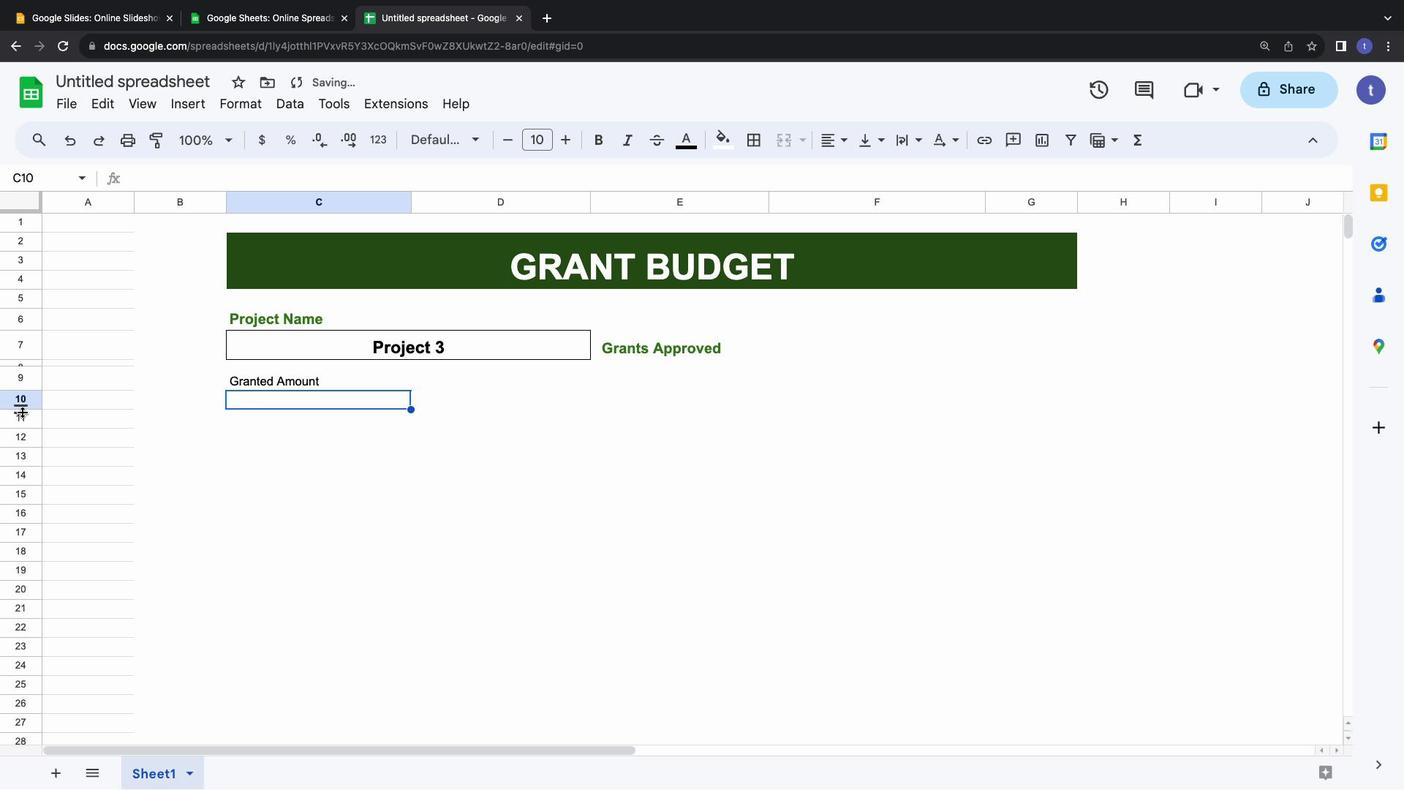 
Action: Mouse pressed left at (22, 412)
Screenshot: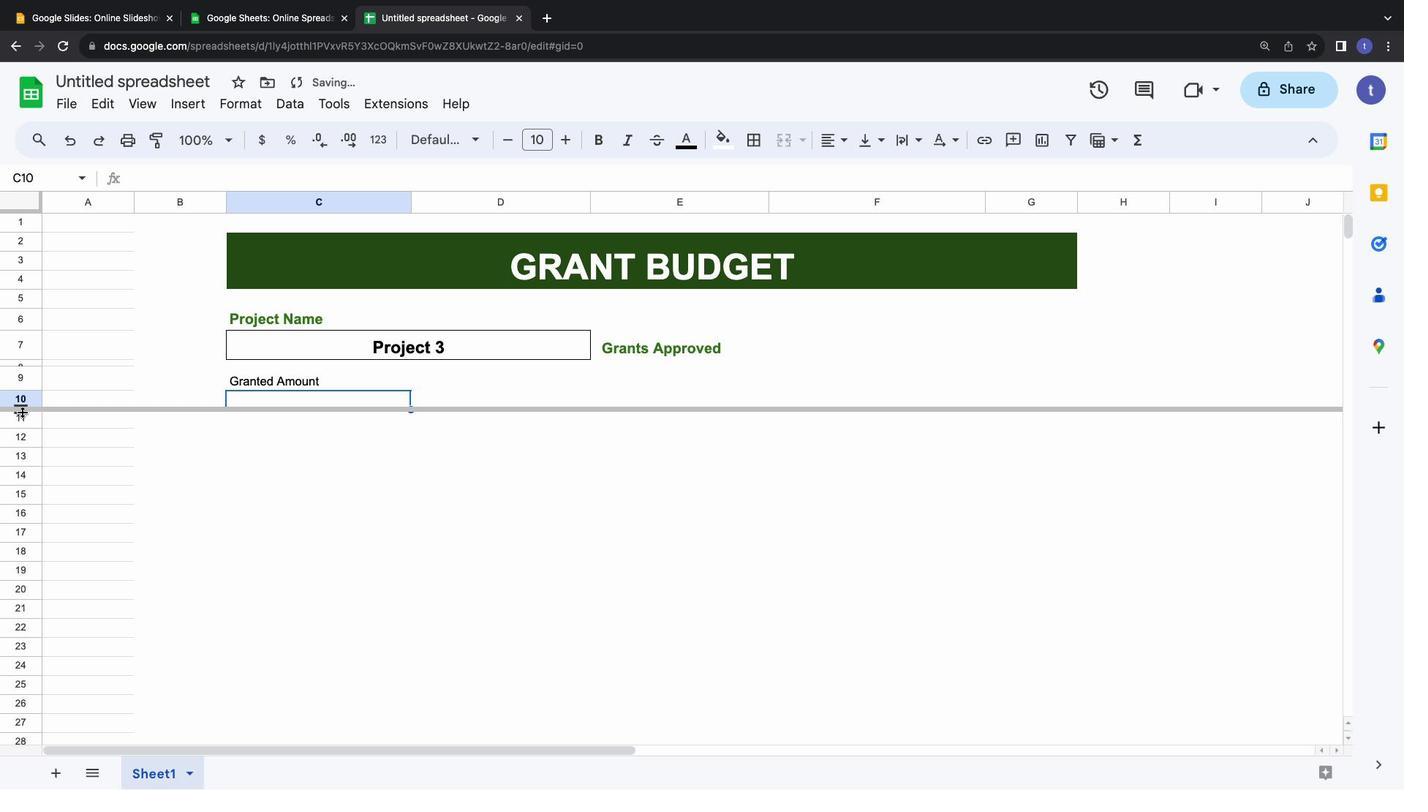 
Action: Mouse moved to (30, 404)
Screenshot: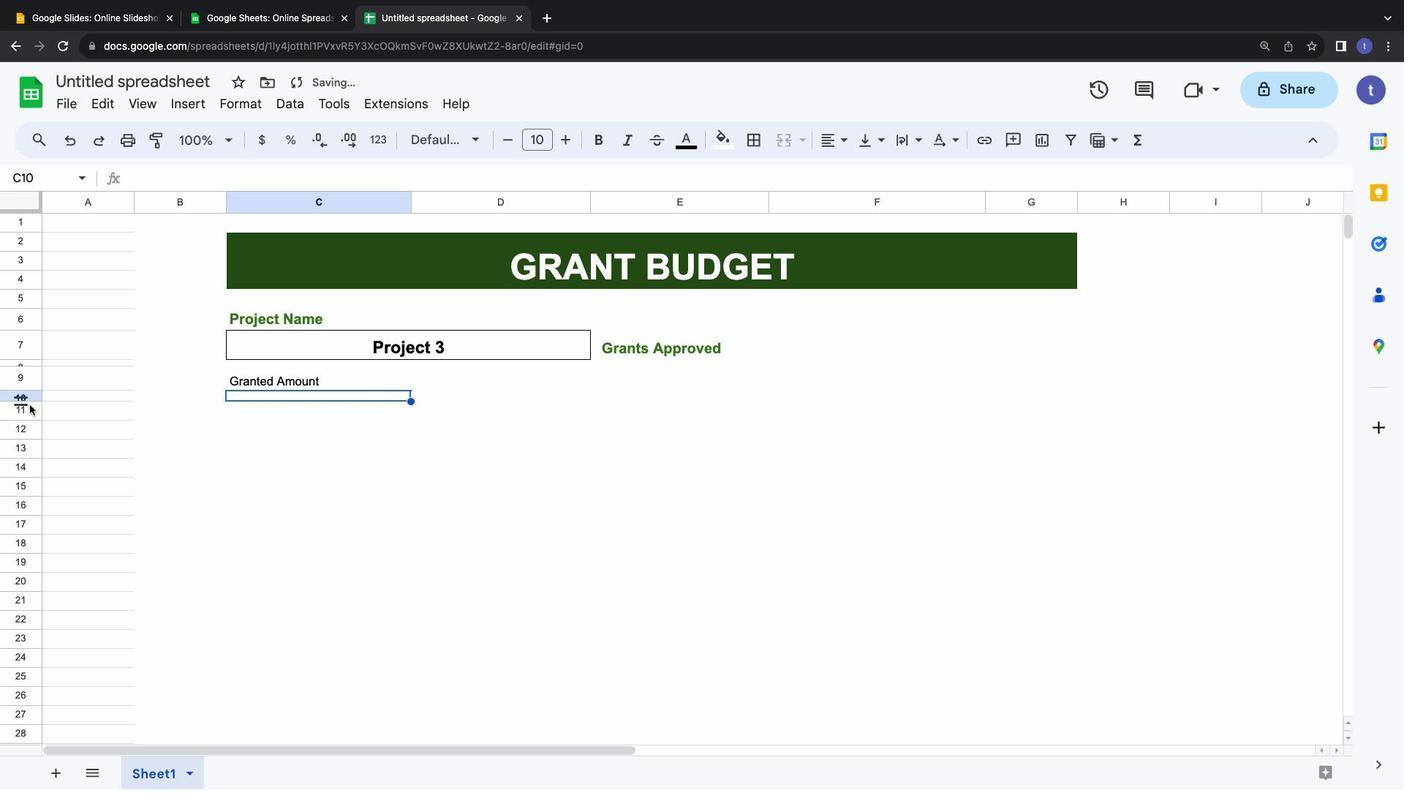 
Action: Mouse pressed left at (30, 404)
Screenshot: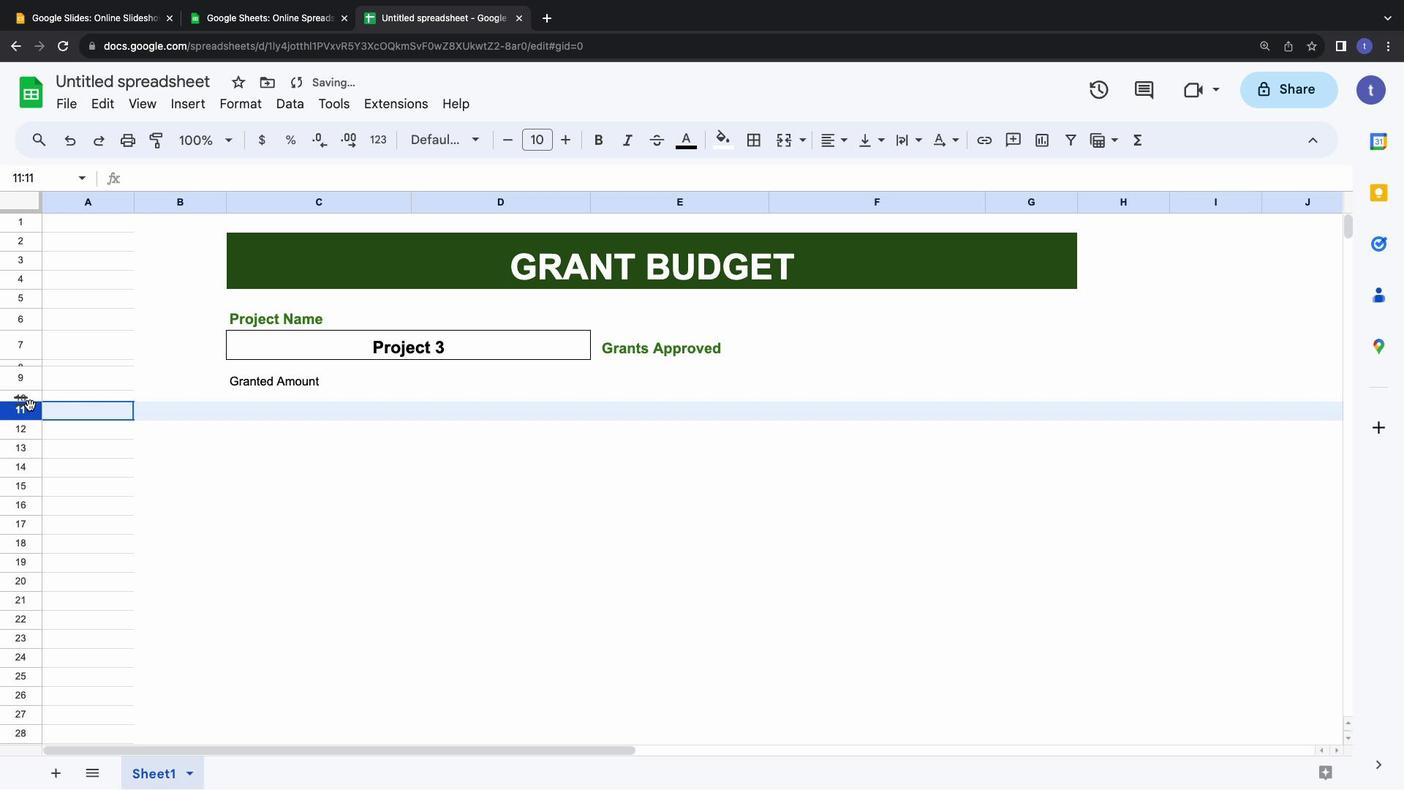 
Action: Mouse moved to (25, 407)
Screenshot: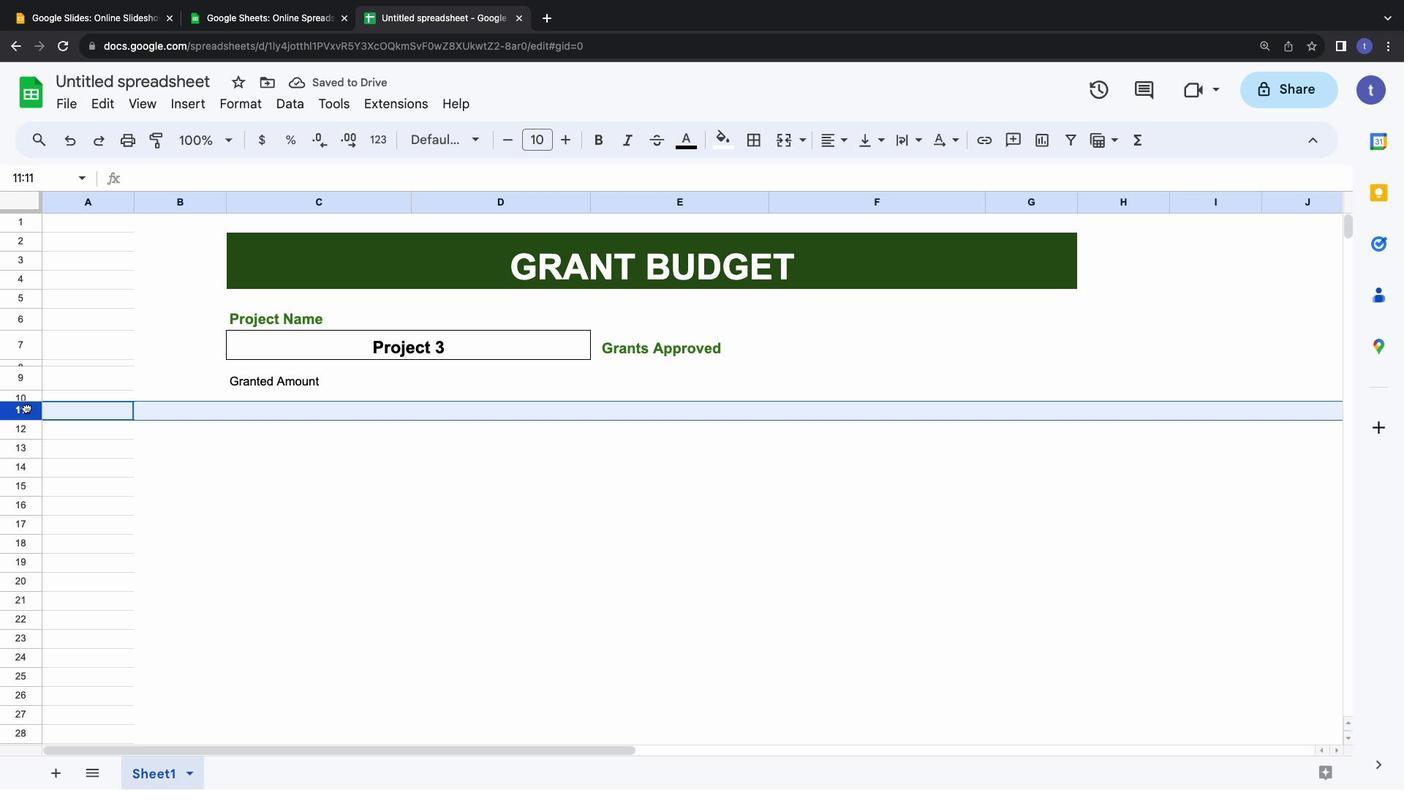 
Action: Mouse pressed left at (25, 407)
Screenshot: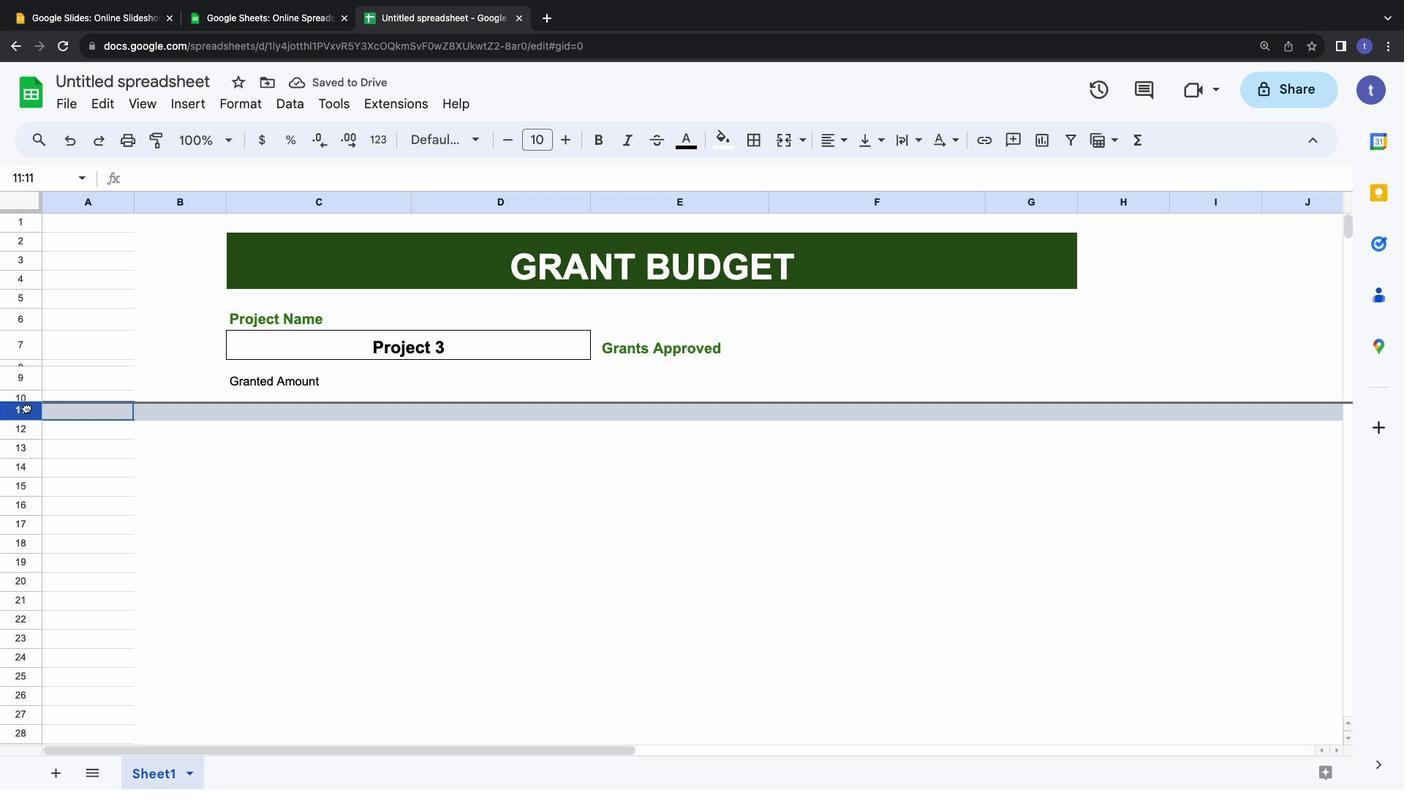 
Action: Mouse moved to (24, 401)
